 Task: Compose an email with the signature Gavin Kelly with the subject Thank you for a meeting and the message I would like to request a meeting to discuss the progress of the project. from softage.5@softage.net to softage.1@softage.net, select last 2 words, change the font color from current to purple and background color to black Send the email. Finally, move the email from Sent Items to the label Beauty
Action: Mouse moved to (671, 239)
Screenshot: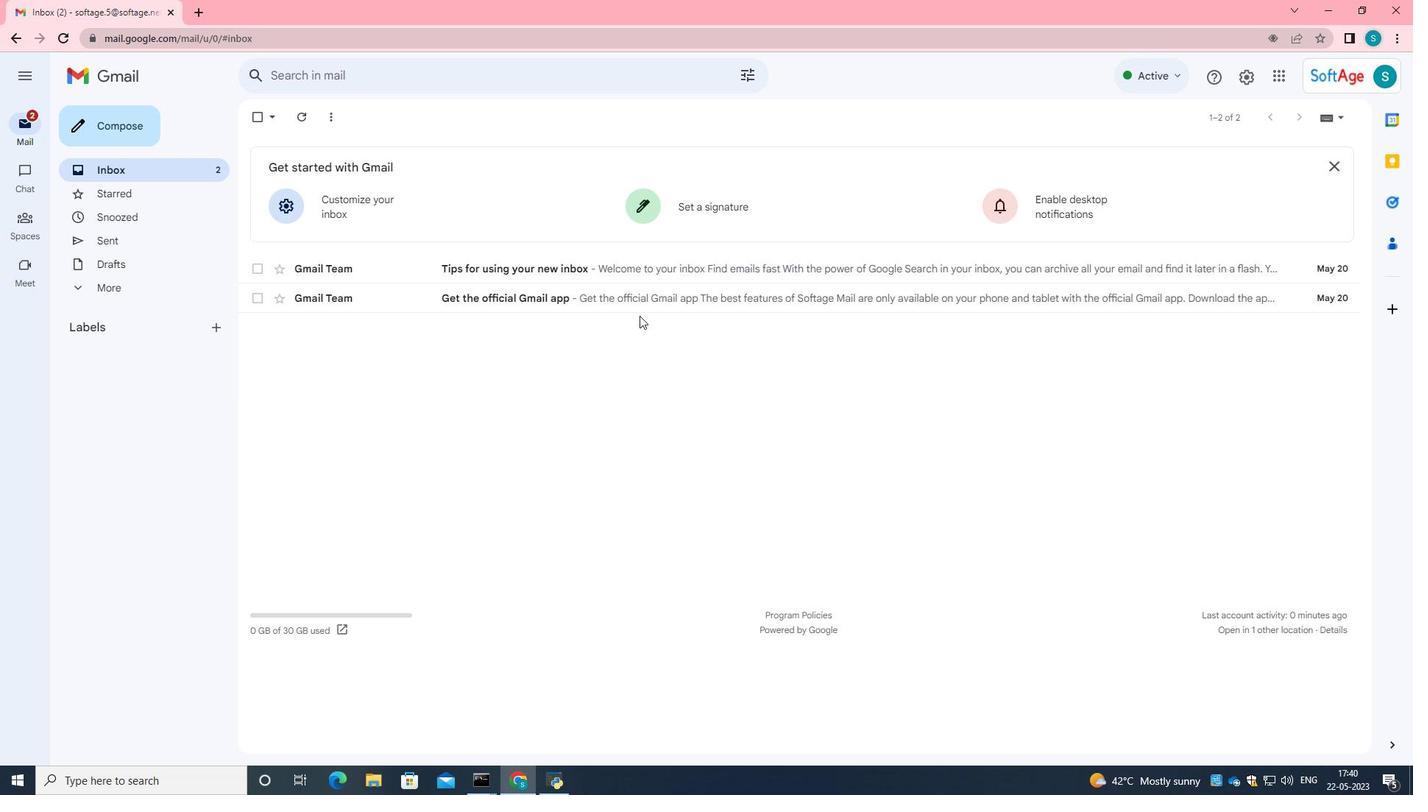 
Action: Mouse pressed left at (671, 239)
Screenshot: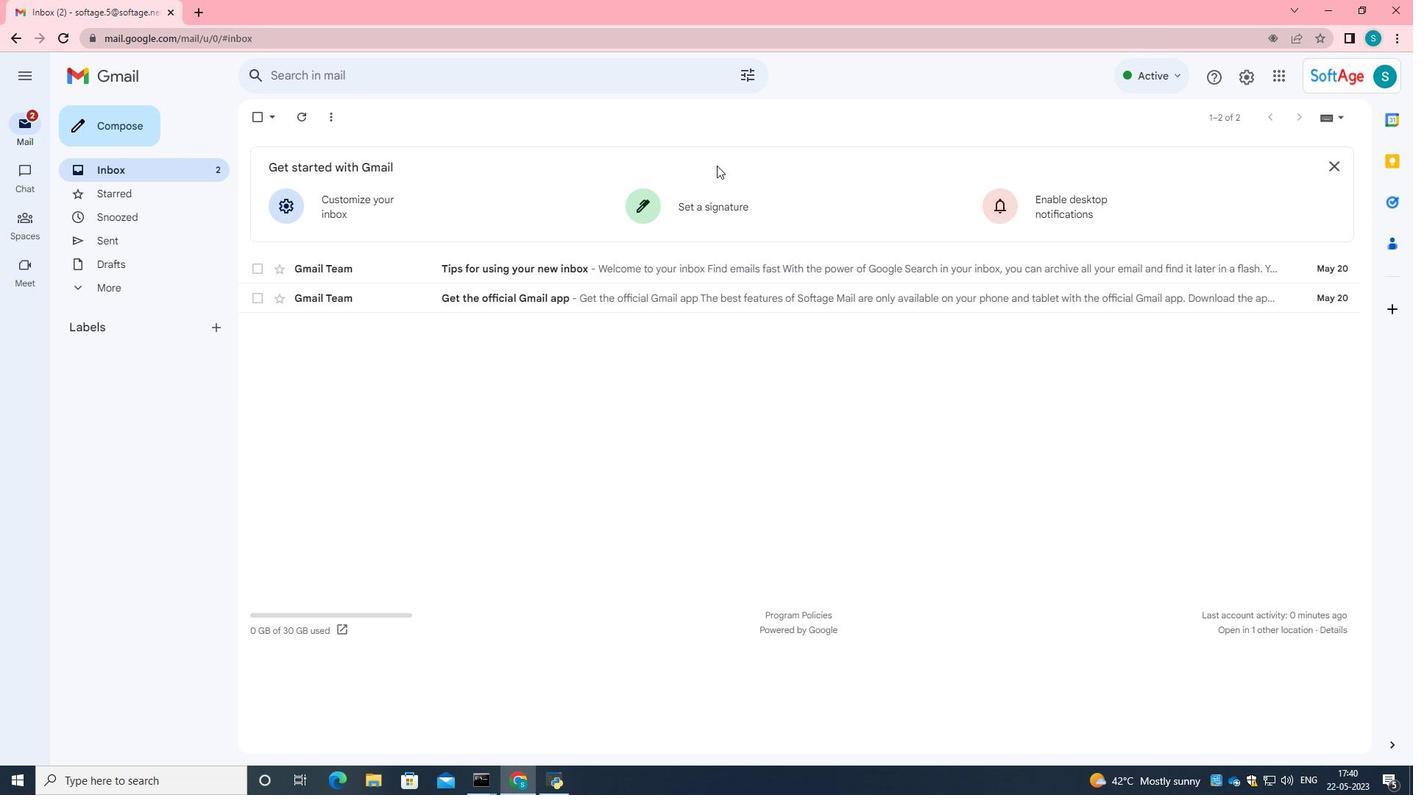 
Action: Mouse moved to (712, 390)
Screenshot: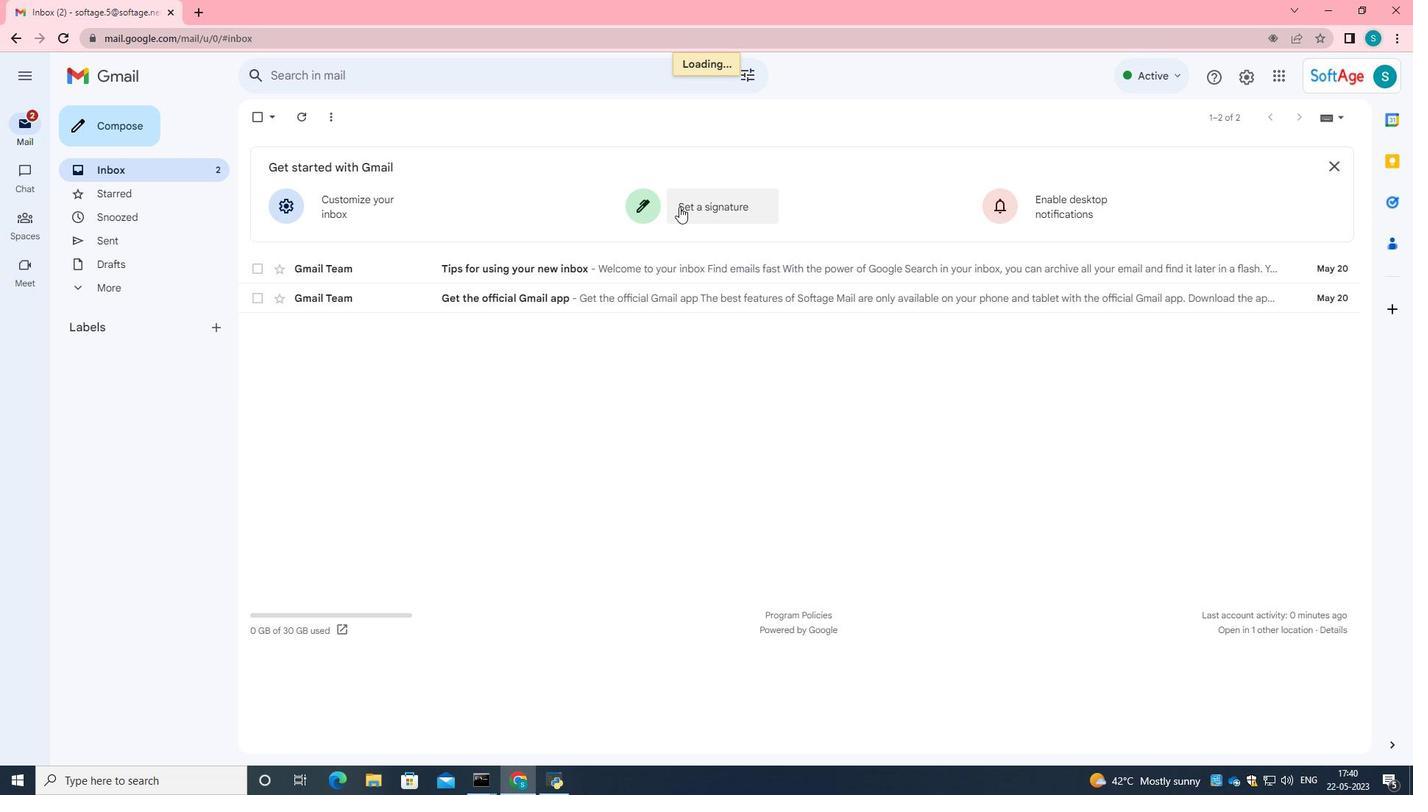 
Action: Mouse scrolled (712, 390) with delta (0, 0)
Screenshot: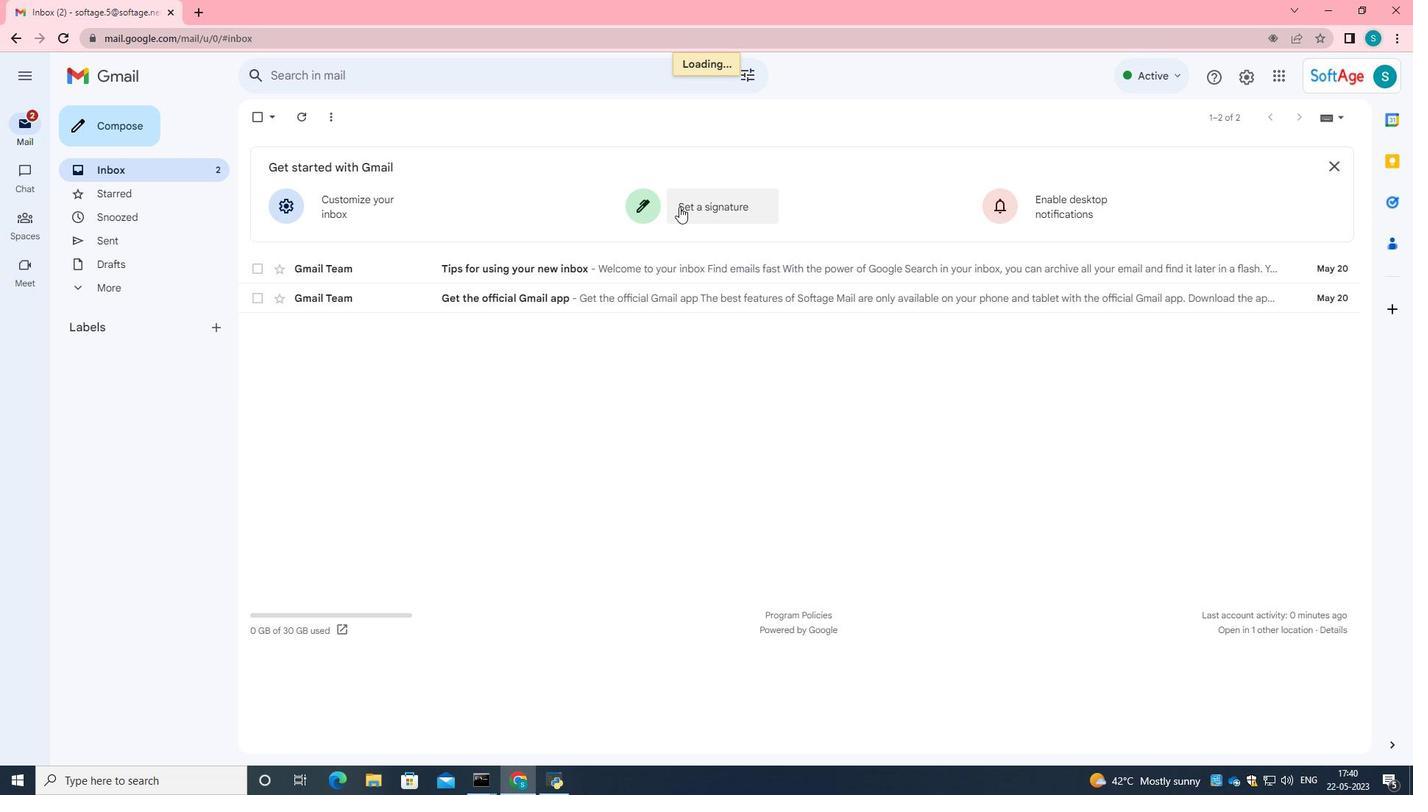 
Action: Mouse scrolled (712, 391) with delta (0, 0)
Screenshot: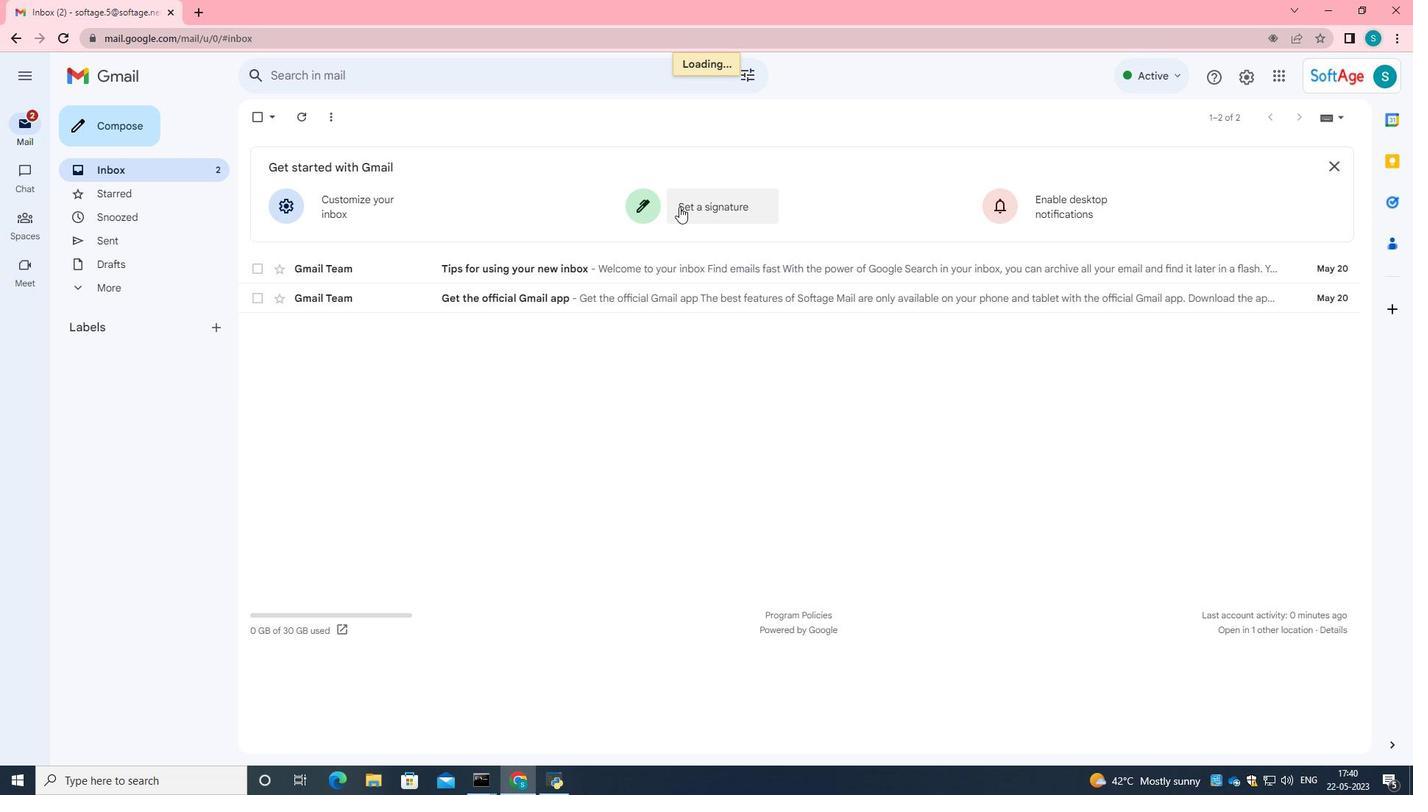 
Action: Mouse scrolled (712, 391) with delta (0, 0)
Screenshot: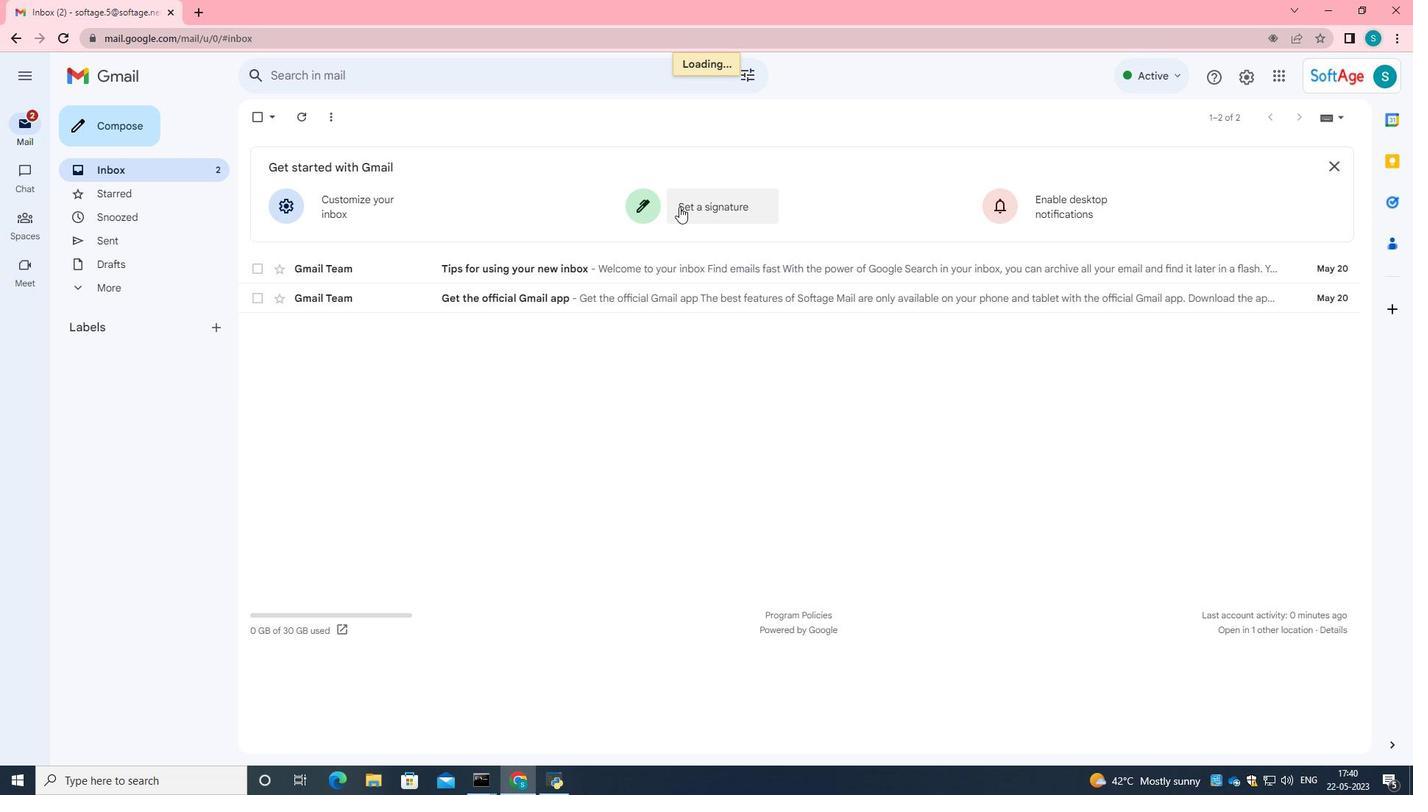 
Action: Mouse scrolled (712, 391) with delta (0, 0)
Screenshot: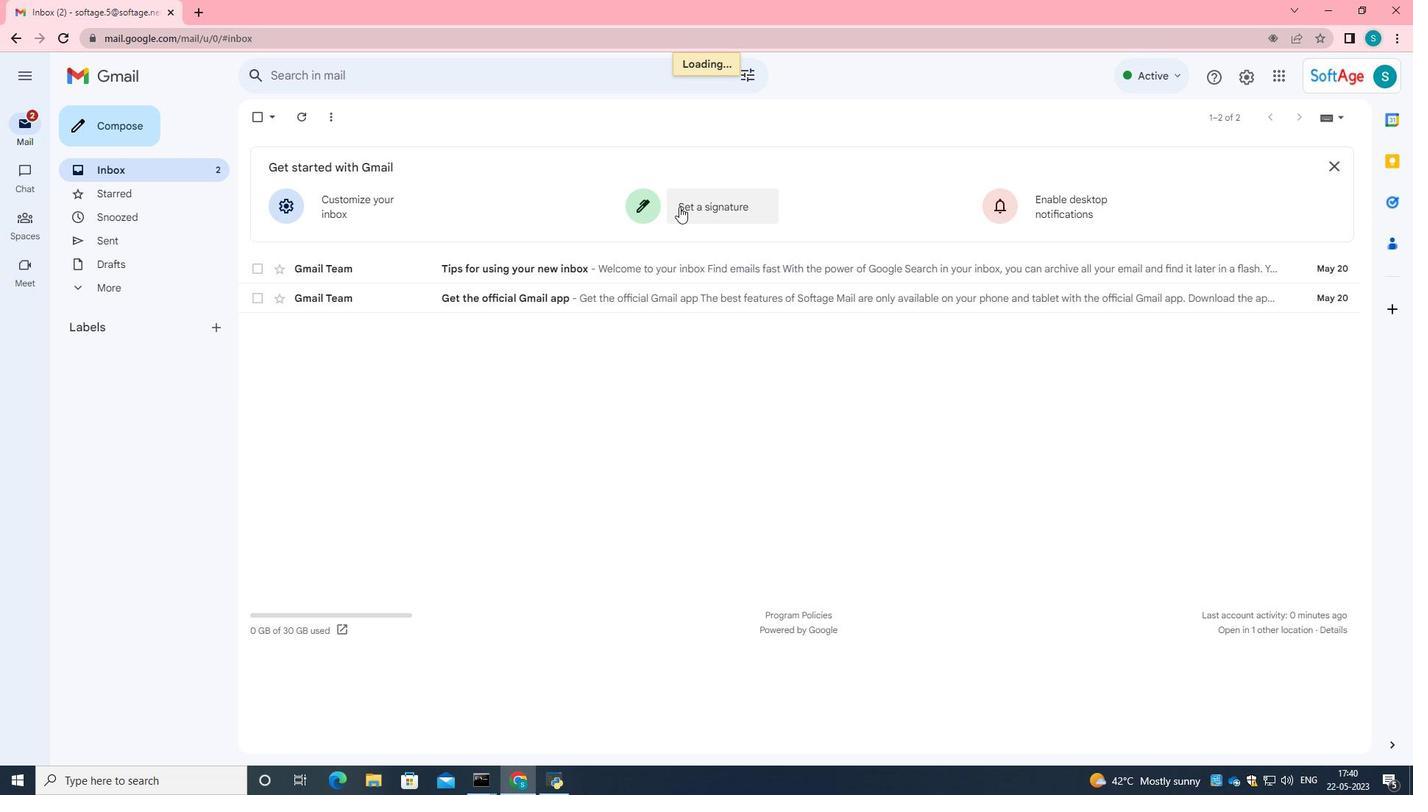 
Action: Mouse scrolled (712, 391) with delta (0, 0)
Screenshot: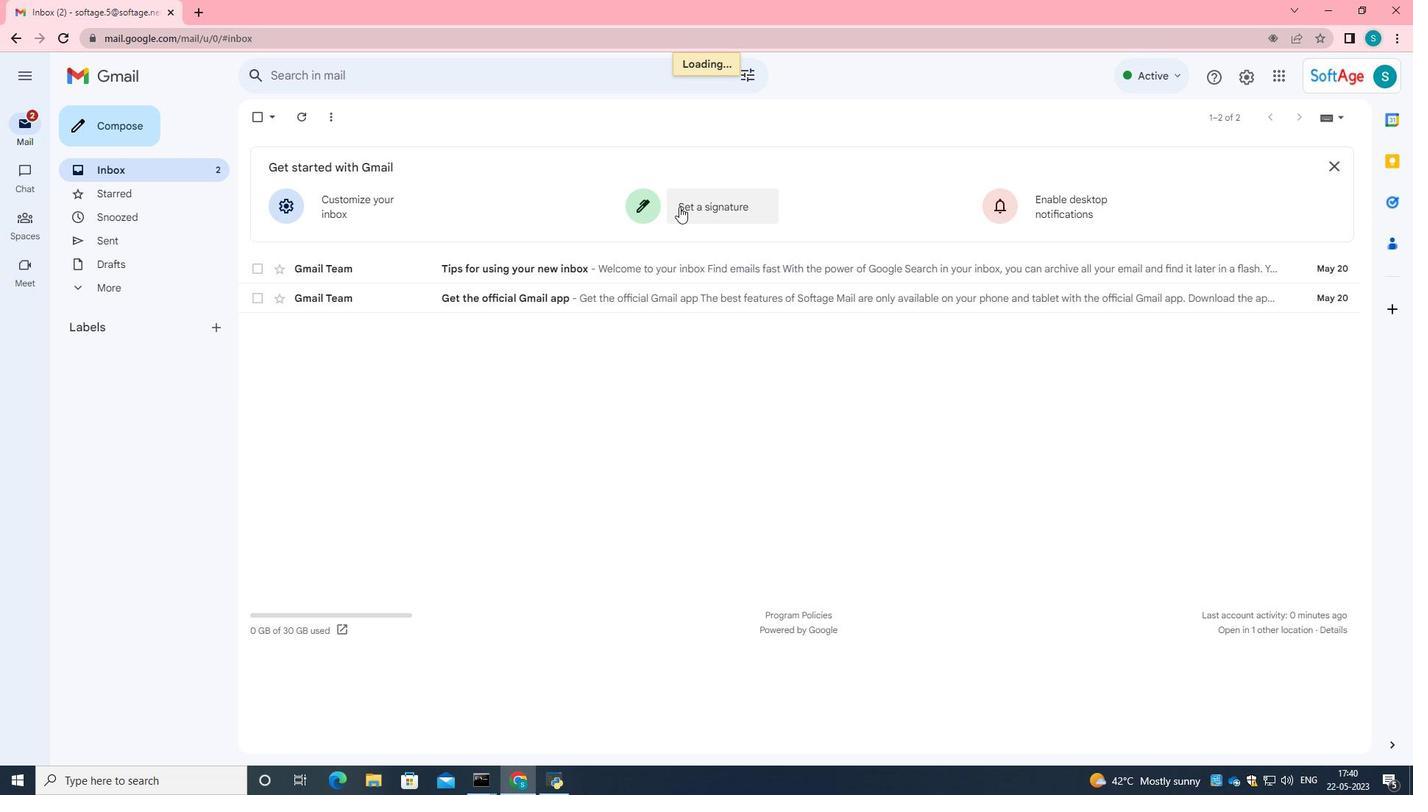 
Action: Mouse scrolled (712, 391) with delta (0, 0)
Screenshot: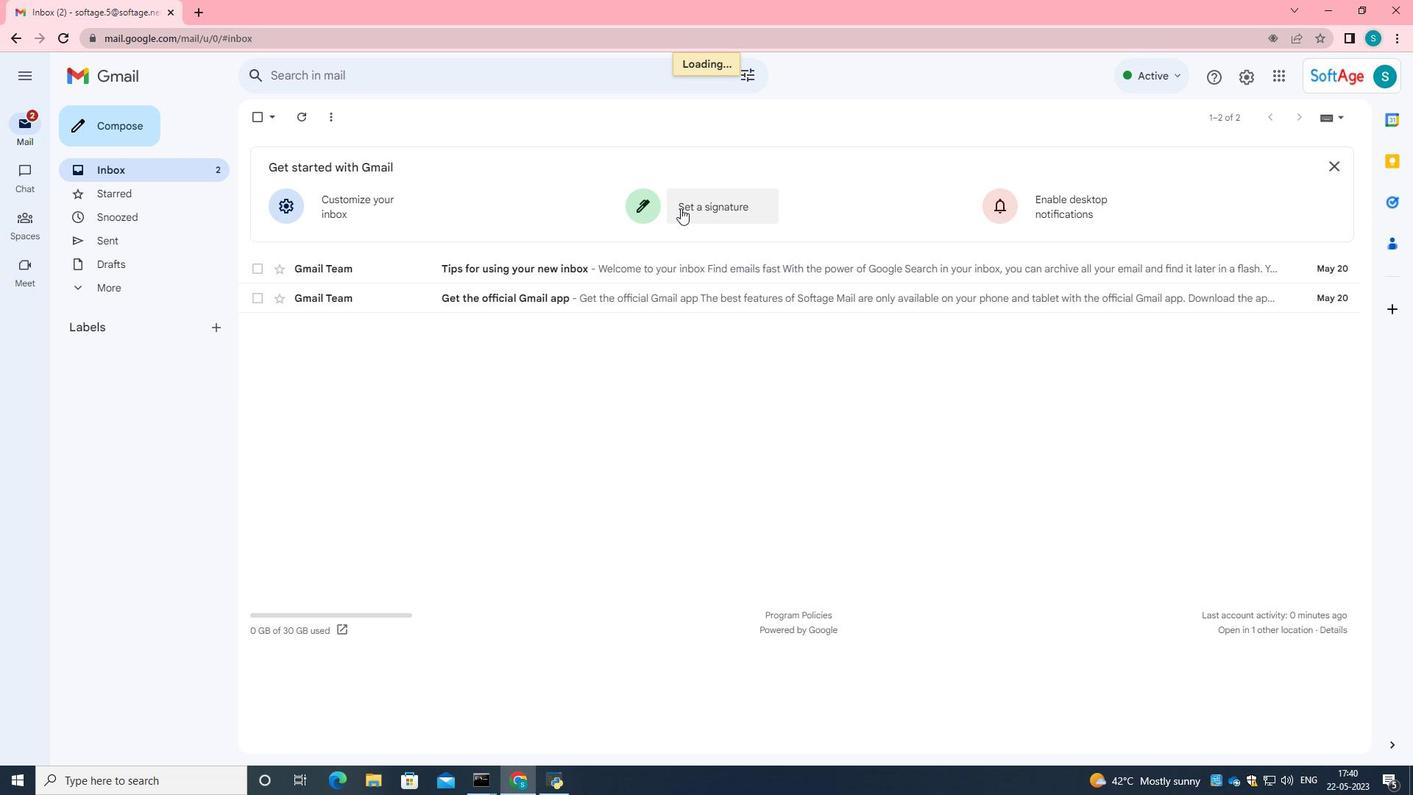 
Action: Mouse scrolled (712, 391) with delta (0, 0)
Screenshot: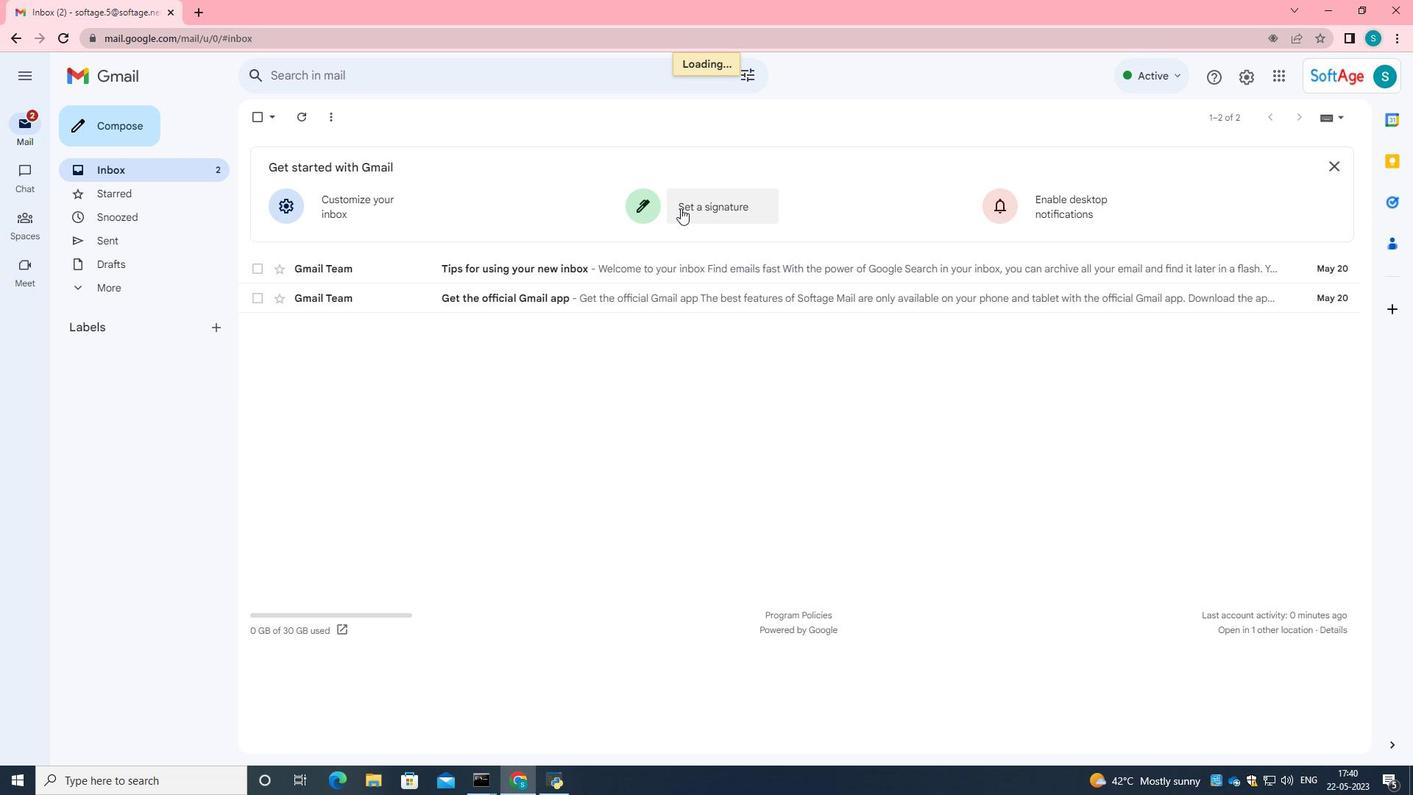 
Action: Mouse scrolled (712, 391) with delta (0, 0)
Screenshot: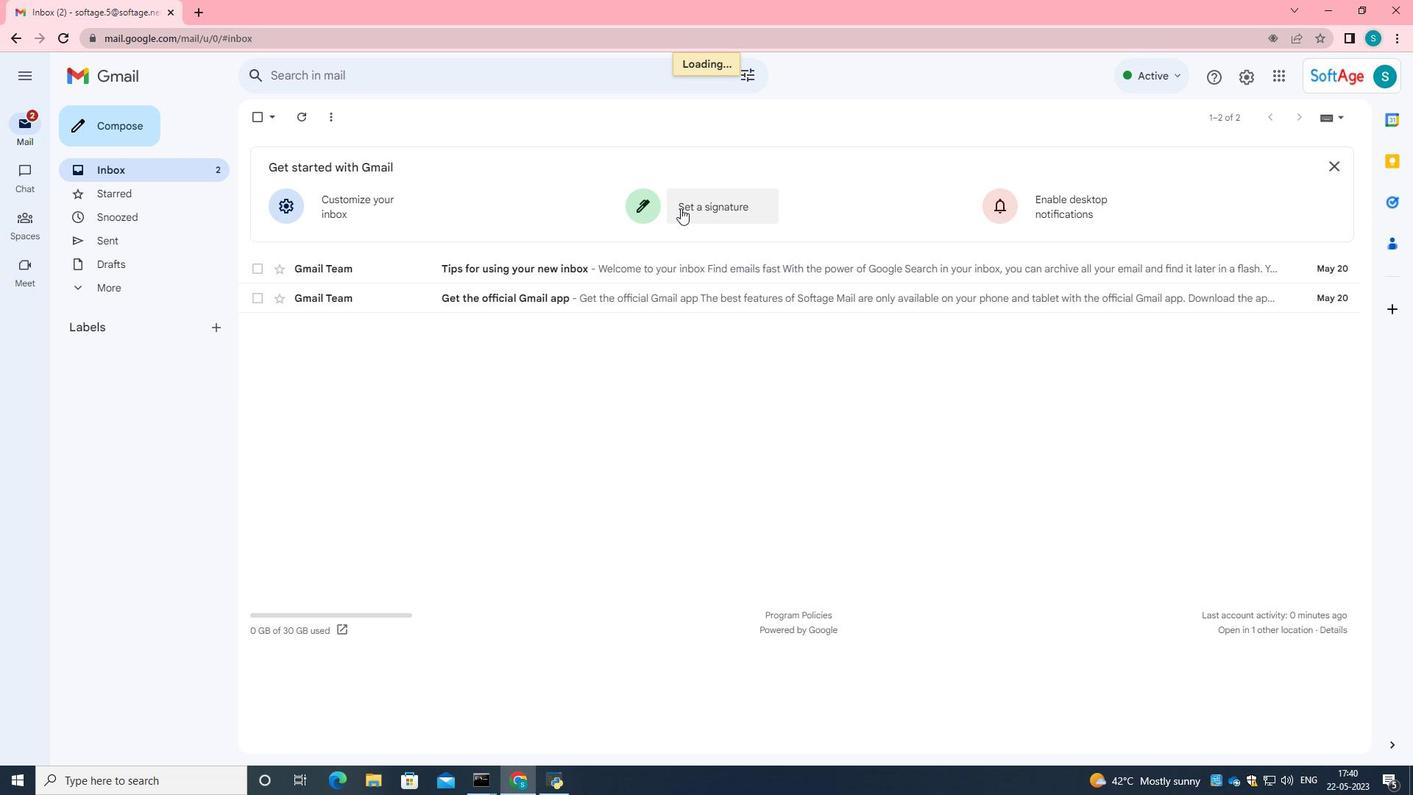 
Action: Mouse scrolled (712, 391) with delta (0, 0)
Screenshot: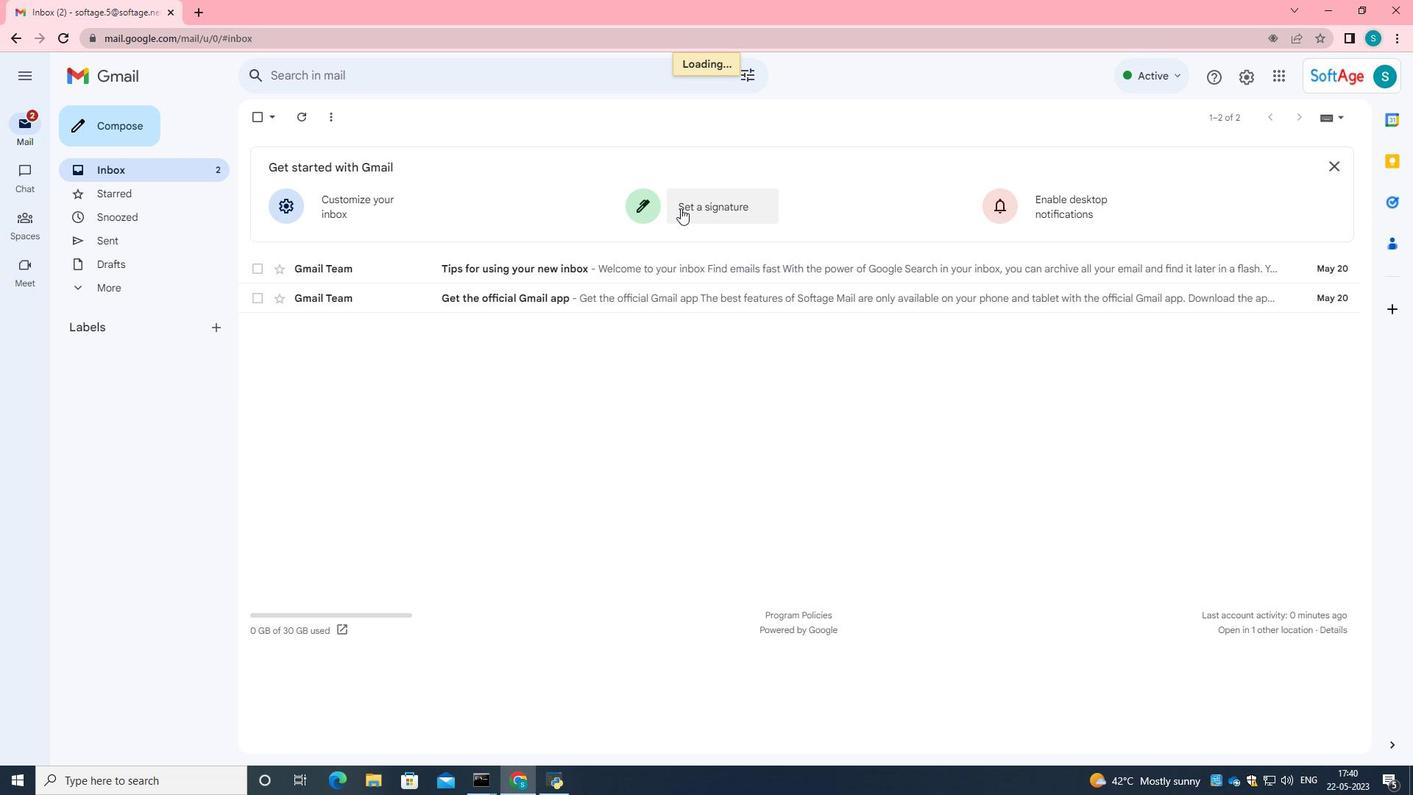 
Action: Mouse scrolled (712, 390) with delta (0, 0)
Screenshot: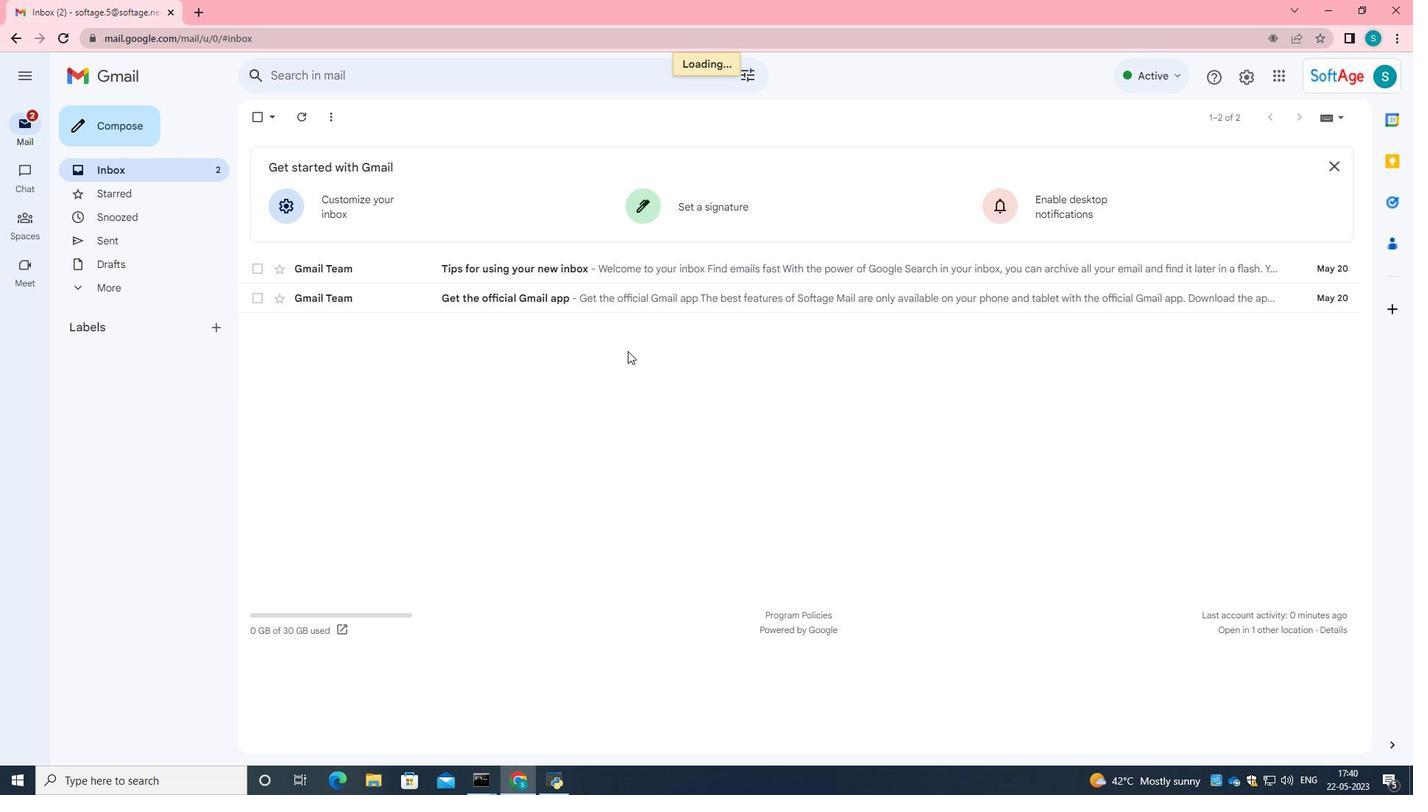 
Action: Mouse moved to (713, 390)
Screenshot: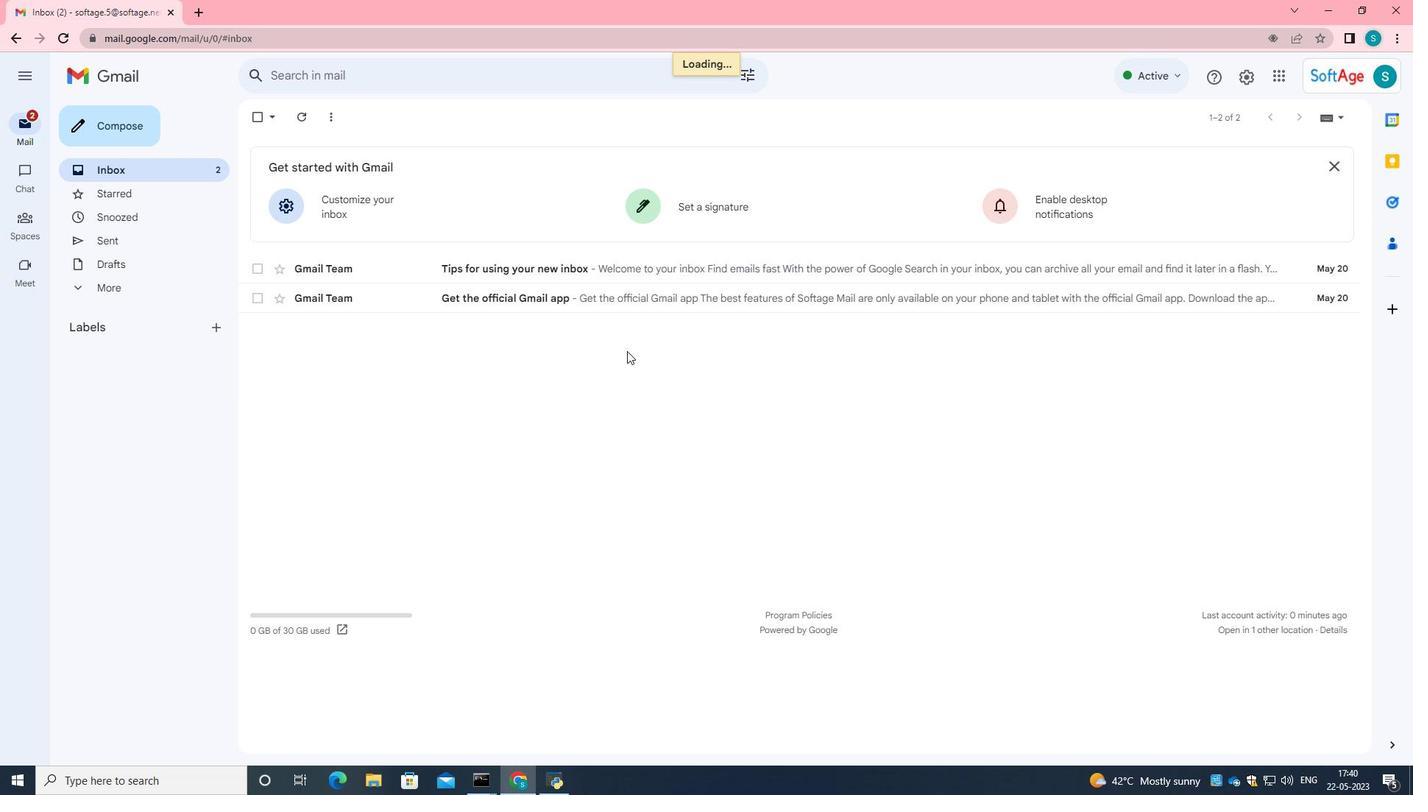 
Action: Mouse scrolled (713, 390) with delta (0, 0)
Screenshot: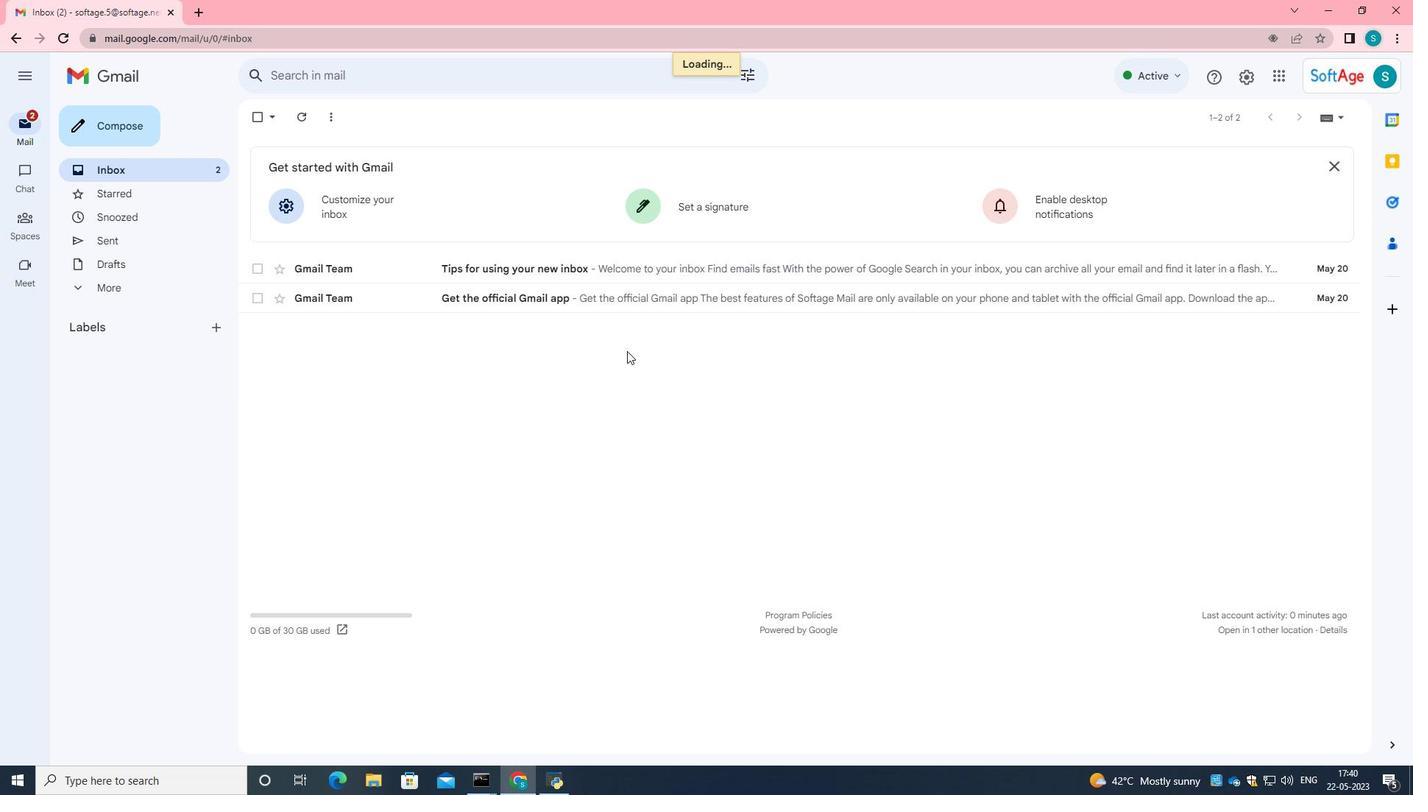 
Action: Mouse moved to (713, 391)
Screenshot: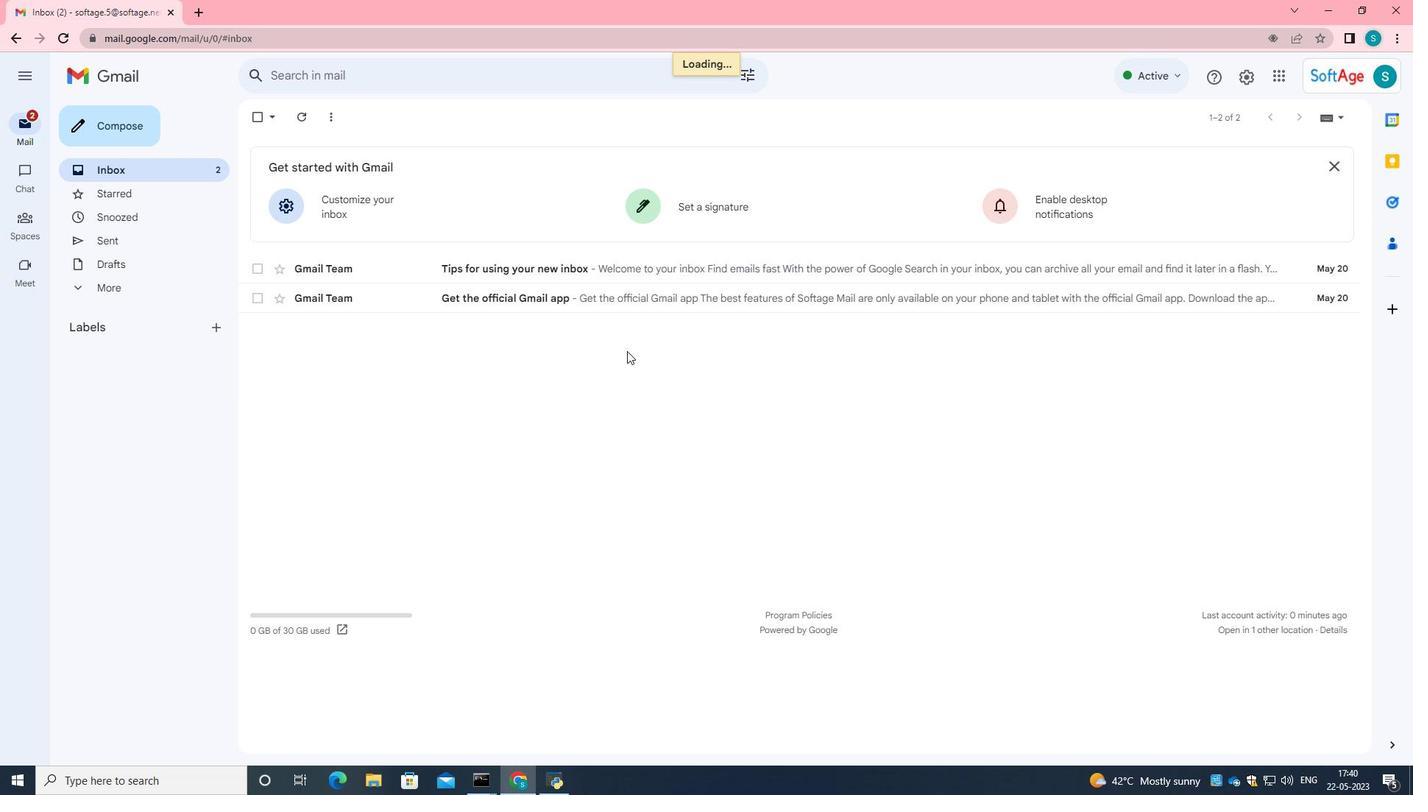 
Action: Mouse scrolled (713, 390) with delta (0, 0)
Screenshot: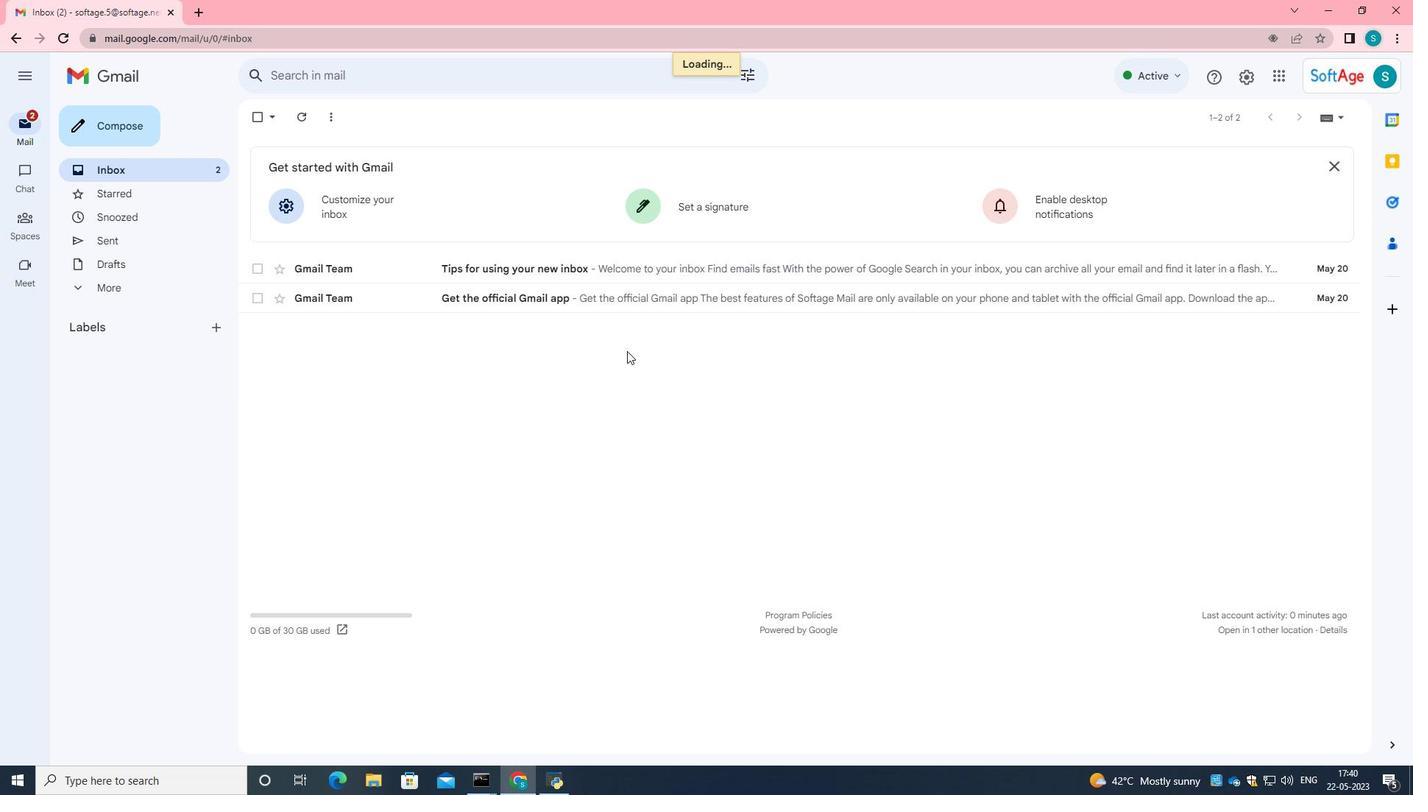 
Action: Mouse moved to (713, 392)
Screenshot: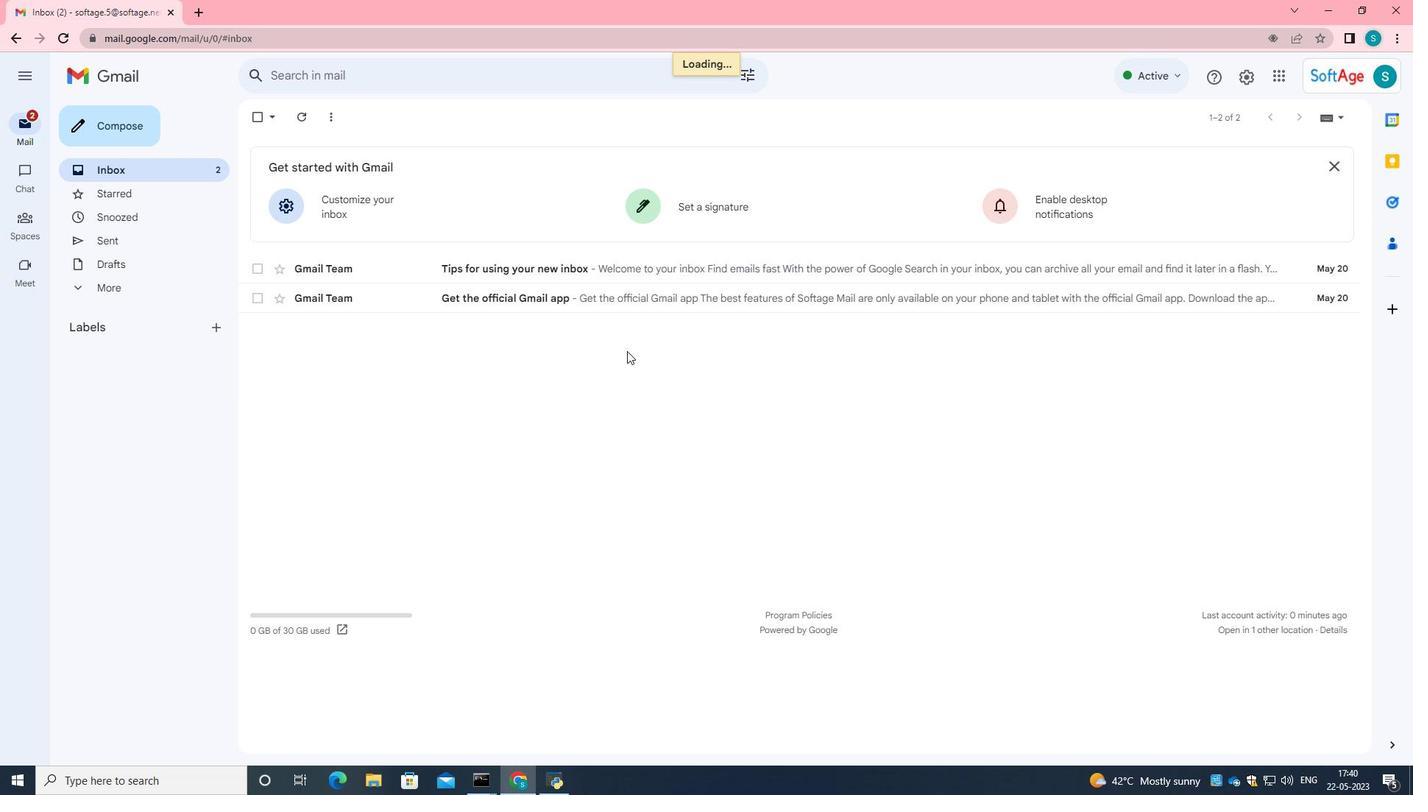 
Action: Mouse scrolled (713, 391) with delta (0, 0)
Screenshot: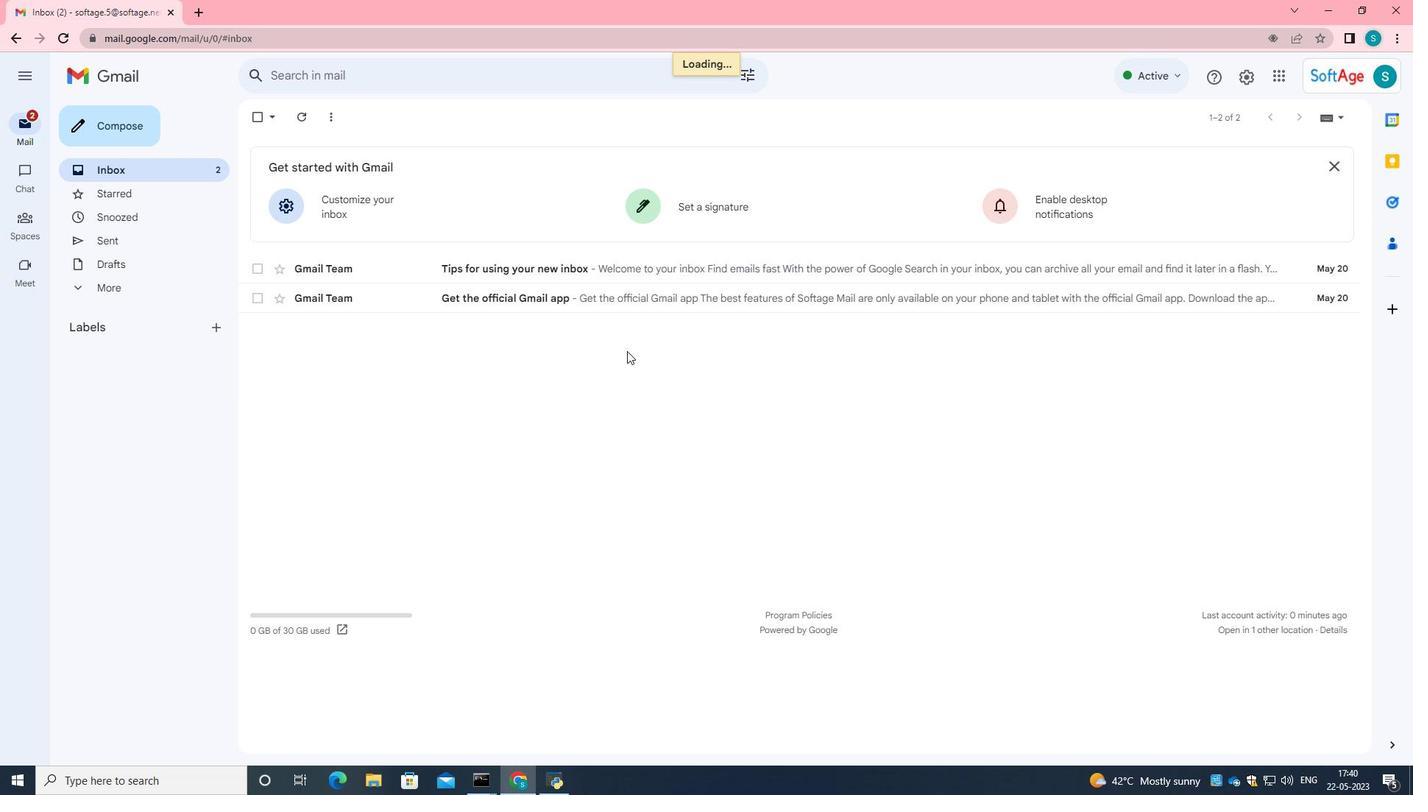 
Action: Mouse scrolled (713, 391) with delta (0, 0)
Screenshot: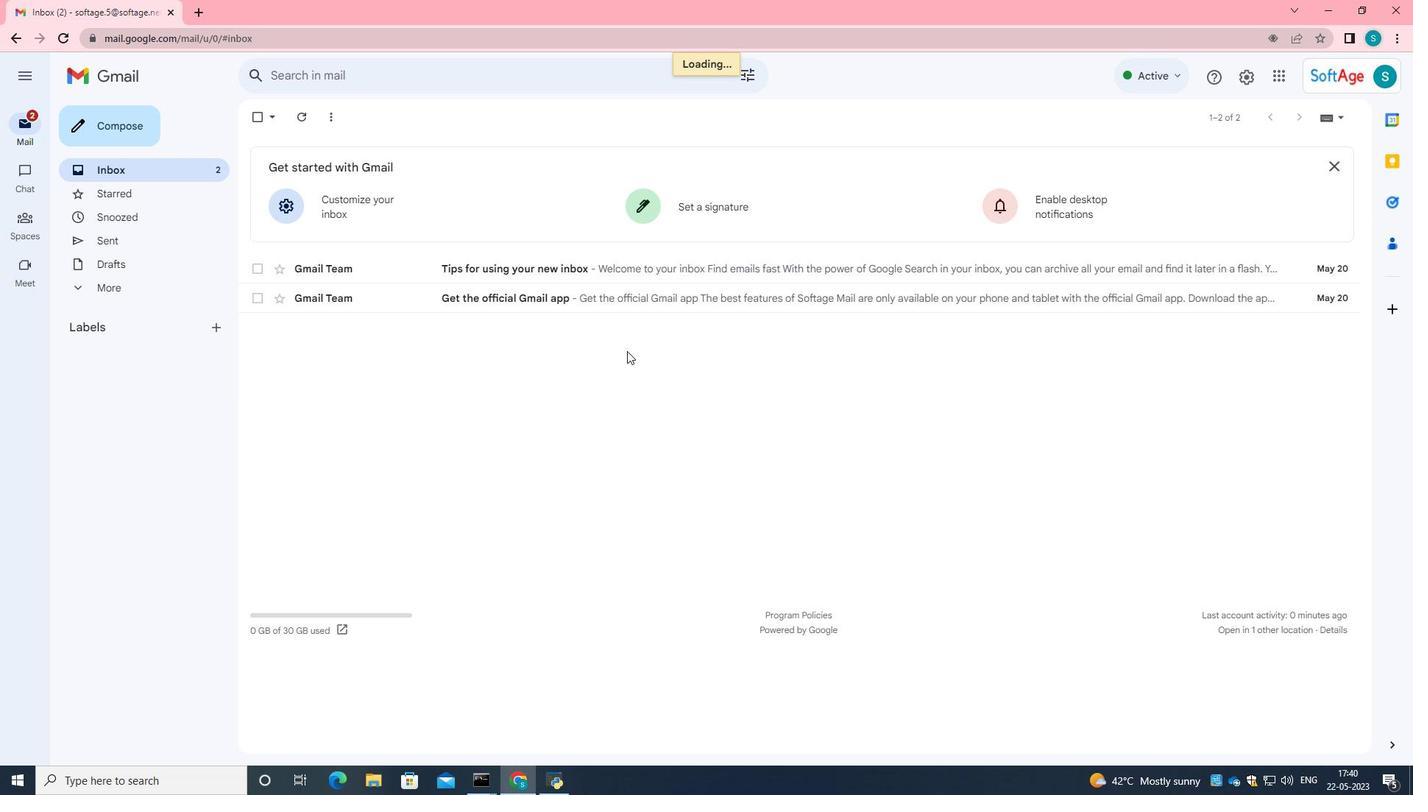 
Action: Mouse scrolled (713, 391) with delta (0, 0)
Screenshot: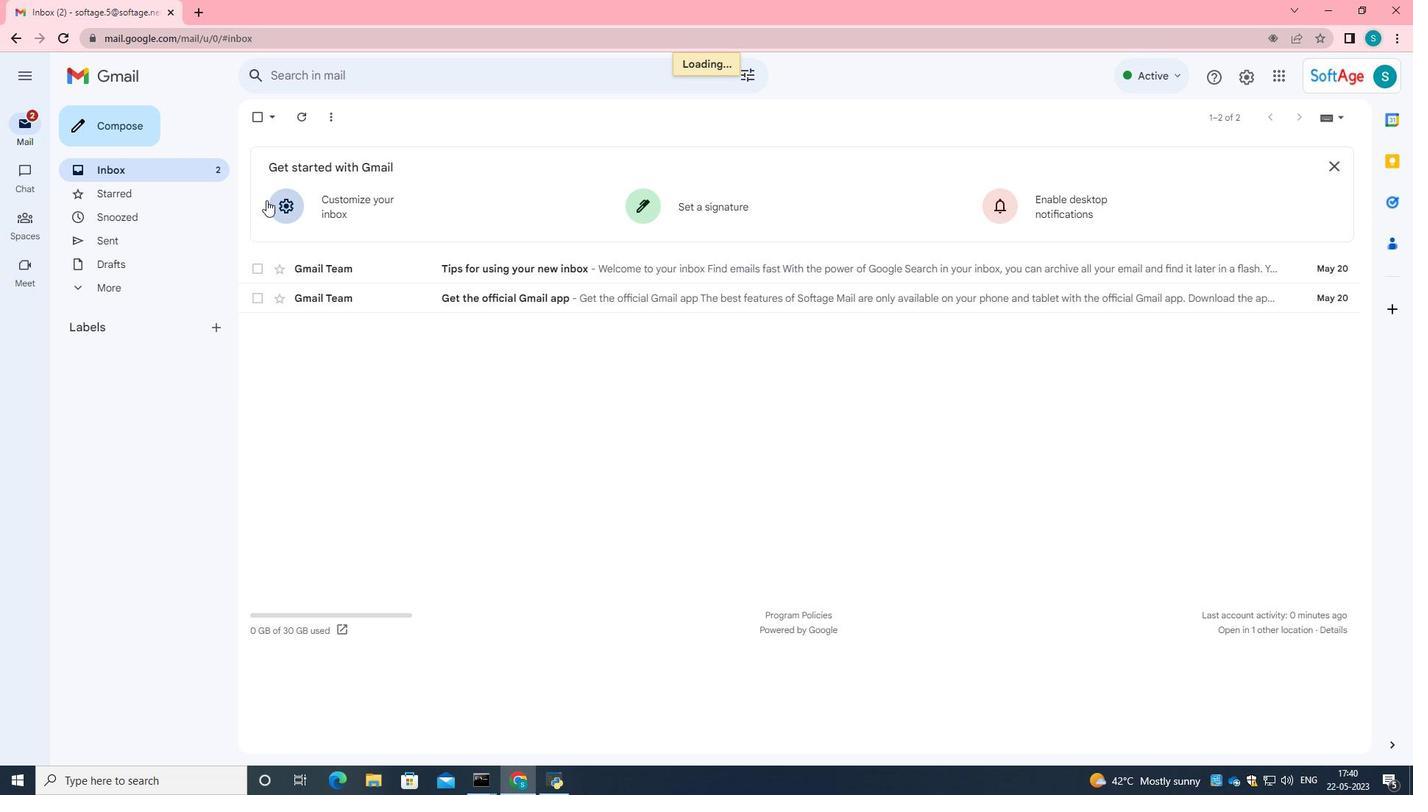 
Action: Mouse scrolled (713, 391) with delta (0, 0)
Screenshot: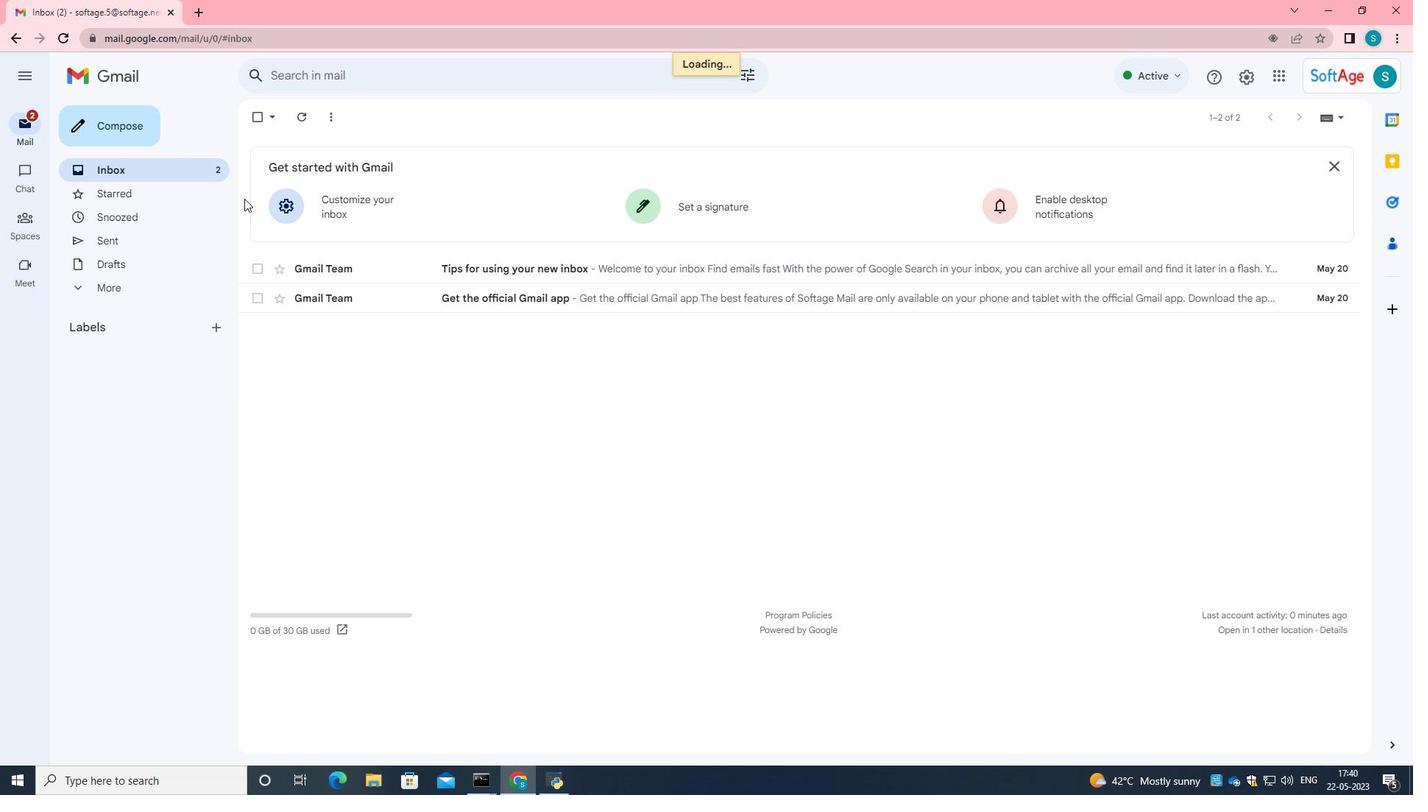 
Action: Mouse scrolled (713, 391) with delta (0, 0)
Screenshot: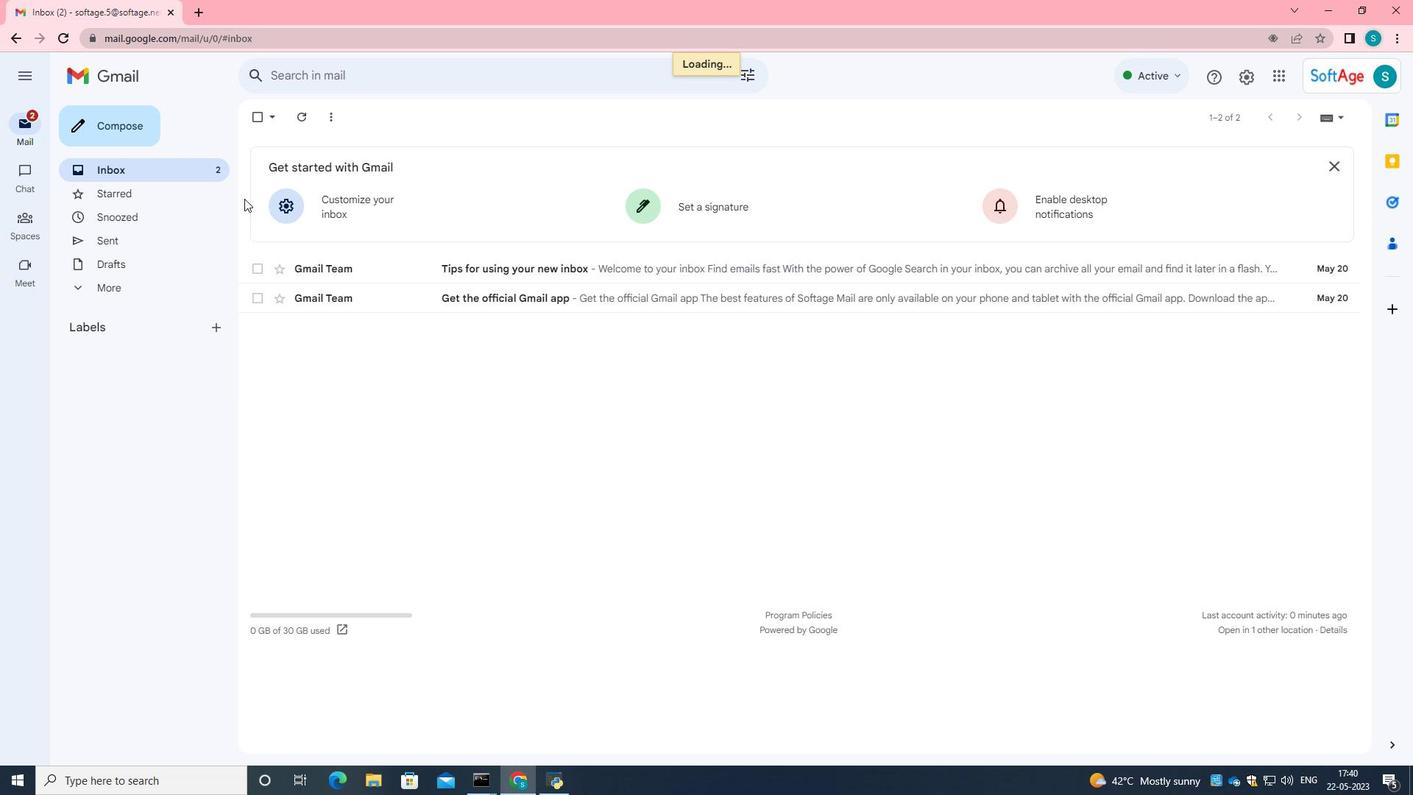 
Action: Mouse scrolled (713, 391) with delta (0, 0)
Screenshot: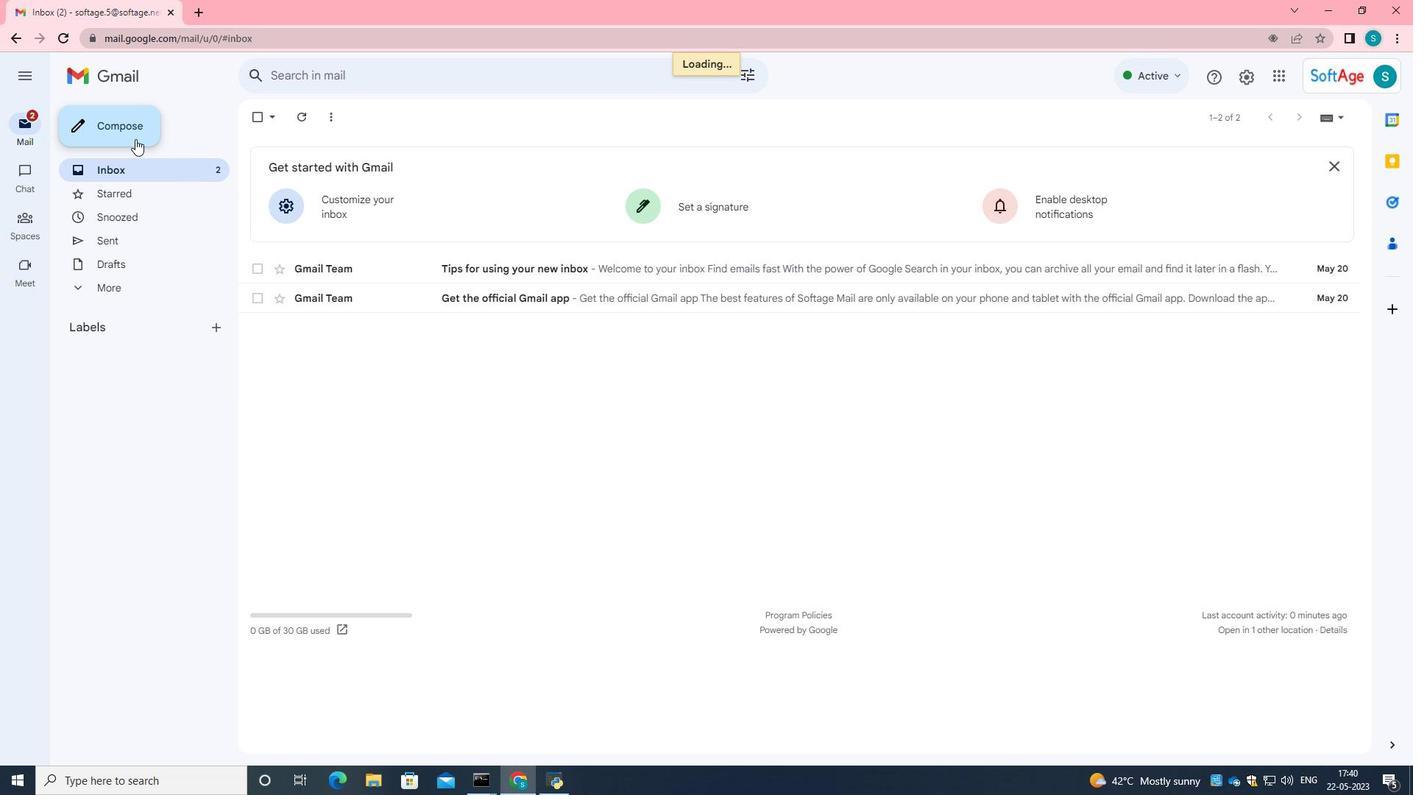 
Action: Mouse scrolled (713, 391) with delta (0, 0)
Screenshot: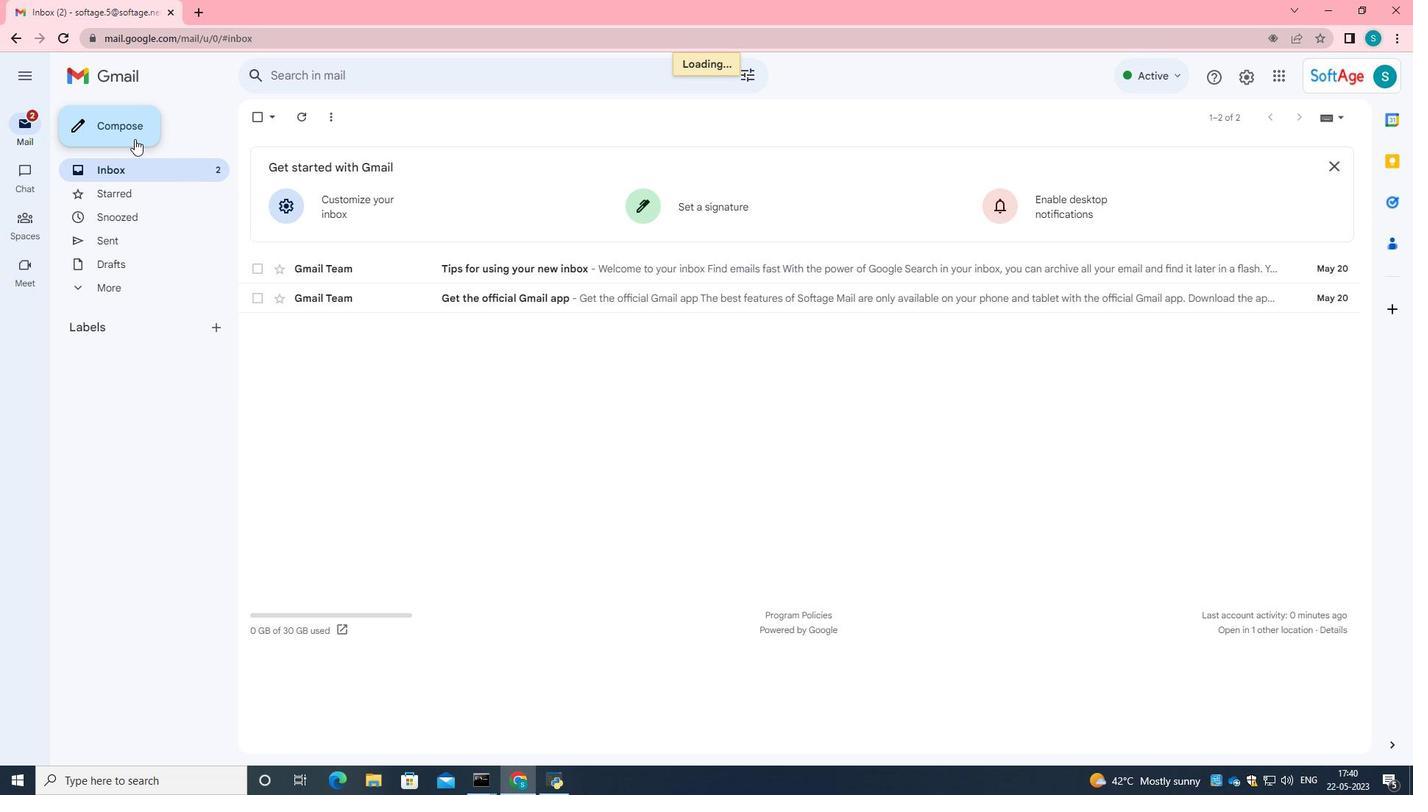 
Action: Mouse scrolled (713, 391) with delta (0, 0)
Screenshot: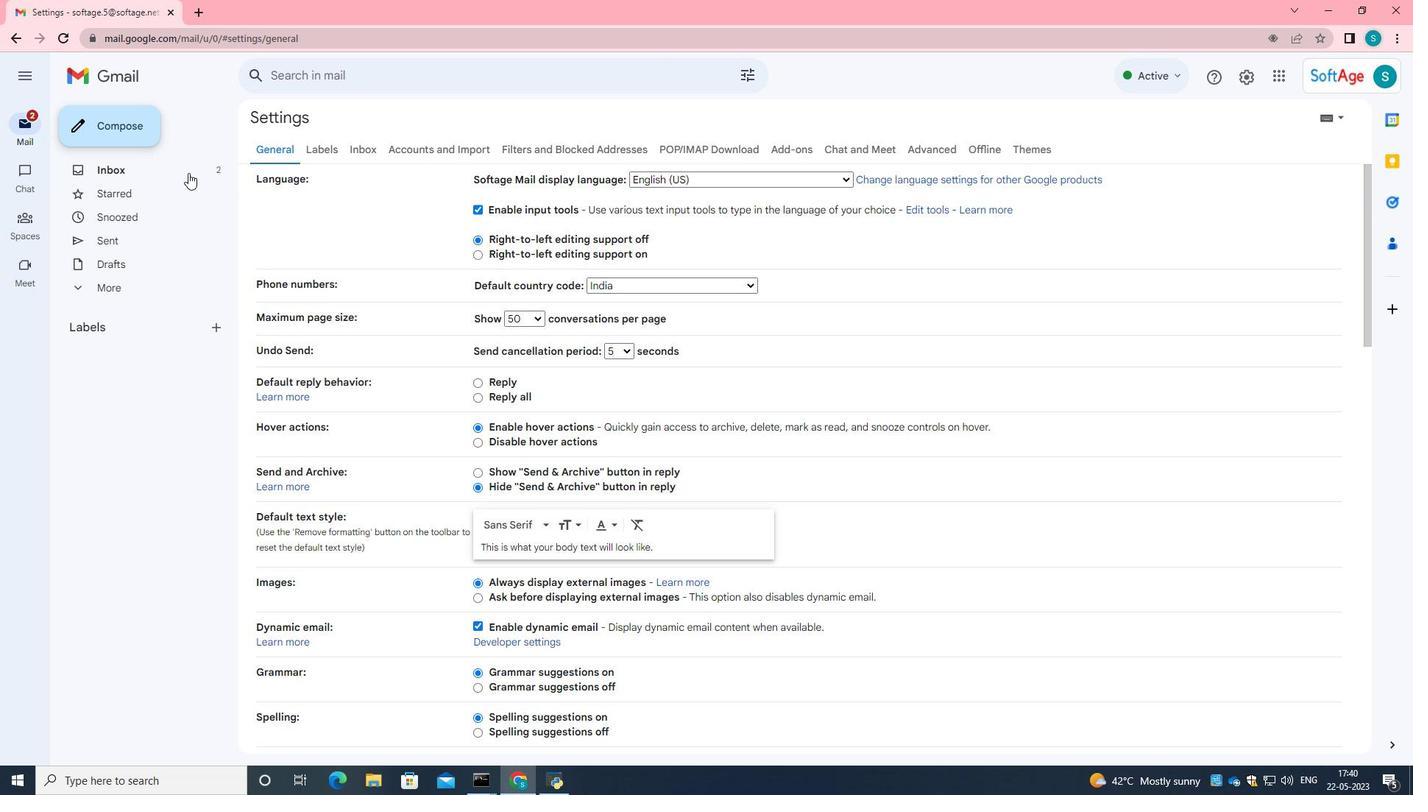 
Action: Mouse moved to (713, 393)
Screenshot: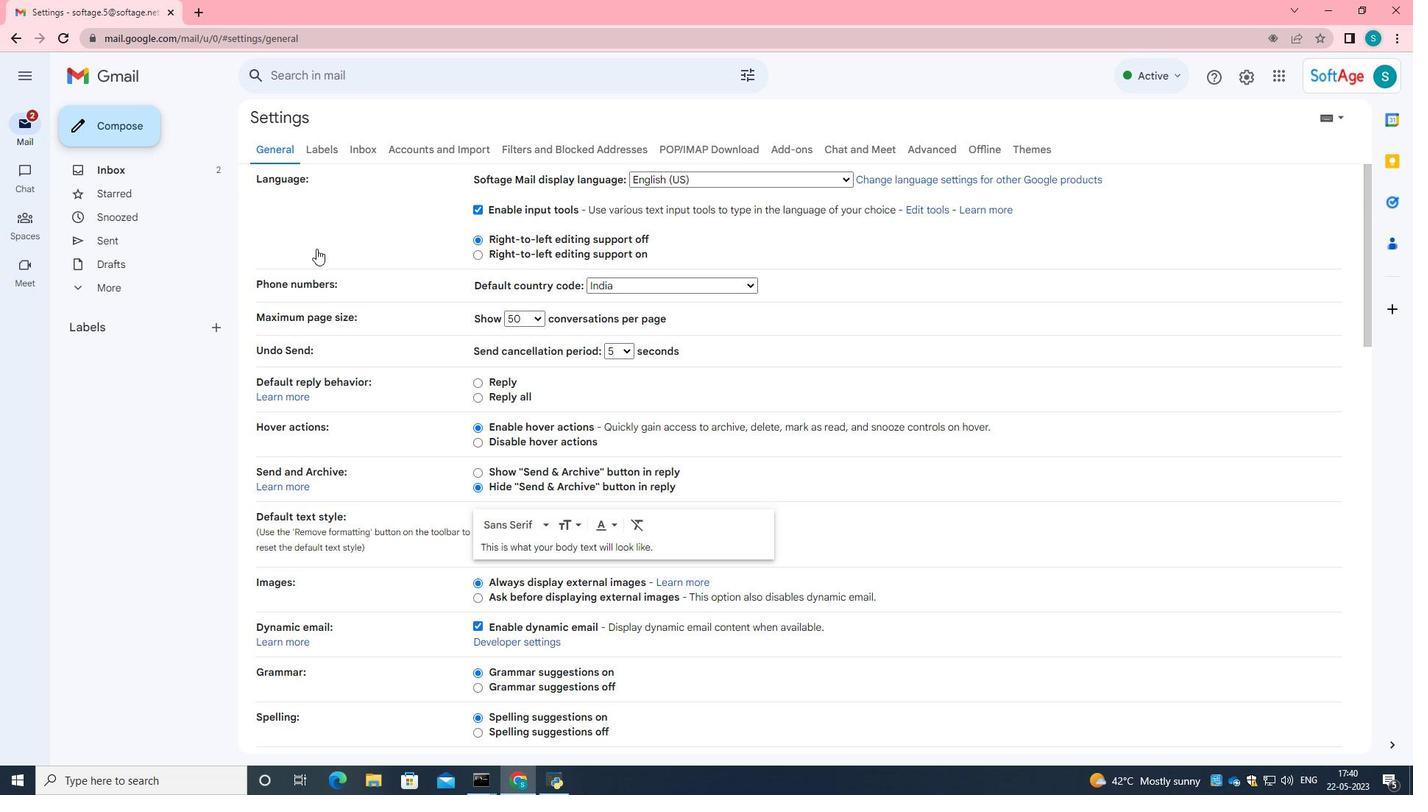 
Action: Mouse scrolled (713, 393) with delta (0, 0)
Screenshot: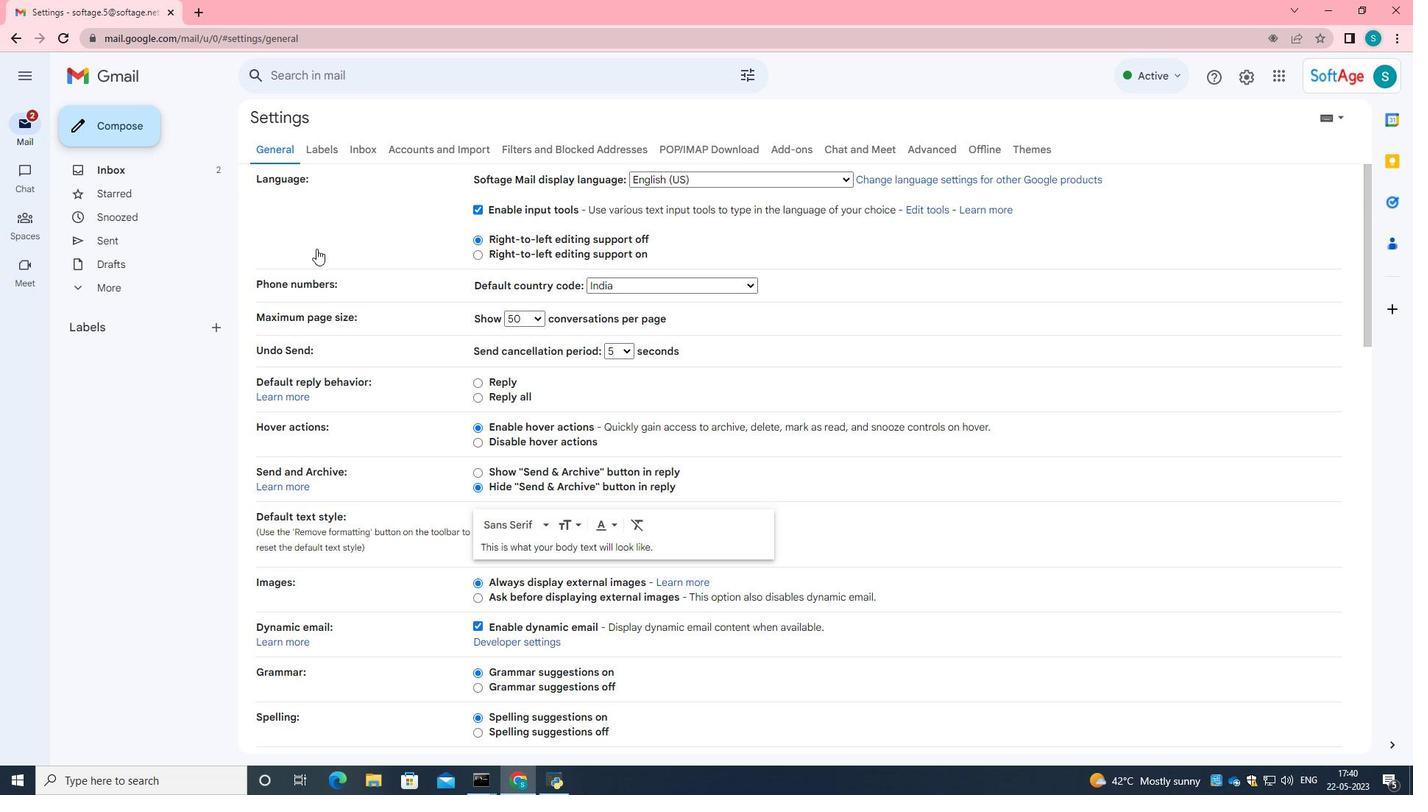 
Action: Mouse moved to (714, 396)
Screenshot: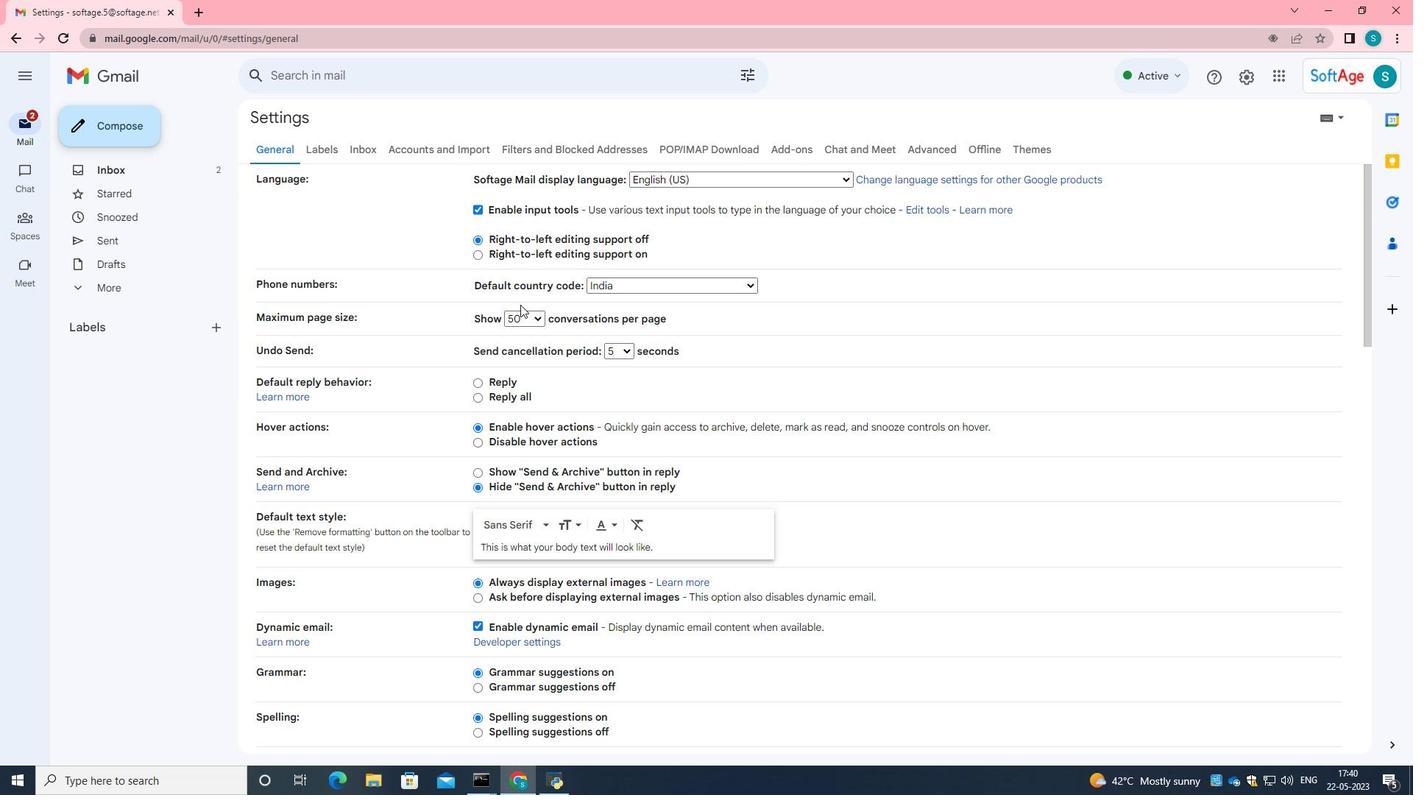 
Action: Mouse scrolled (714, 395) with delta (0, 0)
Screenshot: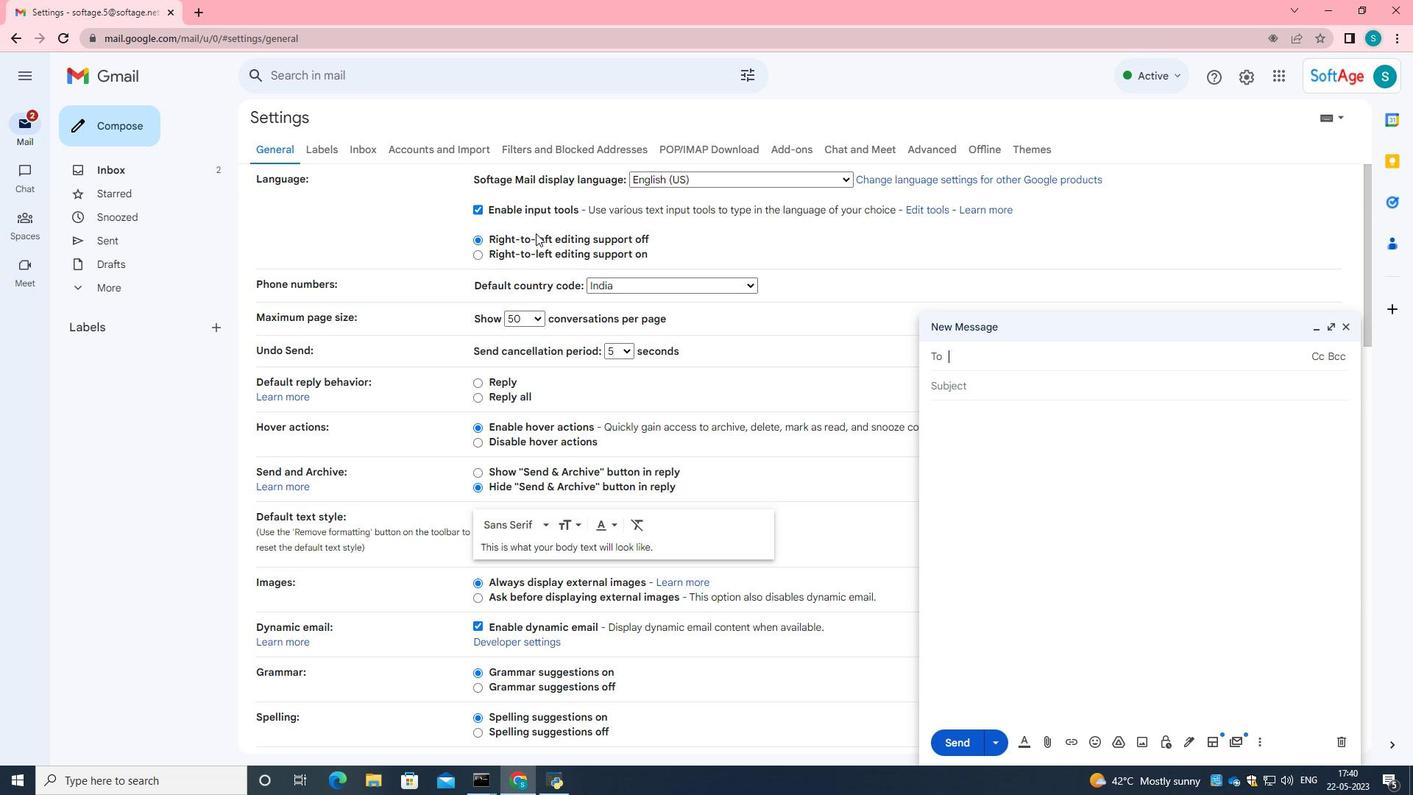 
Action: Mouse scrolled (714, 395) with delta (0, 0)
Screenshot: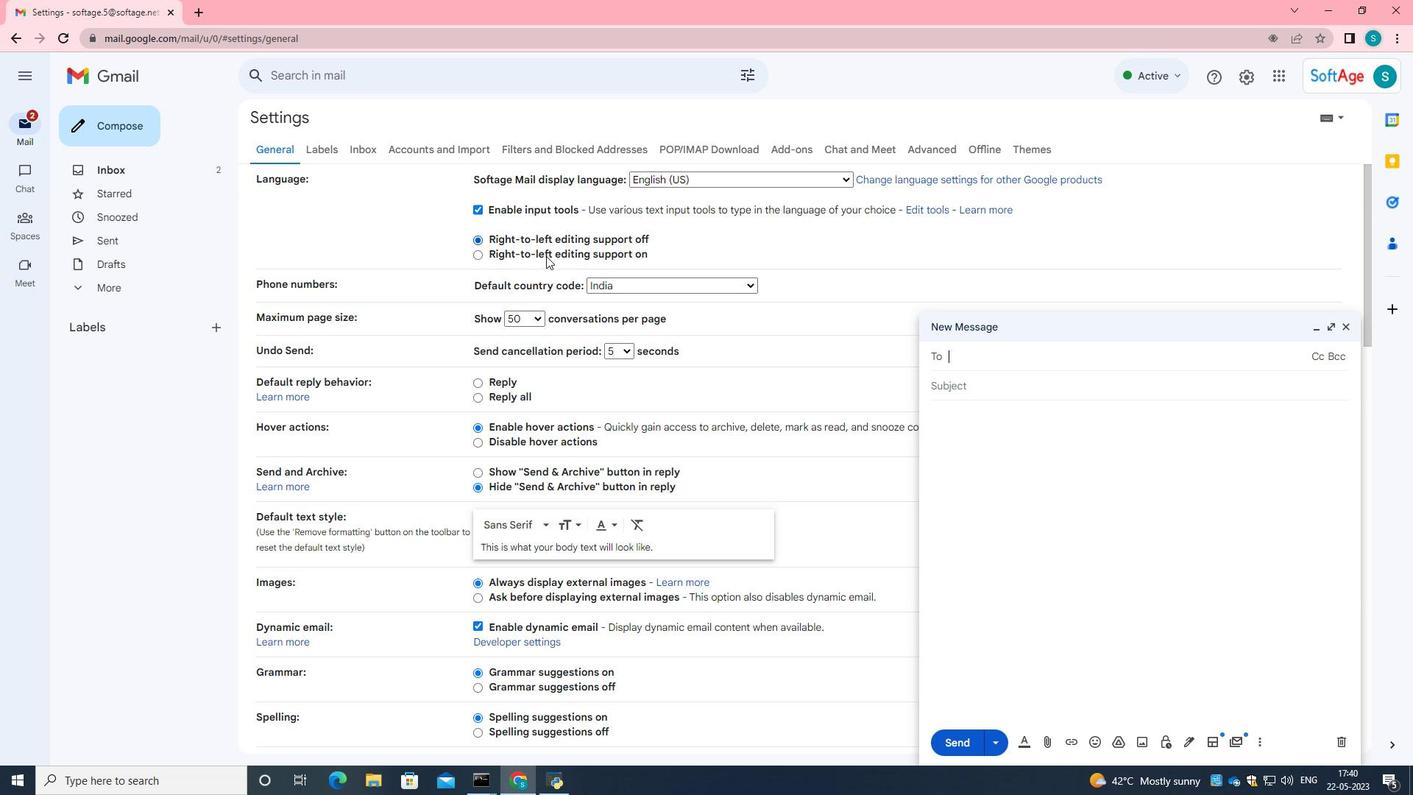 
Action: Mouse moved to (545, 492)
Screenshot: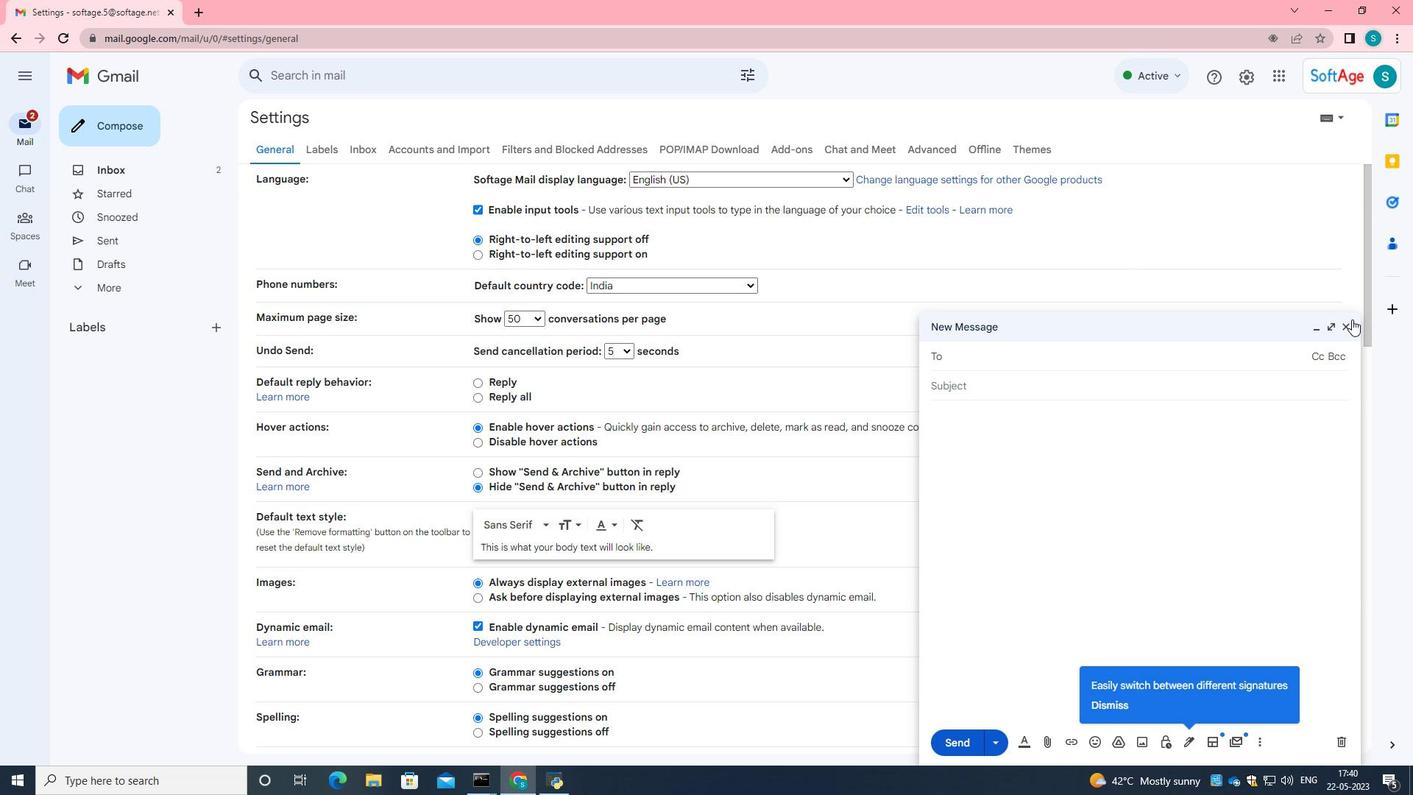 
Action: Mouse pressed left at (545, 492)
Screenshot: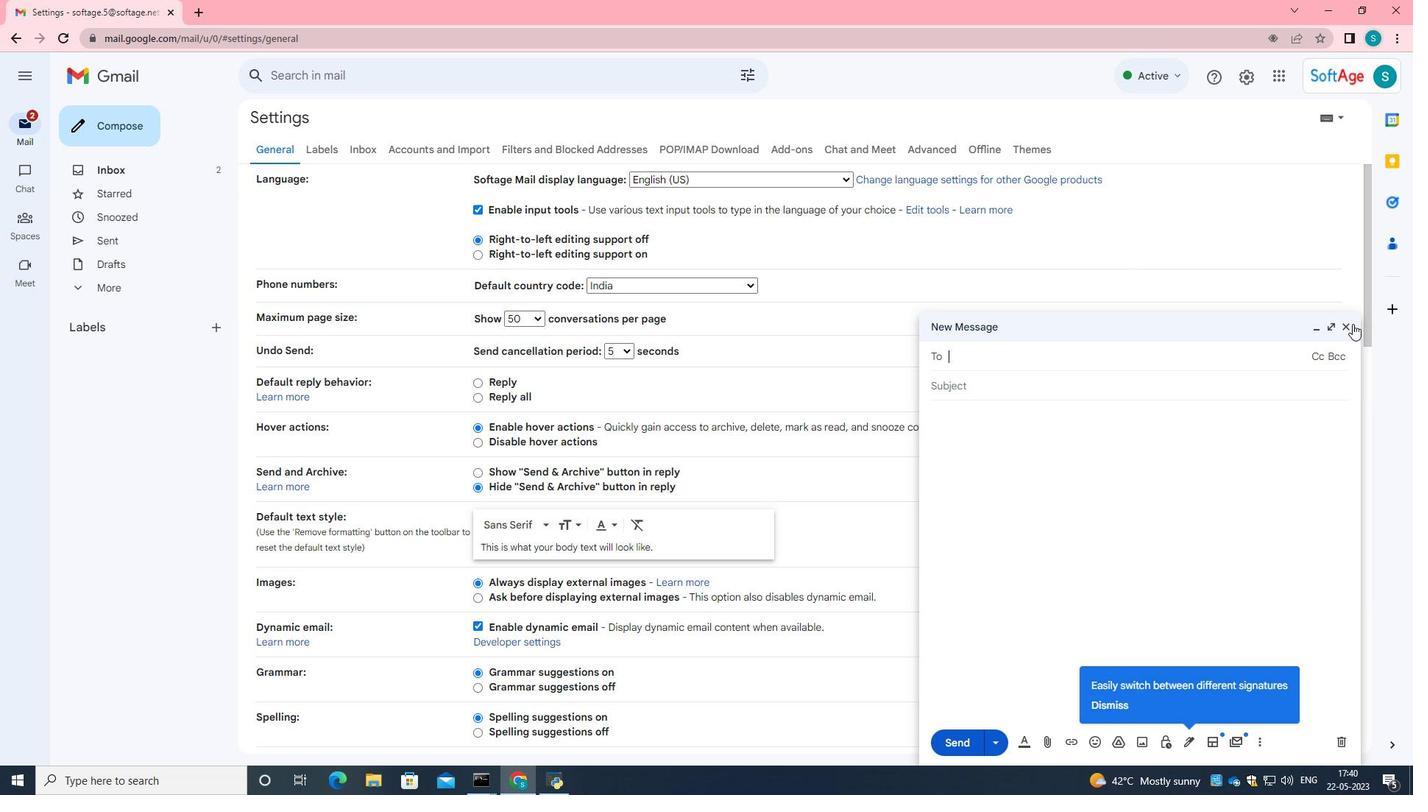 
Action: Mouse moved to (622, 406)
Screenshot: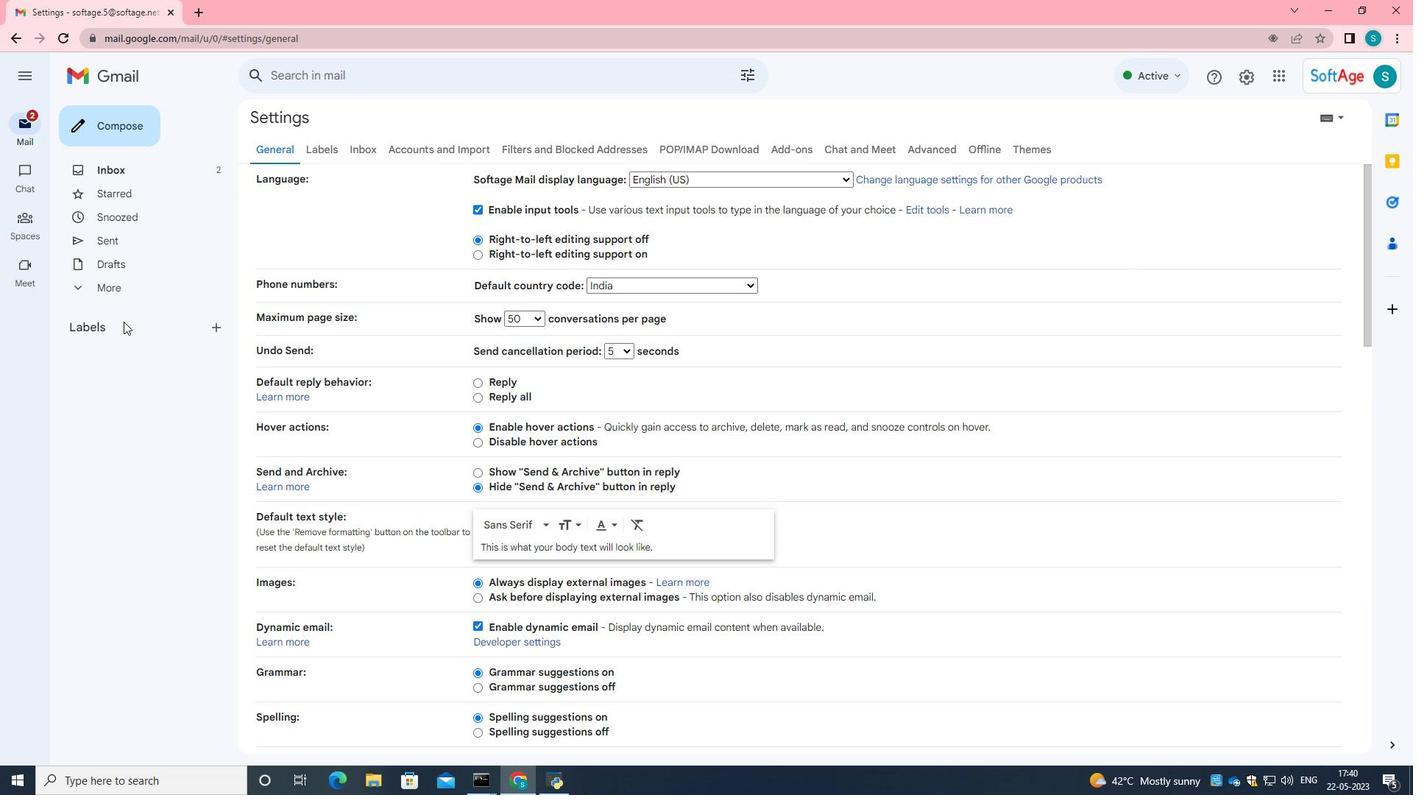 
Action: Key pressed <Key.caps_lock>
Screenshot: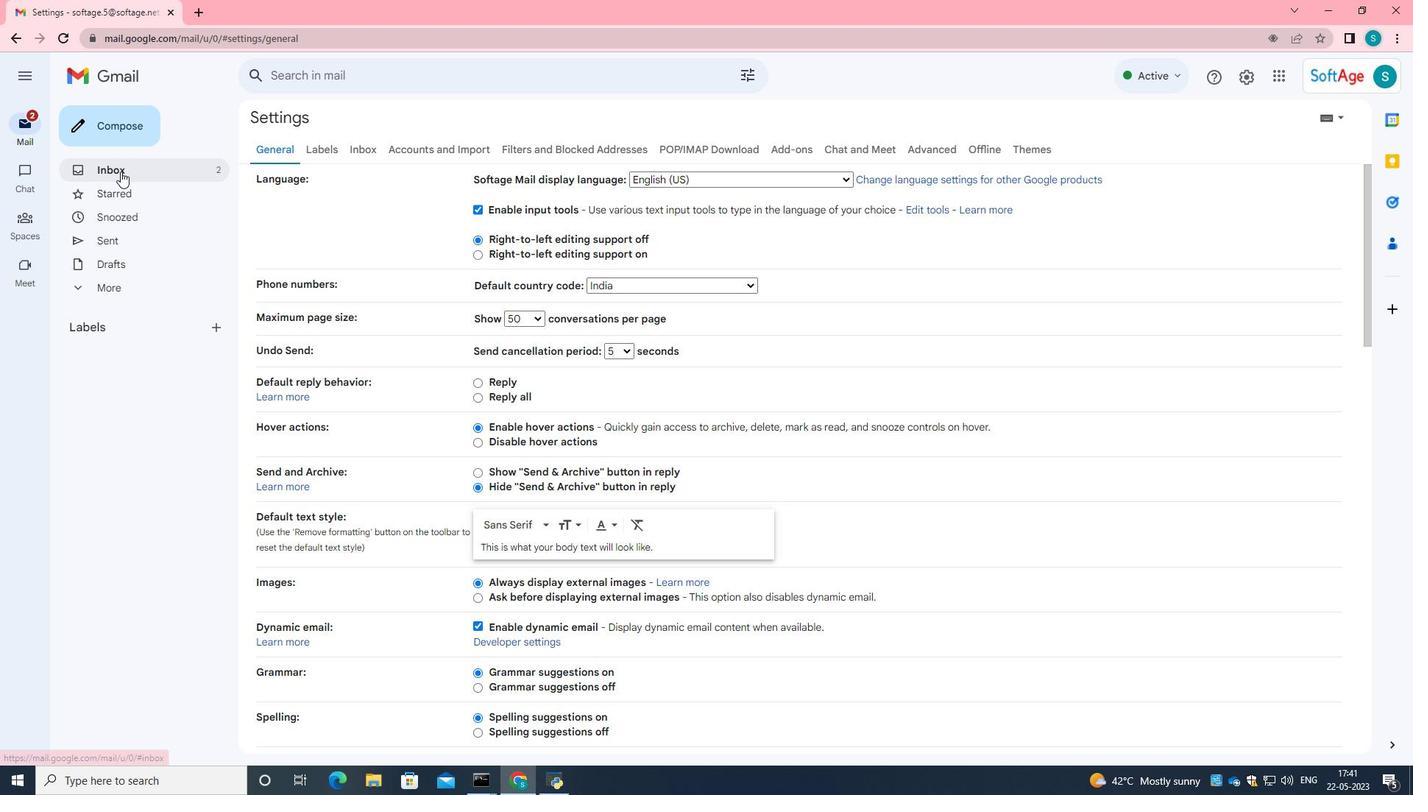 
Action: Mouse moved to (762, 449)
Screenshot: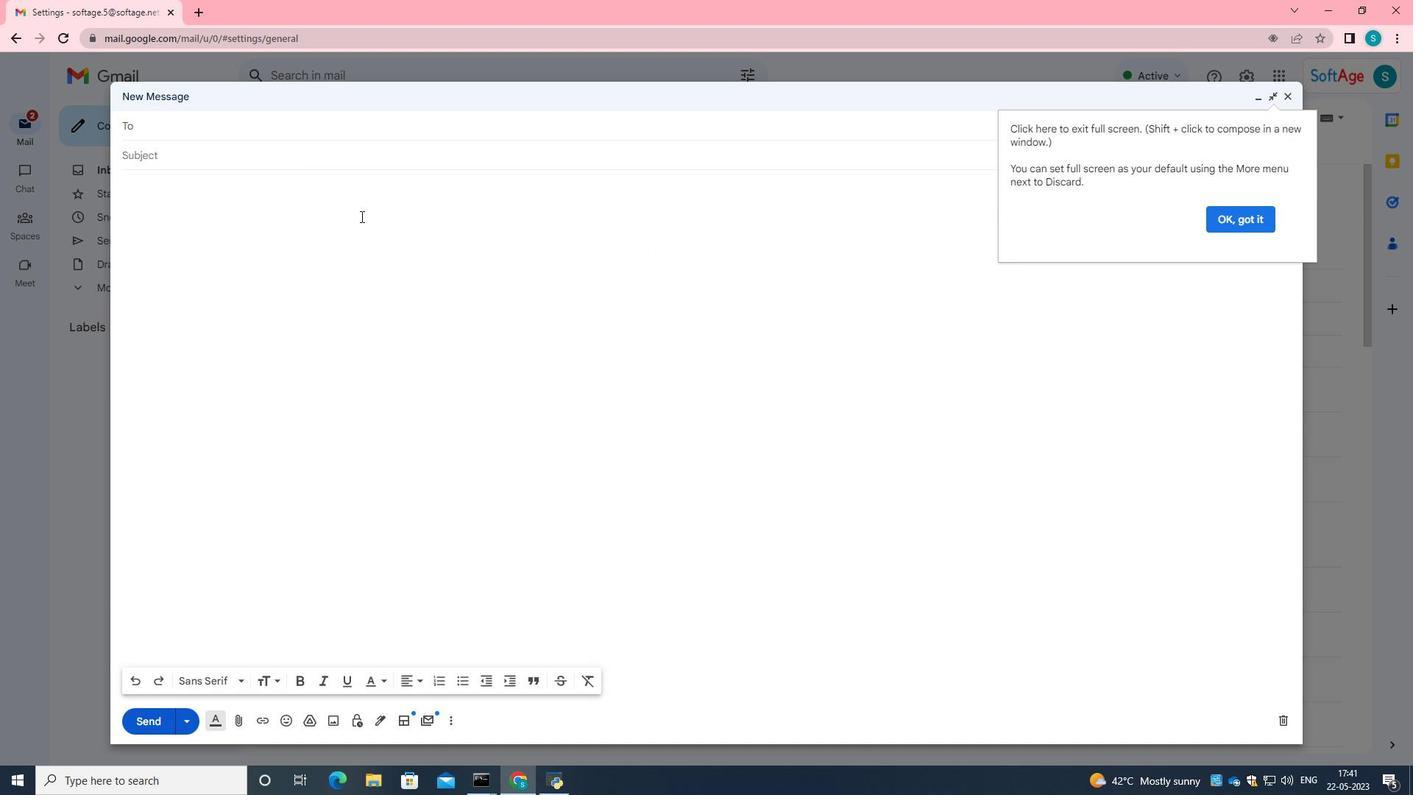 
Action: Mouse pressed left at (762, 449)
Screenshot: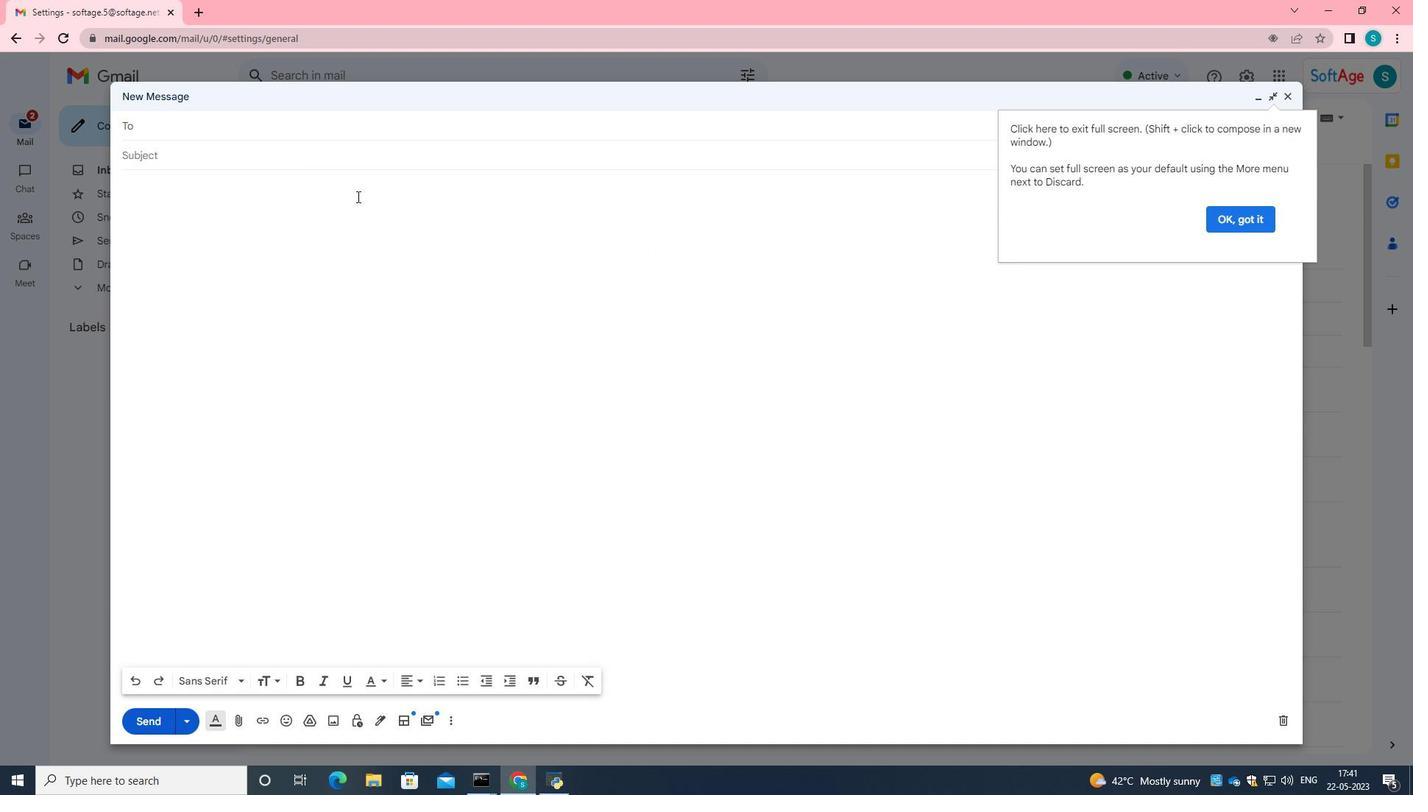
Action: Mouse moved to (664, 214)
Screenshot: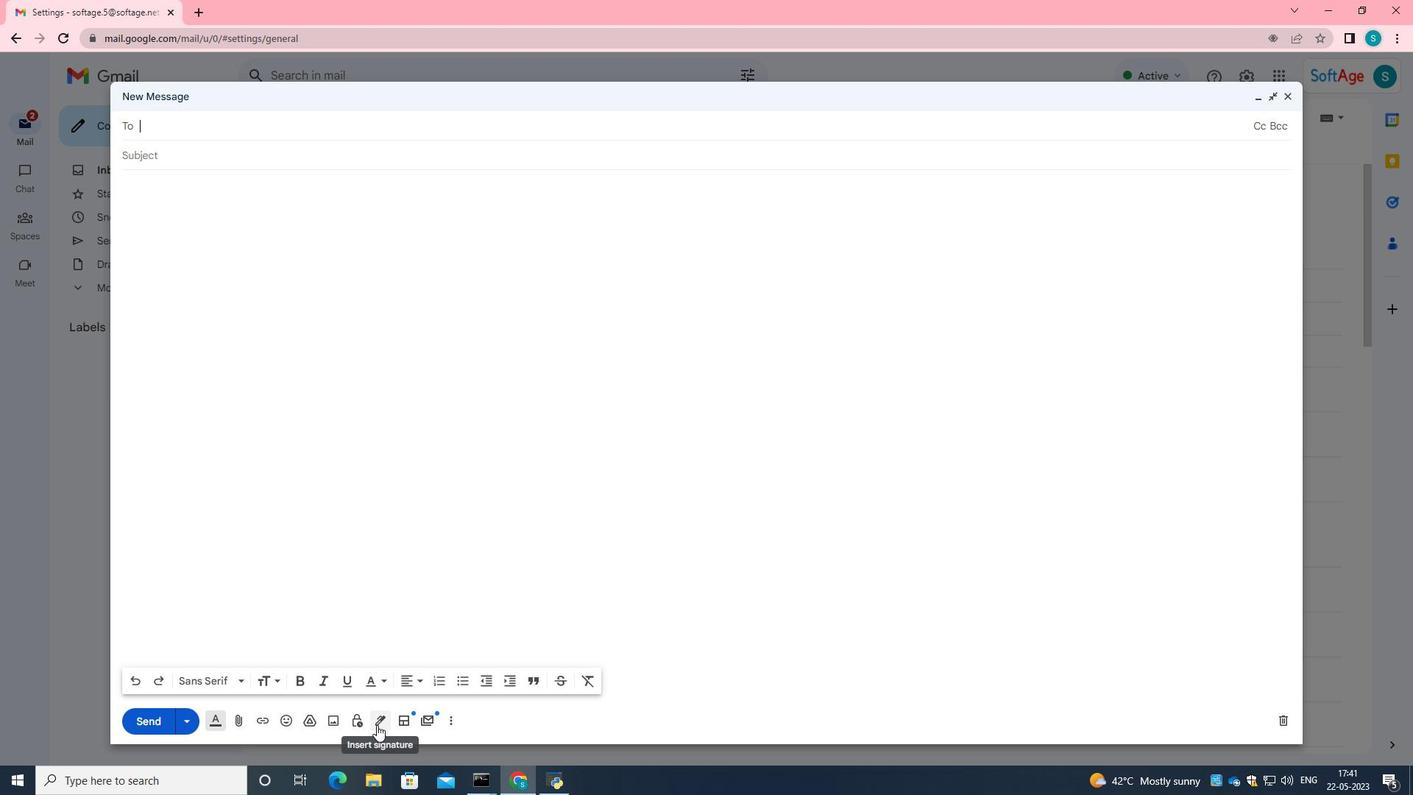 
Action: Mouse scrolled (664, 213) with delta (0, 0)
Screenshot: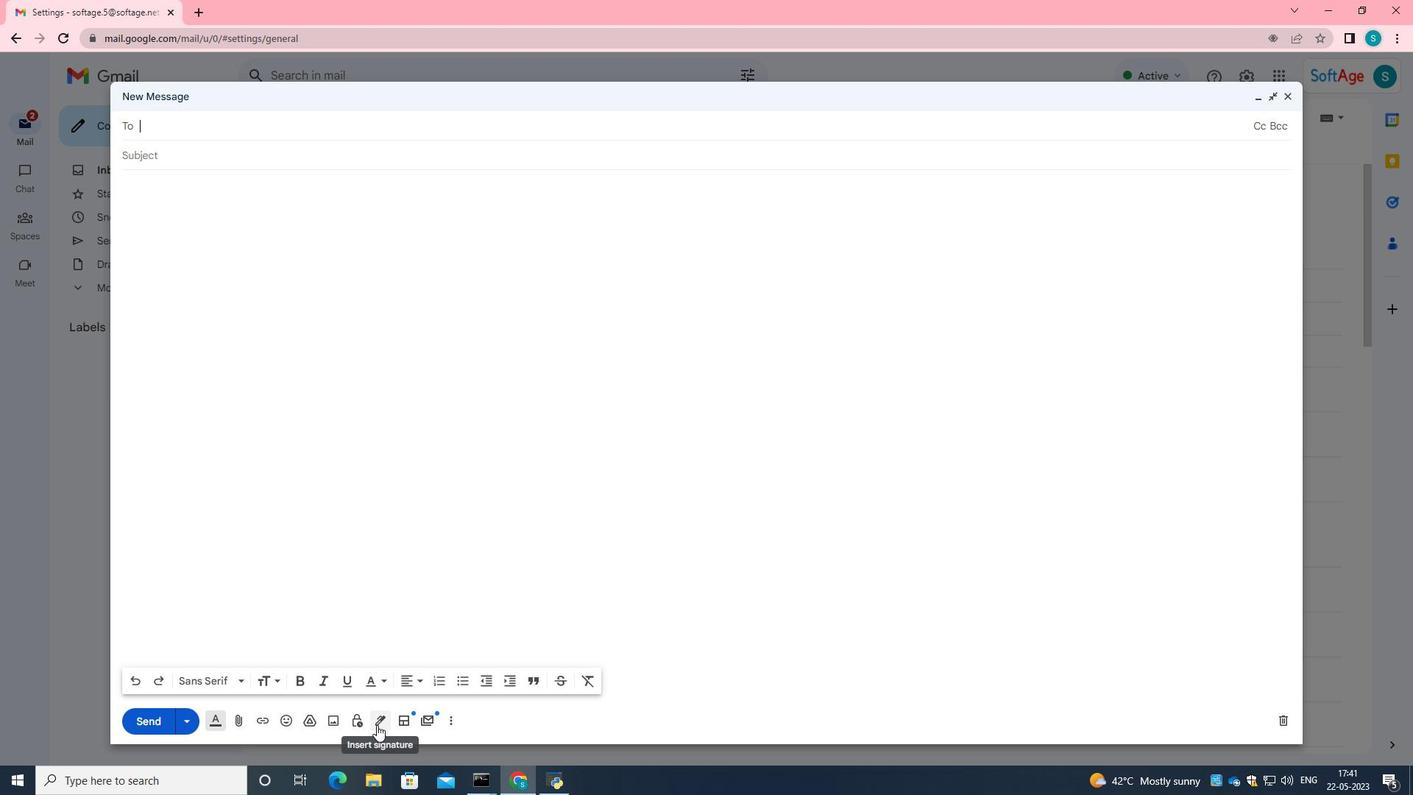 
Action: Mouse moved to (663, 222)
Screenshot: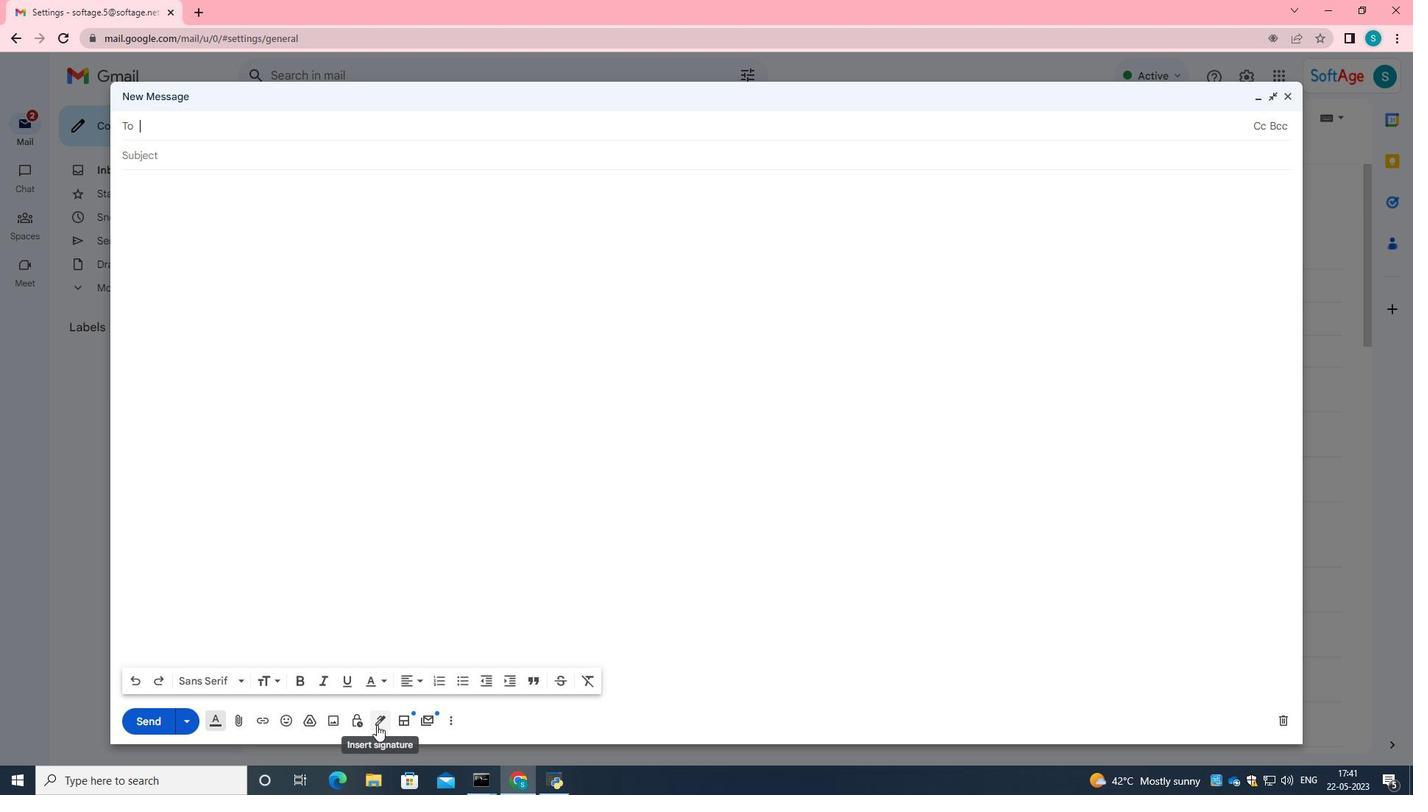 
Action: Mouse scrolled (663, 221) with delta (0, 0)
Screenshot: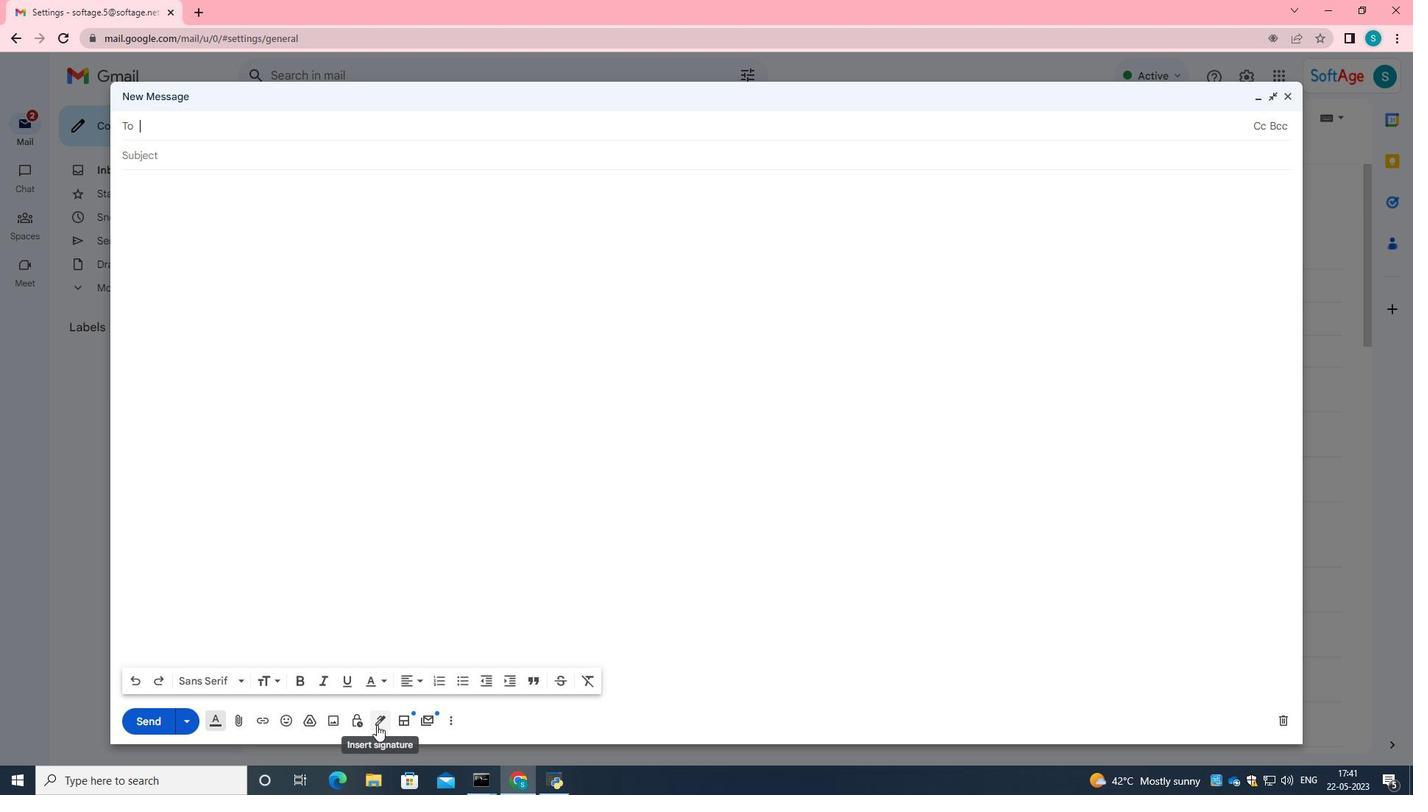 
Action: Mouse moved to (662, 223)
Screenshot: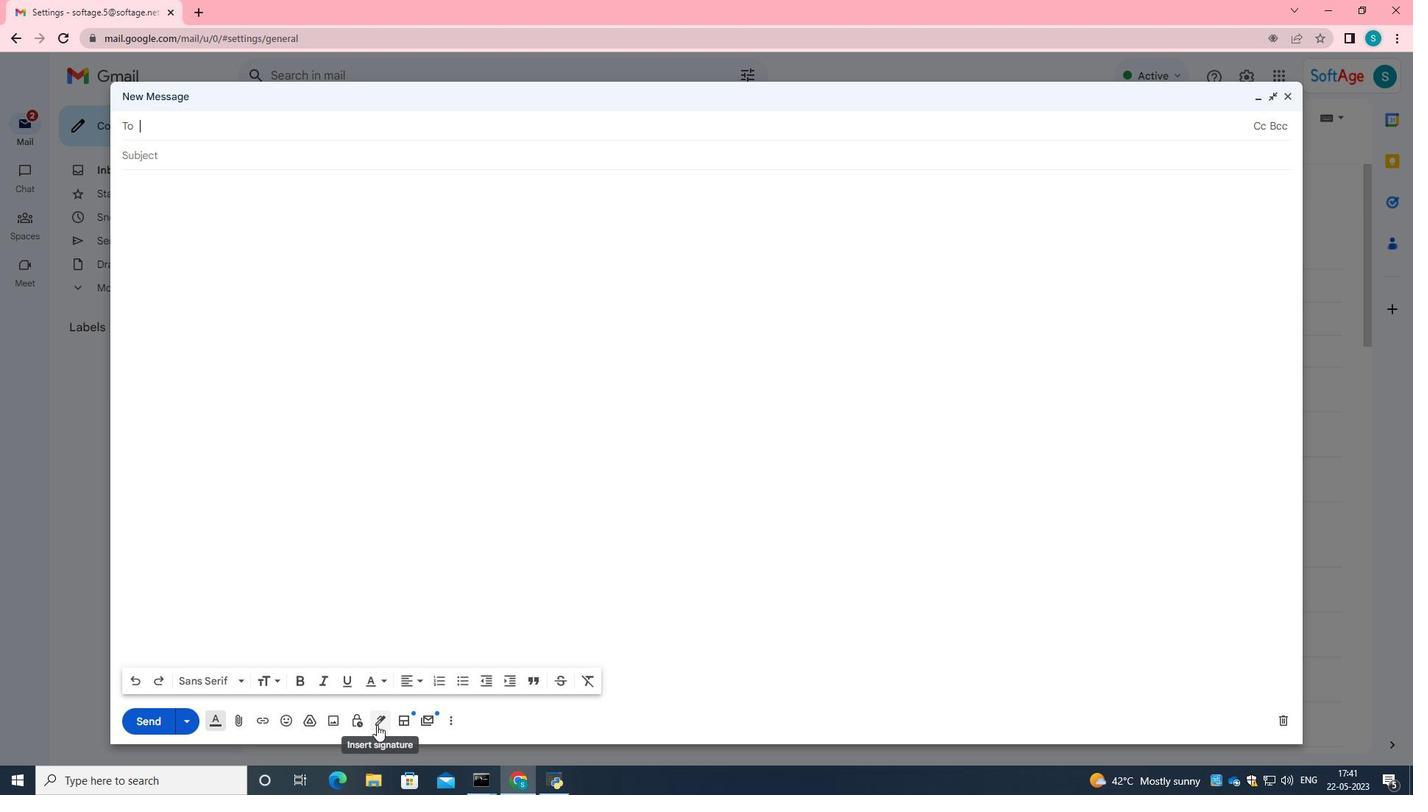 
Action: Mouse scrolled (662, 223) with delta (0, 0)
Screenshot: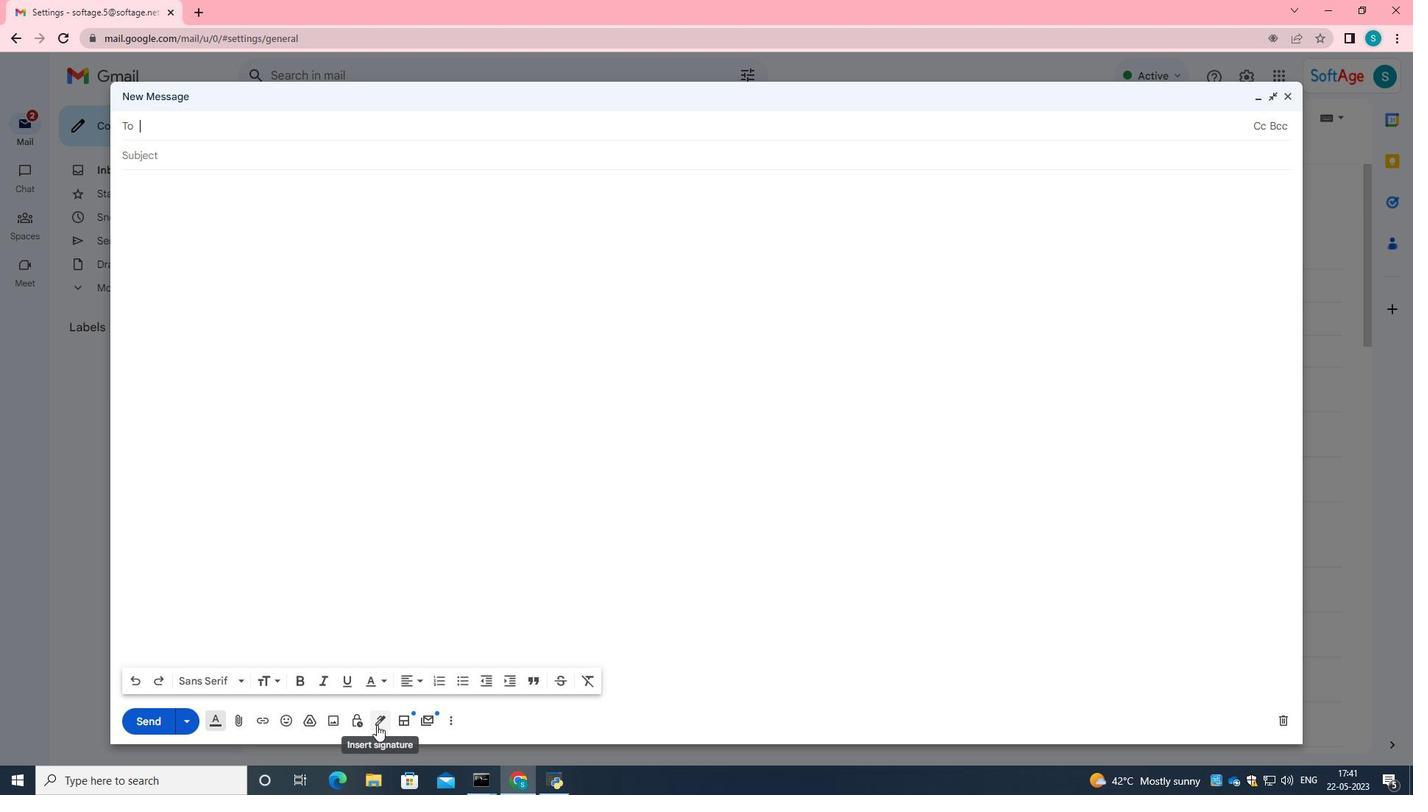
Action: Mouse scrolled (662, 223) with delta (0, 0)
Screenshot: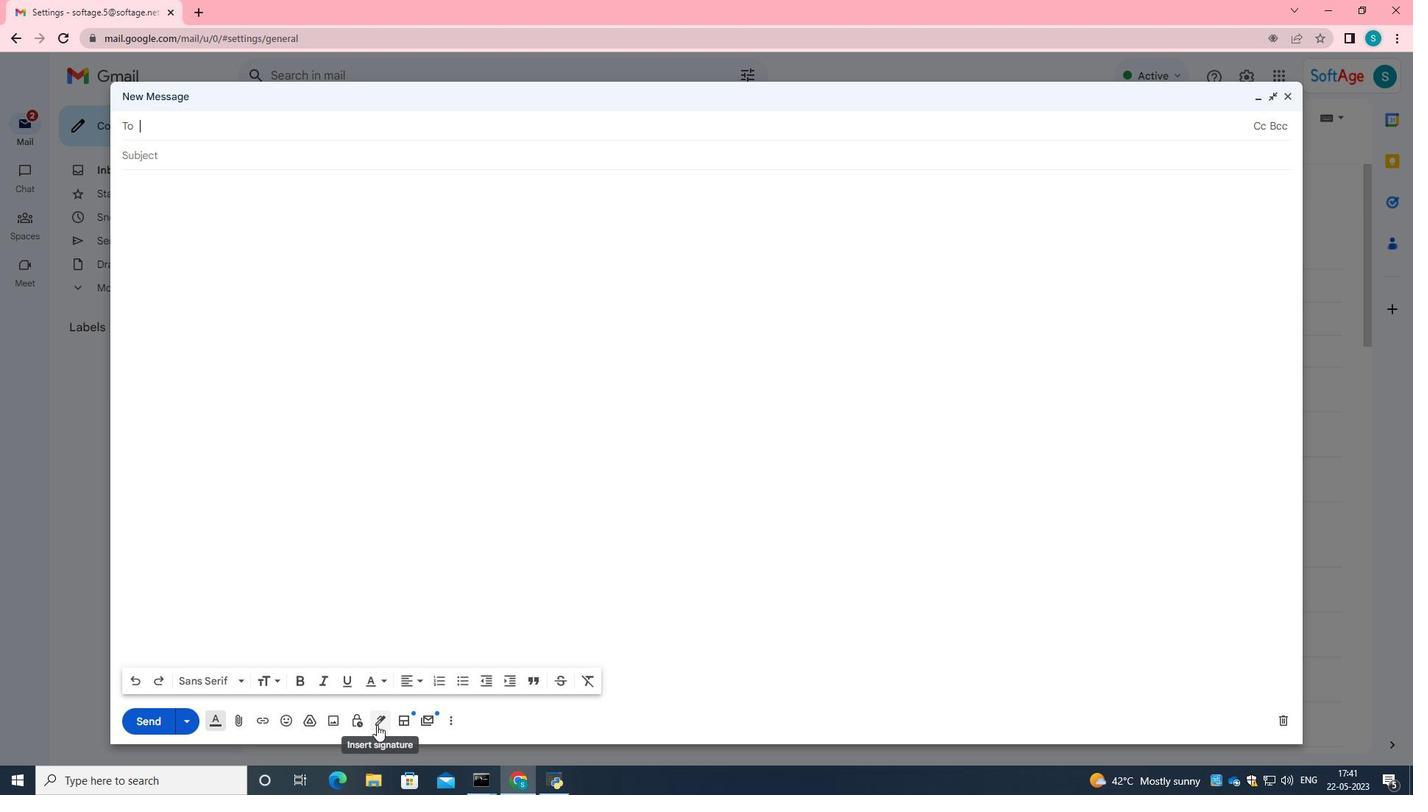 
Action: Mouse moved to (662, 223)
Screenshot: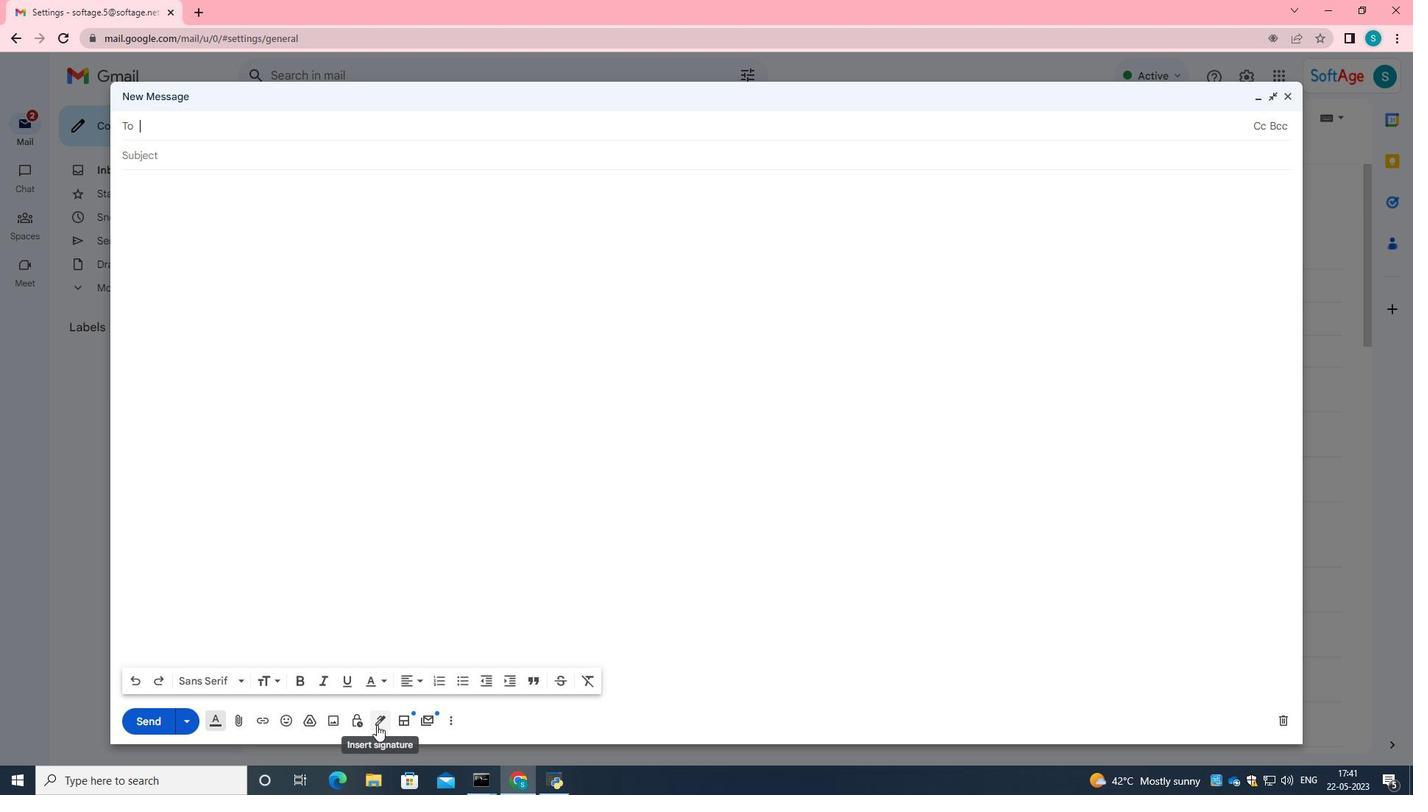 
Action: Mouse scrolled (662, 223) with delta (0, 0)
Screenshot: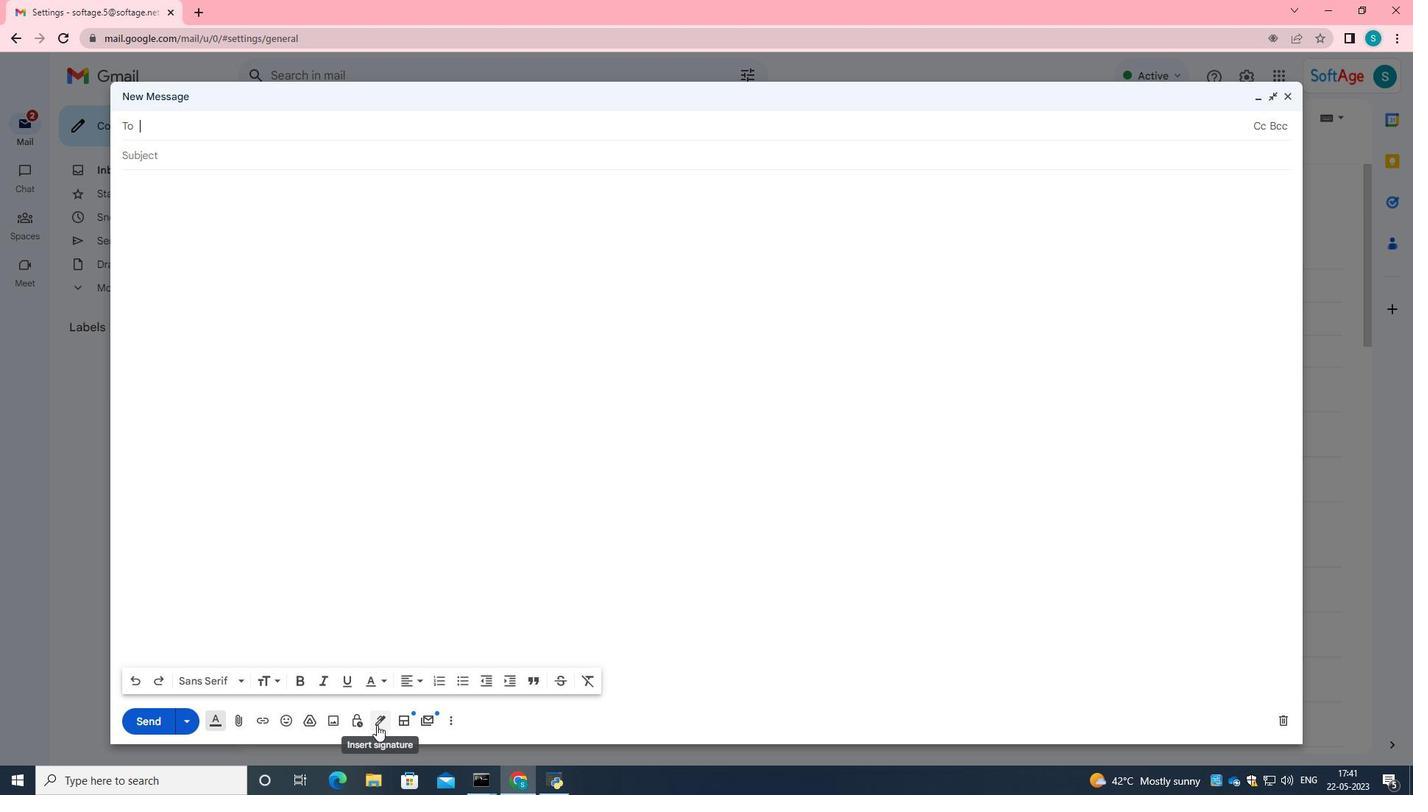 
Action: Mouse moved to (654, 250)
Screenshot: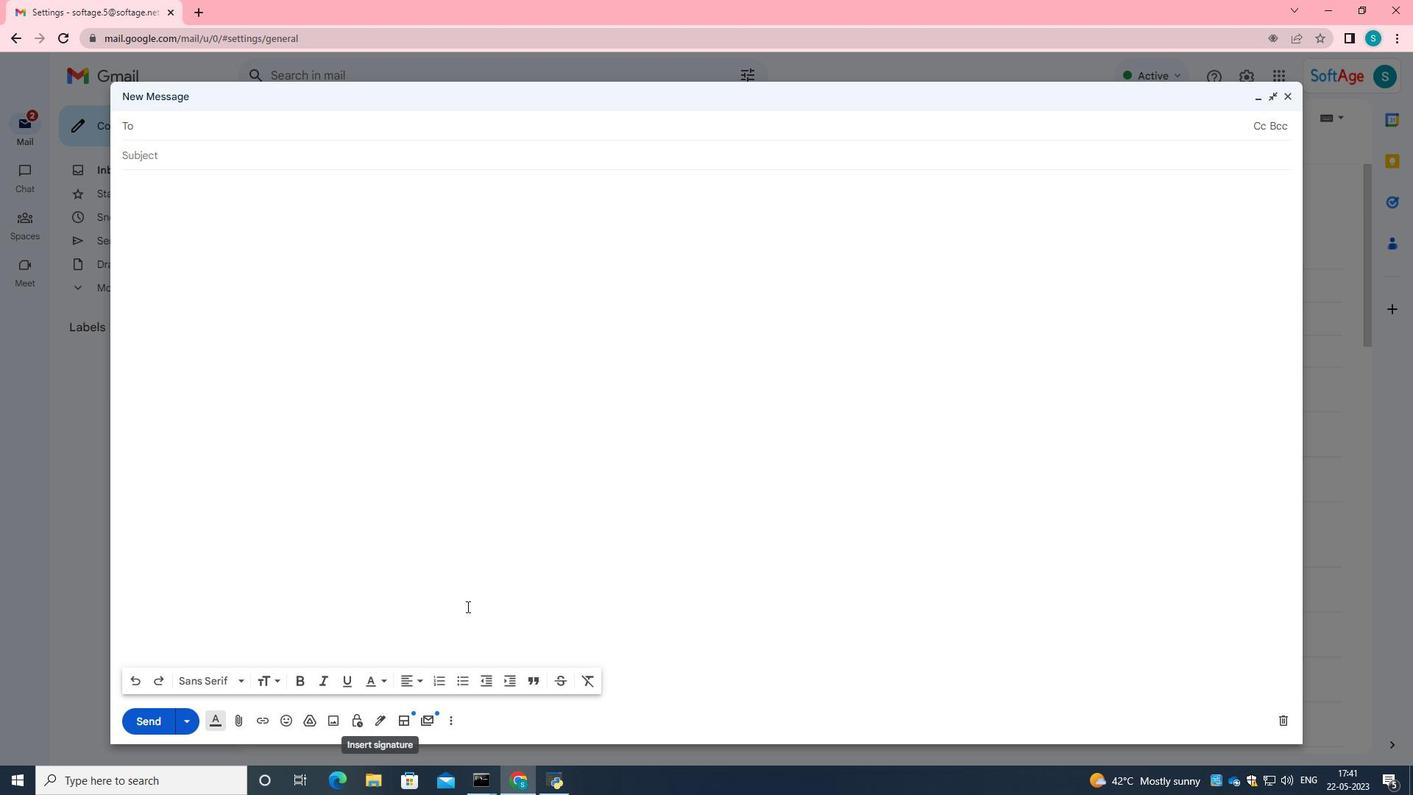 
Action: Mouse scrolled (654, 251) with delta (0, 0)
Screenshot: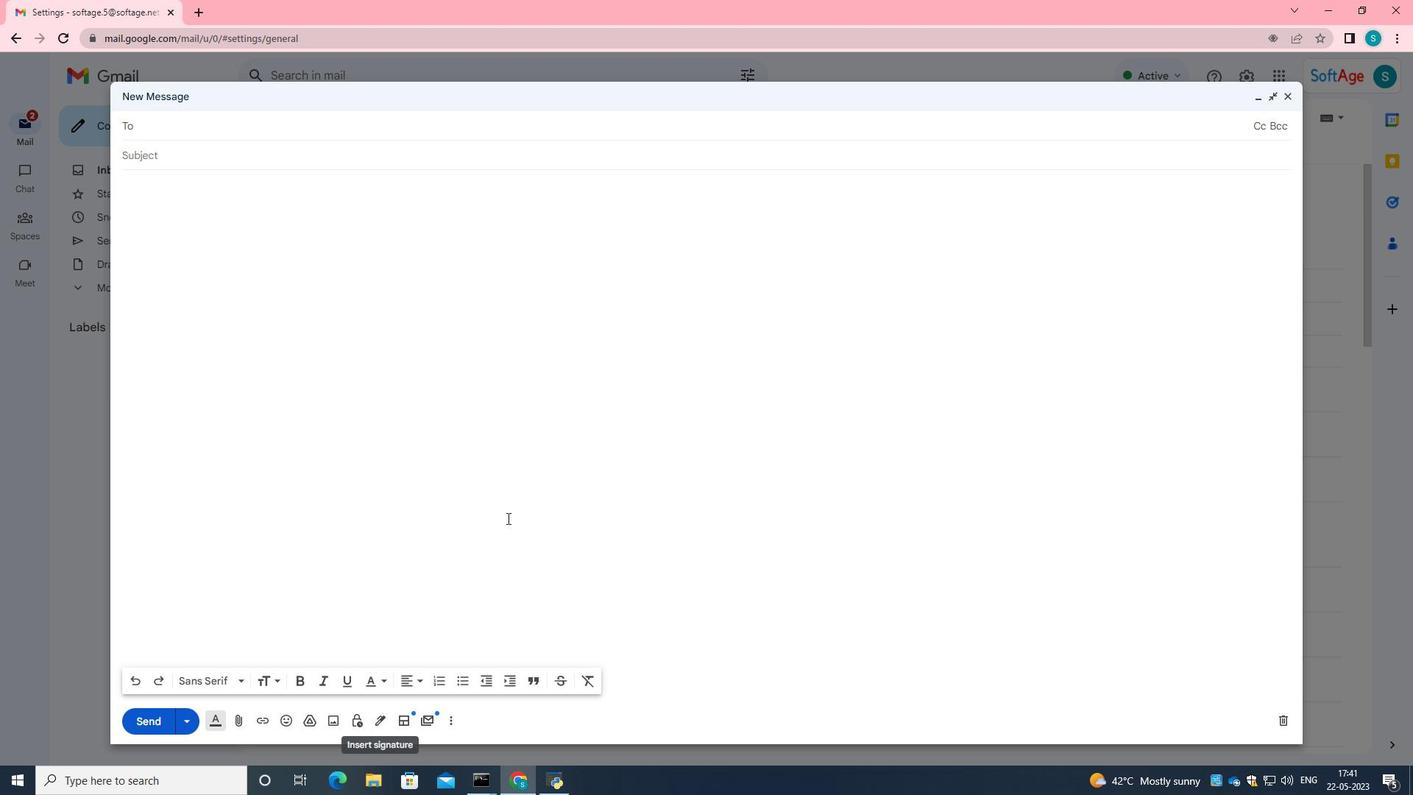 
Action: Mouse moved to (655, 250)
Screenshot: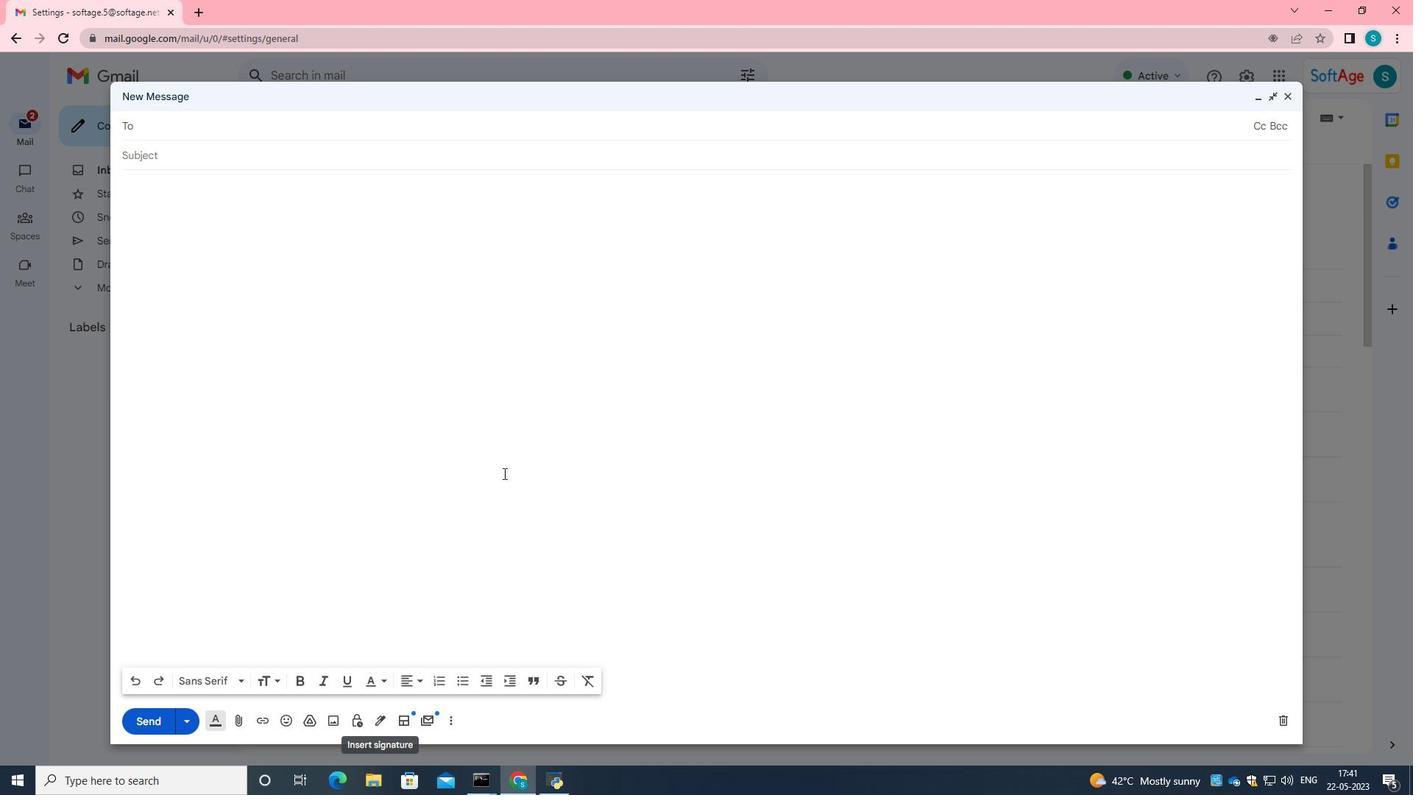 
Action: Mouse scrolled (655, 251) with delta (0, 0)
Screenshot: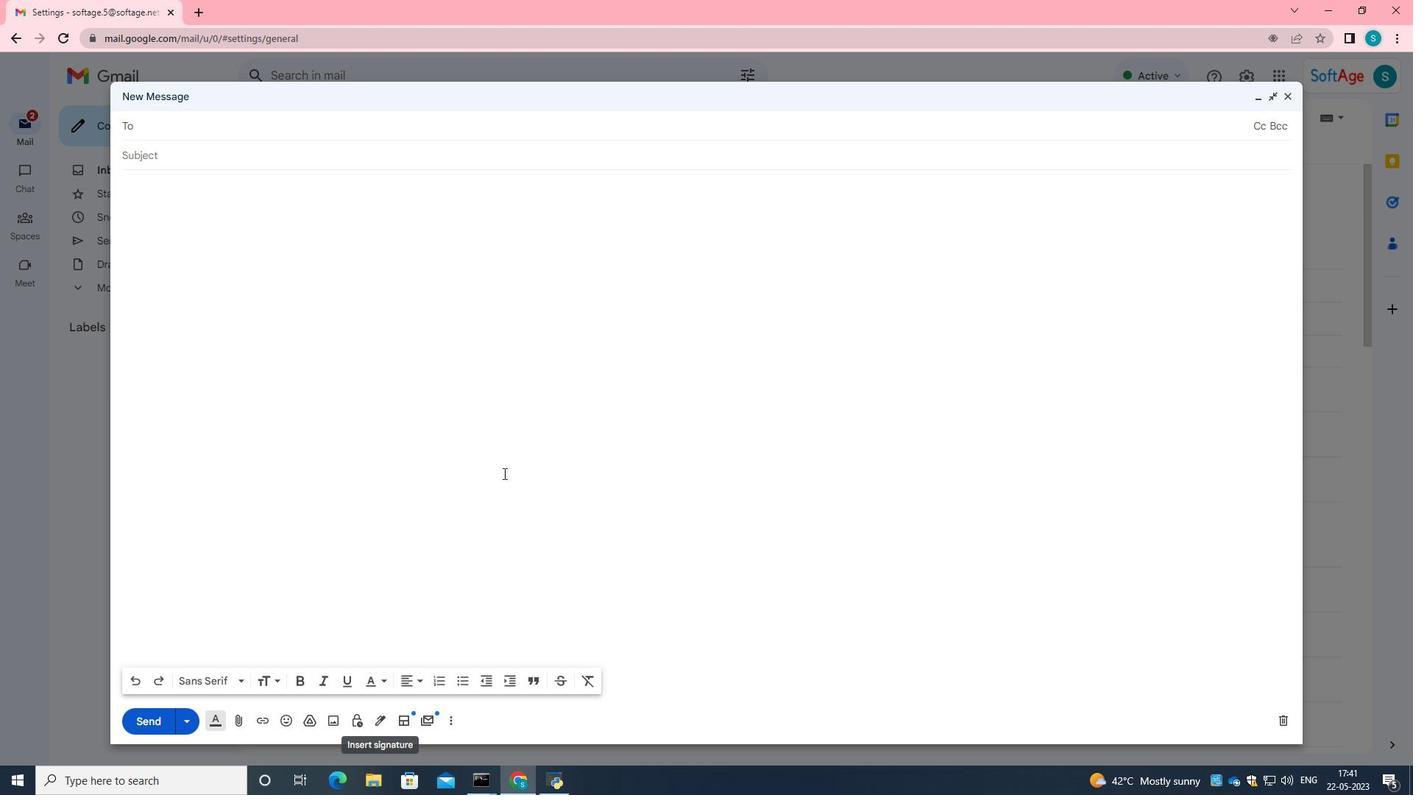 
Action: Mouse scrolled (655, 251) with delta (0, 0)
Screenshot: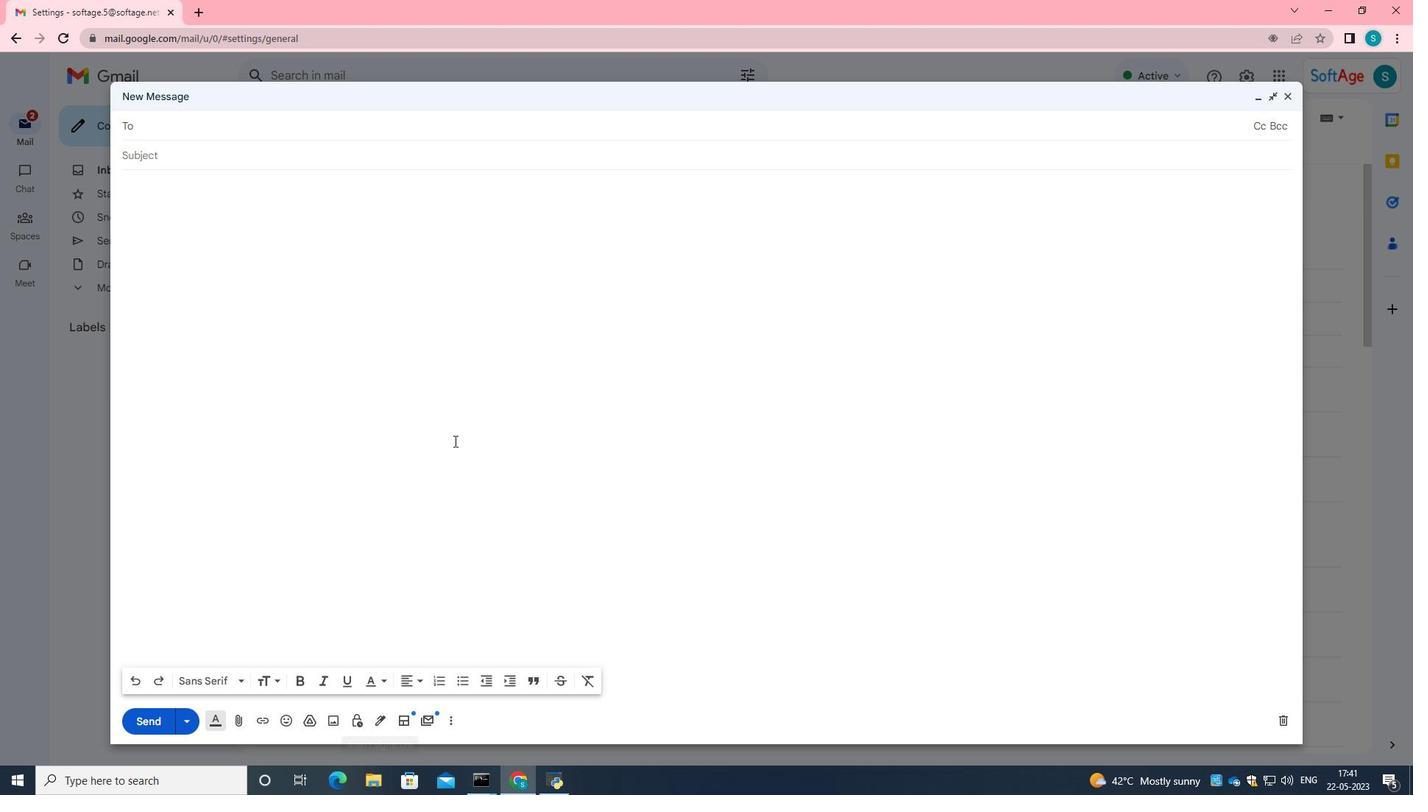 
Action: Mouse scrolled (655, 251) with delta (0, 0)
Screenshot: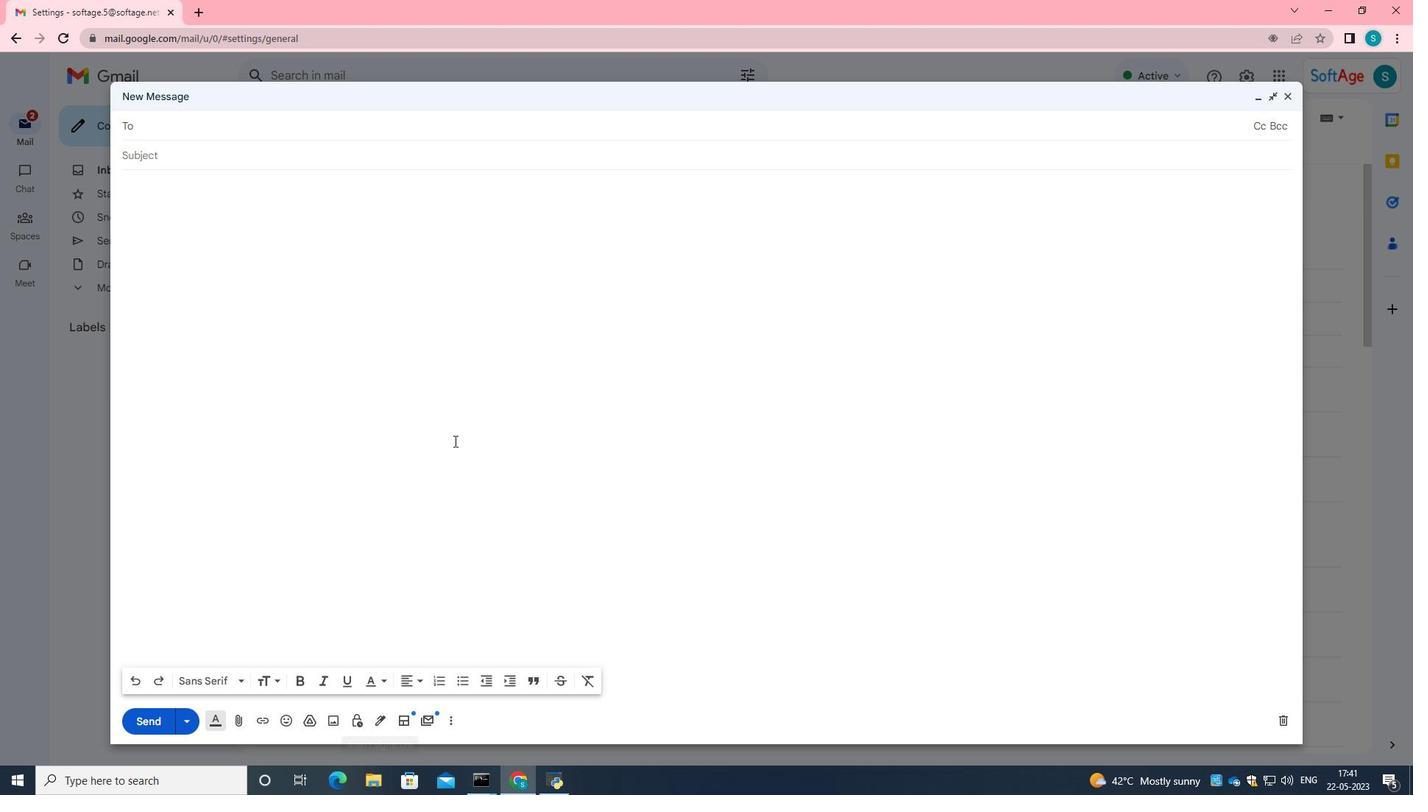 
Action: Mouse moved to (541, 540)
Screenshot: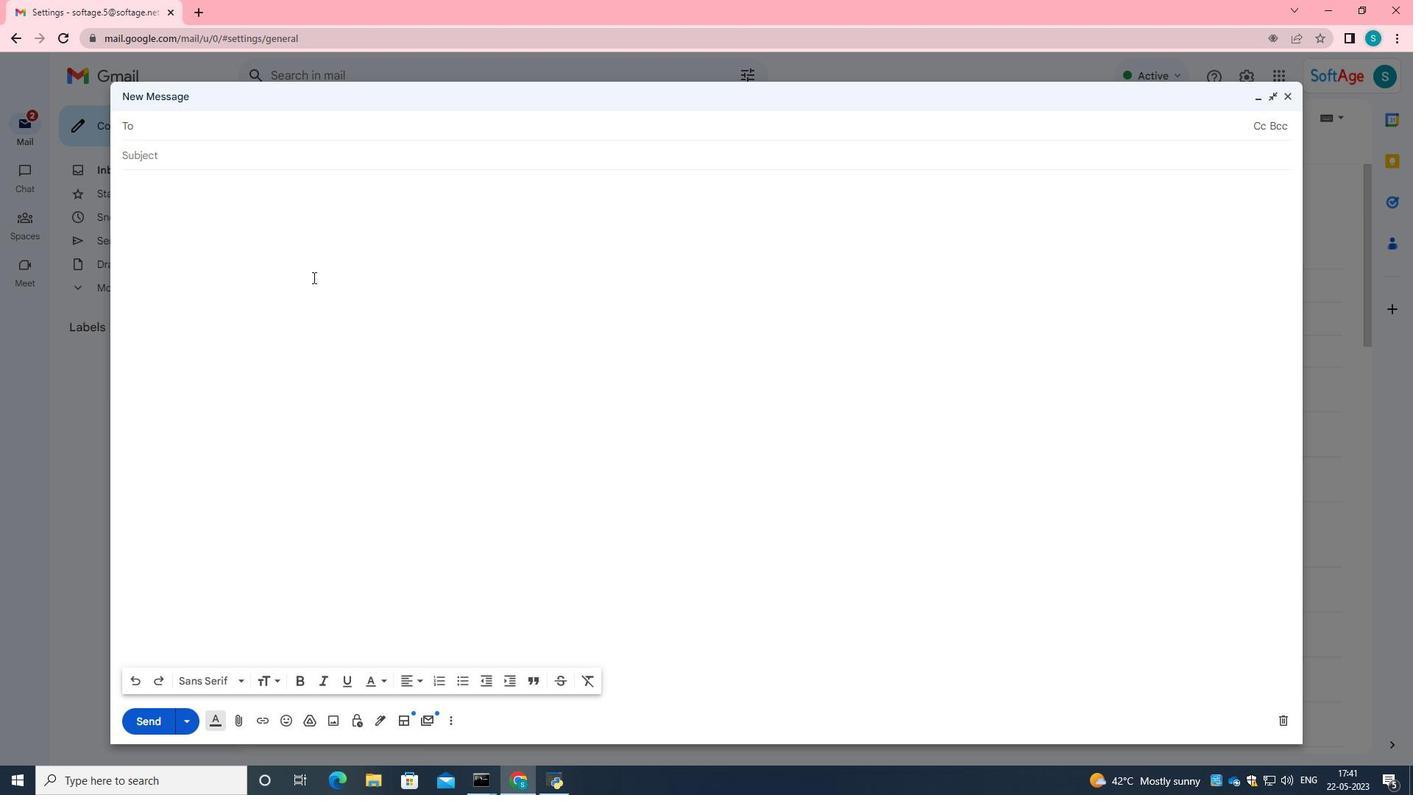 
Action: Mouse pressed left at (541, 540)
Screenshot: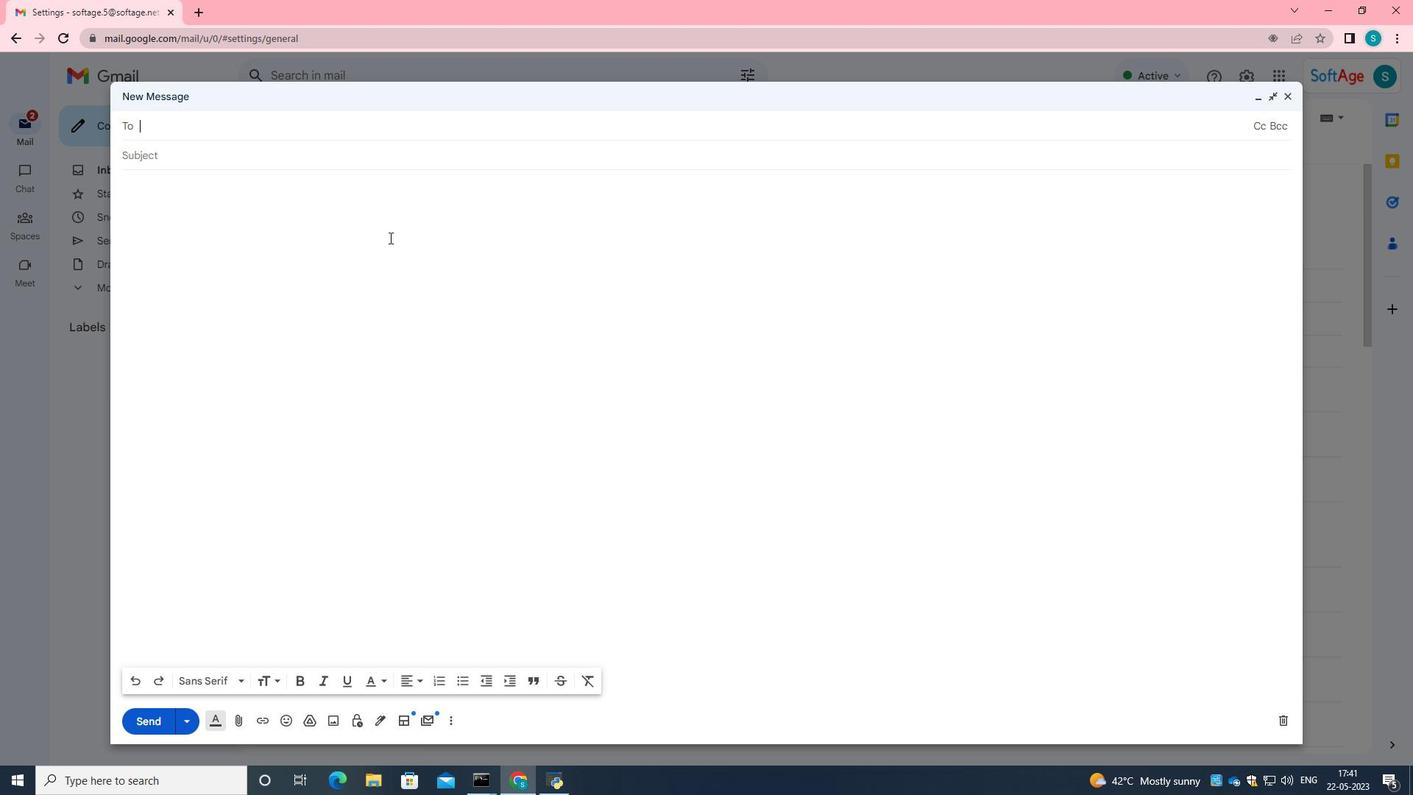 
Action: Mouse moved to (613, 406)
Screenshot: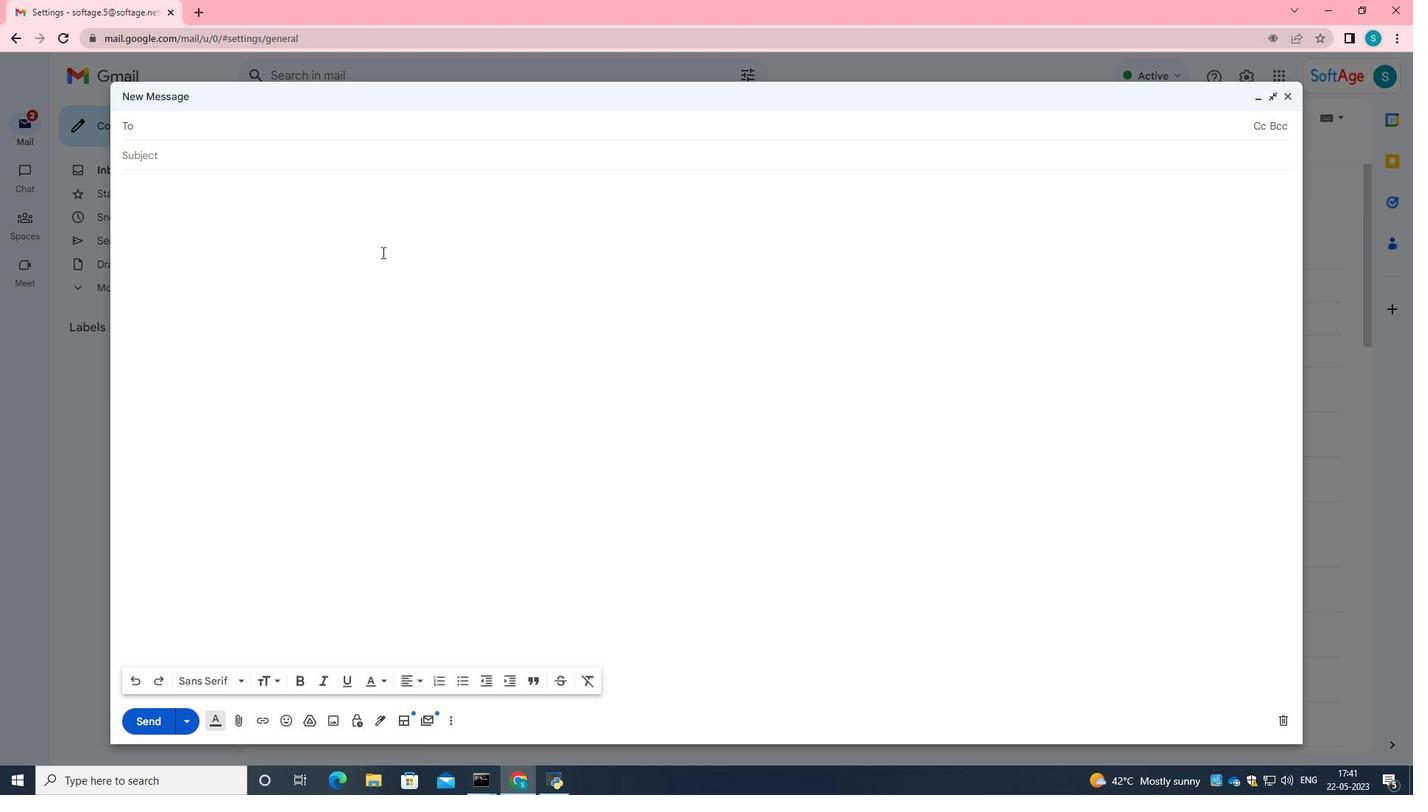 
Action: Key pressed <Key.caps_lock>g<Key.caps_lock>AVIN<Key.space><Key.backspace><Key.backspace><Key.backspace><Key.backspace><Key.backspace><Key.backspace>G<Key.caps_lock>avin<Key.space><Key.caps_lock>K<Key.caps_lock>elly
Screenshot: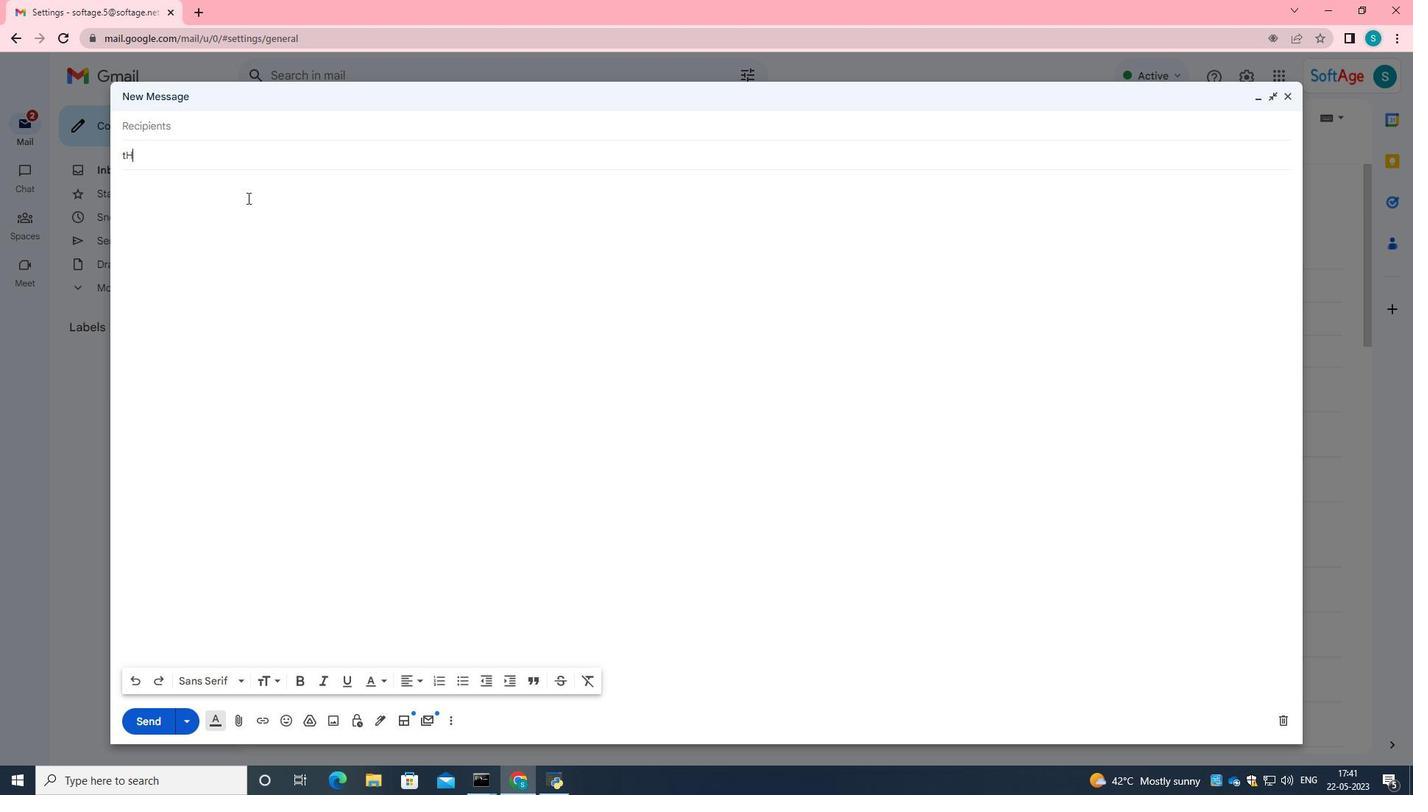 
Action: Mouse moved to (835, 441)
Screenshot: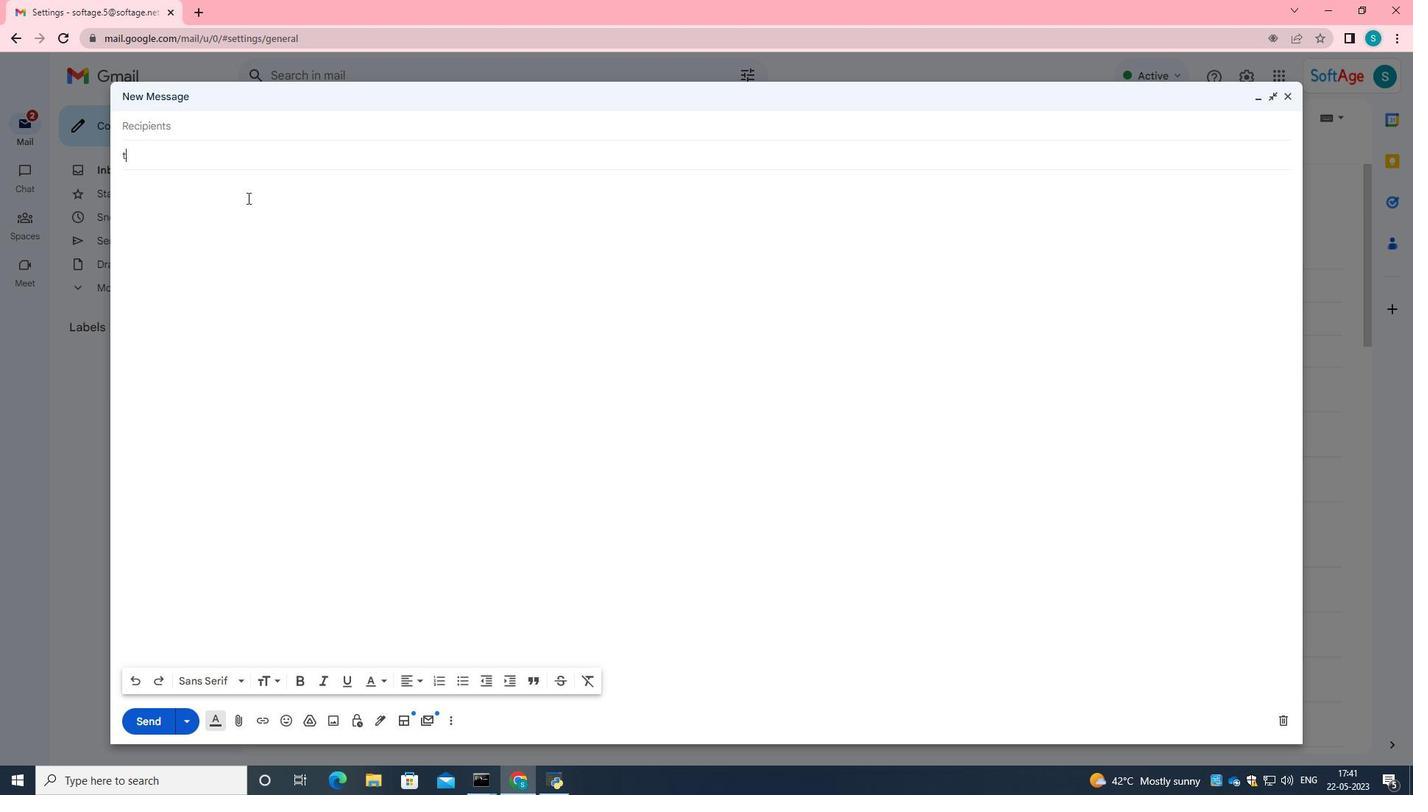 
Action: Mouse pressed left at (835, 441)
Screenshot: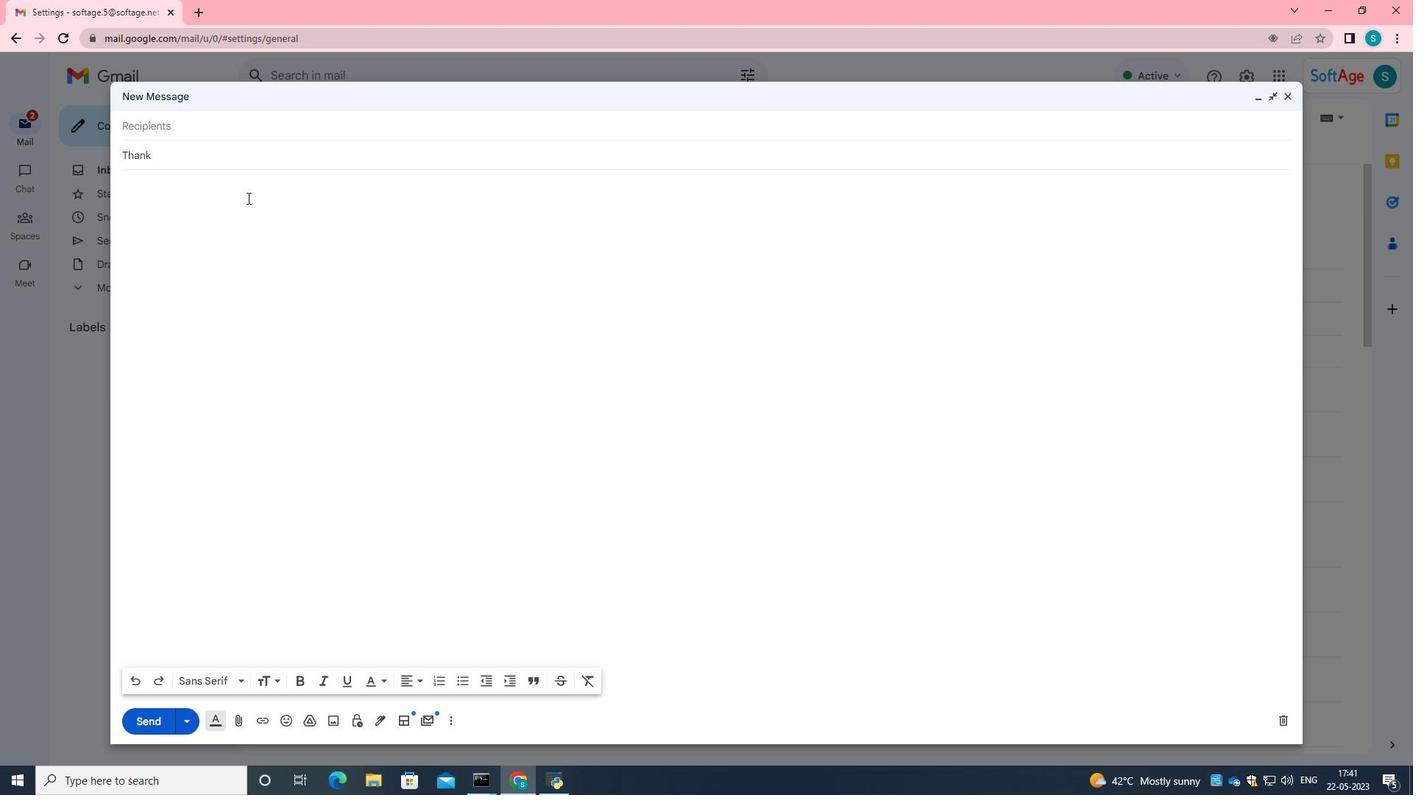 
Action: Mouse moved to (798, 460)
Screenshot: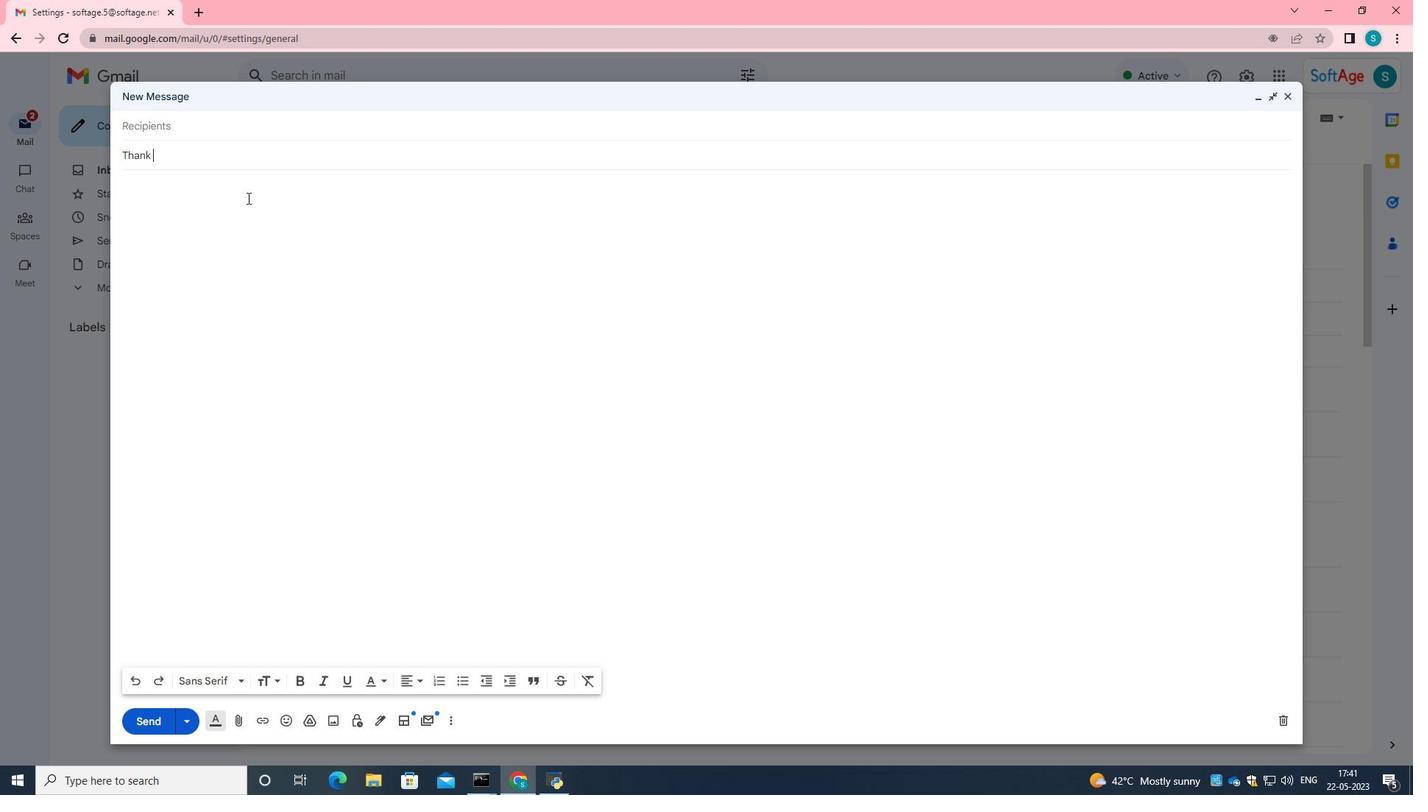 
Action: Mouse scrolled (798, 459) with delta (0, 0)
Screenshot: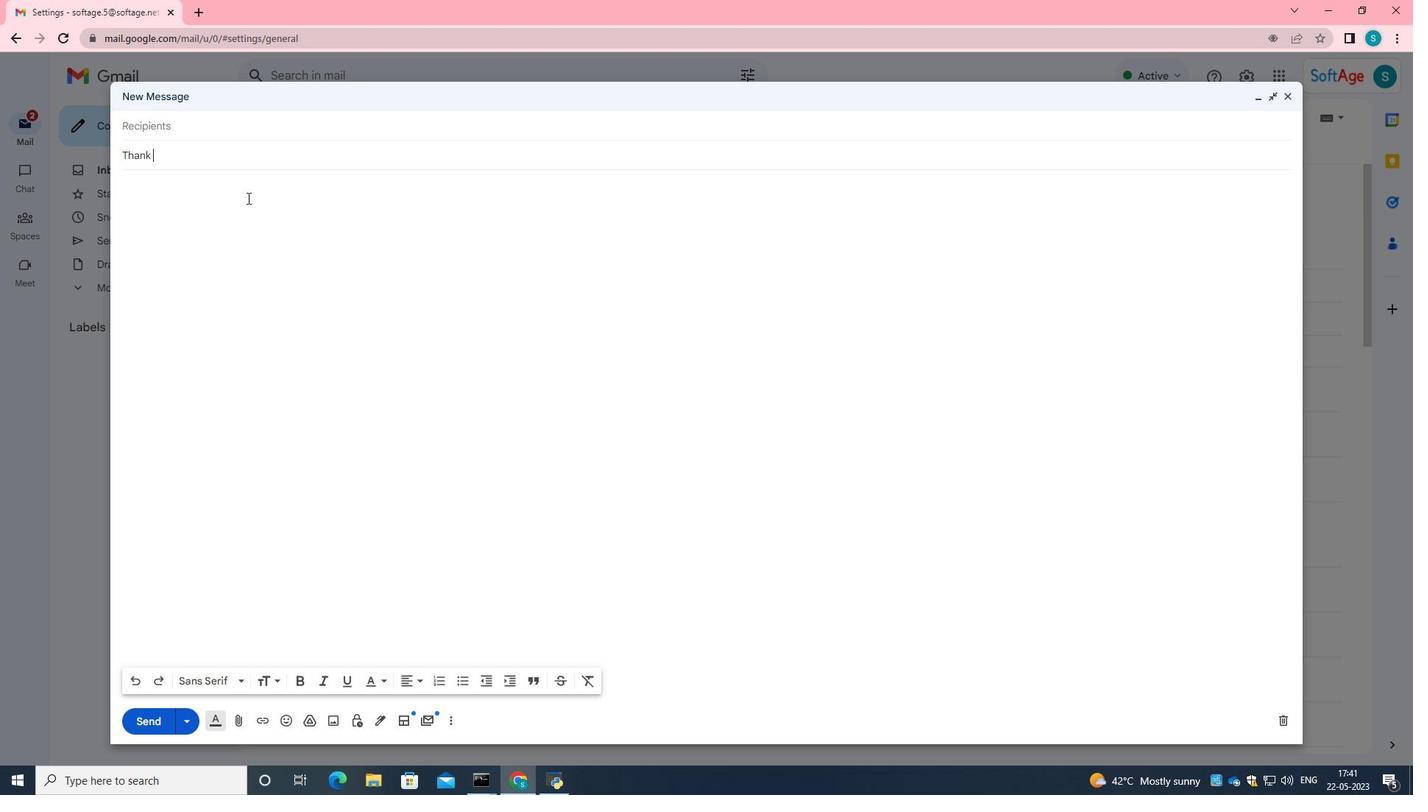 
Action: Mouse moved to (787, 465)
Screenshot: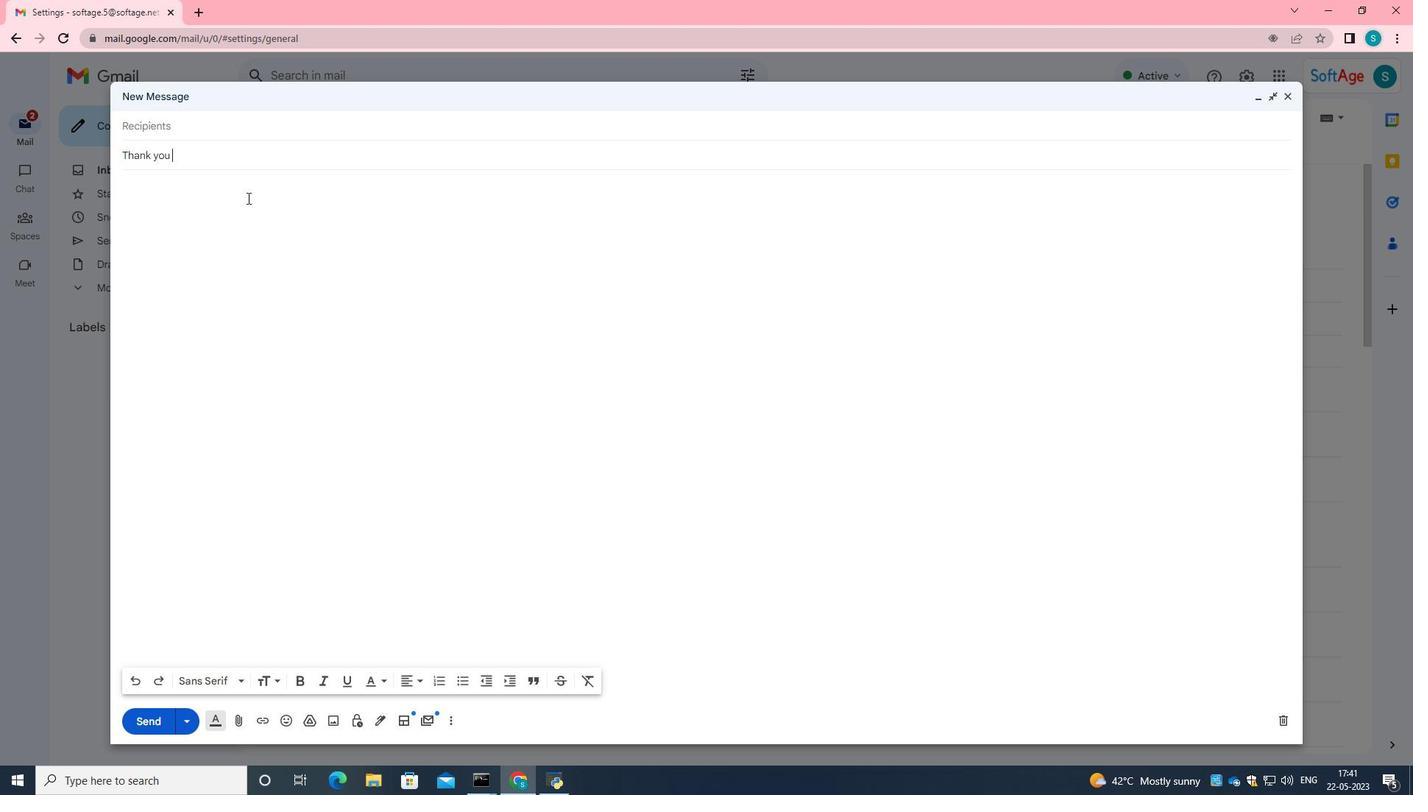 
Action: Mouse scrolled (787, 464) with delta (0, 0)
Screenshot: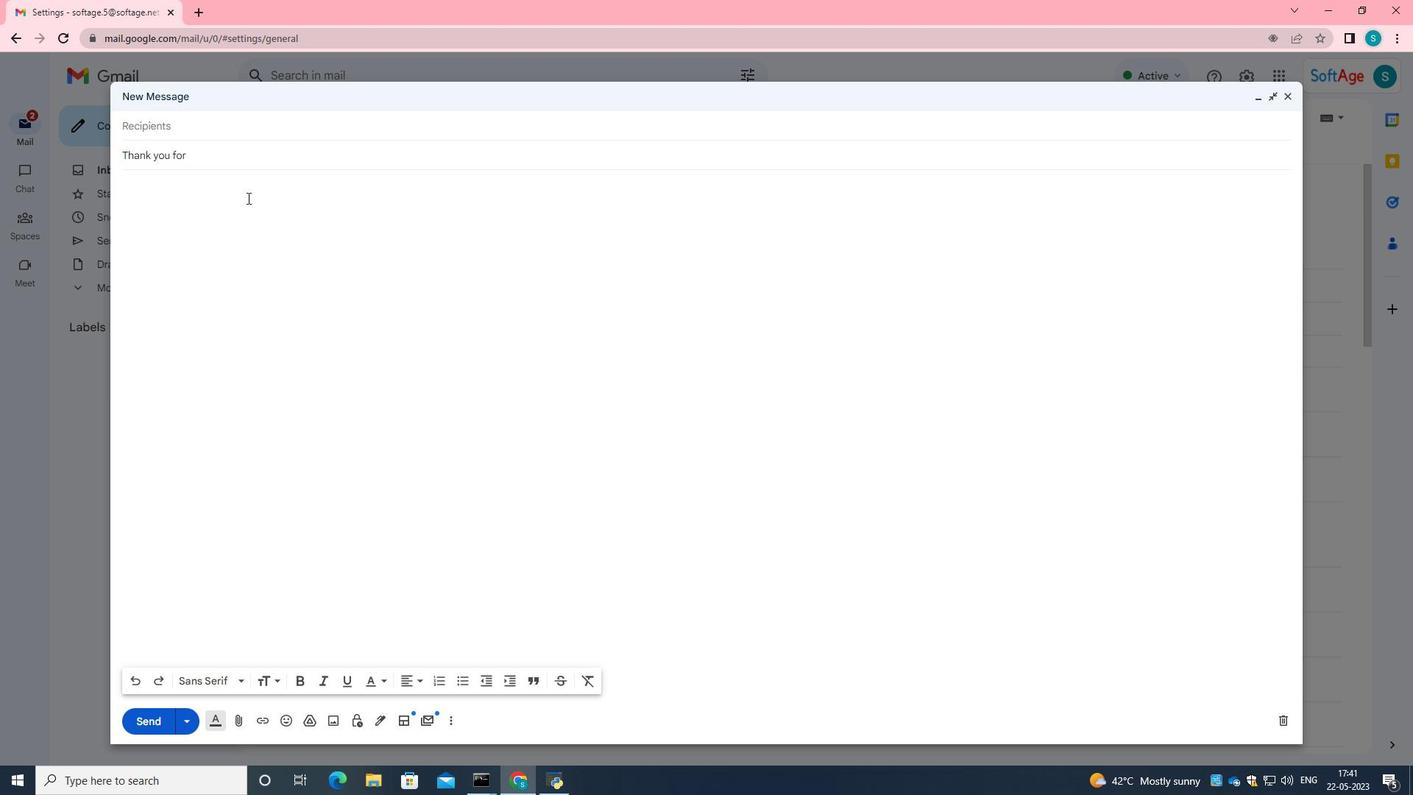 
Action: Mouse scrolled (787, 464) with delta (0, 0)
Screenshot: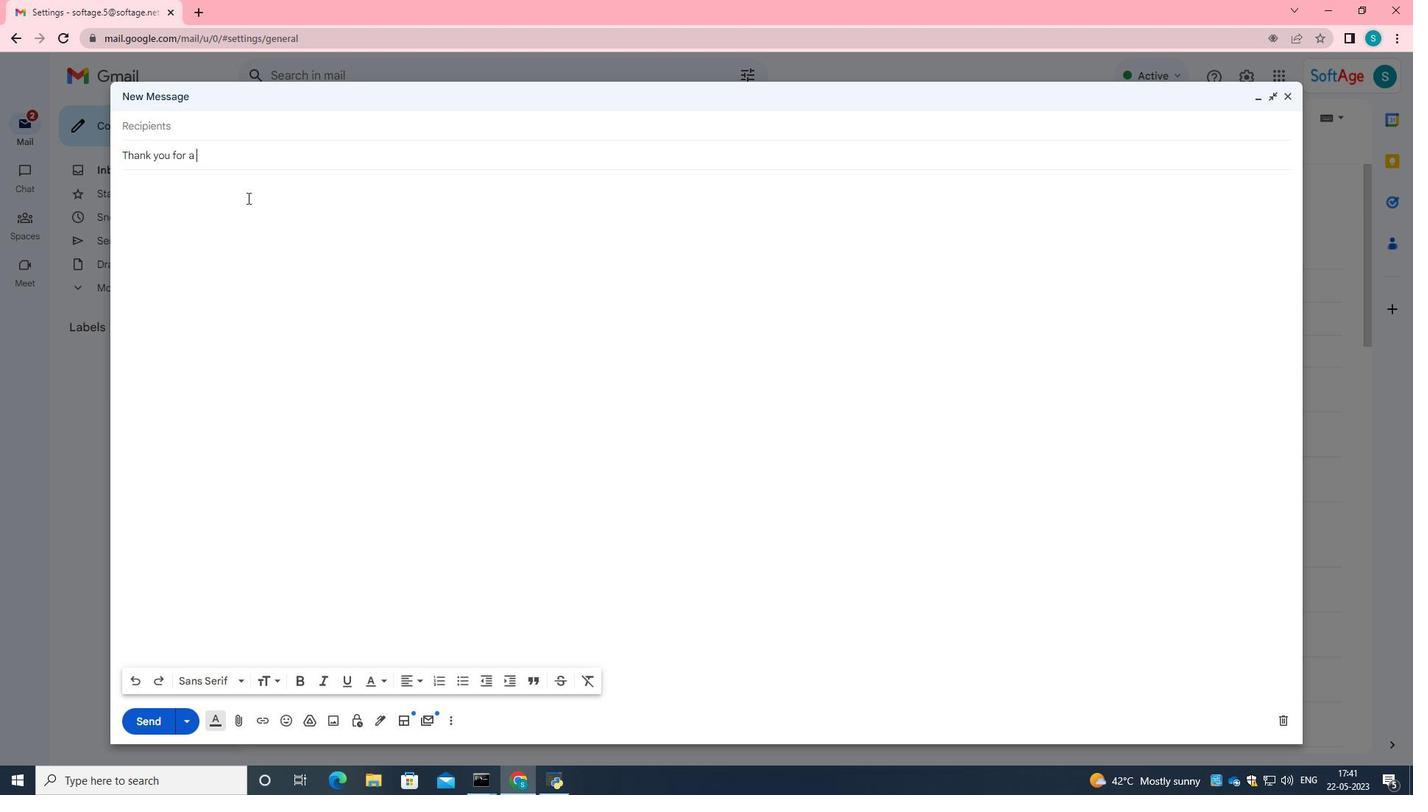 
Action: Mouse scrolled (787, 464) with delta (0, 0)
Screenshot: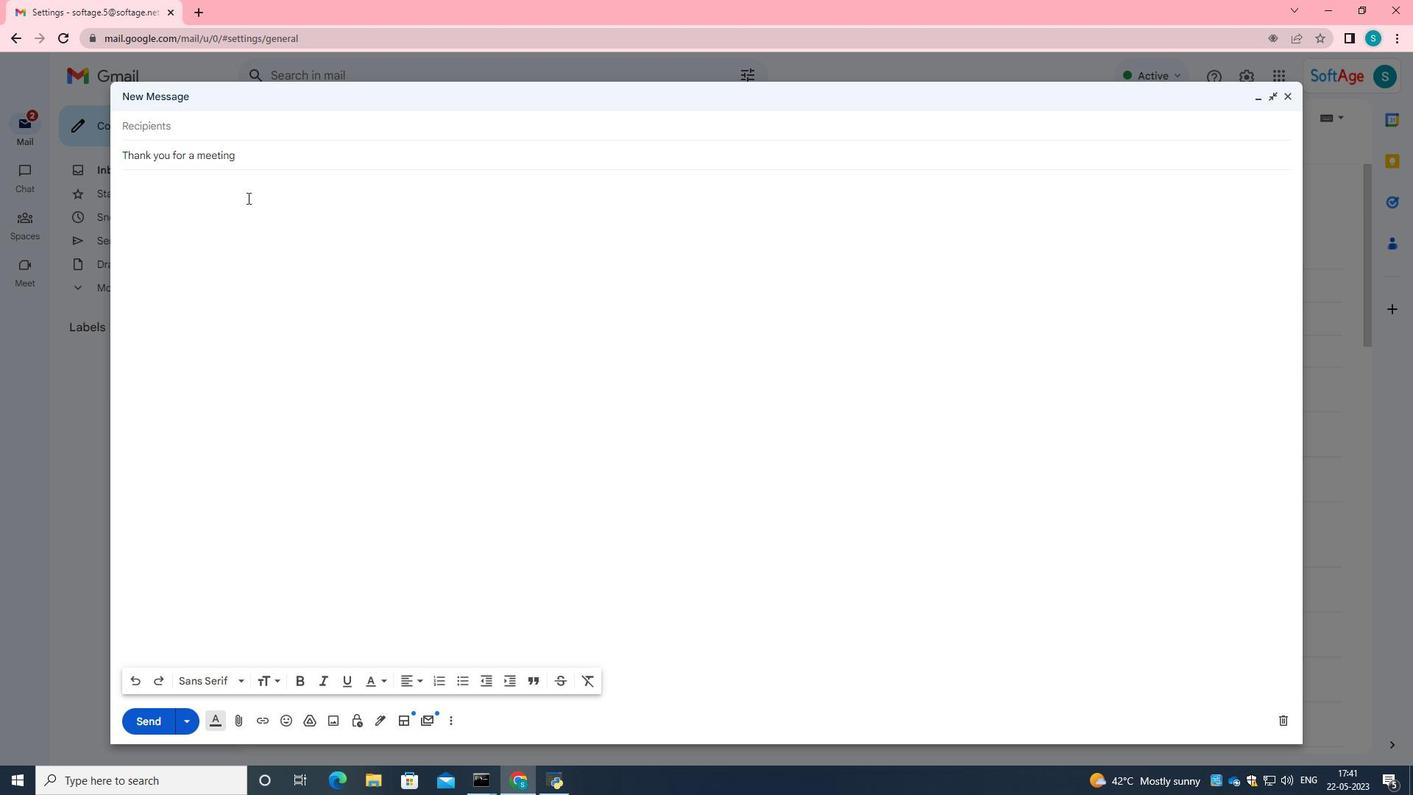 
Action: Mouse scrolled (787, 464) with delta (0, 0)
Screenshot: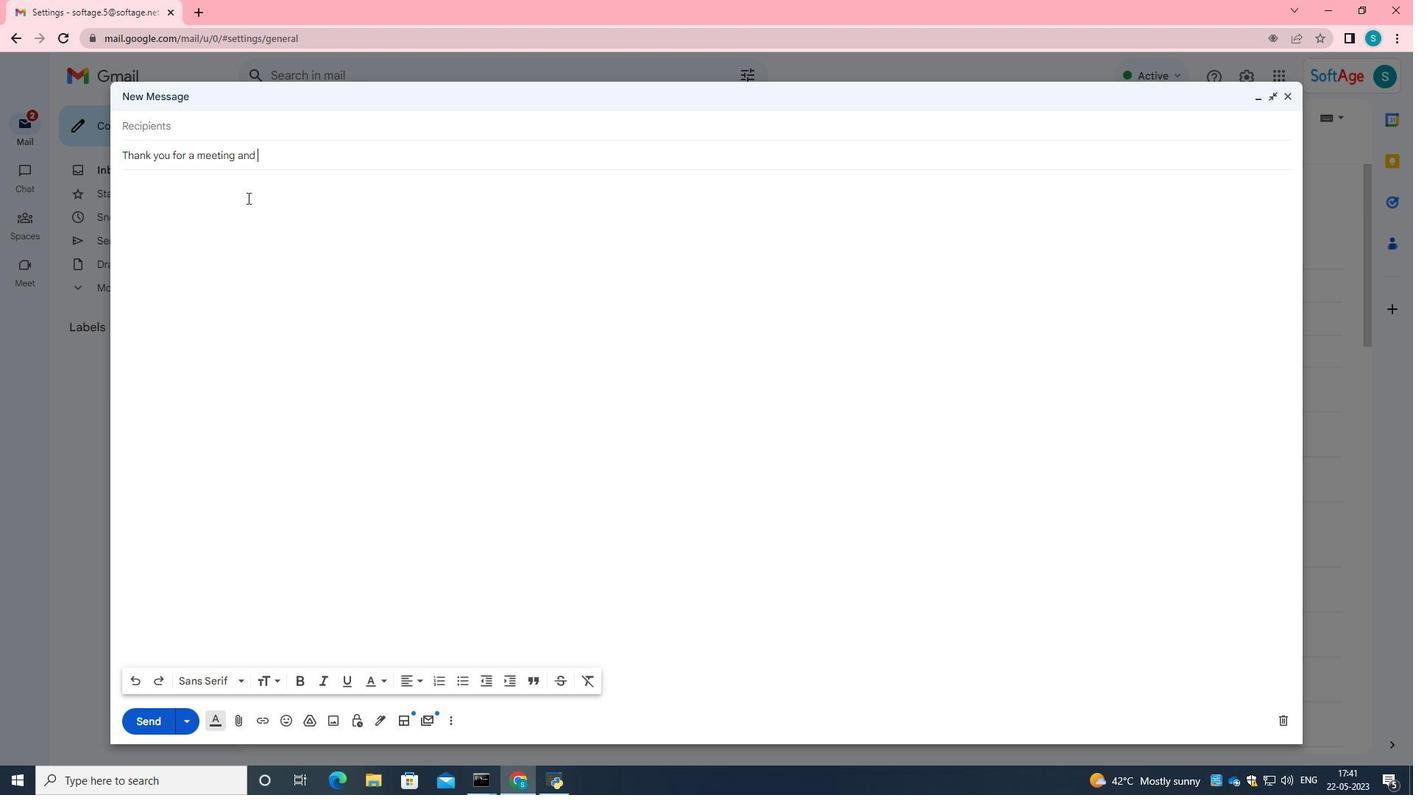 
Action: Mouse scrolled (787, 464) with delta (0, 0)
Screenshot: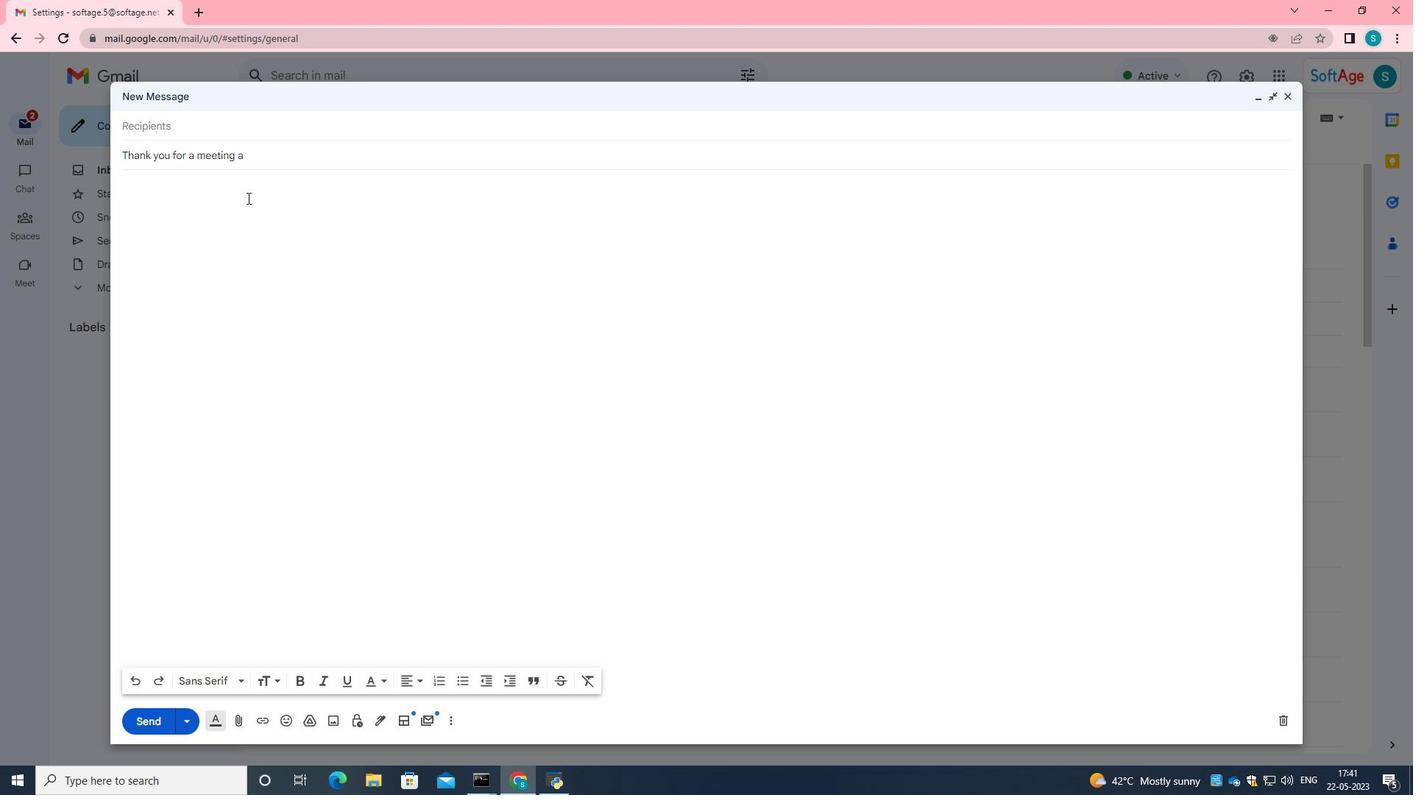 
Action: Mouse scrolled (787, 464) with delta (0, 0)
Screenshot: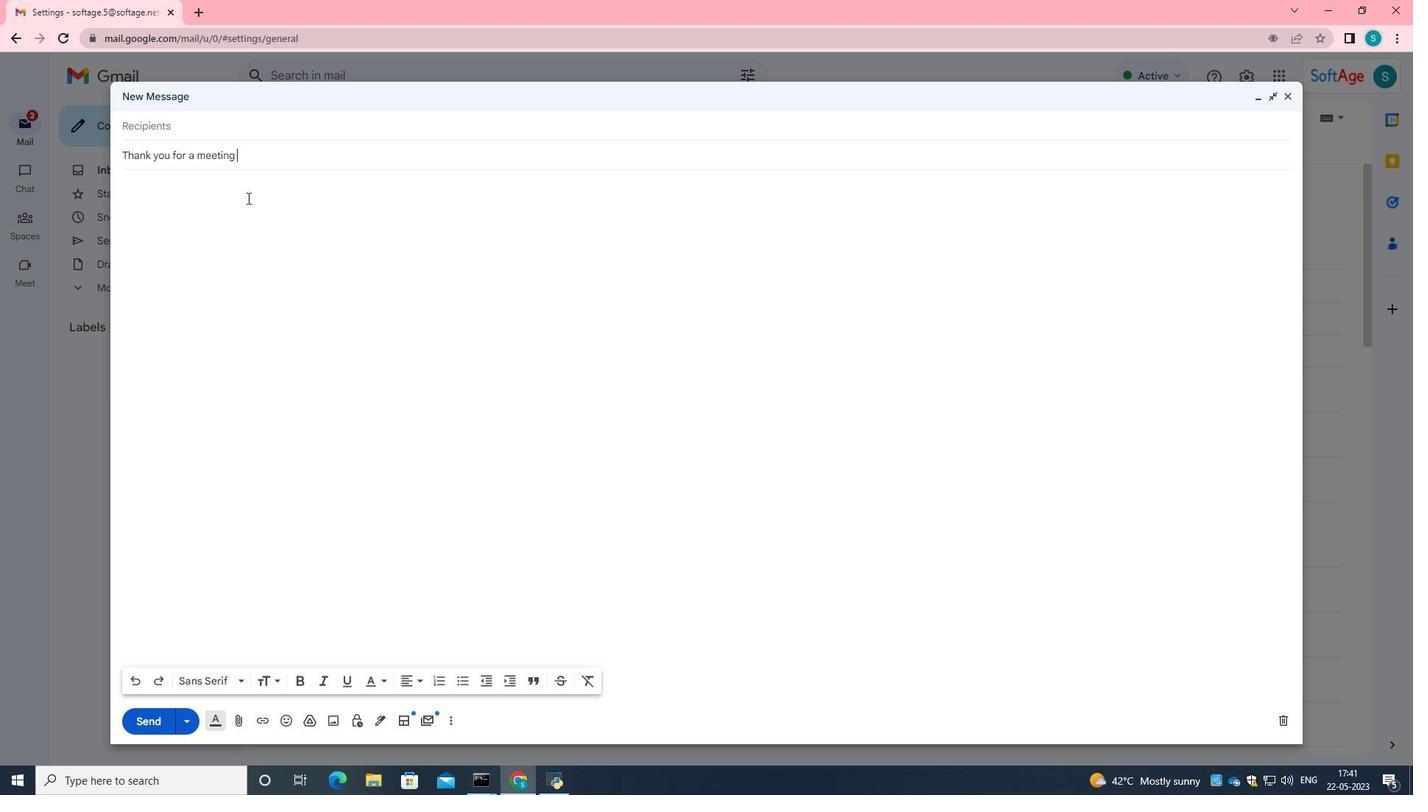 
Action: Mouse scrolled (787, 464) with delta (0, 0)
Screenshot: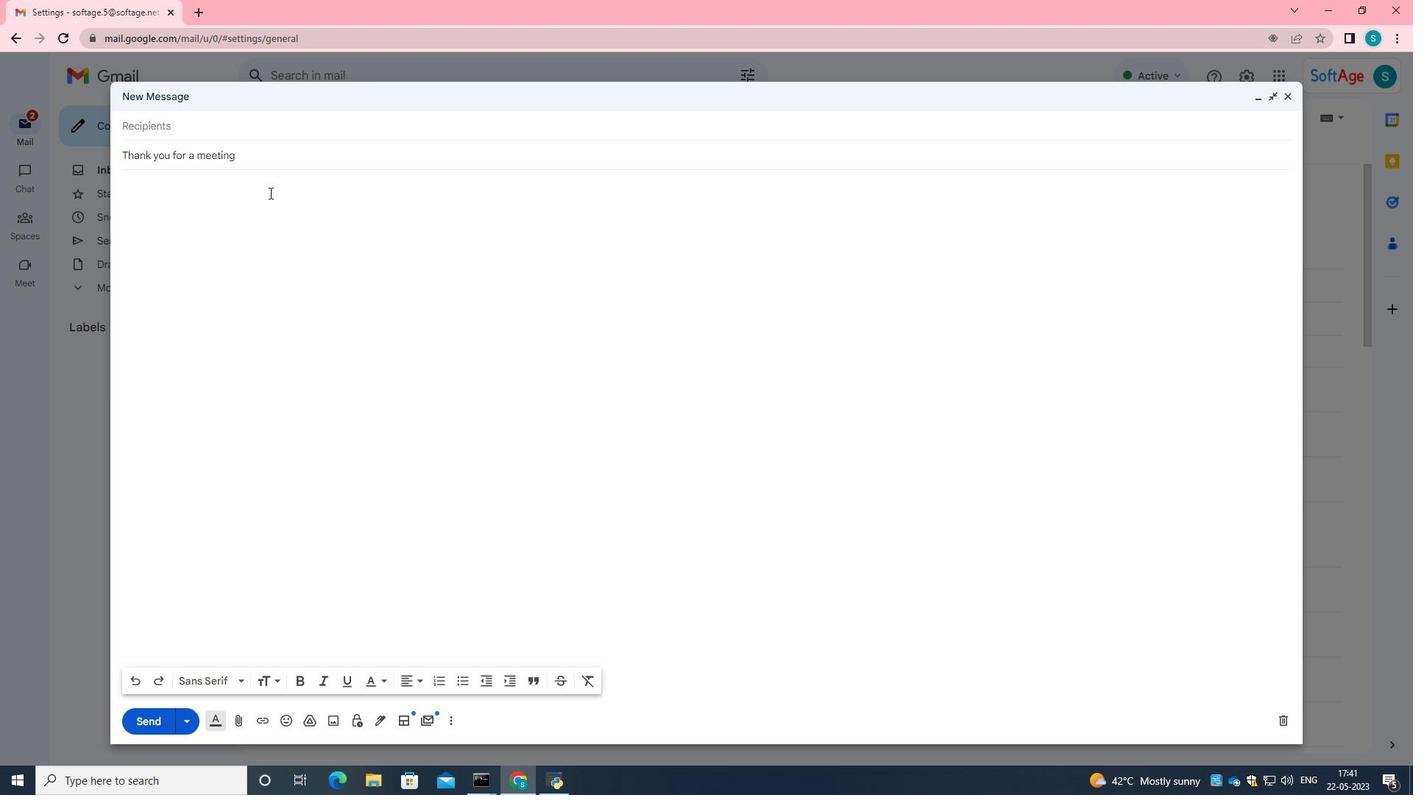 
Action: Mouse scrolled (787, 464) with delta (0, 0)
Screenshot: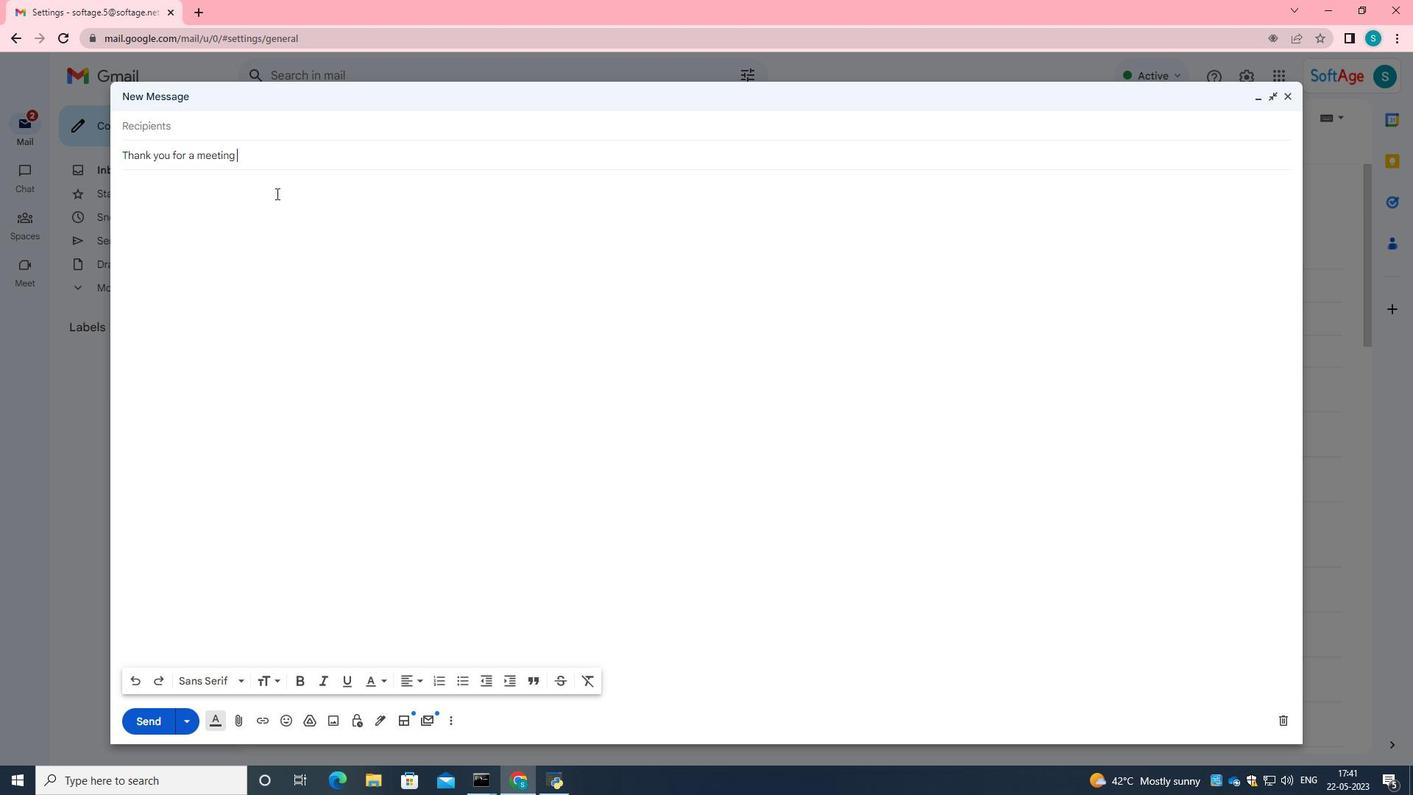 
Action: Mouse scrolled (787, 464) with delta (0, 0)
Screenshot: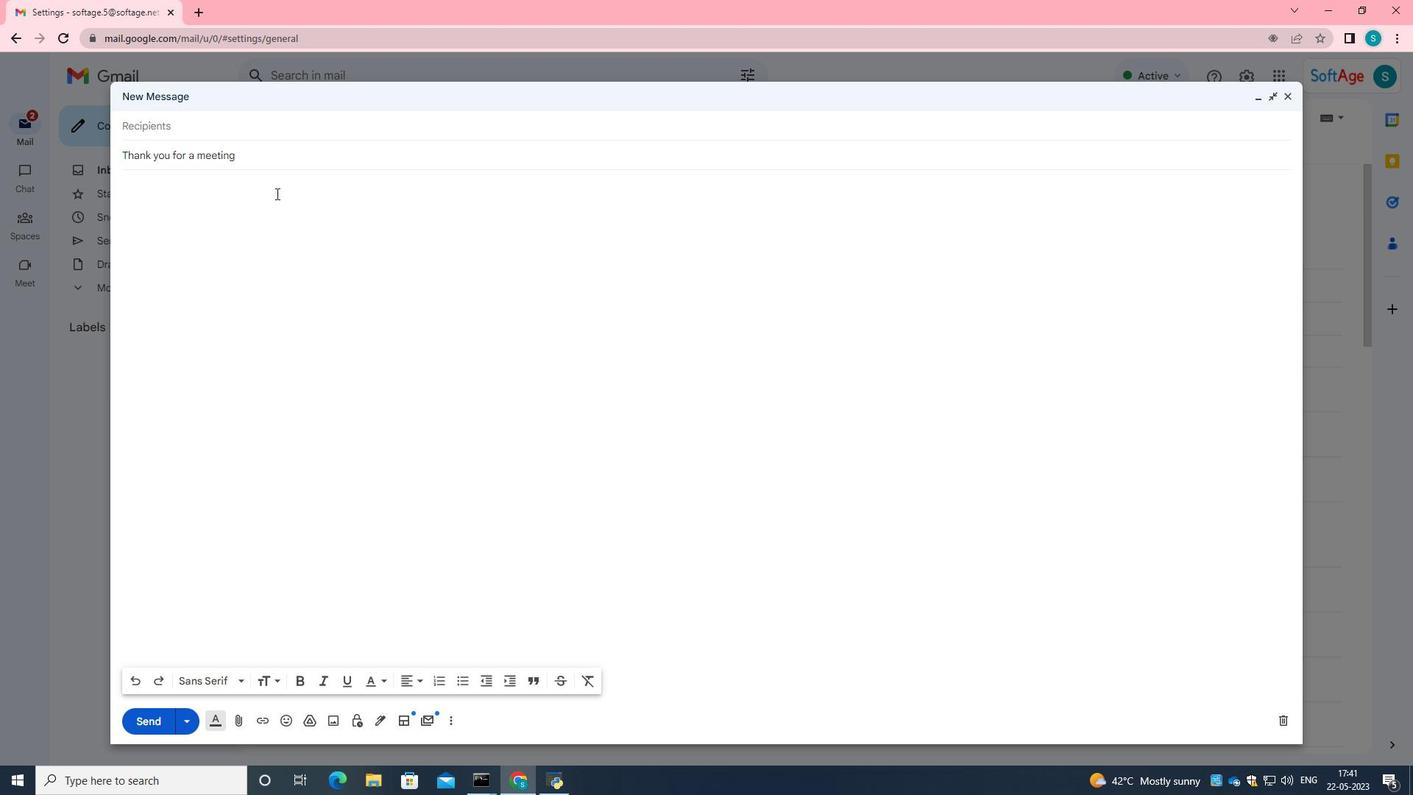 
Action: Mouse moved to (513, 507)
Screenshot: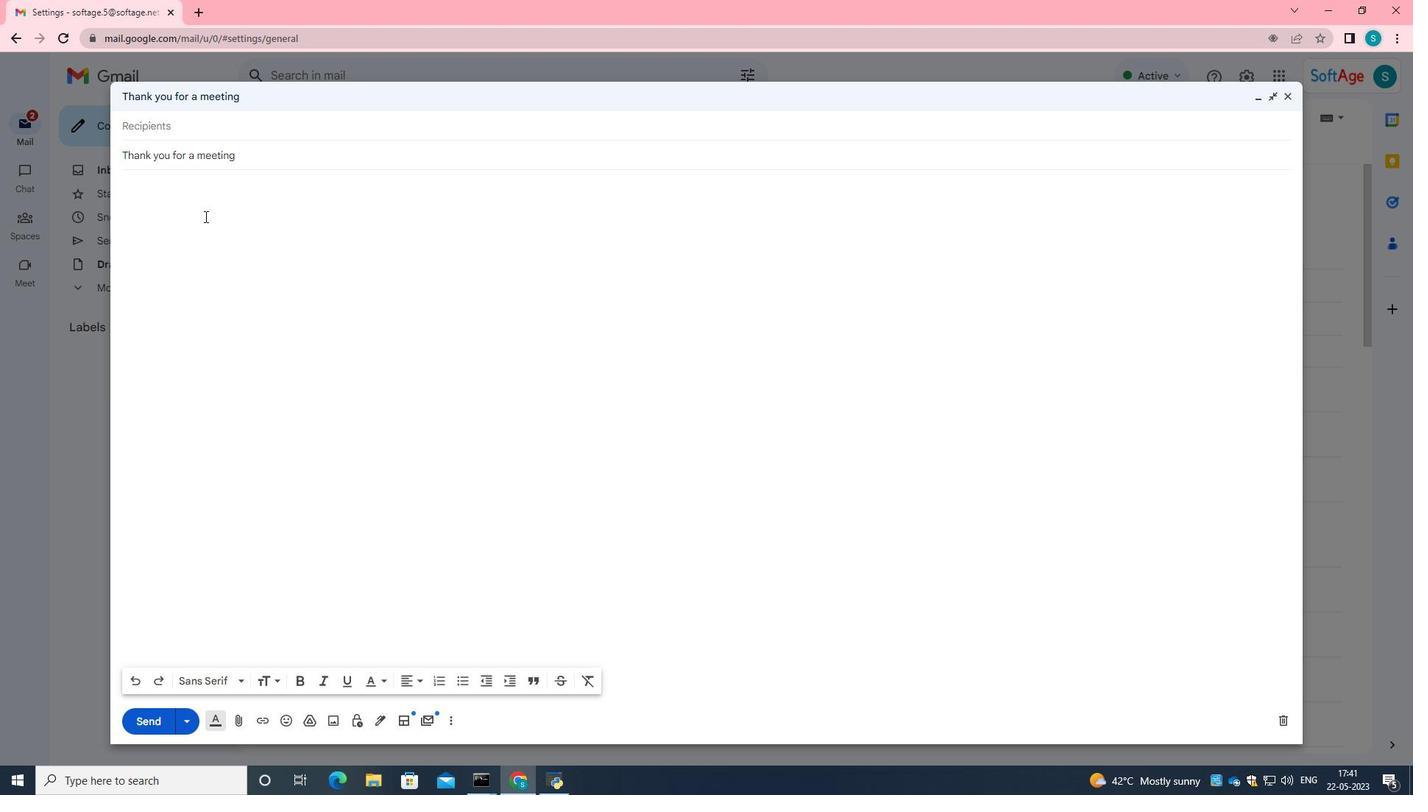 
Action: Mouse pressed left at (513, 507)
Screenshot: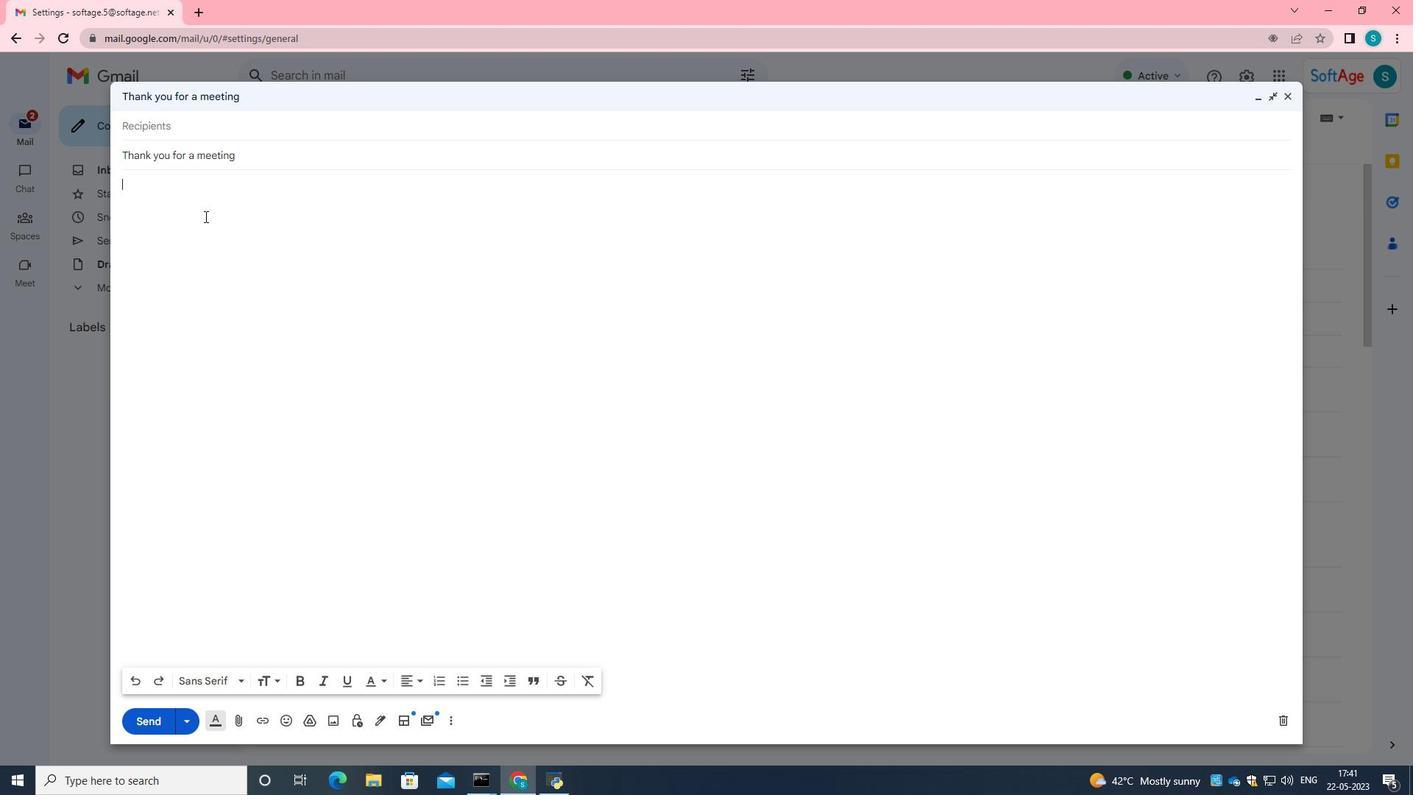 
Action: Mouse moved to (618, 545)
Screenshot: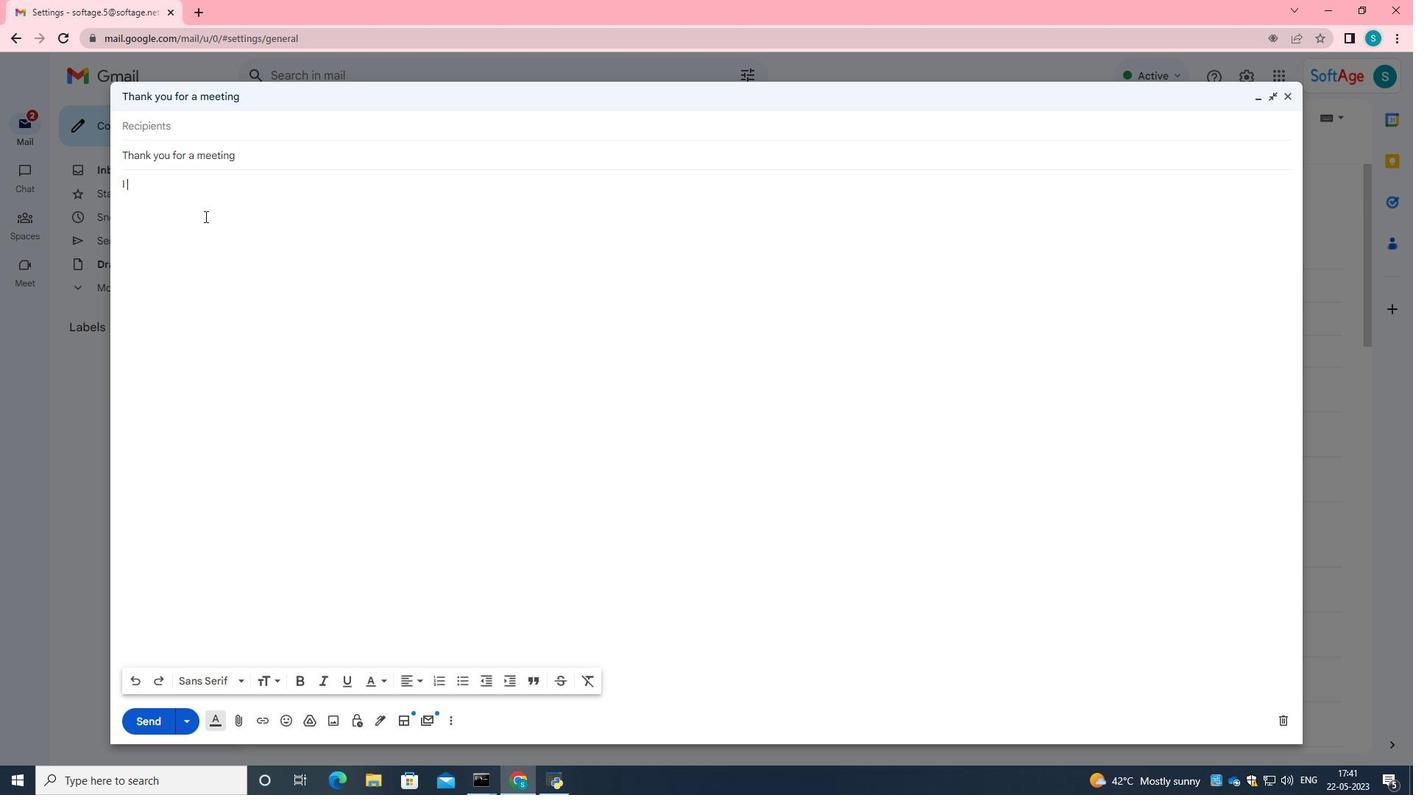 
Action: Mouse pressed left at (618, 545)
Screenshot: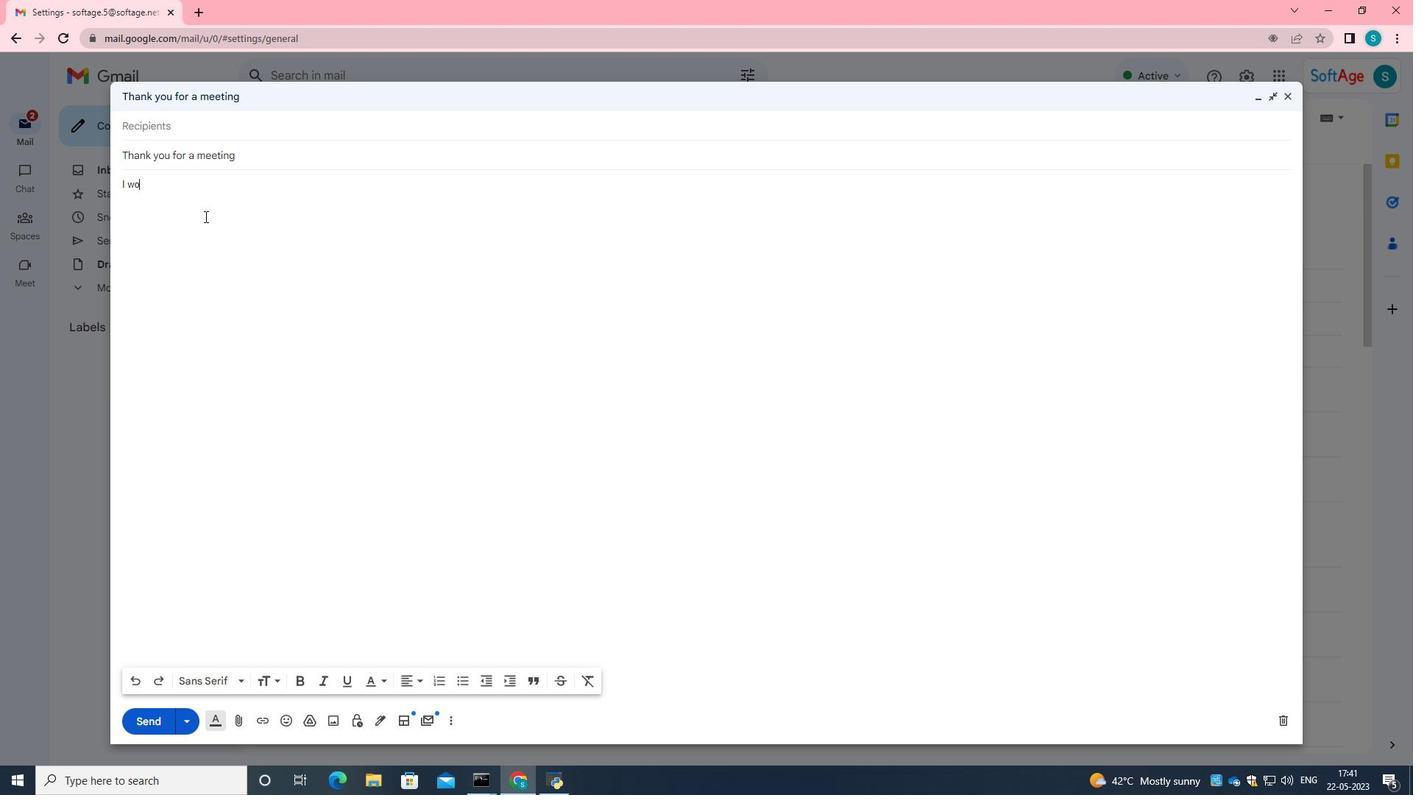
Action: Mouse moved to (619, 546)
Screenshot: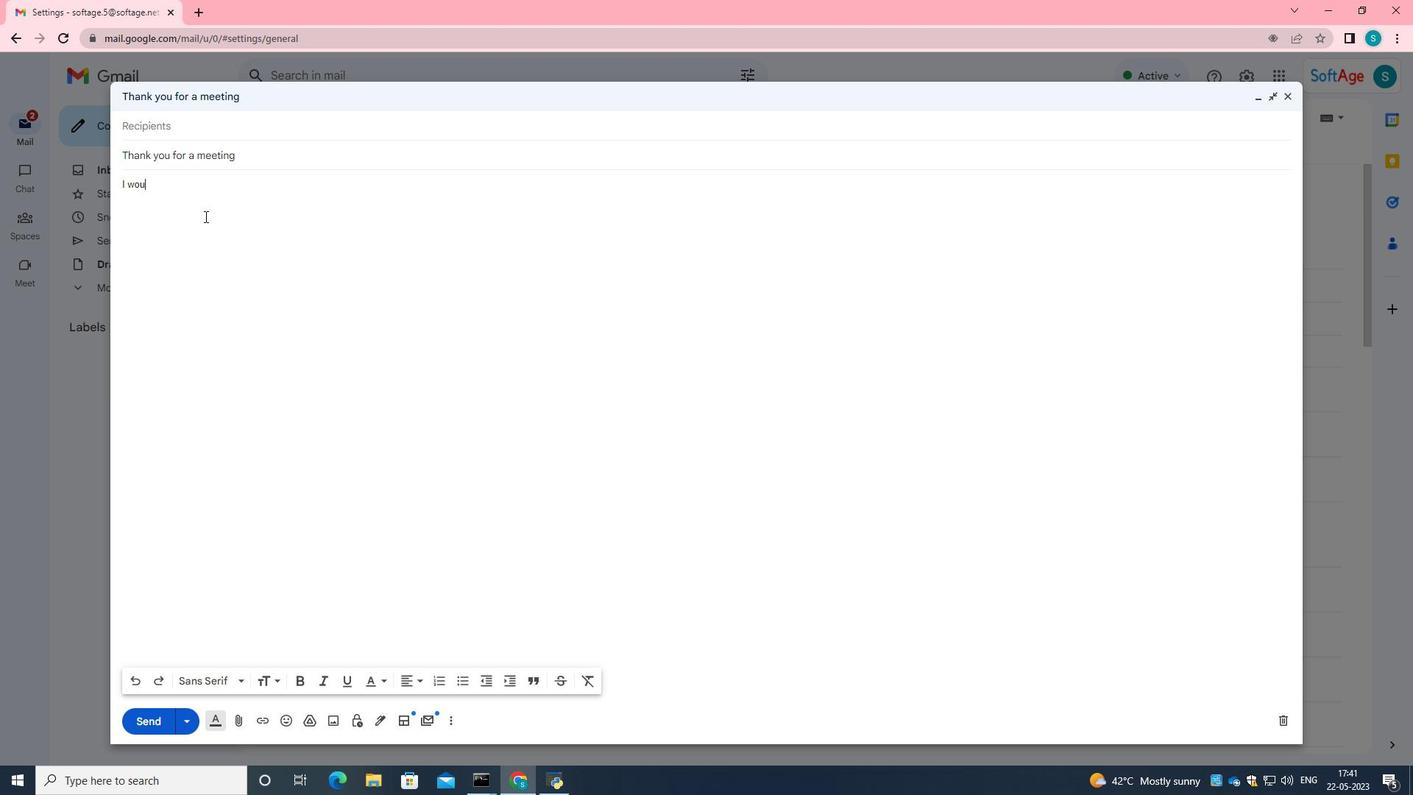 
Action: Key pressed <Key.caps_lock>I<Key.caps_lock><Key.space>would<Key.space>like<Key.space>to<Key.space>request<Key.space>a<Key.space>meeting<Key.space><Key.space>and<Key.space>an==<Key.backspace><Key.backspace><Key.backspace><Key.backspace>duuscyss<Key.space>tge<Key.space>=<Key.backspace>=<Key.backspace><Key.backspace><Key.backspace><Key.backspace><Key.backspace><Key.backspace><Key.backspace><Key.backspace><Key.backspace><Key.backspace><Key.backspace><Key.backspace><Key.backspace>iscuss<Key.space>the<Key.space>progress<Key.space>of<Key.space>the<Key.space>project.
Screenshot: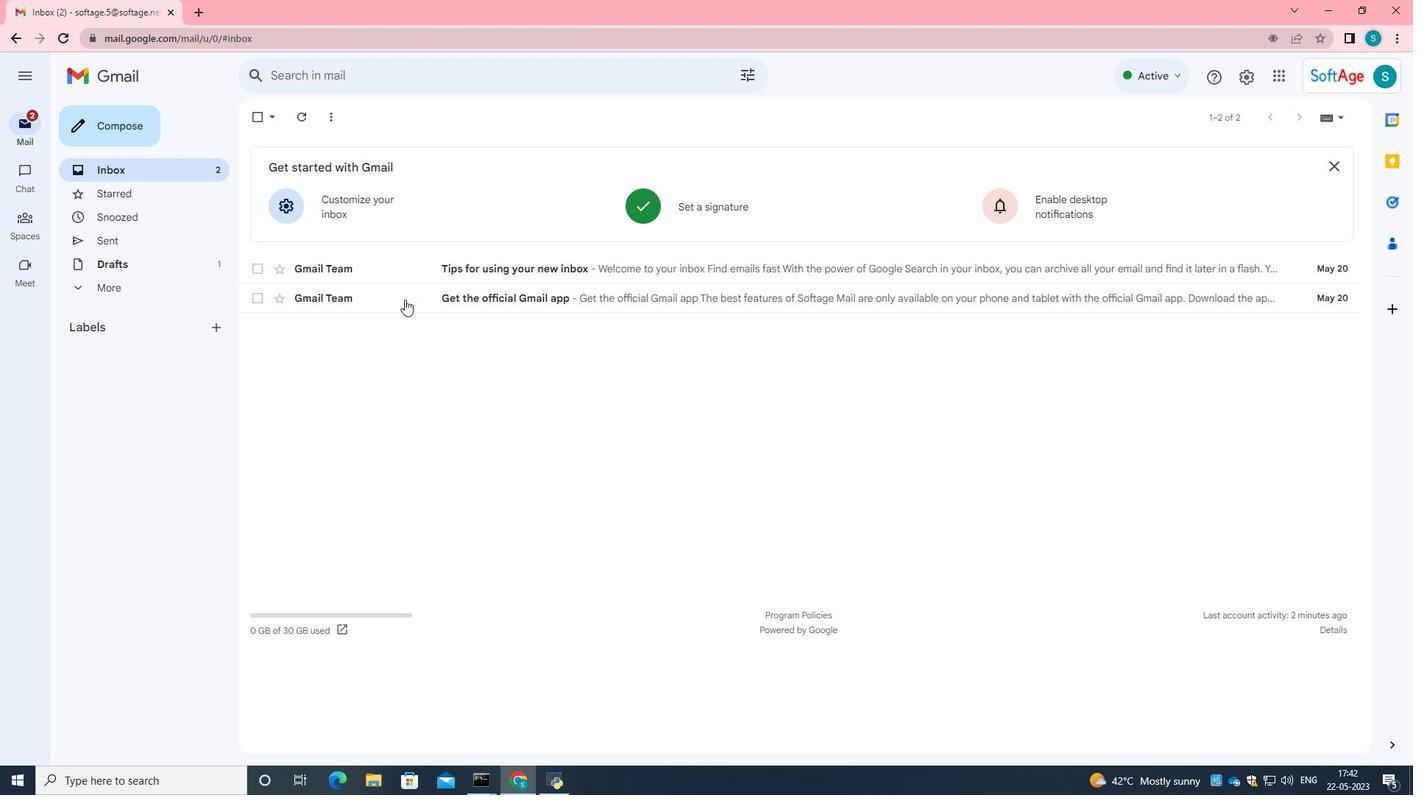 
Action: Mouse moved to (770, 672)
Screenshot: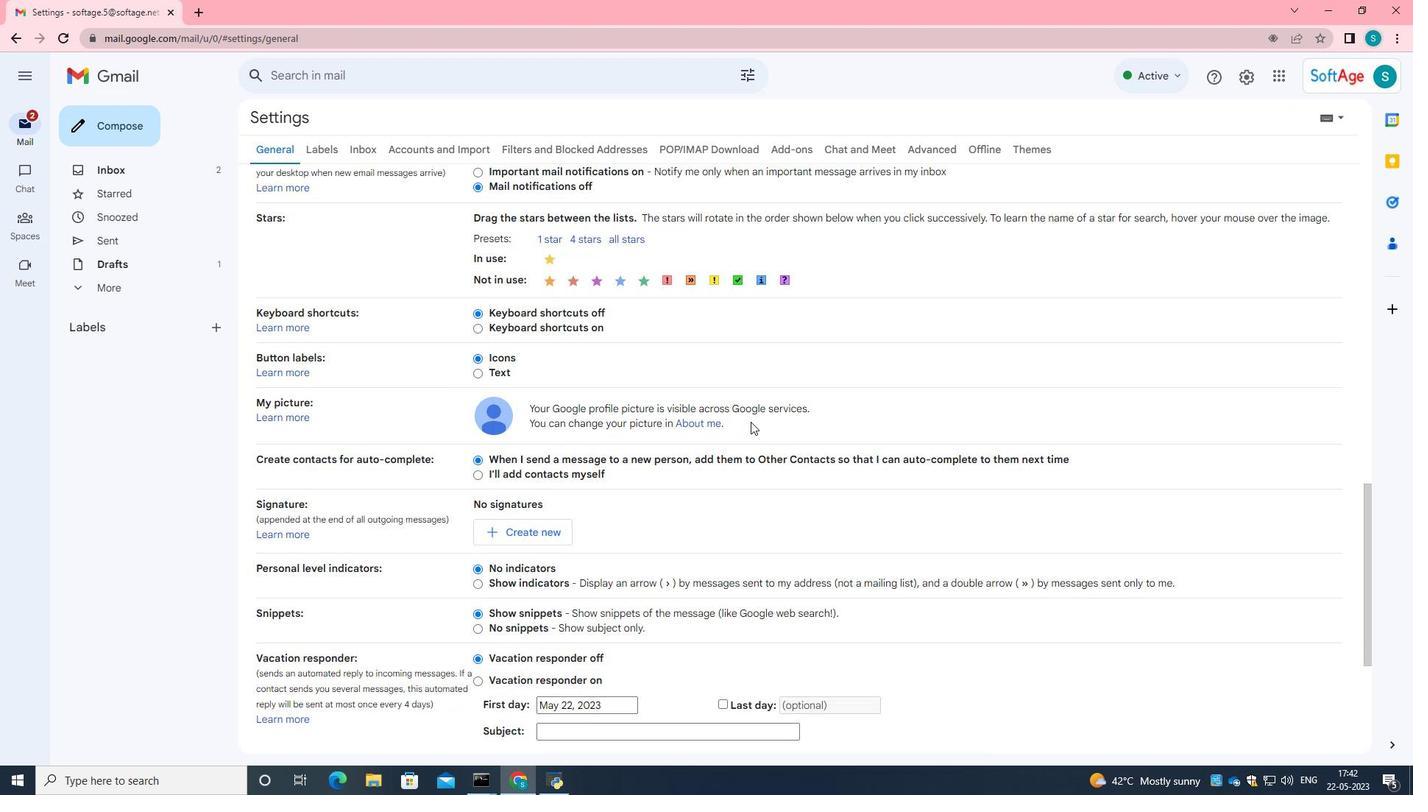 
Action: Mouse pressed left at (770, 672)
Screenshot: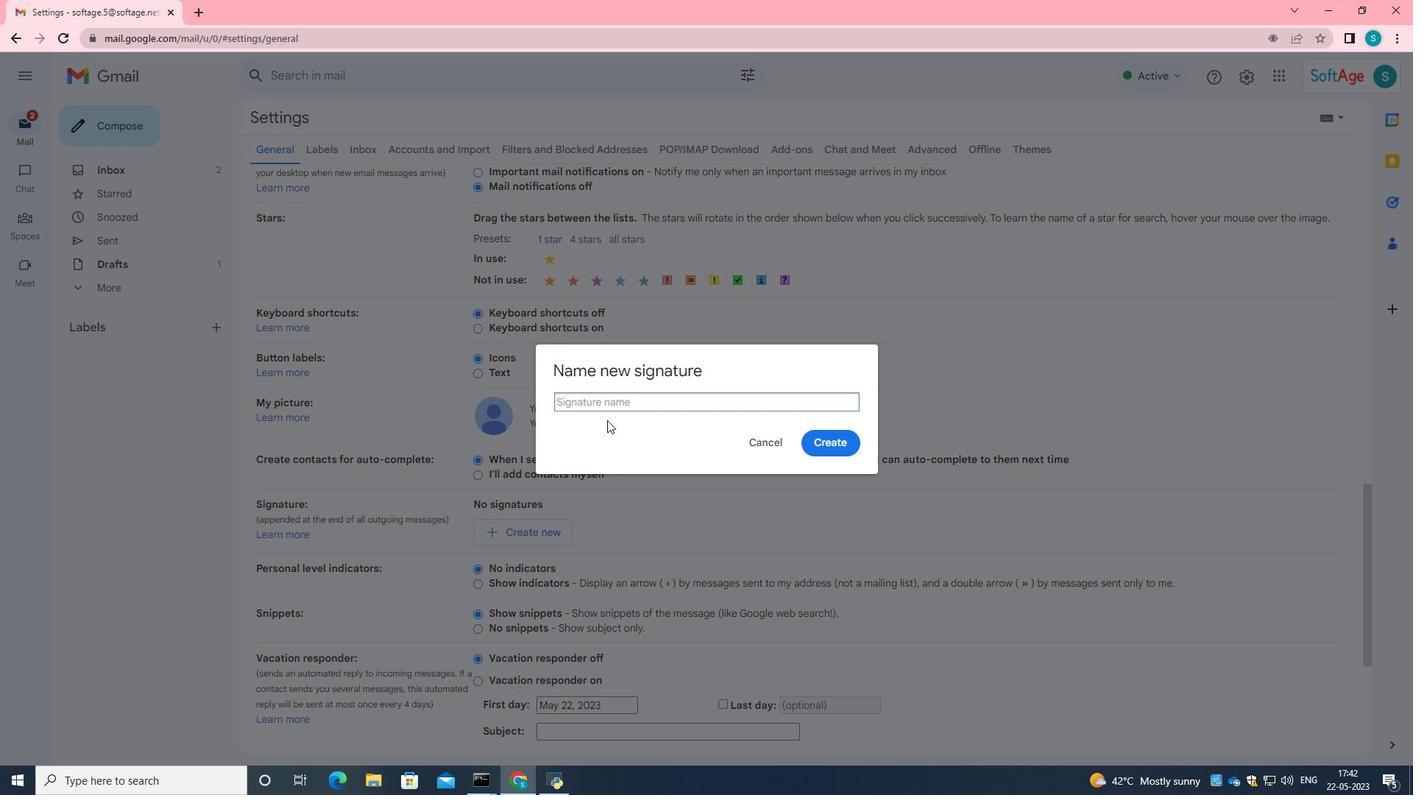 
Action: Mouse moved to (130, 146)
Screenshot: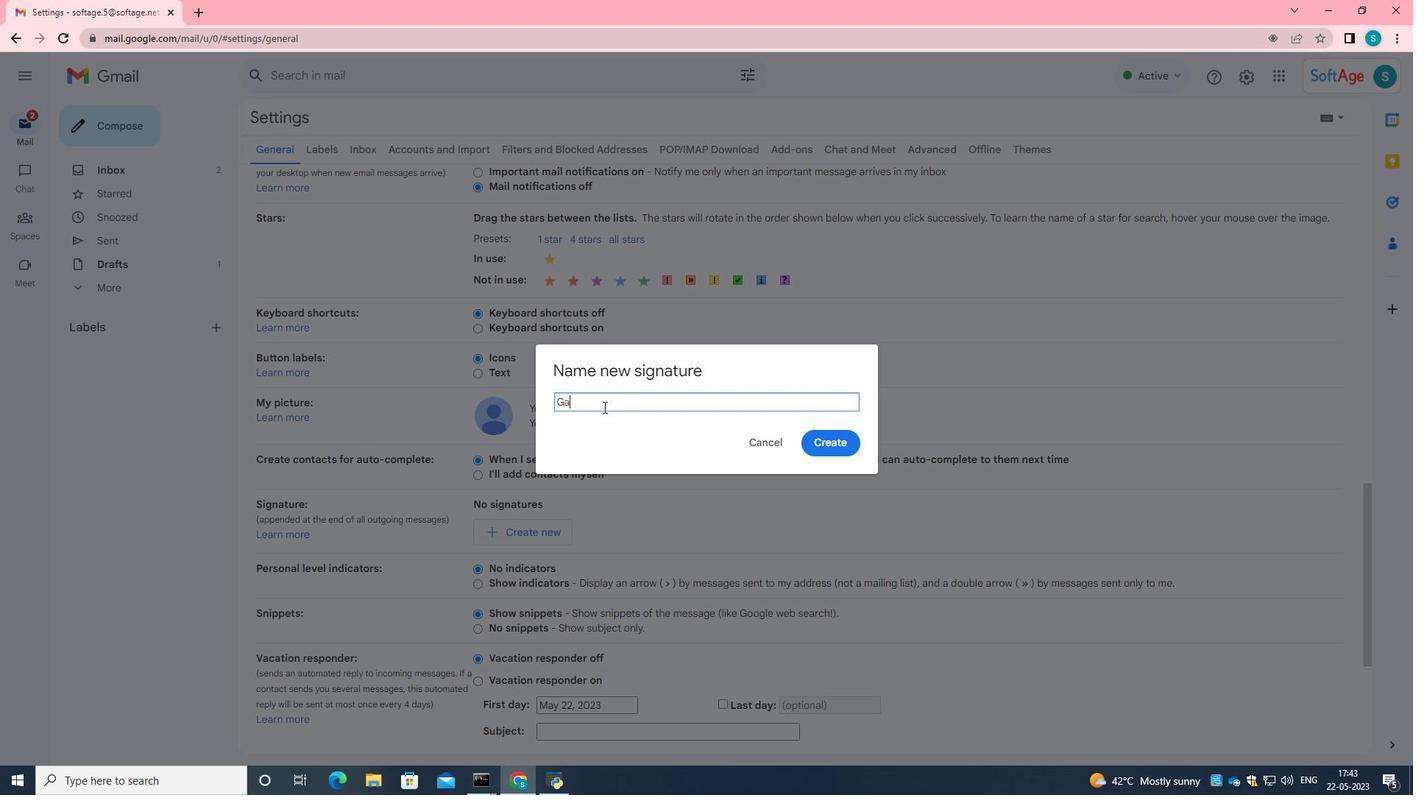 
Action: Mouse pressed left at (130, 146)
Screenshot: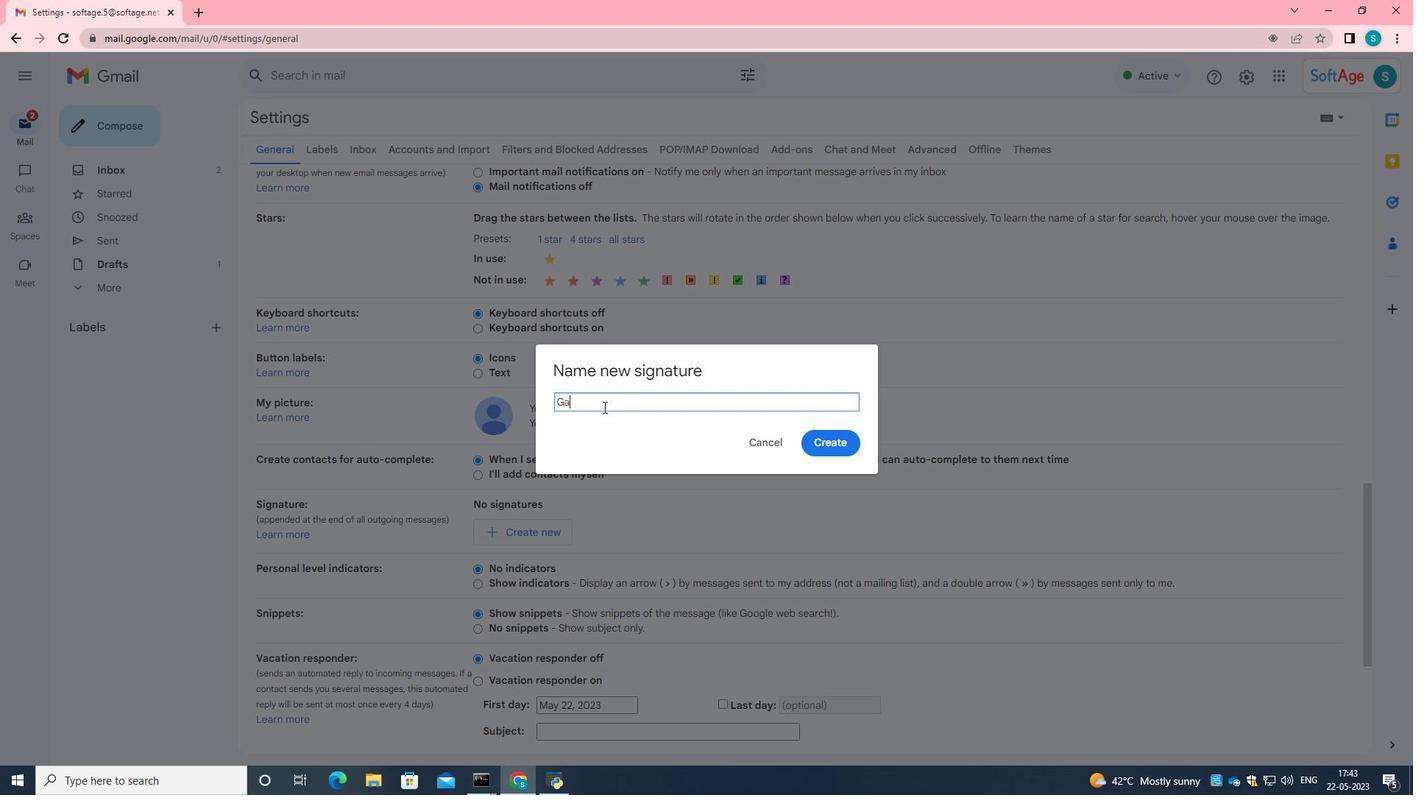 
Action: Mouse moved to (1015, 451)
Screenshot: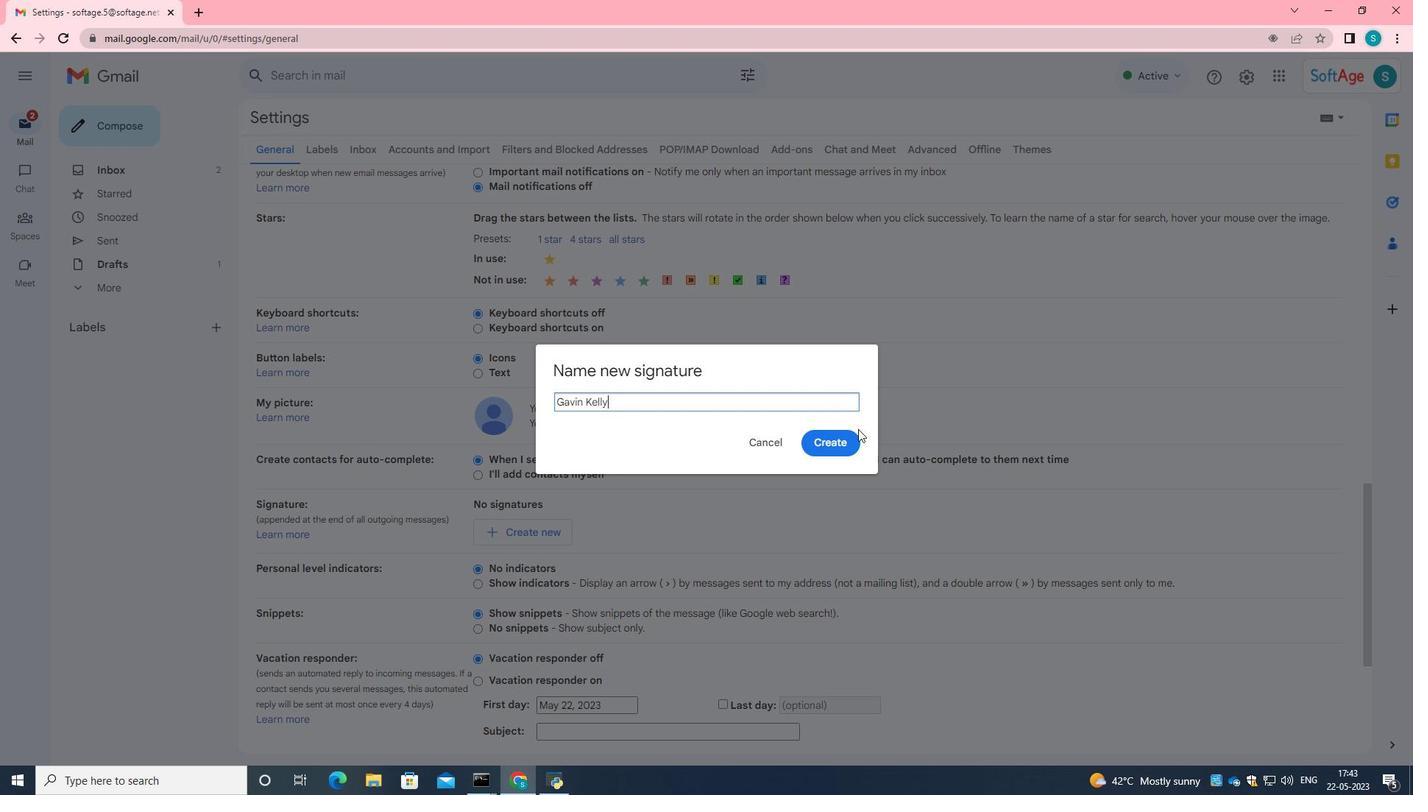 
Action: Mouse pressed left at (1015, 451)
Screenshot: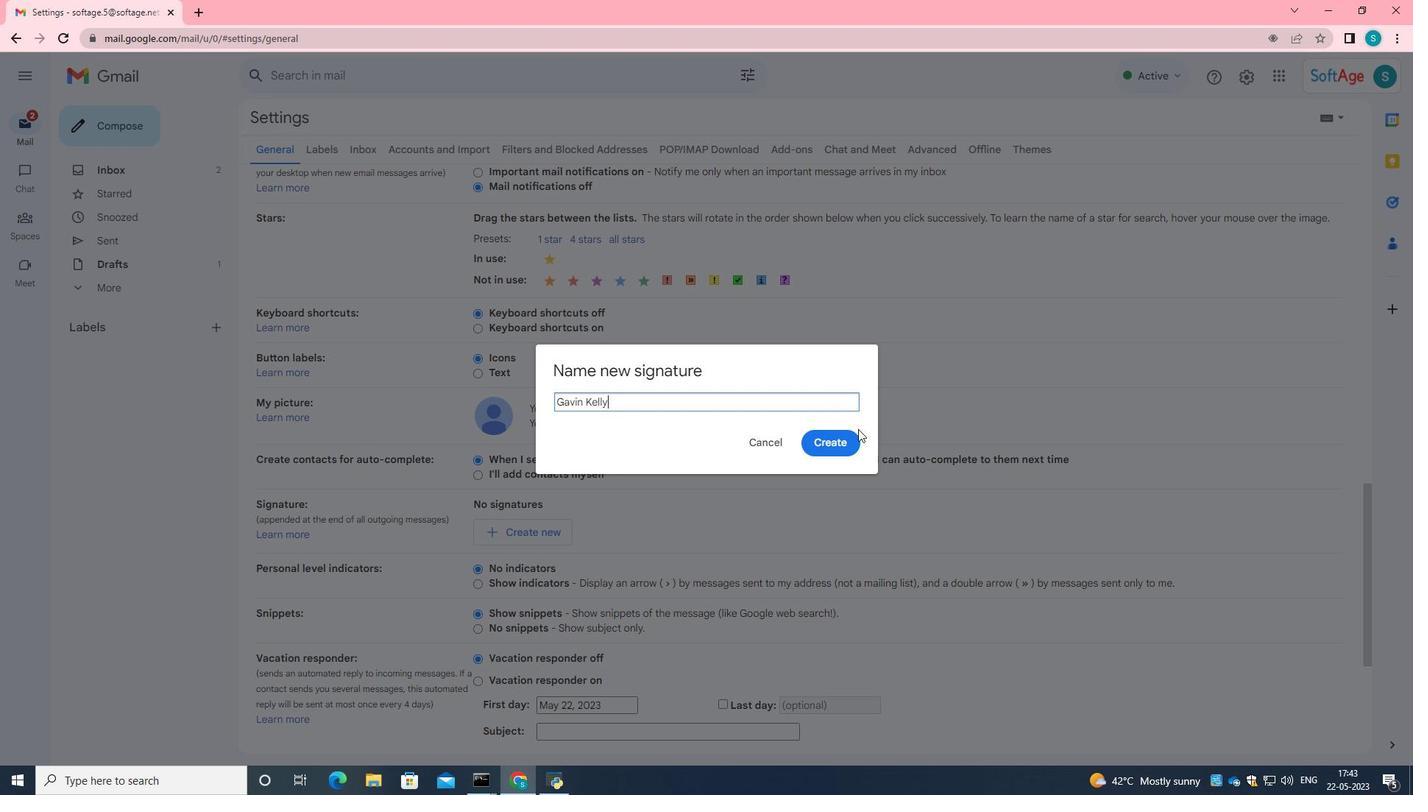 
Action: Mouse moved to (921, 423)
Screenshot: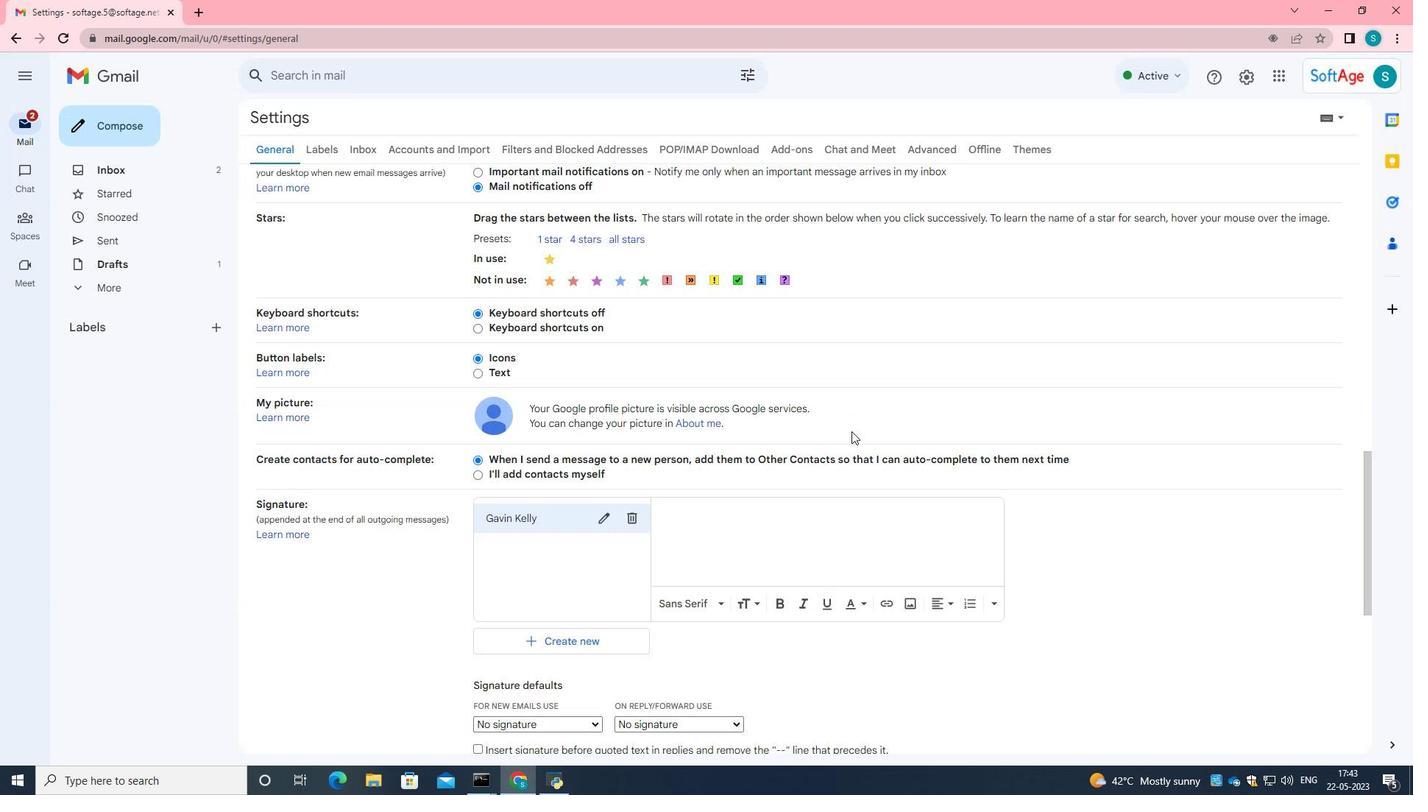
Action: Key pressed <Key.delete>
Screenshot: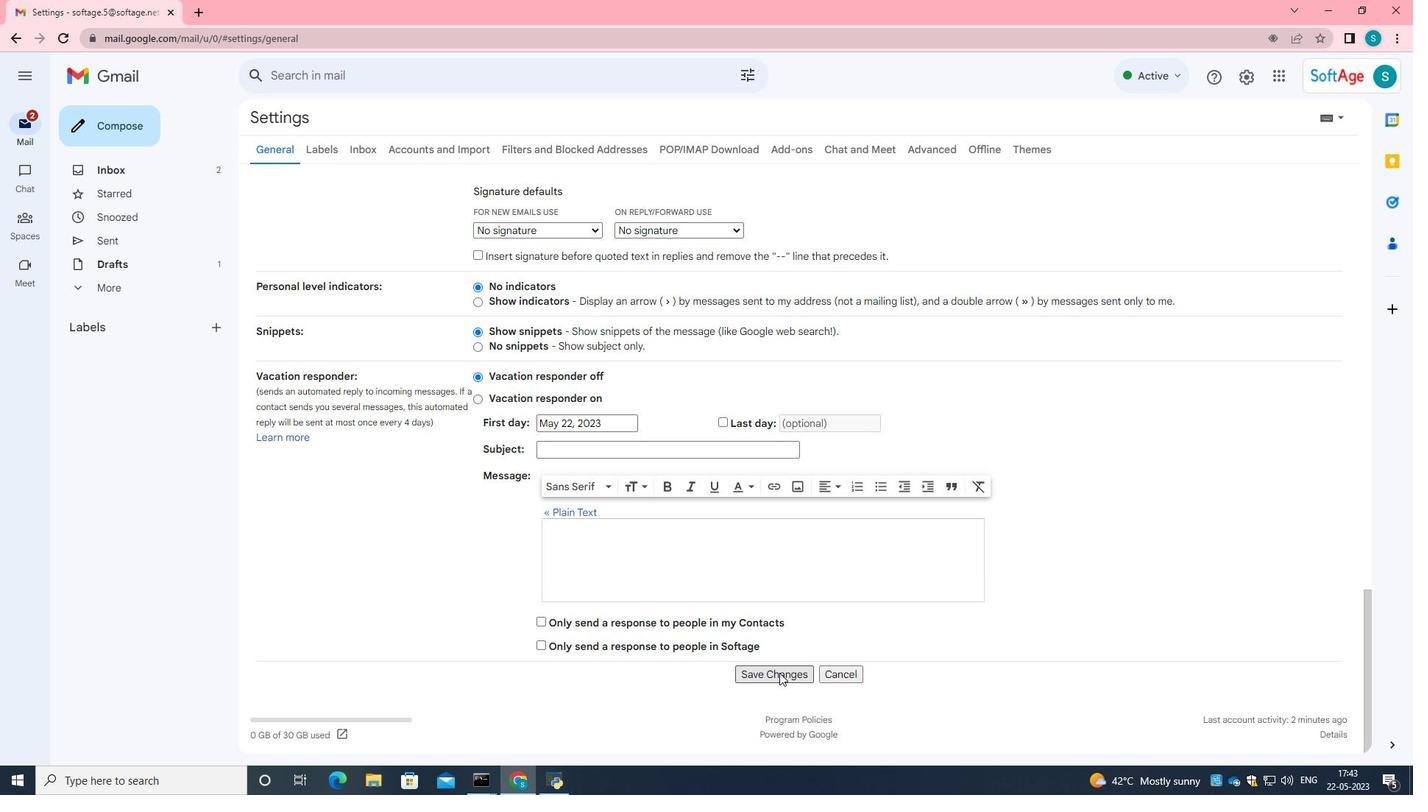 
Action: Mouse moved to (1186, 734)
Screenshot: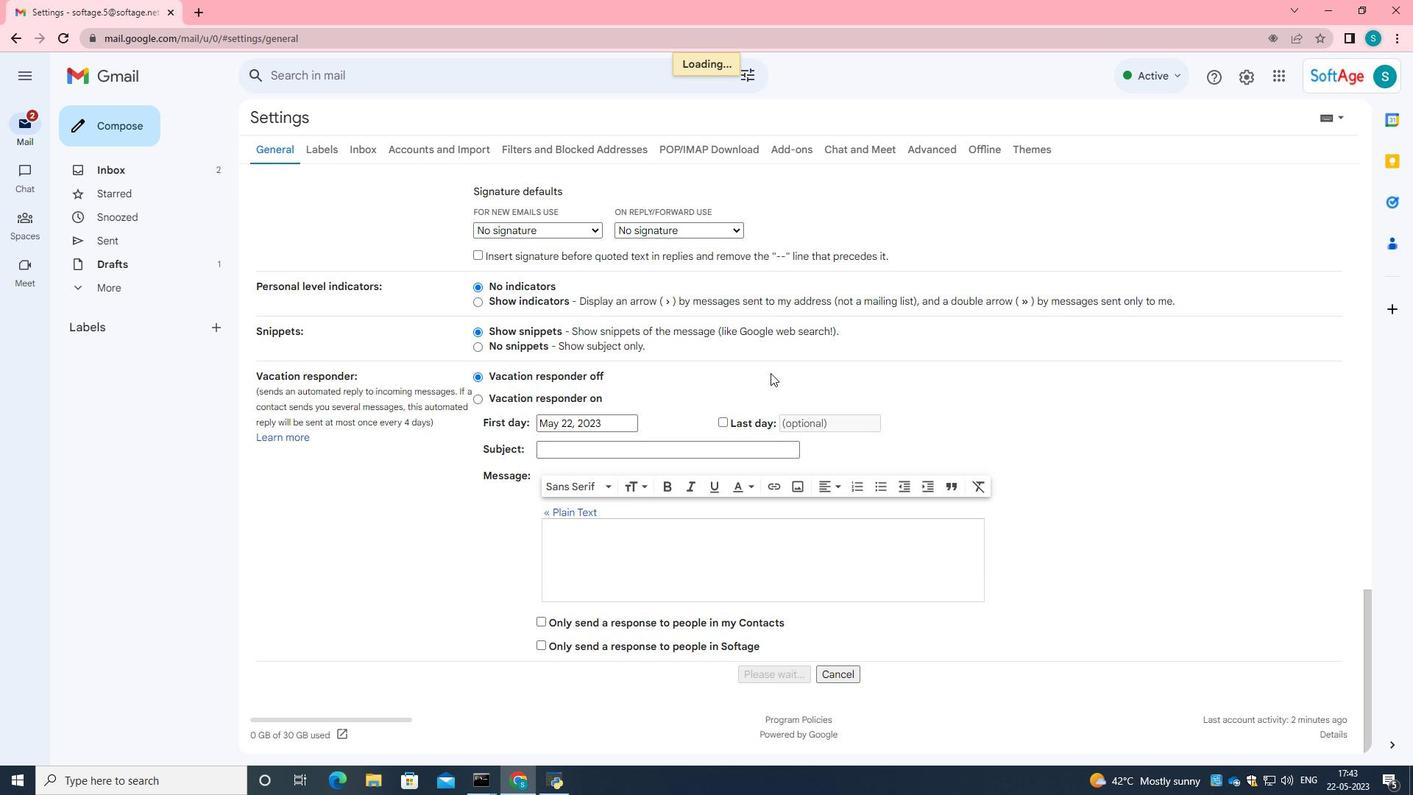
Action: Mouse pressed left at (1186, 734)
Screenshot: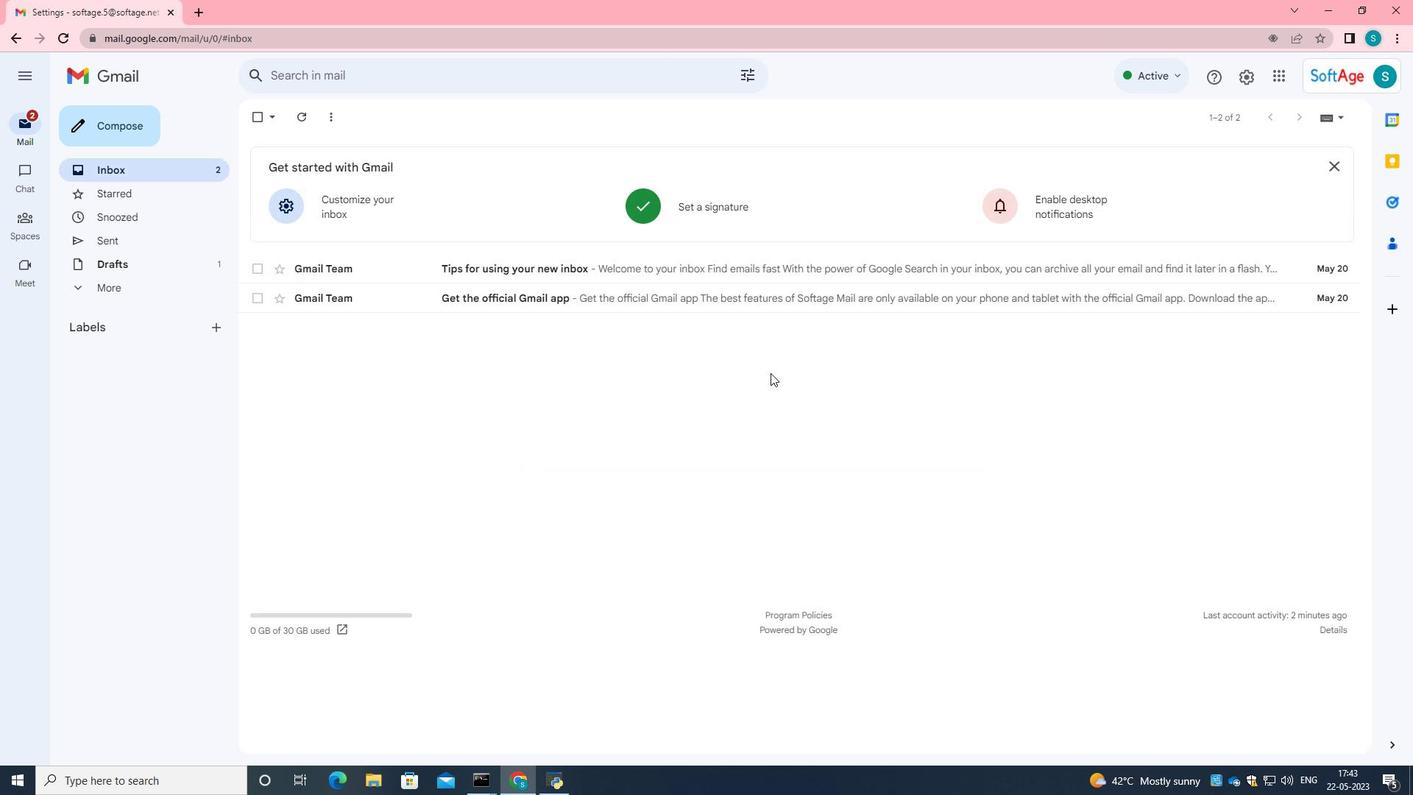 
Action: Mouse moved to (869, 538)
Screenshot: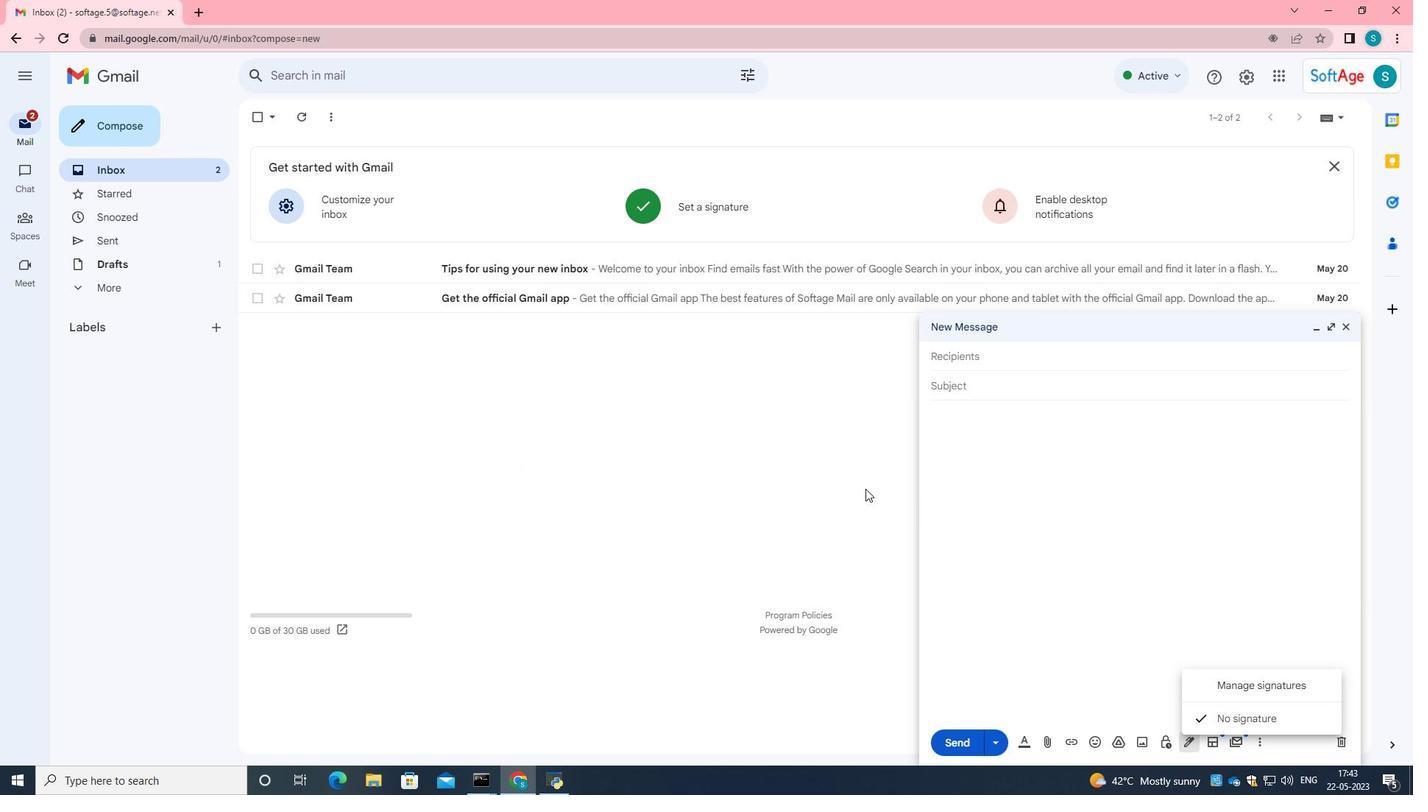 
Action: Mouse pressed left at (869, 538)
Screenshot: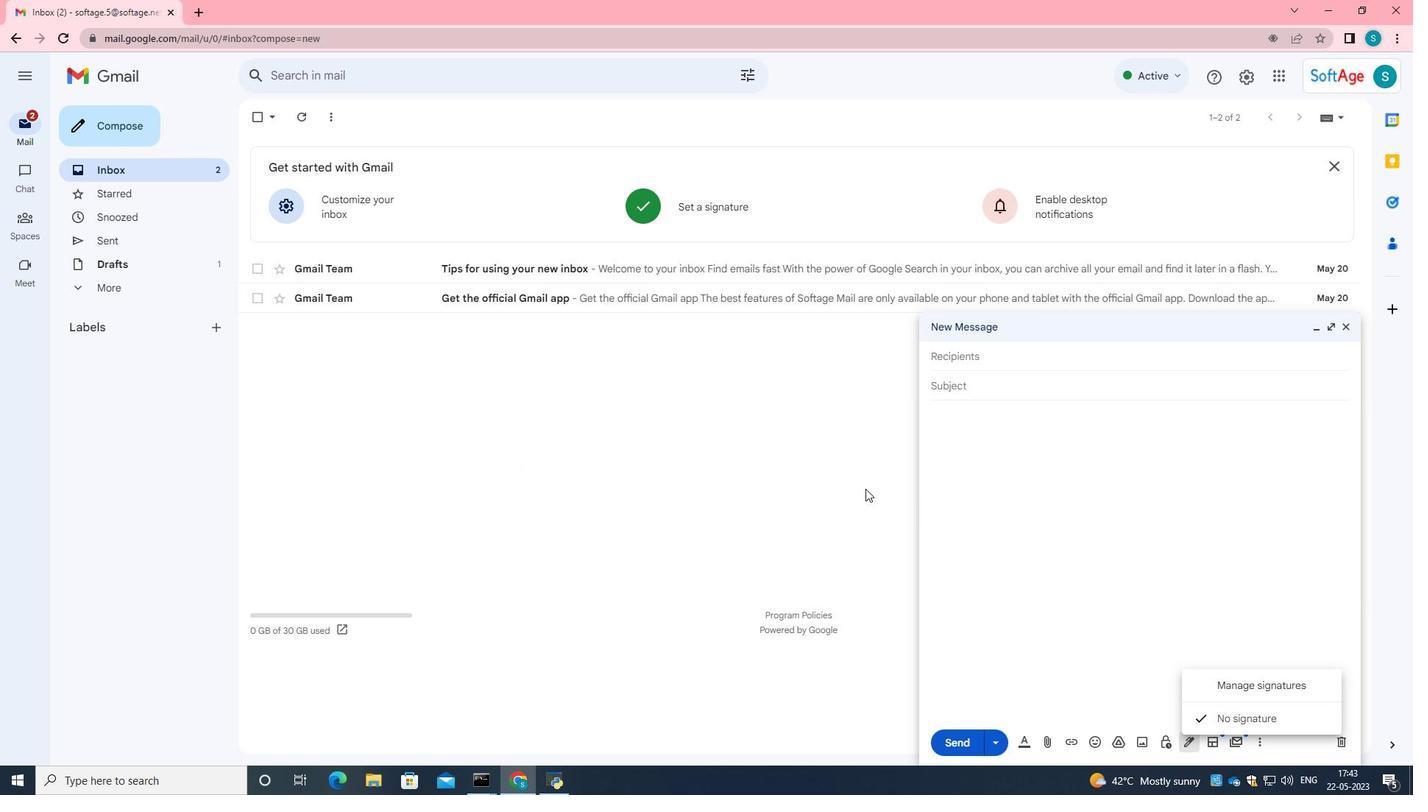 
Action: Mouse moved to (1347, 327)
Screenshot: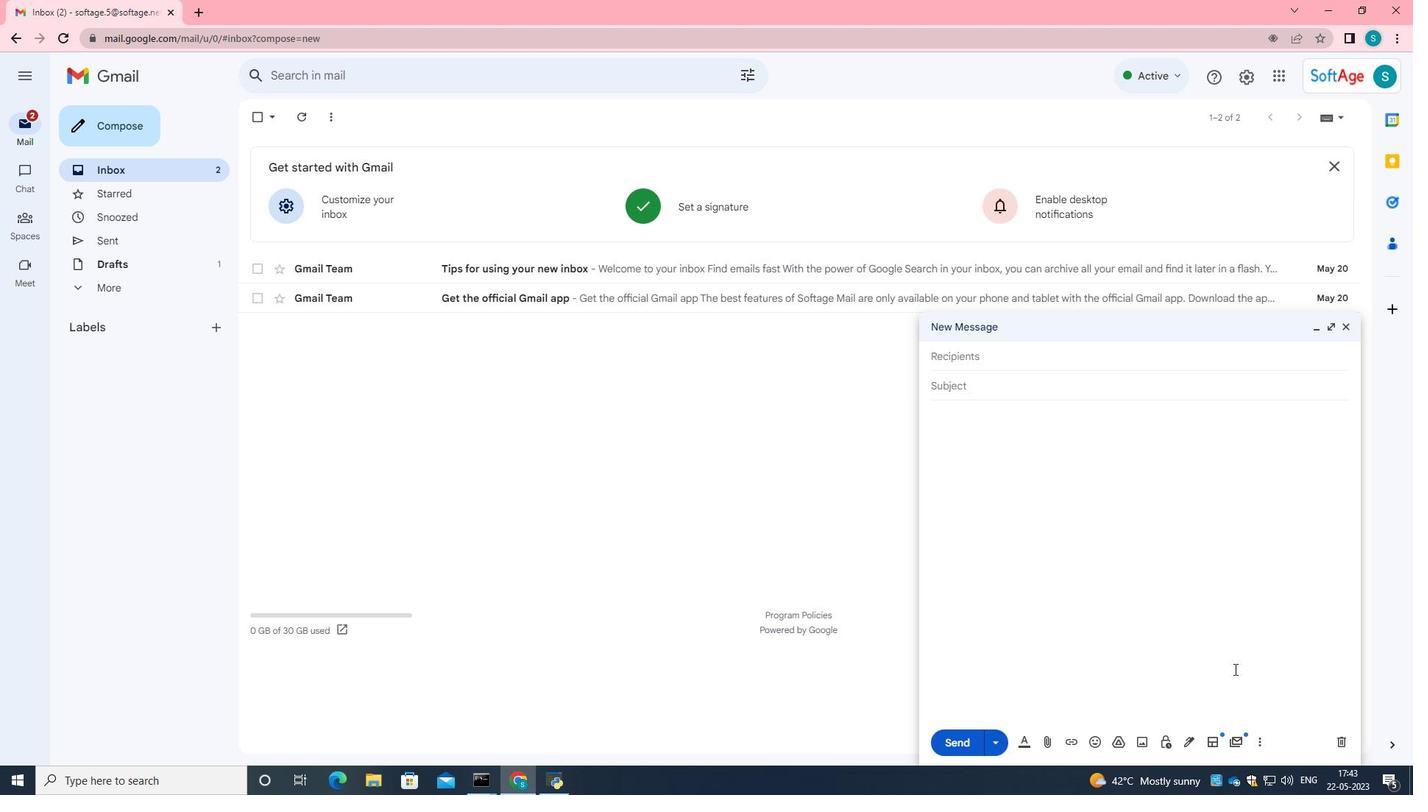 
Action: Mouse pressed left at (1347, 327)
Screenshot: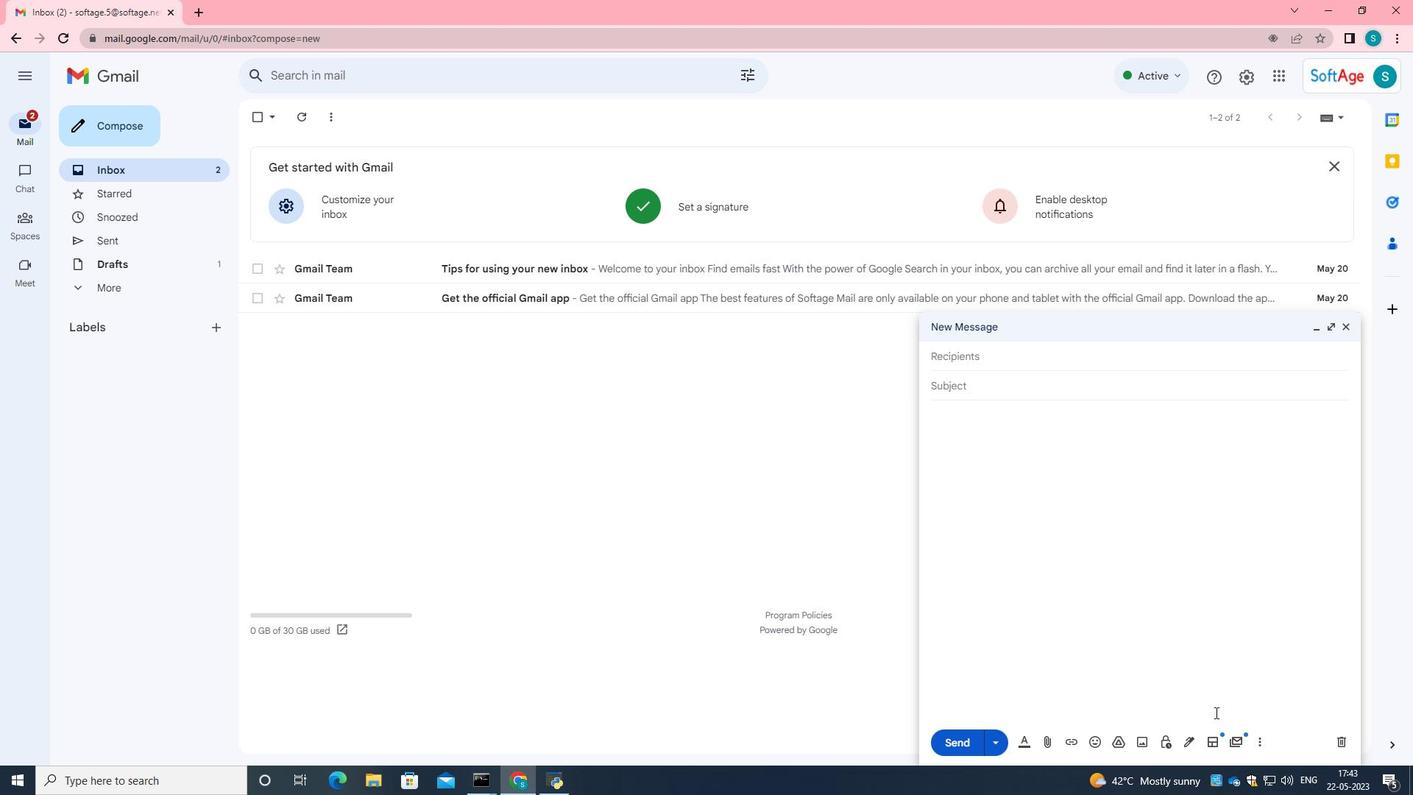 
Action: Mouse moved to (99, 151)
Screenshot: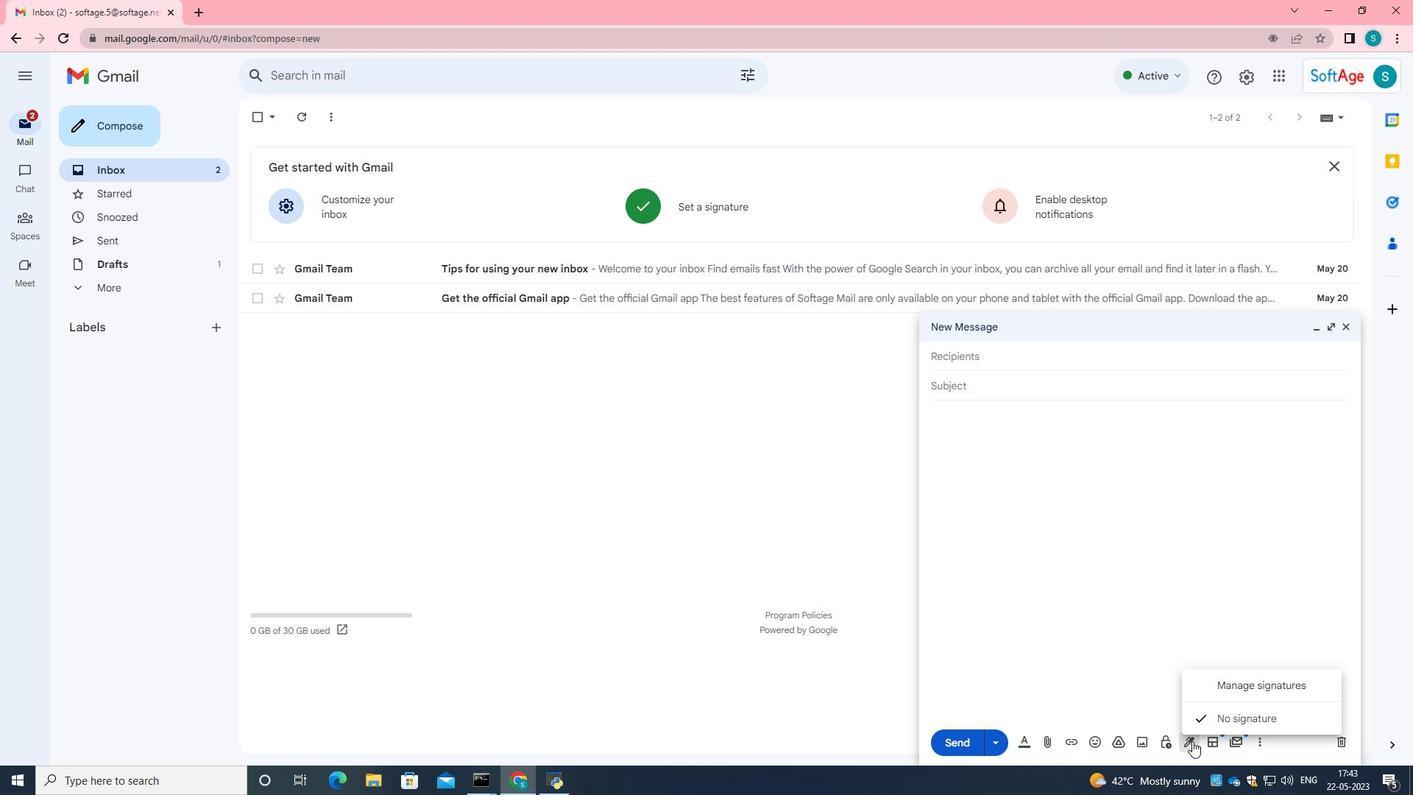 
Action: Mouse pressed left at (99, 151)
Screenshot: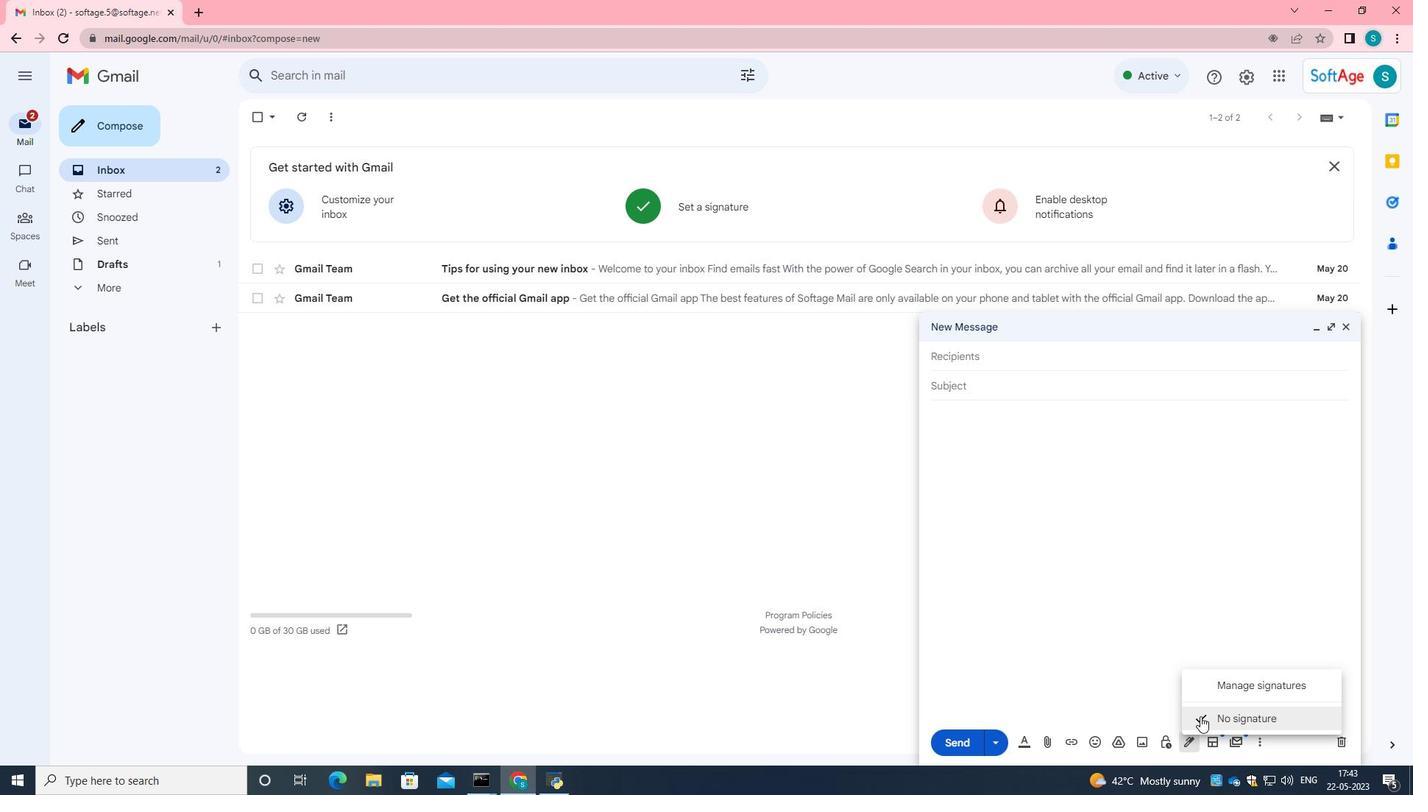 
Action: Mouse moved to (1191, 740)
Screenshot: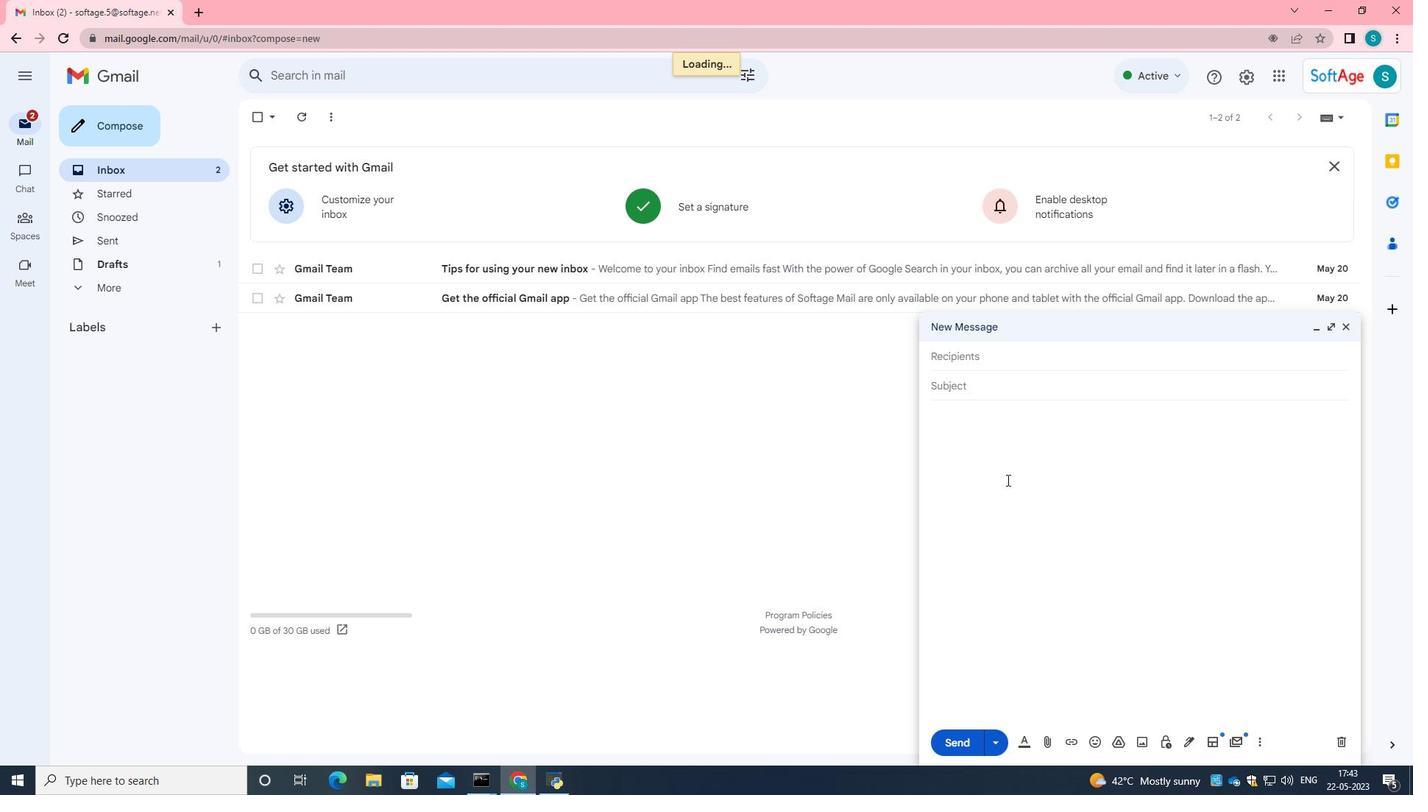 
Action: Mouse pressed left at (1191, 740)
Screenshot: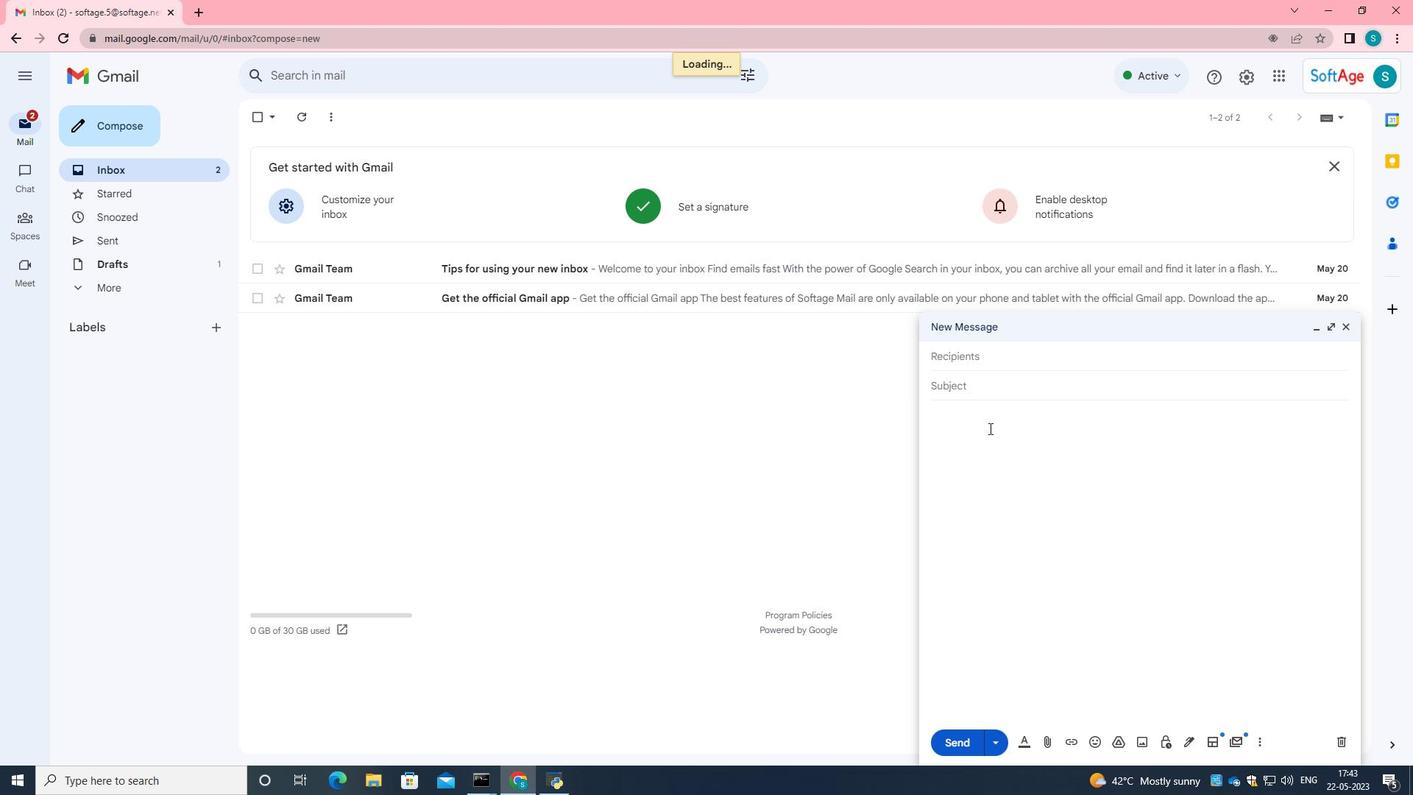 
Action: Mouse moved to (863, 596)
Screenshot: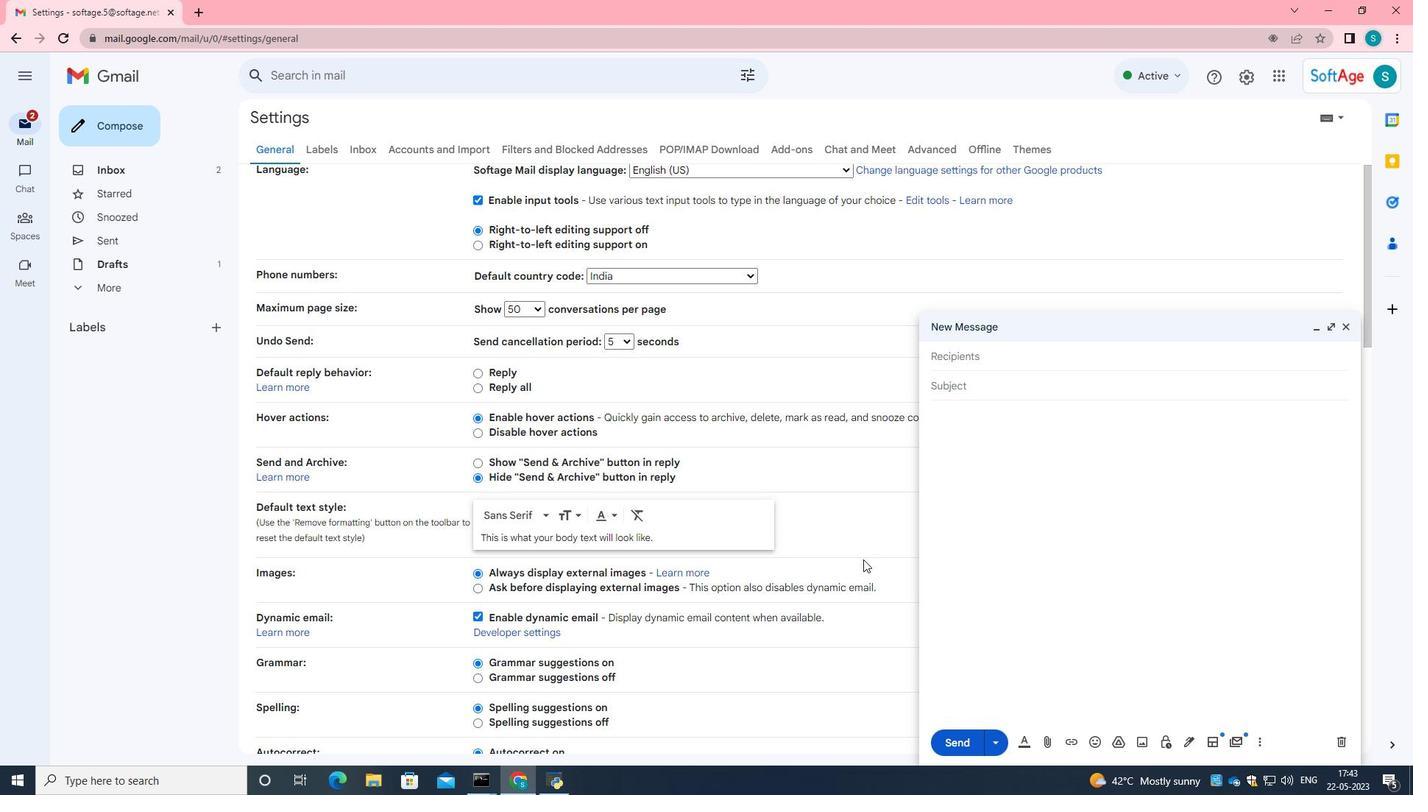
Action: Mouse pressed left at (863, 596)
Screenshot: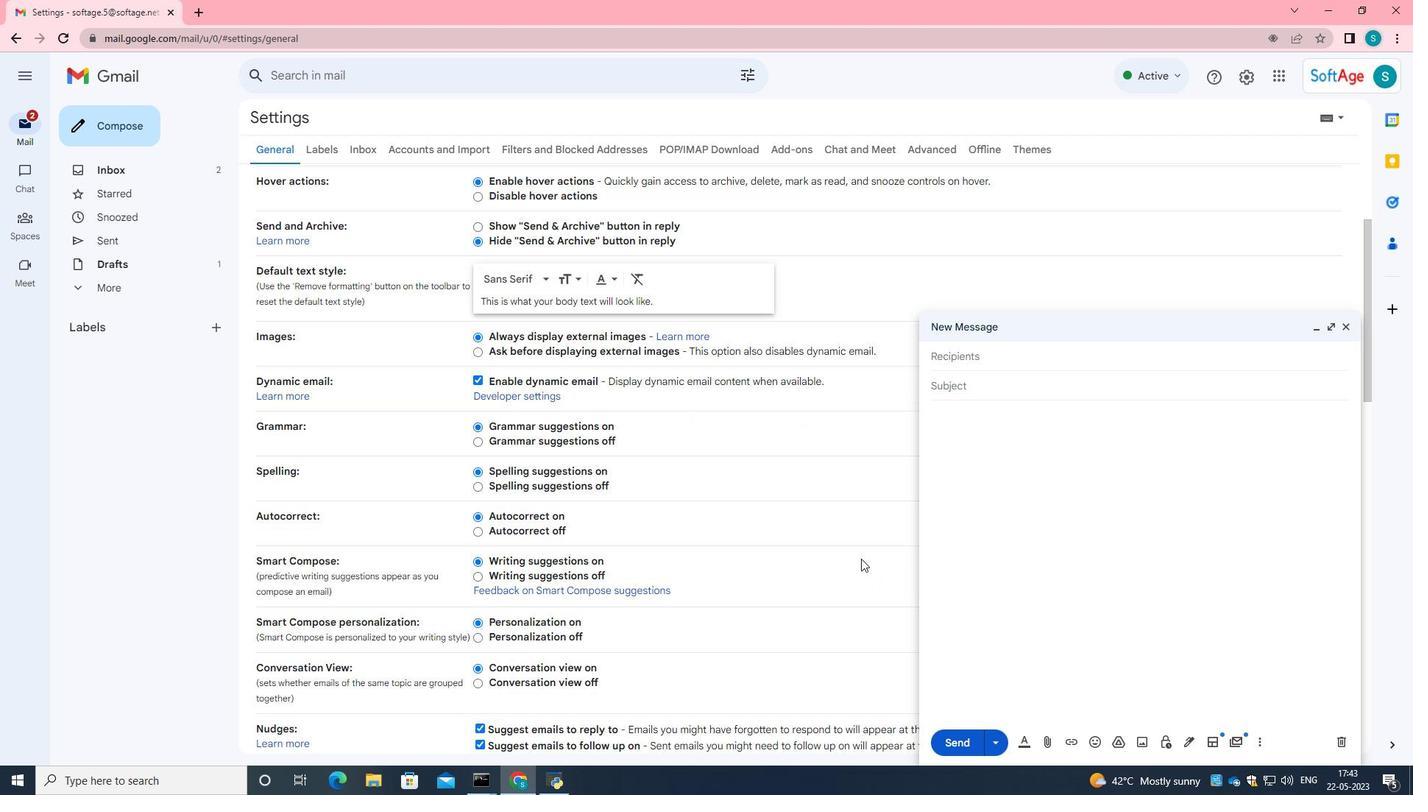 
Action: Mouse moved to (1343, 335)
Screenshot: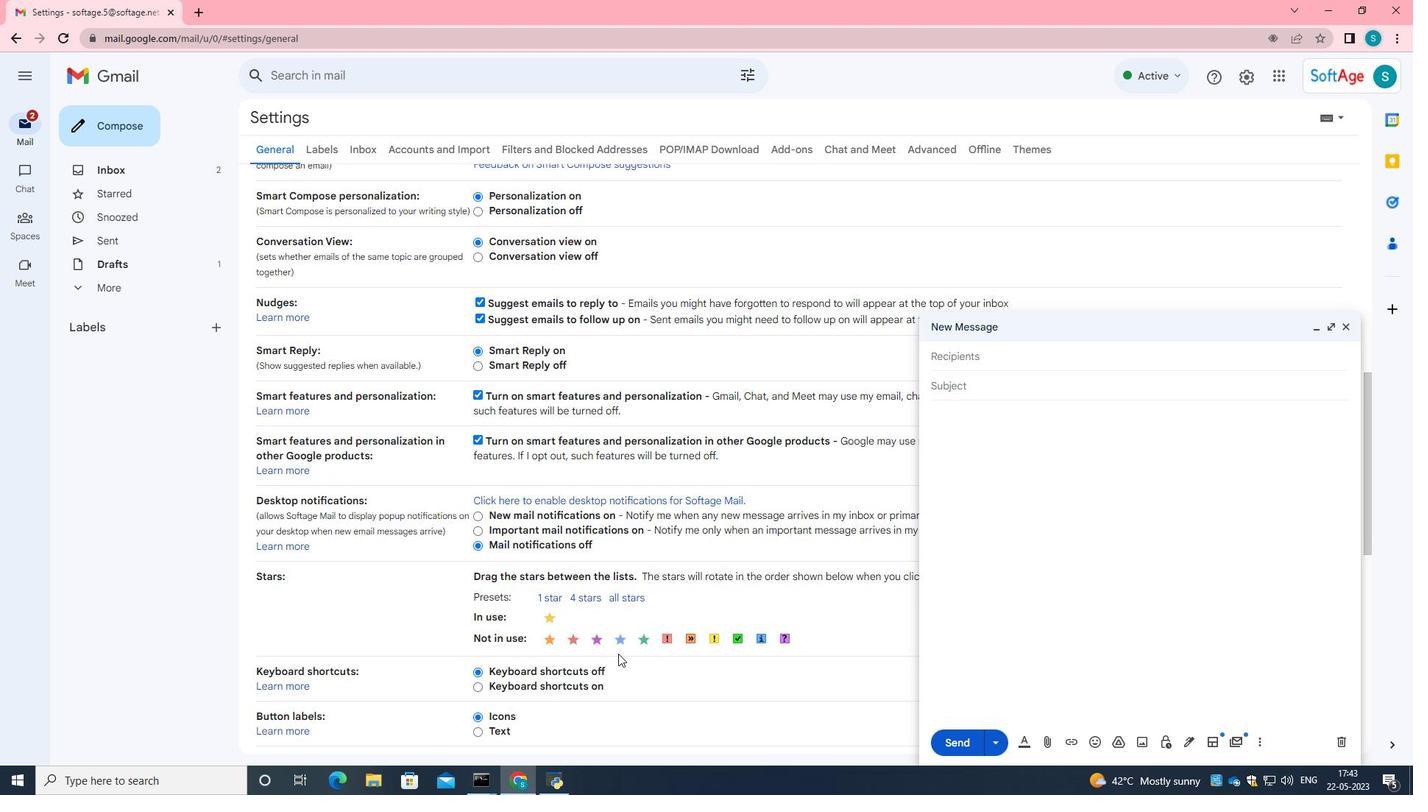 
Action: Mouse pressed left at (1343, 335)
Screenshot: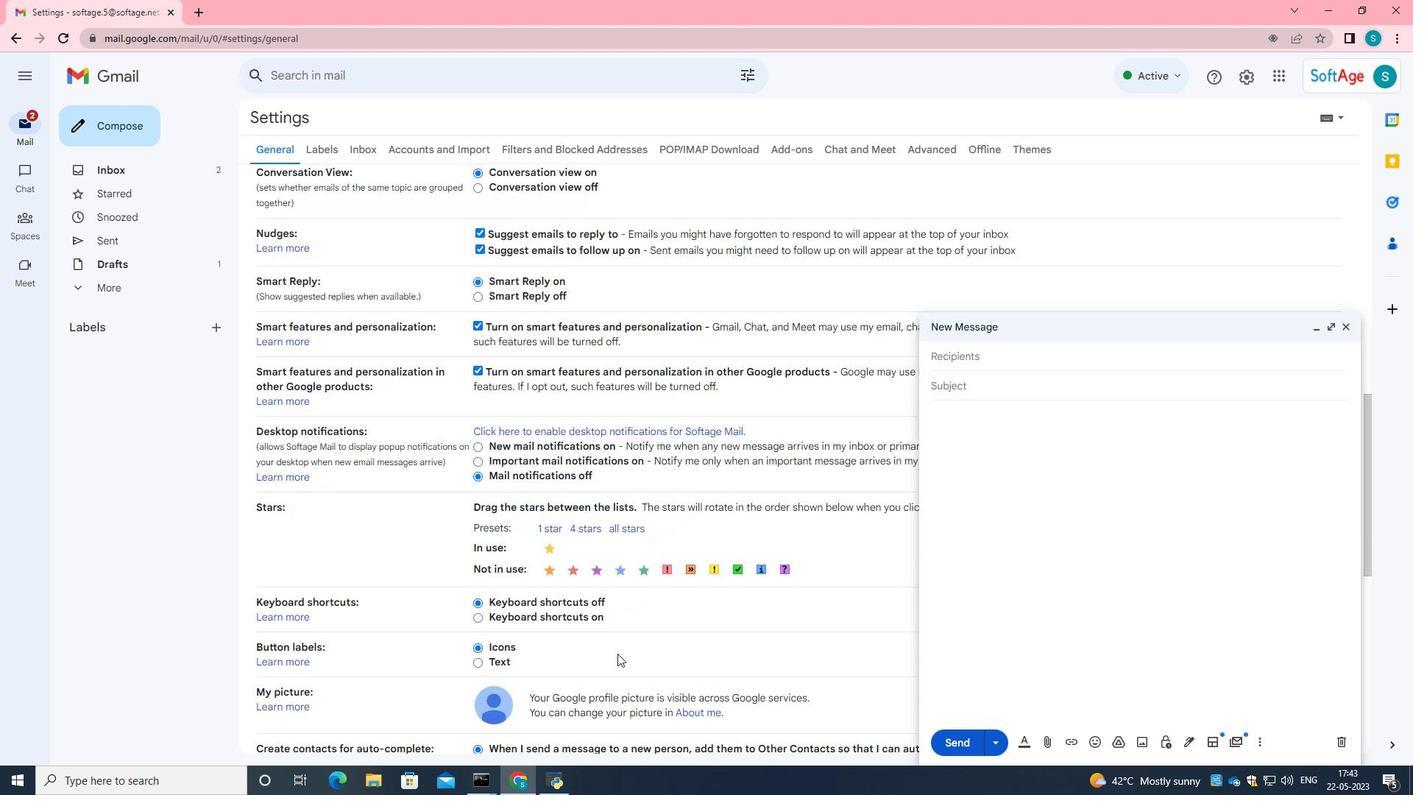 
Action: Mouse moved to (1344, 328)
Screenshot: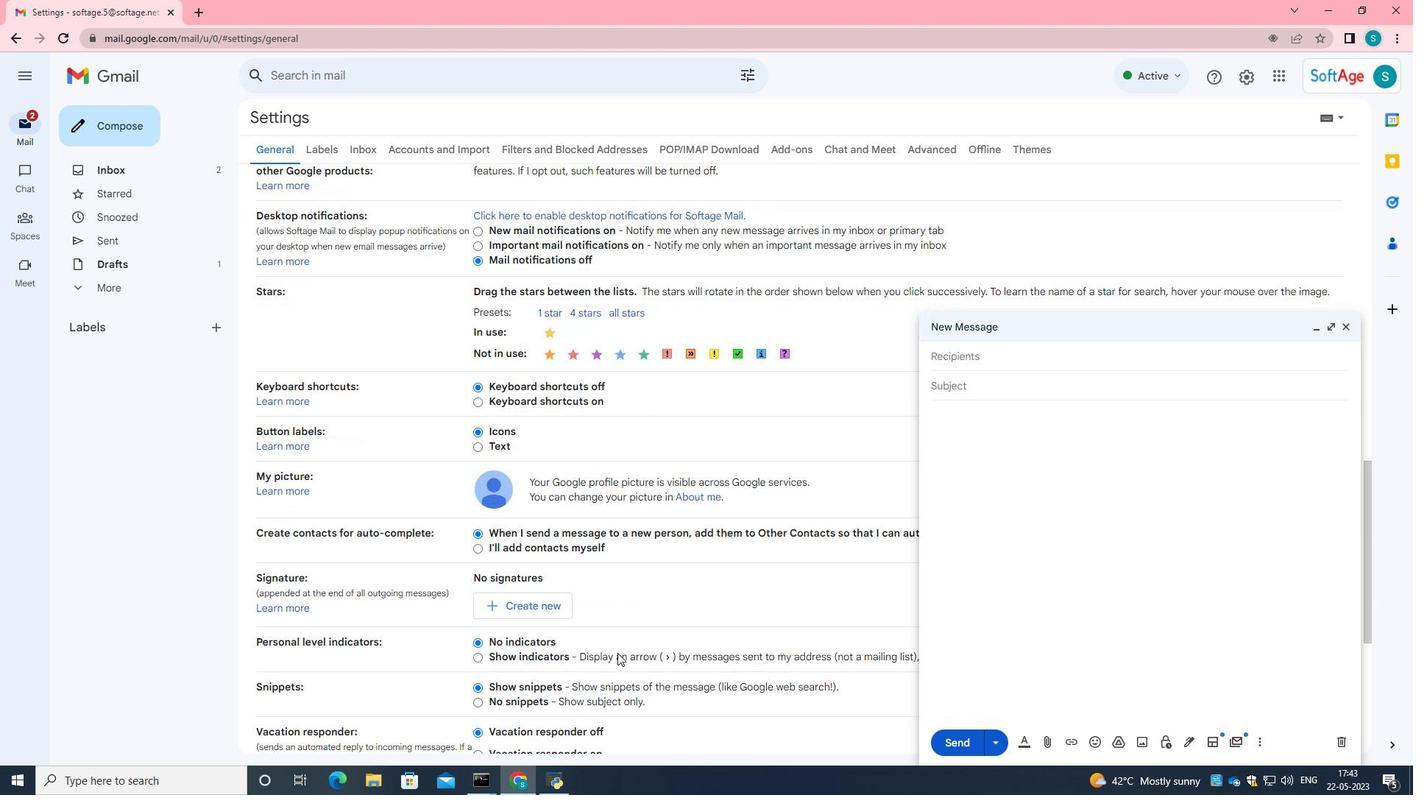 
Action: Mouse pressed left at (1344, 328)
Screenshot: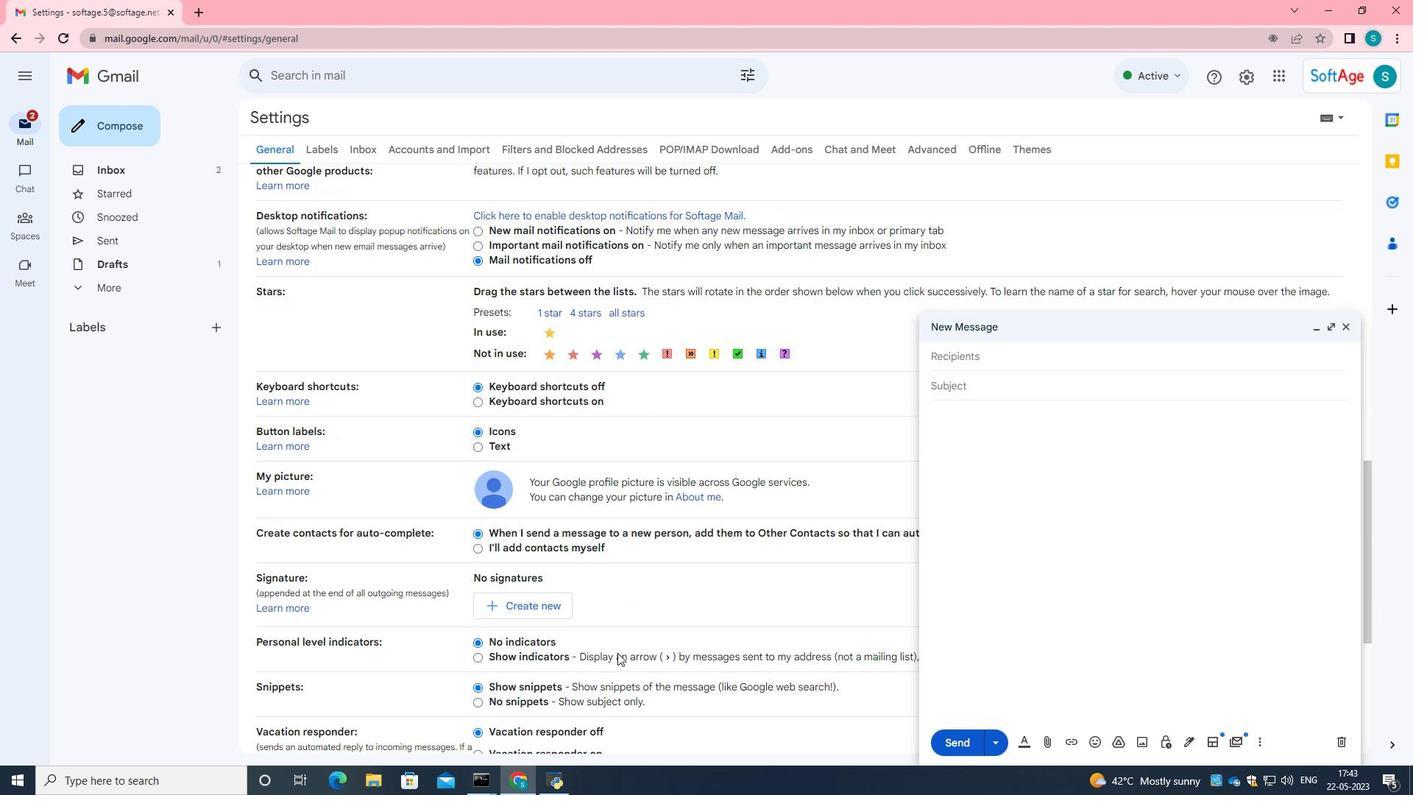 
Action: Mouse moved to (1018, 455)
Screenshot: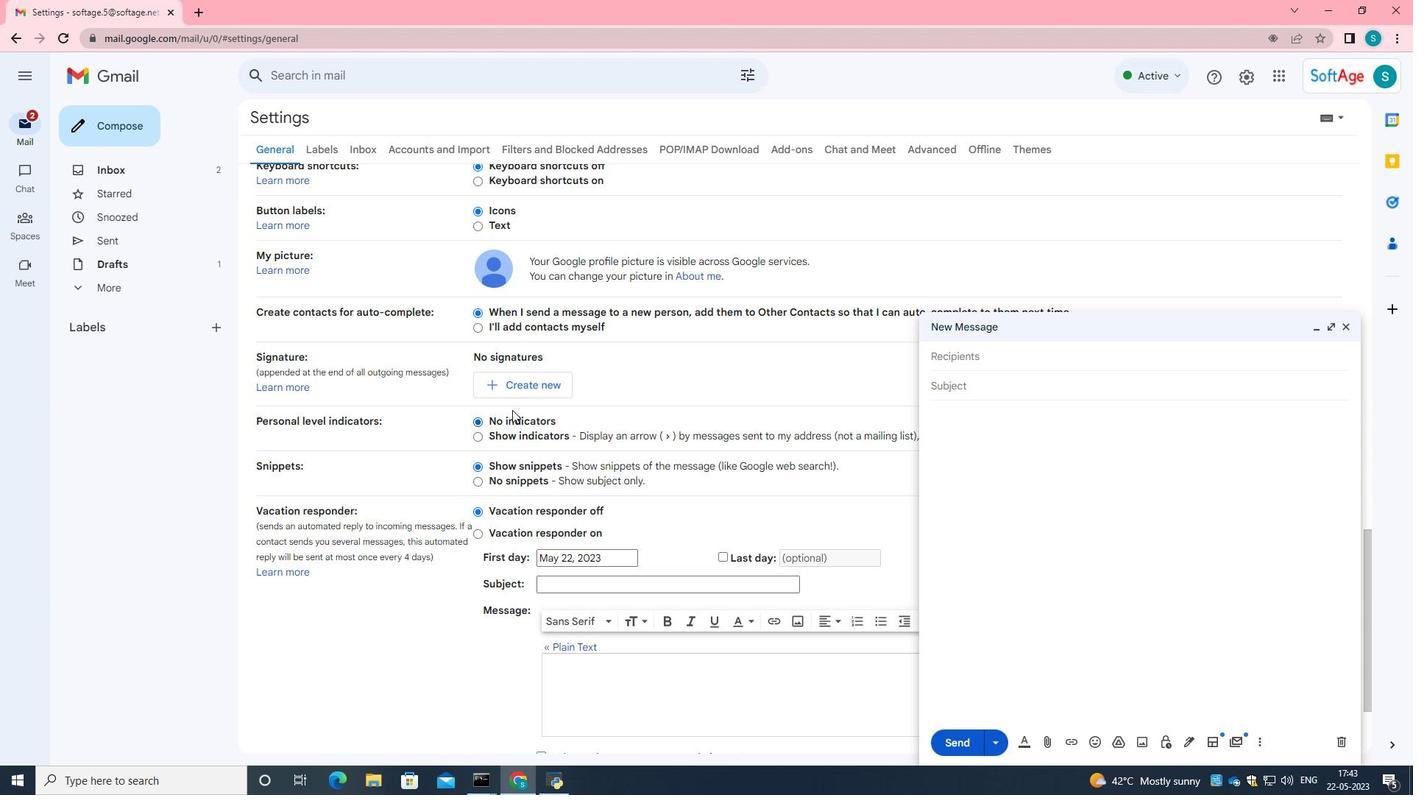 
Action: Mouse pressed left at (1018, 455)
Screenshot: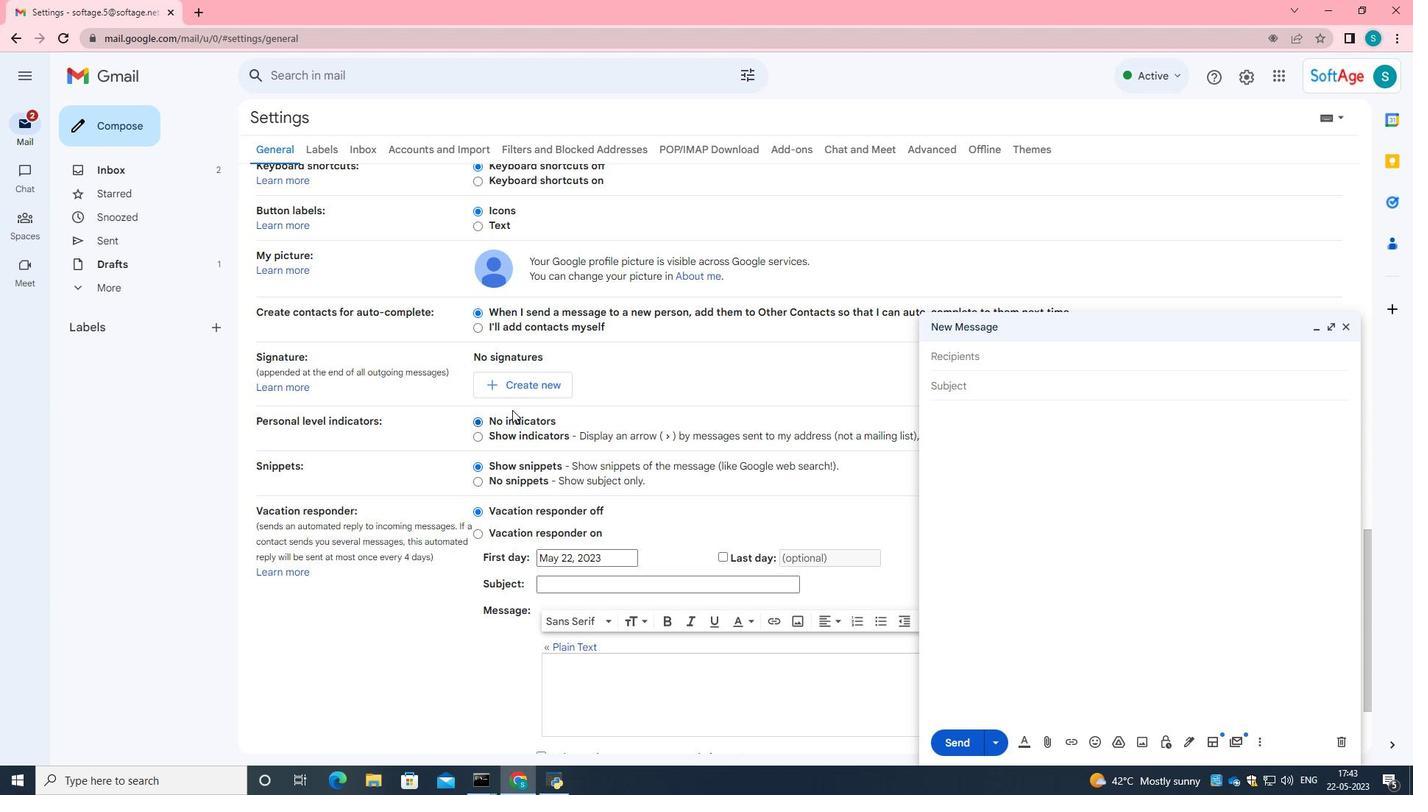 
Action: Mouse moved to (1245, 108)
Screenshot: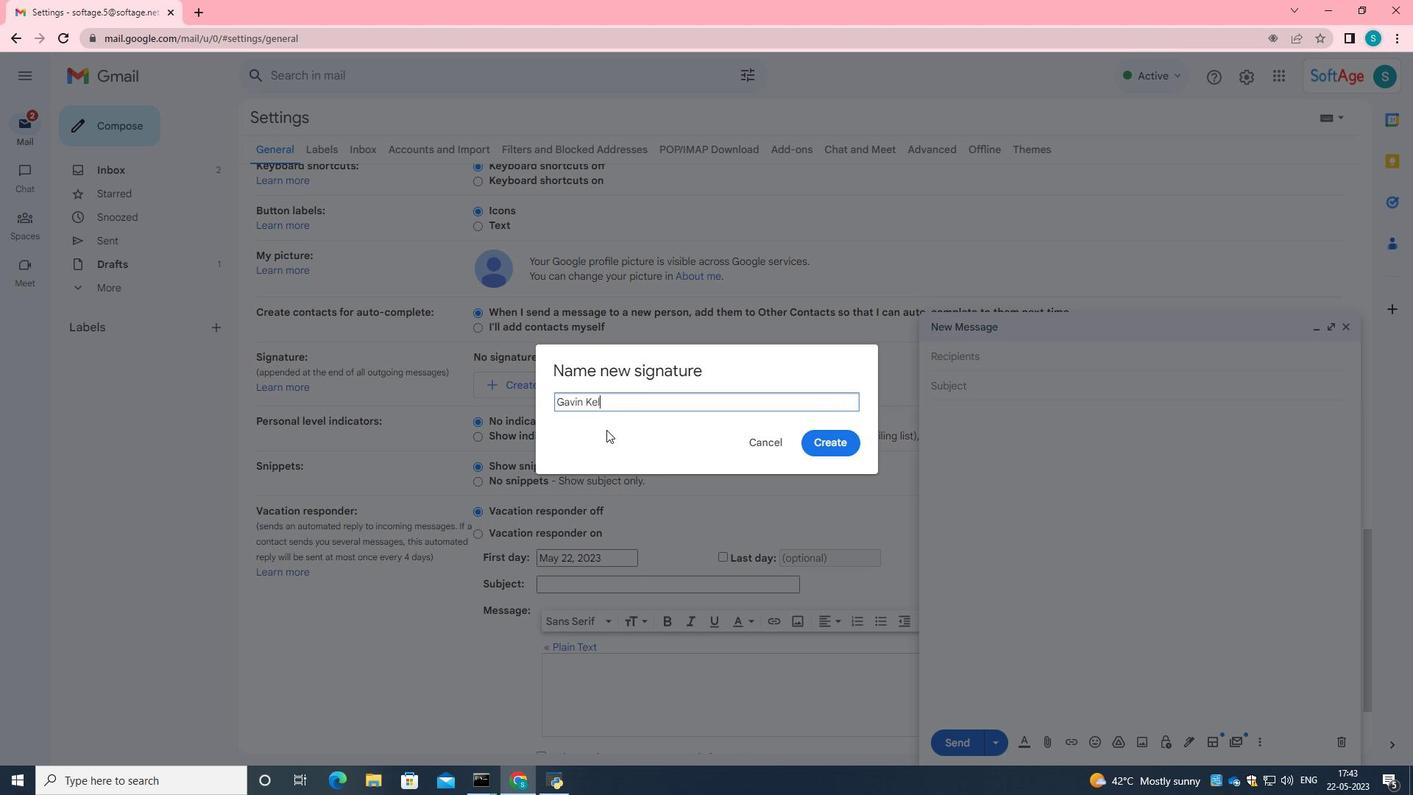 
Action: Mouse pressed left at (1245, 108)
Screenshot: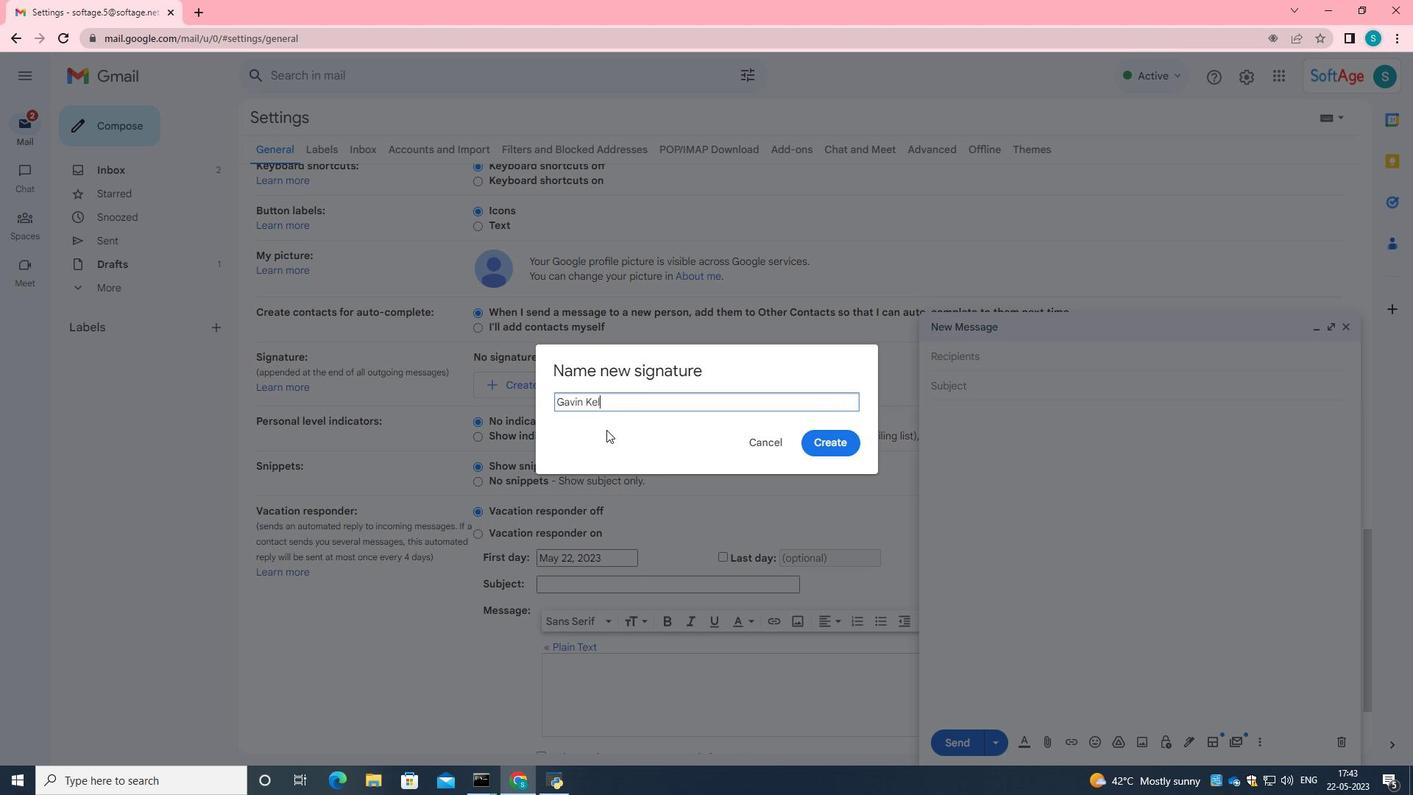 
Action: Mouse moved to (1235, 173)
Screenshot: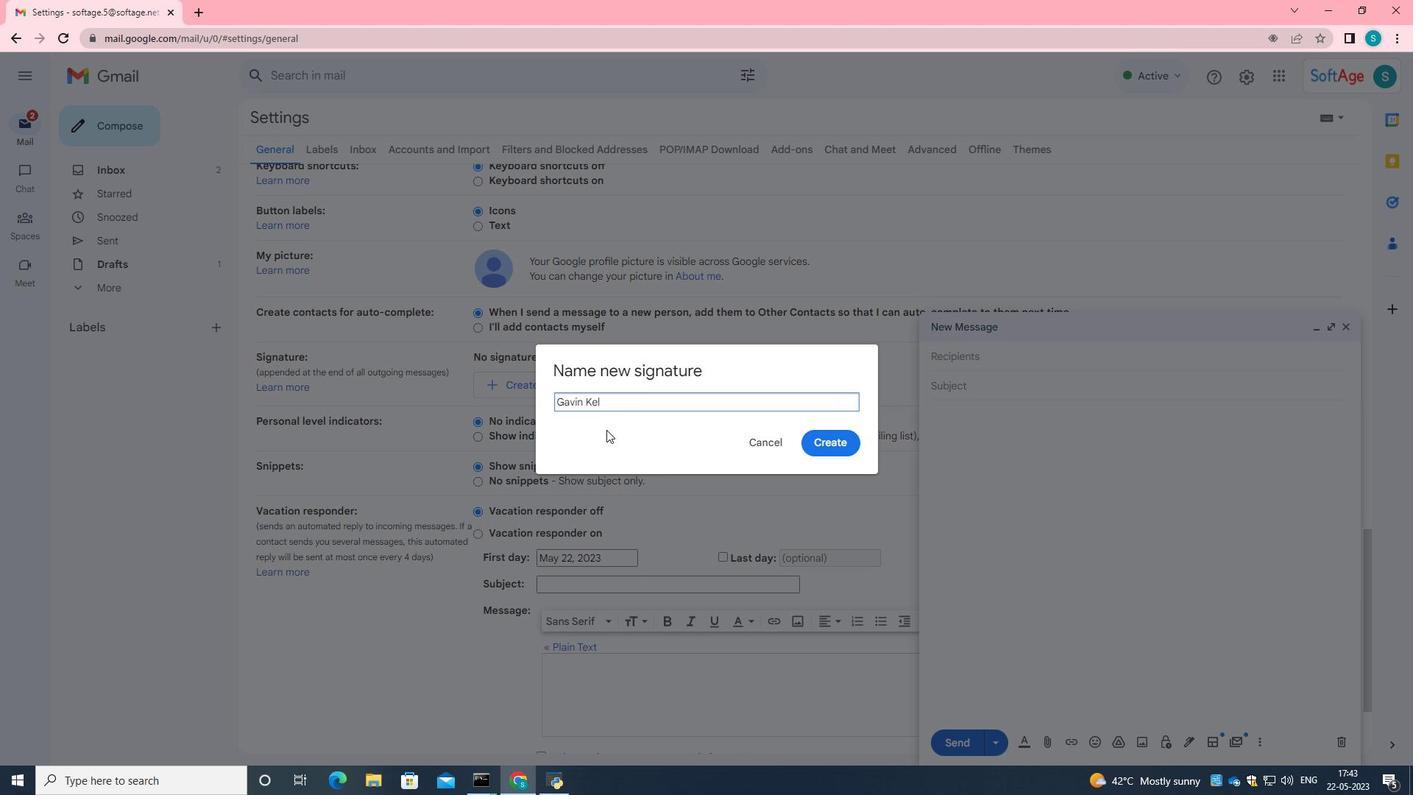 
Action: Mouse pressed left at (1235, 173)
Screenshot: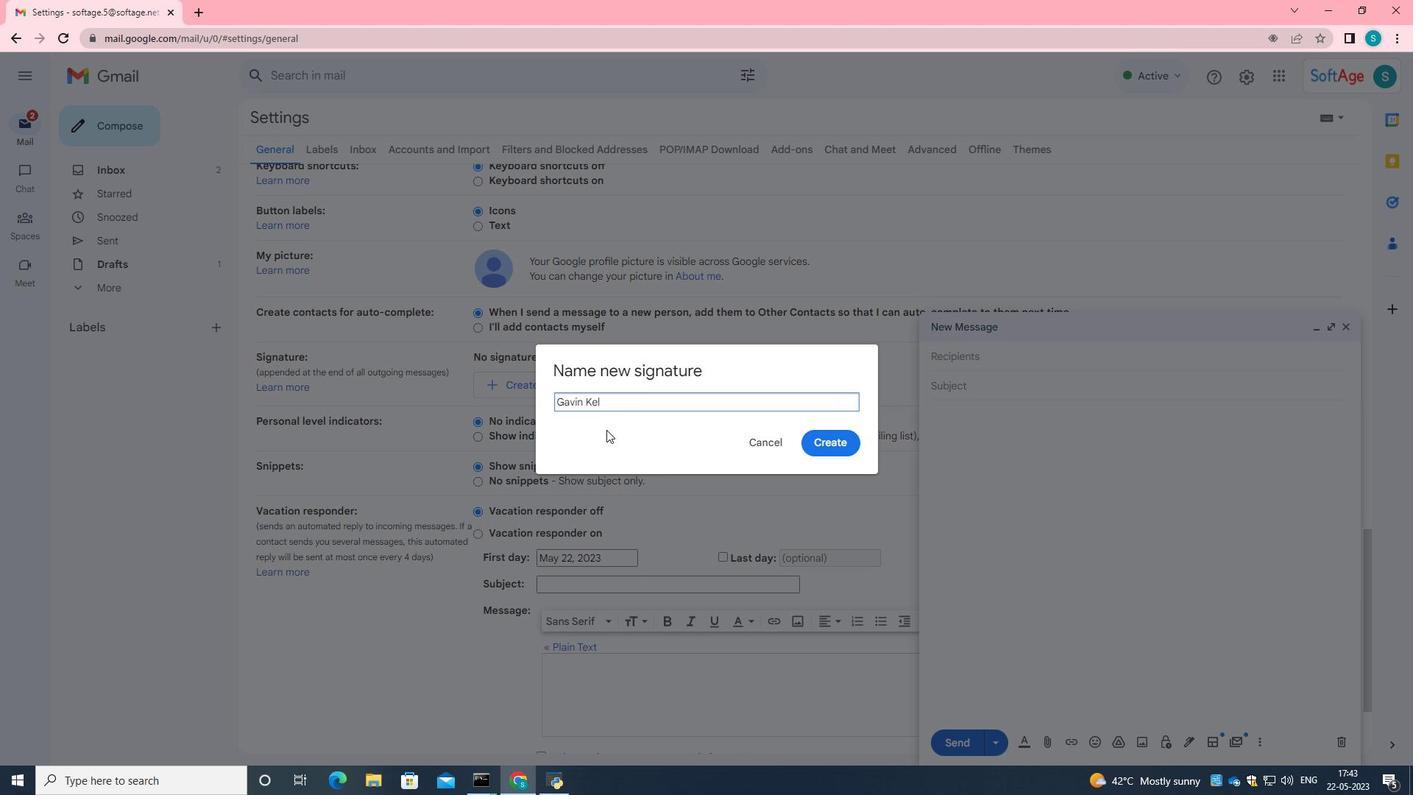 
Action: Mouse moved to (1055, 389)
Screenshot: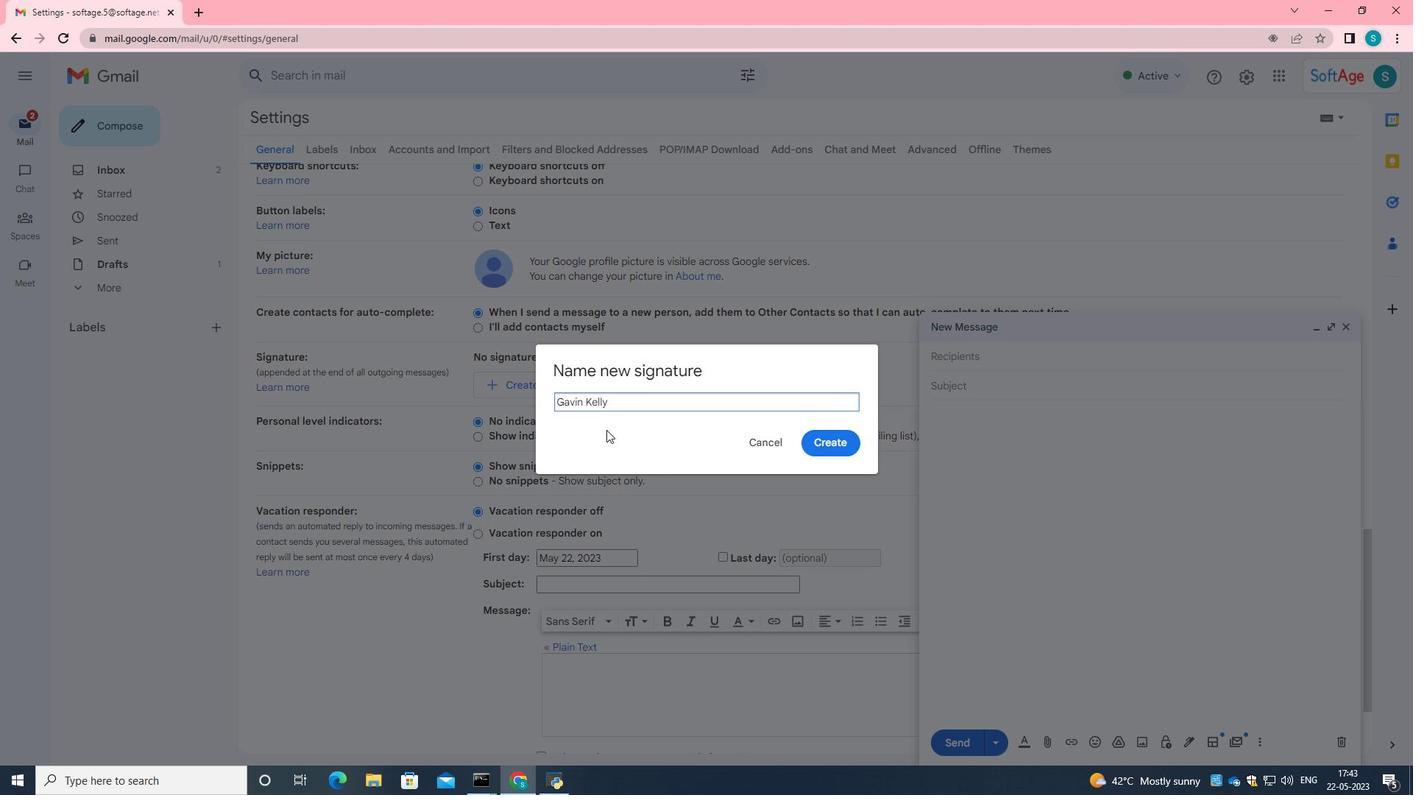 
Action: Mouse scrolled (1055, 388) with delta (0, 0)
Screenshot: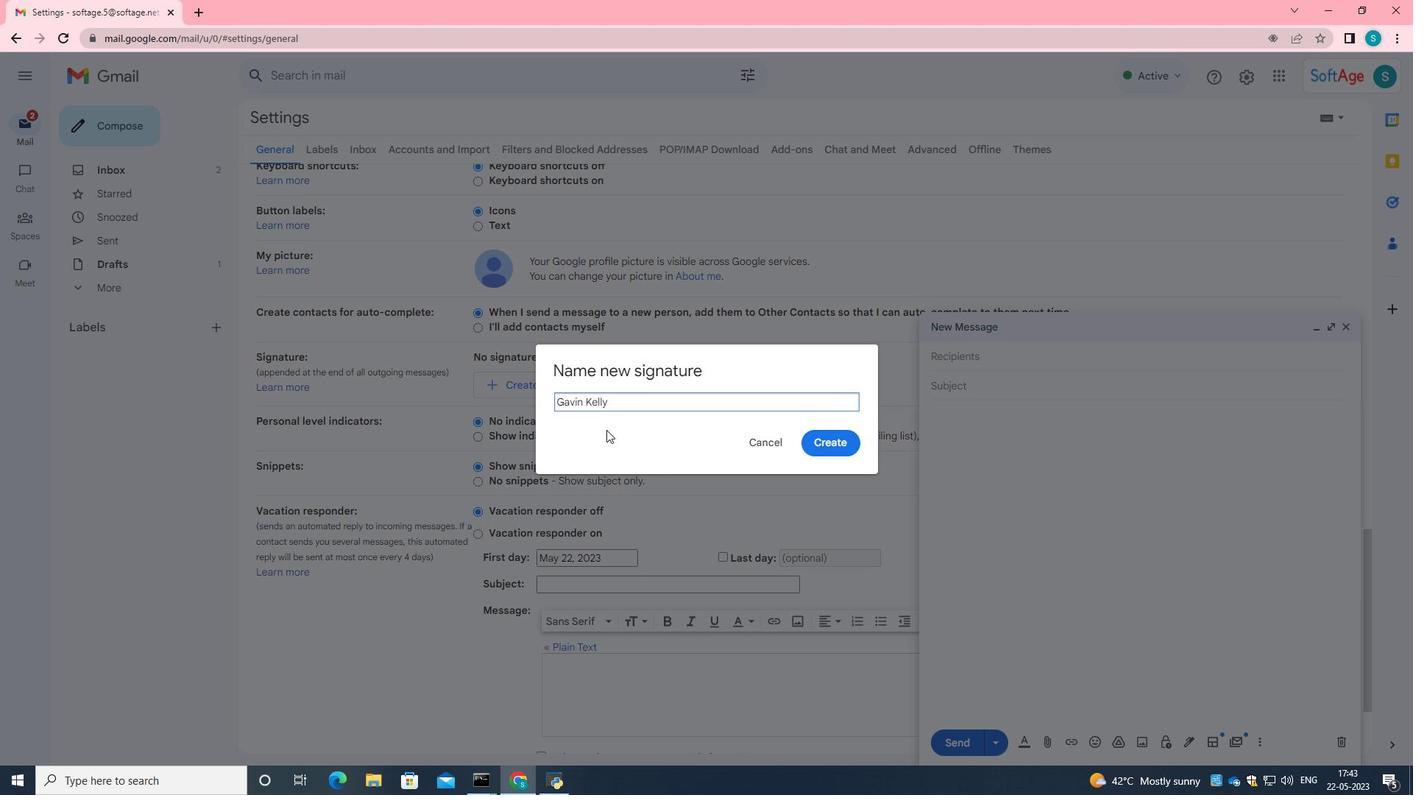 
Action: Mouse moved to (1055, 390)
Screenshot: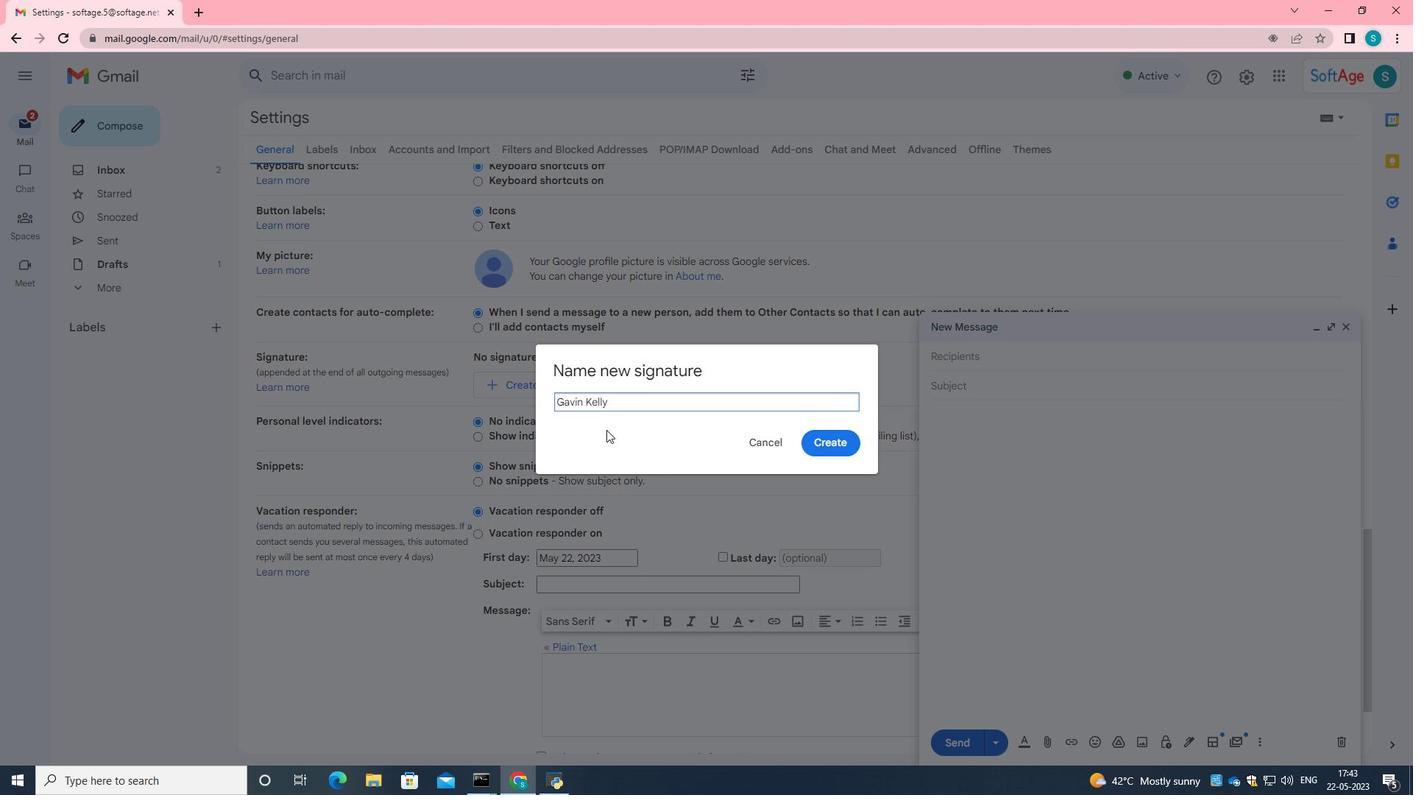 
Action: Mouse scrolled (1055, 389) with delta (0, 0)
Screenshot: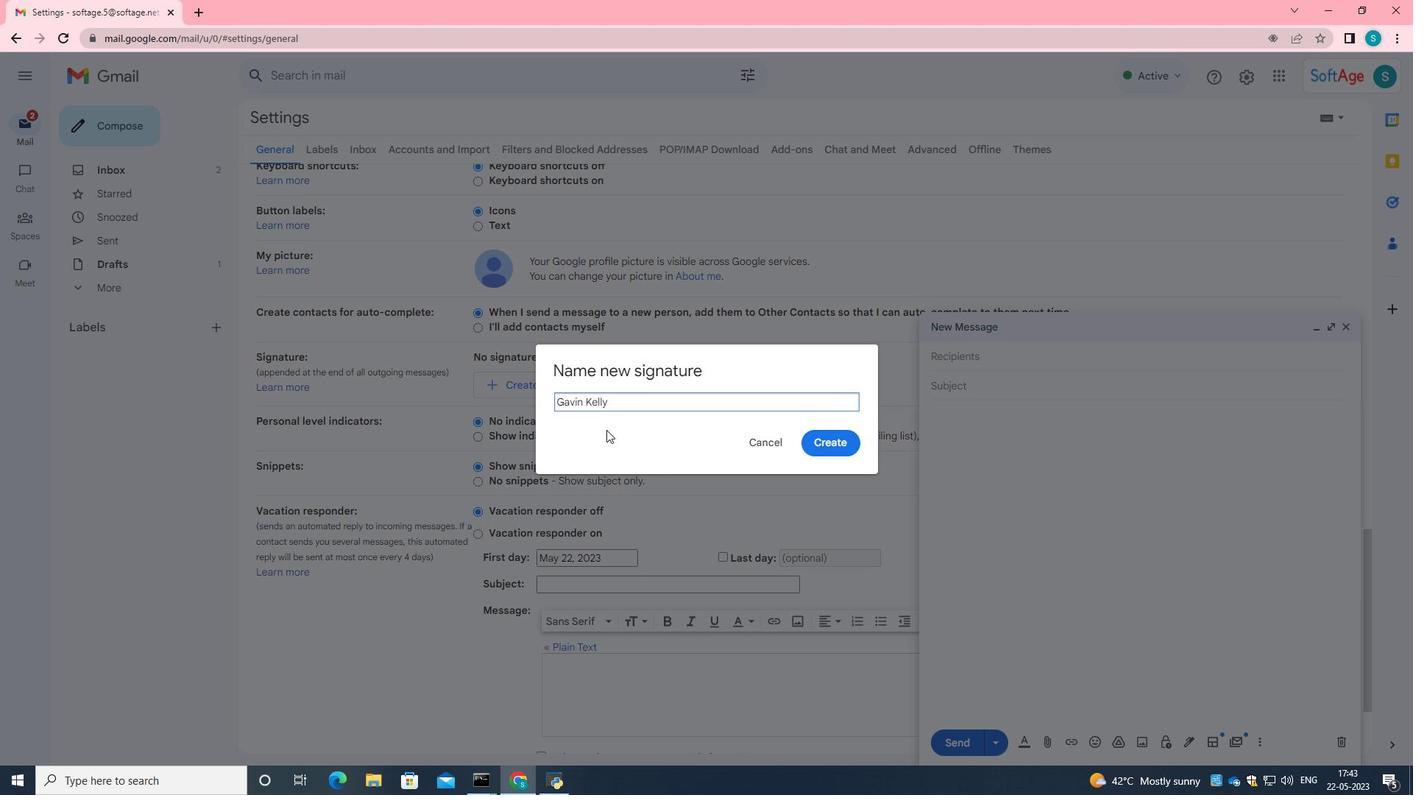 
Action: Mouse scrolled (1055, 389) with delta (0, 0)
Screenshot: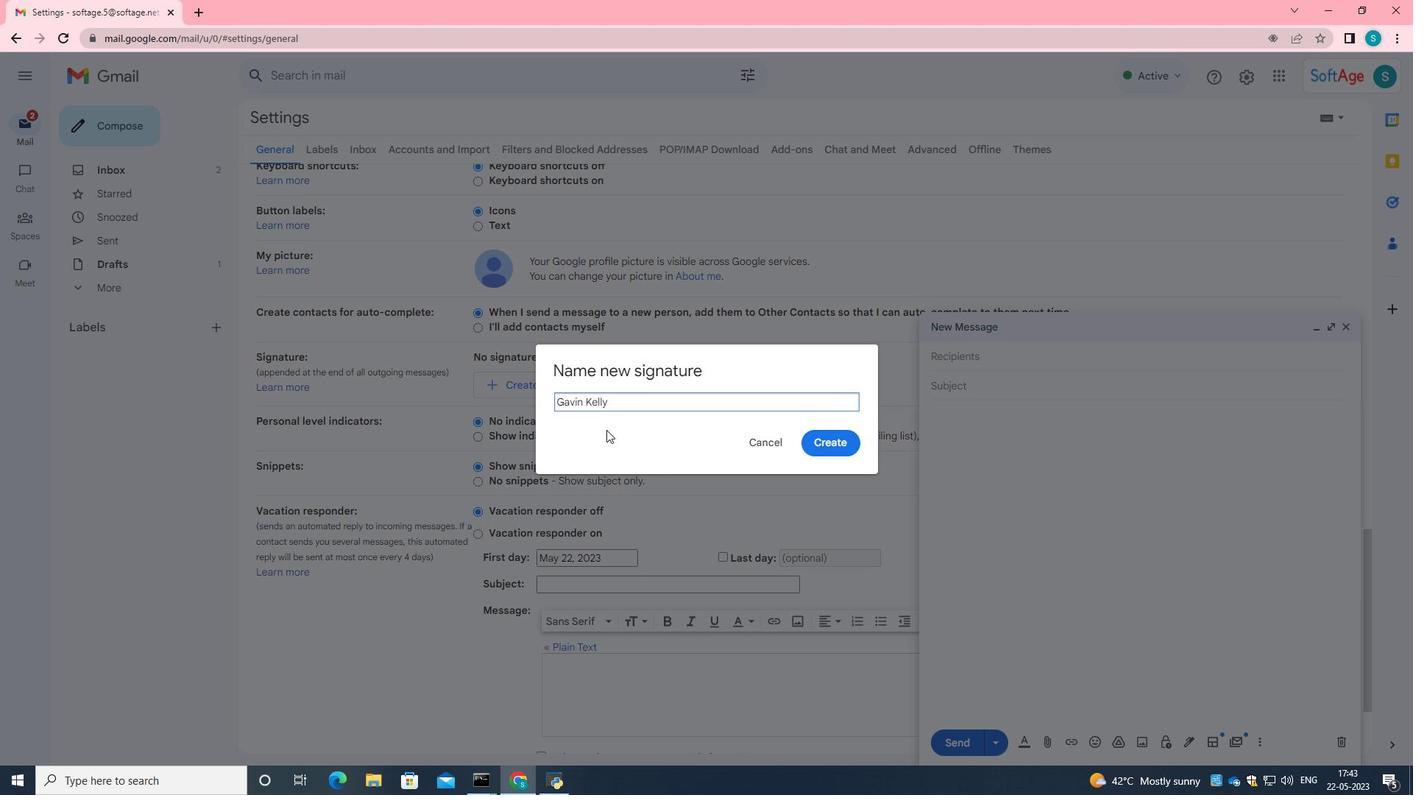 
Action: Mouse scrolled (1055, 389) with delta (0, 0)
Screenshot: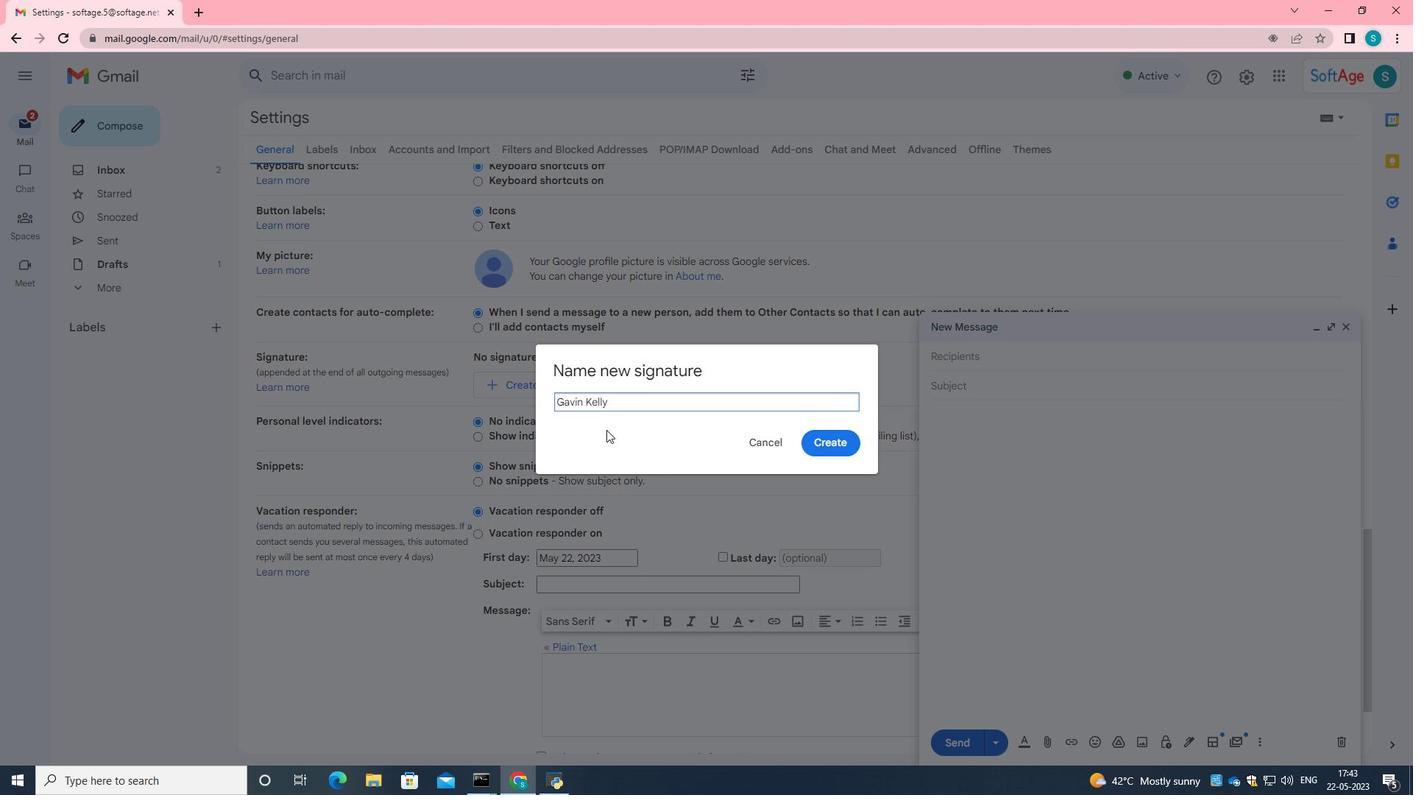 
Action: Mouse scrolled (1055, 389) with delta (0, 0)
Screenshot: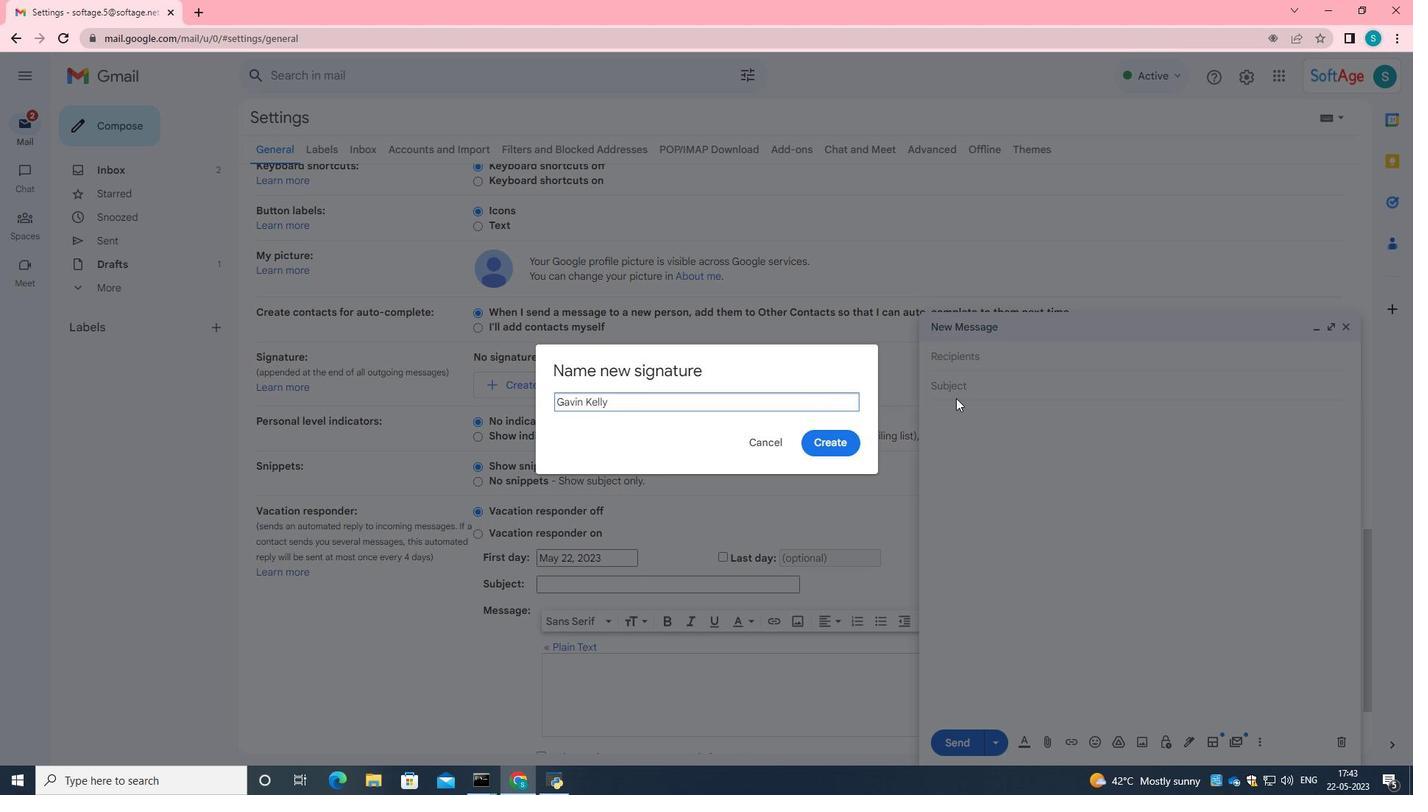 
Action: Mouse scrolled (1055, 389) with delta (0, 0)
Screenshot: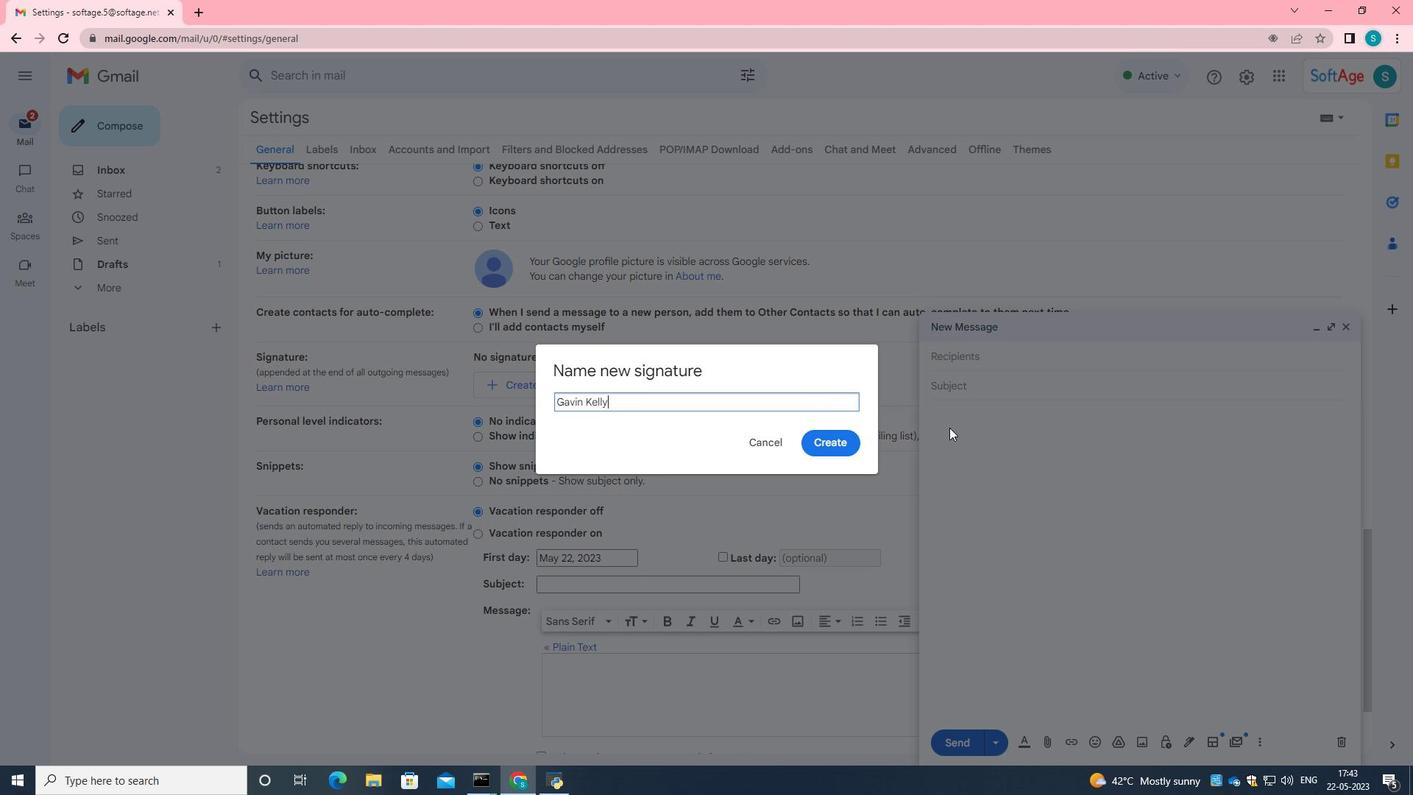 
Action: Mouse scrolled (1055, 389) with delta (0, 0)
Screenshot: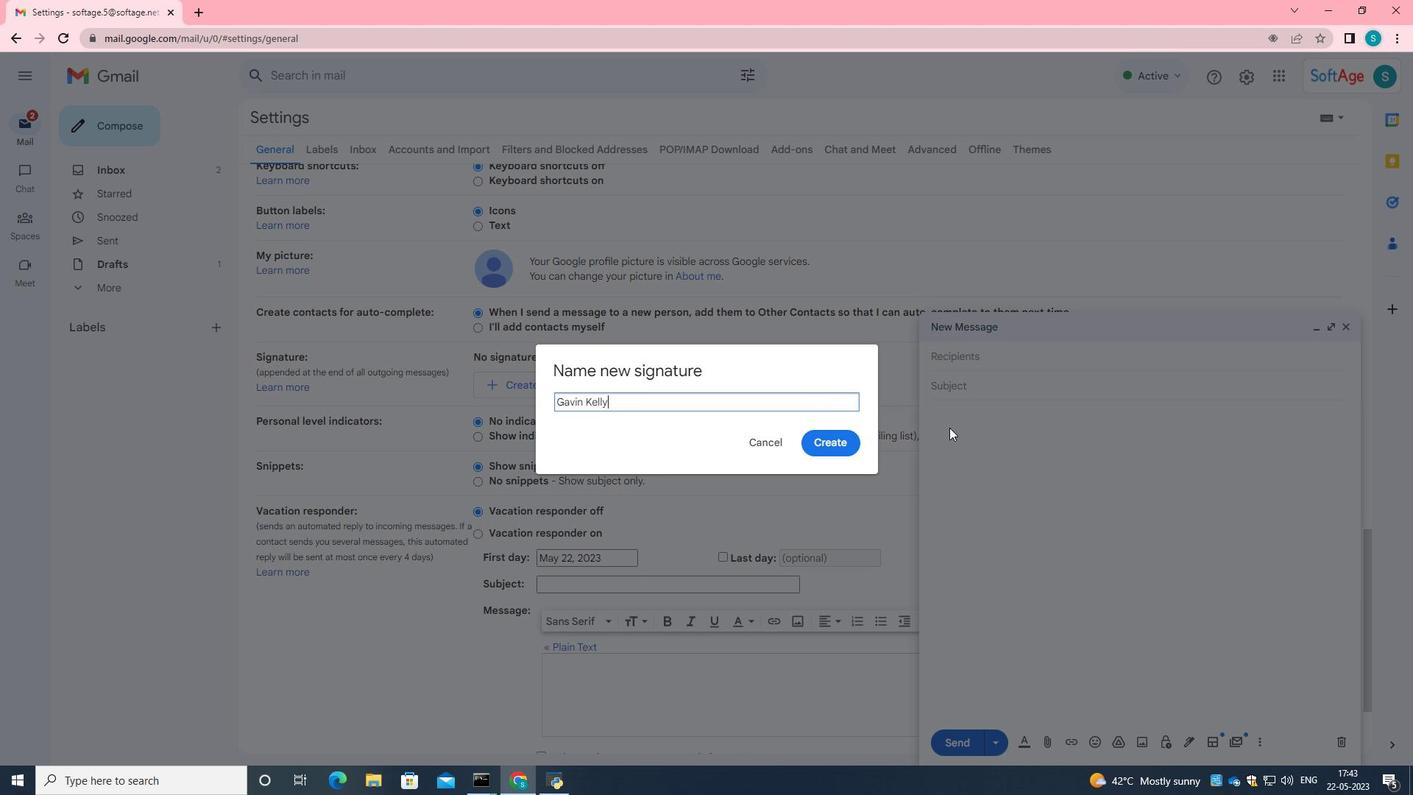 
Action: Mouse scrolled (1055, 389) with delta (0, 0)
Screenshot: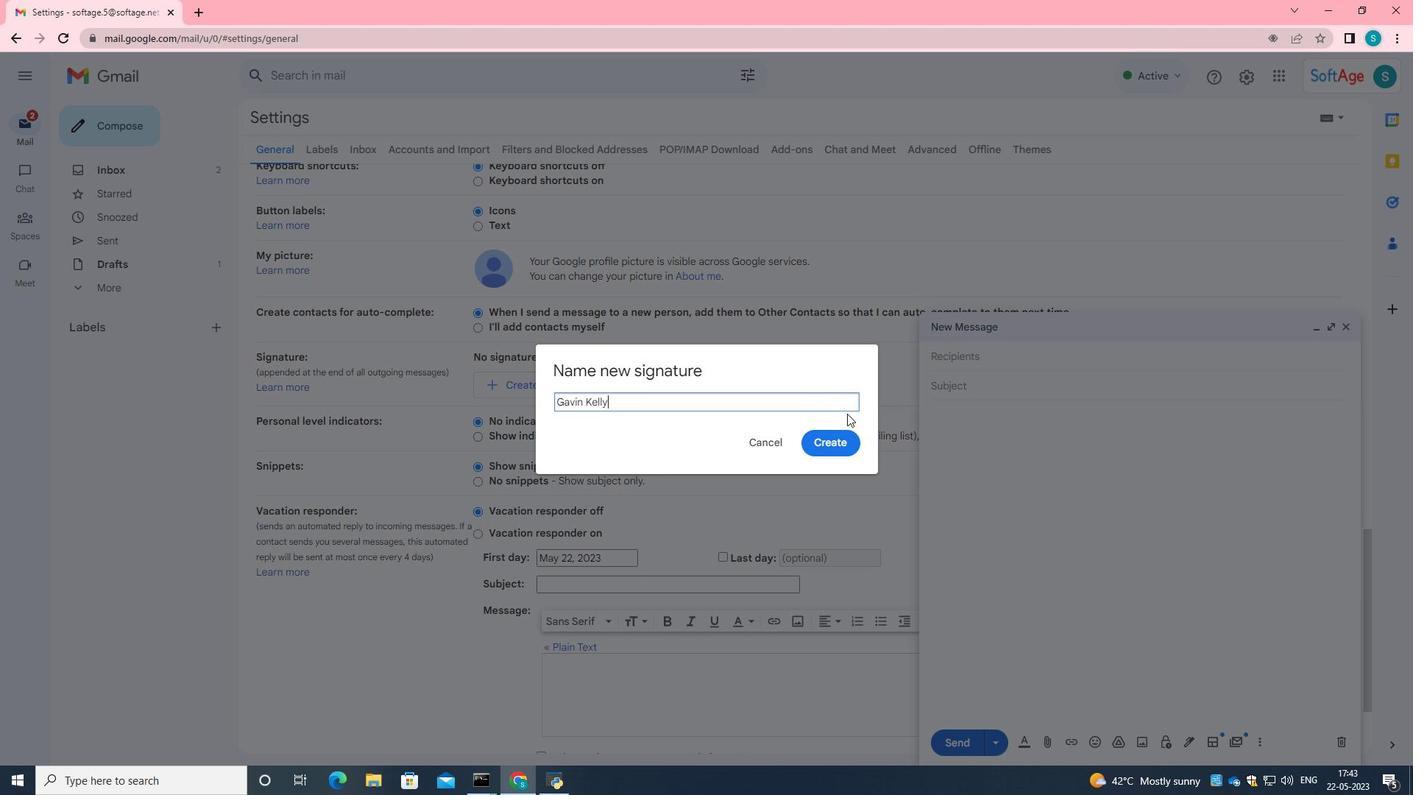 
Action: Mouse scrolled (1055, 389) with delta (0, 0)
Screenshot: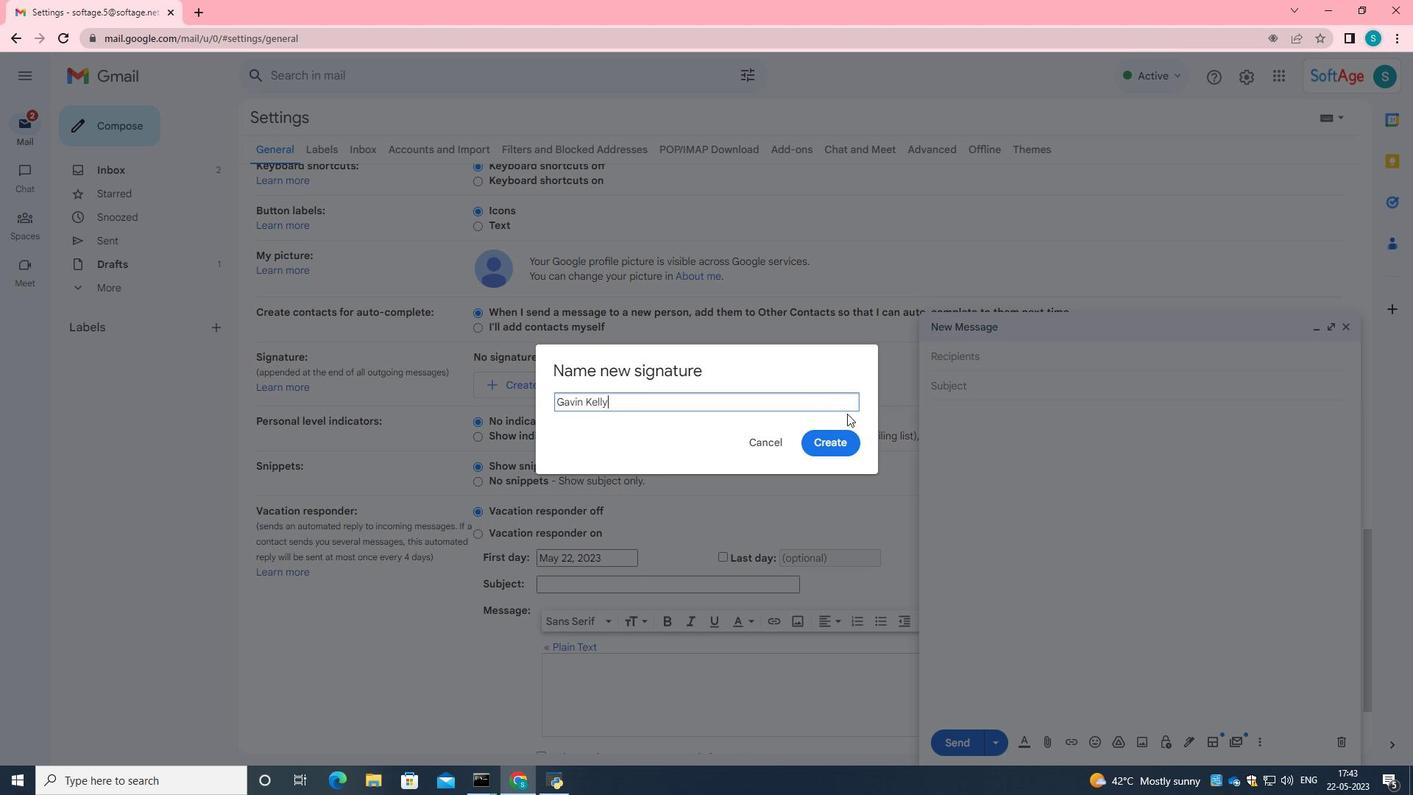 
Action: Mouse moved to (1055, 390)
Screenshot: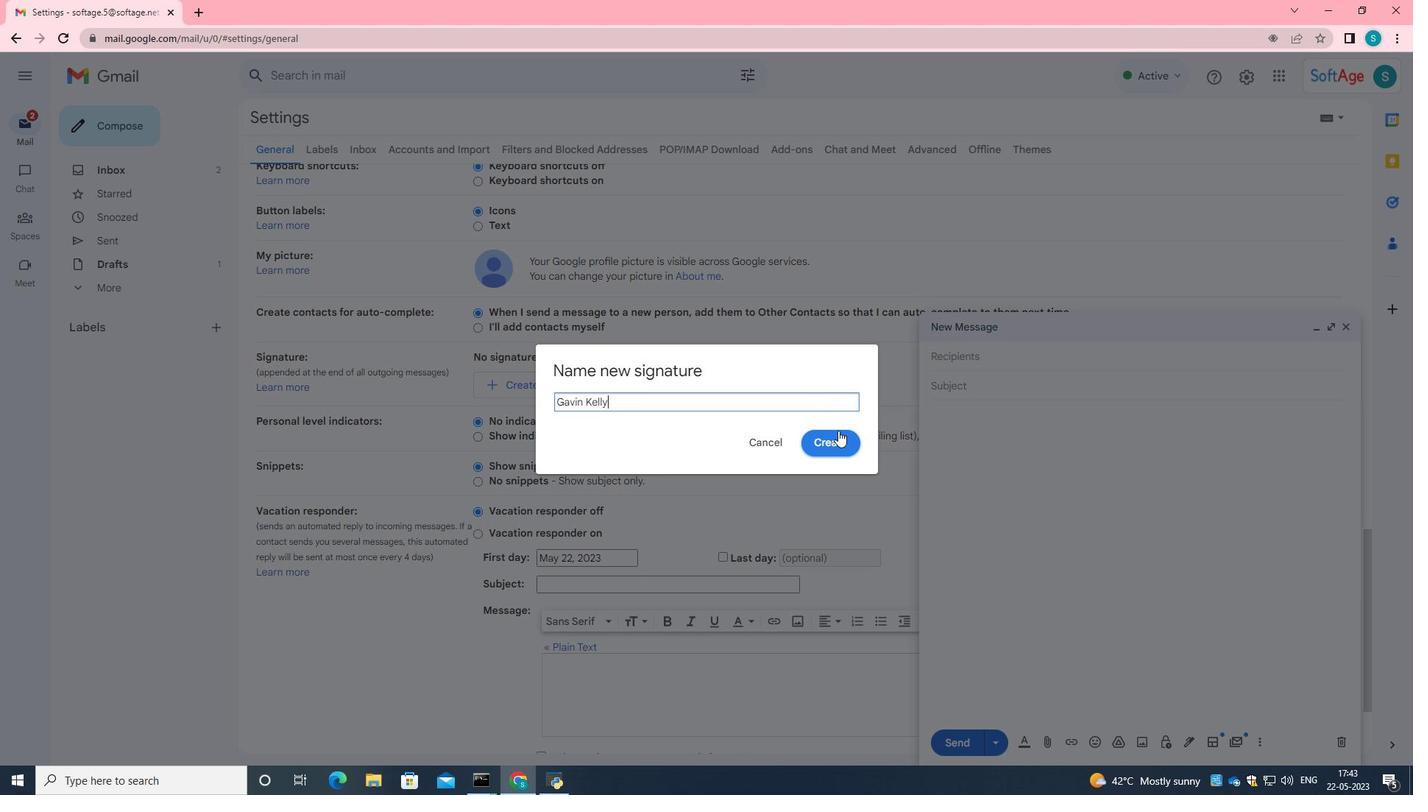 
Action: Mouse scrolled (1055, 390) with delta (0, 0)
Screenshot: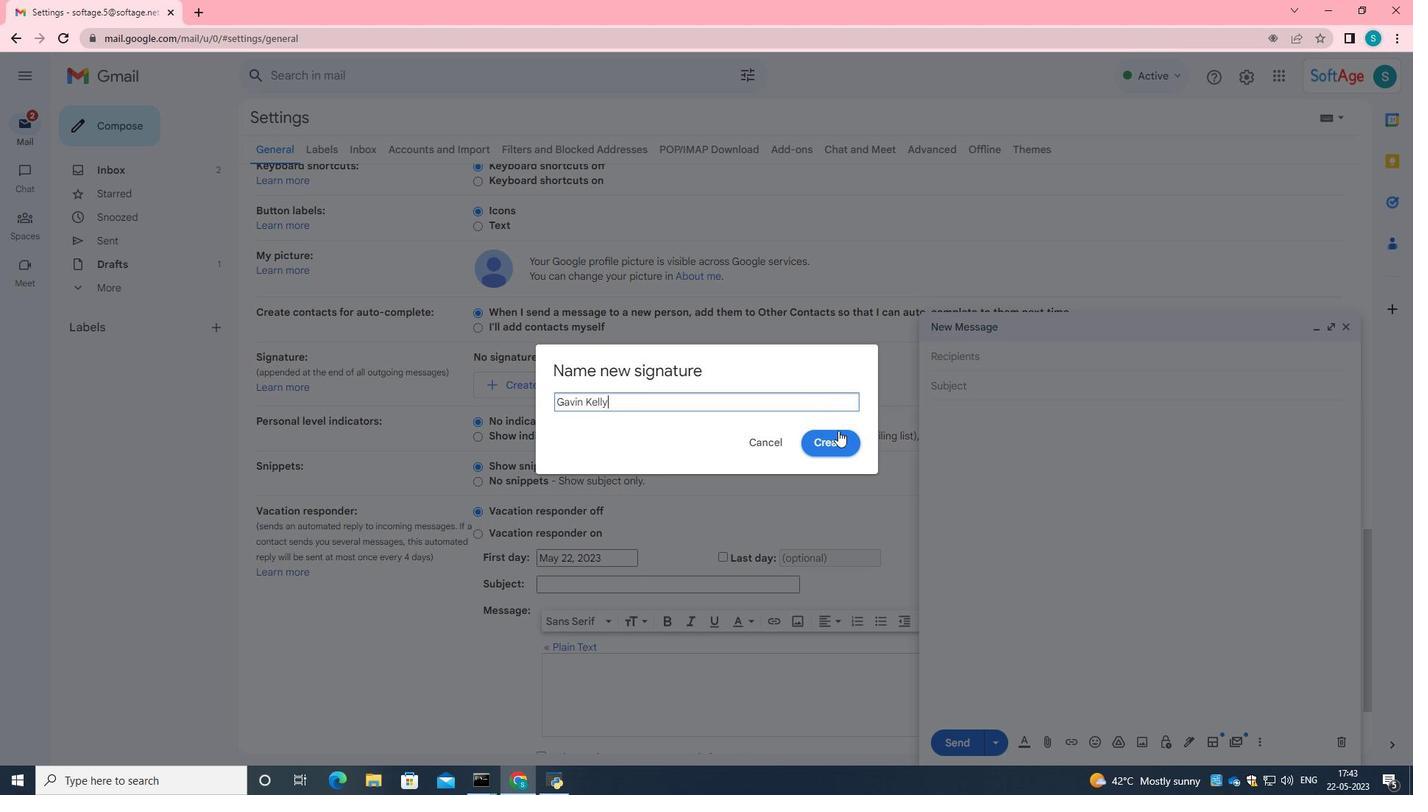 
Action: Mouse moved to (1054, 391)
Screenshot: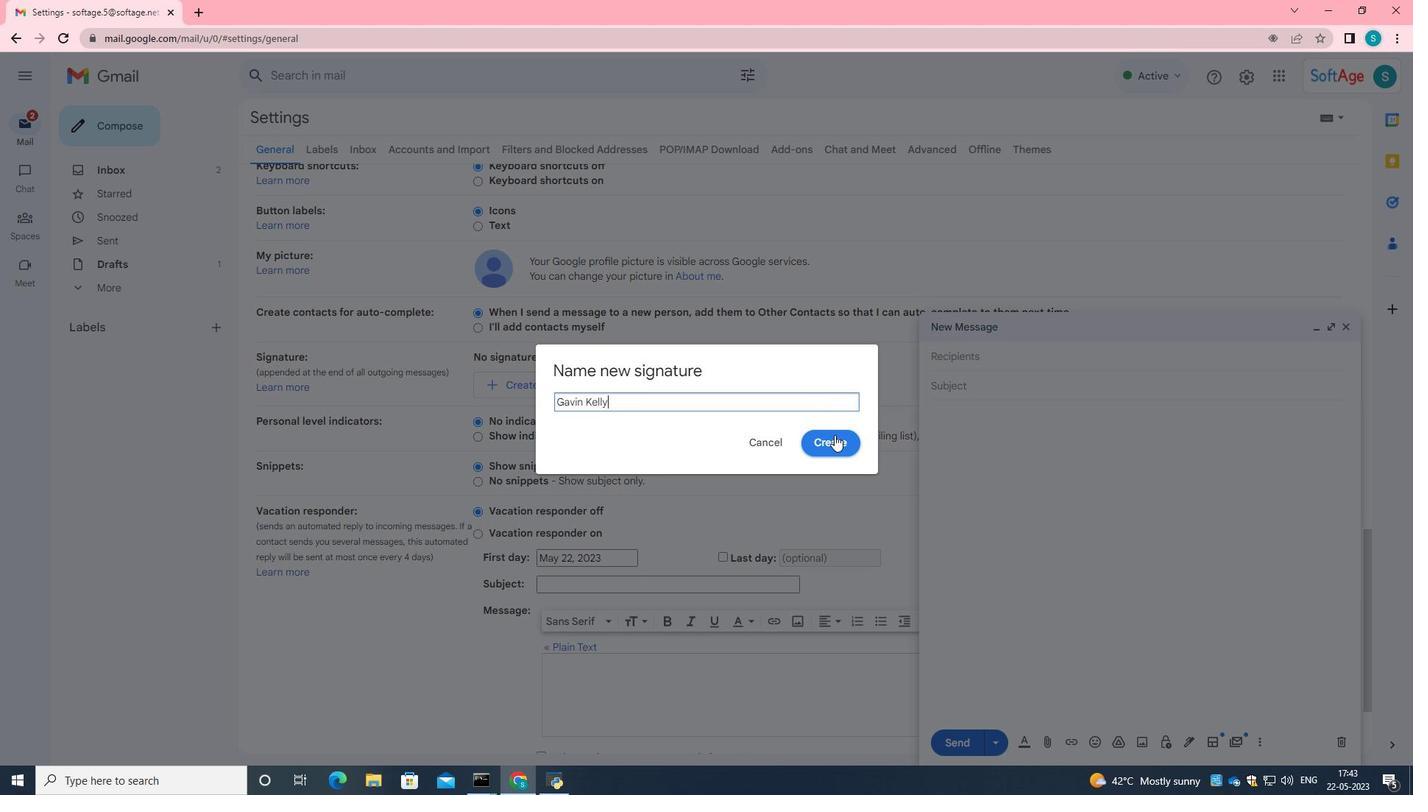 
Action: Mouse scrolled (1054, 390) with delta (0, 0)
Screenshot: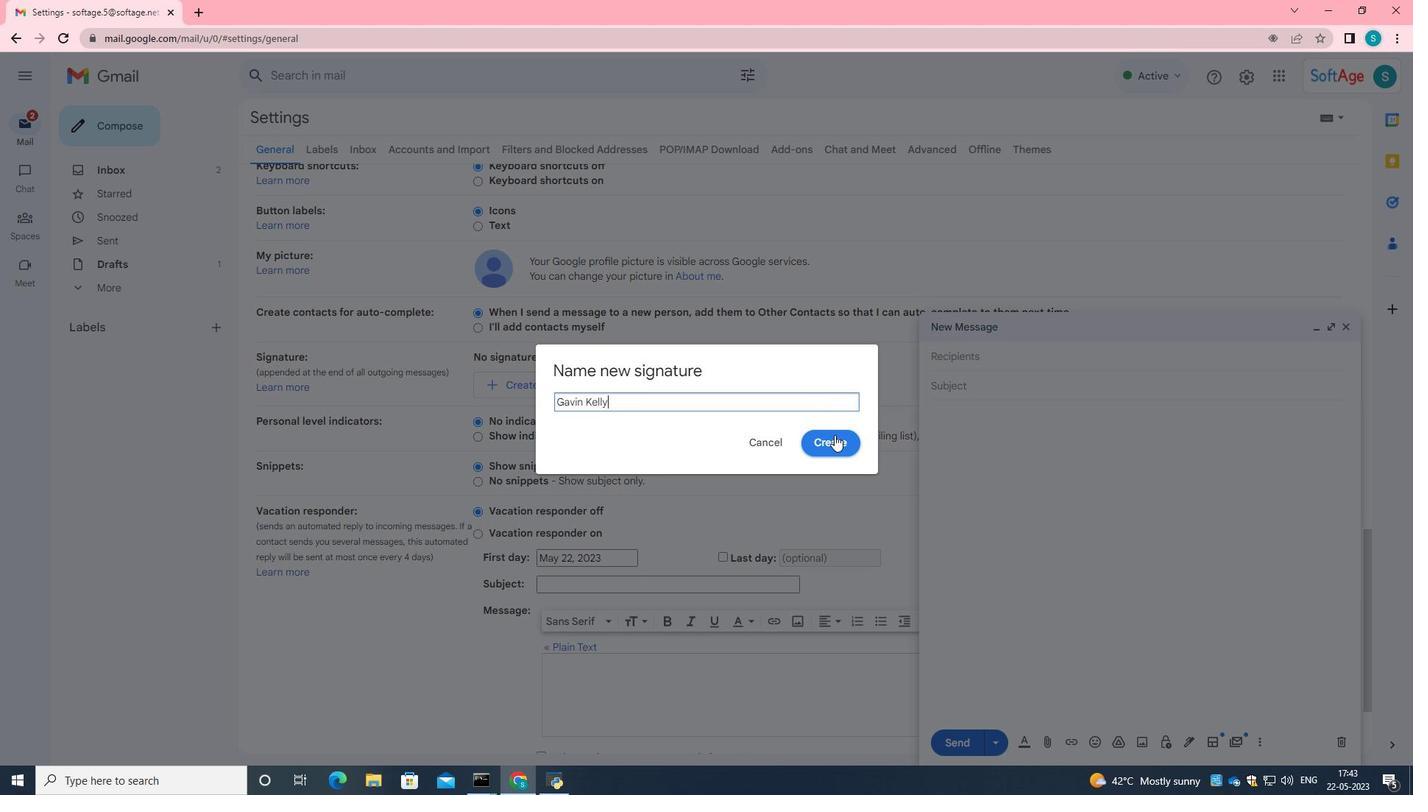 
Action: Mouse scrolled (1054, 390) with delta (0, 0)
Screenshot: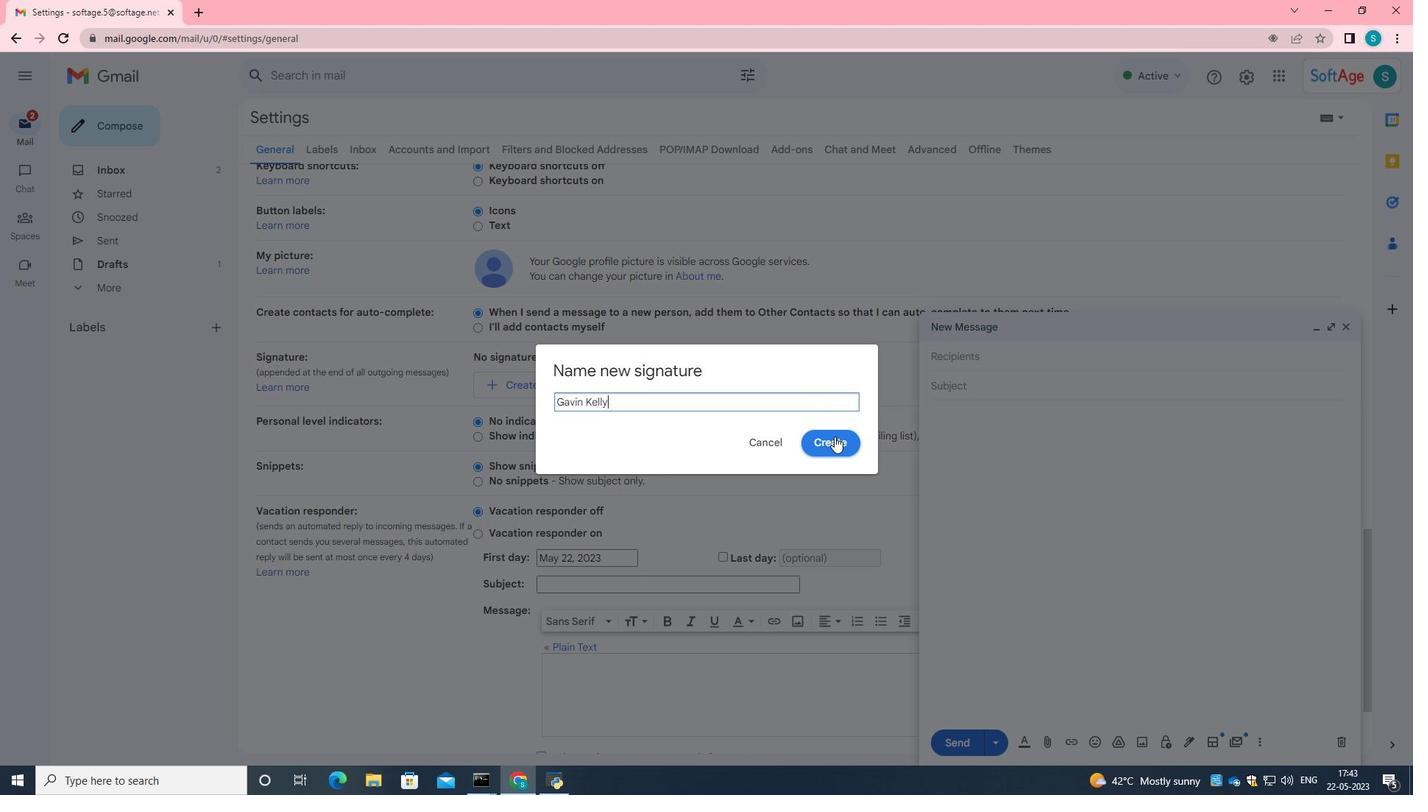 
Action: Mouse moved to (636, 632)
Screenshot: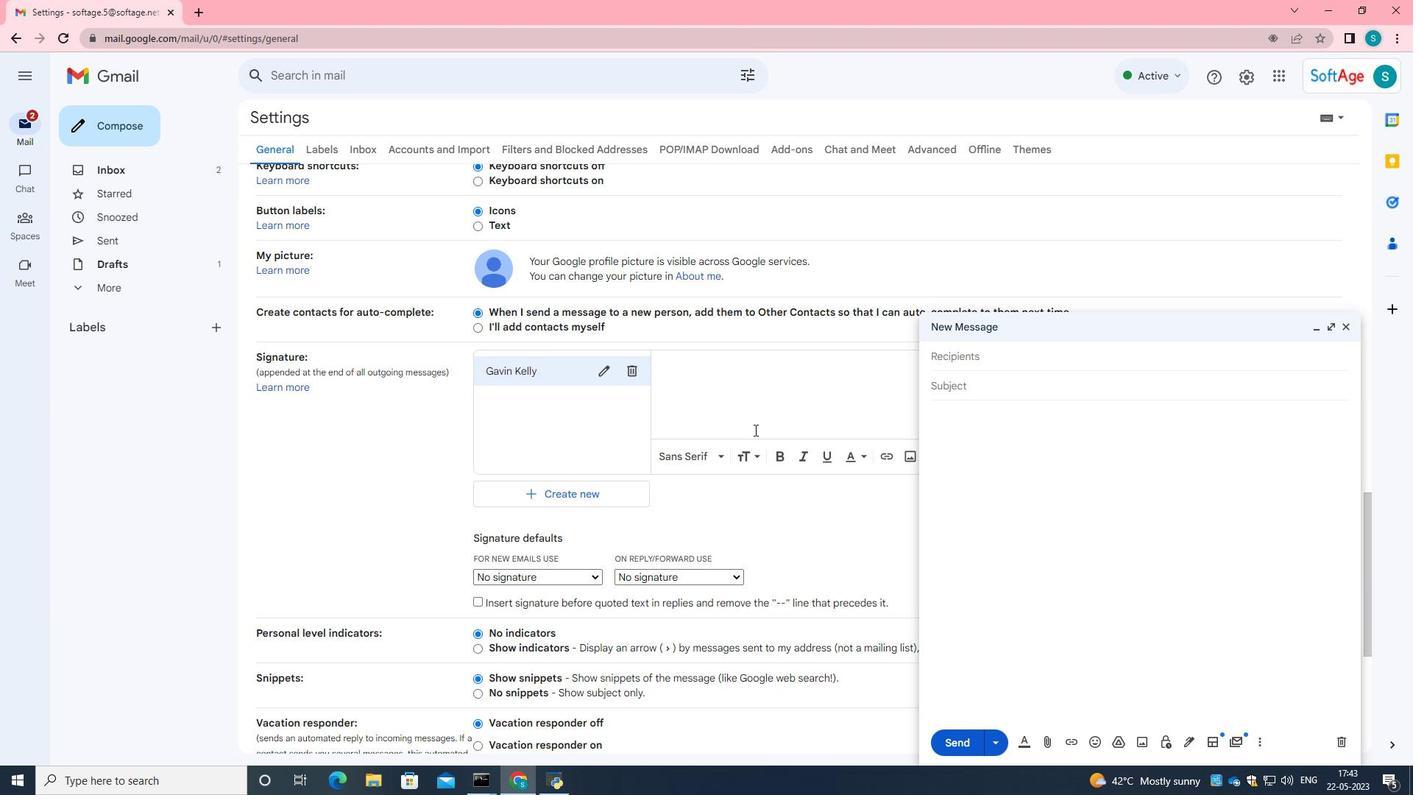 
Action: Mouse pressed left at (636, 632)
Screenshot: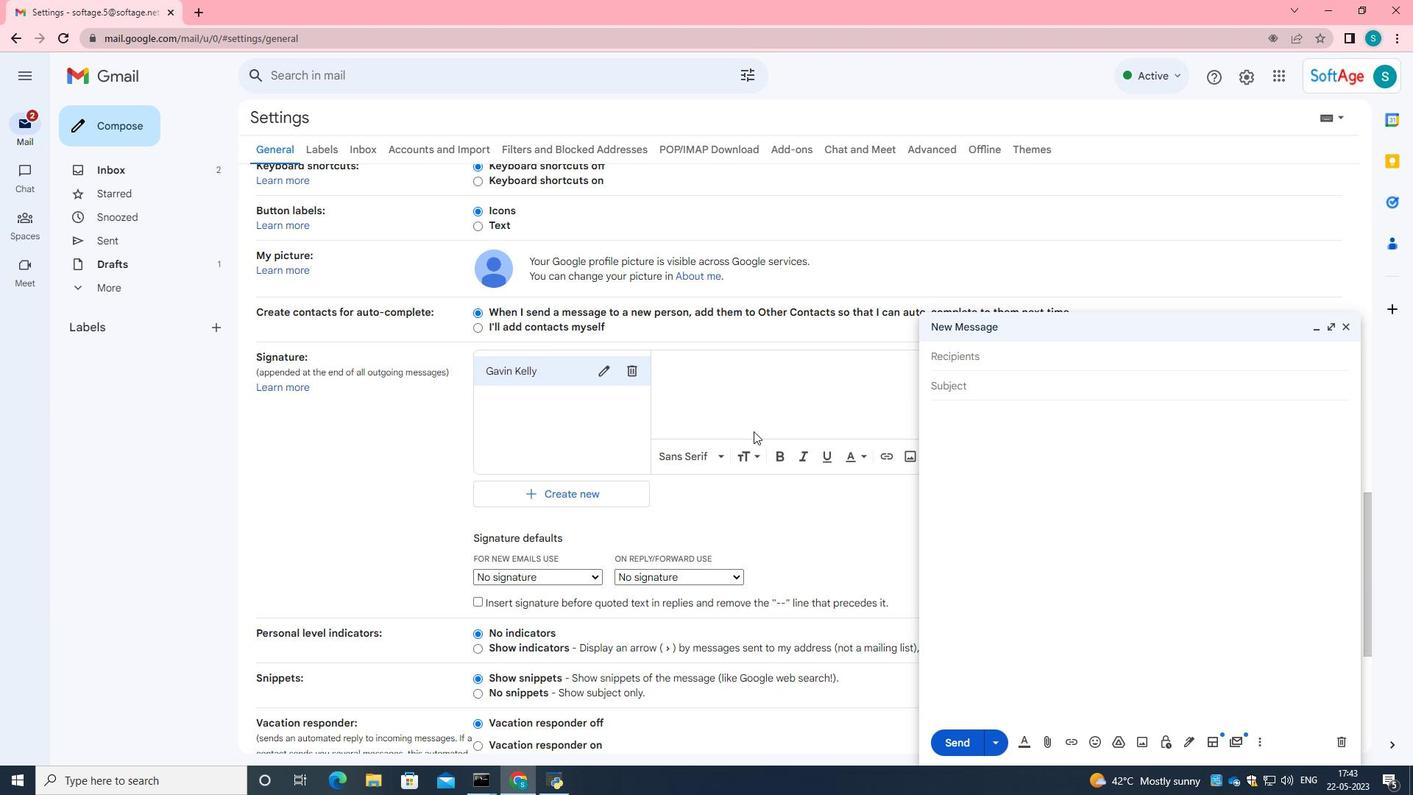 
Action: Mouse moved to (846, 430)
Screenshot: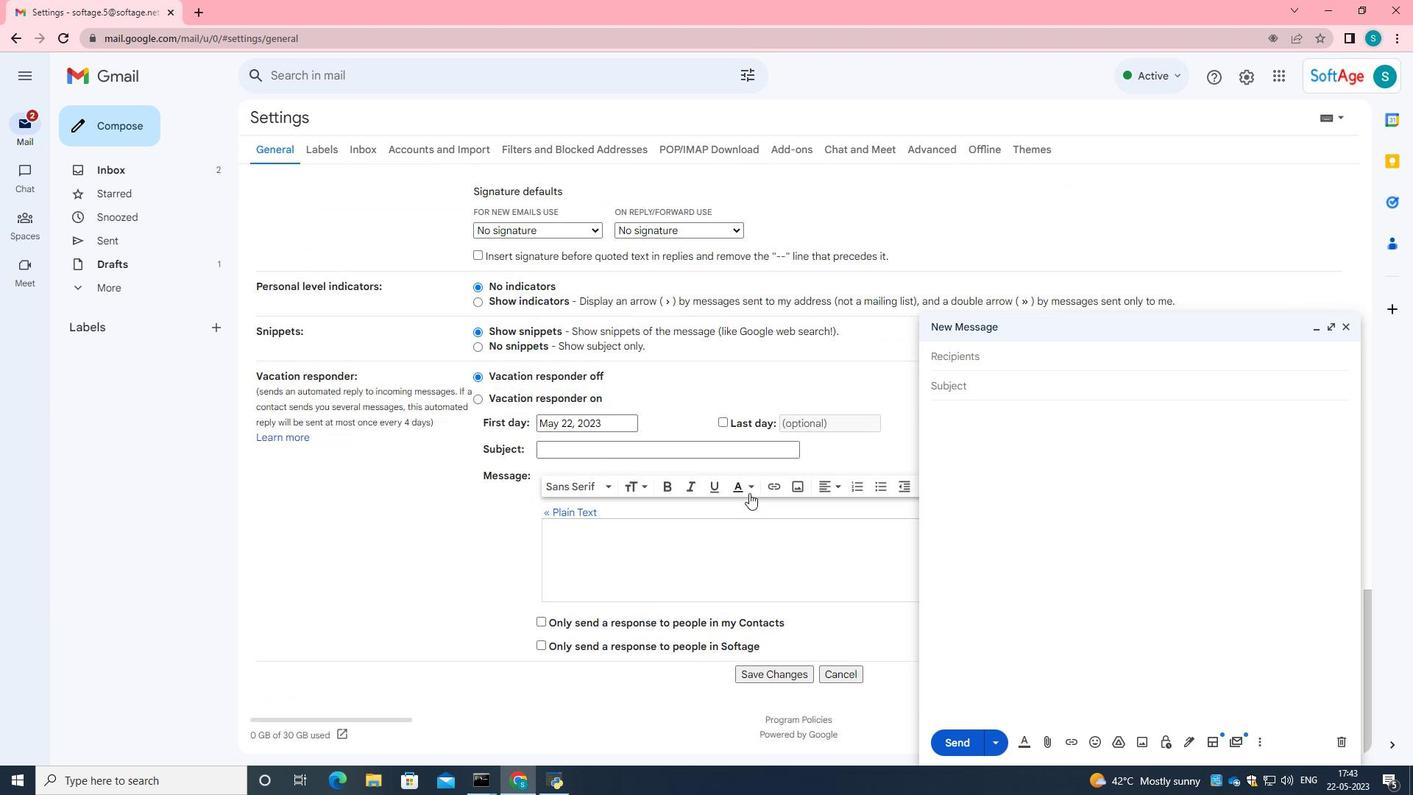 
Action: Mouse pressed left at (846, 430)
Screenshot: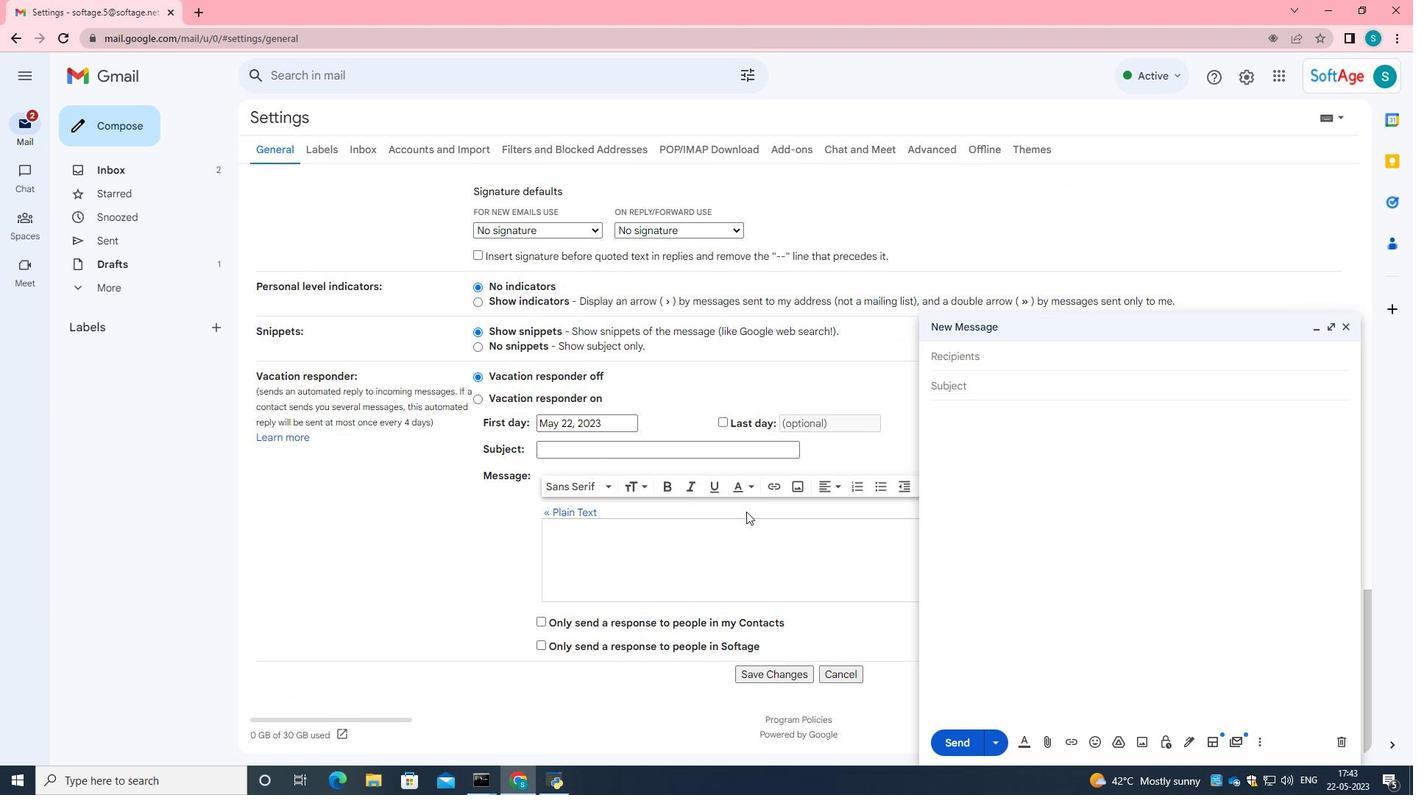 
Action: Mouse moved to (627, 634)
Screenshot: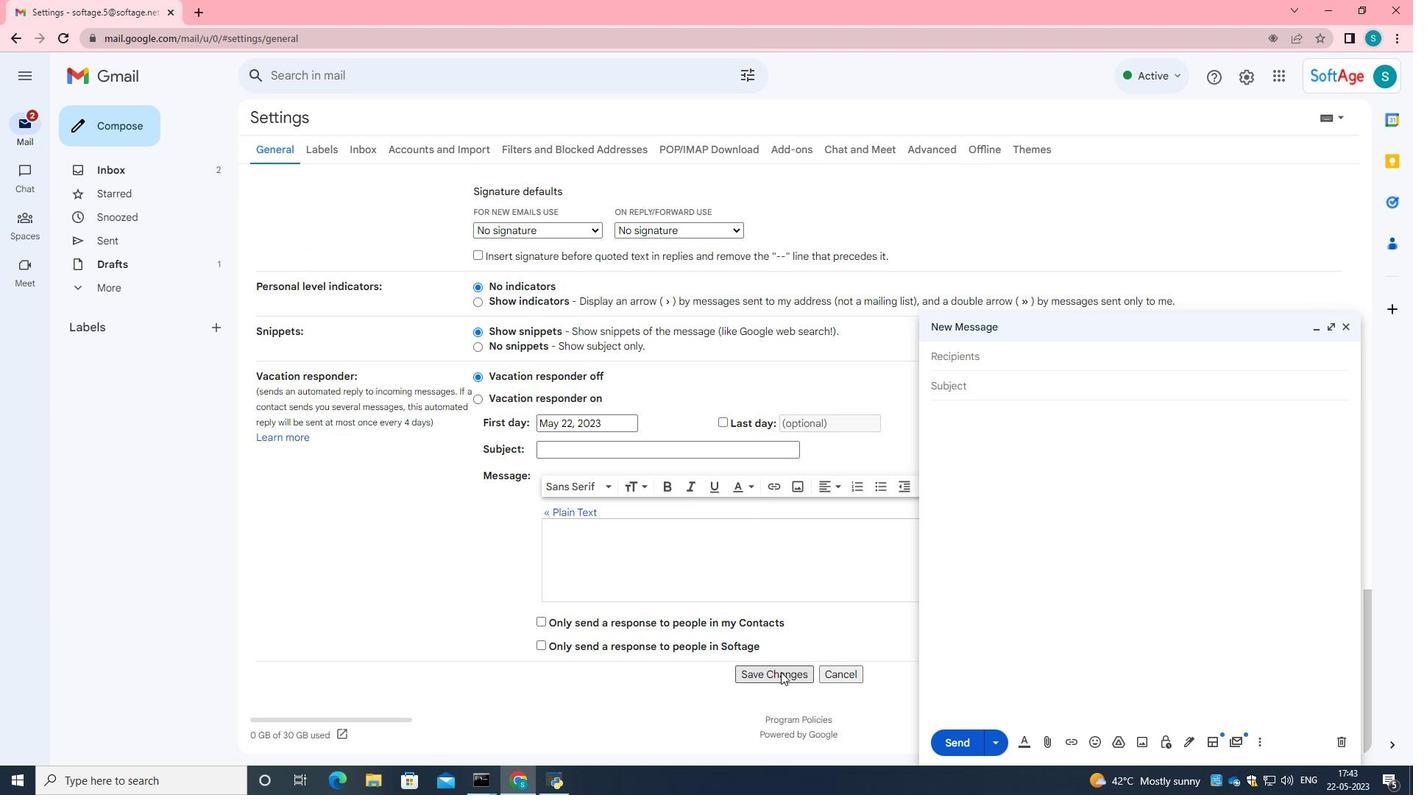 
Action: Mouse pressed left at (627, 634)
Screenshot: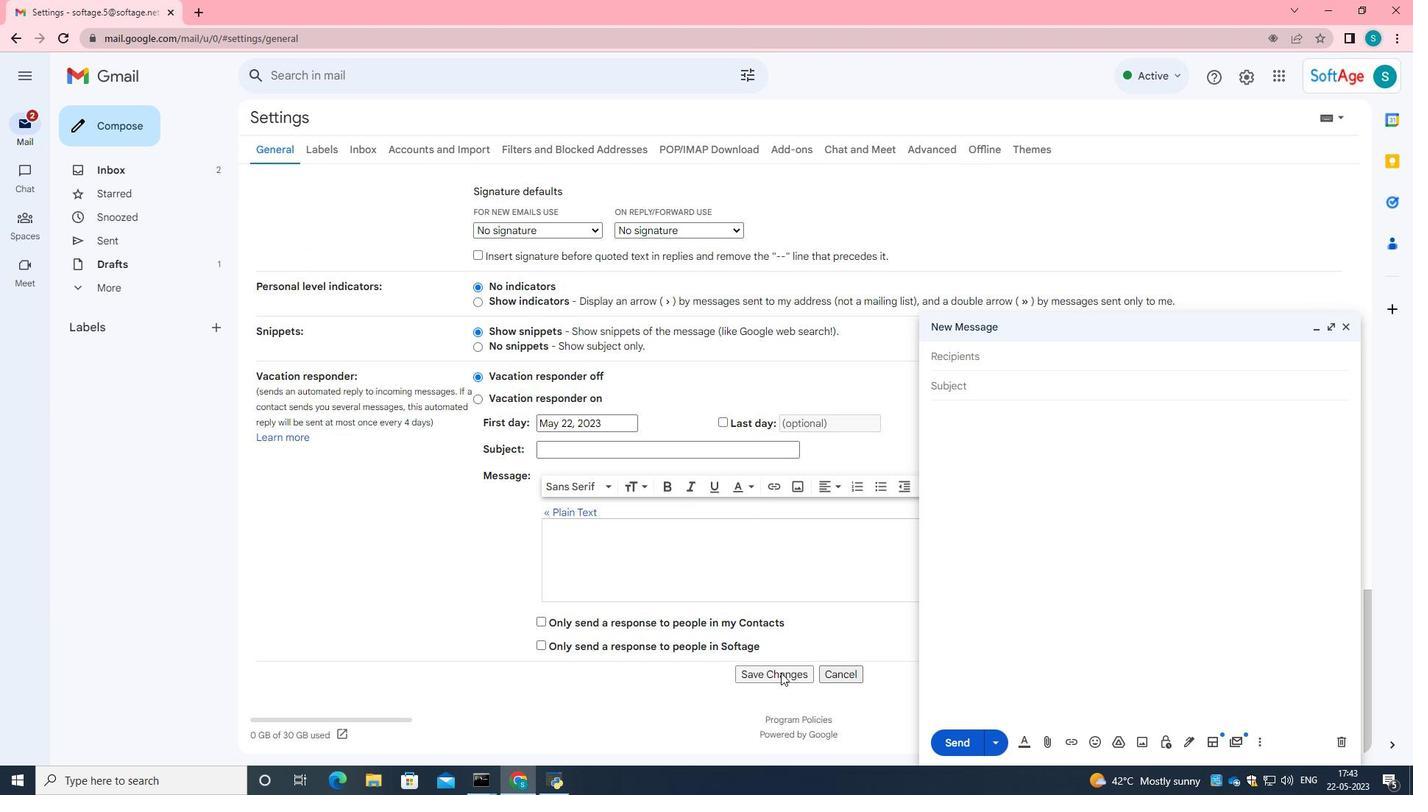 
Action: Mouse moved to (829, 440)
Screenshot: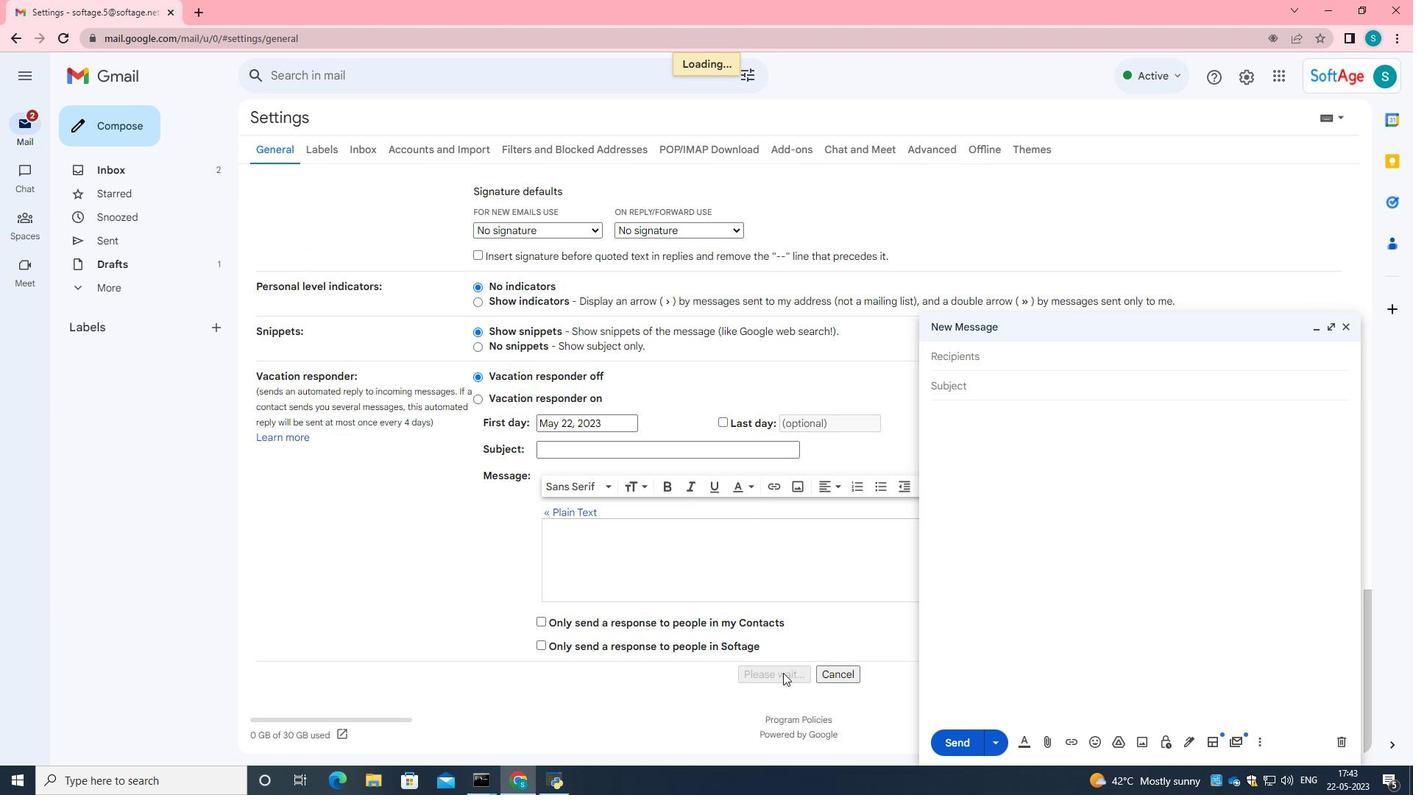 
Action: Mouse pressed left at (829, 440)
Screenshot: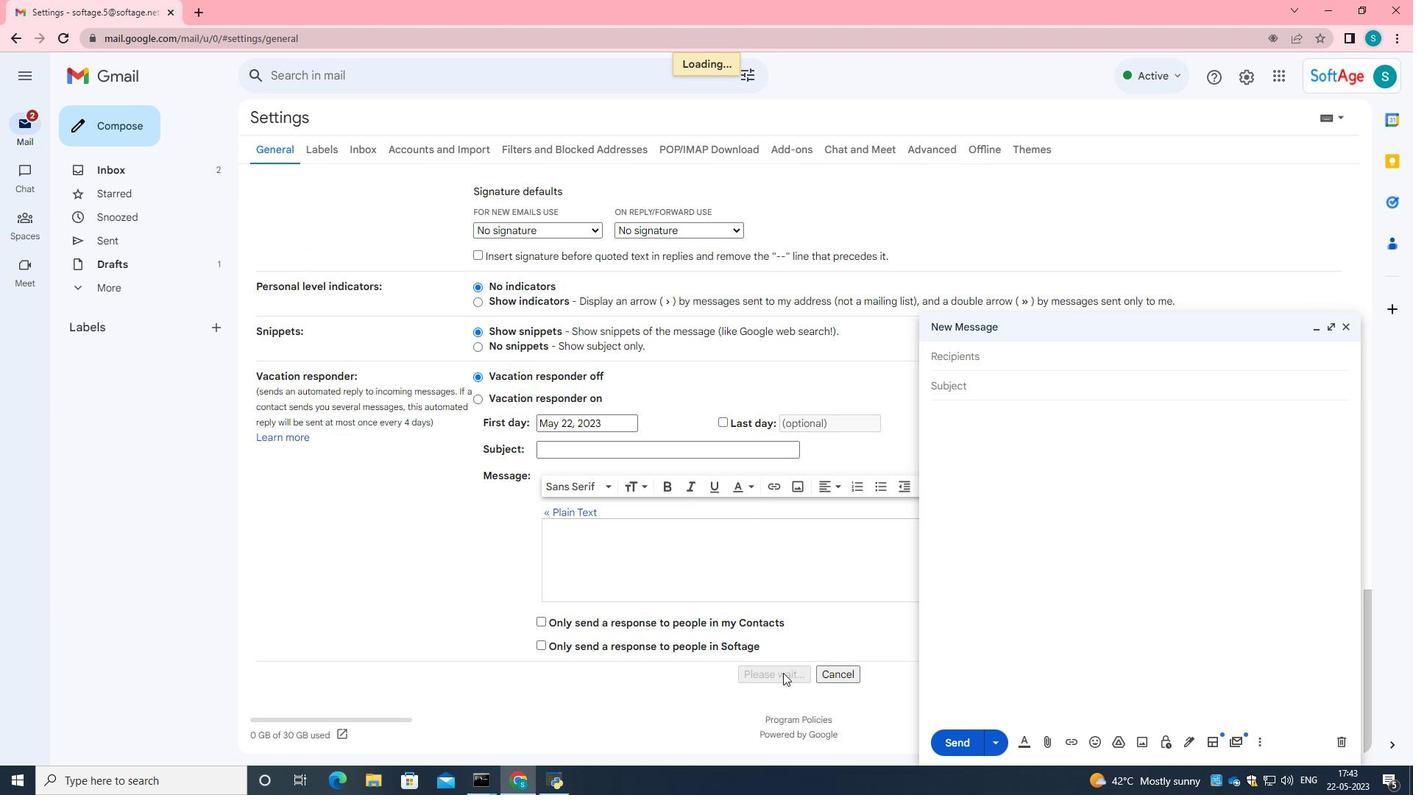 
Action: Mouse moved to (530, 644)
Screenshot: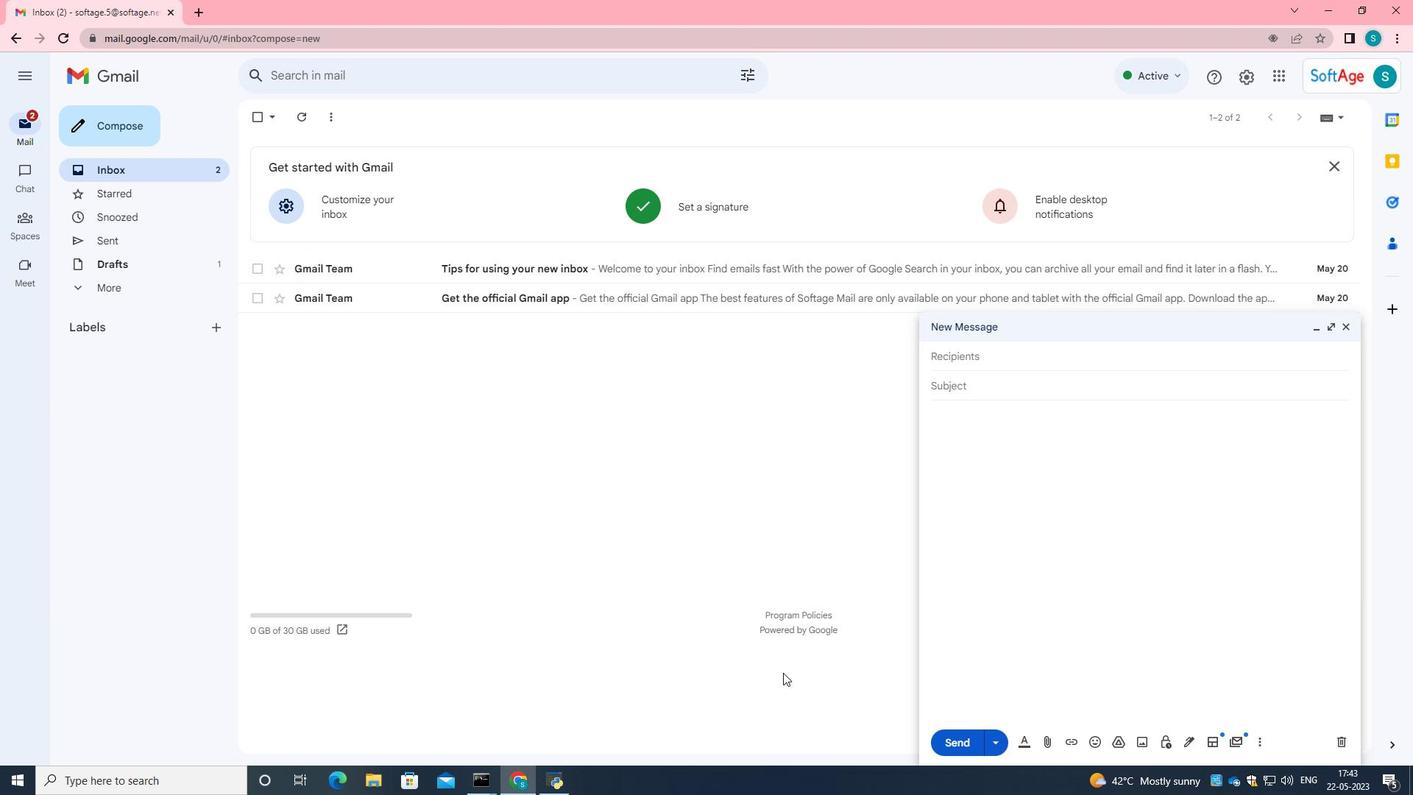 
Action: Mouse pressed left at (530, 644)
Screenshot: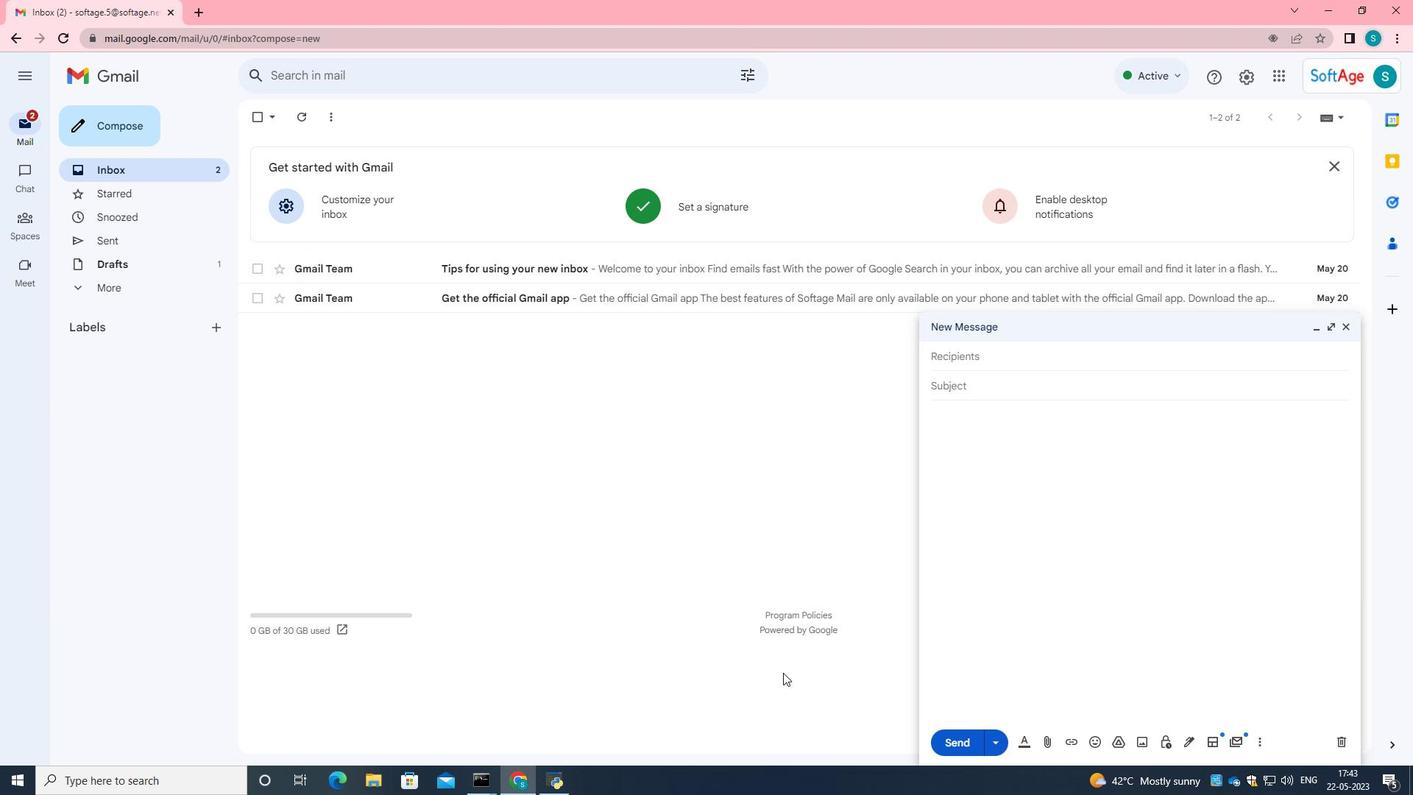 
Action: Mouse moved to (701, 406)
Screenshot: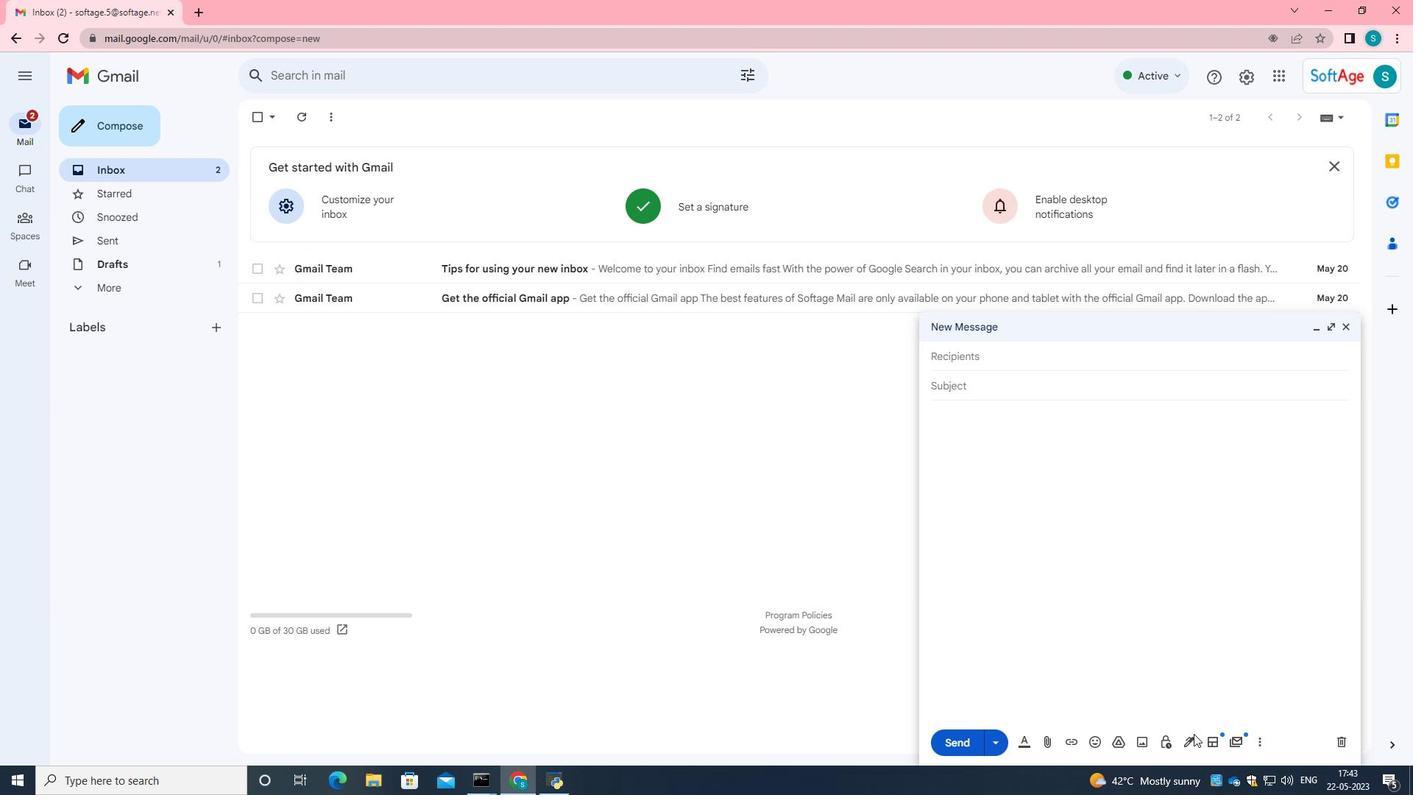 
Action: Key pressed <Key.caps_lock>G<Key.caps_lock>avin<Key.space><Key.caps_lock>K<Key.caps_lock>elly
Screenshot: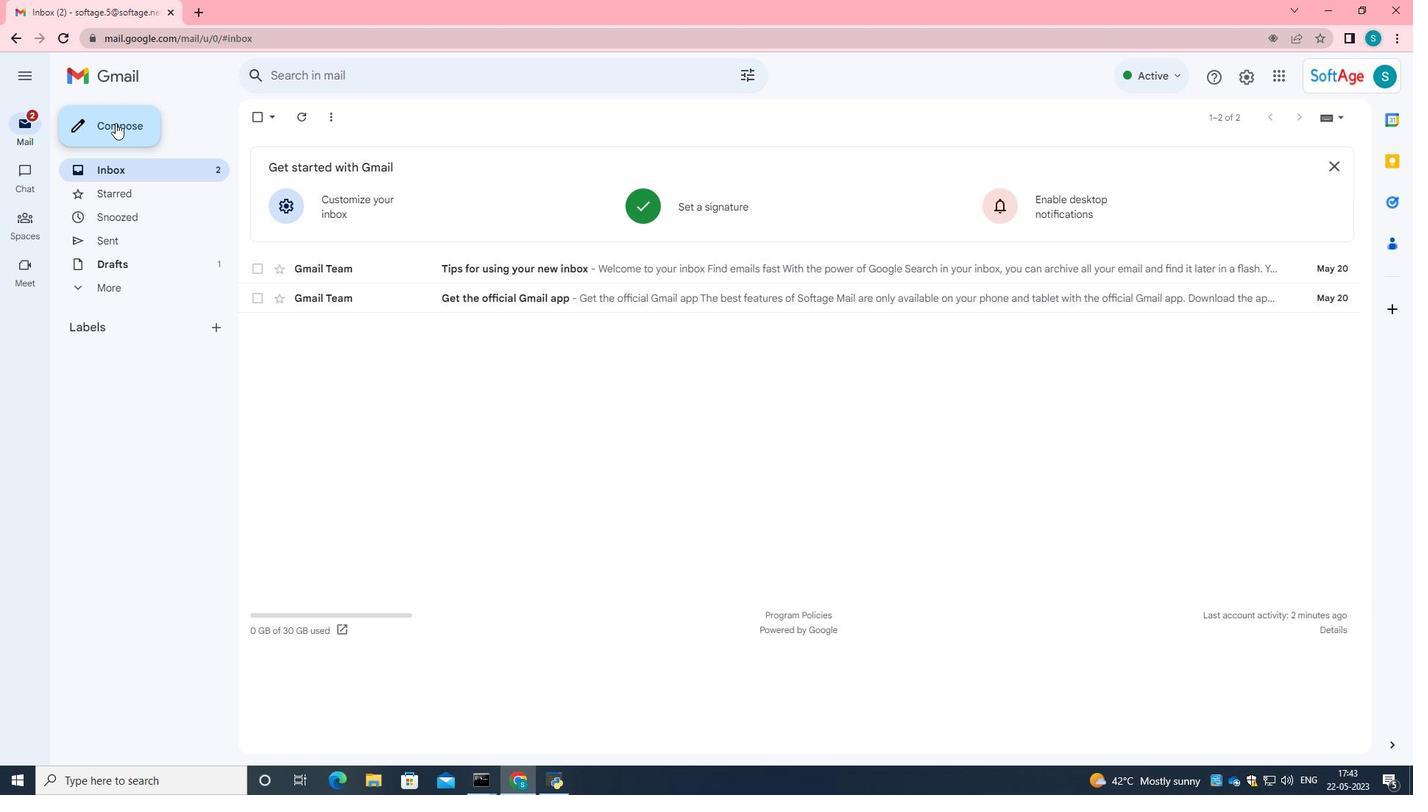 
Action: Mouse moved to (837, 444)
Screenshot: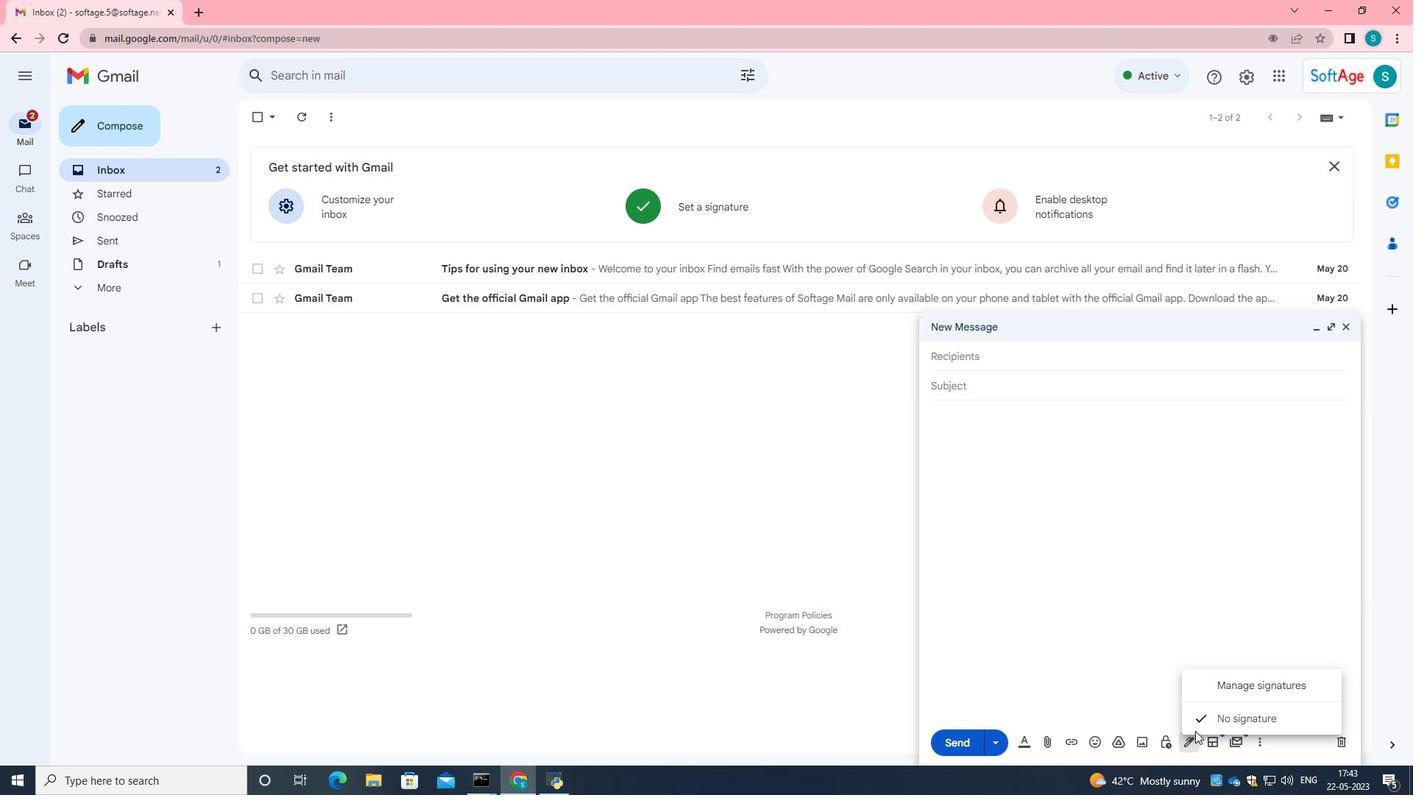 
Action: Mouse pressed left at (837, 444)
Screenshot: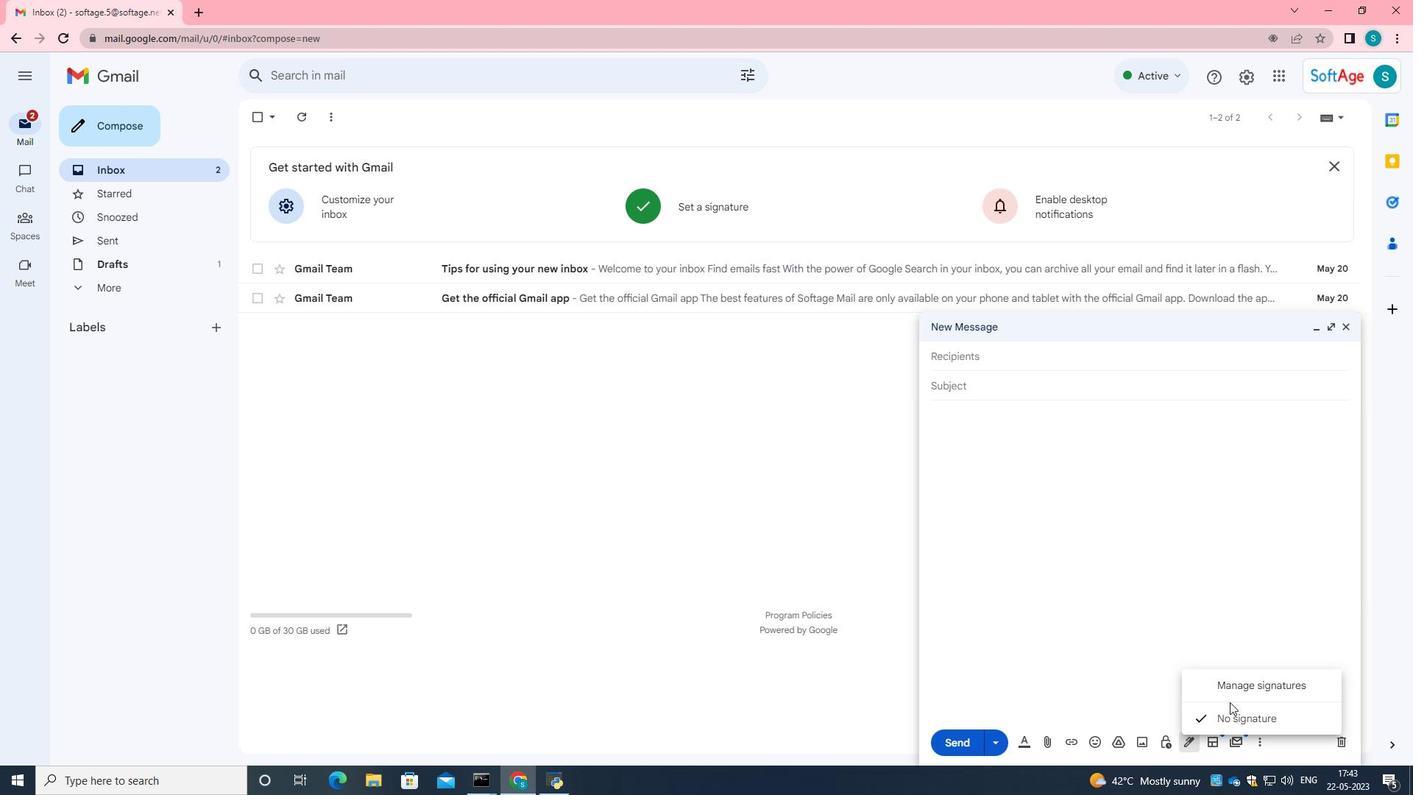 
Action: Mouse moved to (653, 572)
Screenshot: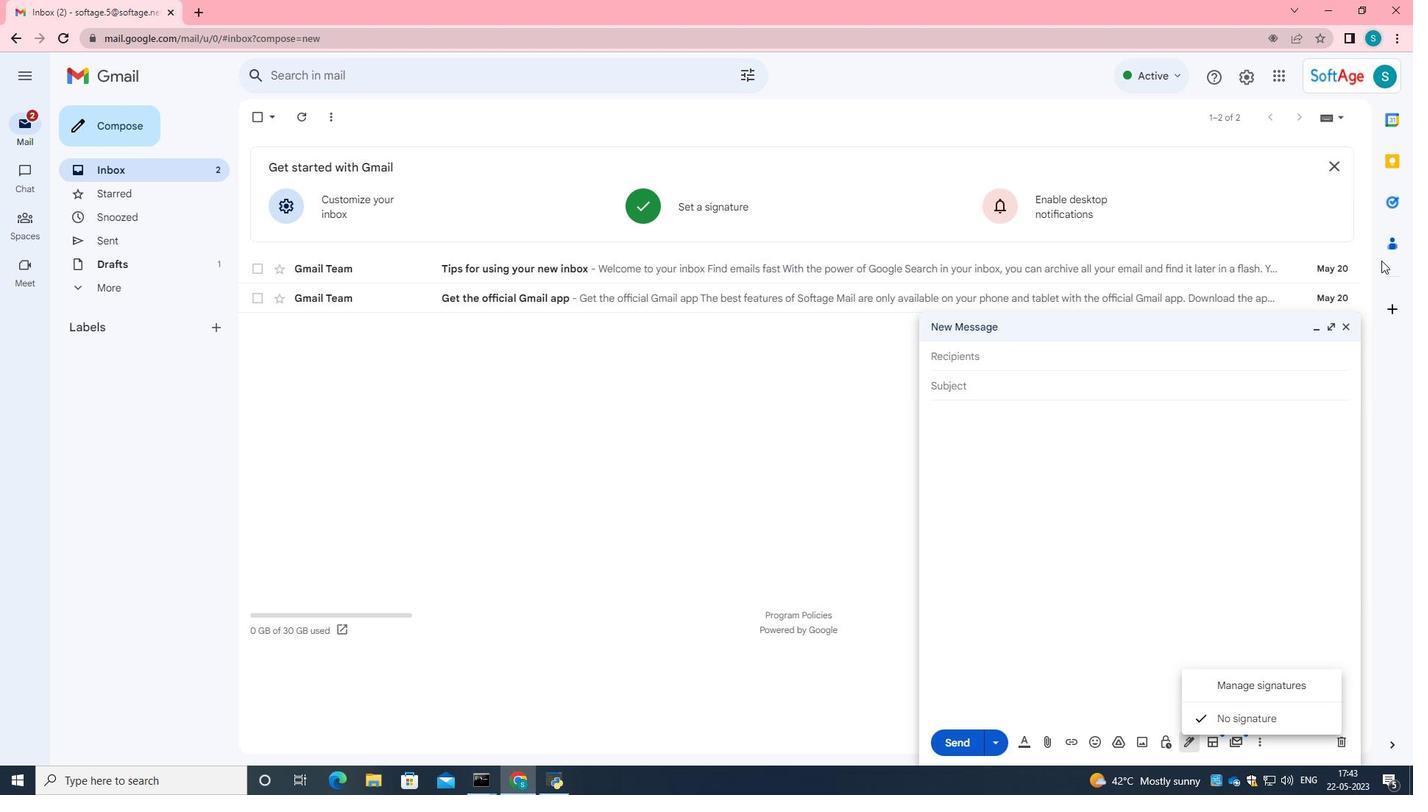 
Action: Mouse scrolled (653, 572) with delta (0, 0)
Screenshot: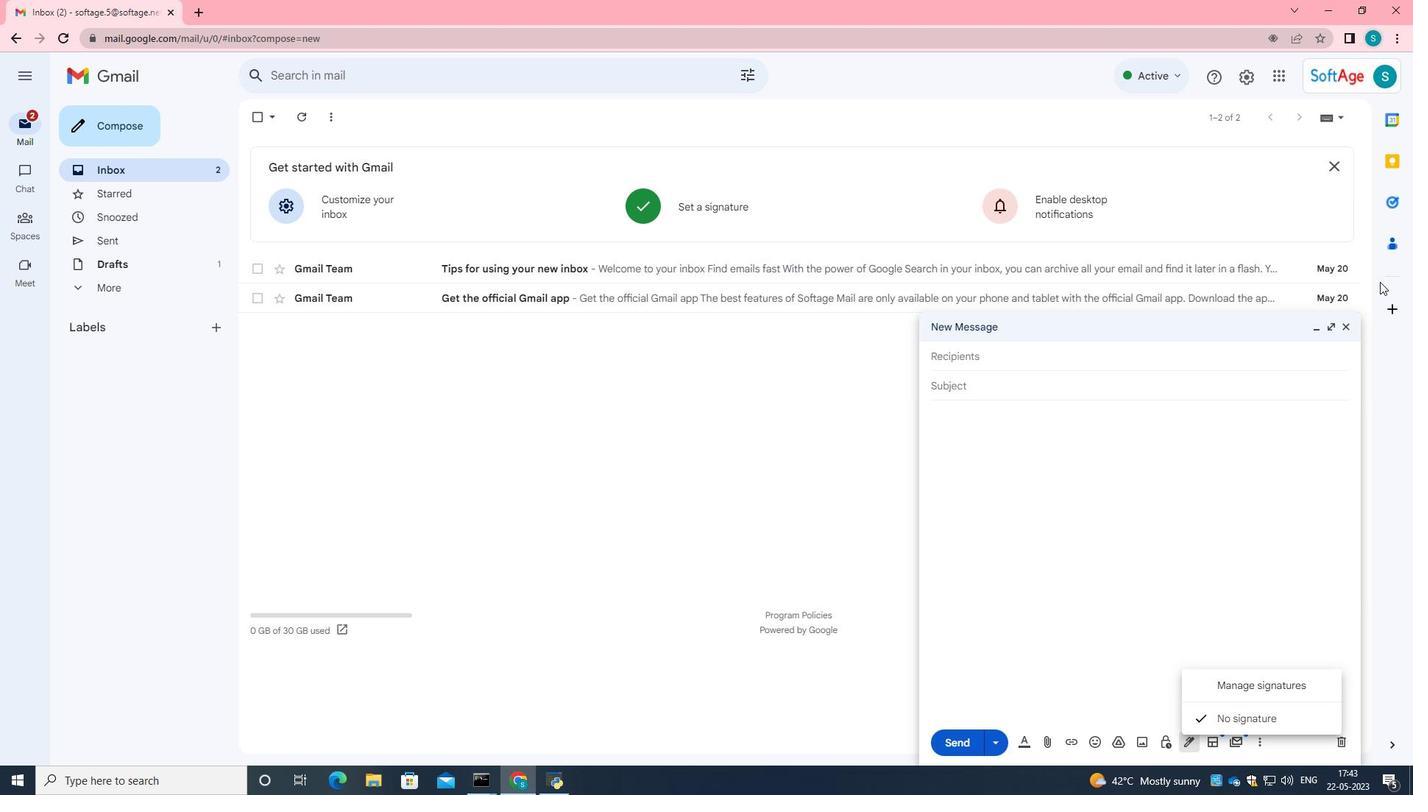 
Action: Mouse moved to (653, 572)
Screenshot: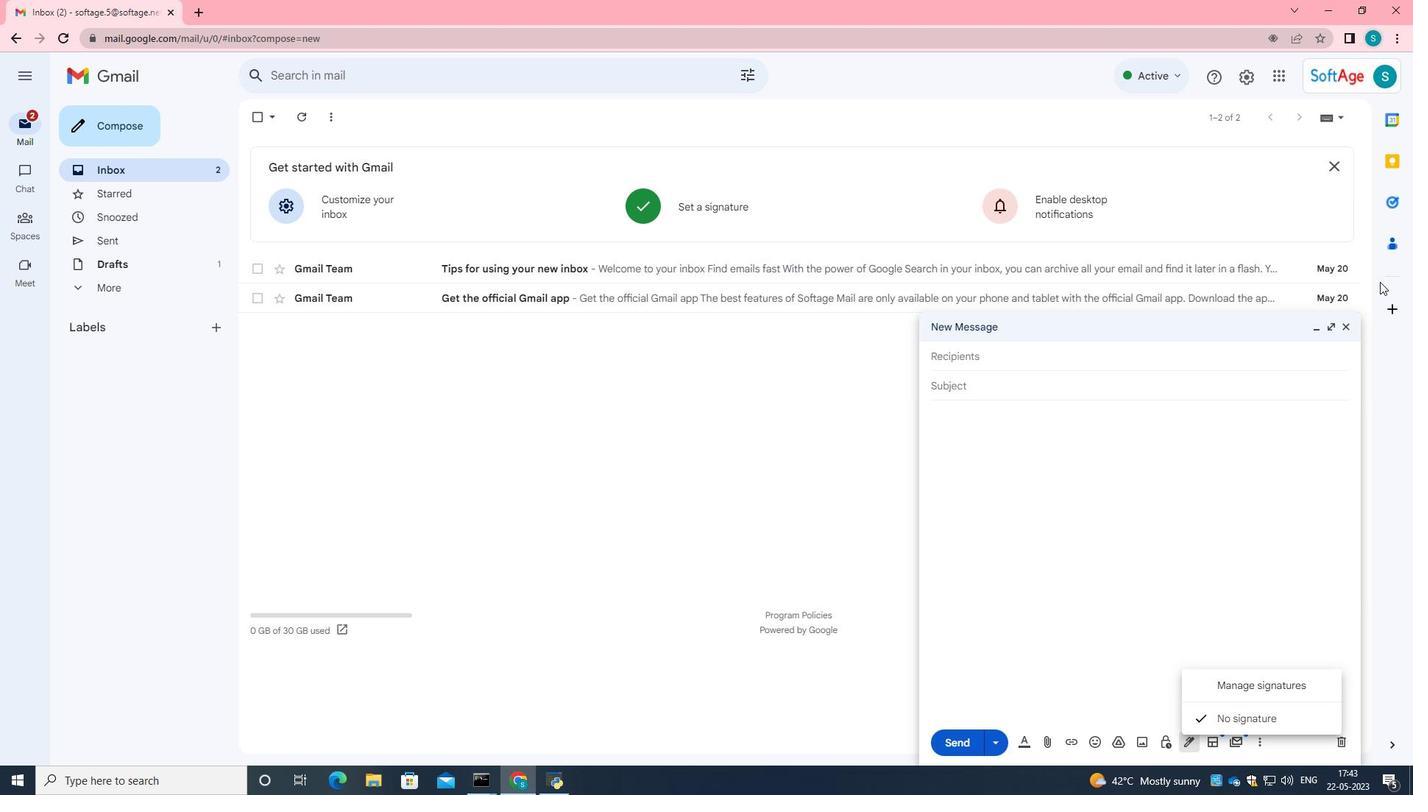 
Action: Mouse scrolled (653, 572) with delta (0, 0)
Screenshot: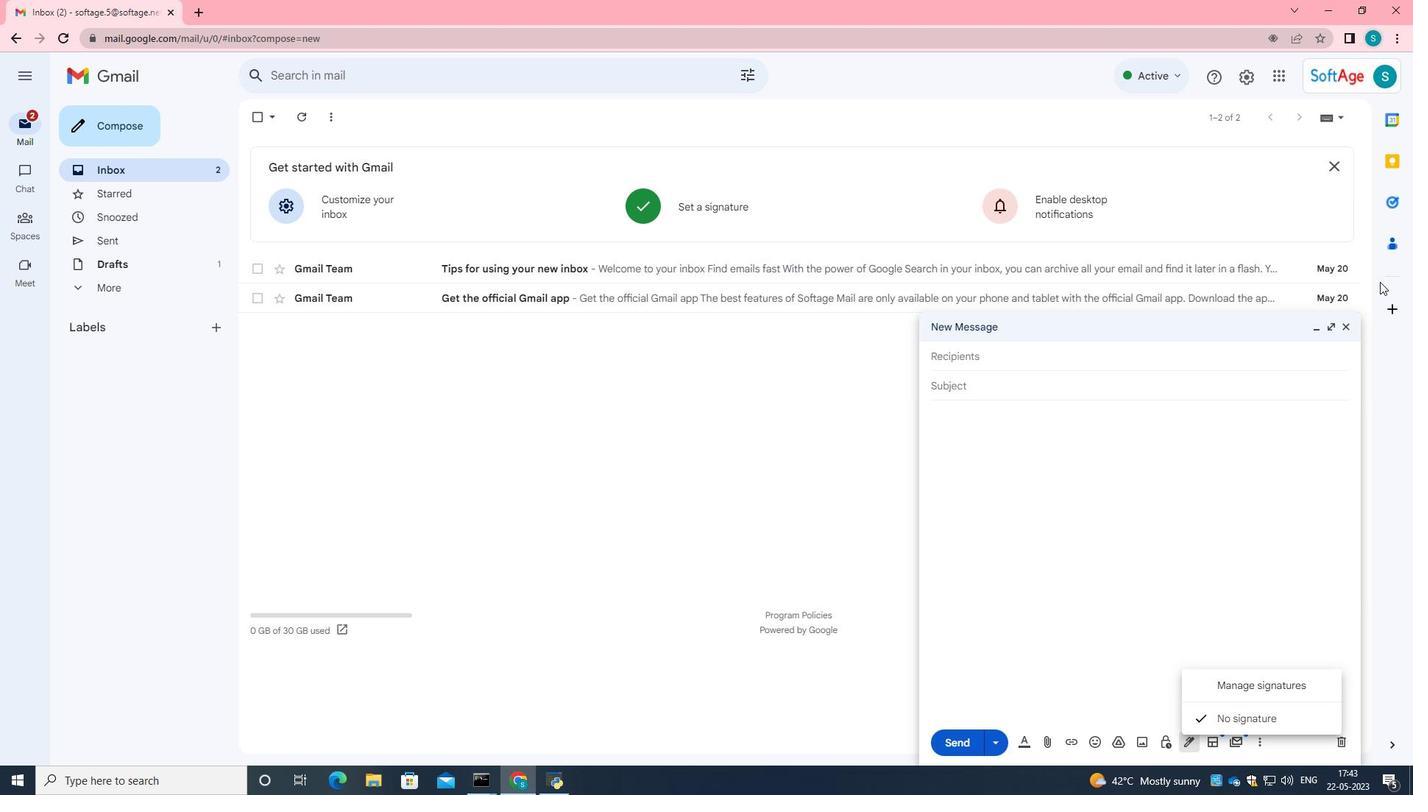 
Action: Mouse moved to (703, 517)
Screenshot: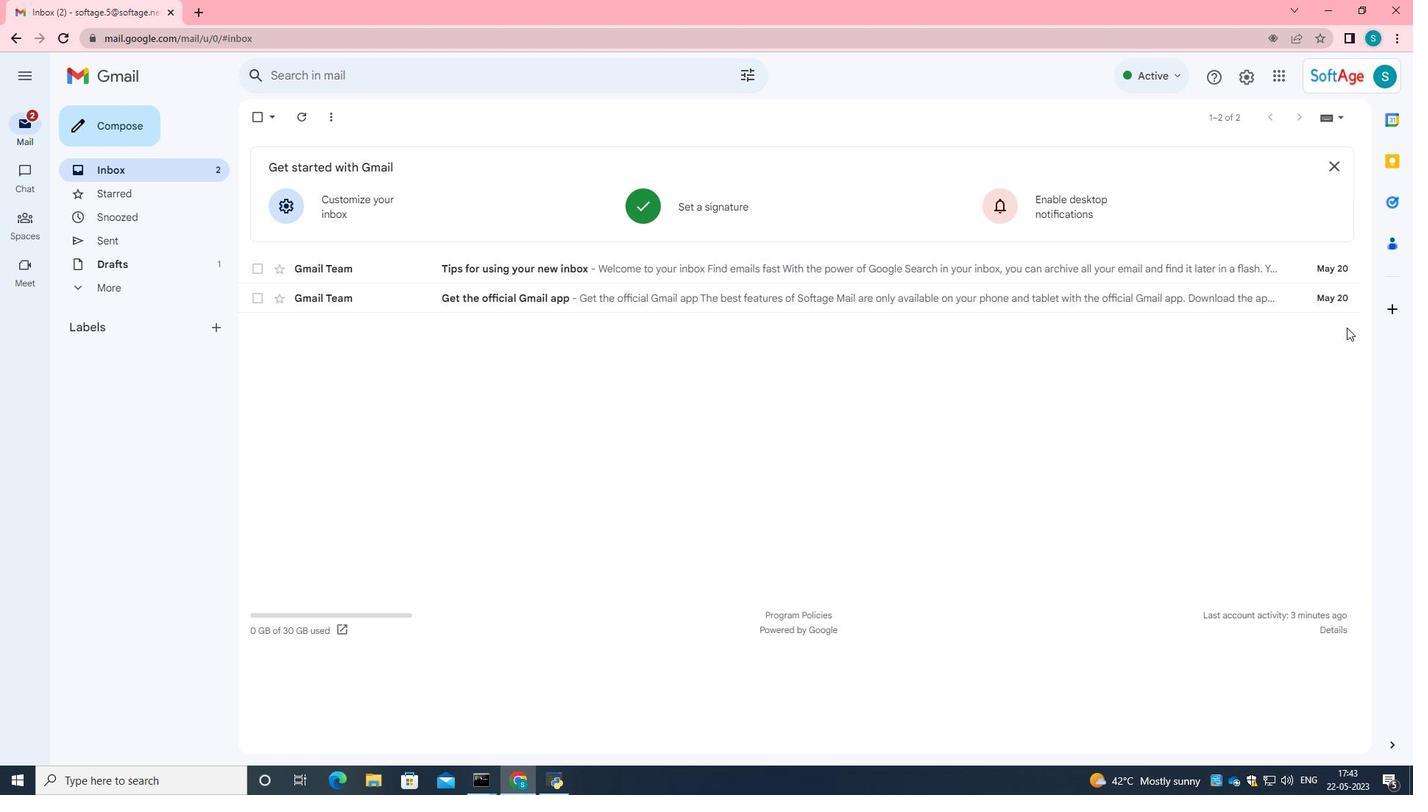 
Action: Mouse pressed left at (703, 517)
Screenshot: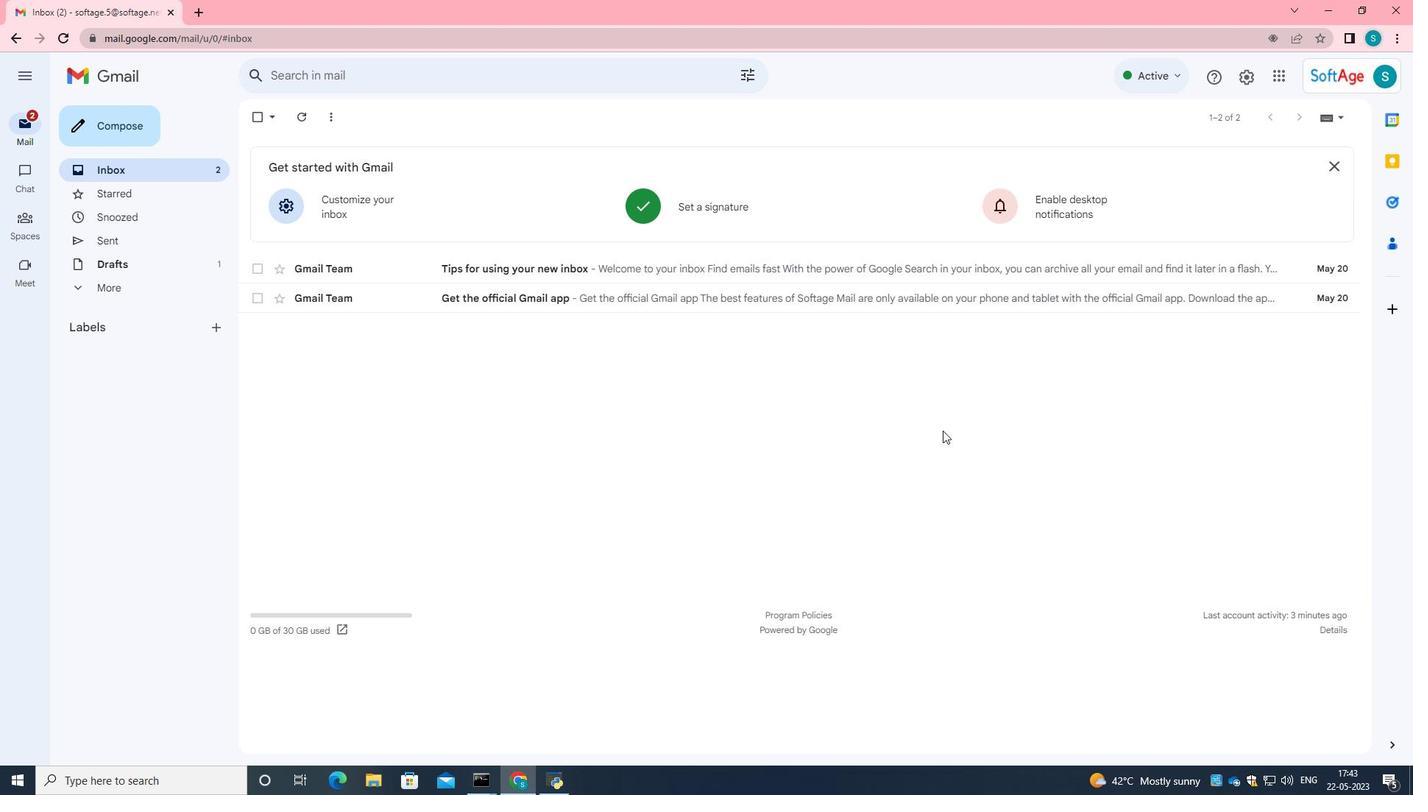 
Action: Mouse moved to (703, 517)
Screenshot: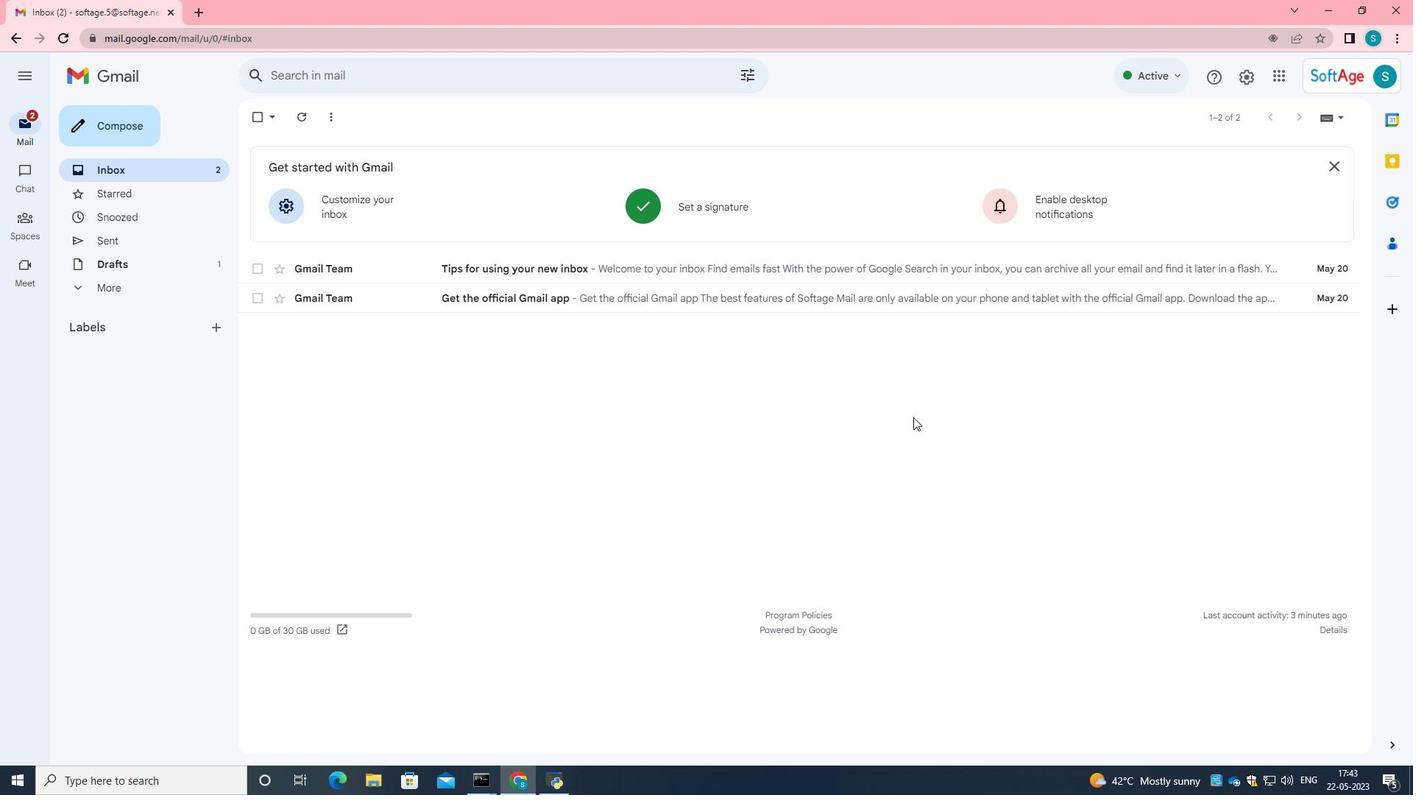 
Action: Key pressed <Key.caps_lock>I<Key.caps_lock><Key.space>would<Key.space>like<Key.space>to<Key.space>request<Key.space>a<Key.space>meeting<Key.space>to<Key.space>discuss<Key.space>the<Key.space>progress<Key.space>of<Key.space>the<Key.space>project.
Screenshot: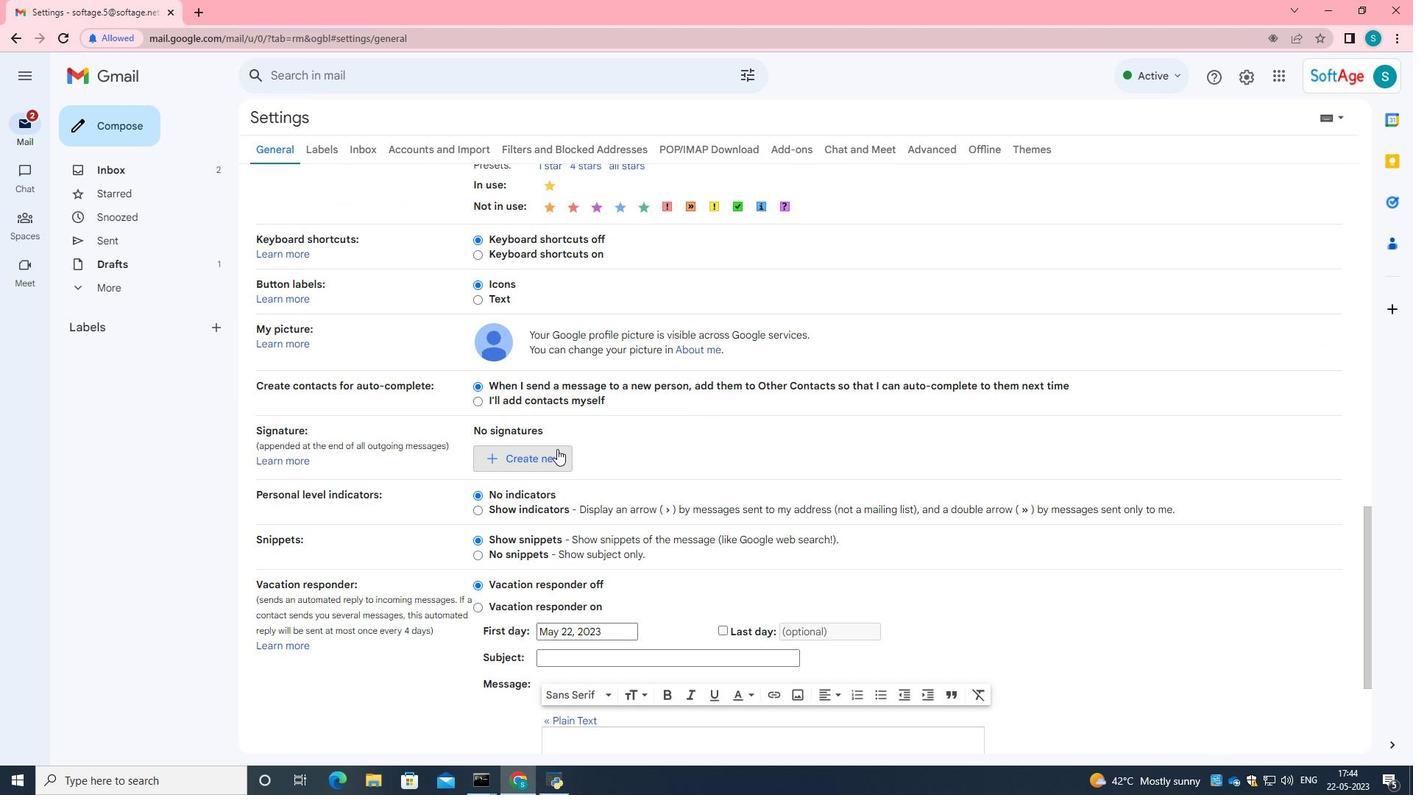 
Action: Mouse moved to (655, 534)
Screenshot: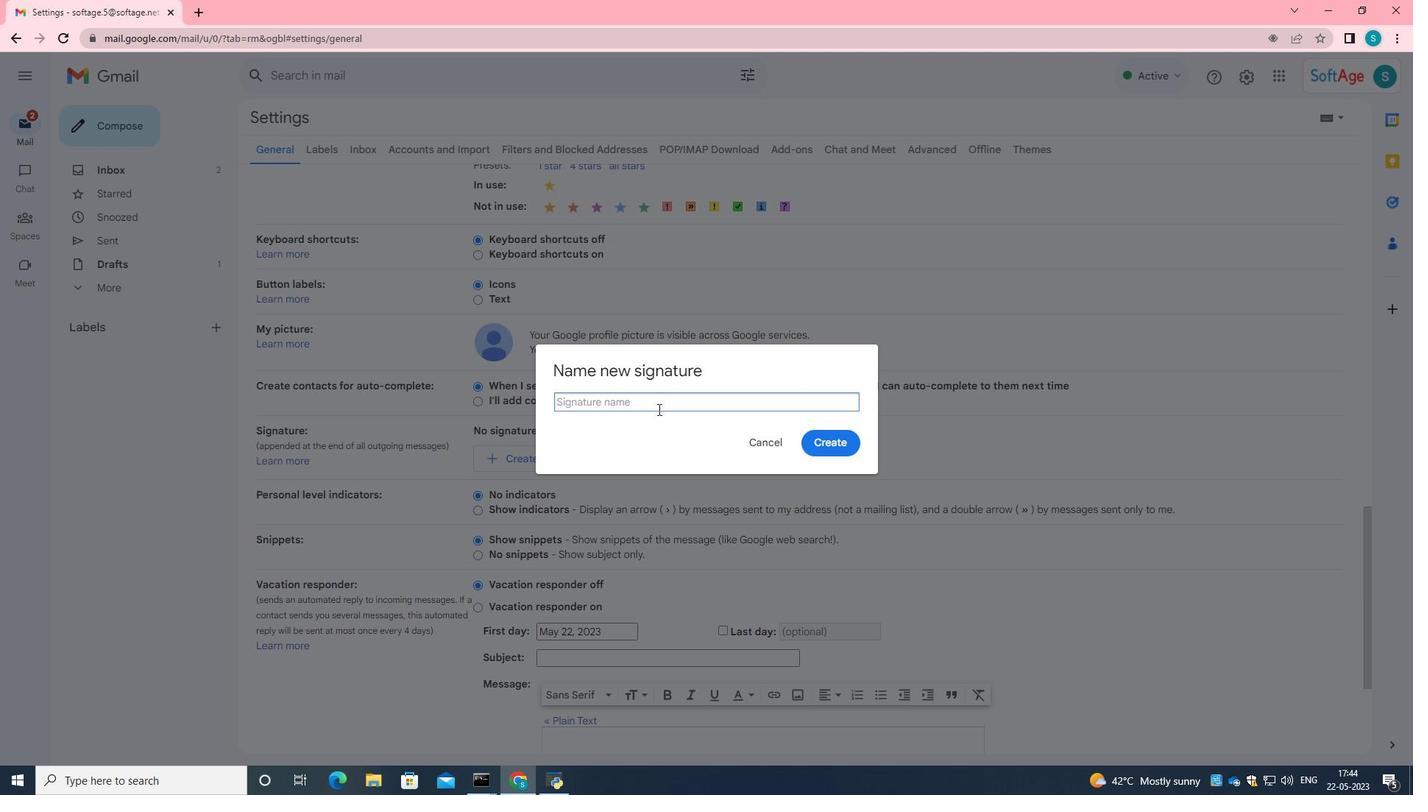 
Action: Mouse scrolled (655, 533) with delta (0, 0)
Screenshot: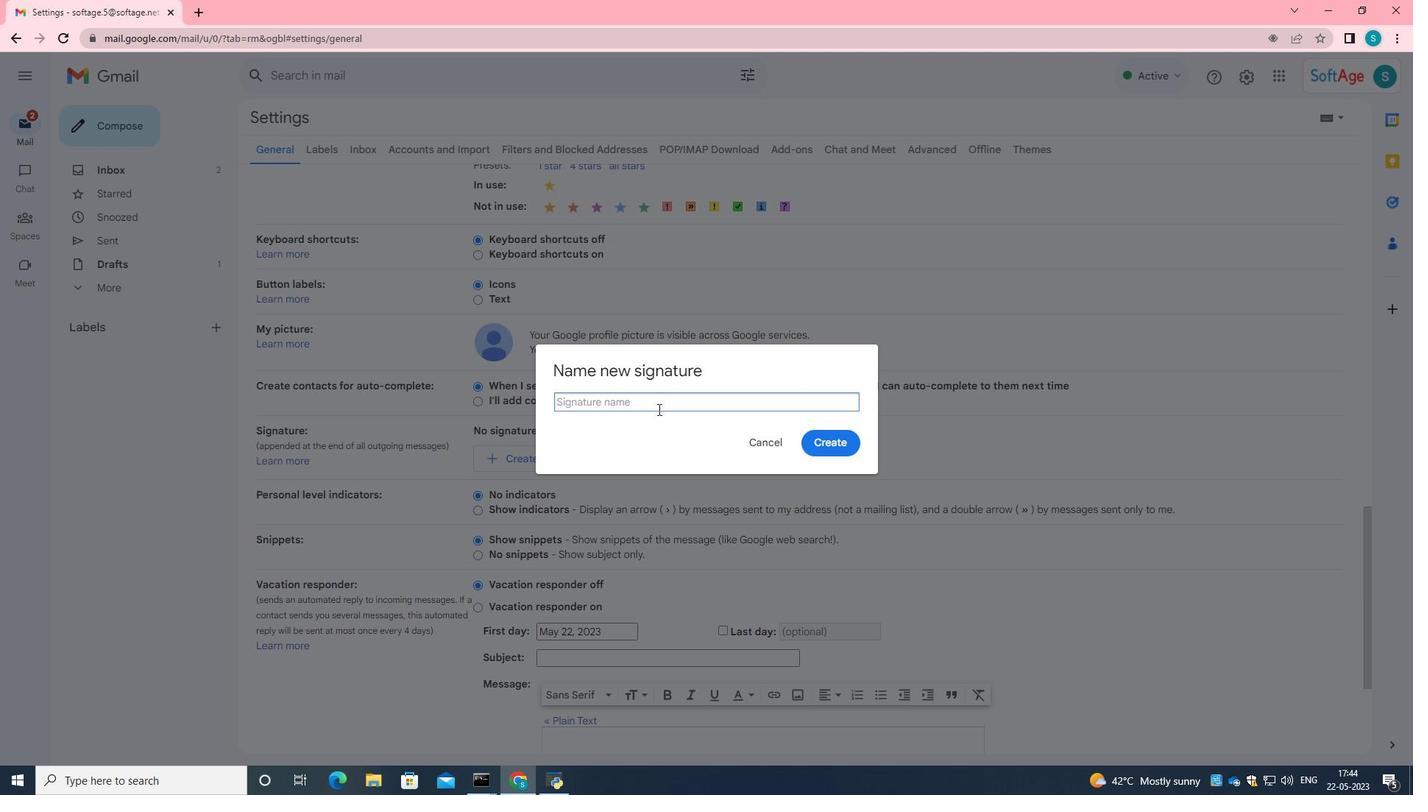
Action: Mouse scrolled (655, 533) with delta (0, 0)
Screenshot: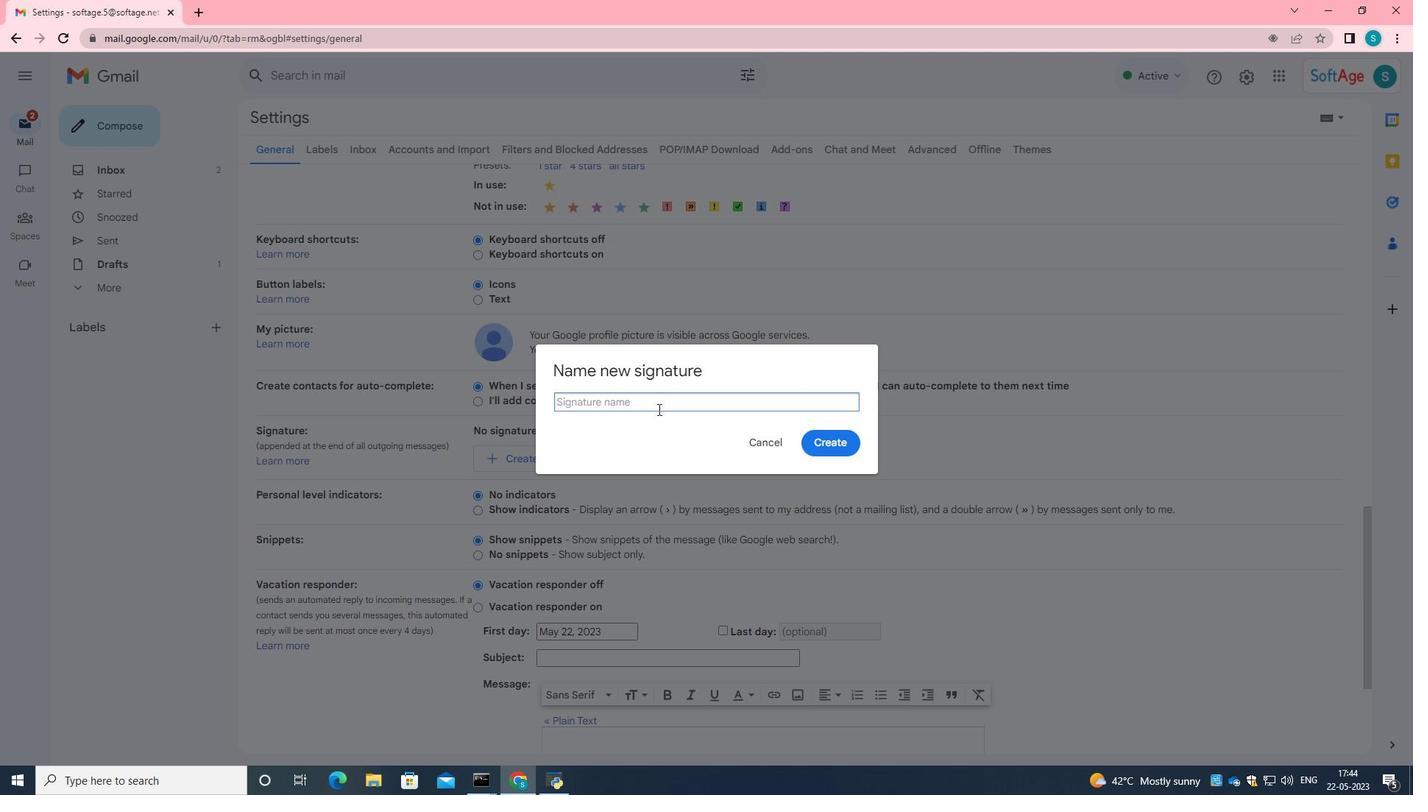 
Action: Mouse scrolled (655, 533) with delta (0, 0)
Screenshot: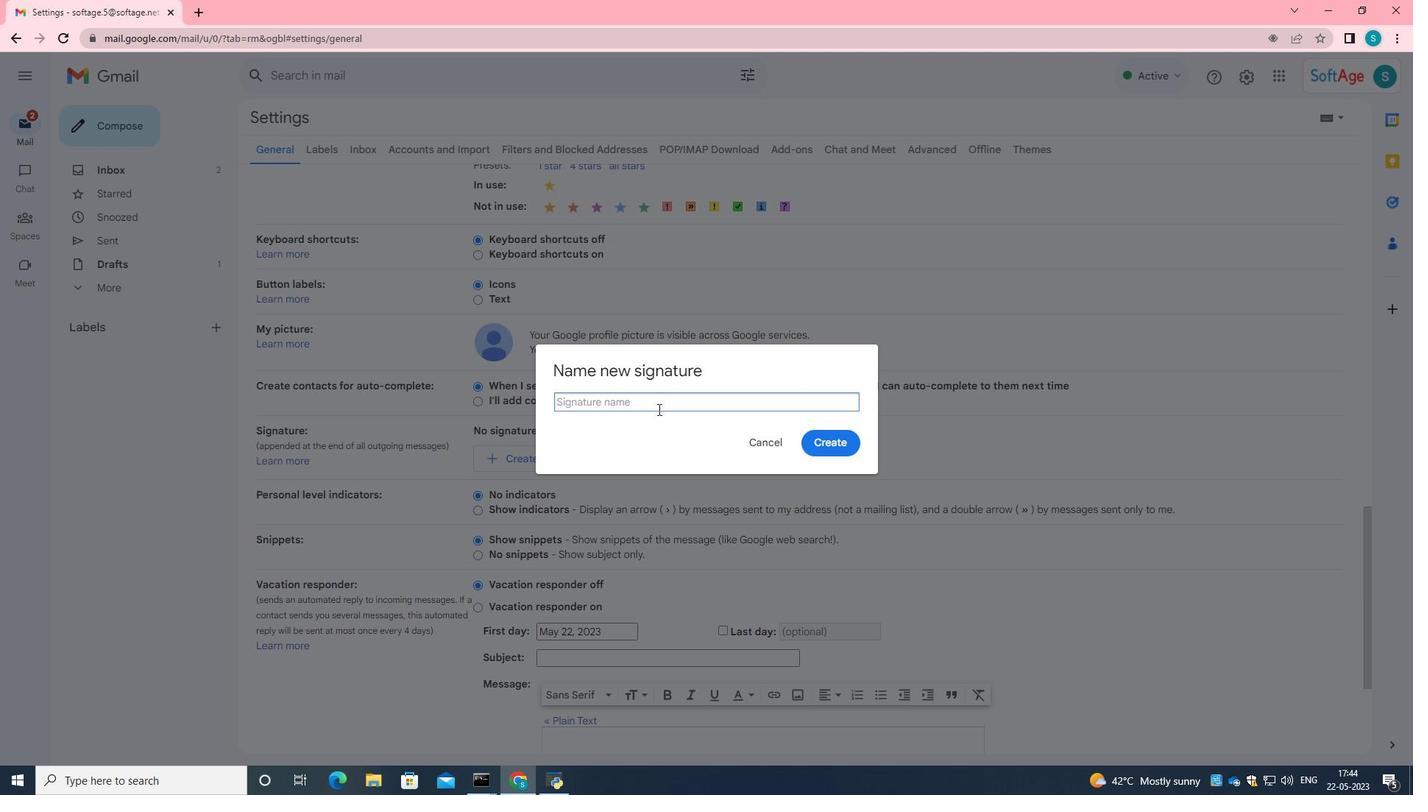 
Action: Mouse moved to (659, 534)
Screenshot: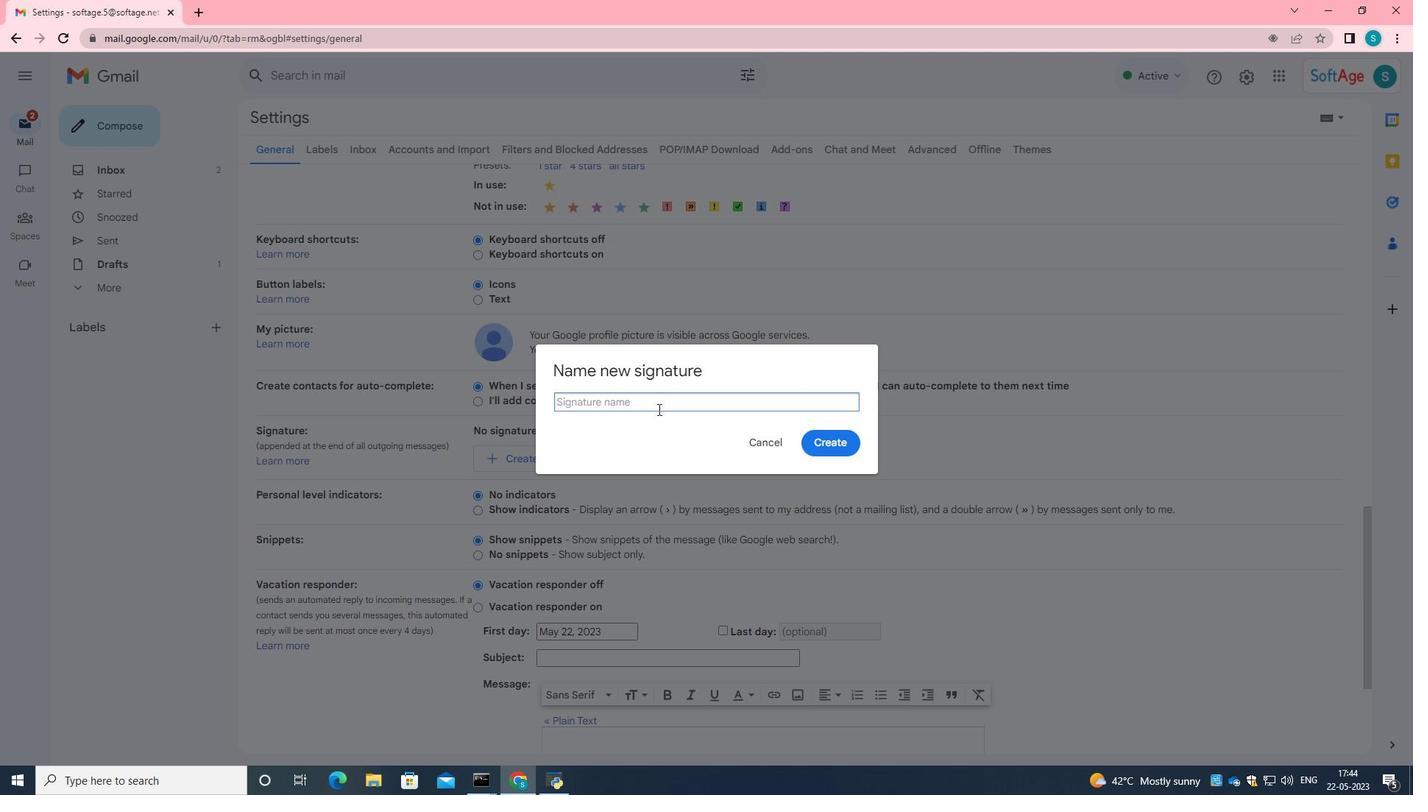 
Action: Mouse scrolled (659, 533) with delta (0, 0)
Screenshot: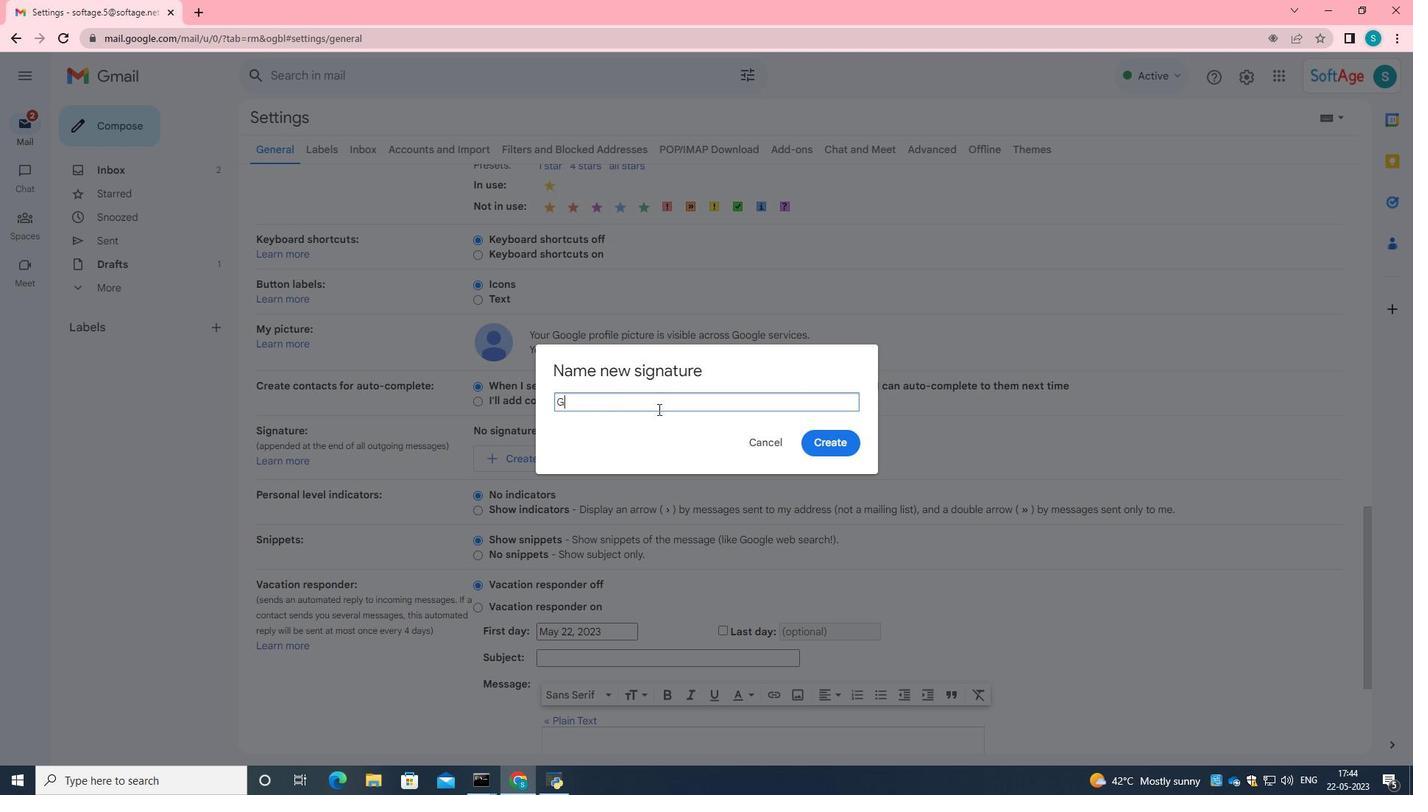 
Action: Mouse scrolled (659, 533) with delta (0, 0)
Screenshot: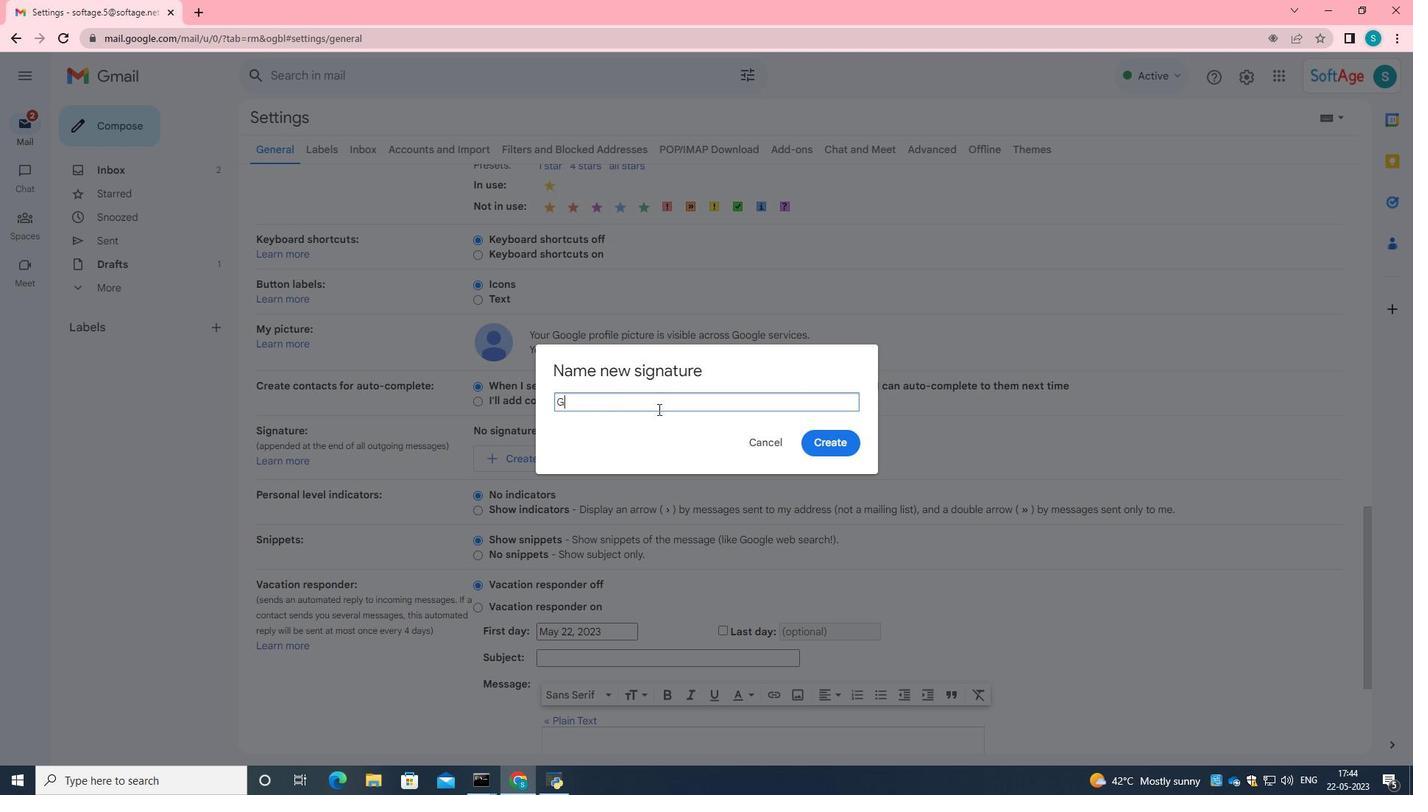 
Action: Mouse scrolled (659, 533) with delta (0, 0)
Screenshot: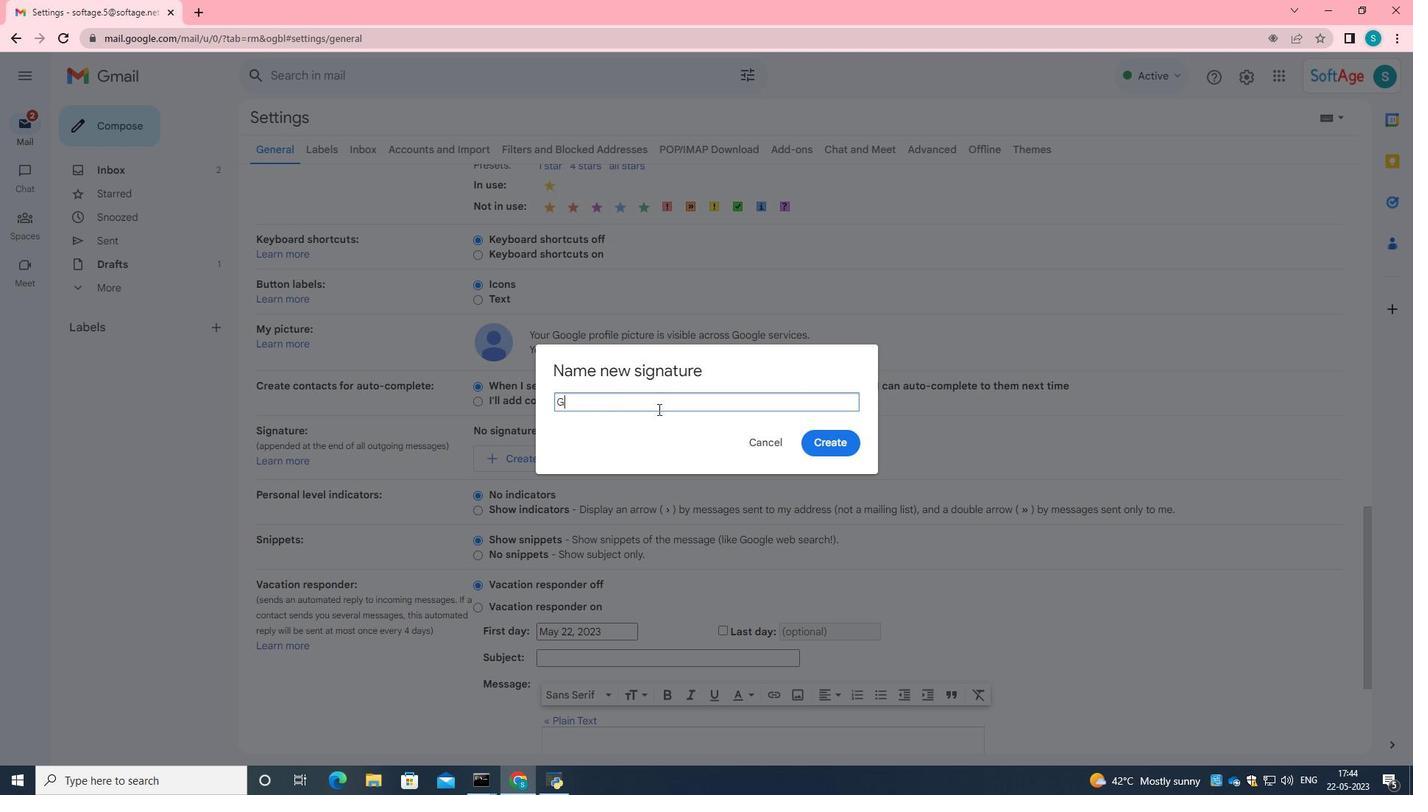 
Action: Mouse moved to (660, 532)
Screenshot: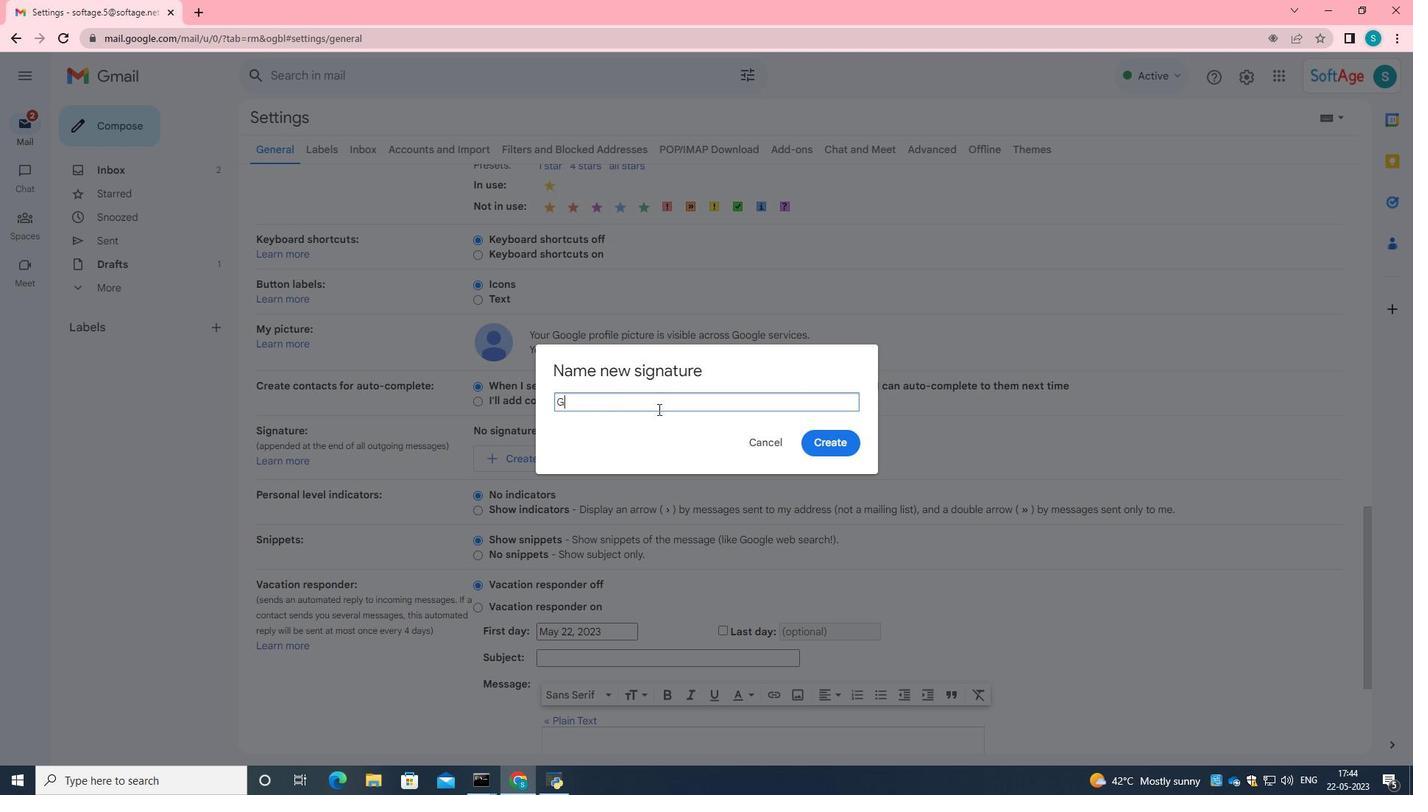 
Action: Mouse scrolled (660, 531) with delta (0, 0)
Screenshot: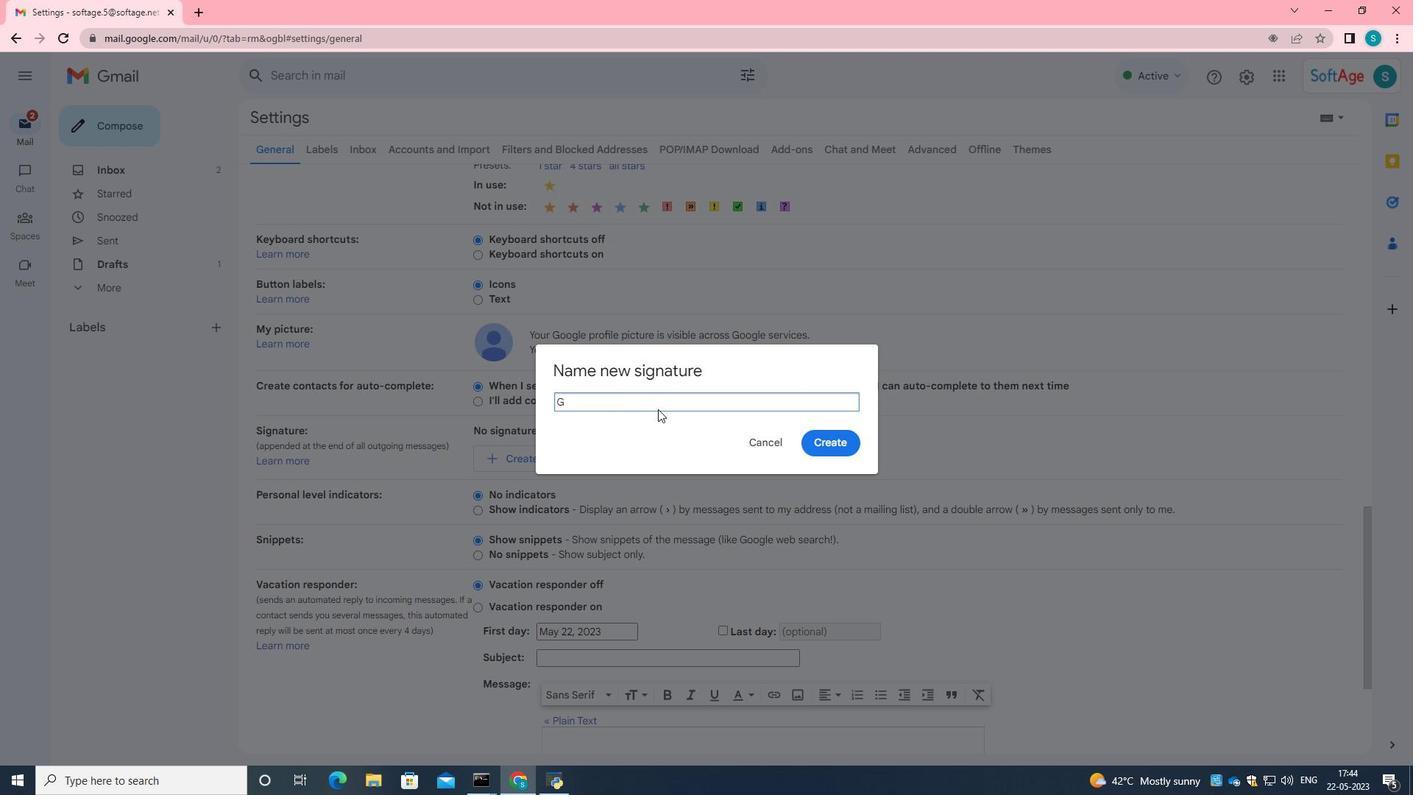 
Action: Mouse moved to (661, 532)
Screenshot: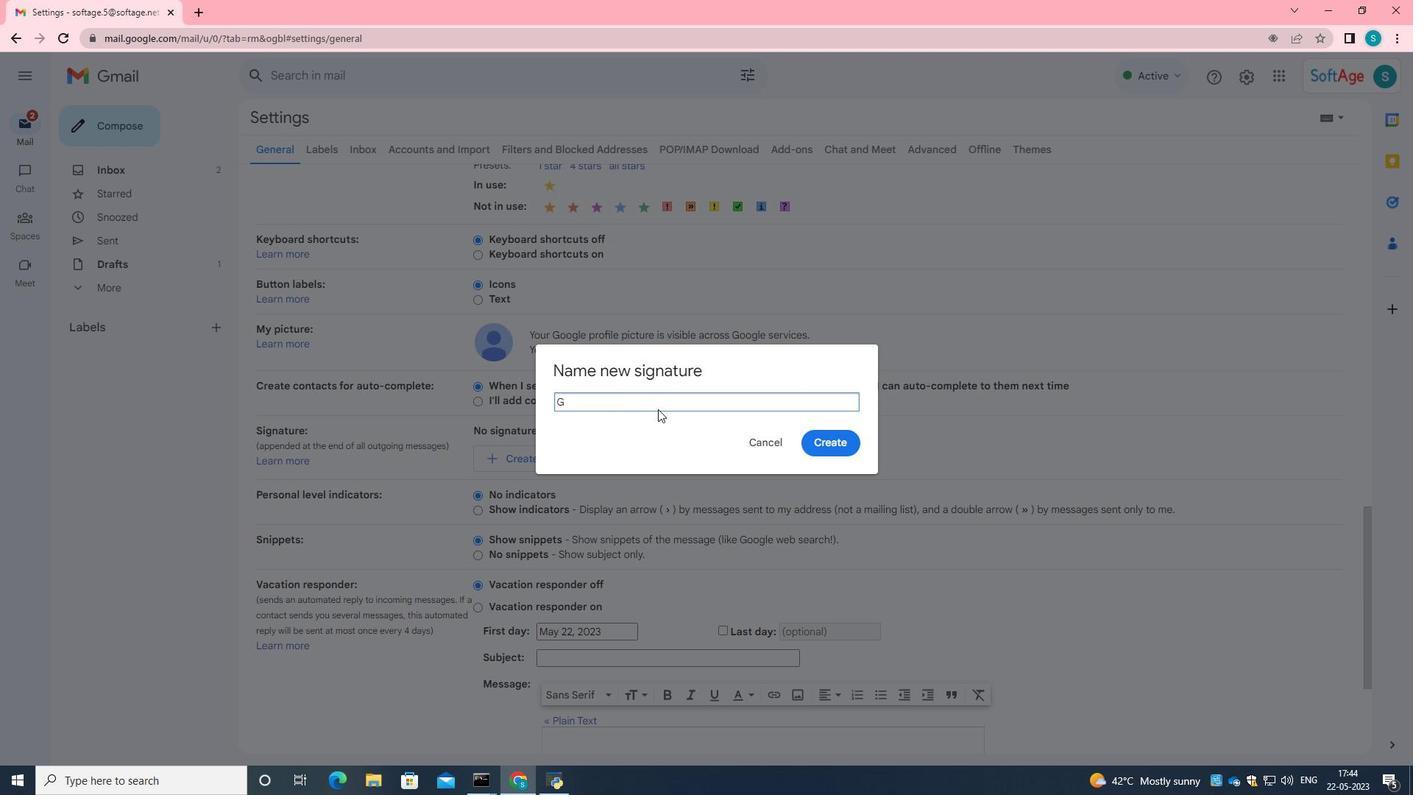 
Action: Mouse scrolled (661, 531) with delta (0, 0)
Screenshot: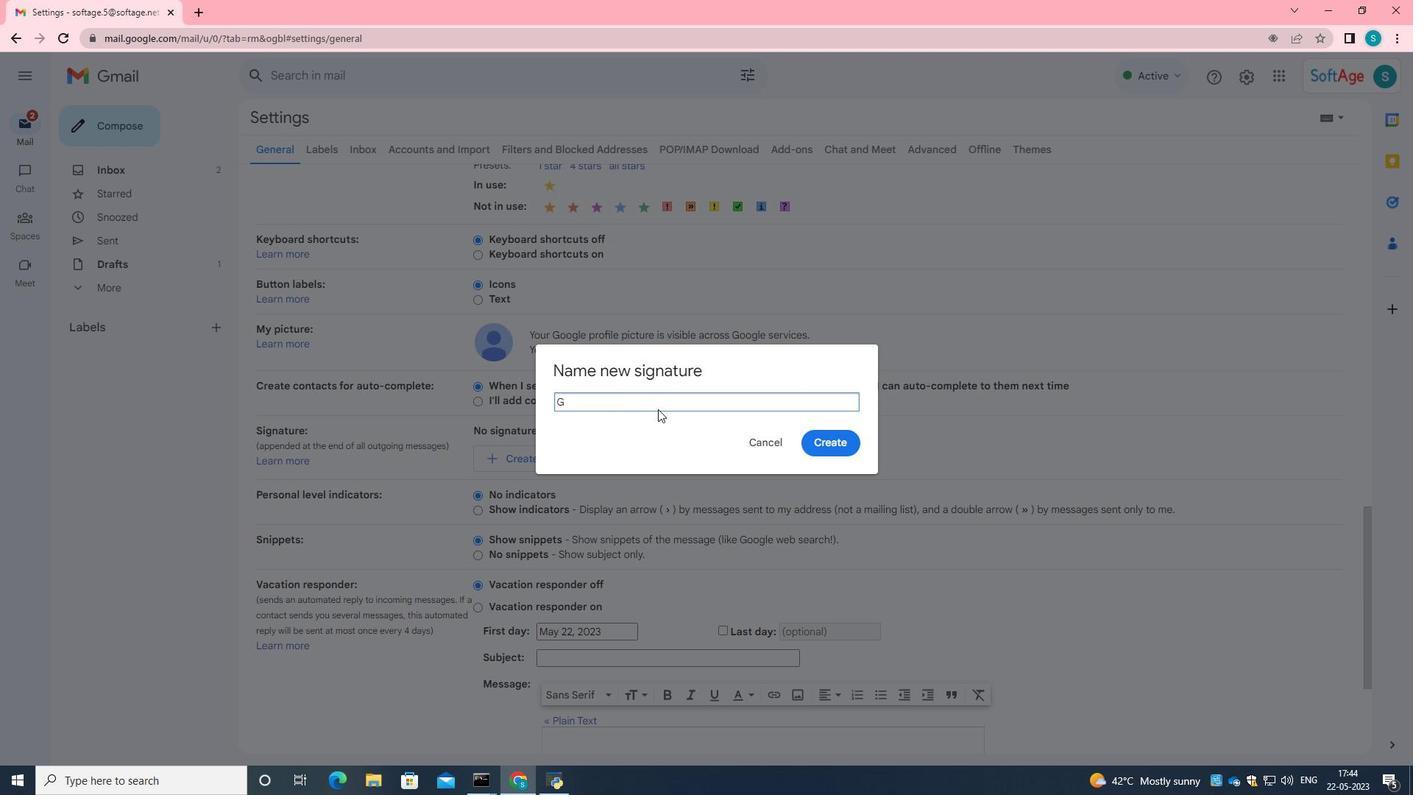 
Action: Mouse moved to (787, 668)
Screenshot: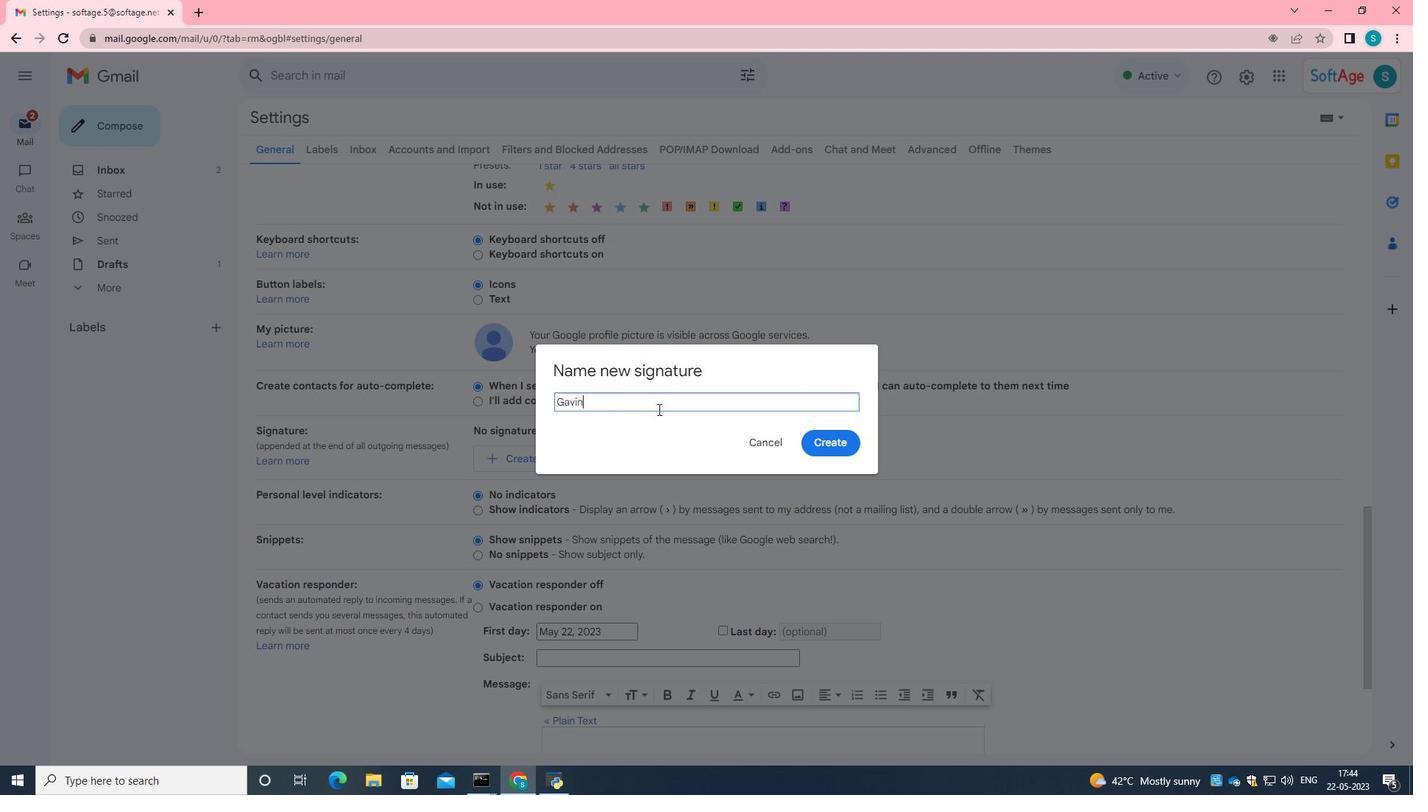 
Action: Mouse pressed left at (787, 668)
Screenshot: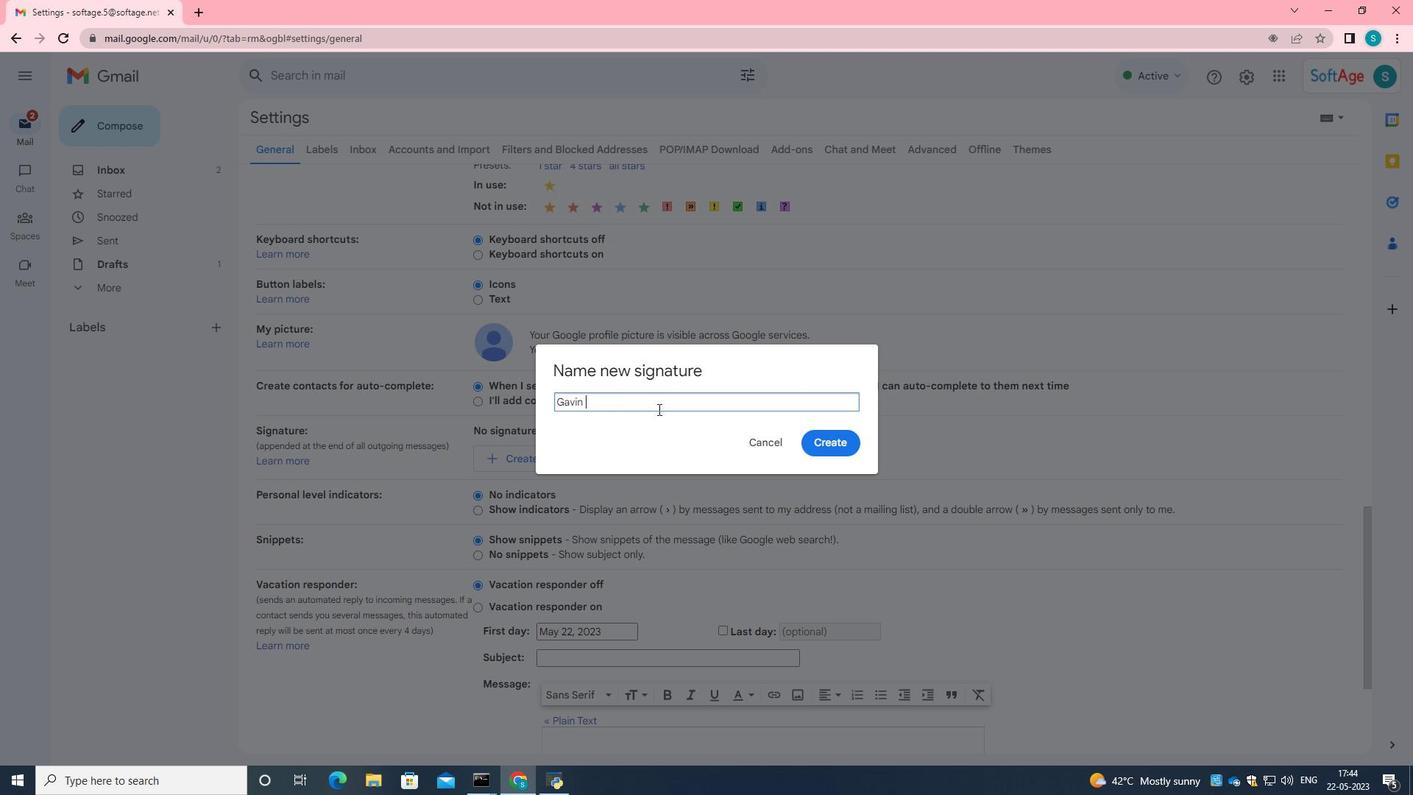 
Action: Mouse moved to (114, 145)
Screenshot: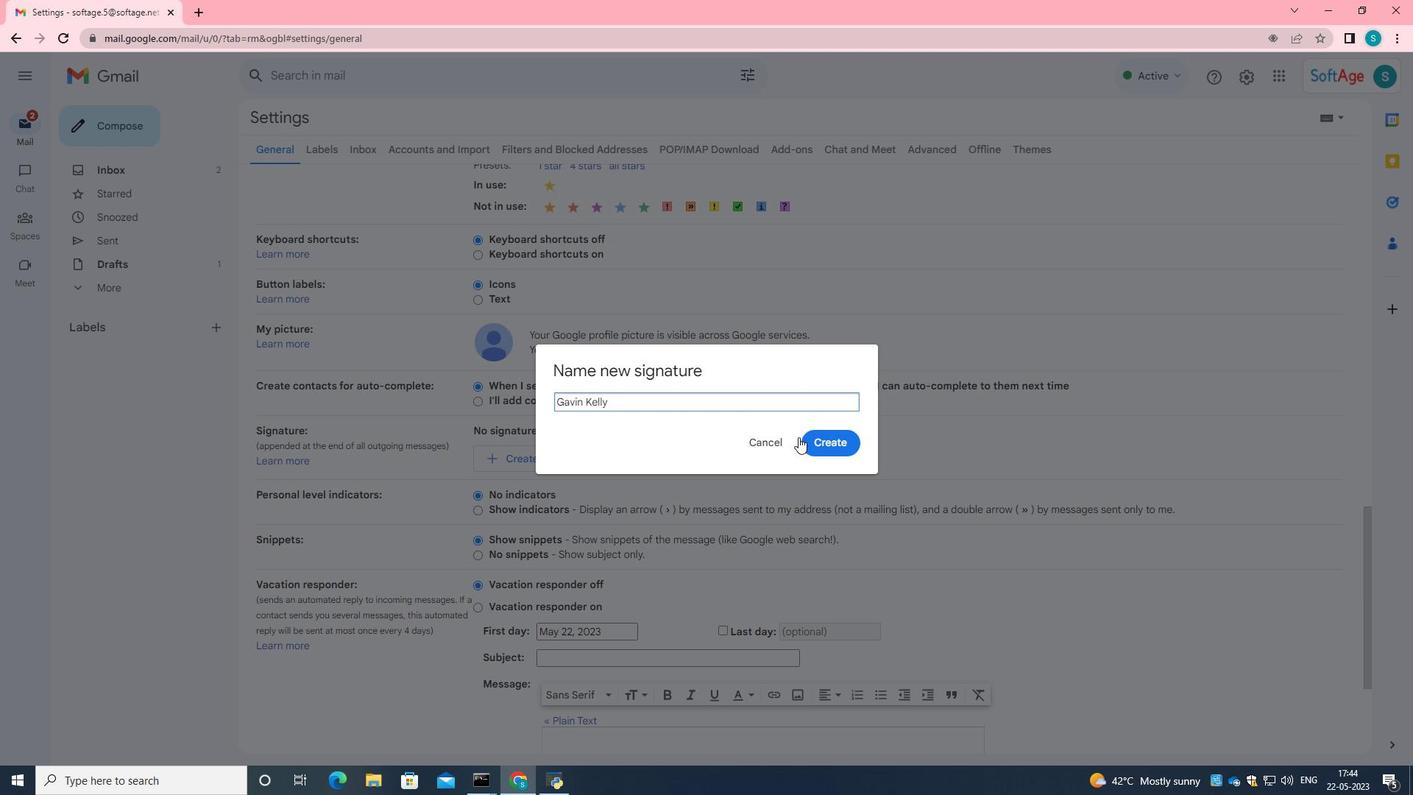 
Action: Mouse pressed left at (114, 145)
Screenshot: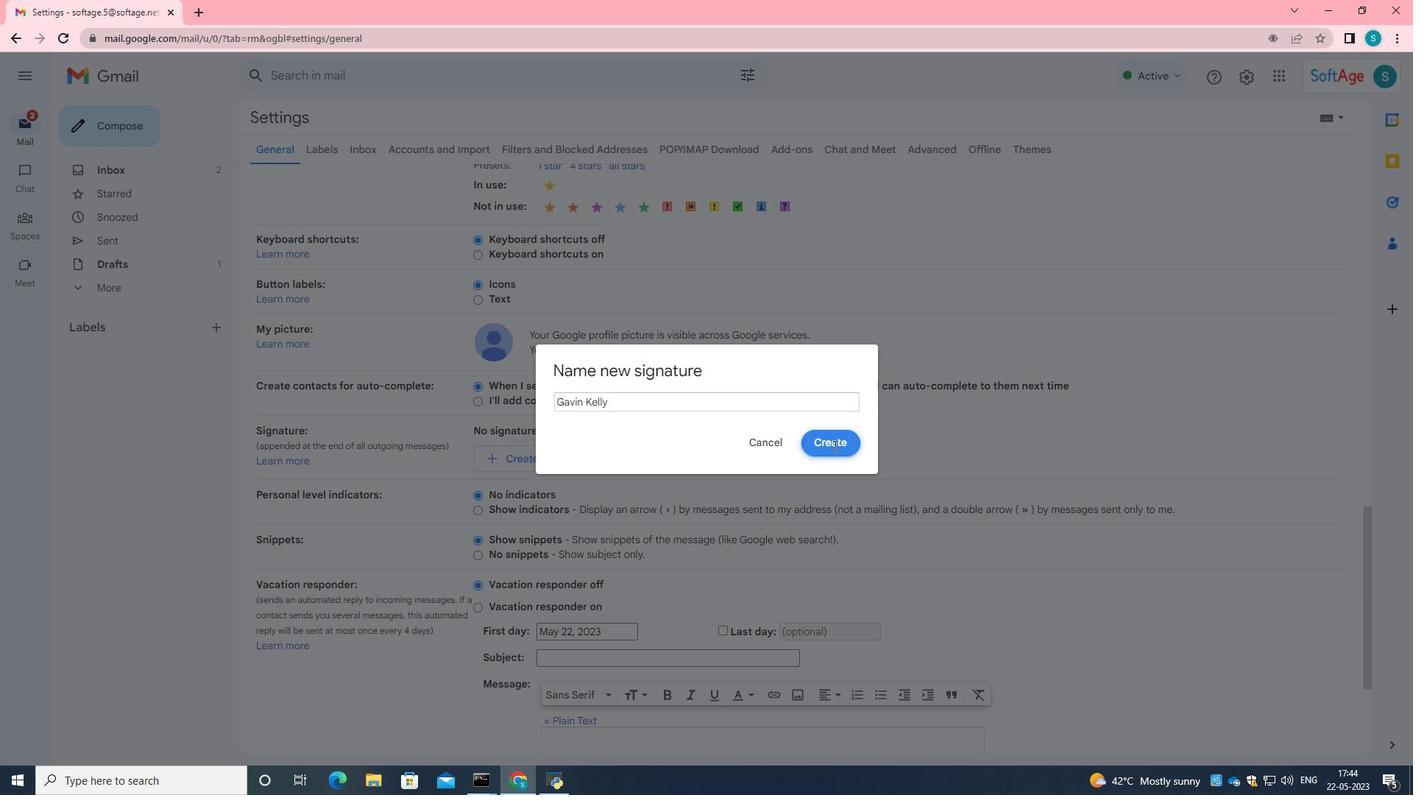 
Action: Mouse moved to (996, 738)
Screenshot: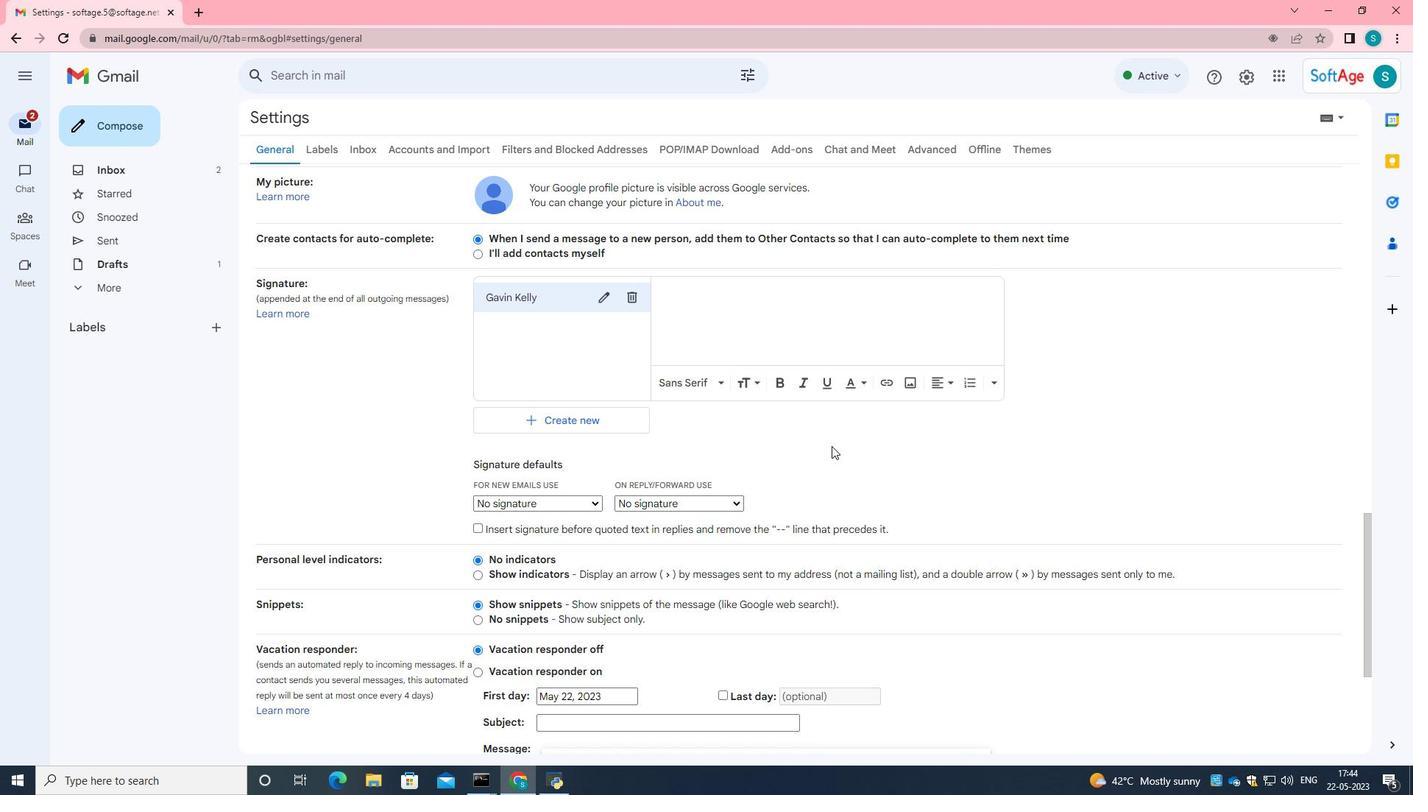 
Action: Mouse pressed left at (996, 738)
Screenshot: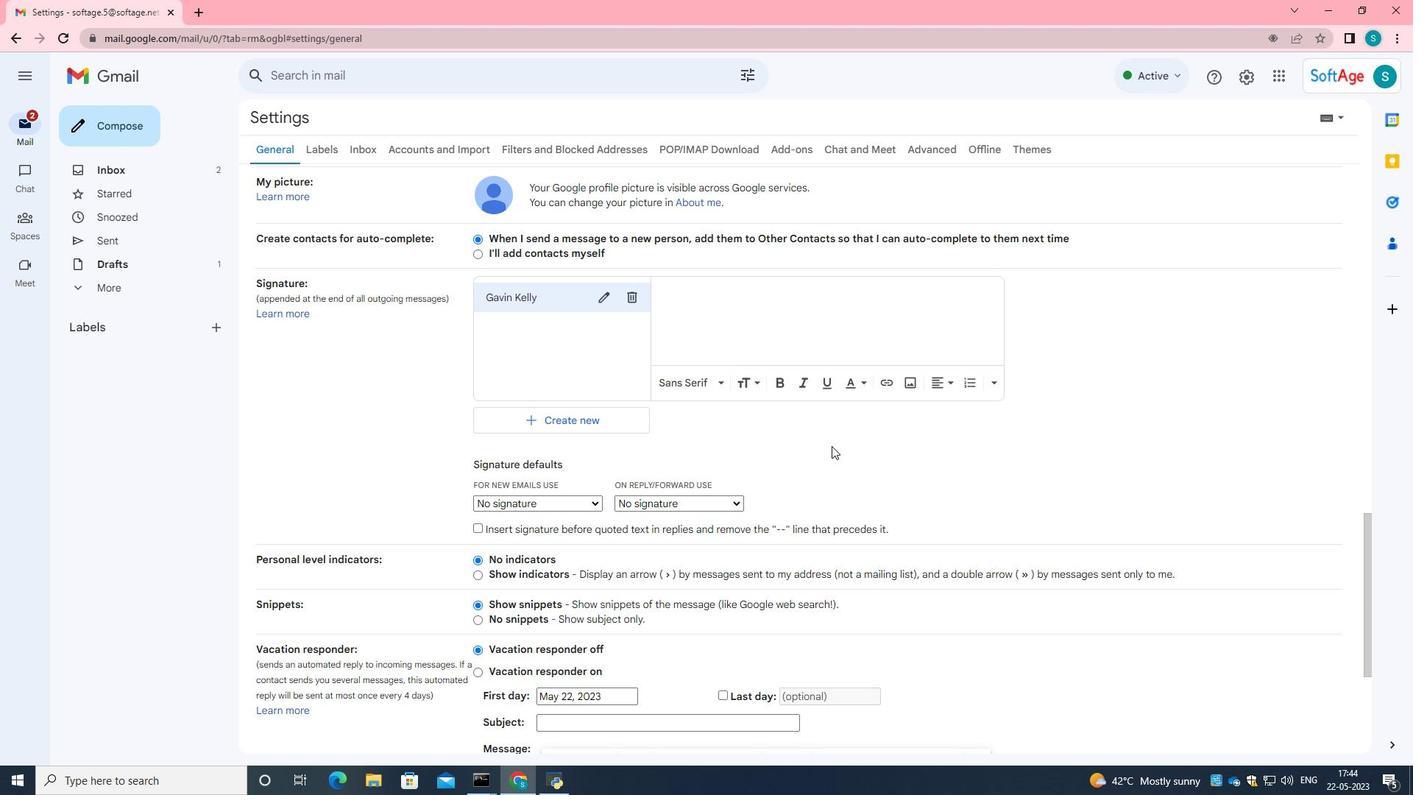 
Action: Mouse moved to (1016, 712)
Screenshot: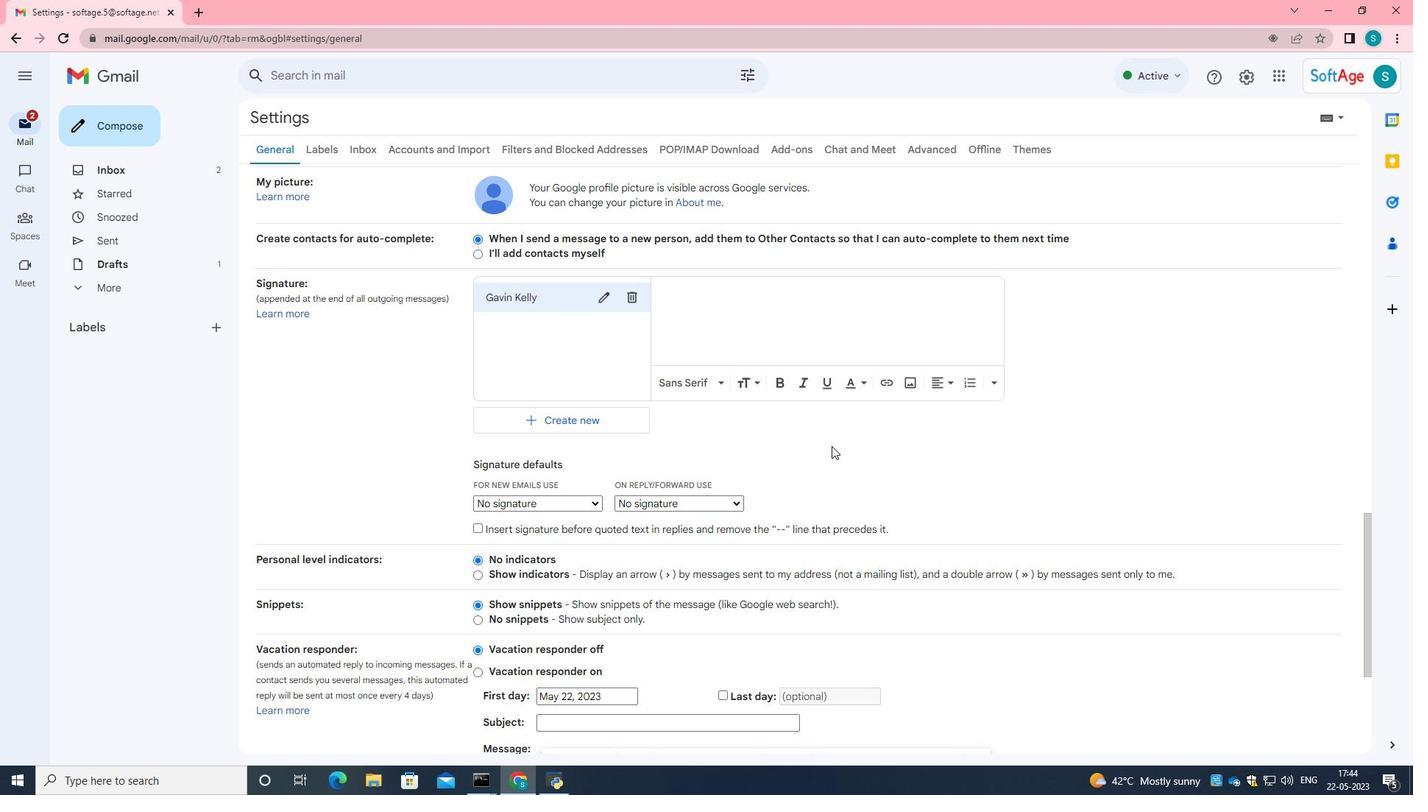 
Action: Mouse pressed left at (1016, 712)
Screenshot: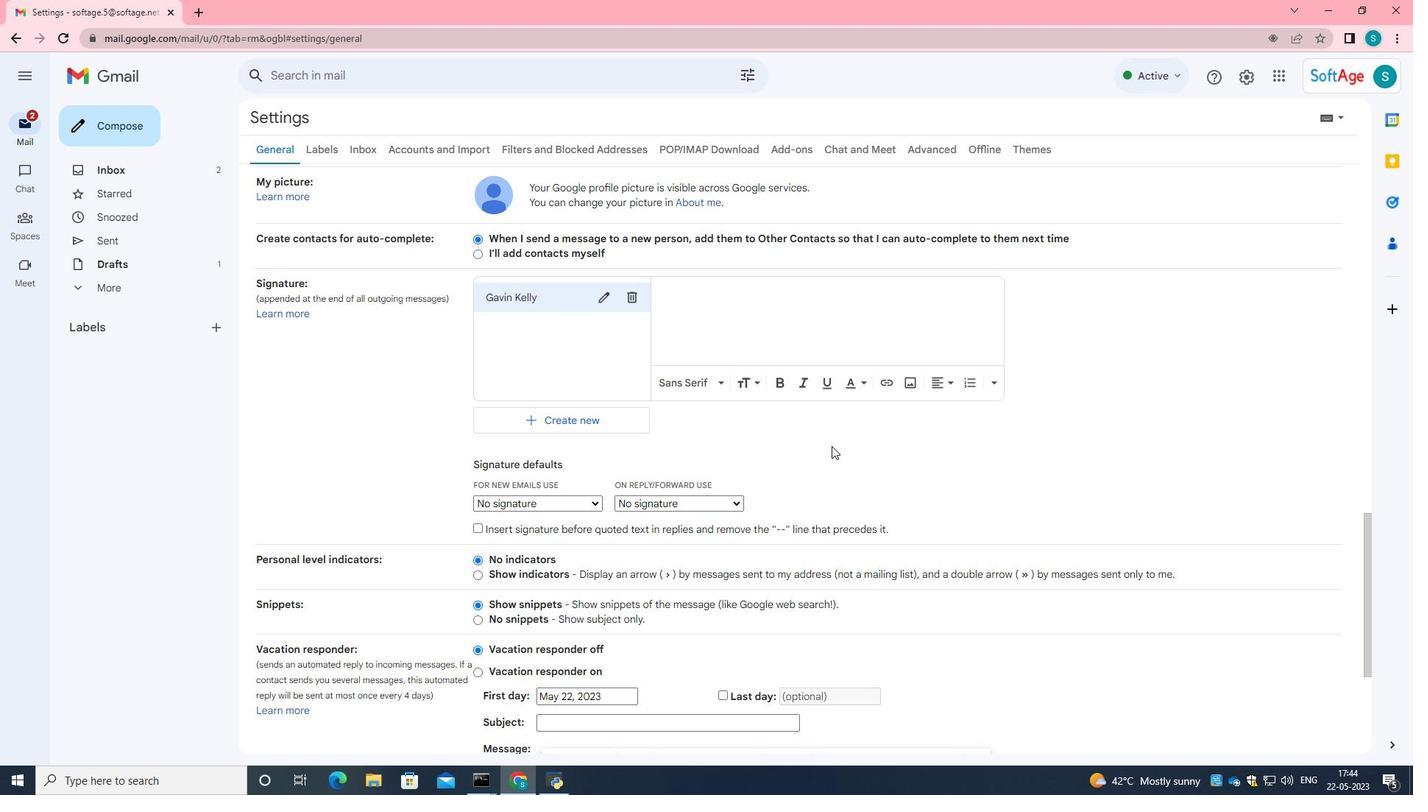 
Action: Mouse moved to (1147, 328)
Screenshot: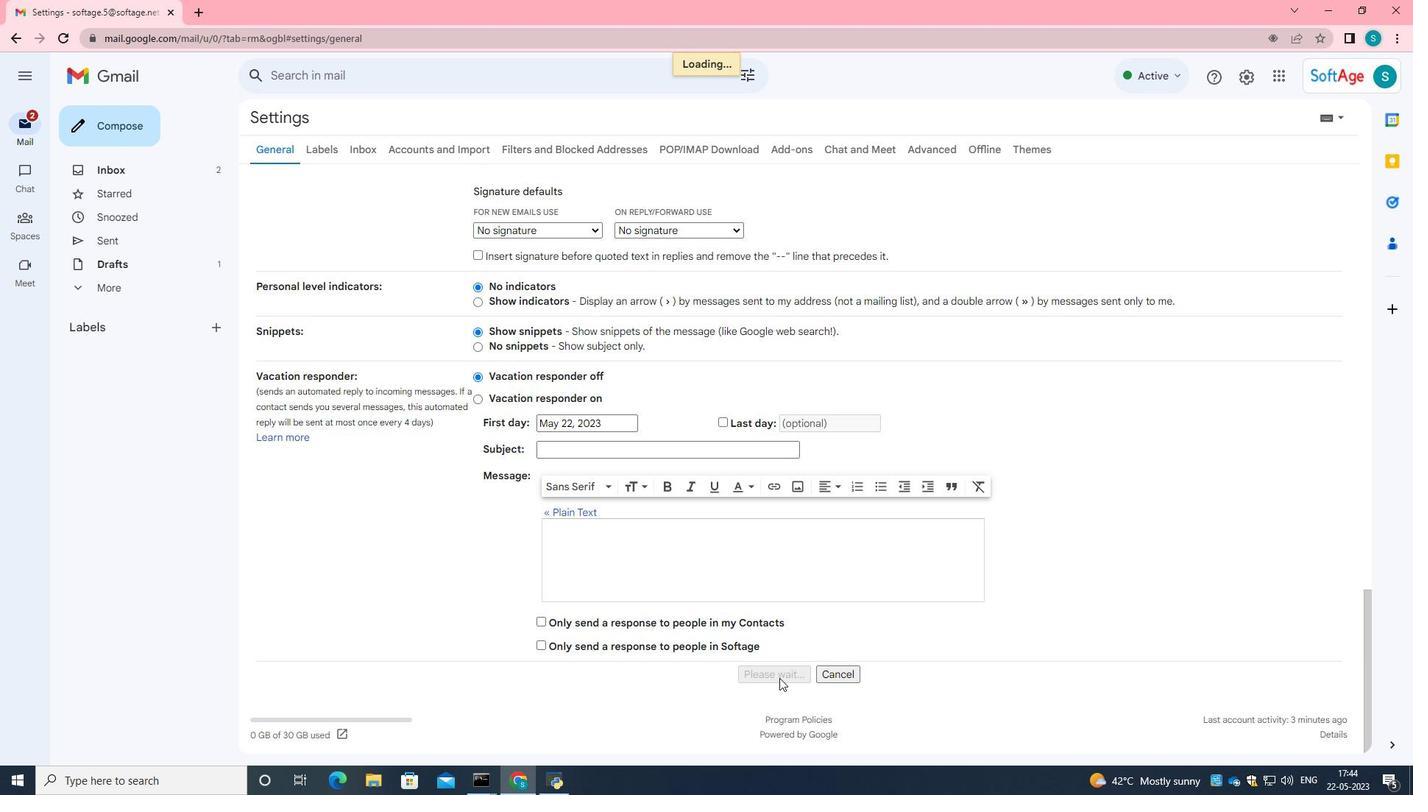 
Action: Mouse pressed left at (1147, 328)
Screenshot: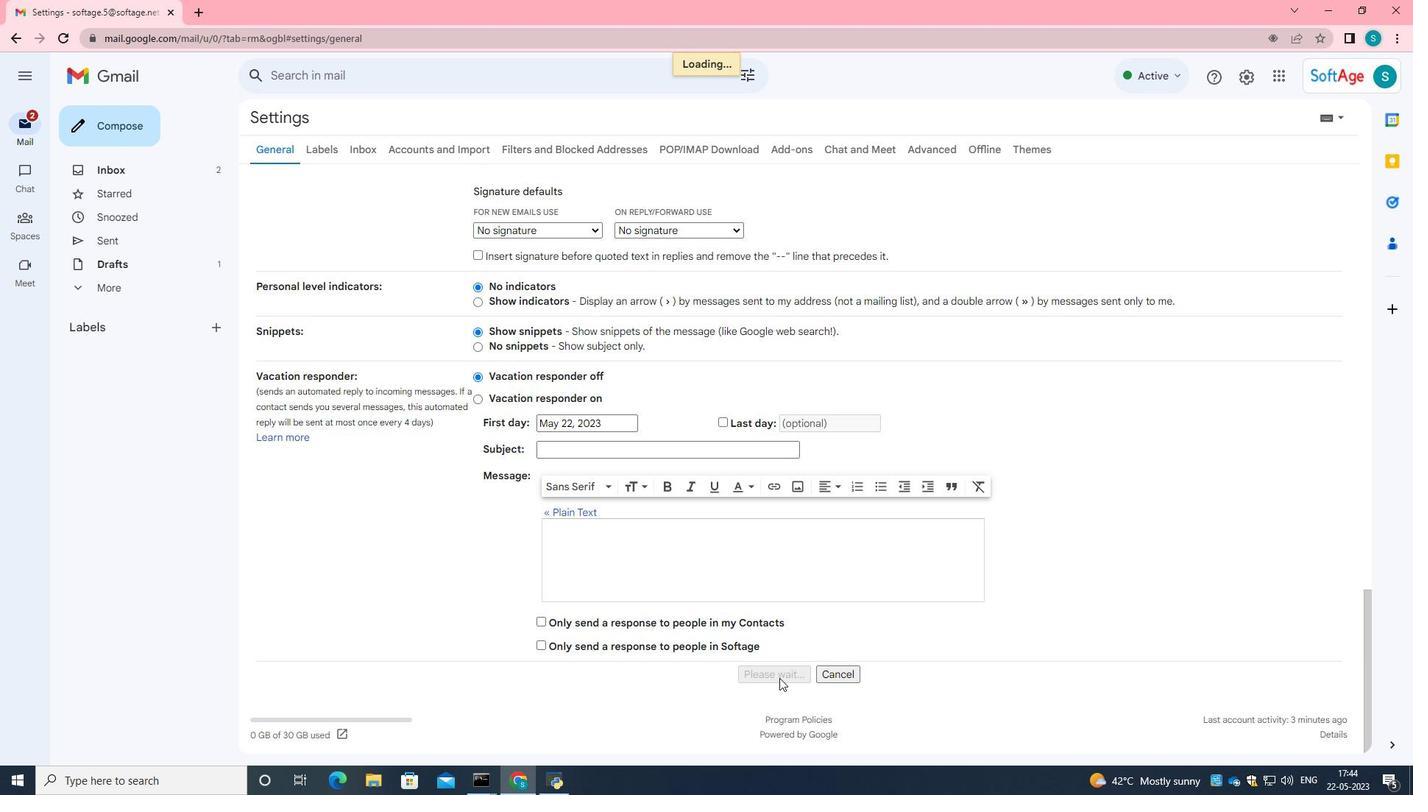 
Action: Mouse moved to (698, 230)
Screenshot: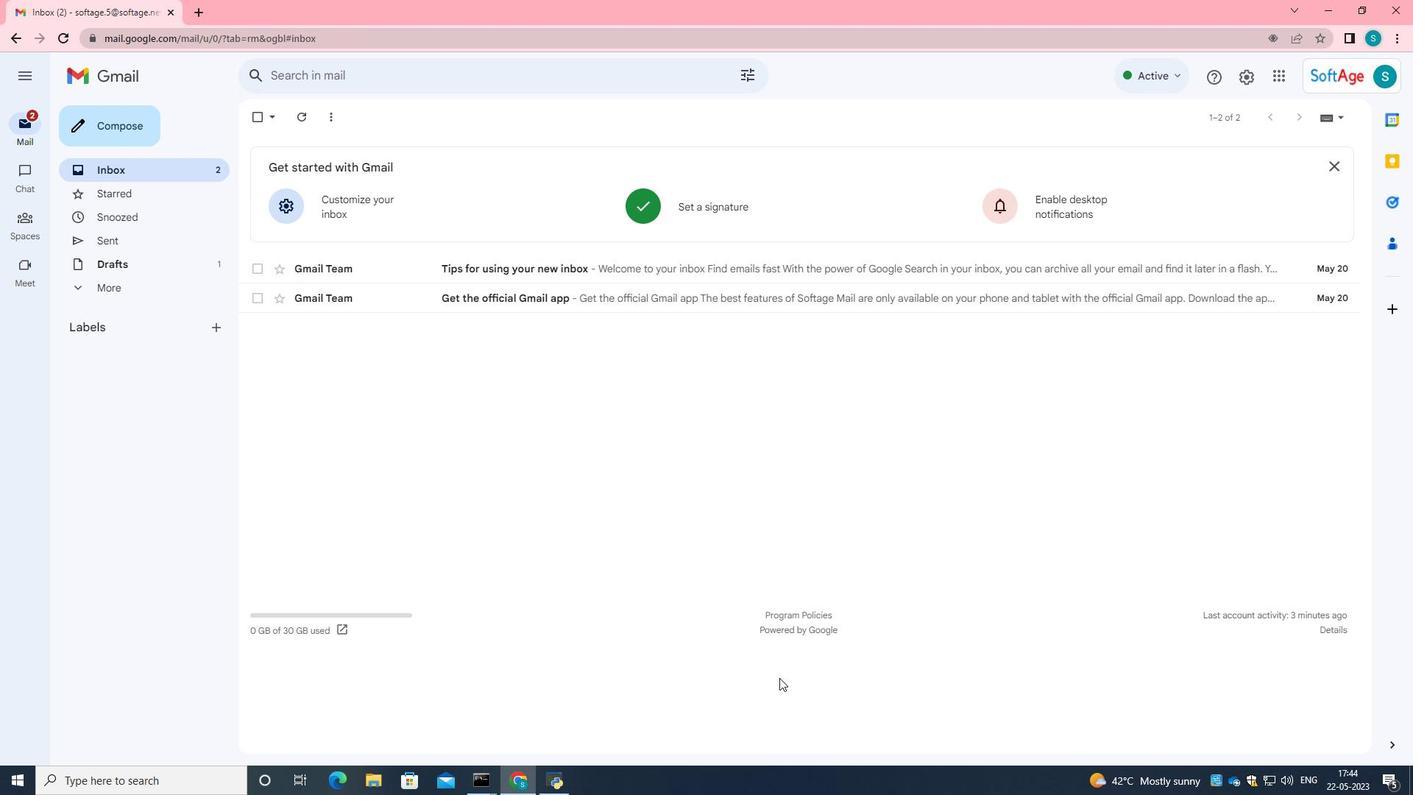 
Action: Mouse pressed left at (698, 230)
Screenshot: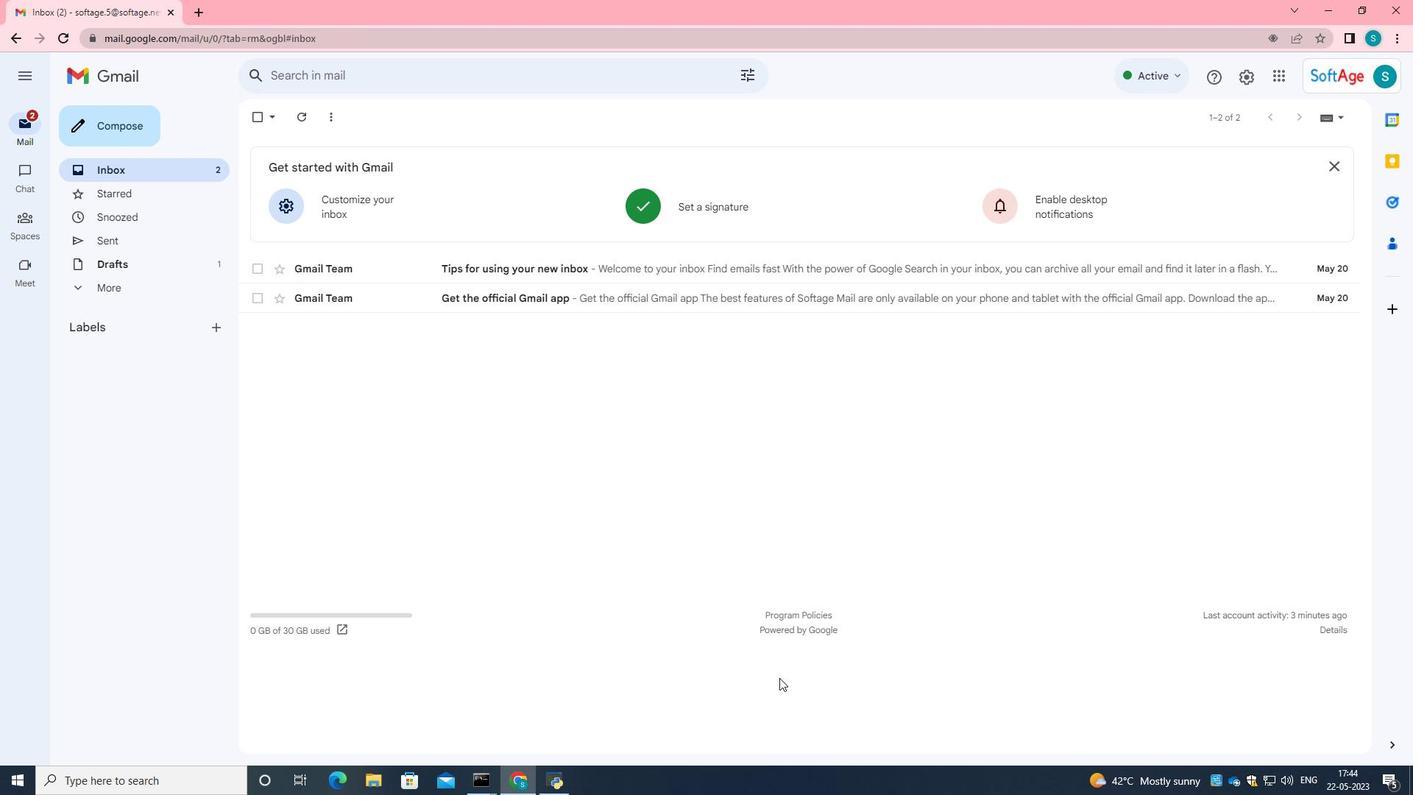 
Action: Mouse moved to (650, 342)
Screenshot: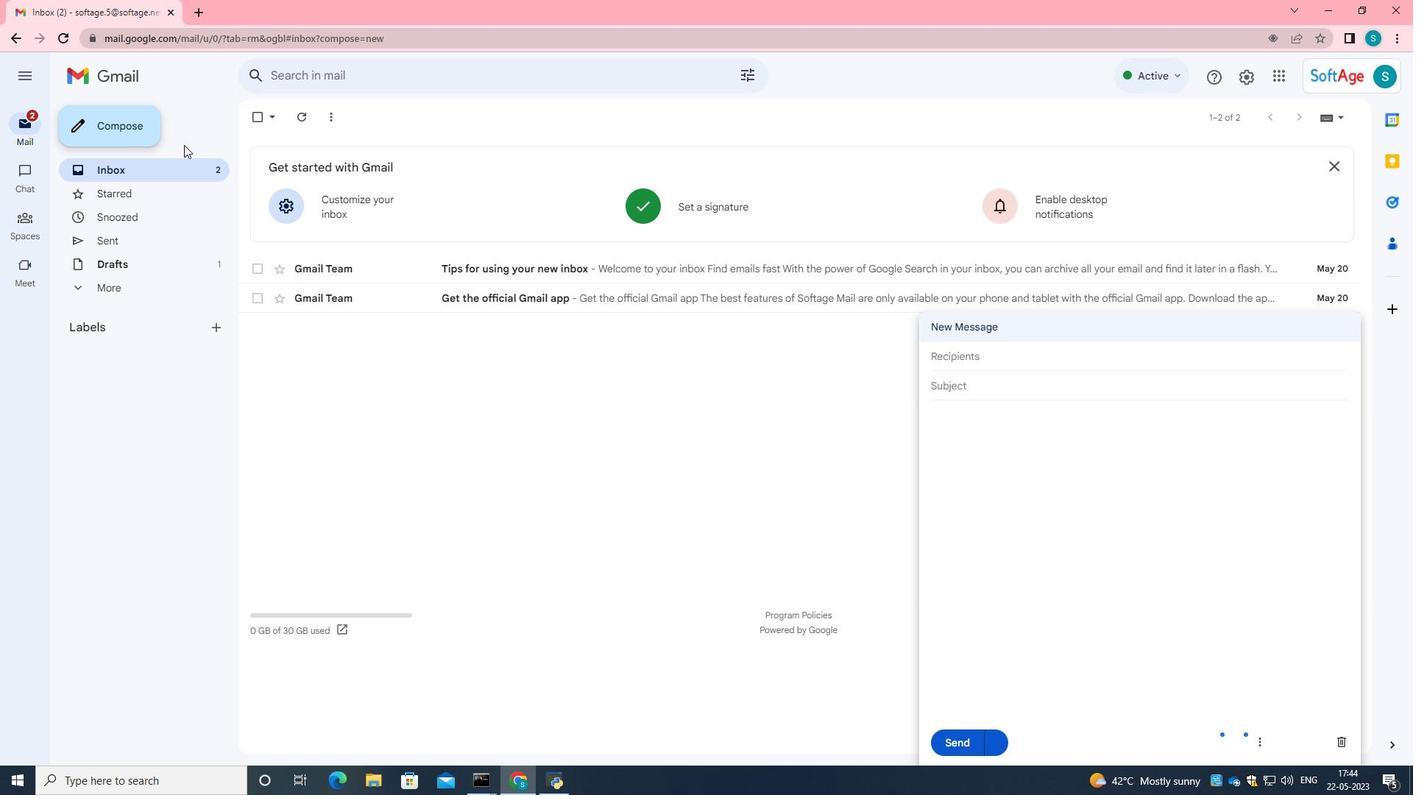 
Action: Mouse scrolled (650, 341) with delta (0, 0)
Screenshot: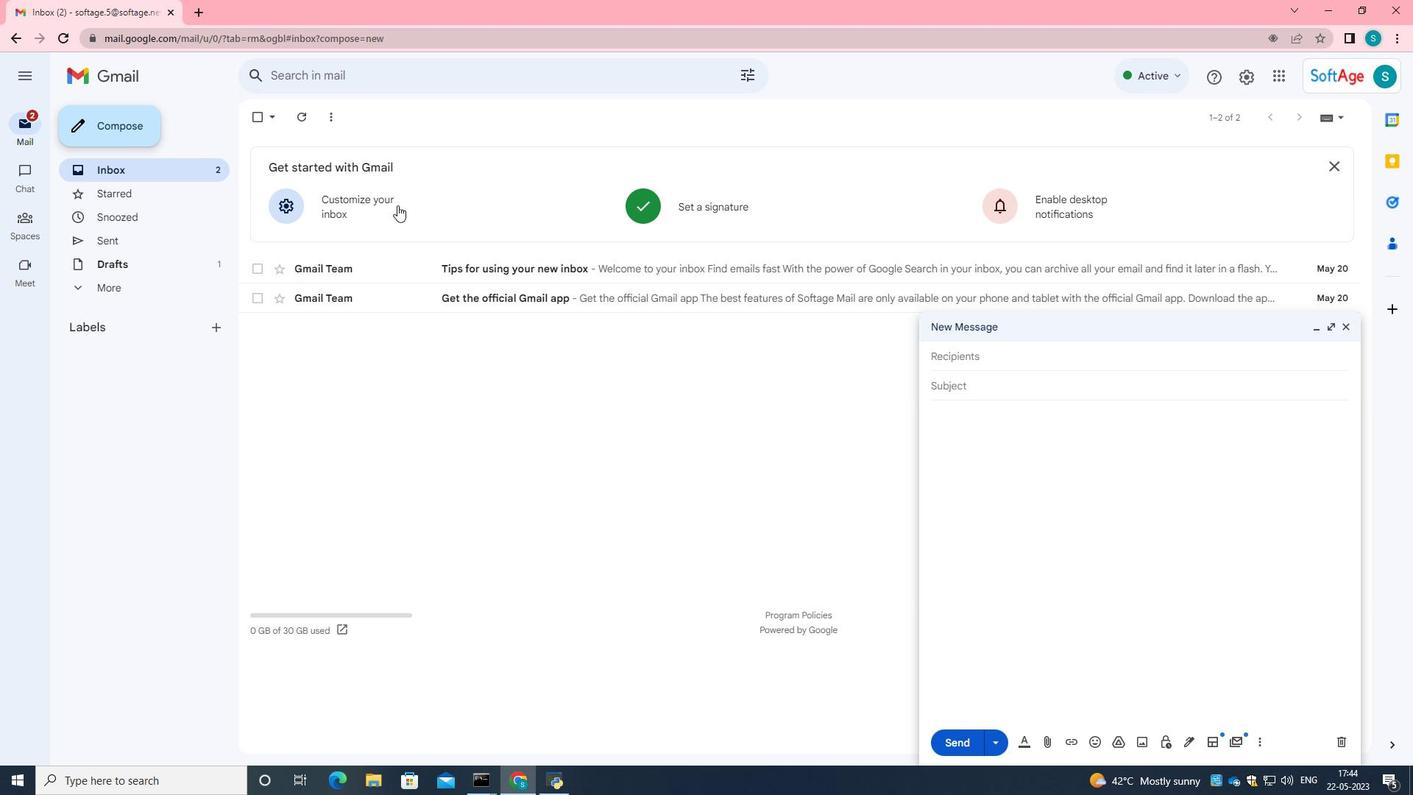 
Action: Mouse scrolled (650, 341) with delta (0, 0)
Screenshot: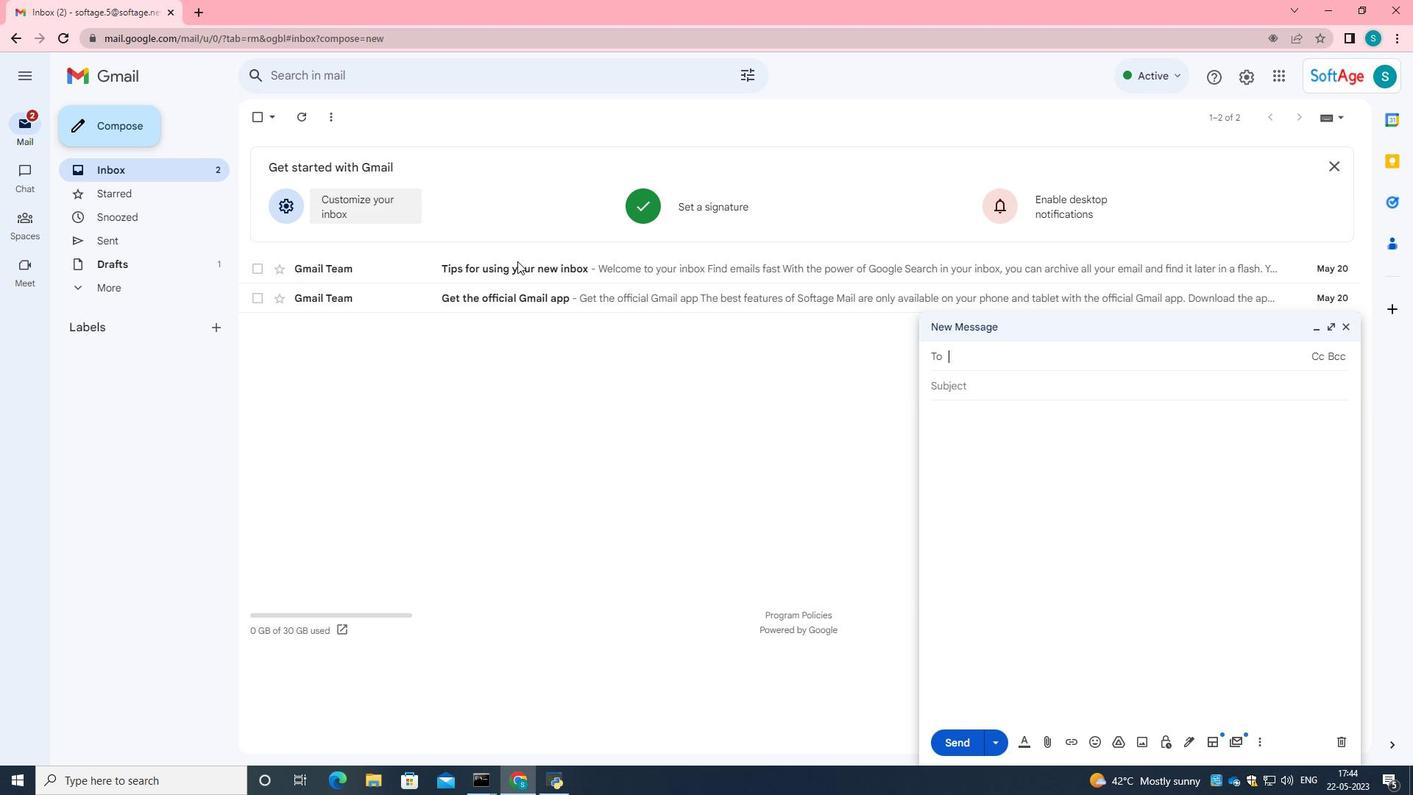 
Action: Mouse scrolled (650, 341) with delta (0, 0)
Screenshot: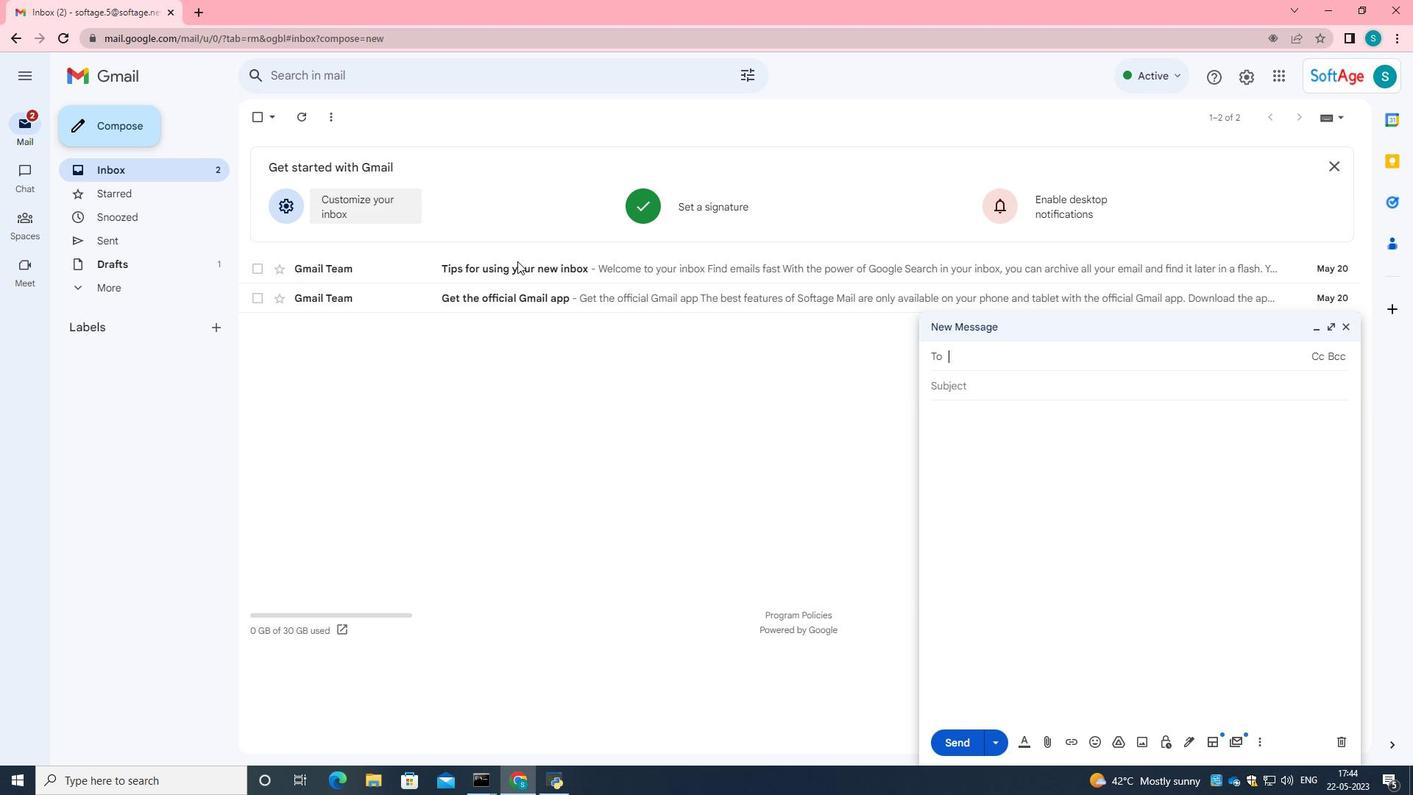 
Action: Mouse scrolled (650, 341) with delta (0, 0)
Screenshot: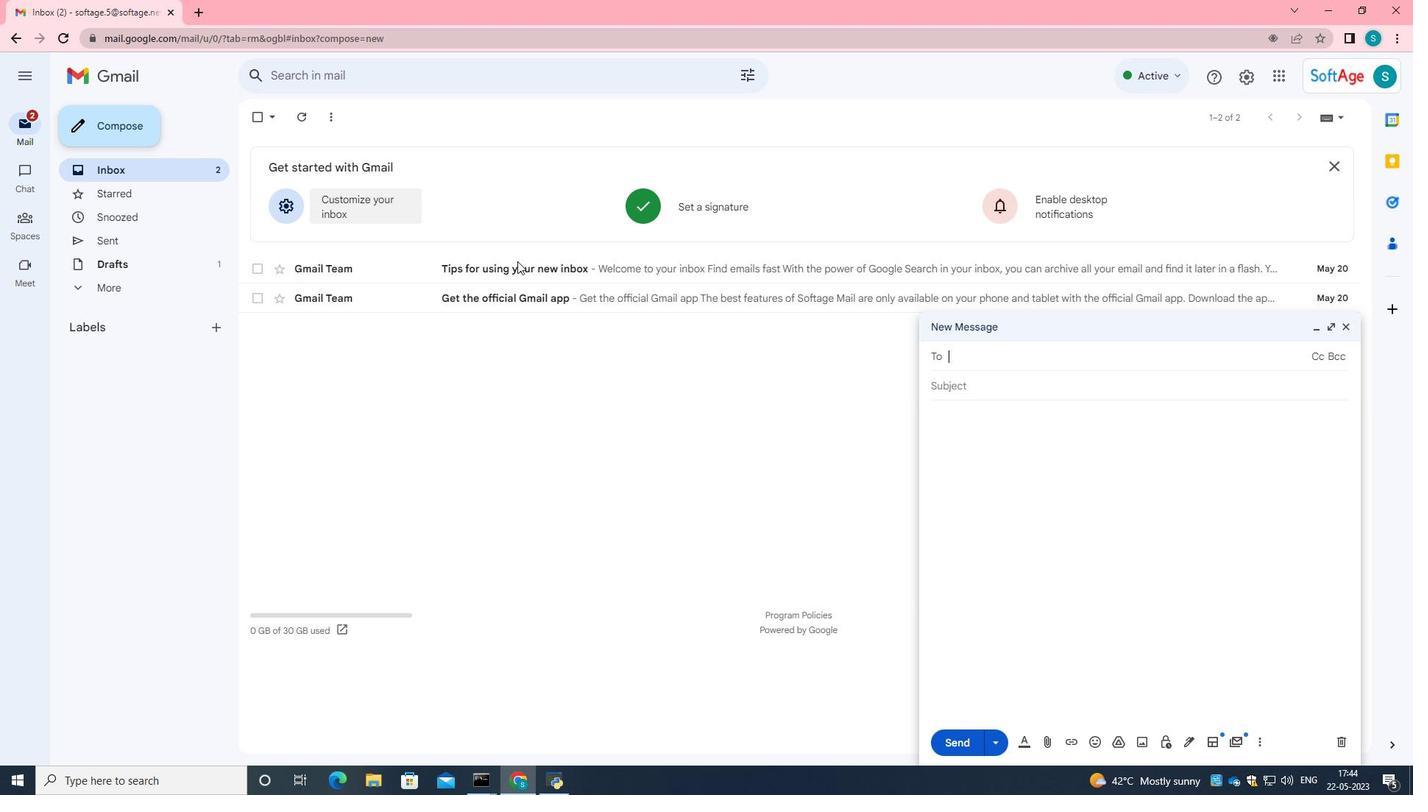 
Action: Mouse scrolled (650, 341) with delta (0, 0)
Screenshot: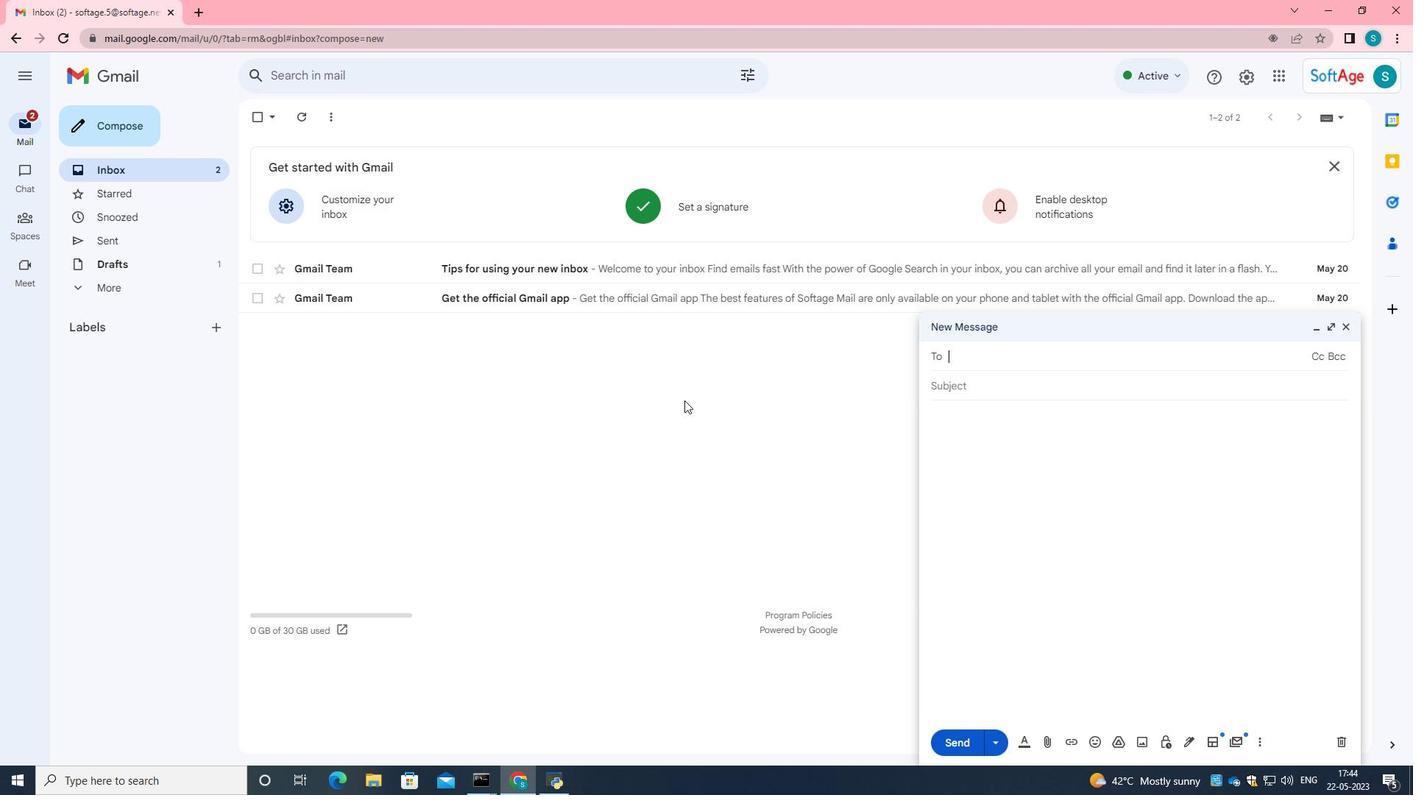 
Action: Mouse moved to (653, 343)
Screenshot: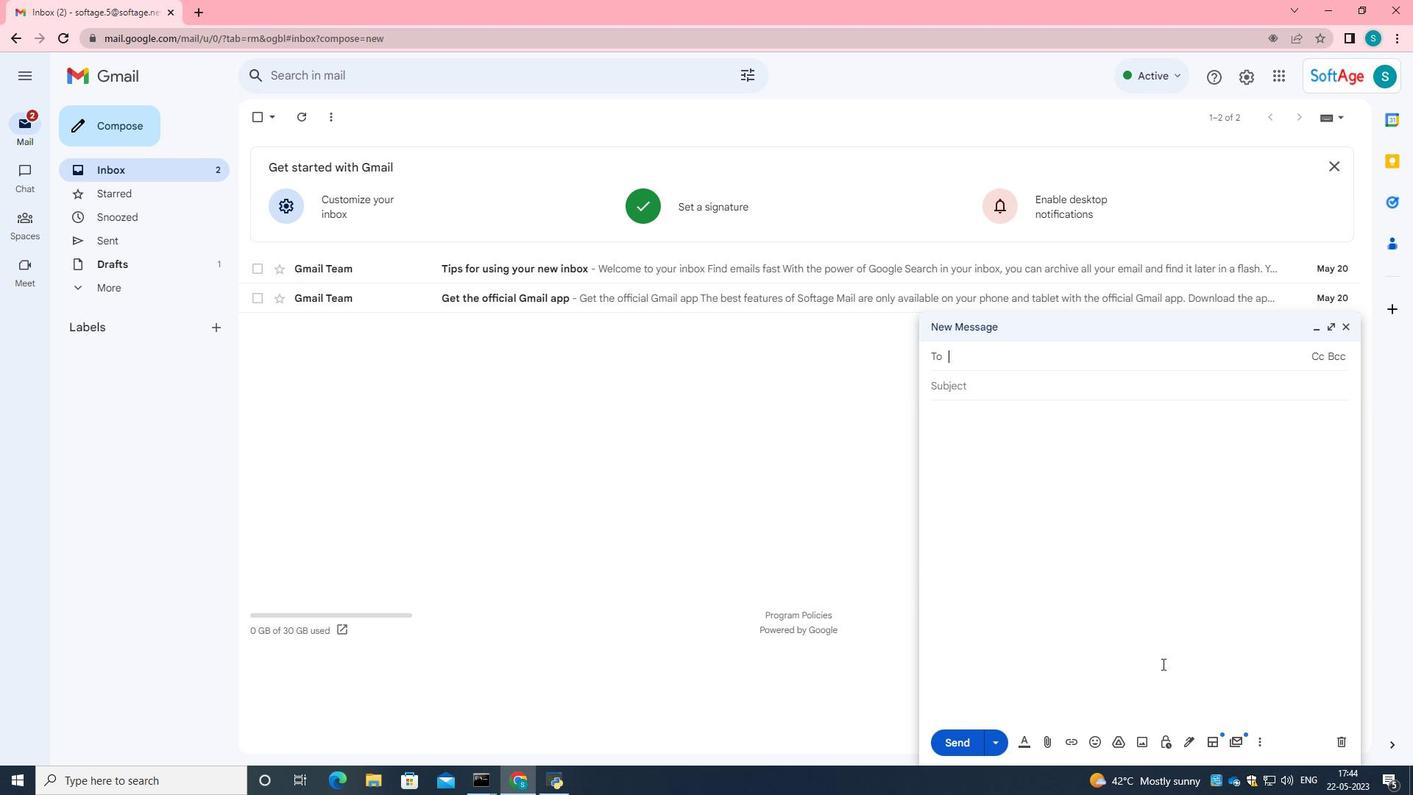 
Action: Mouse scrolled (653, 343) with delta (0, 0)
Screenshot: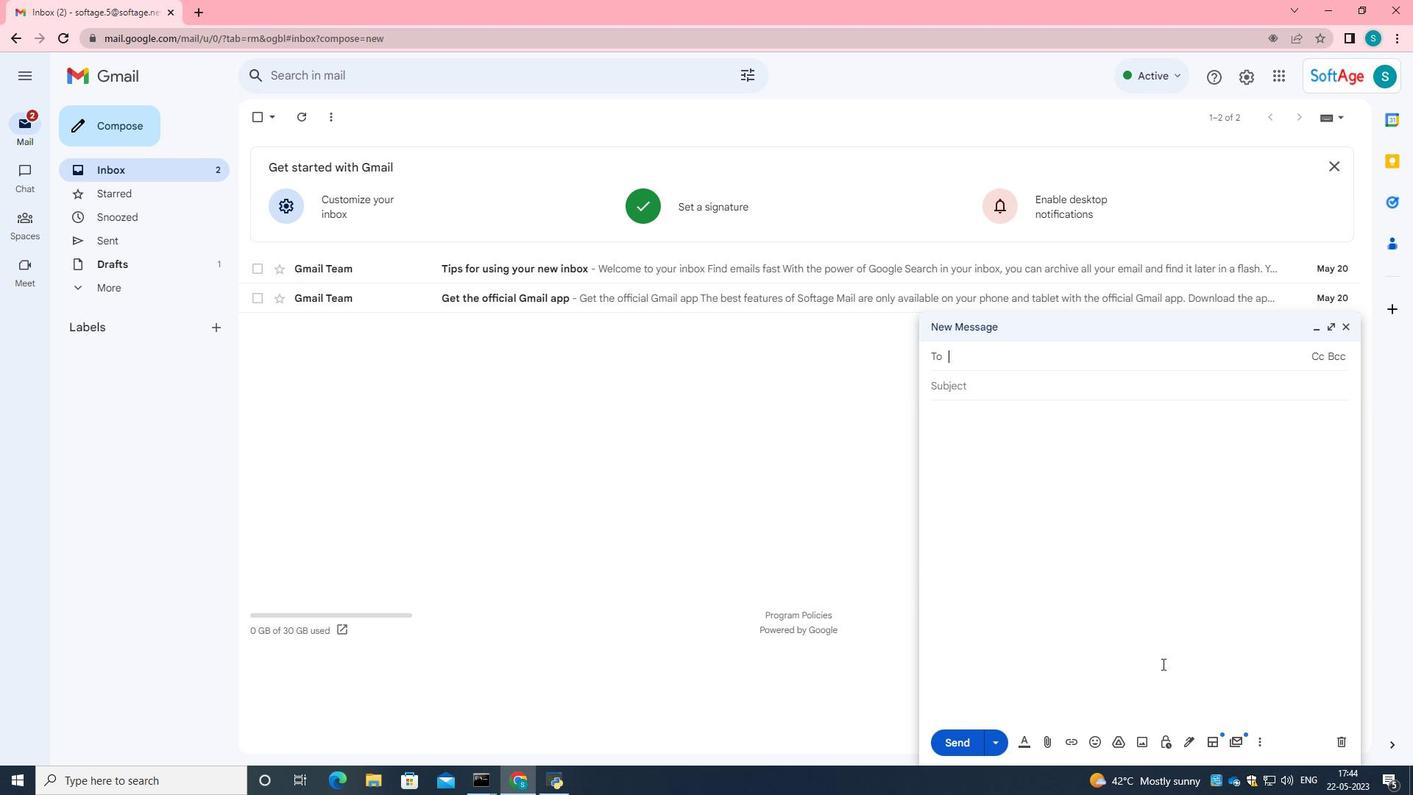 
Action: Mouse moved to (654, 346)
Screenshot: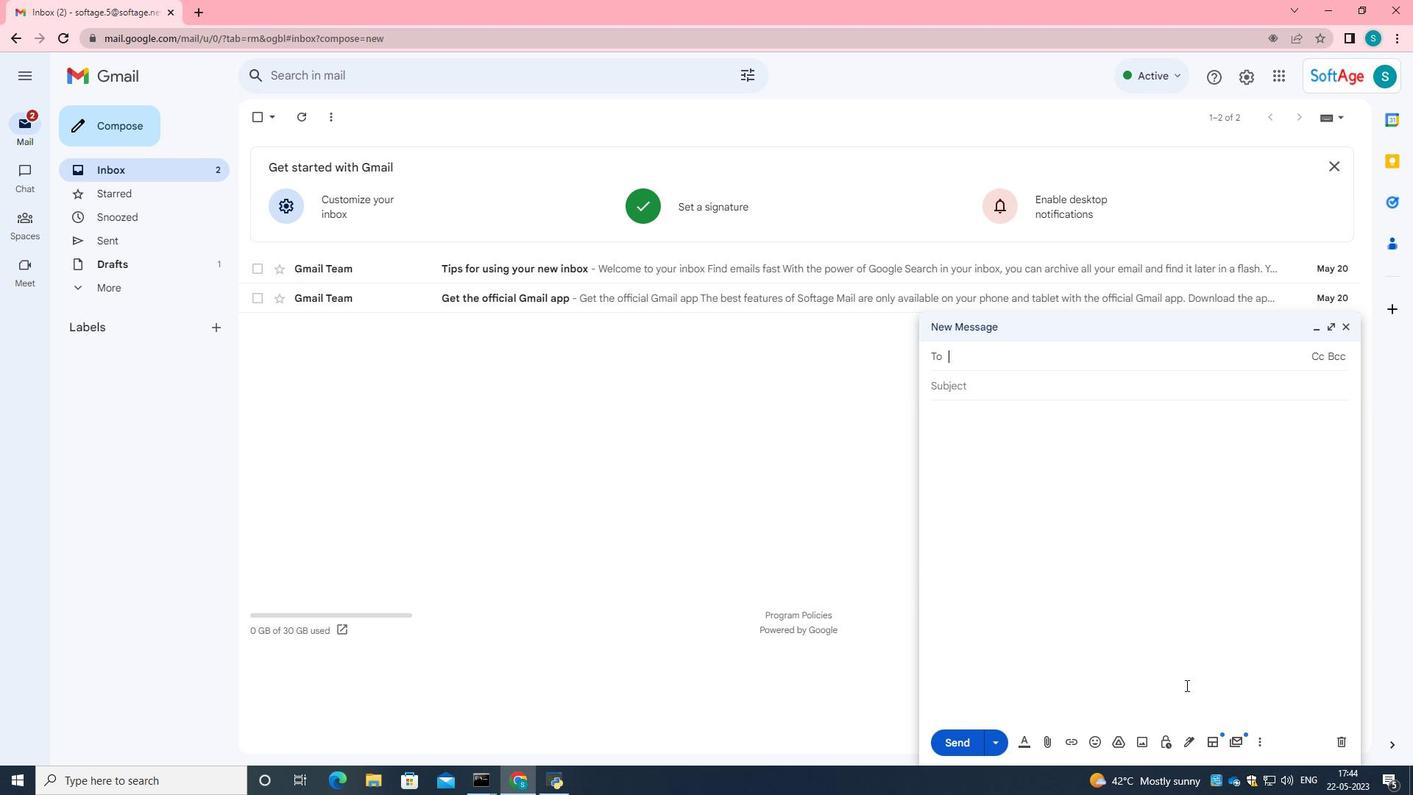 
Action: Mouse scrolled (654, 346) with delta (0, 0)
Screenshot: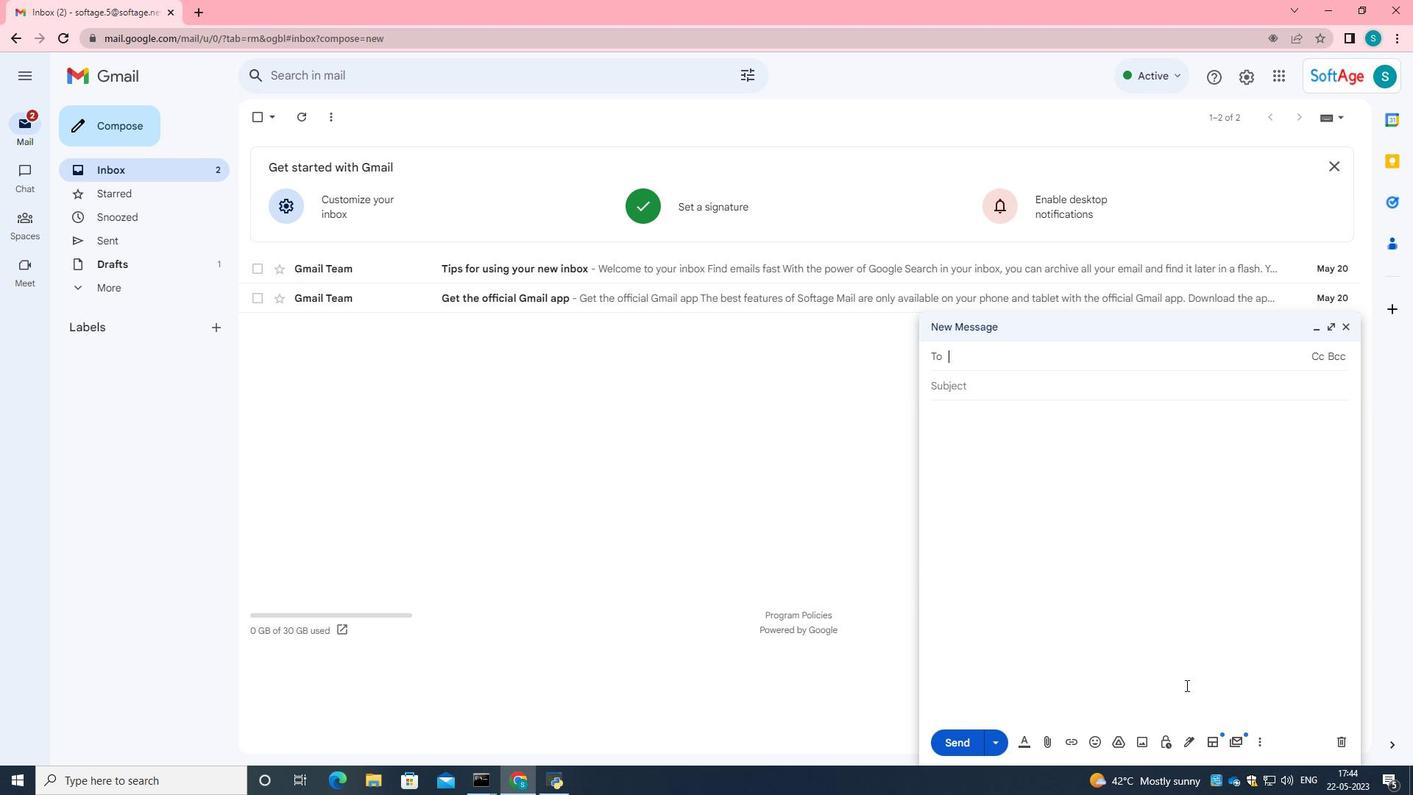 
Action: Mouse moved to (656, 349)
Screenshot: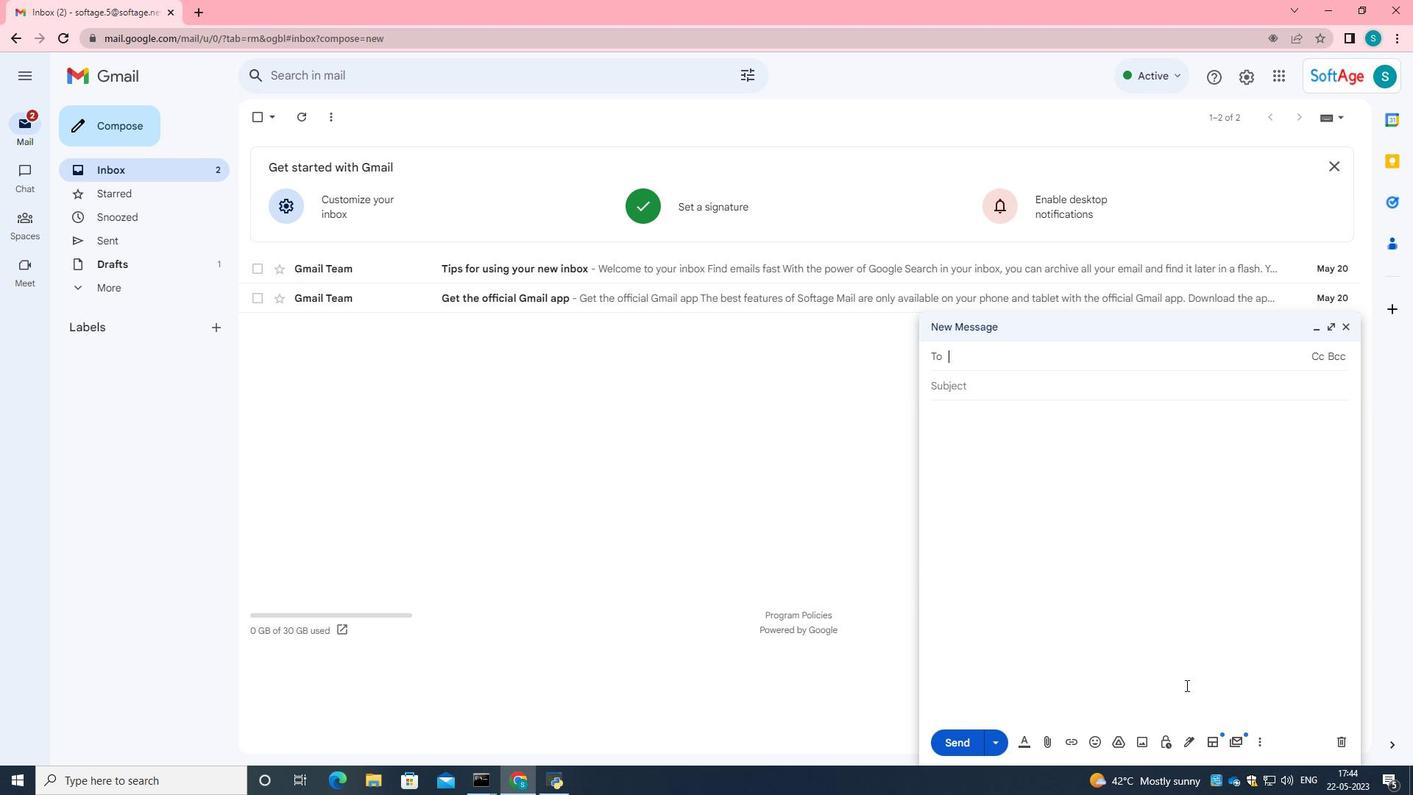 
Action: Mouse scrolled (656, 348) with delta (0, 0)
Screenshot: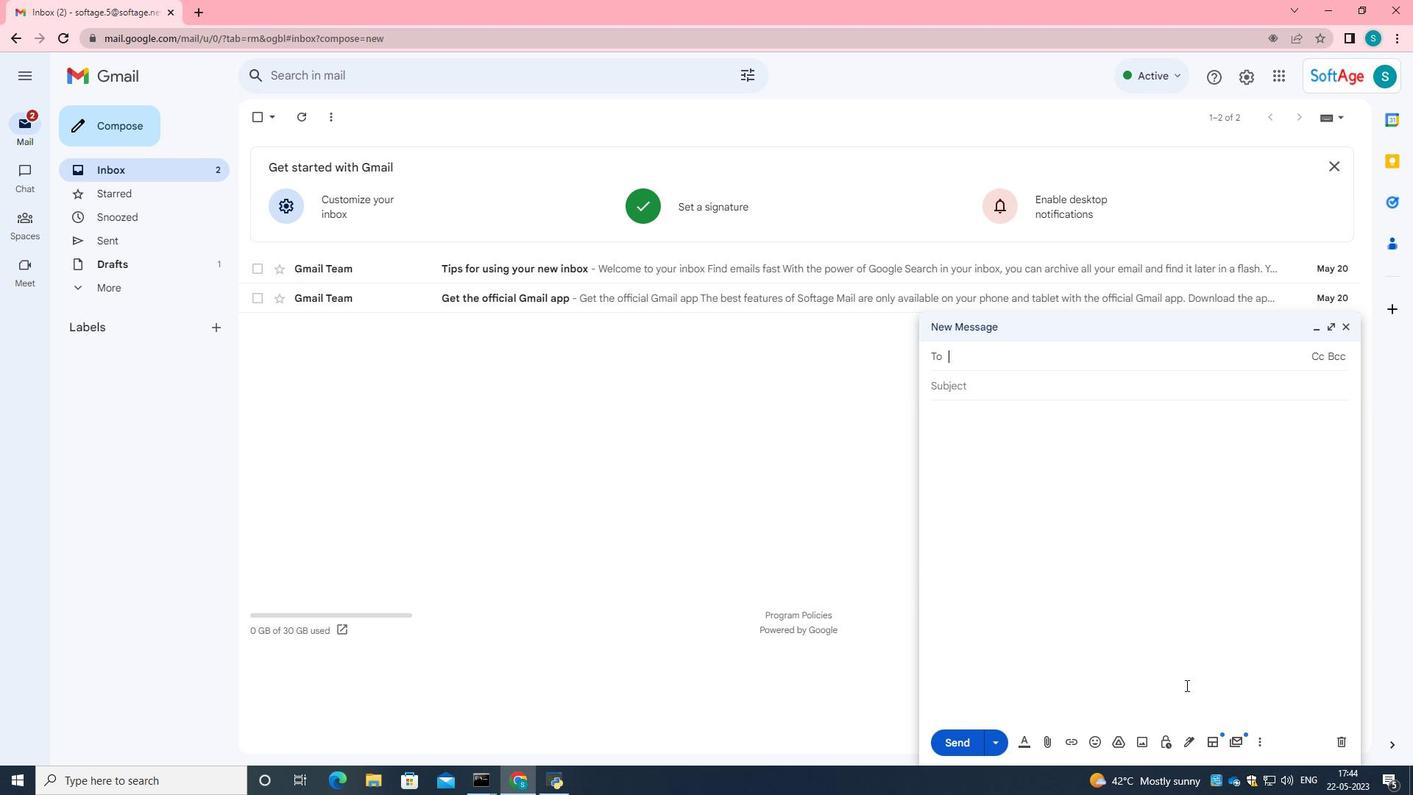 
Action: Mouse moved to (685, 394)
Screenshot: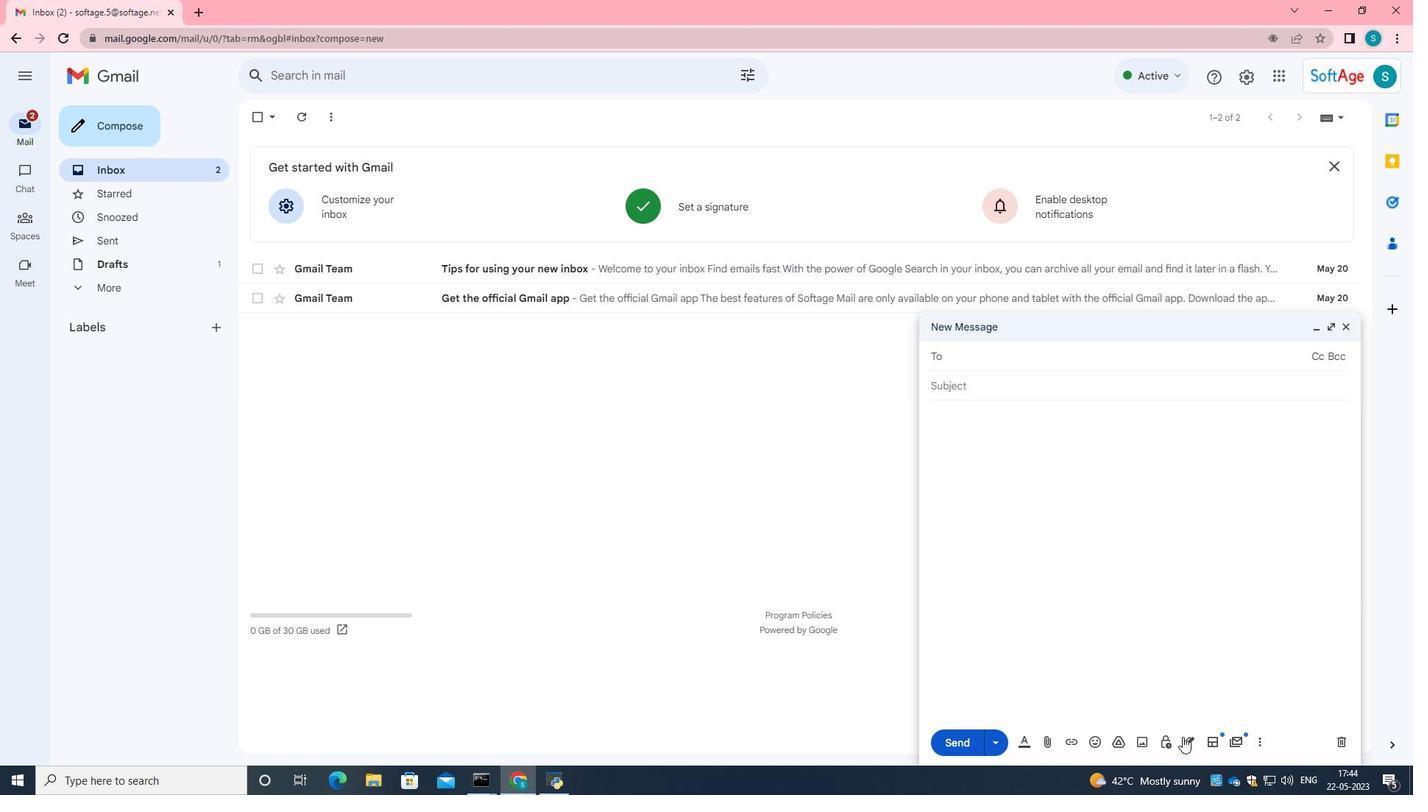 
Action: Mouse scrolled (683, 384) with delta (0, 0)
Screenshot: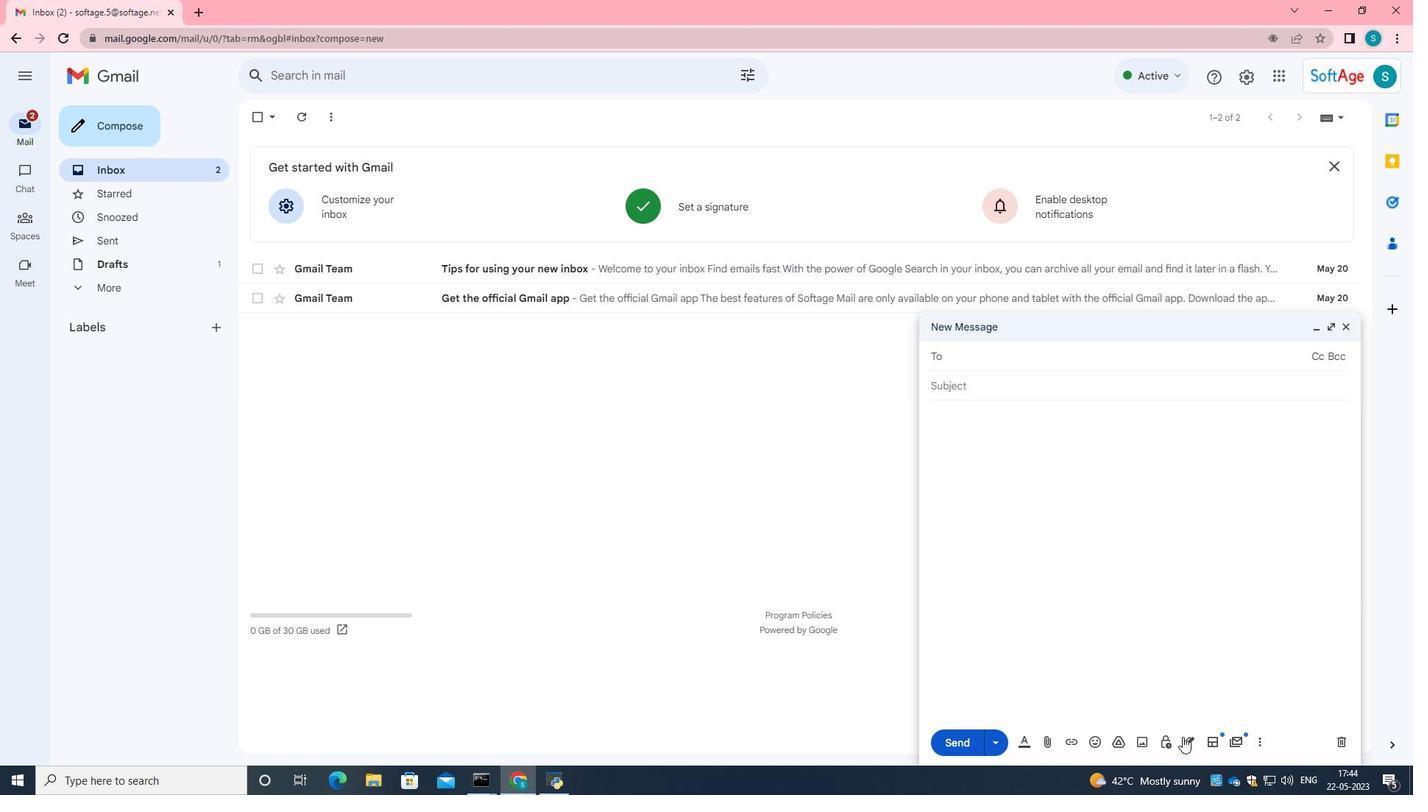 
Action: Mouse moved to (688, 399)
Screenshot: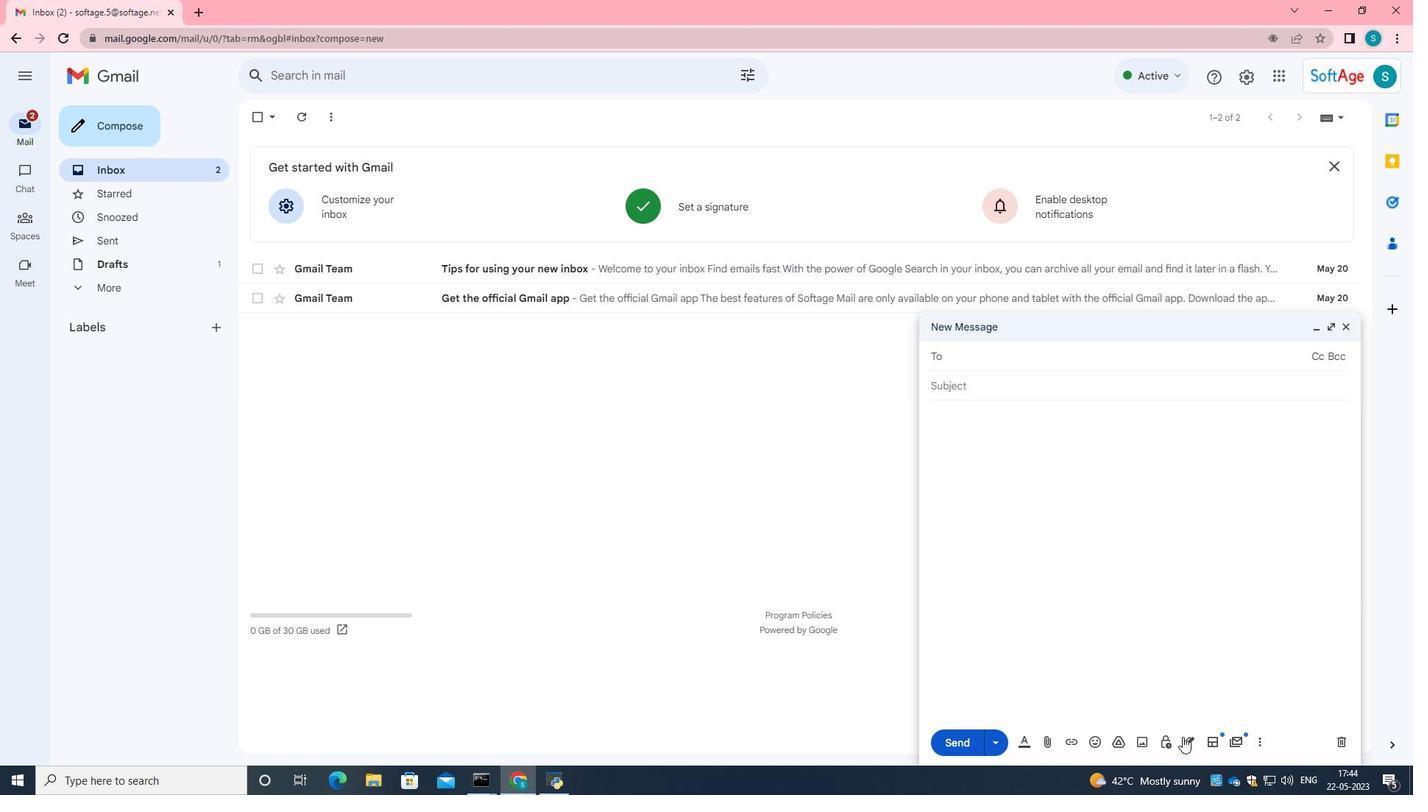 
Action: Mouse scrolled (687, 398) with delta (0, 0)
Screenshot: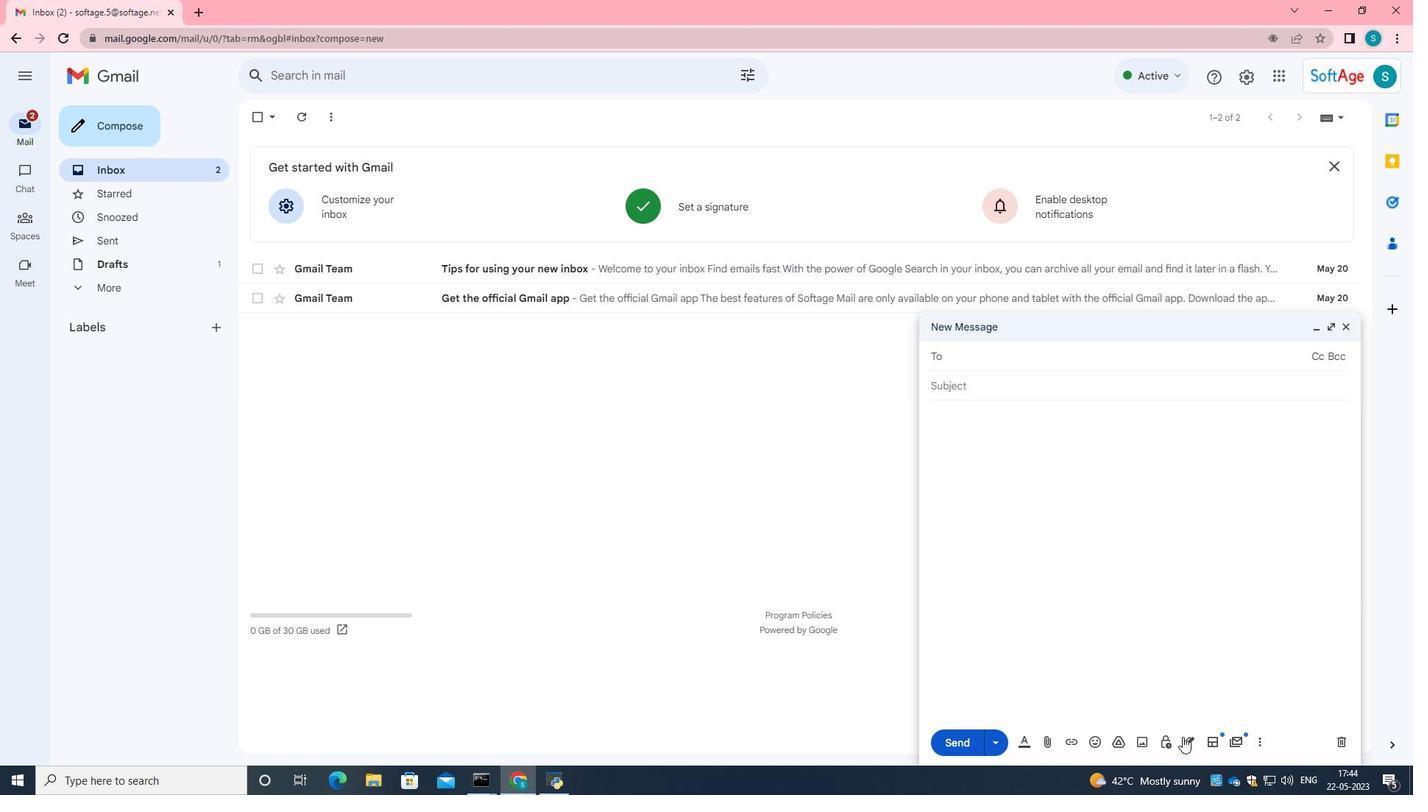 
Action: Mouse moved to (699, 424)
Screenshot: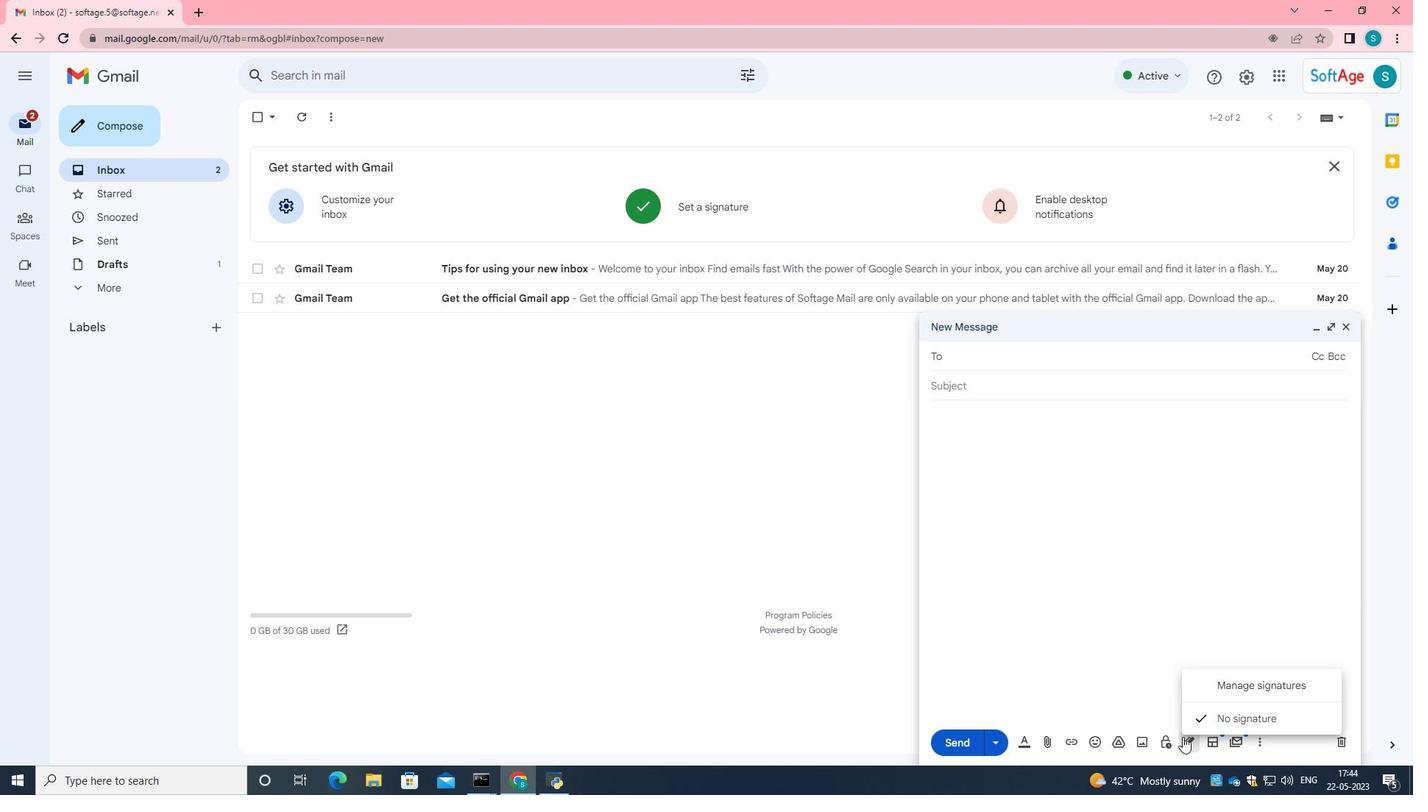
Action: Mouse scrolled (692, 405) with delta (0, 0)
Screenshot: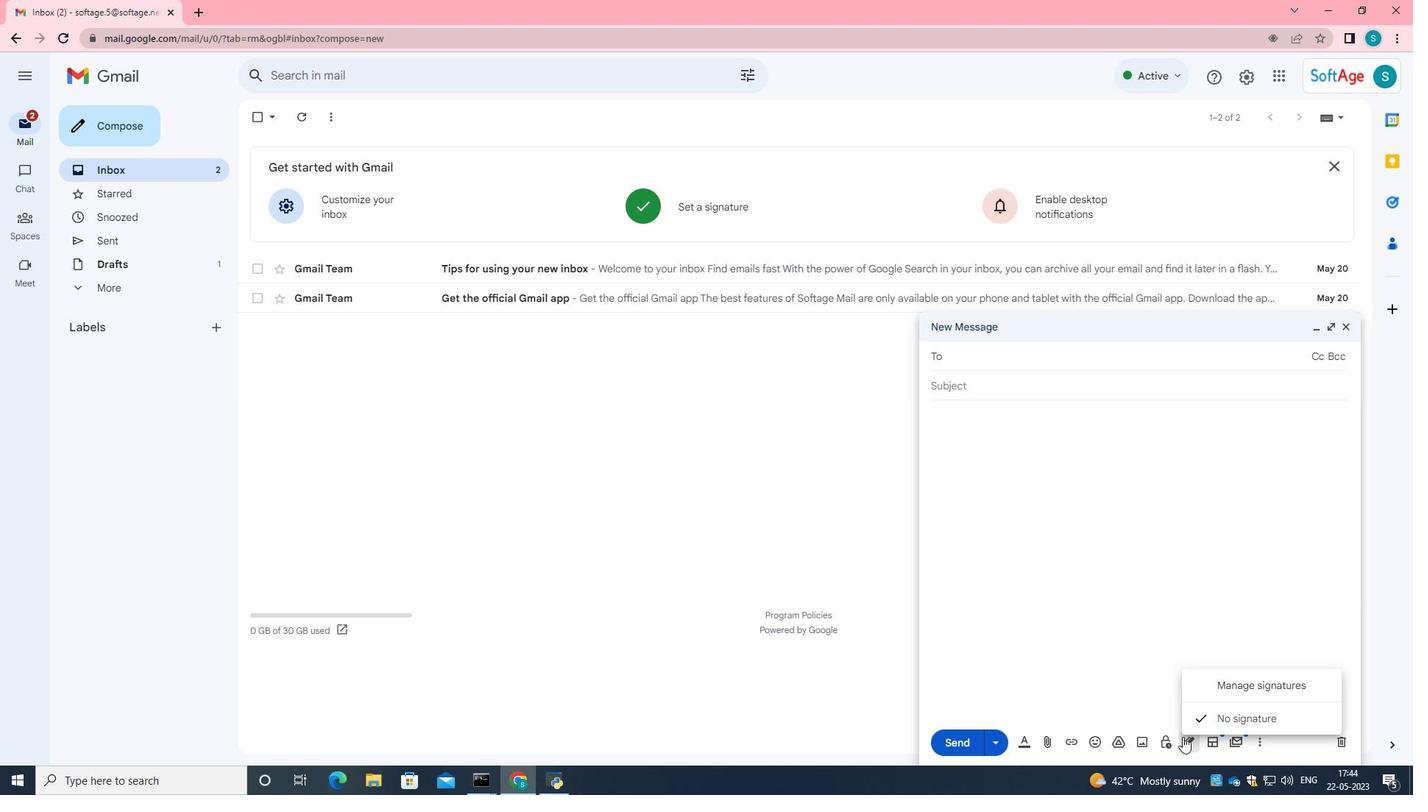 
Action: Mouse moved to (709, 511)
Screenshot: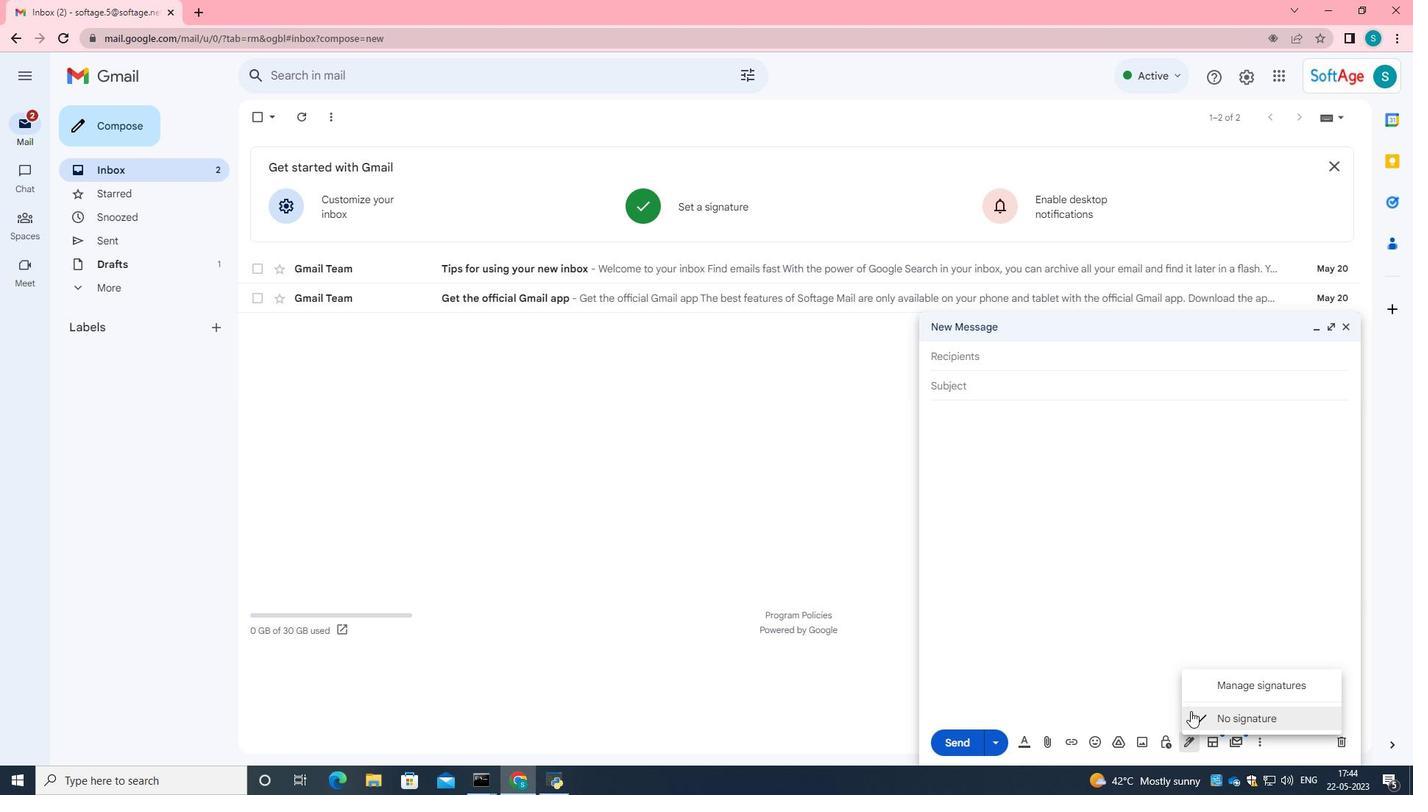 
Action: Mouse scrolled (709, 511) with delta (0, 0)
Screenshot: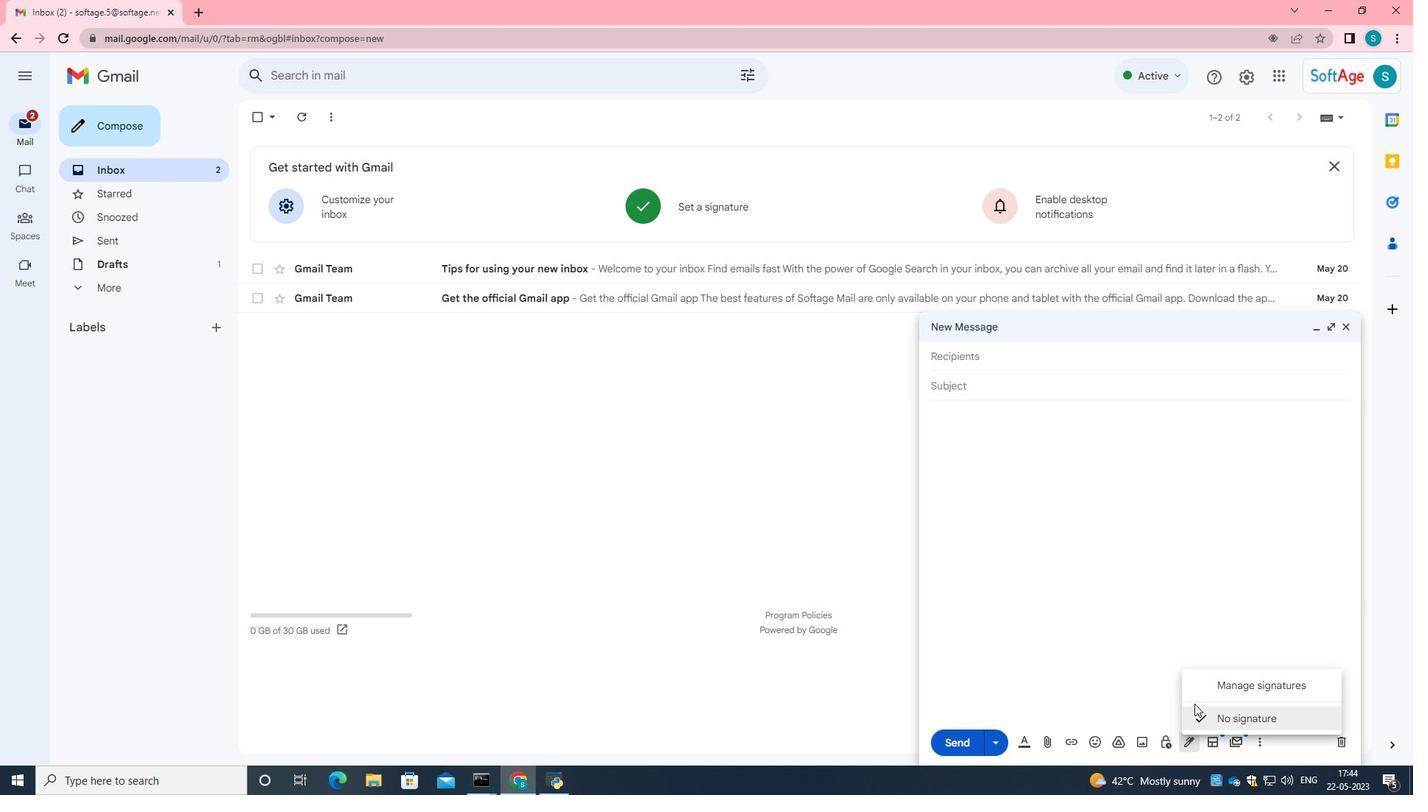 
Action: Mouse moved to (709, 511)
Screenshot: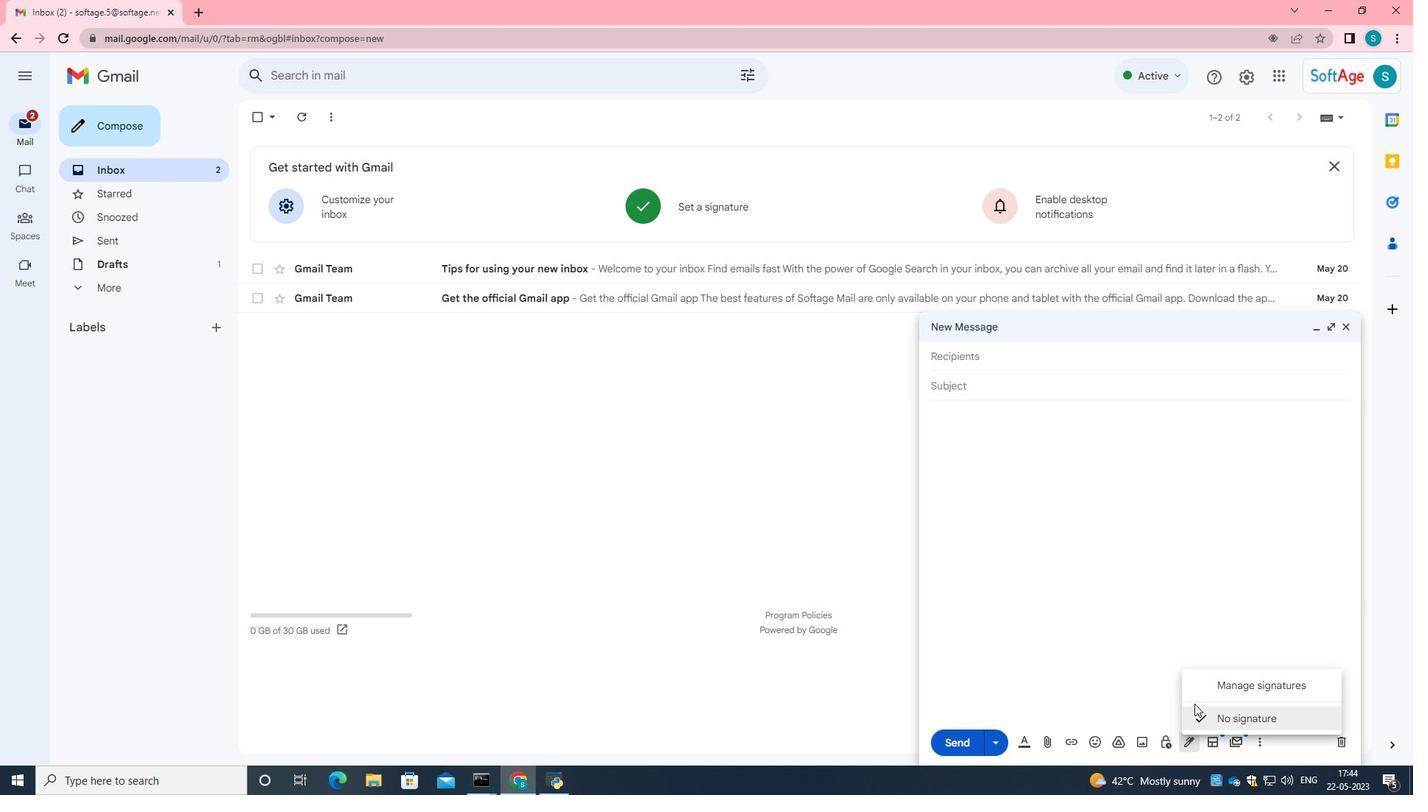 
Action: Mouse scrolled (709, 511) with delta (0, 0)
Screenshot: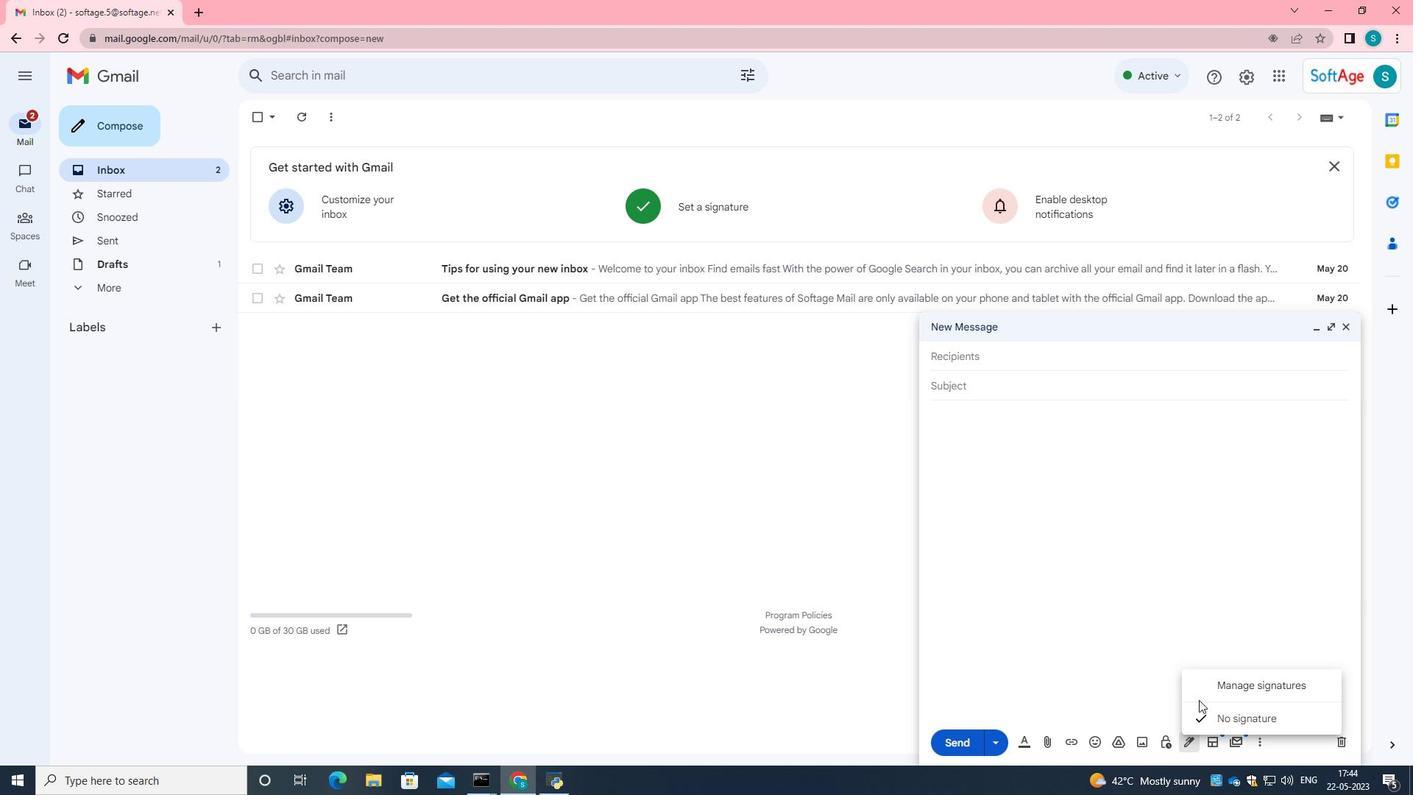 
Action: Mouse scrolled (709, 511) with delta (0, 0)
Screenshot: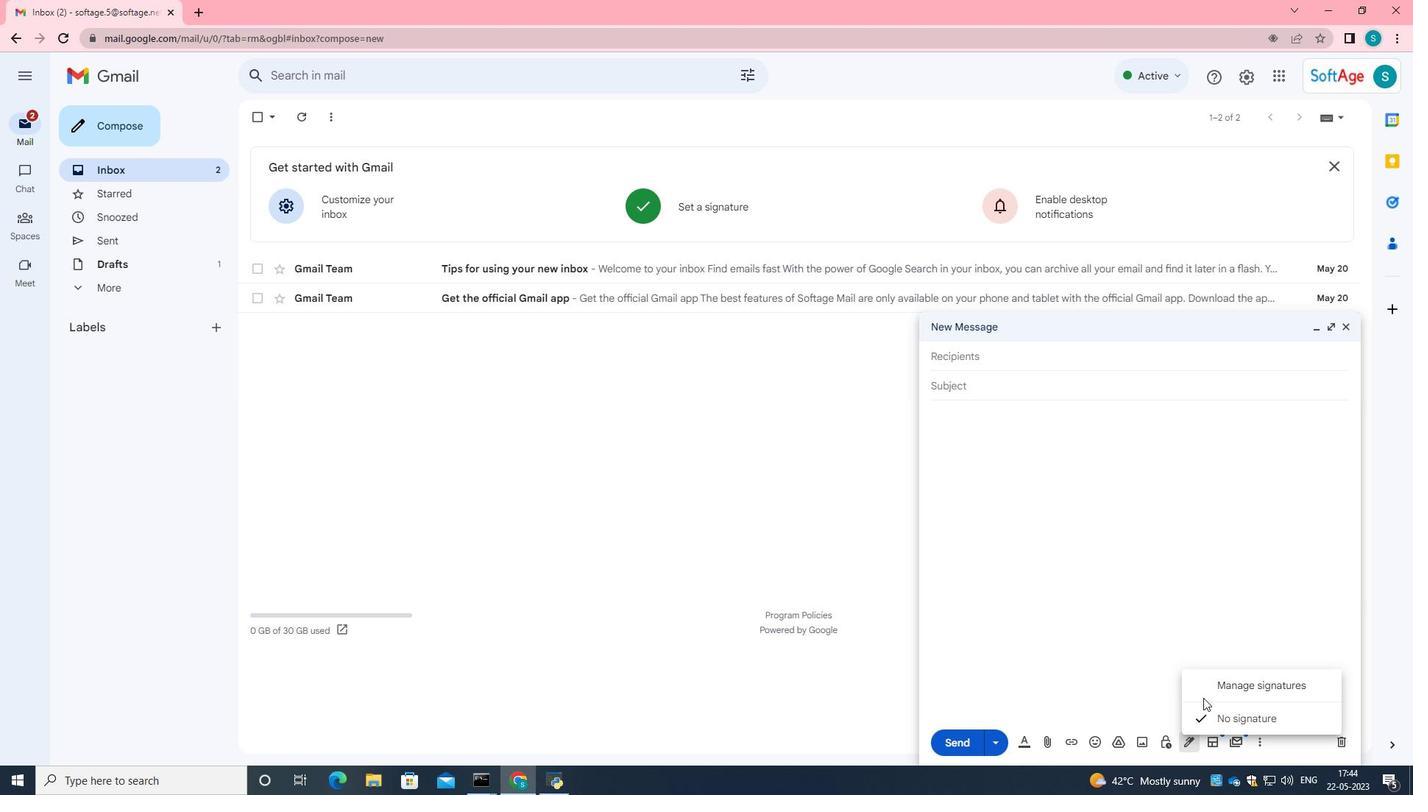 
Action: Mouse moved to (973, 480)
Screenshot: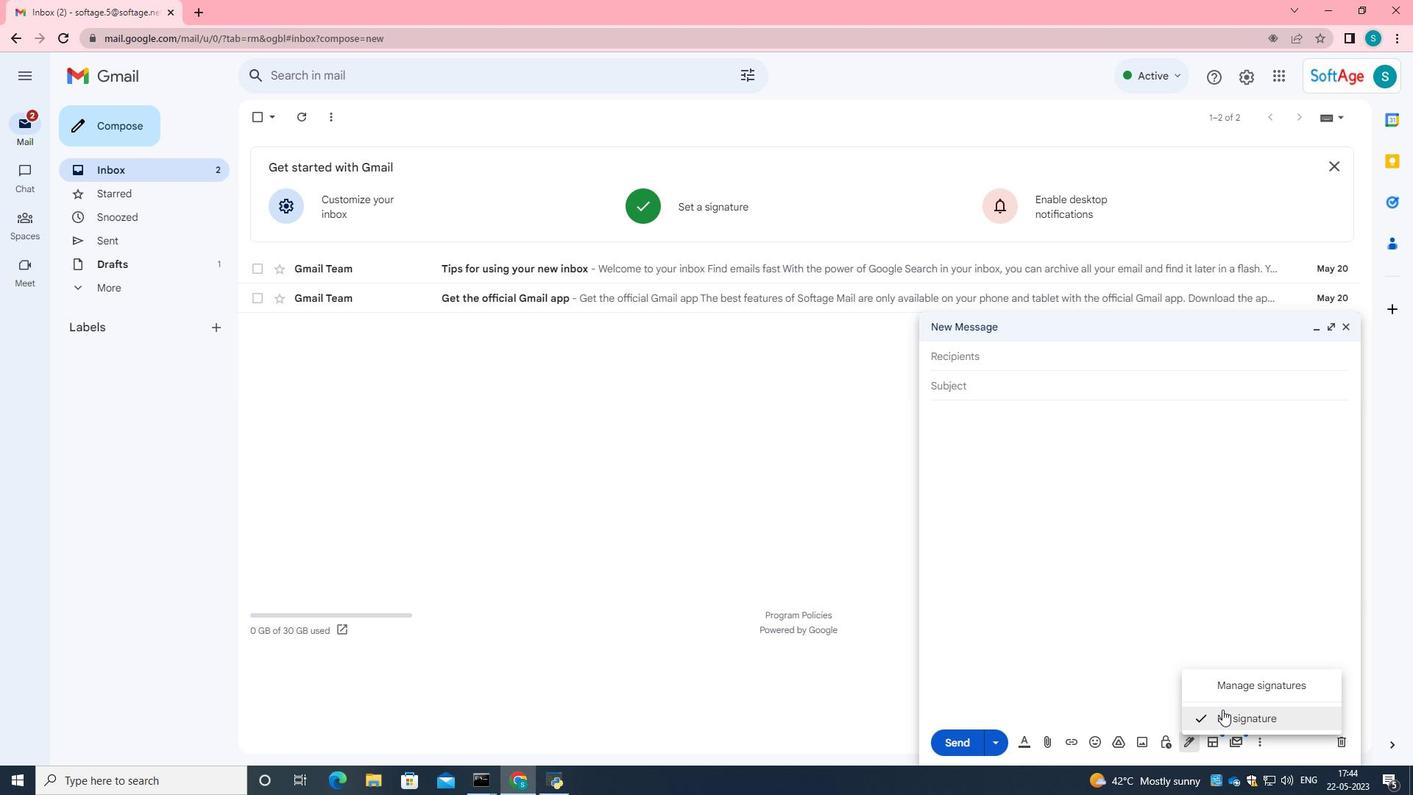
Action: Mouse pressed left at (973, 480)
Screenshot: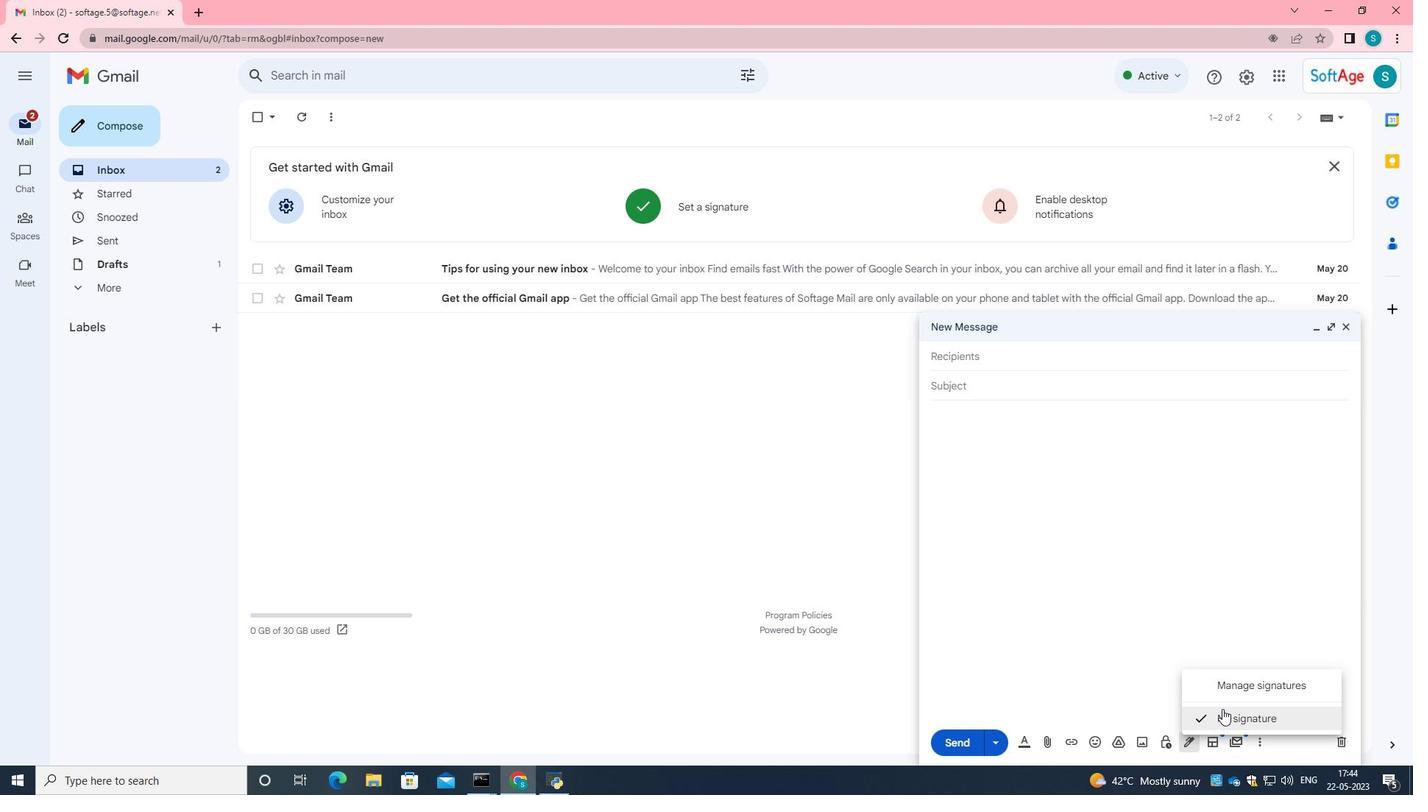 
Action: Mouse pressed left at (973, 480)
Screenshot: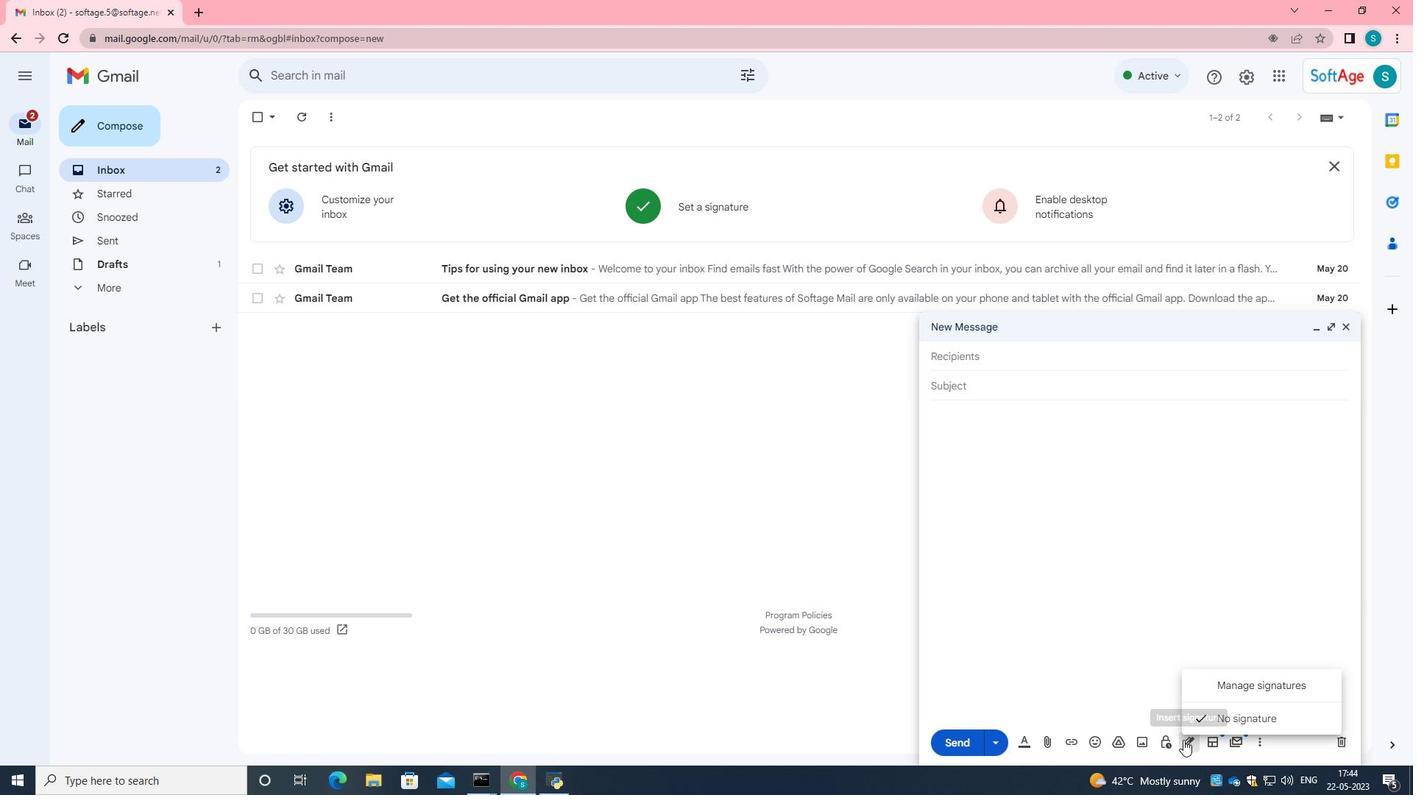 
Action: Mouse moved to (642, 500)
Screenshot: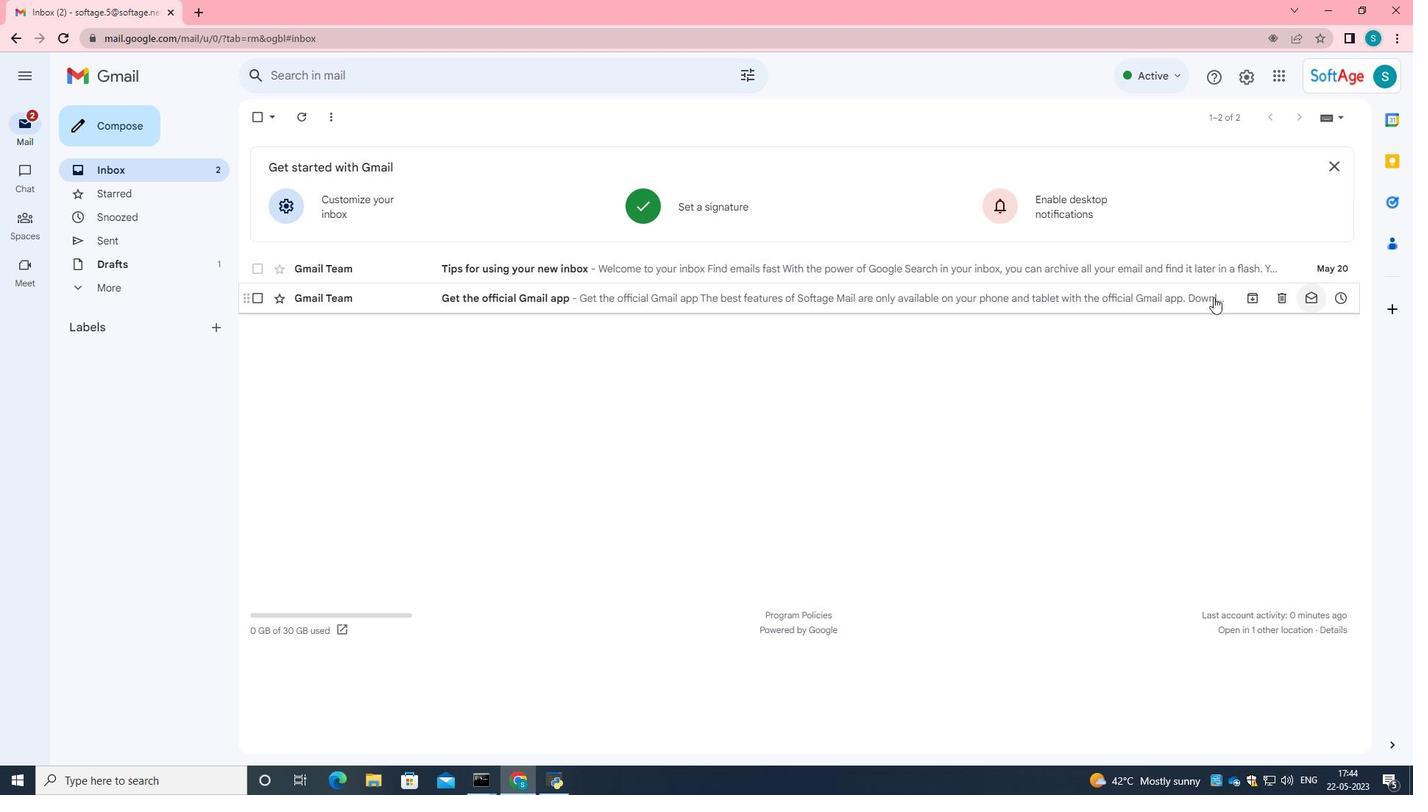 
Action: Key pressed ctrl+C
Screenshot: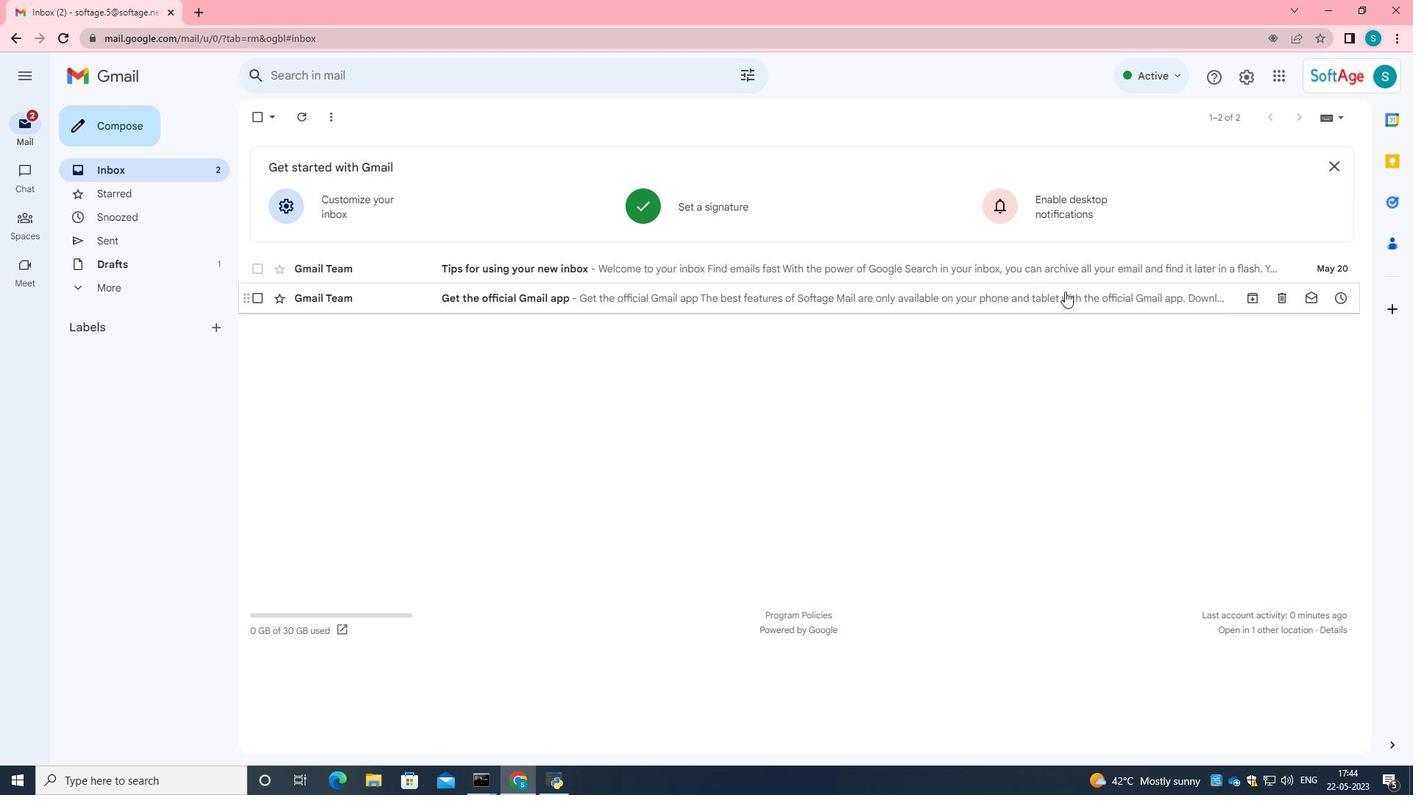 
Action: Mouse moved to (643, 497)
Screenshot: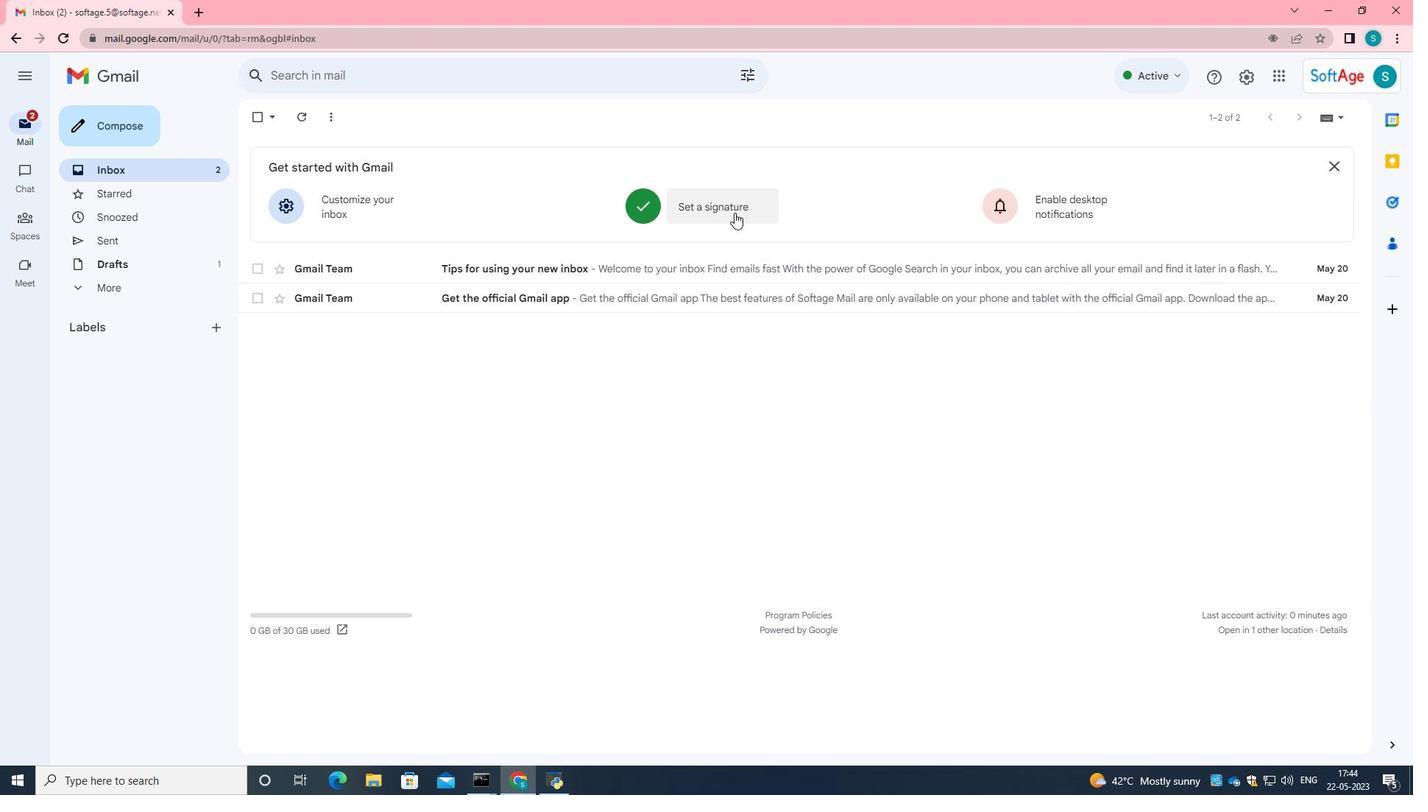 
Action: Key pressed <Key.delete>
Screenshot: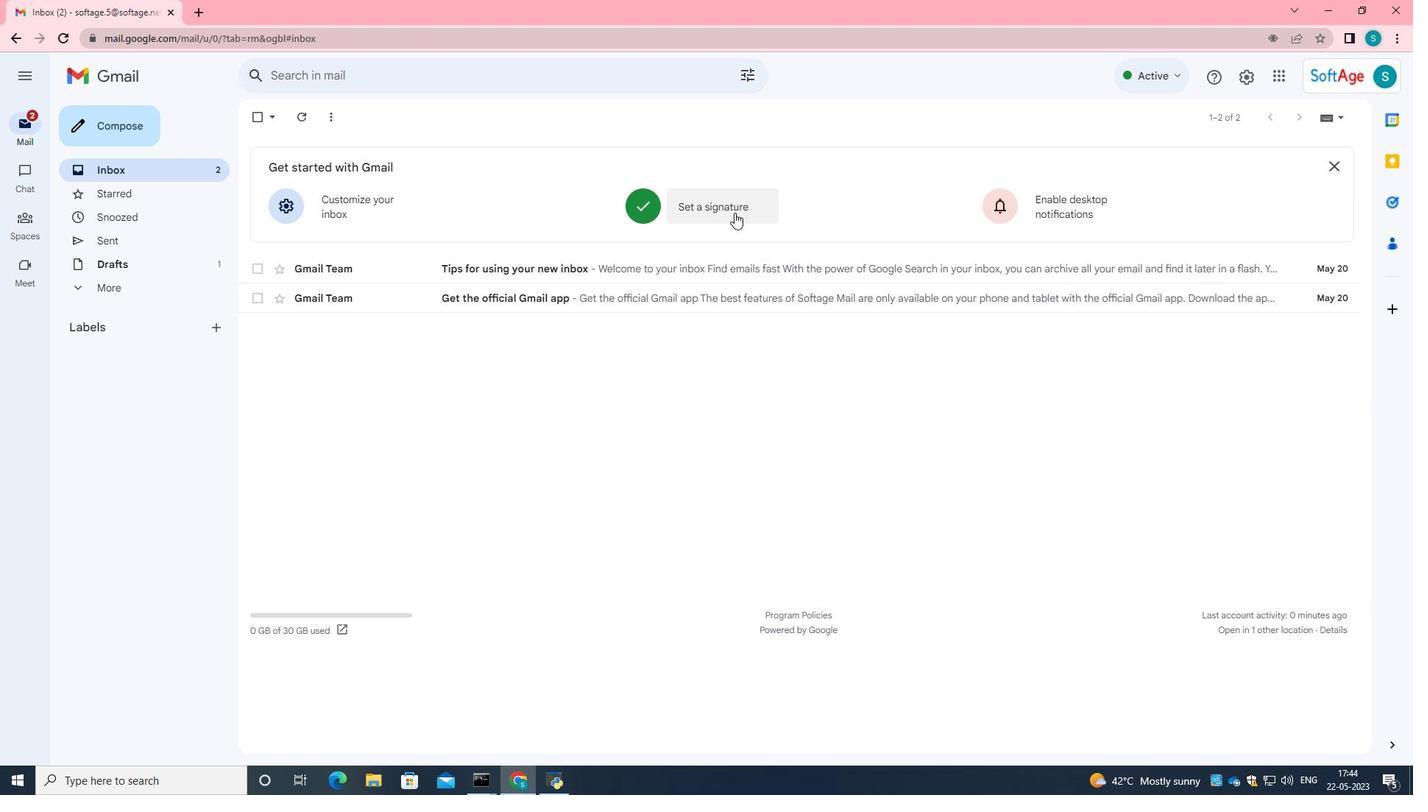 
Action: Mouse moved to (800, 506)
Screenshot: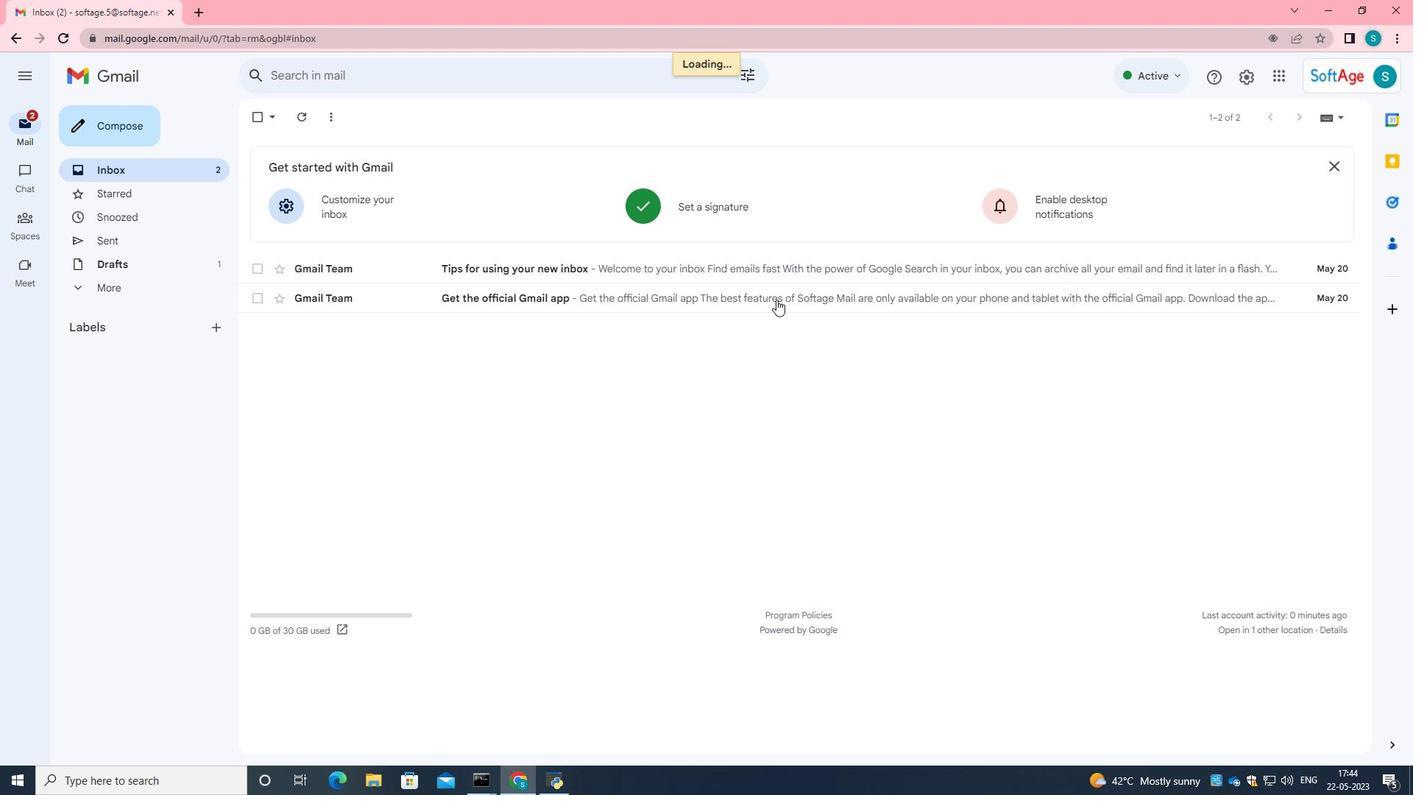 
Action: Mouse scrolled (800, 505) with delta (0, 0)
Screenshot: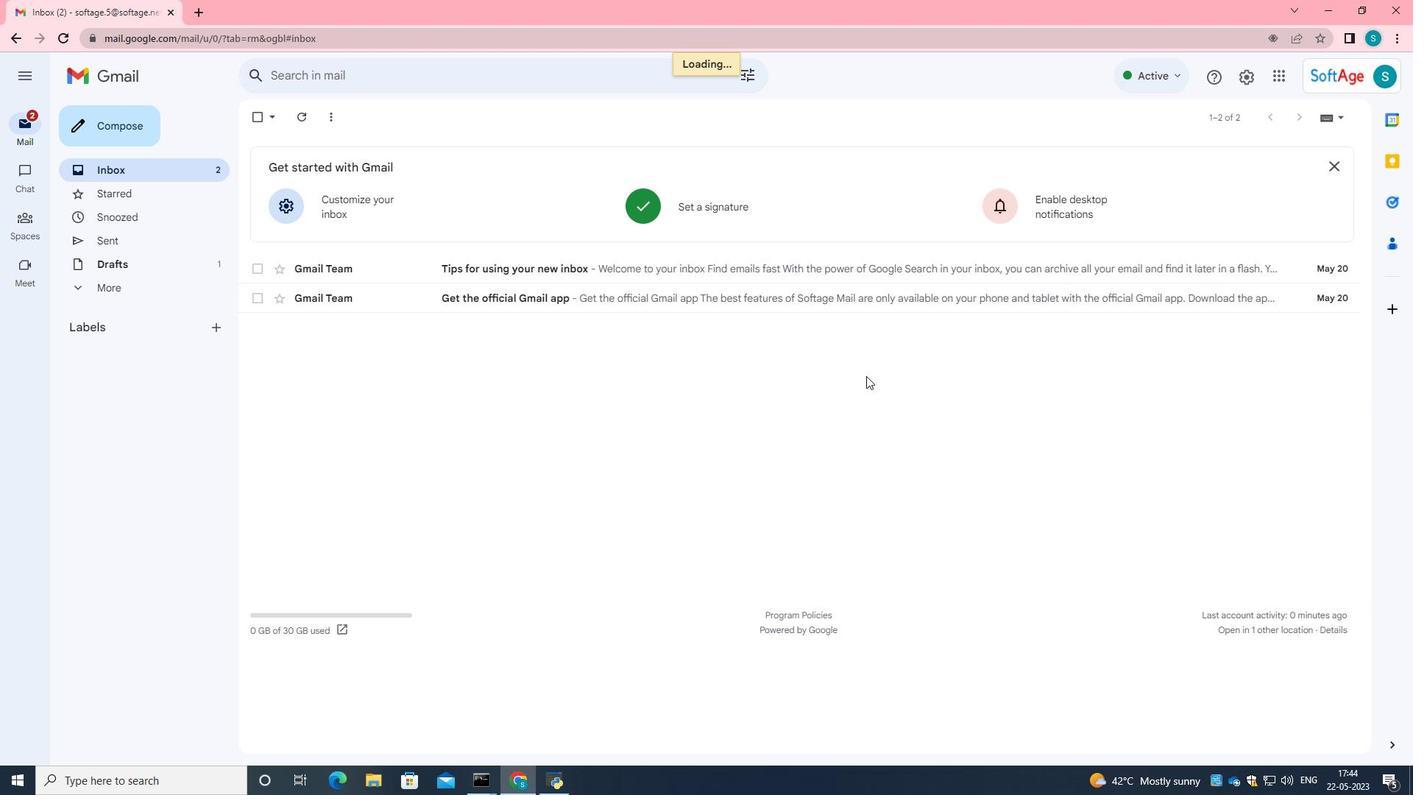 
Action: Mouse scrolled (800, 505) with delta (0, 0)
Screenshot: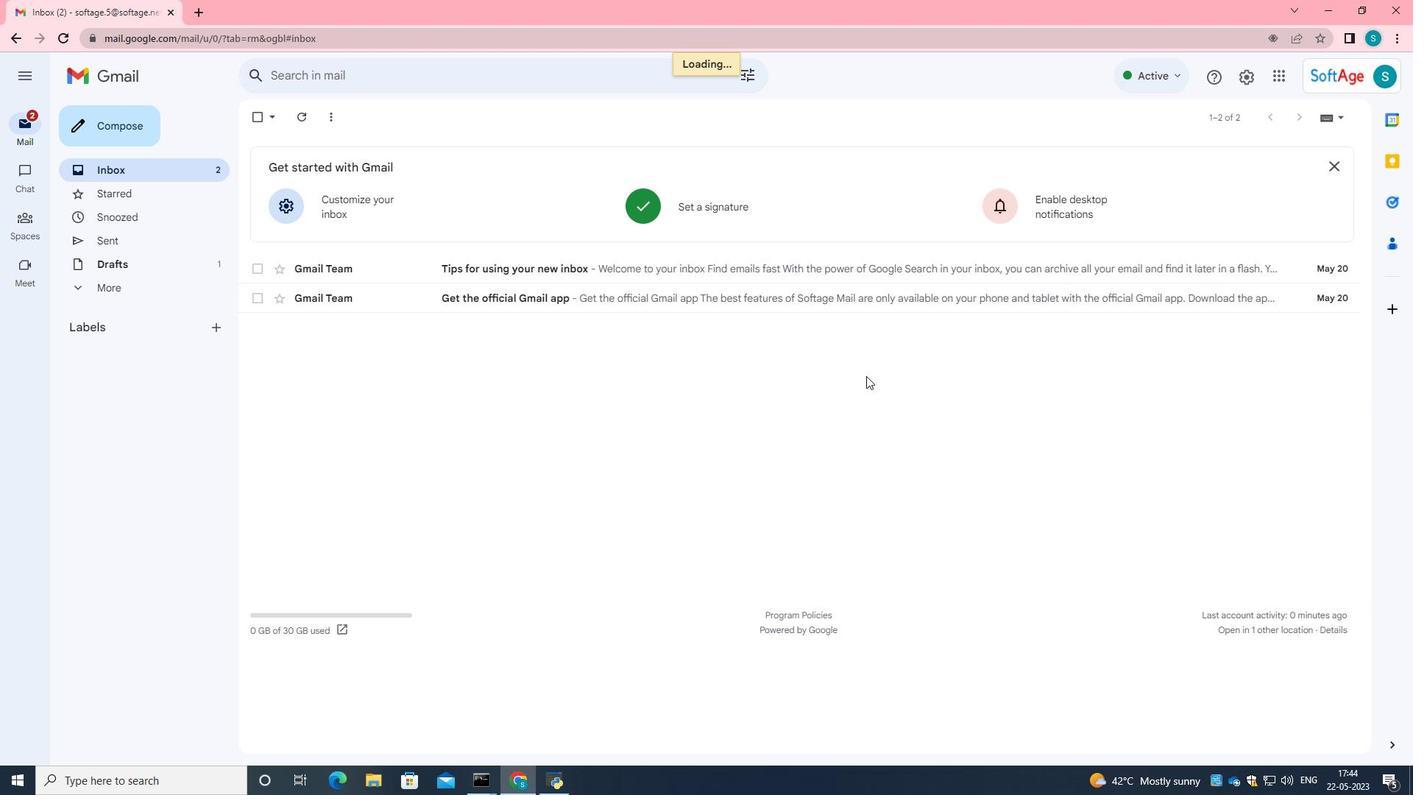 
Action: Mouse moved to (801, 506)
Screenshot: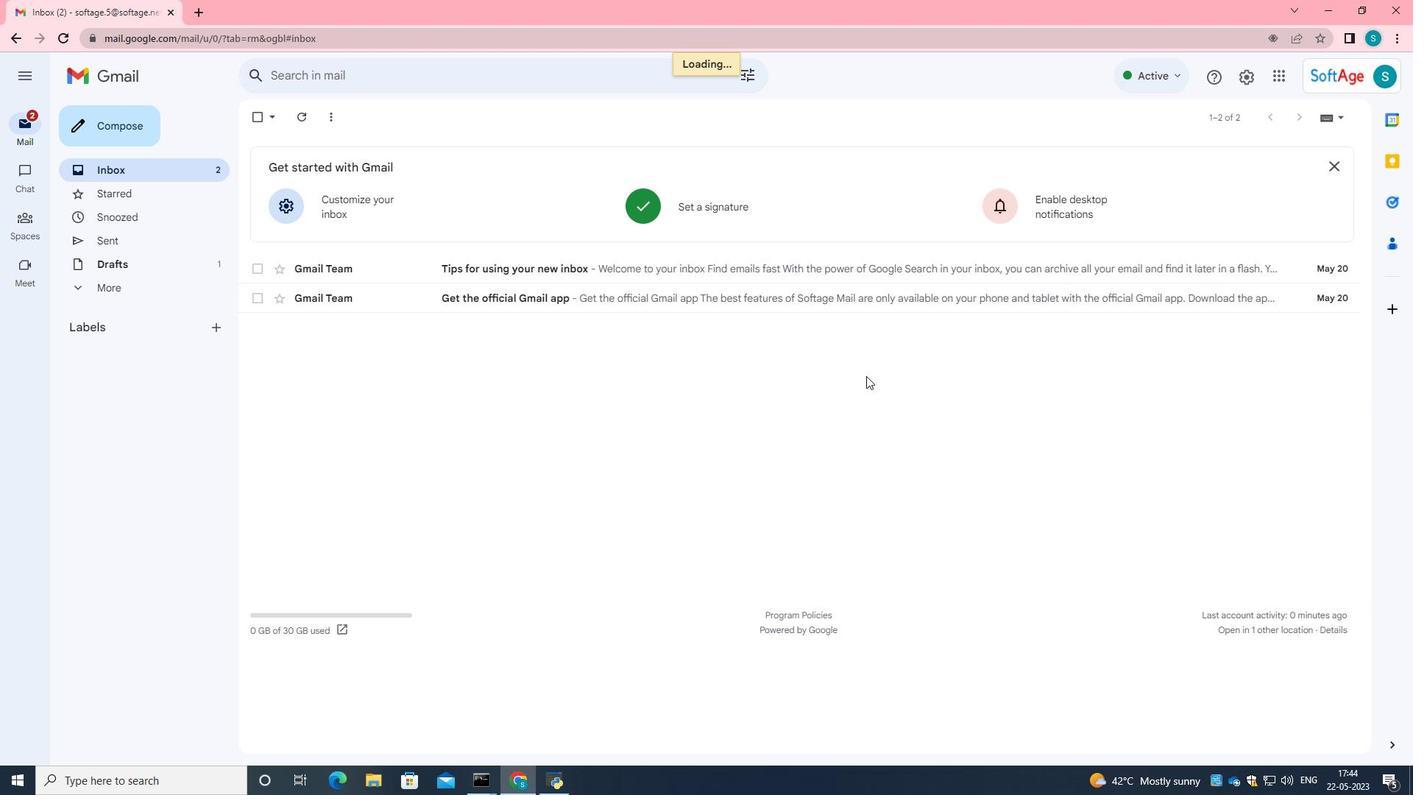 
Action: Mouse scrolled (801, 505) with delta (0, 0)
Screenshot: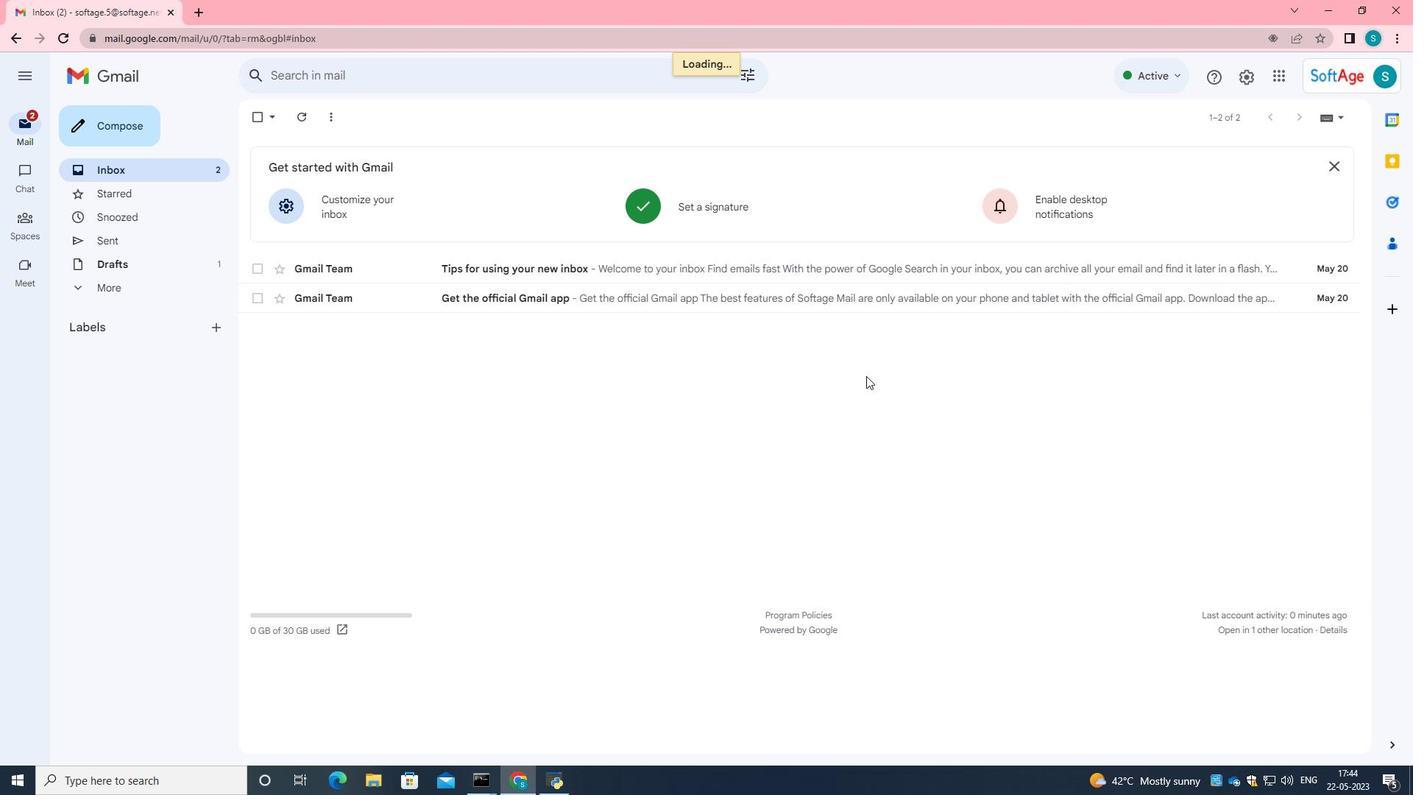 
Action: Mouse moved to (803, 506)
Screenshot: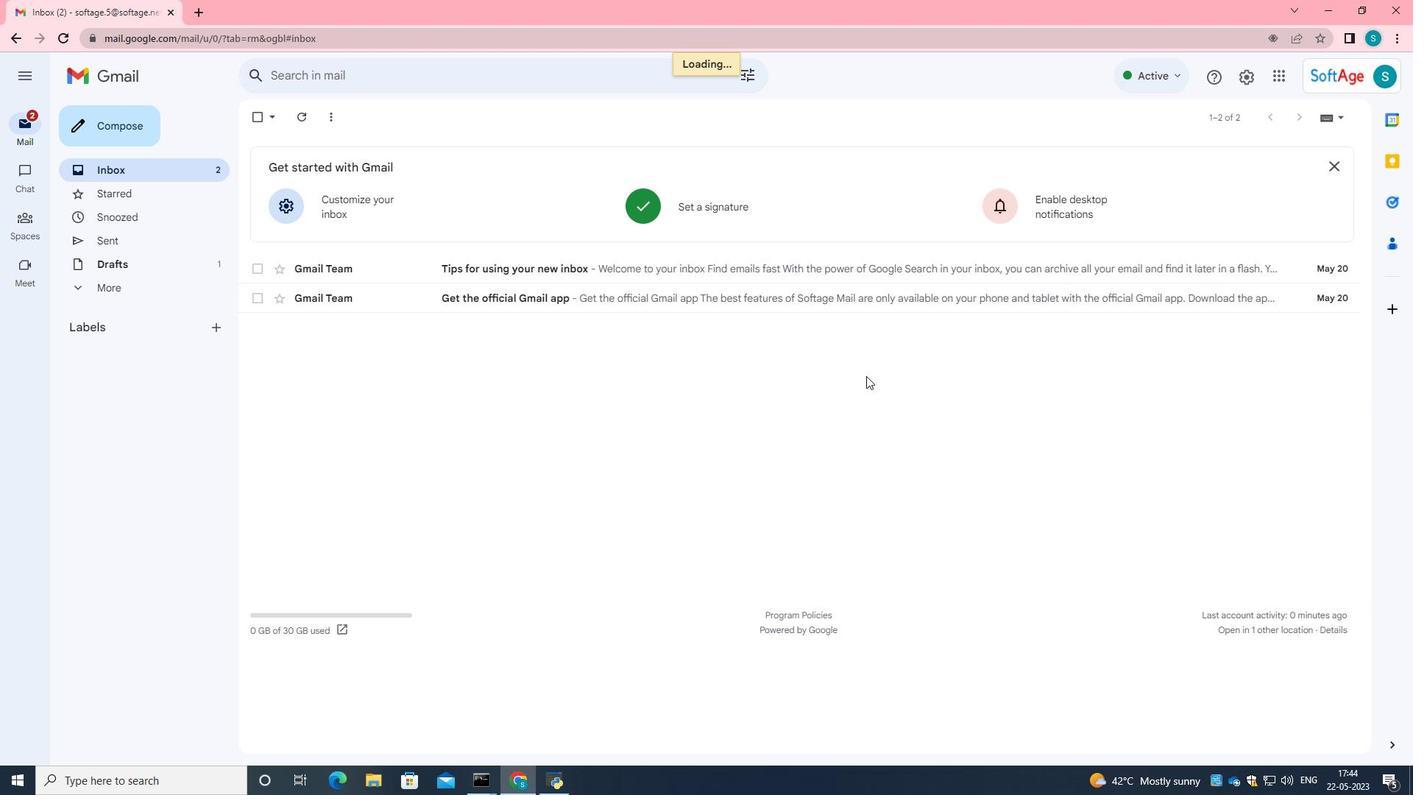 
Action: Mouse scrolled (803, 505) with delta (0, 0)
Screenshot: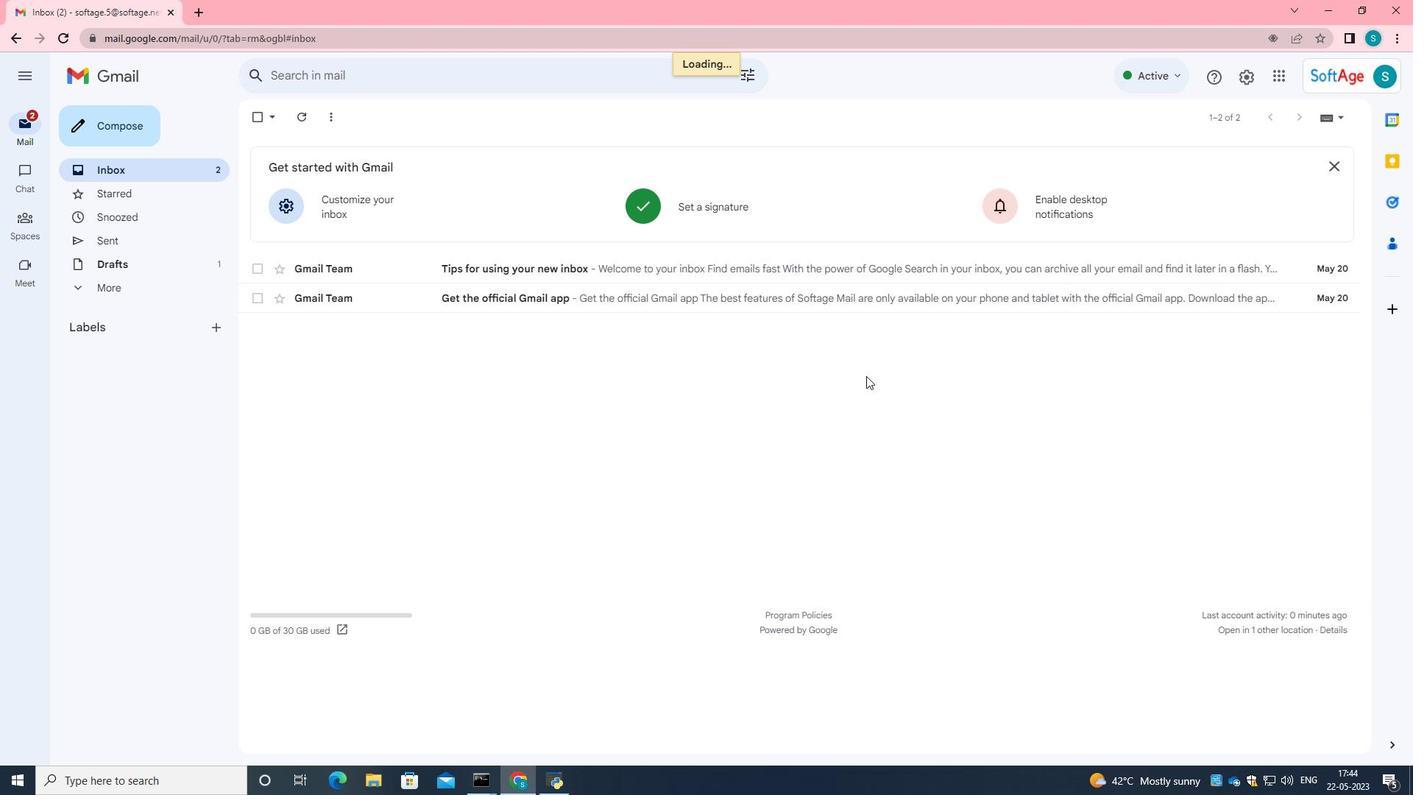 
Action: Mouse moved to (816, 502)
Screenshot: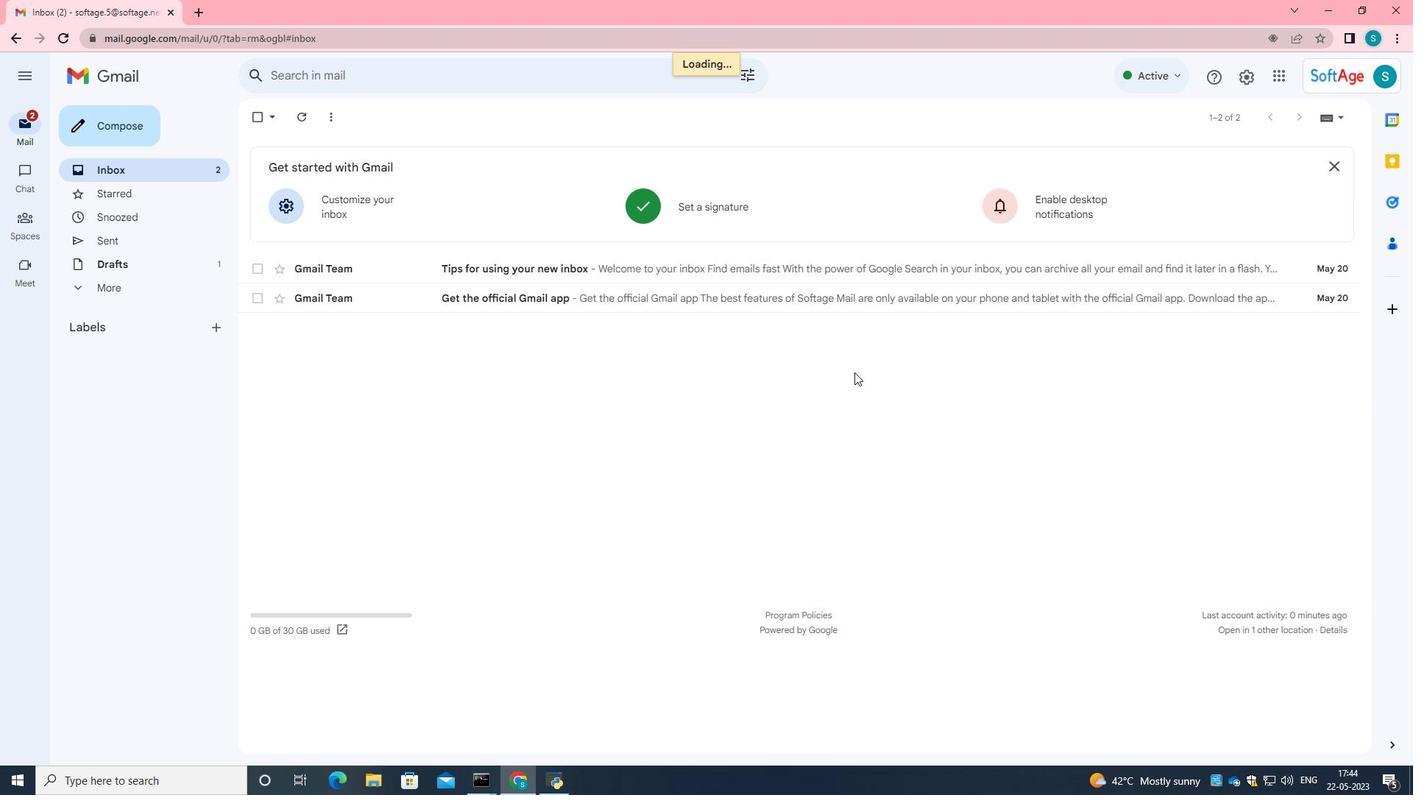 
Action: Mouse scrolled (816, 502) with delta (0, 0)
Screenshot: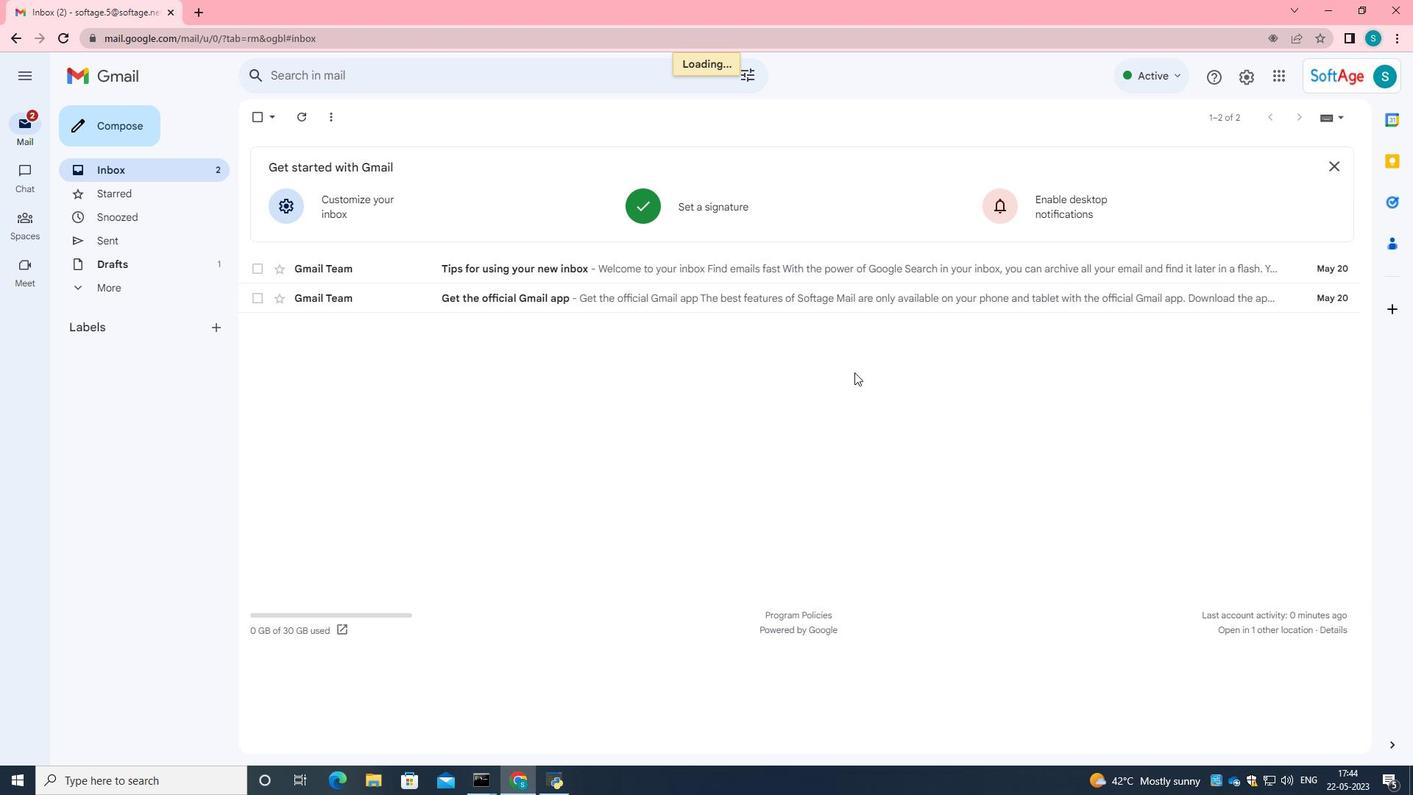 
Action: Mouse scrolled (816, 502) with delta (0, 0)
Screenshot: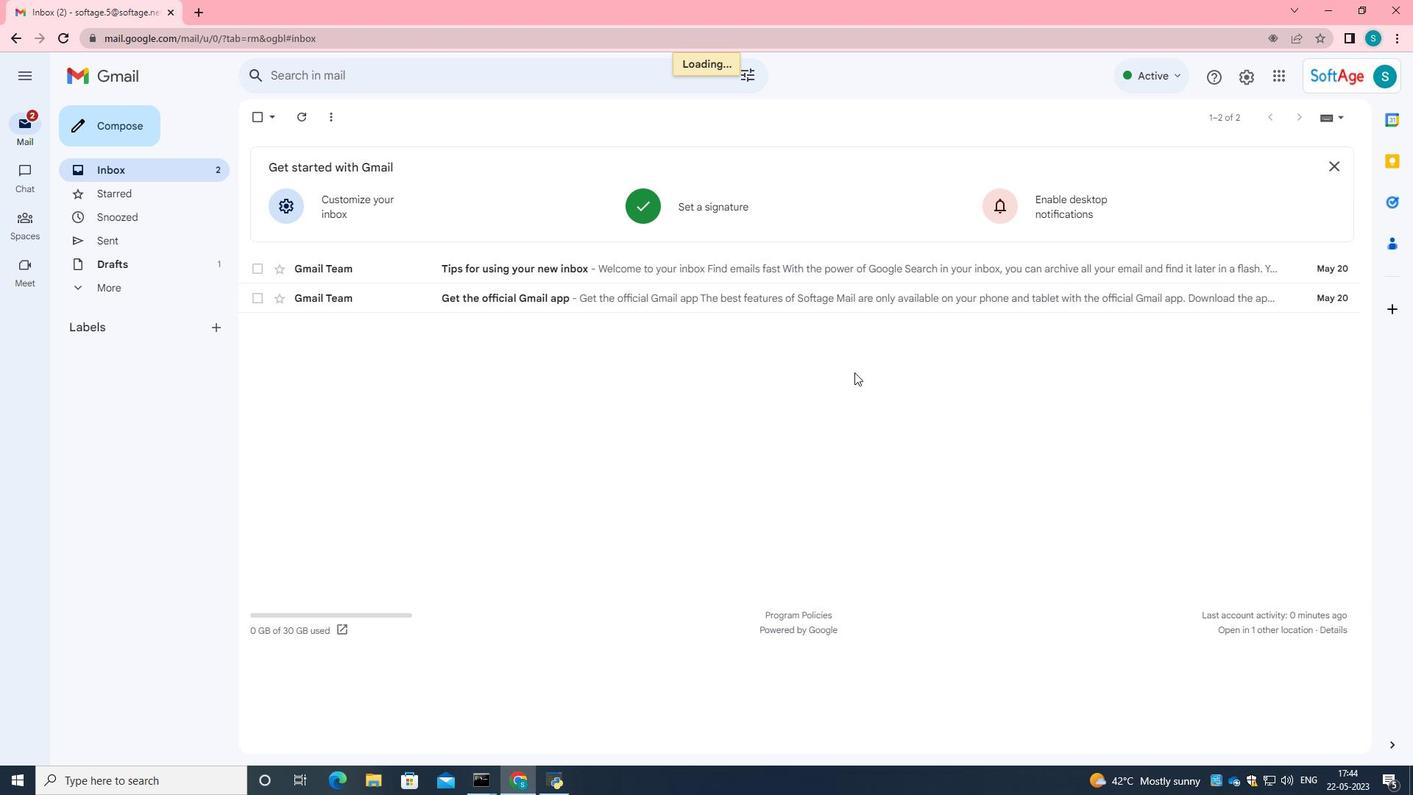 
Action: Mouse scrolled (816, 502) with delta (0, 0)
Screenshot: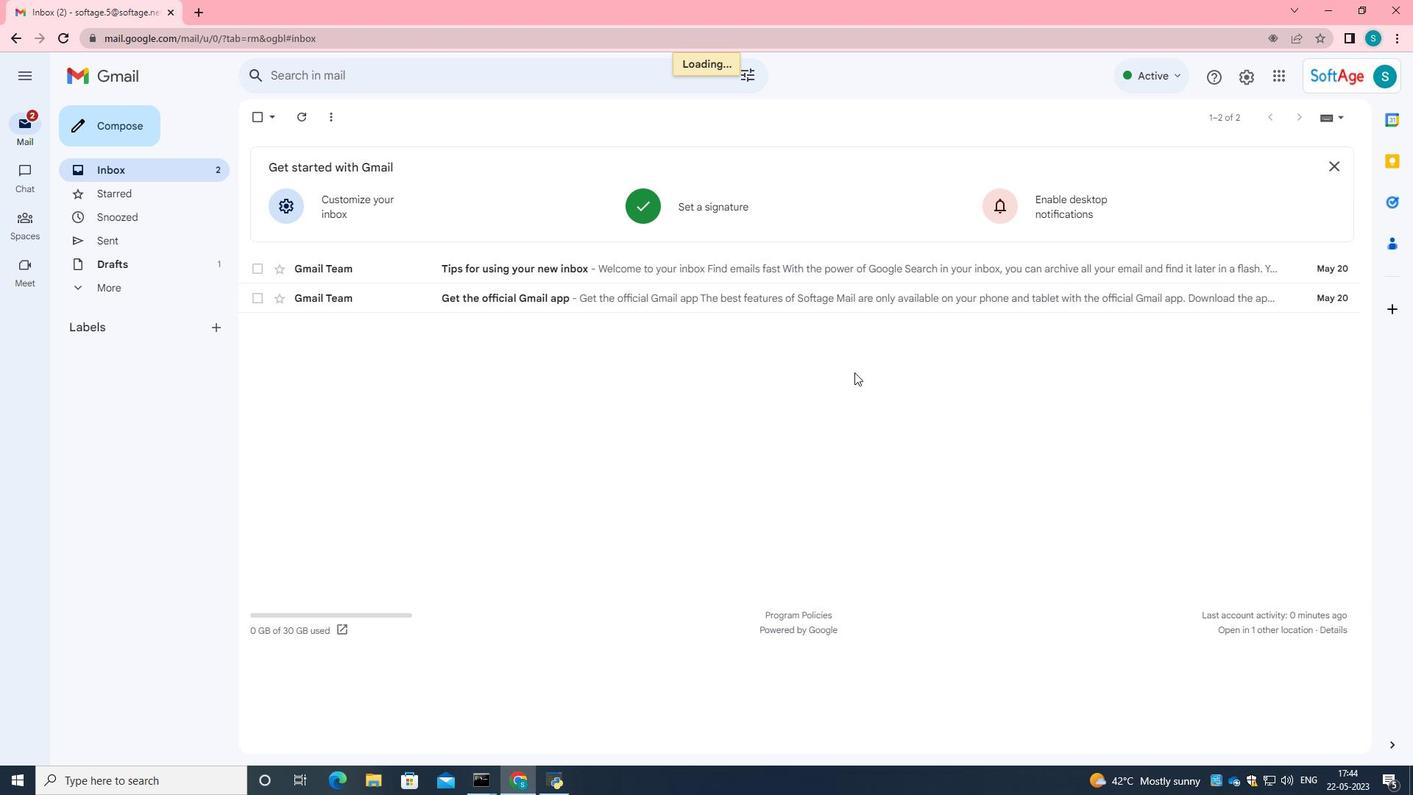 
Action: Mouse scrolled (816, 502) with delta (0, 0)
Screenshot: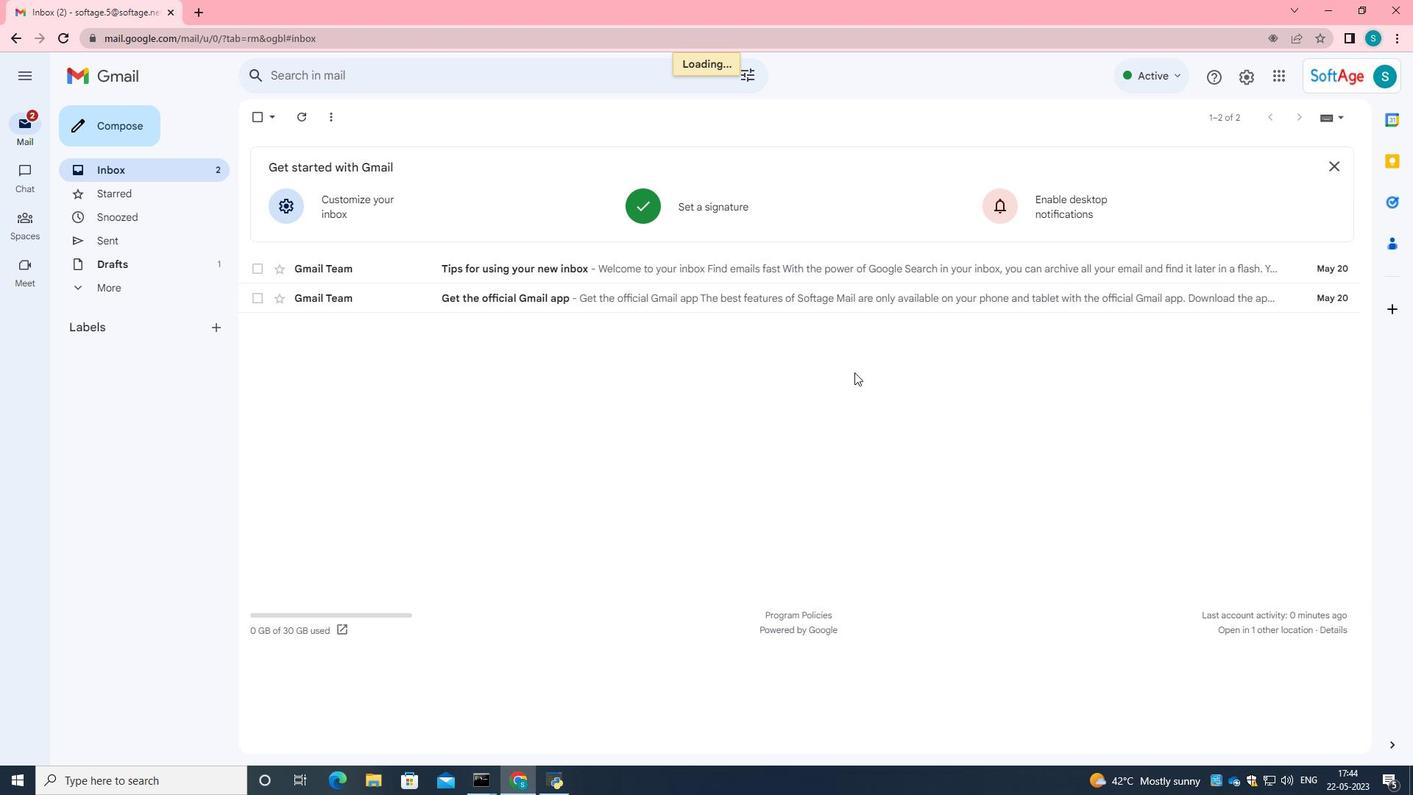 
Action: Mouse moved to (813, 506)
Screenshot: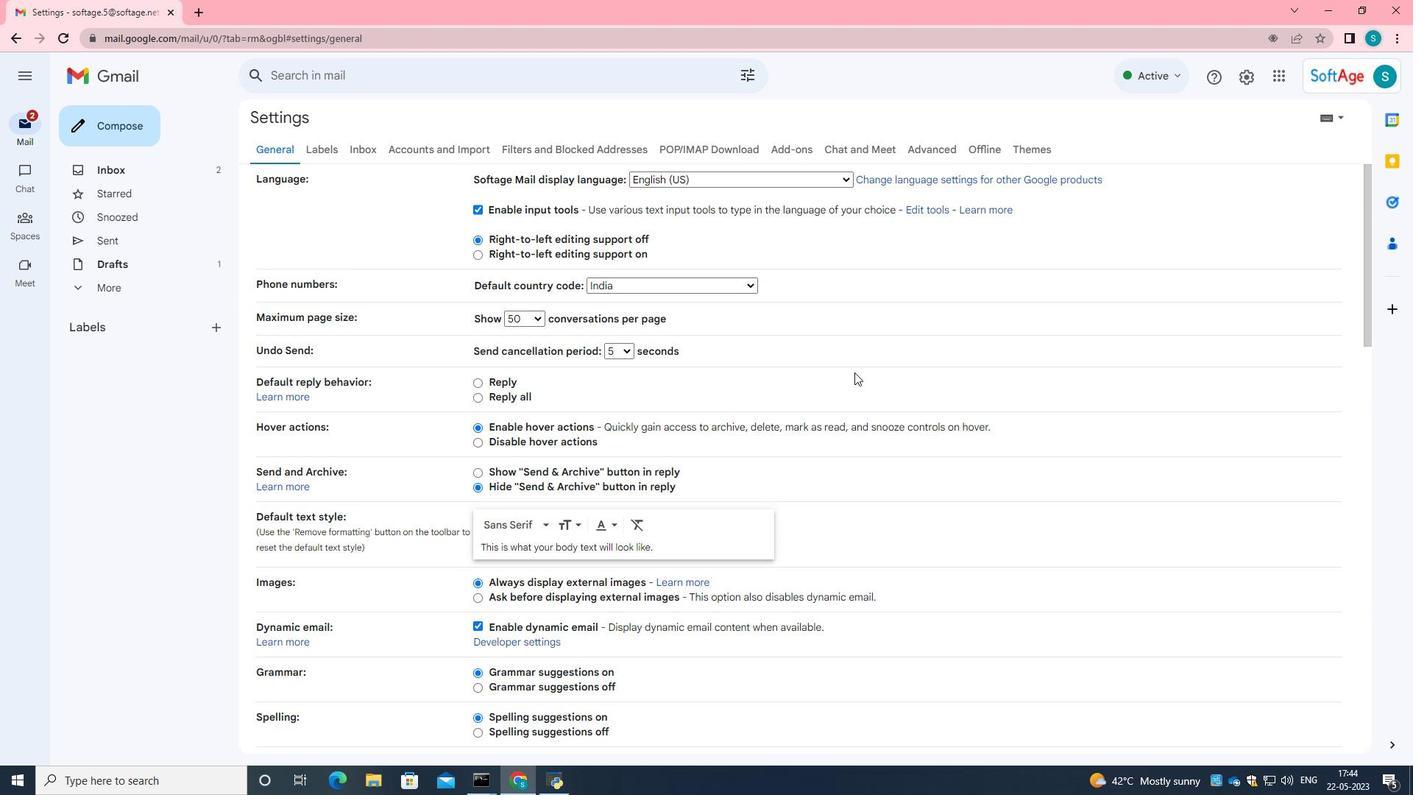 
Action: Mouse scrolled (814, 504) with delta (0, 0)
Screenshot: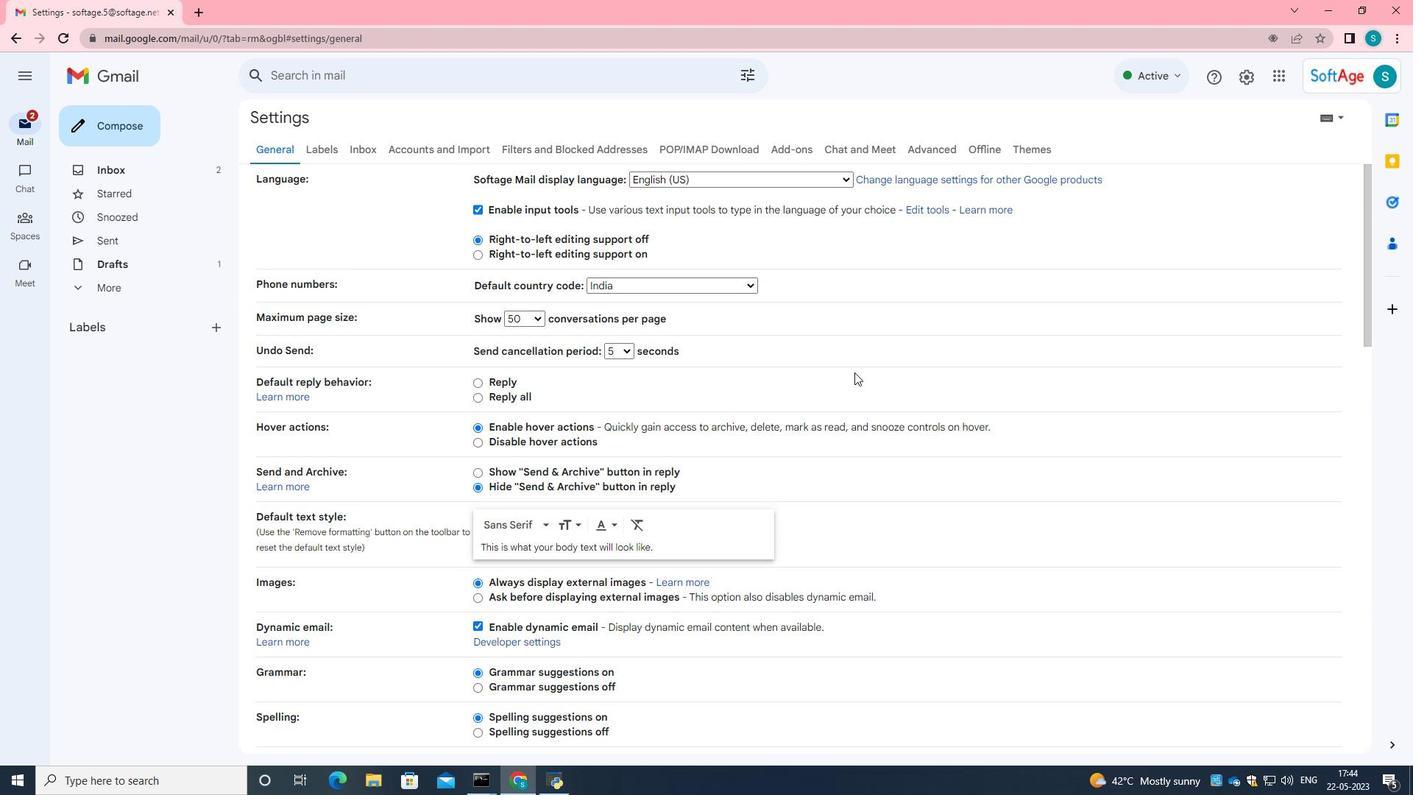 
Action: Mouse moved to (860, 541)
Screenshot: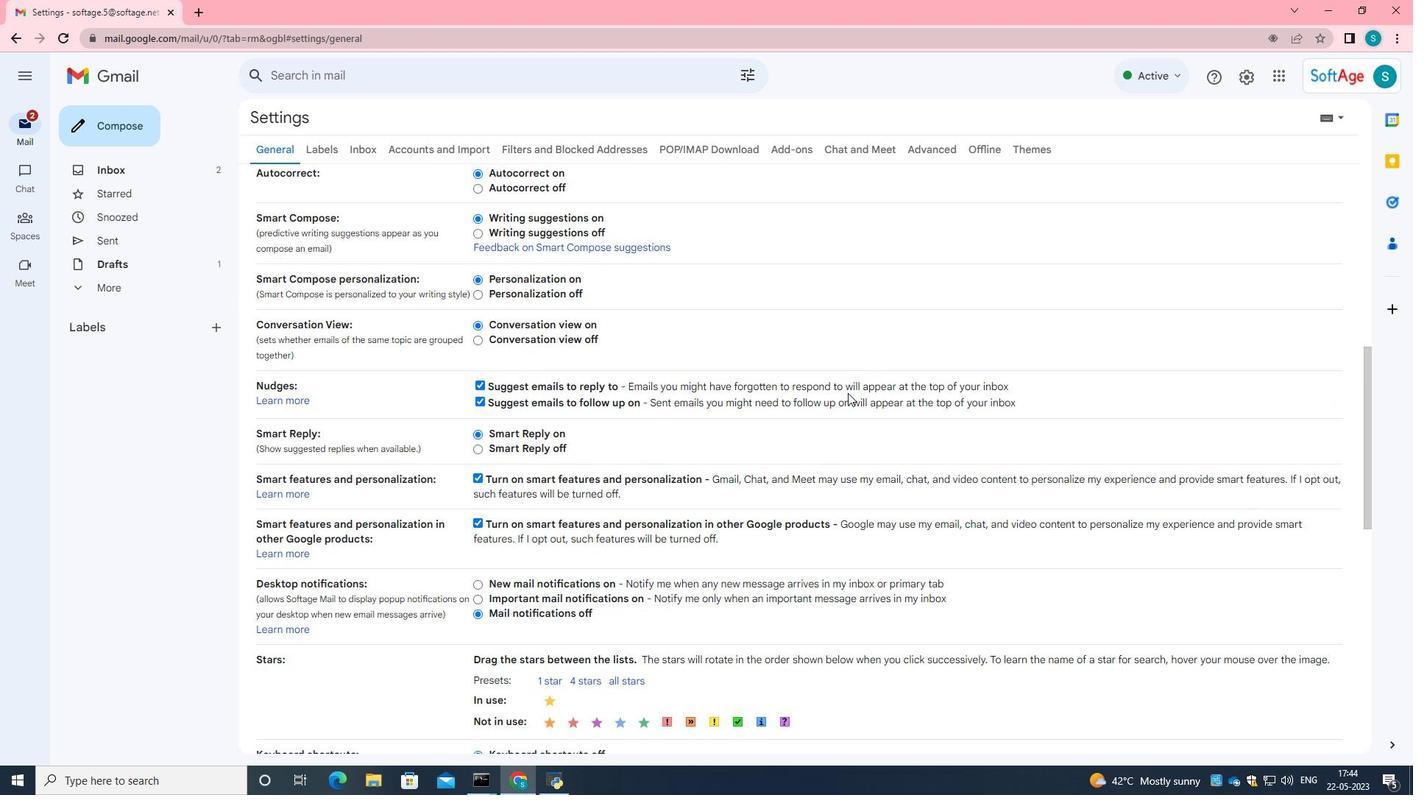
Action: Mouse pressed left at (860, 541)
Screenshot: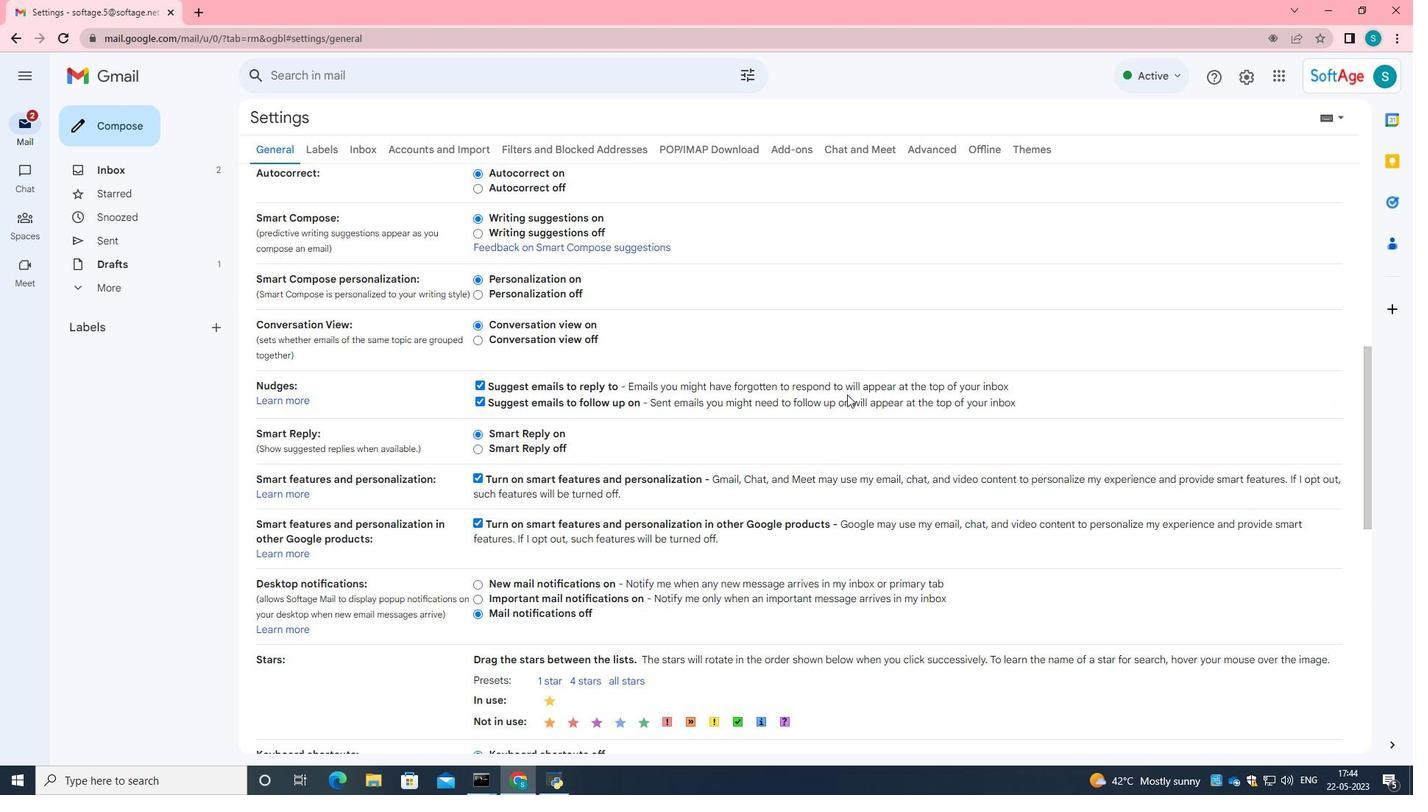 
Action: Mouse moved to (533, 548)
Screenshot: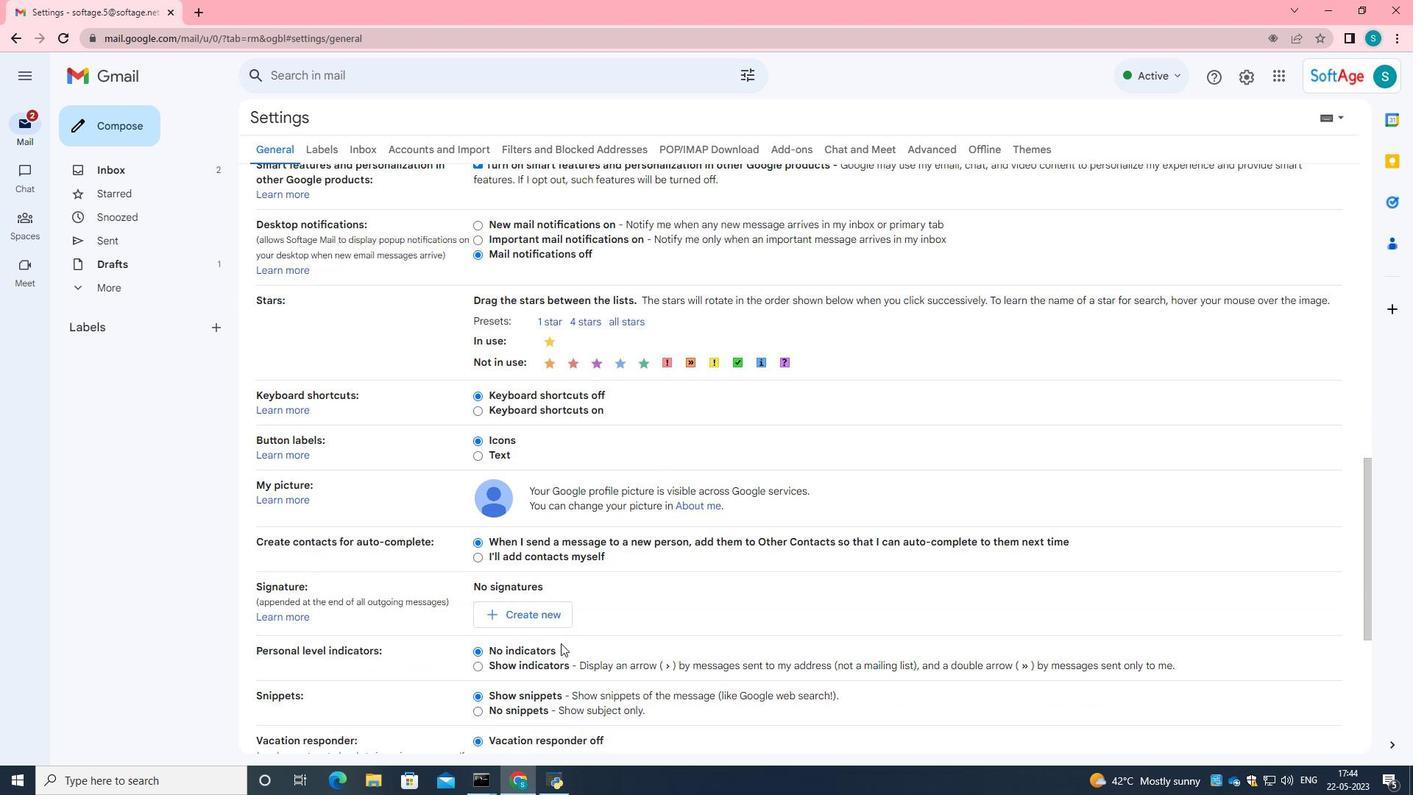 
Action: Key pressed ctrl+V
Screenshot: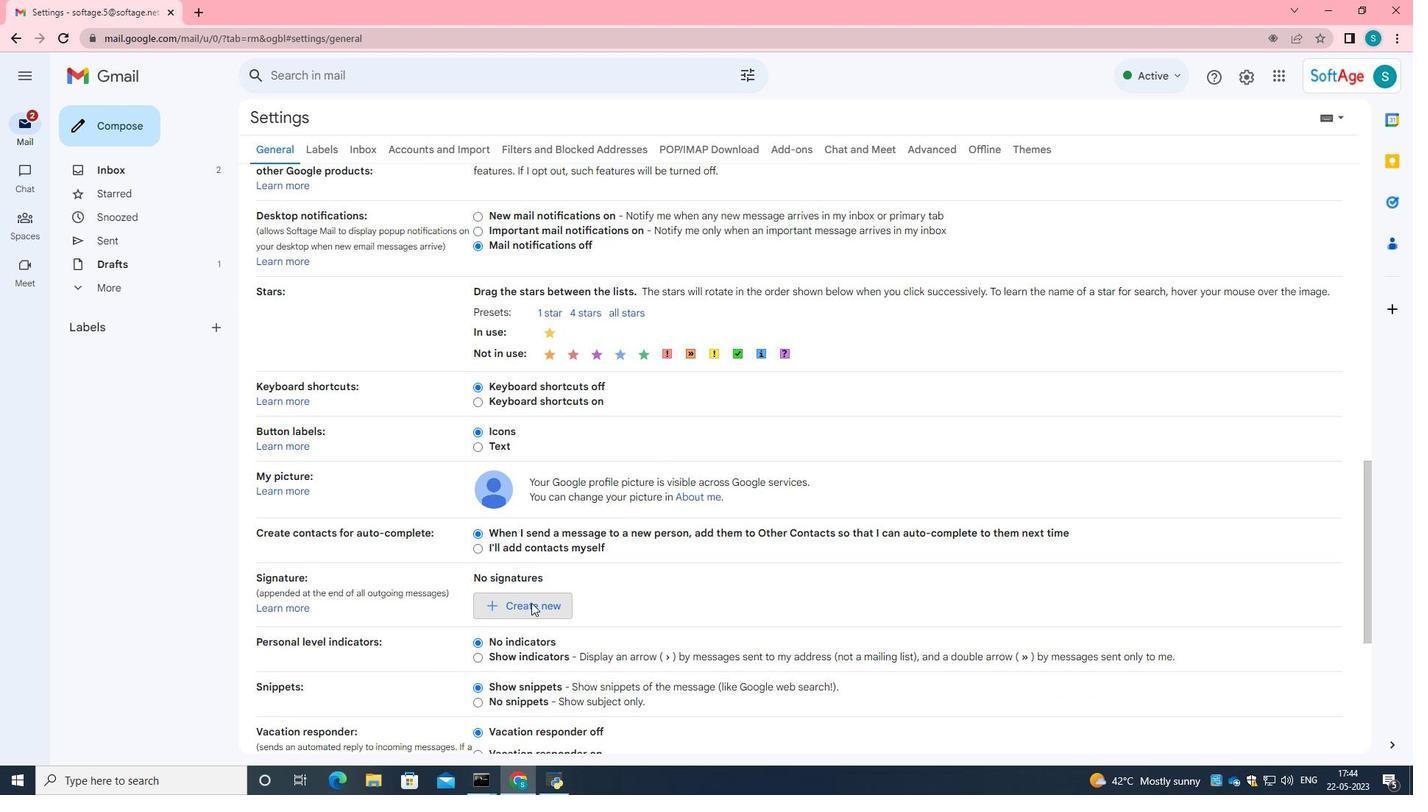 
Action: Mouse moved to (779, 678)
Screenshot: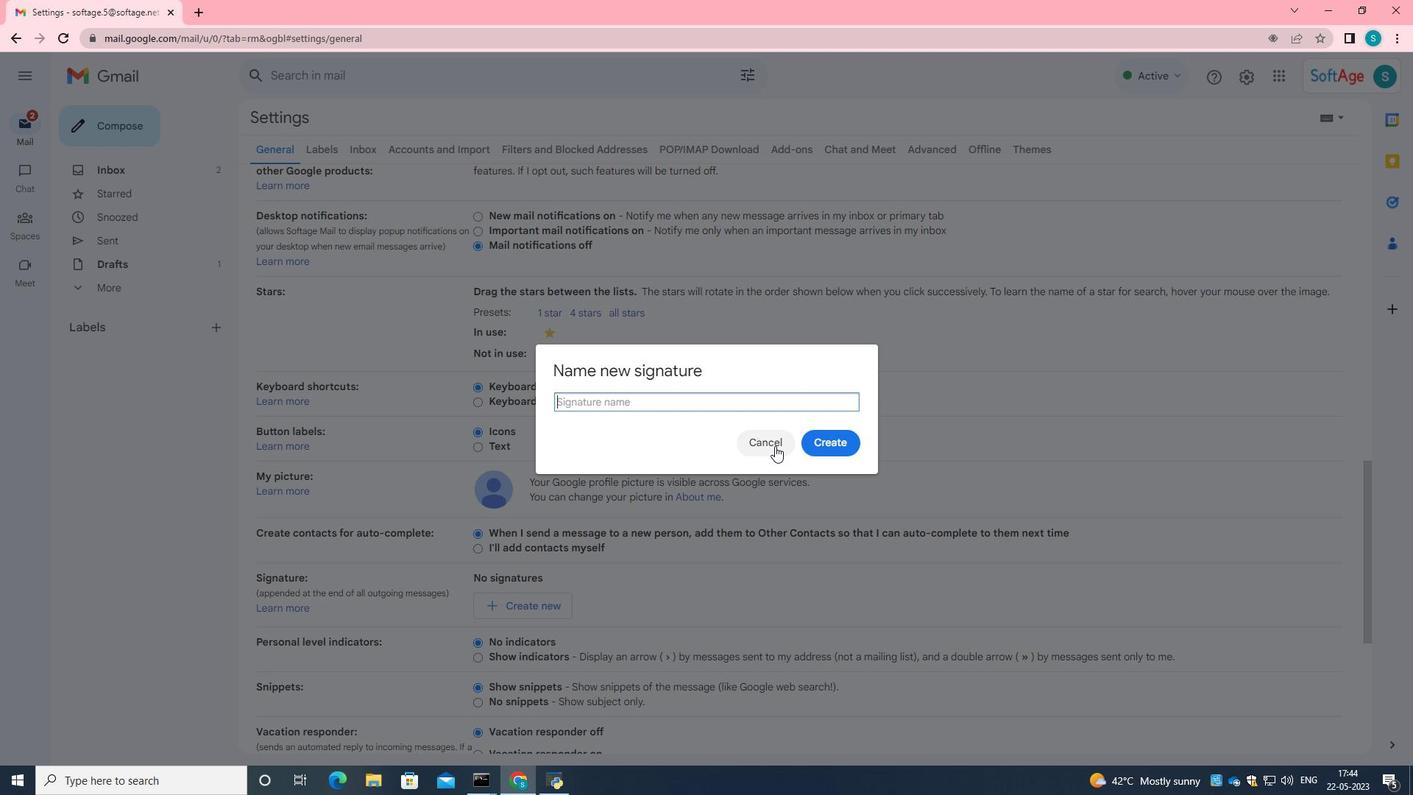 
Action: Mouse pressed left at (779, 678)
Screenshot: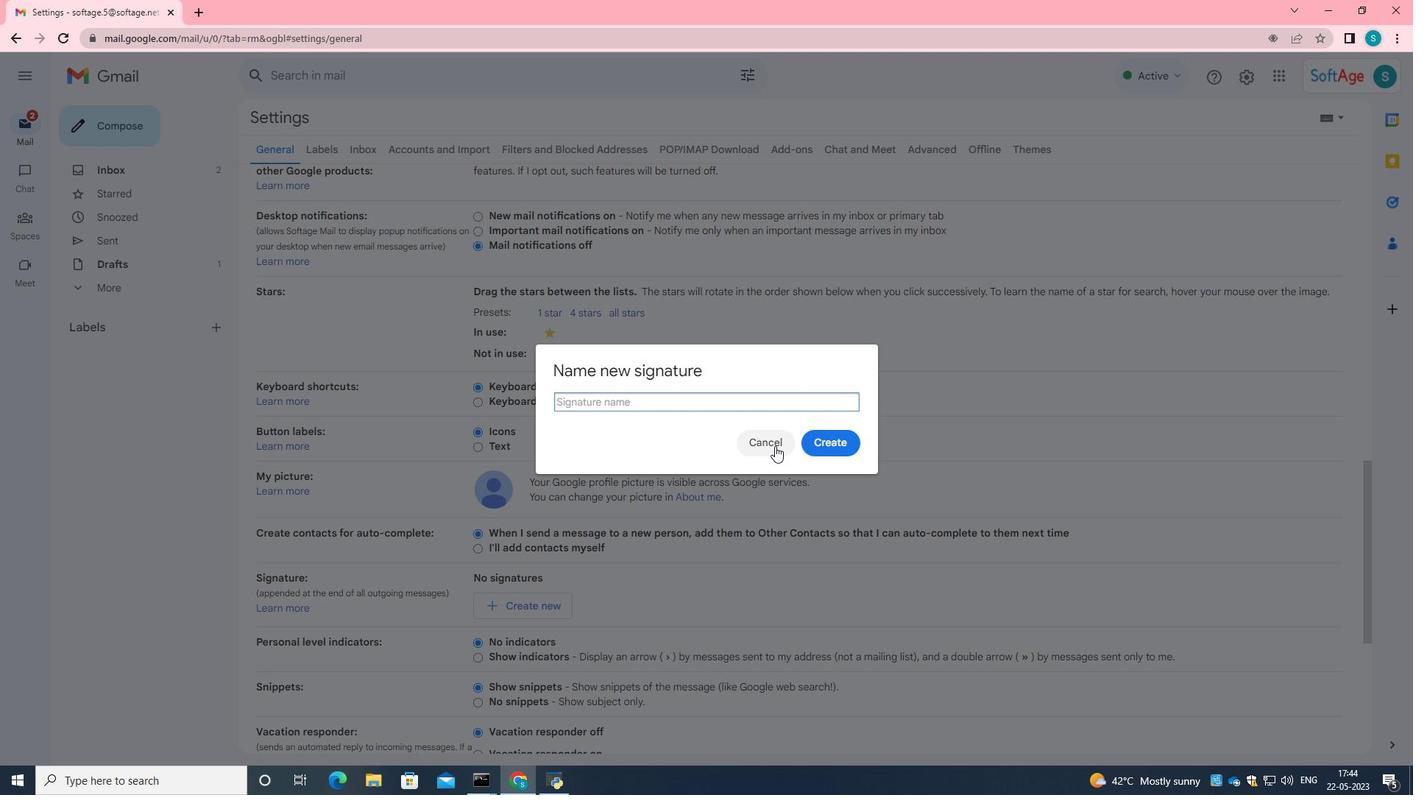
Action: Mouse moved to (100, 148)
Screenshot: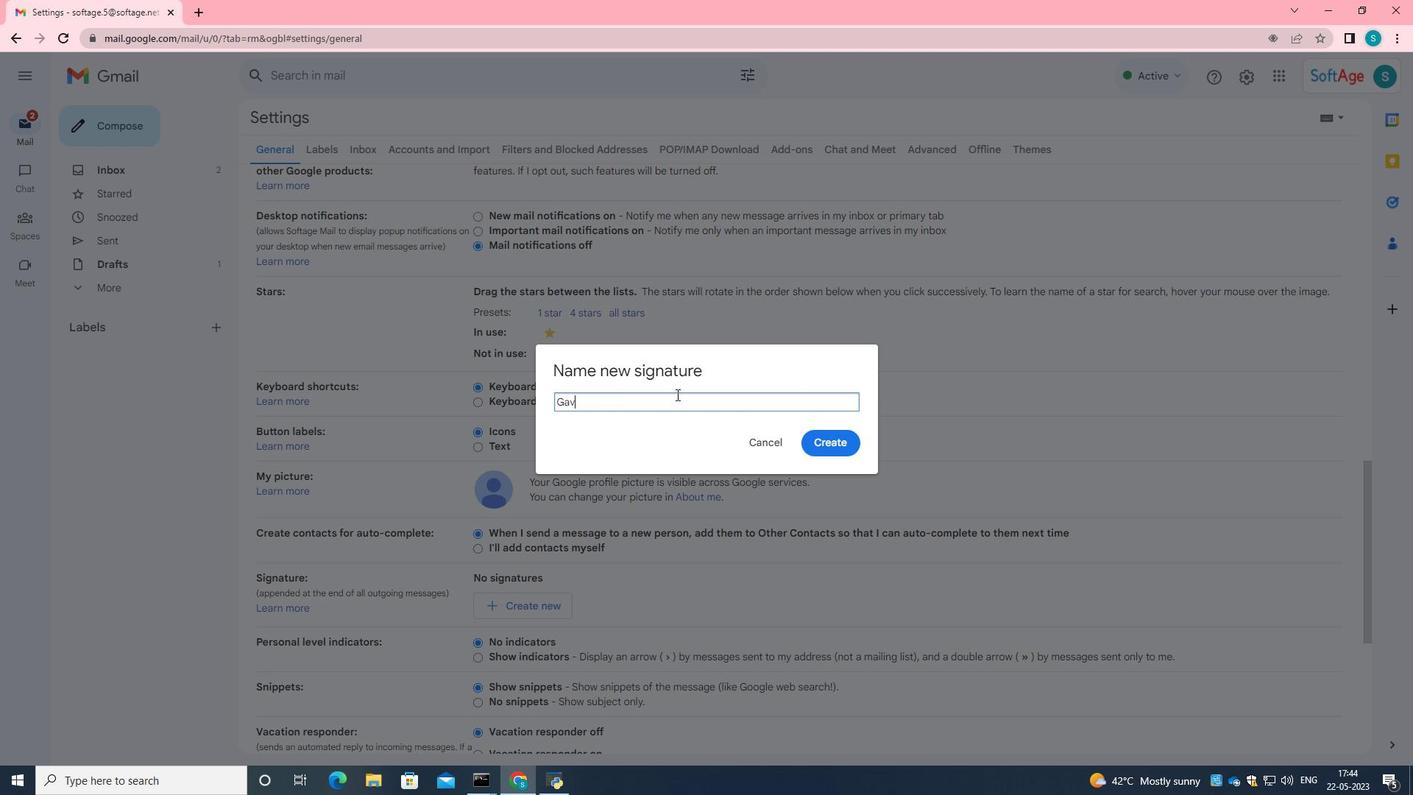 
Action: Mouse pressed left at (100, 148)
Screenshot: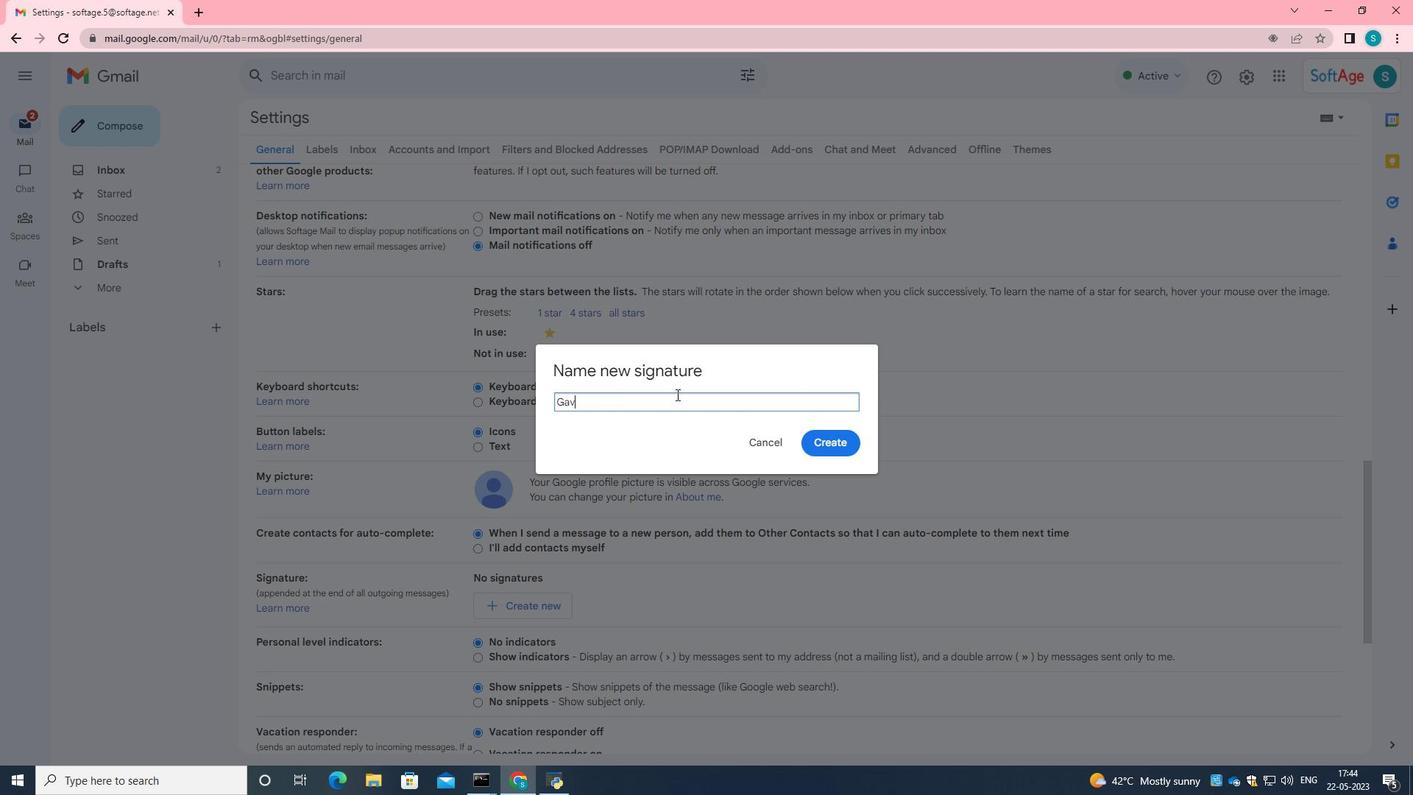 
Action: Mouse moved to (997, 739)
Screenshot: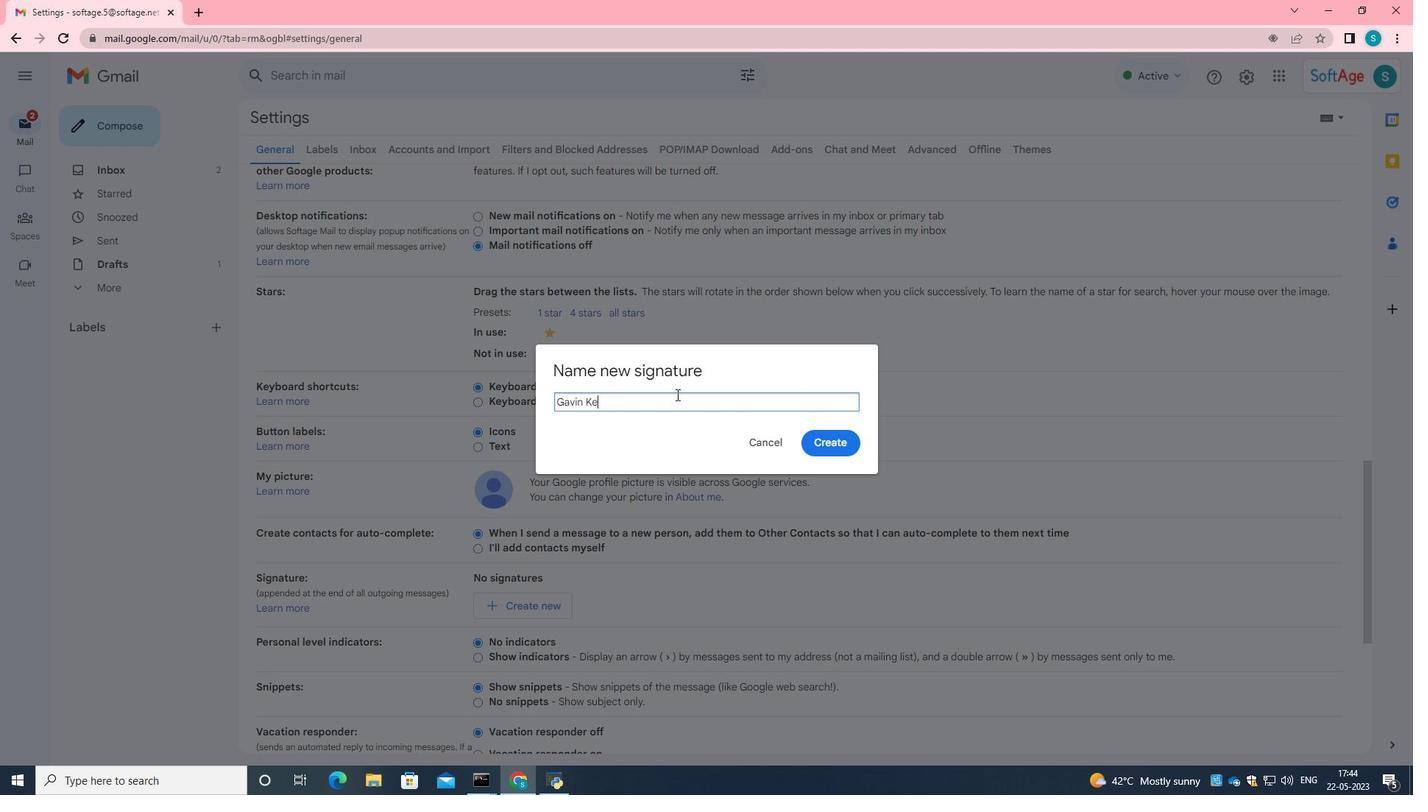 
Action: Mouse pressed left at (997, 739)
Screenshot: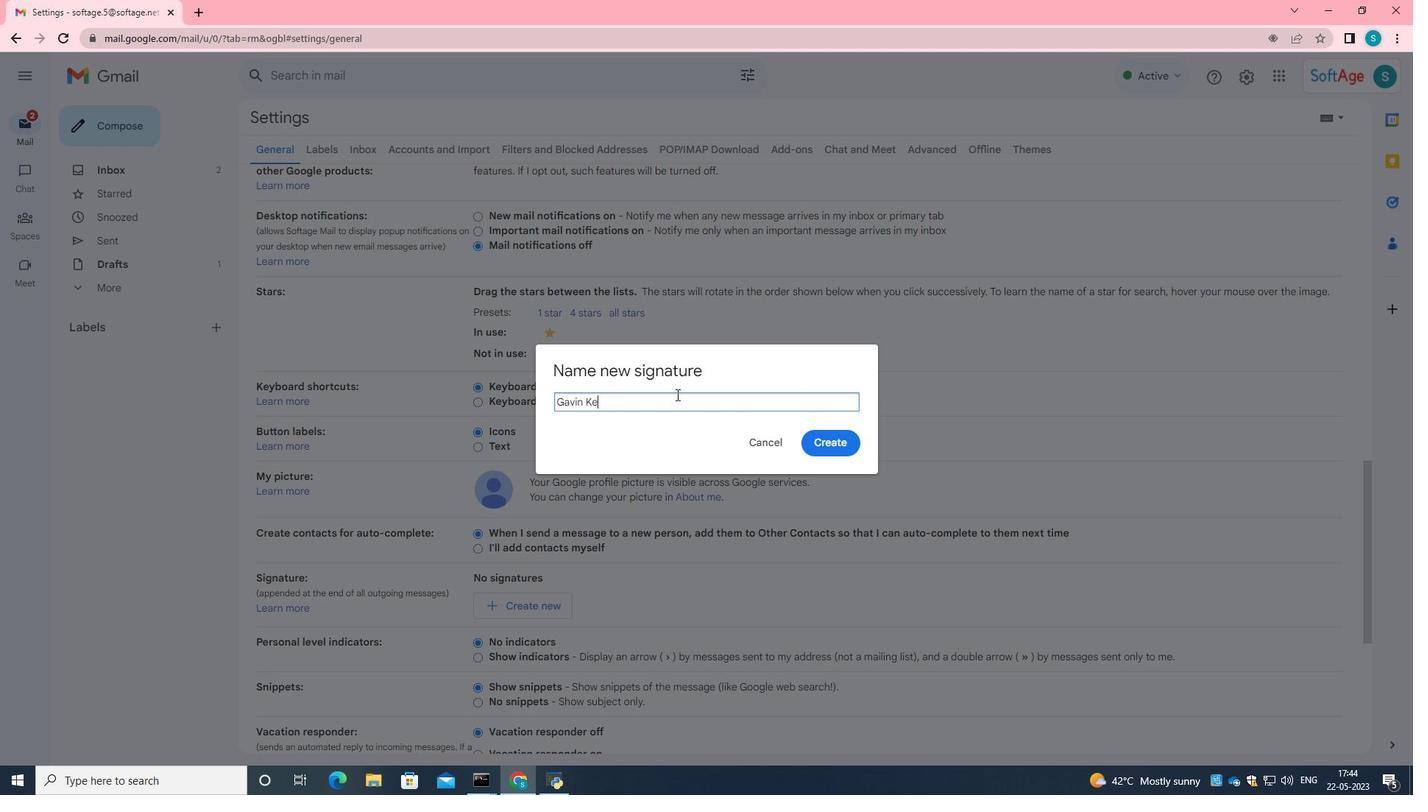 
Action: Mouse moved to (910, 611)
Screenshot: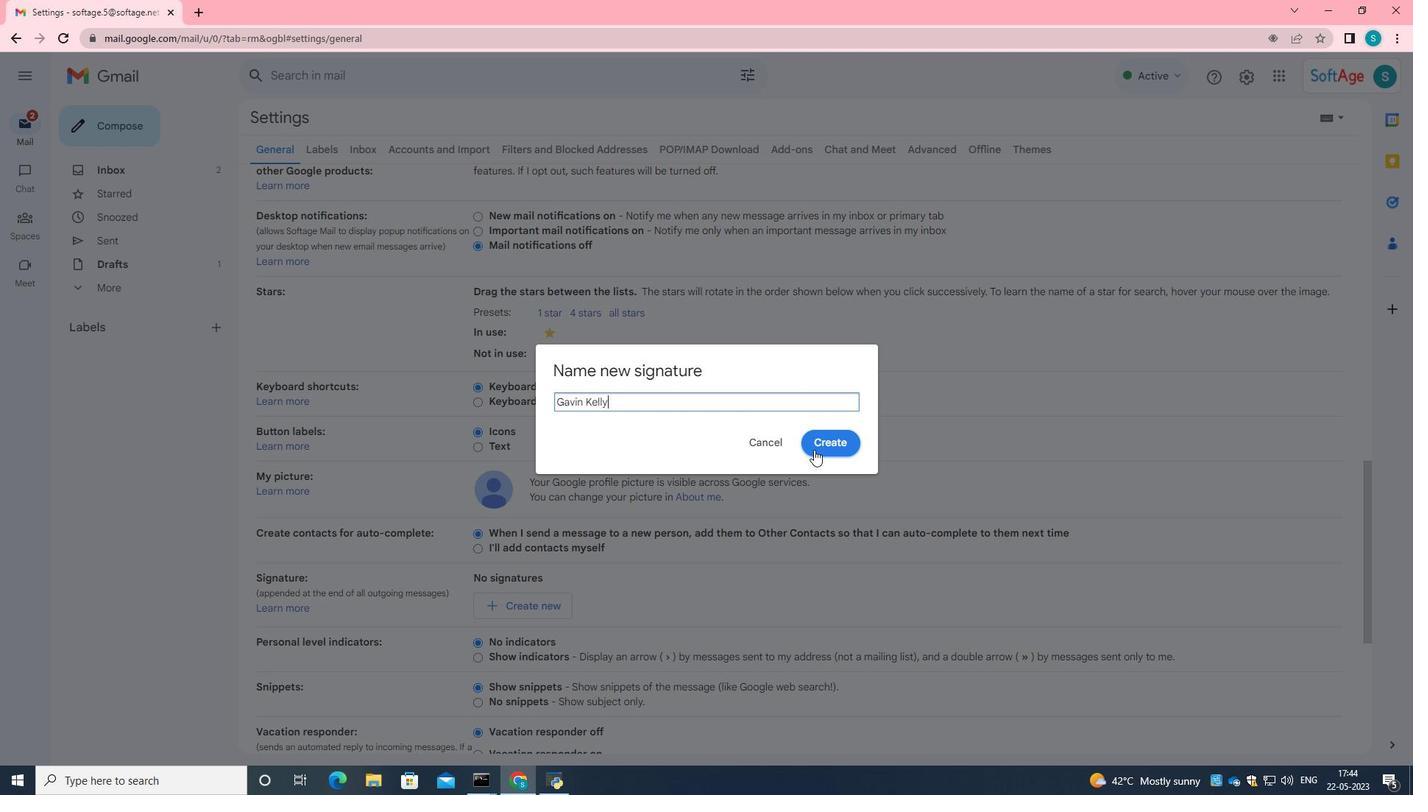 
Action: Mouse pressed left at (910, 611)
Screenshot: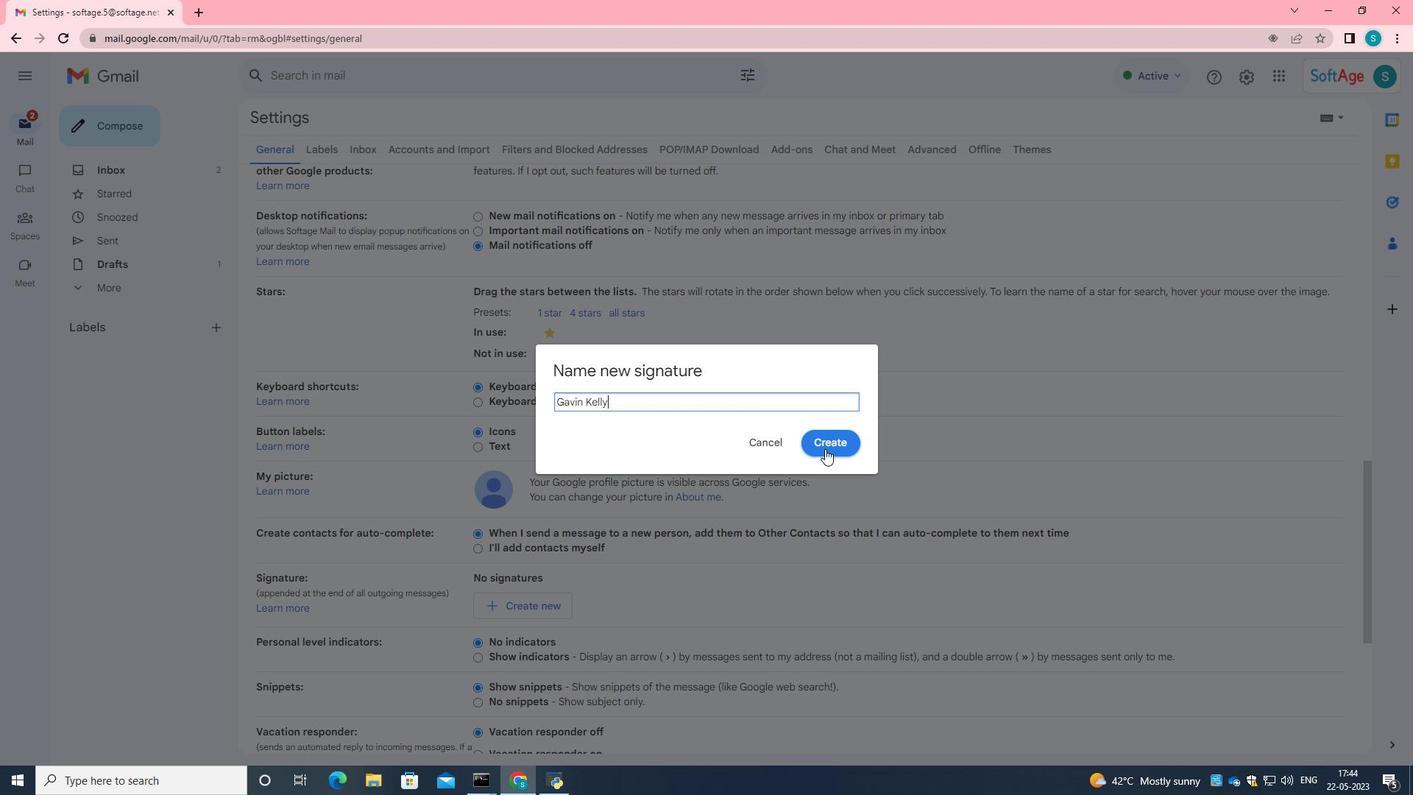 
Action: Mouse moved to (1153, 323)
Screenshot: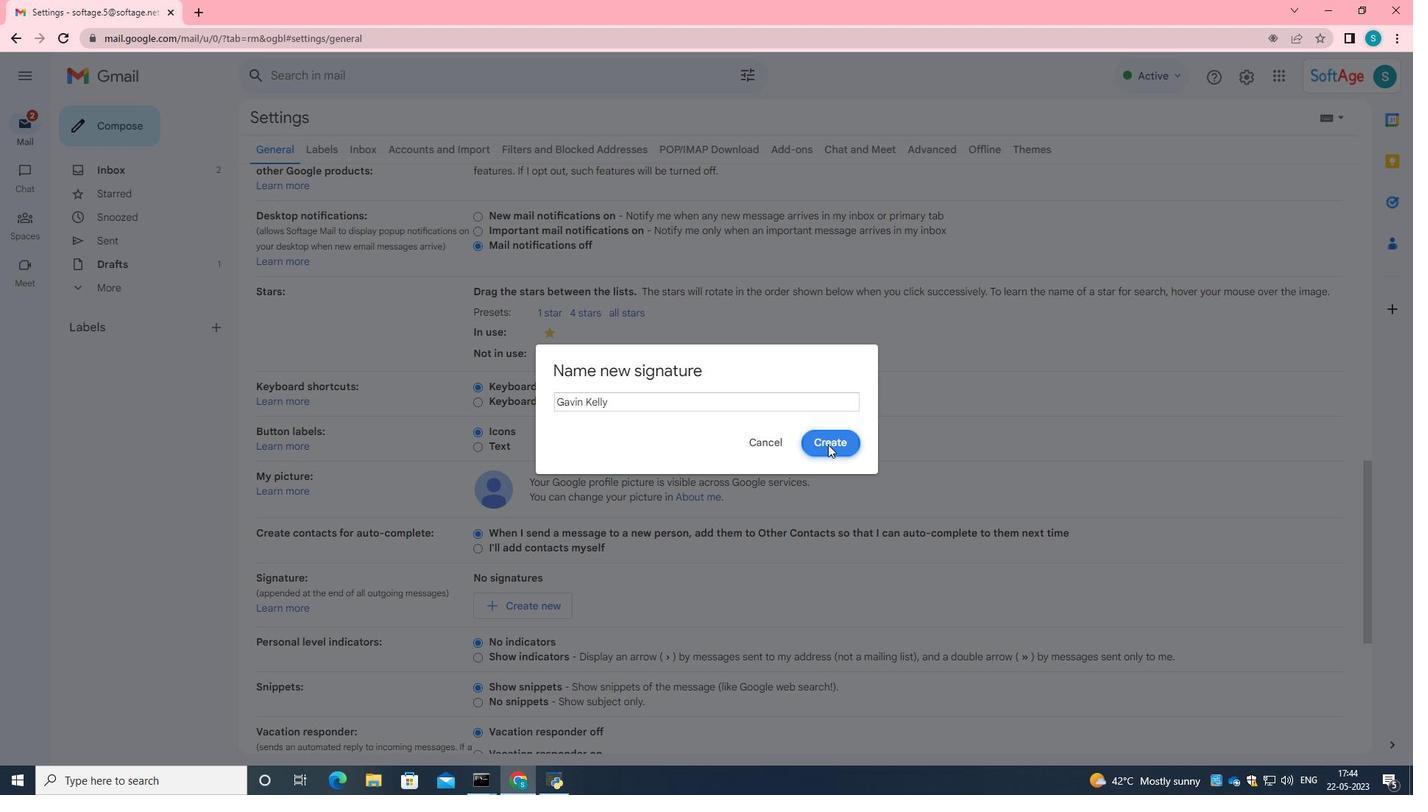 
Action: Mouse pressed left at (1153, 323)
Screenshot: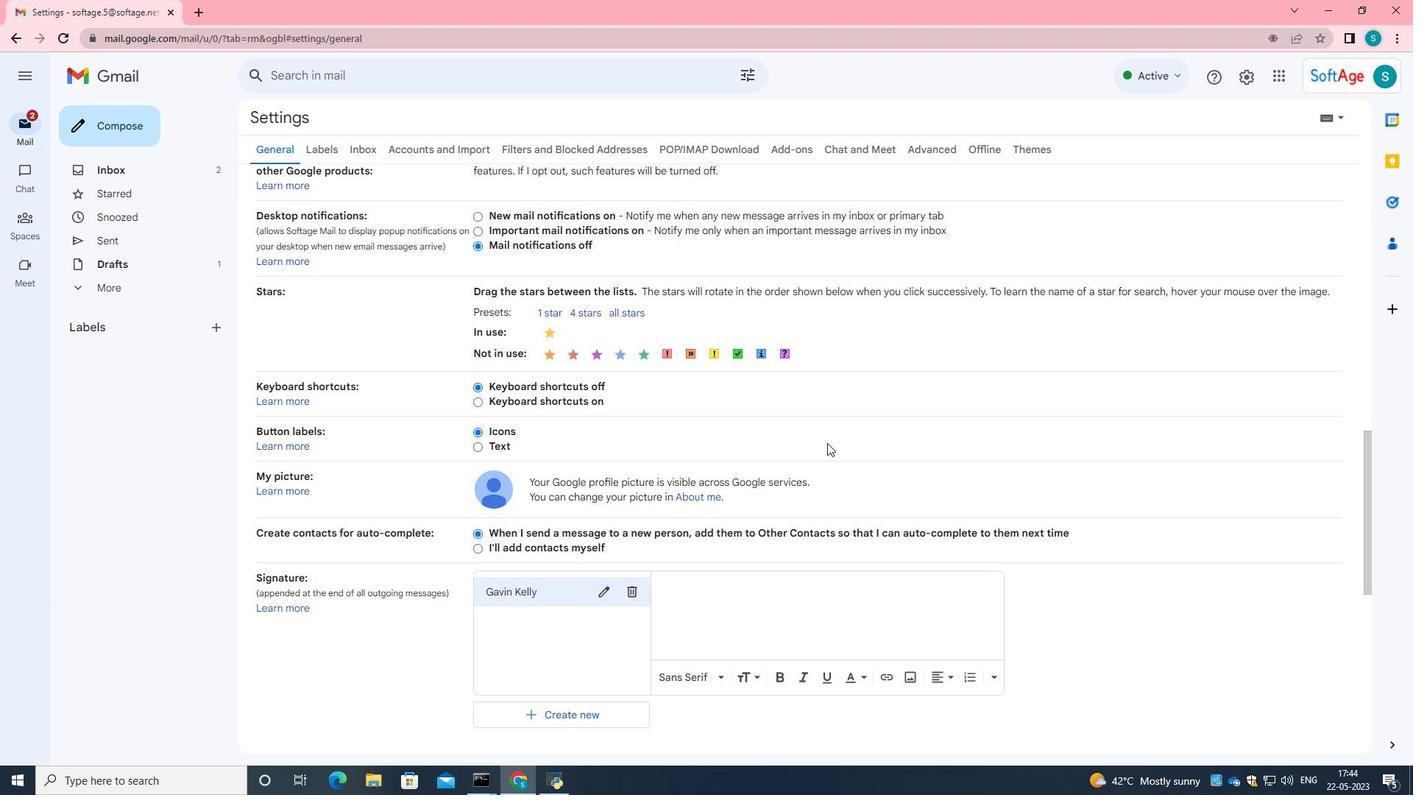 
Action: Mouse moved to (648, 223)
Screenshot: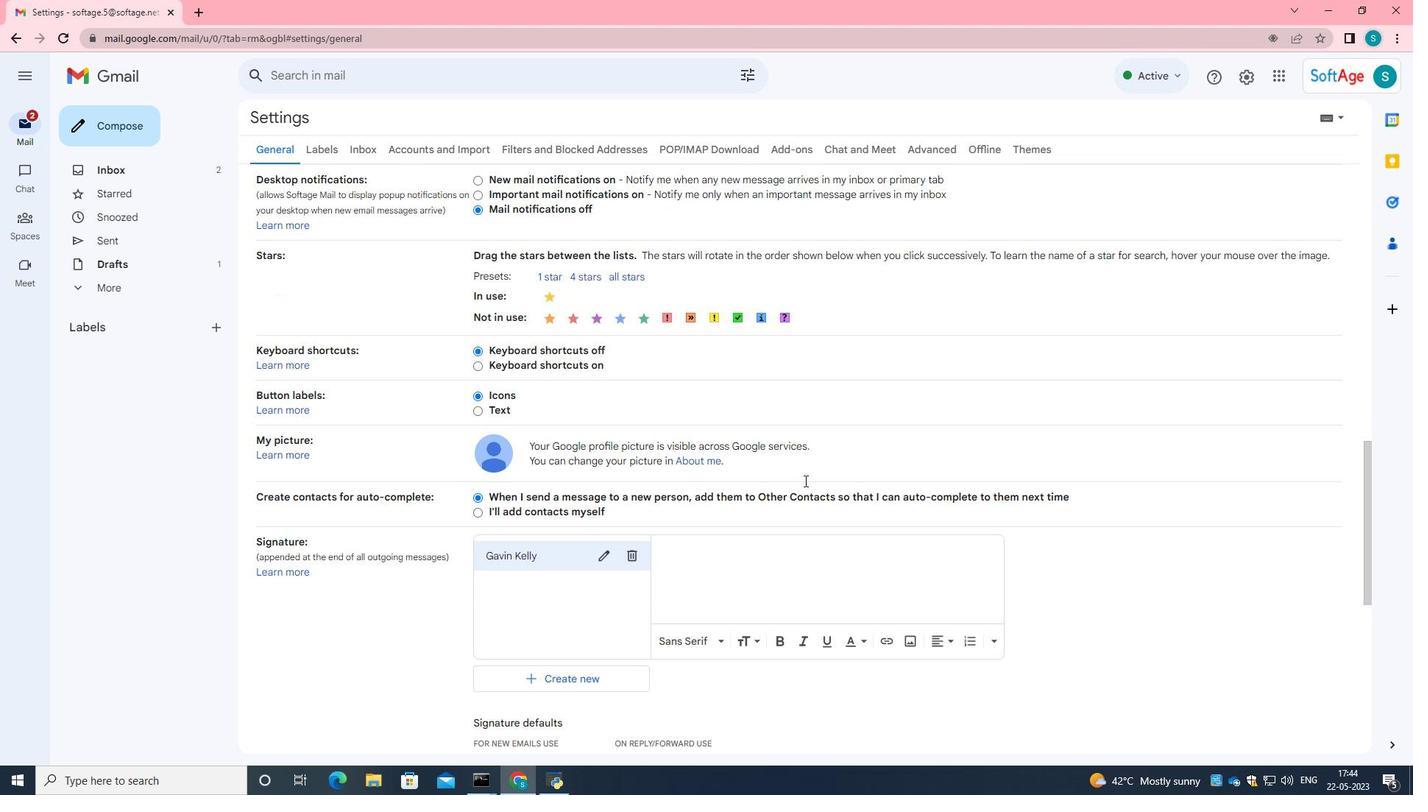 
Action: Mouse pressed left at (648, 223)
Screenshot: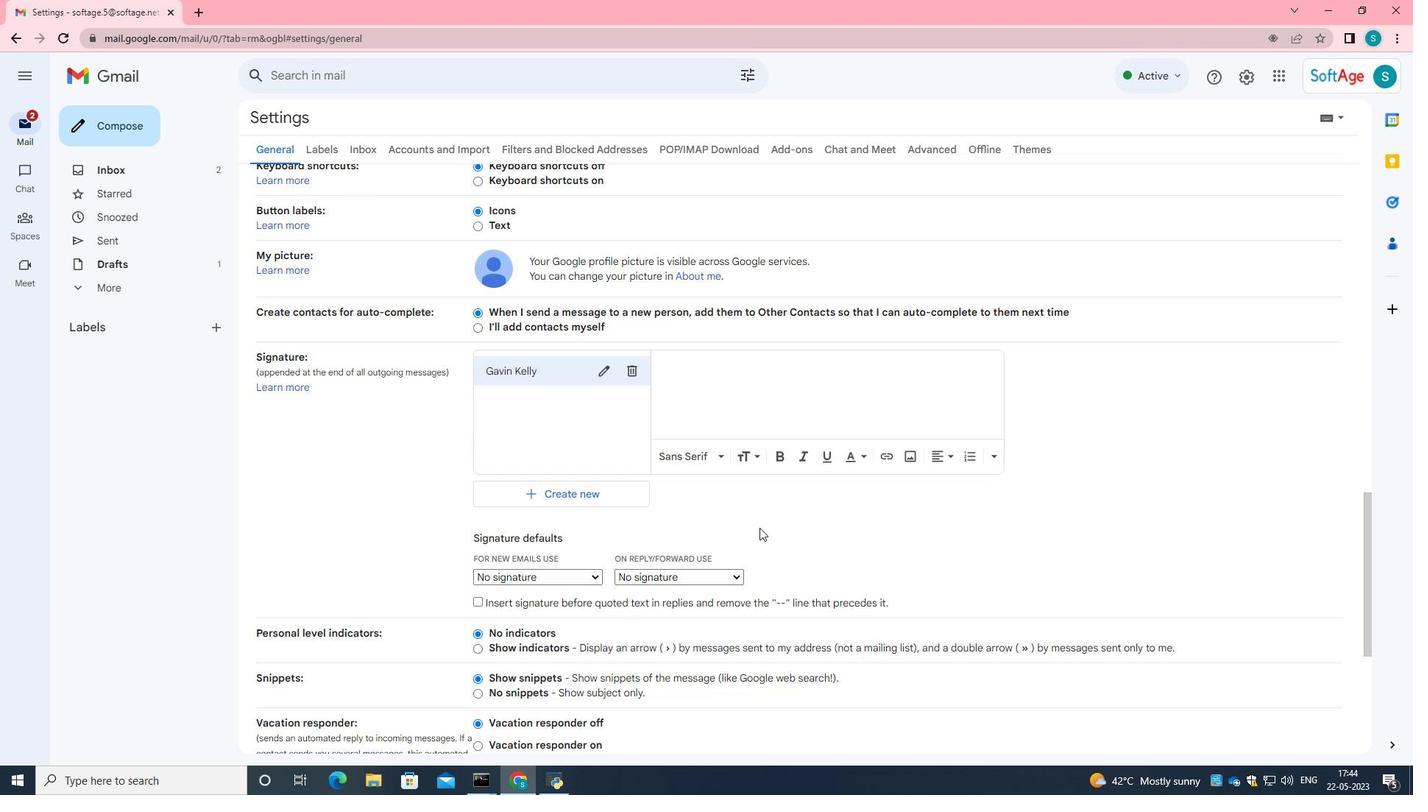 
Action: Mouse moved to (740, 409)
Screenshot: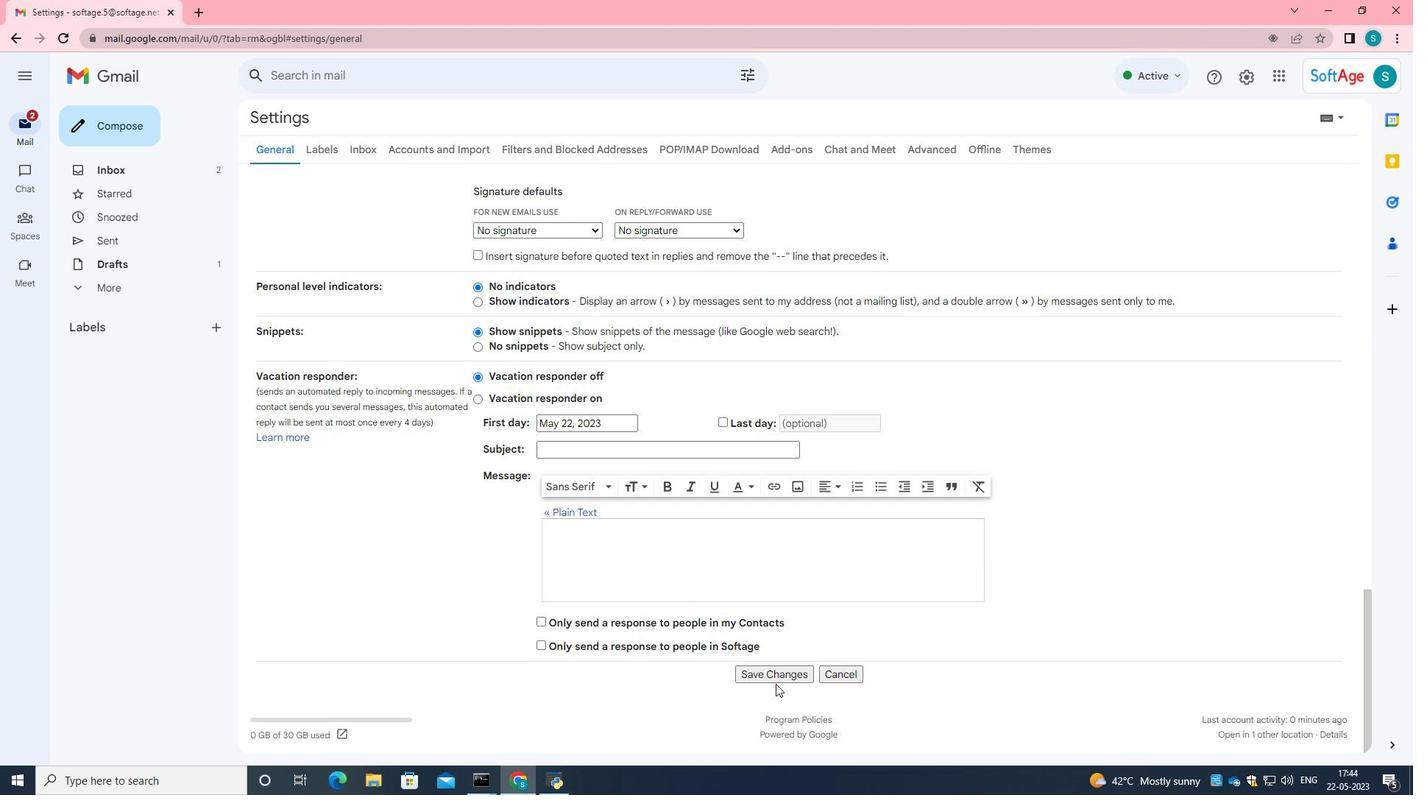 
Action: Mouse scrolled (740, 408) with delta (0, 0)
Screenshot: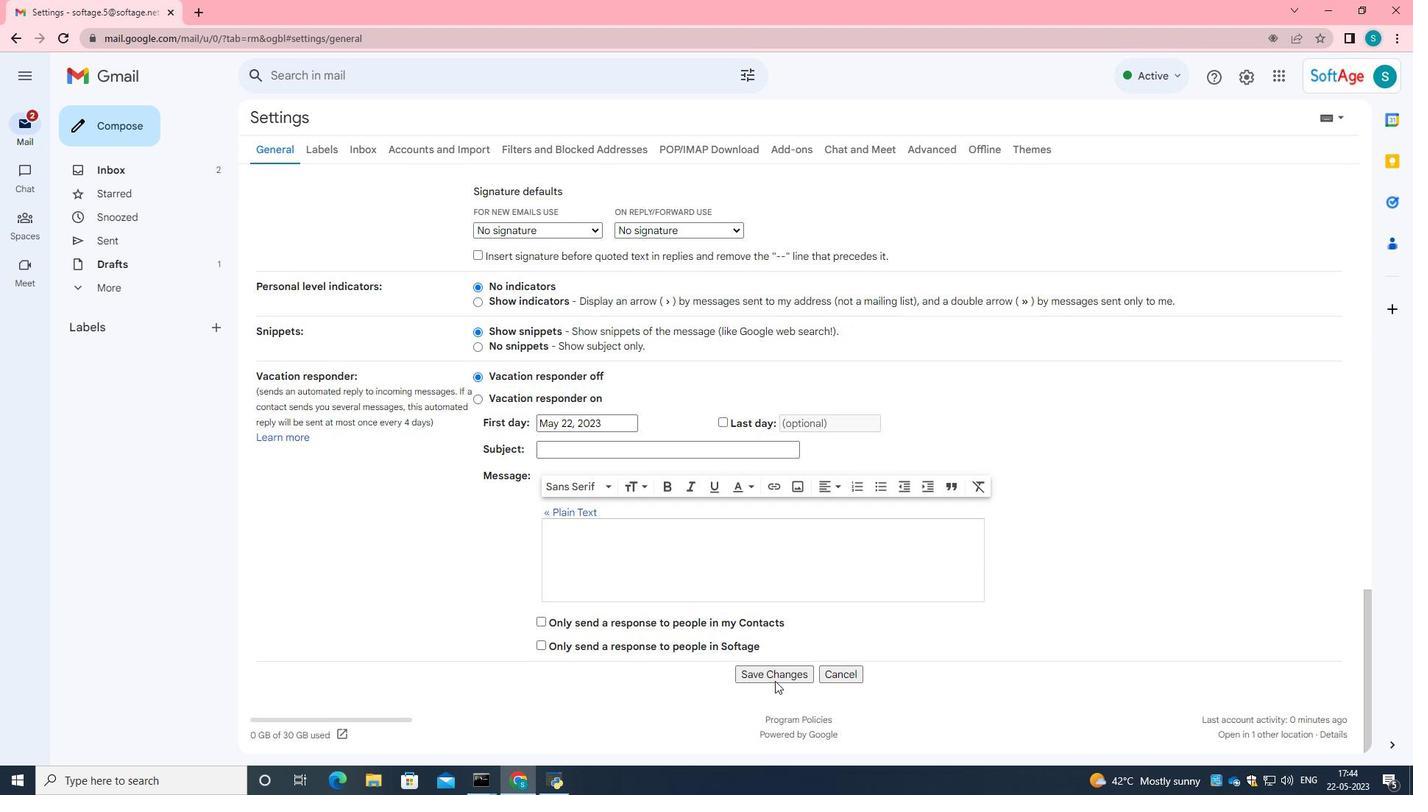 
Action: Mouse moved to (742, 410)
Screenshot: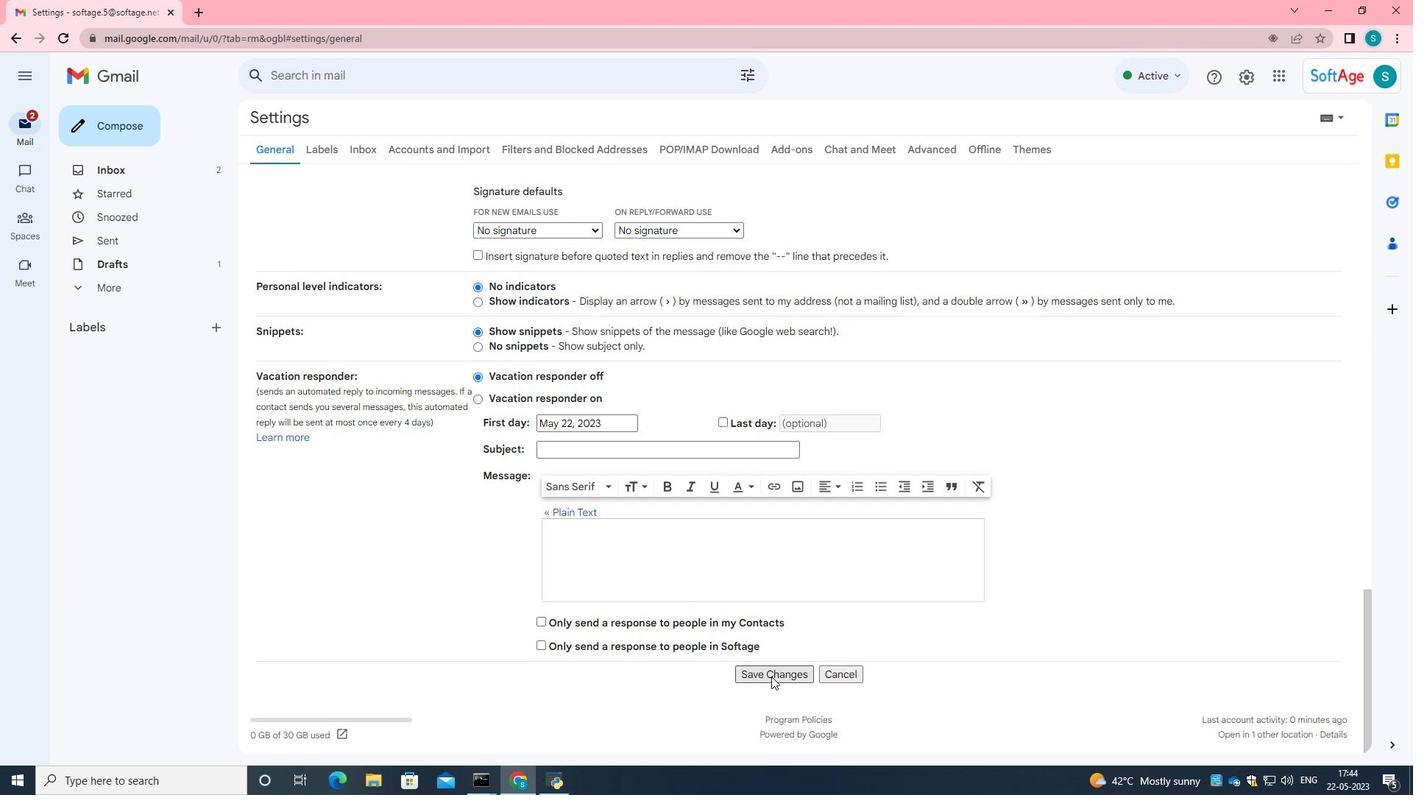 
Action: Mouse scrolled (740, 410) with delta (0, 0)
Screenshot: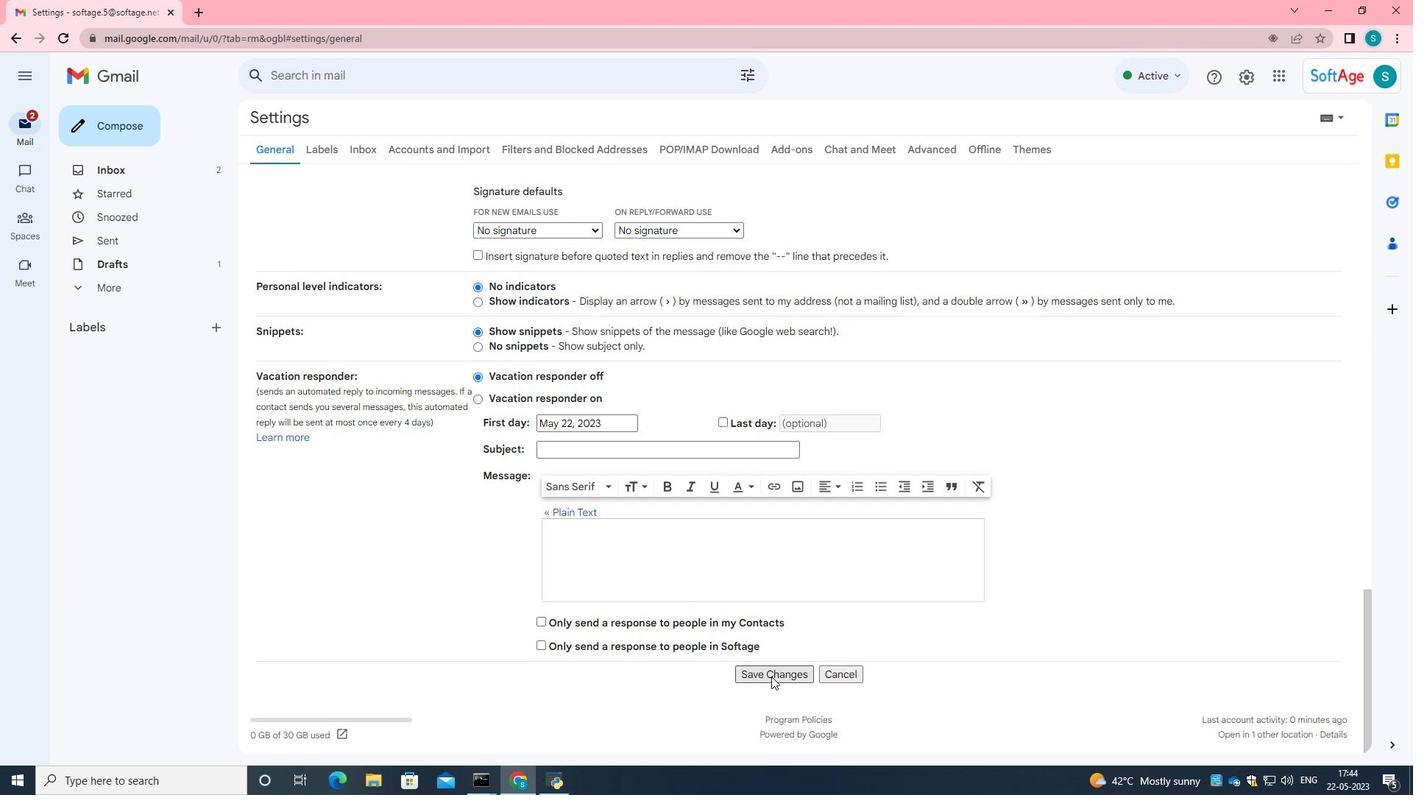 
Action: Mouse scrolled (740, 410) with delta (0, 0)
Screenshot: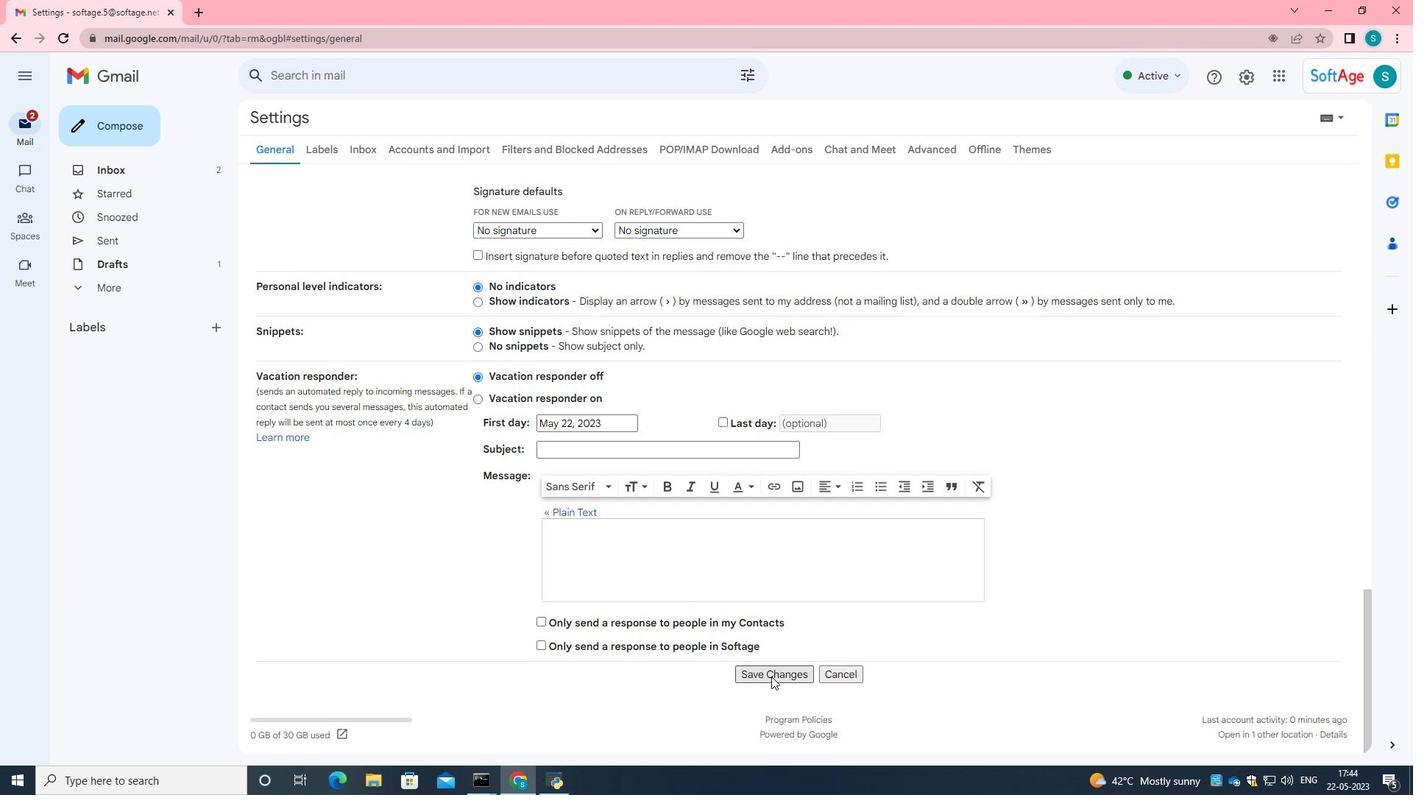 
Action: Mouse scrolled (740, 410) with delta (0, 0)
Screenshot: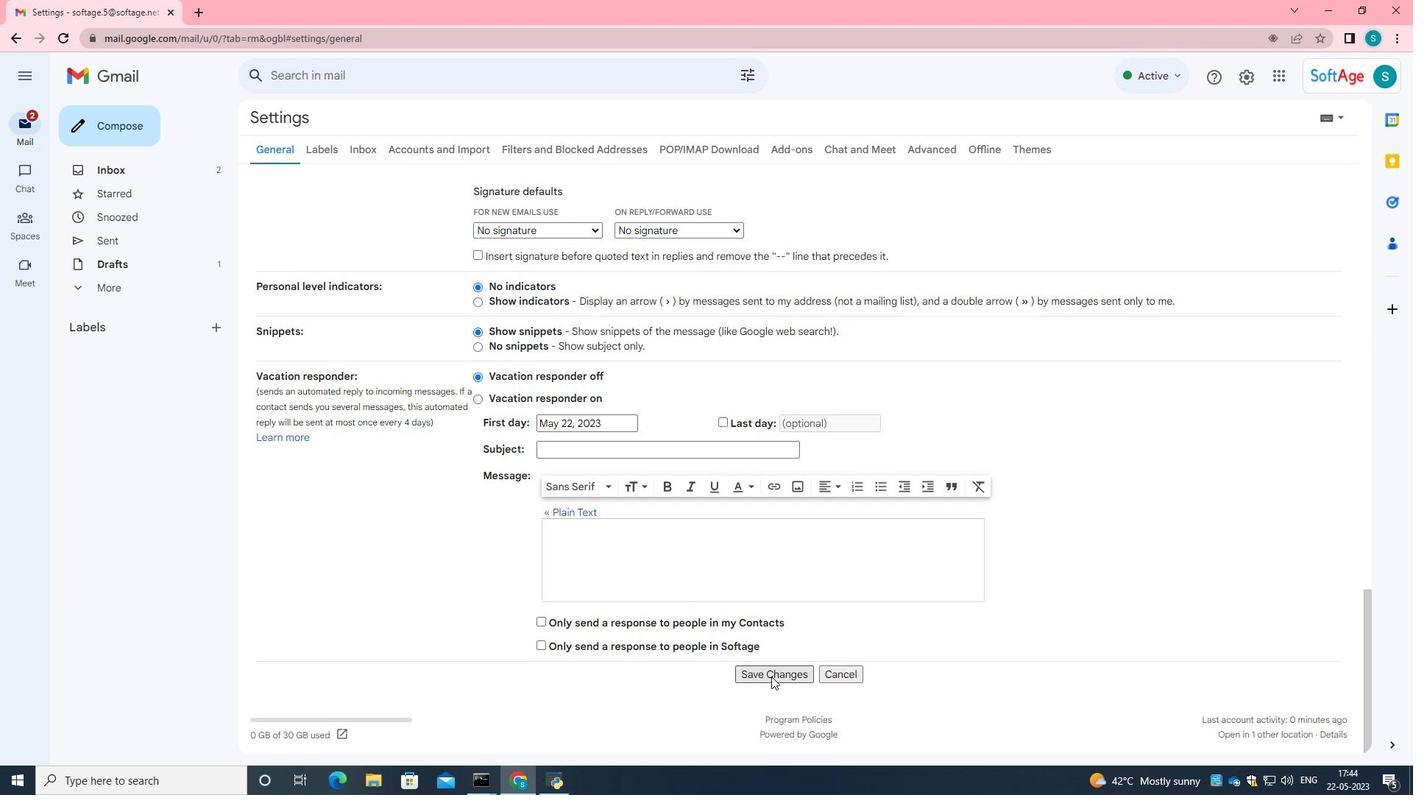 
Action: Mouse scrolled (742, 410) with delta (0, 0)
Screenshot: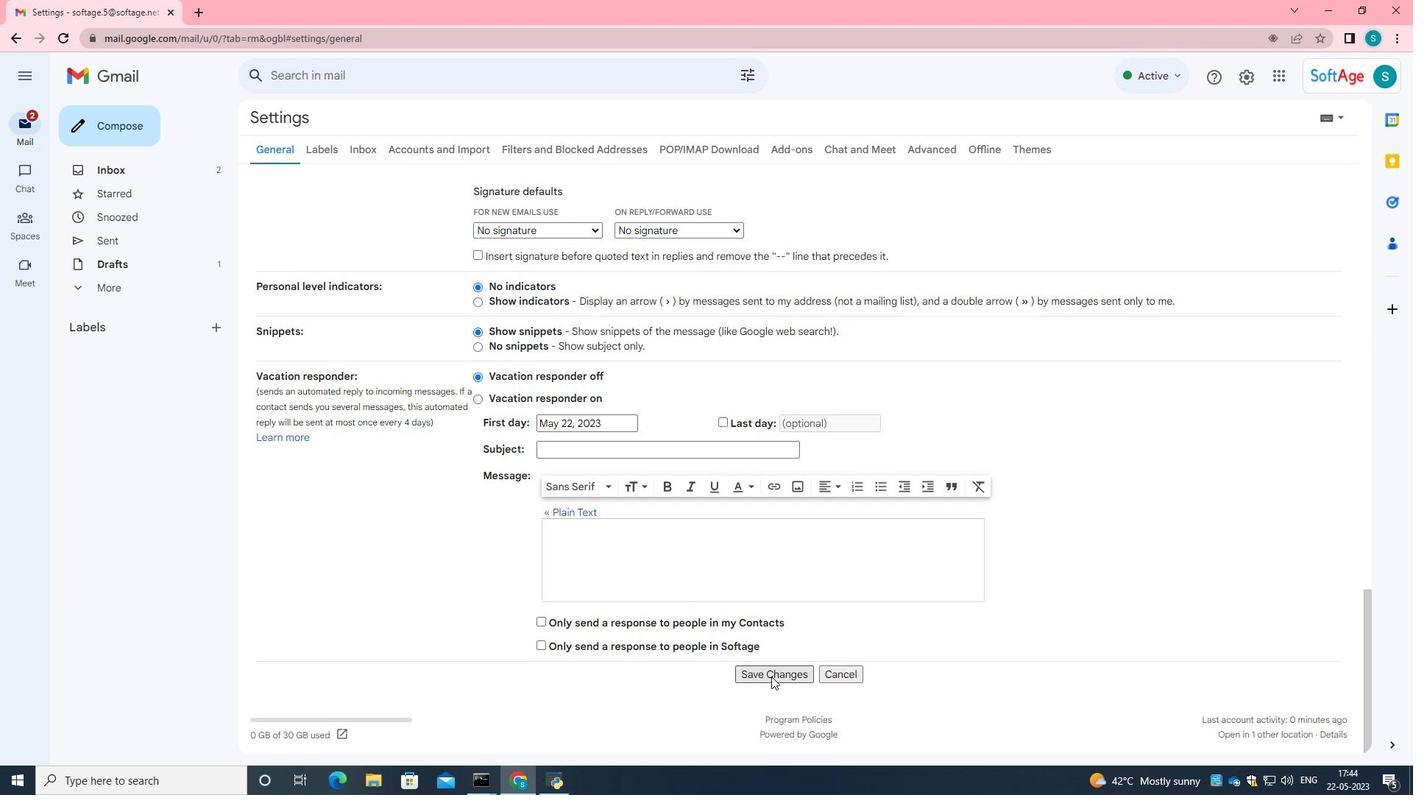 
Action: Mouse scrolled (742, 410) with delta (0, 0)
Screenshot: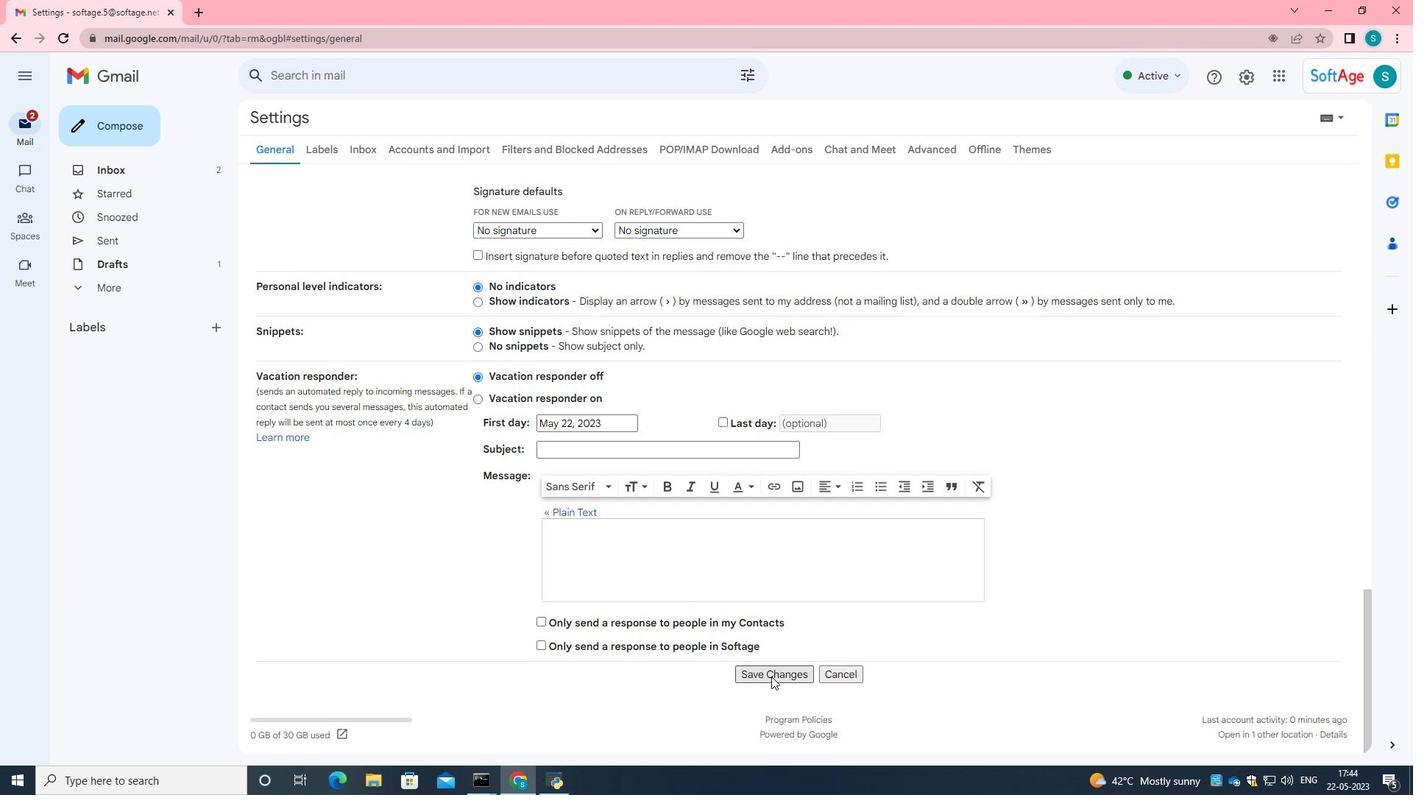 
Action: Mouse scrolled (742, 410) with delta (0, 0)
Screenshot: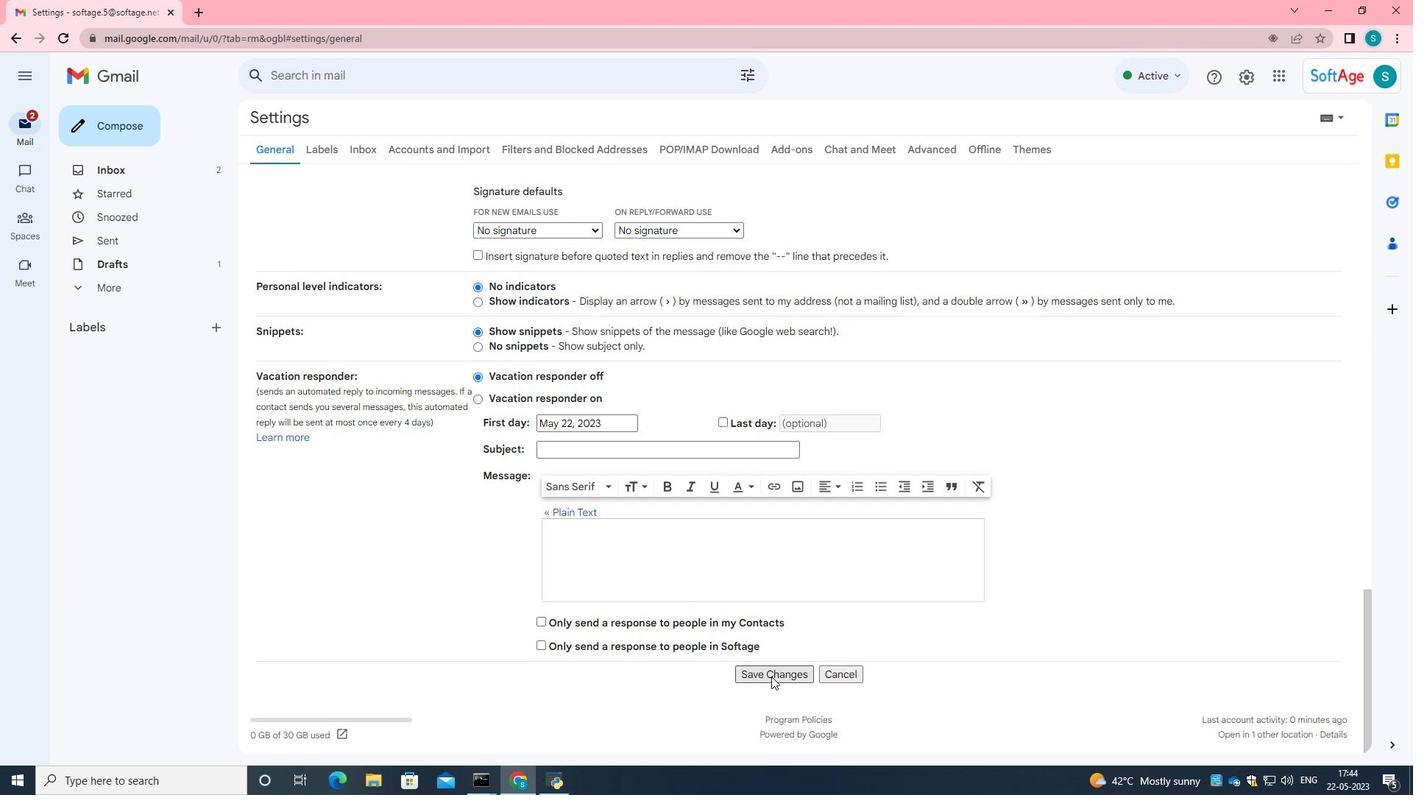 
Action: Mouse scrolled (742, 410) with delta (0, 0)
Screenshot: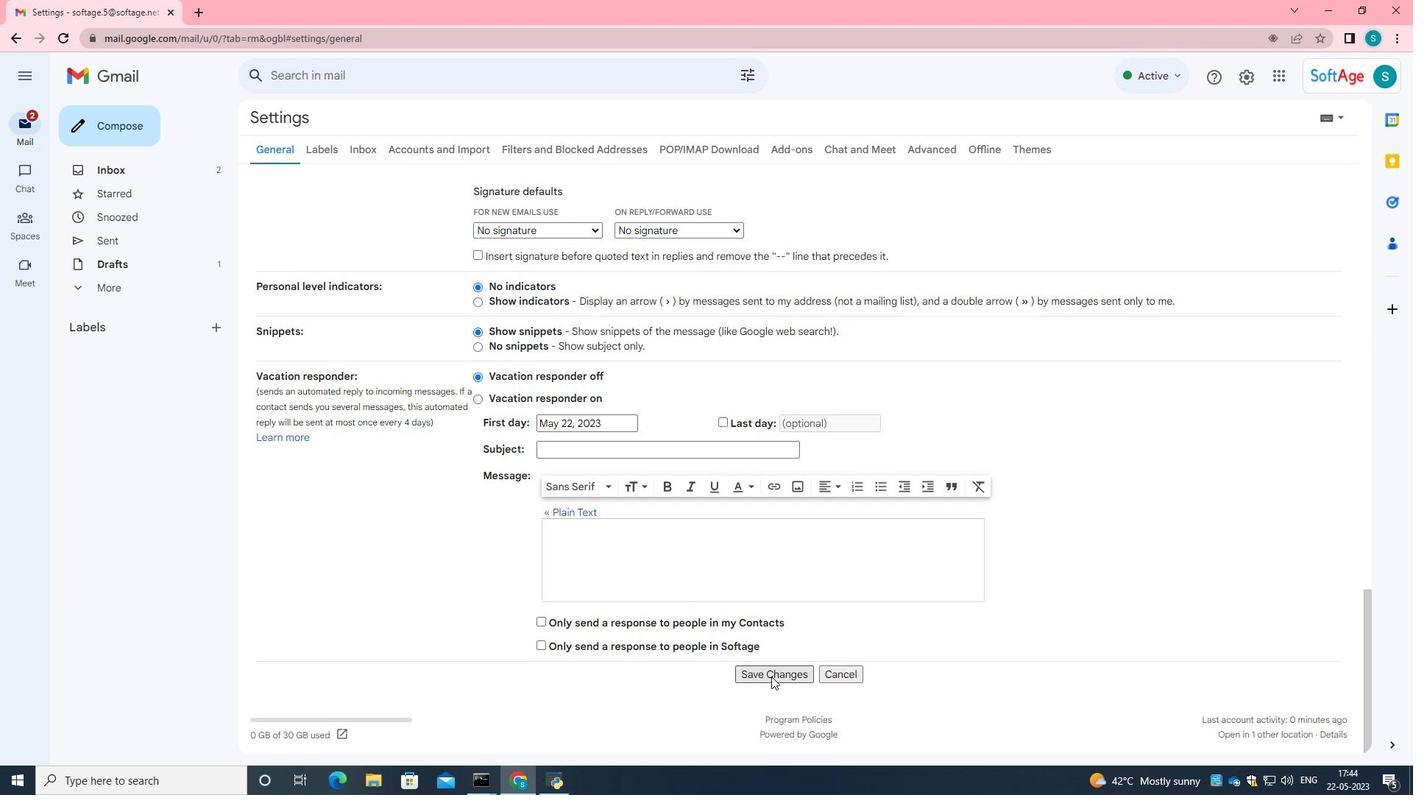
Action: Mouse scrolled (742, 410) with delta (0, 0)
Screenshot: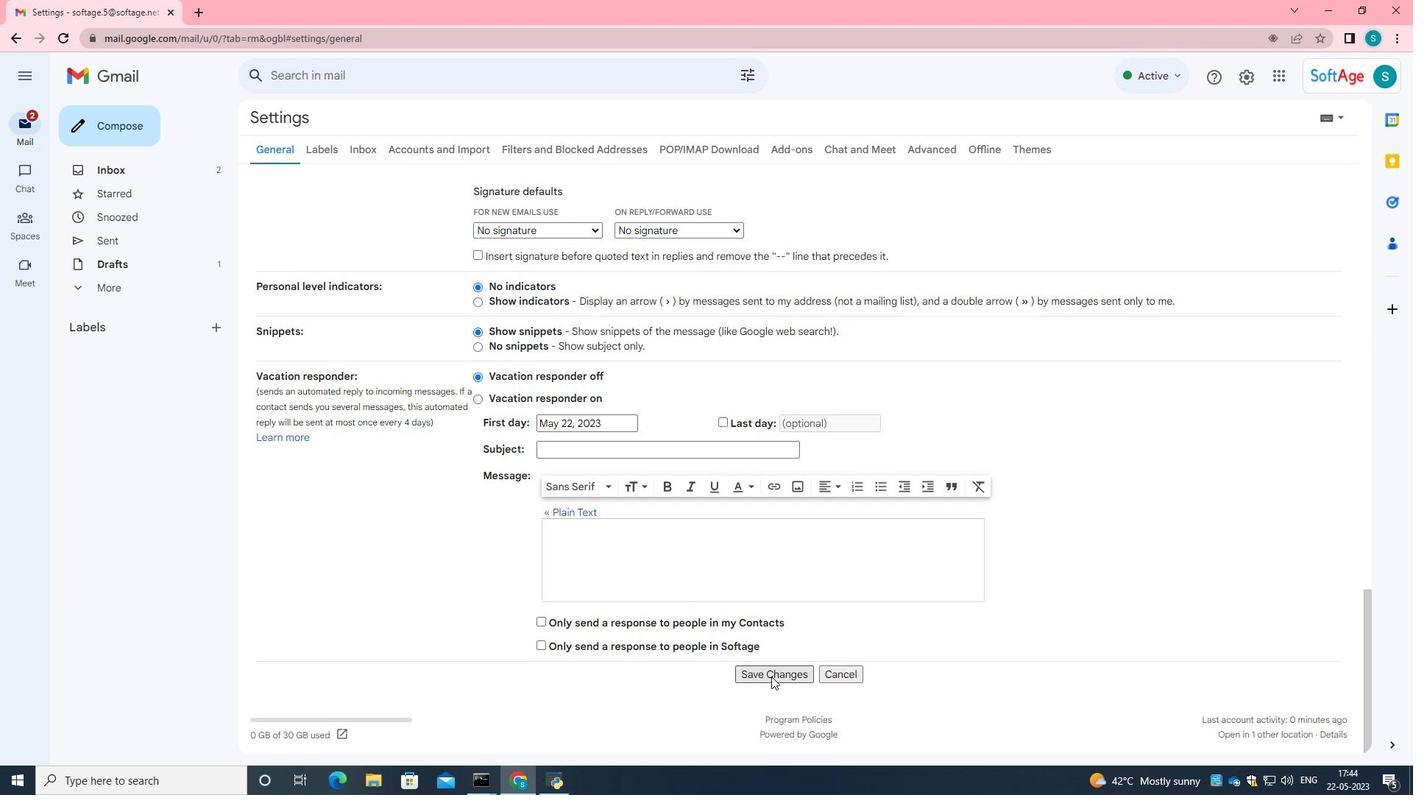 
Action: Mouse moved to (741, 416)
Screenshot: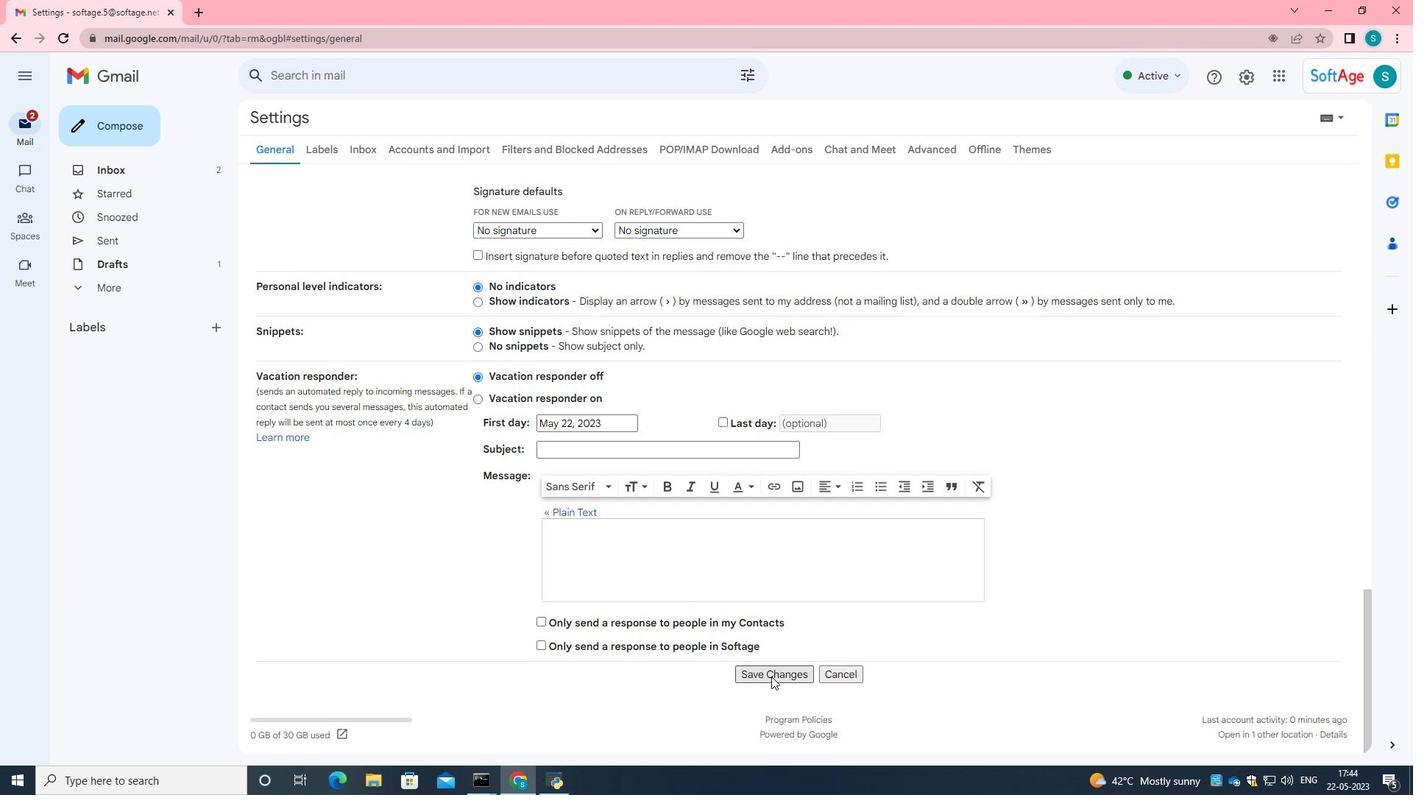 
Action: Mouse scrolled (741, 416) with delta (0, 0)
Screenshot: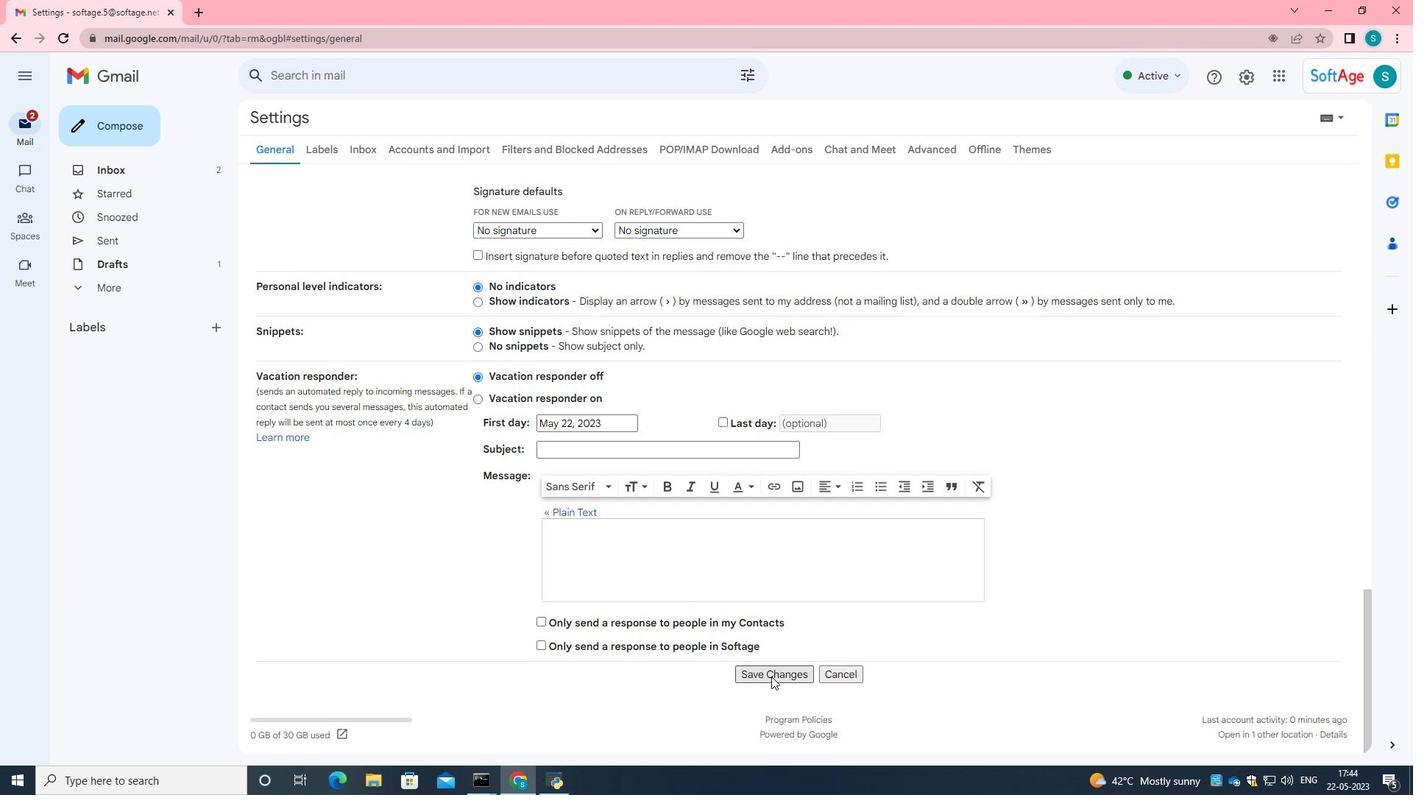 
Action: Mouse moved to (740, 418)
Screenshot: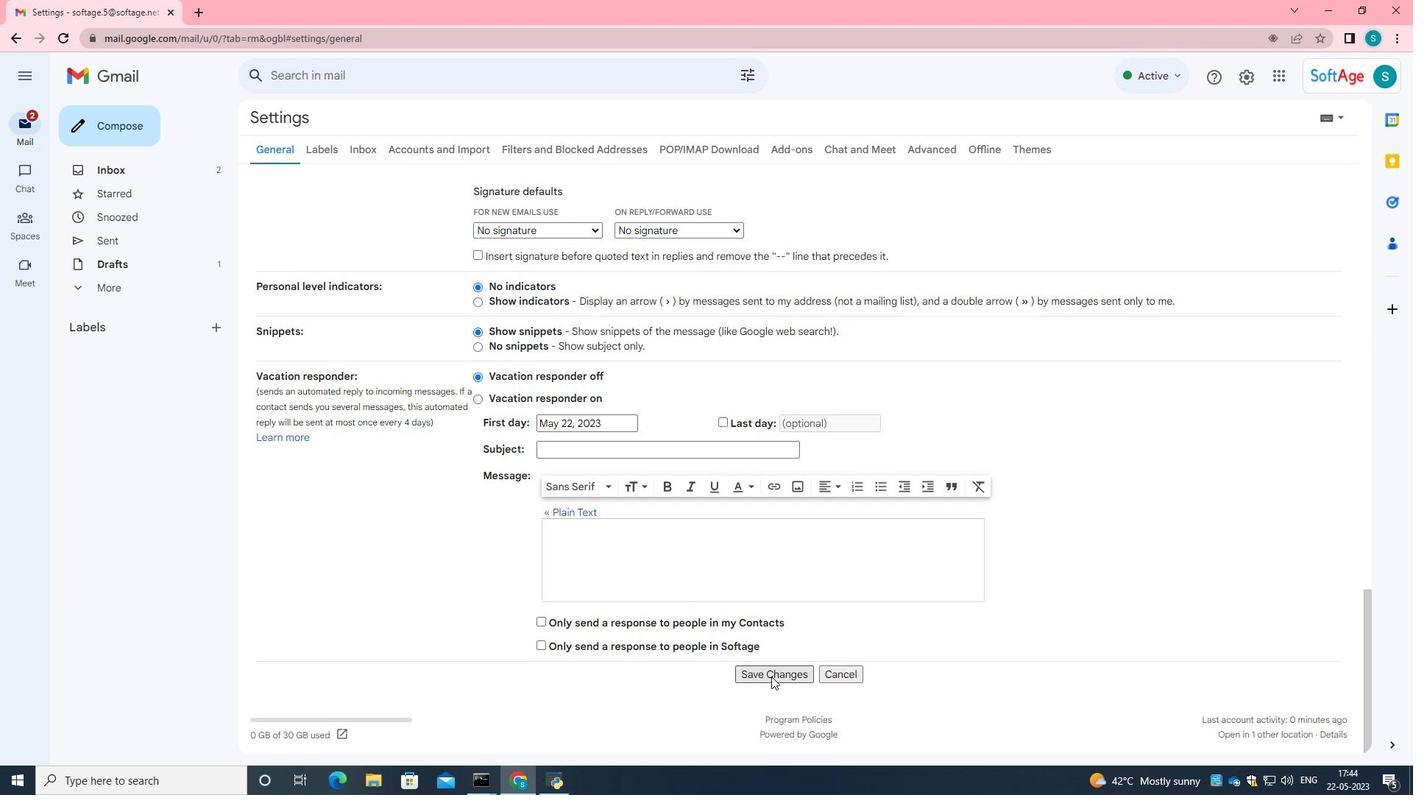 
Action: Mouse scrolled (740, 418) with delta (0, 0)
Screenshot: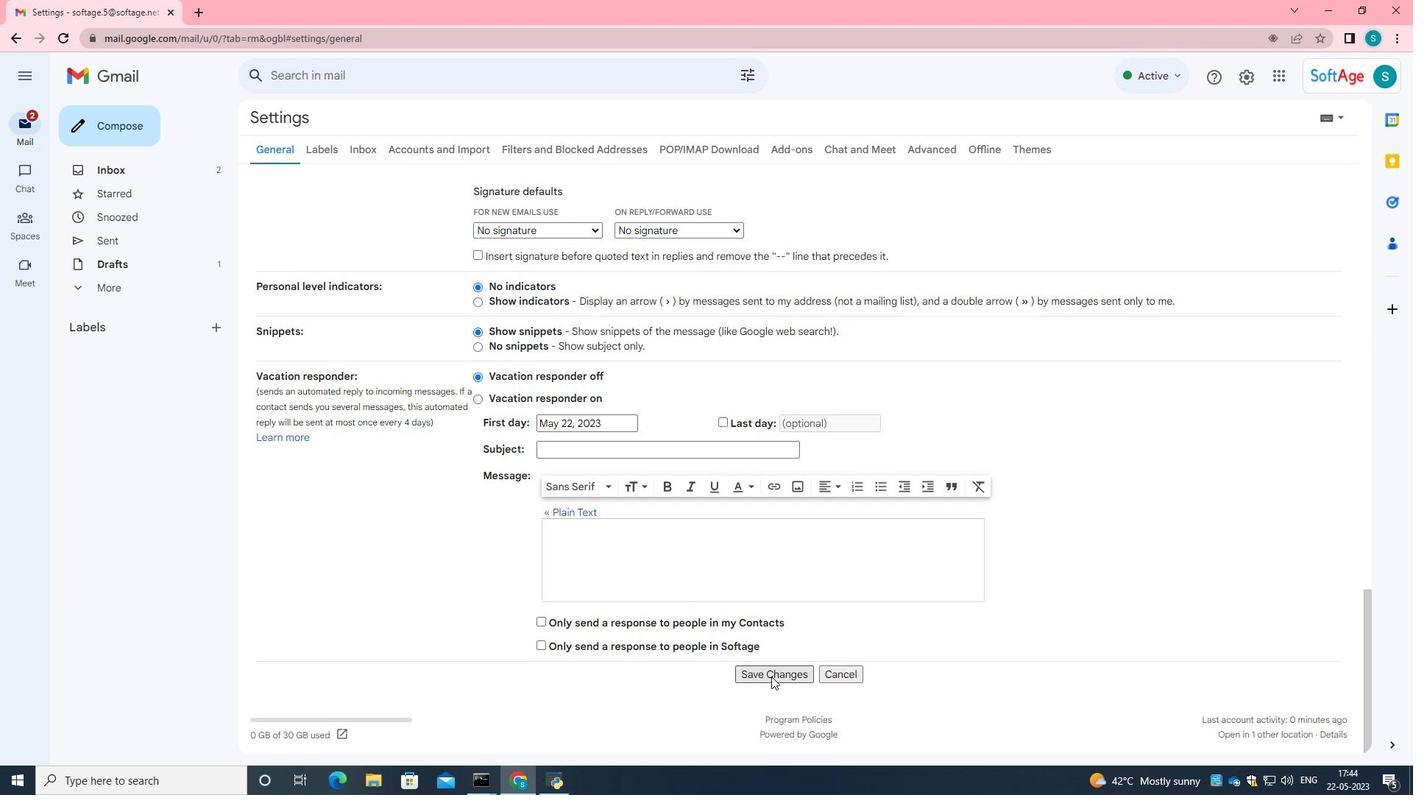 
Action: Mouse moved to (740, 420)
Screenshot: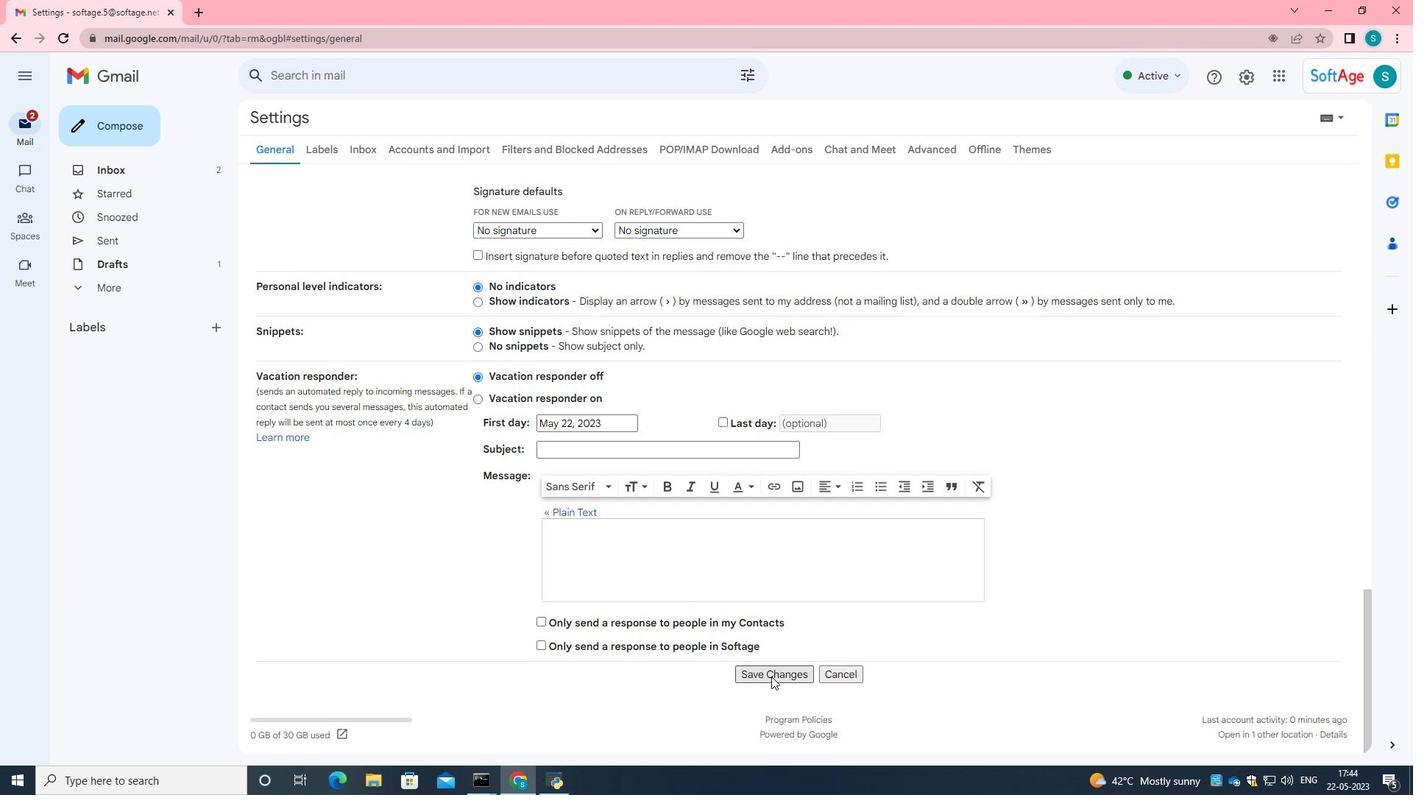 
Action: Mouse scrolled (740, 419) with delta (0, 0)
Screenshot: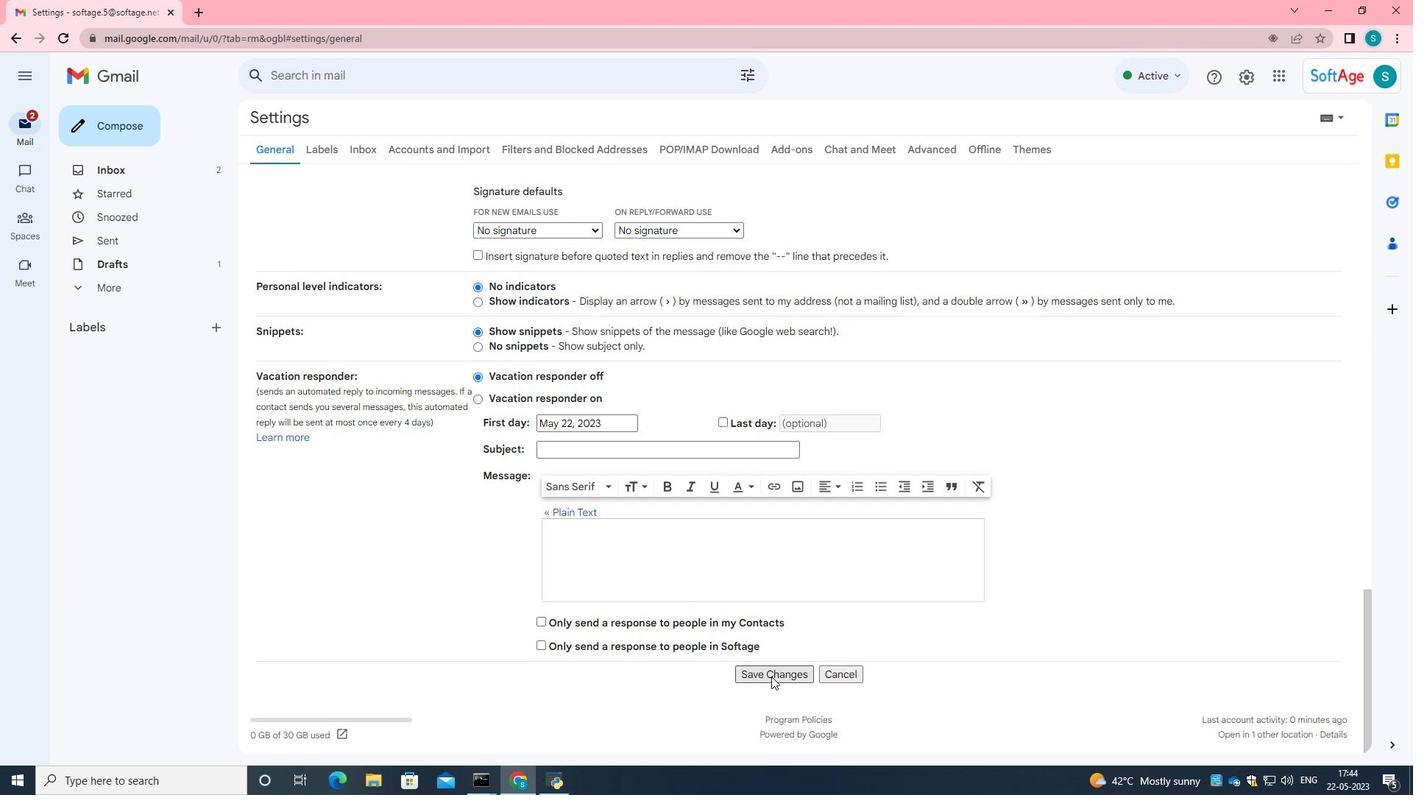 
Action: Mouse scrolled (740, 419) with delta (0, 0)
Screenshot: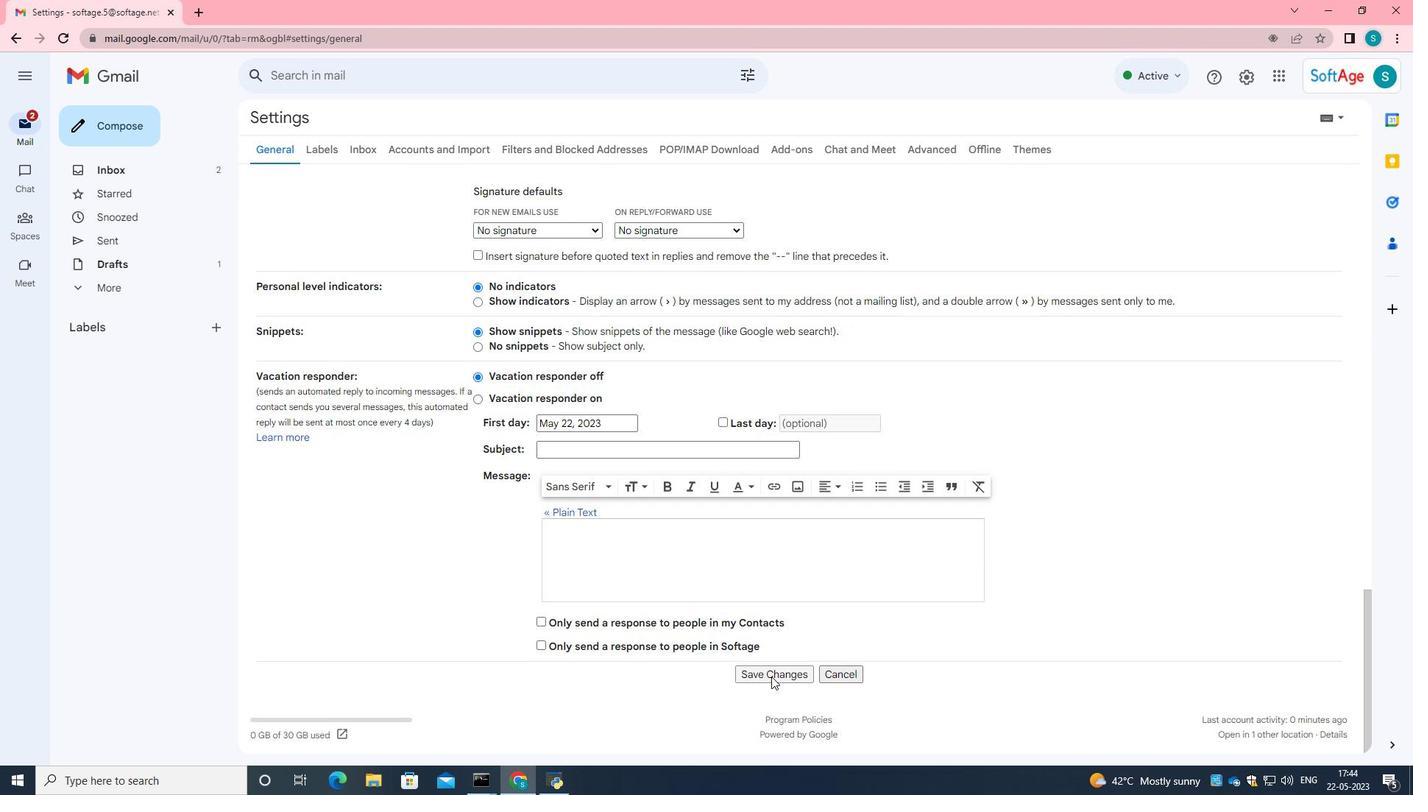 
Action: Mouse scrolled (740, 419) with delta (0, 0)
Screenshot: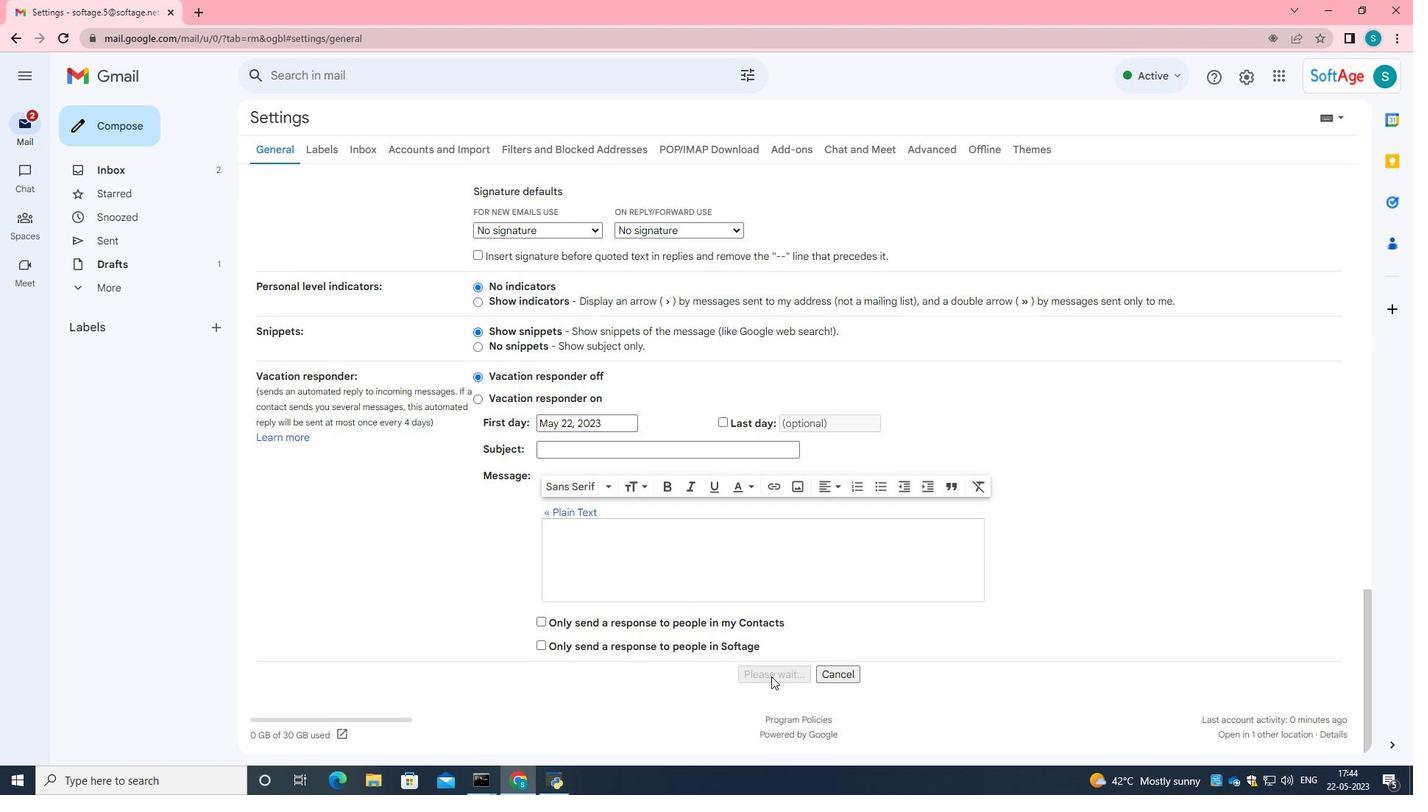 
Action: Mouse scrolled (740, 421) with delta (0, 0)
Screenshot: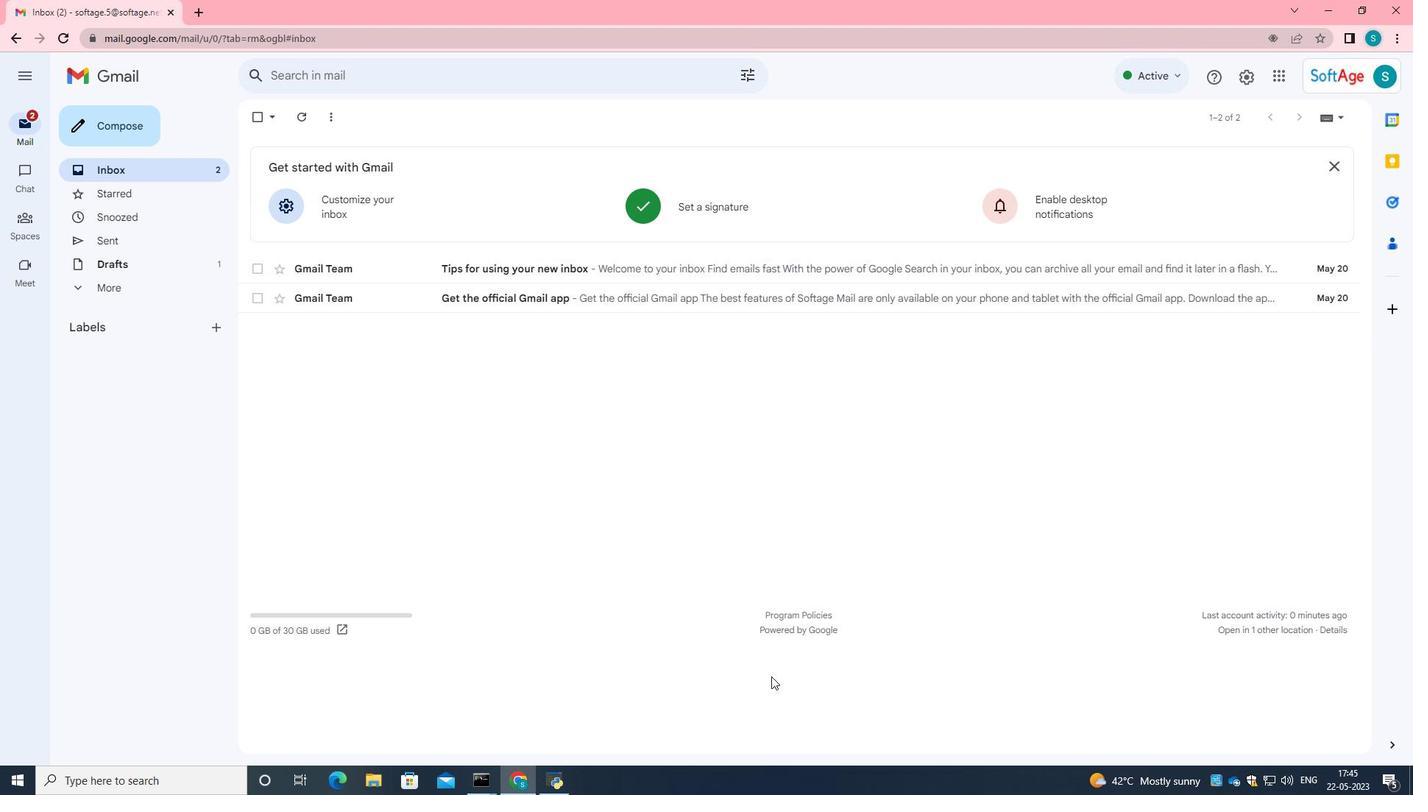 
Action: Mouse scrolled (740, 421) with delta (0, 0)
Screenshot: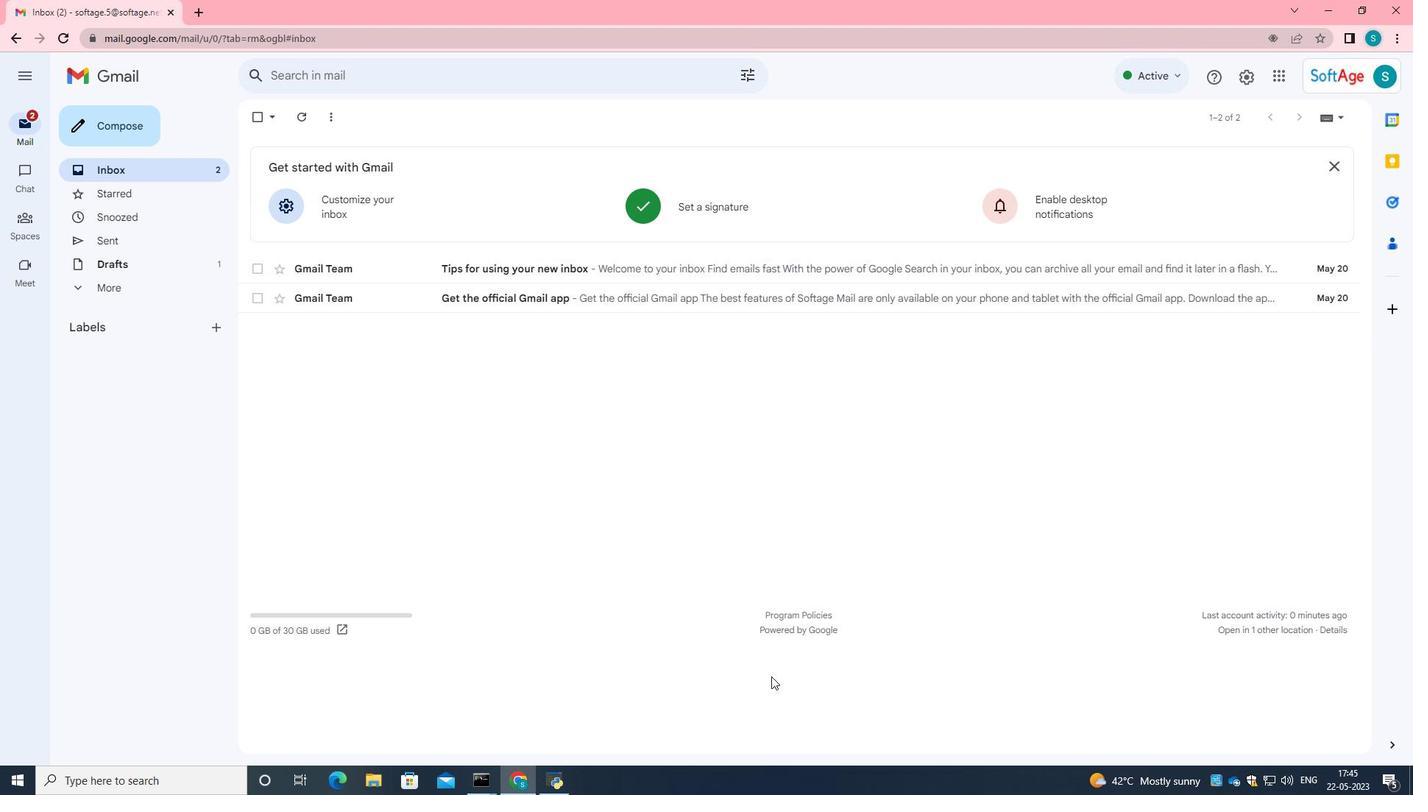 
Action: Mouse scrolled (740, 421) with delta (0, 0)
